 Task: Create a new Lightning app named 'Recruitment' with a custom object 'Position' and configure user profiles and navigation items.
Action: Mouse moved to (270, 133)
Screenshot: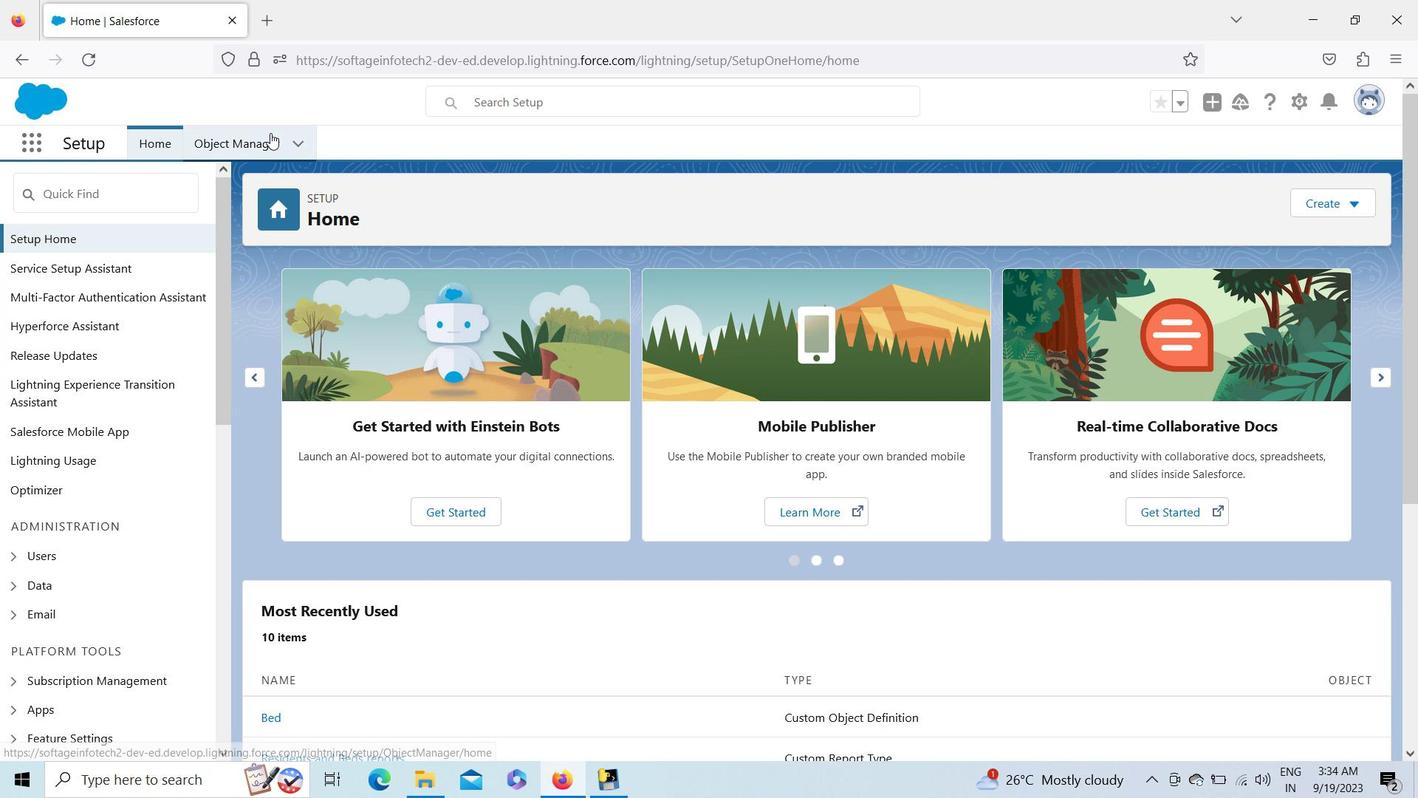 
Action: Mouse pressed left at (270, 133)
Screenshot: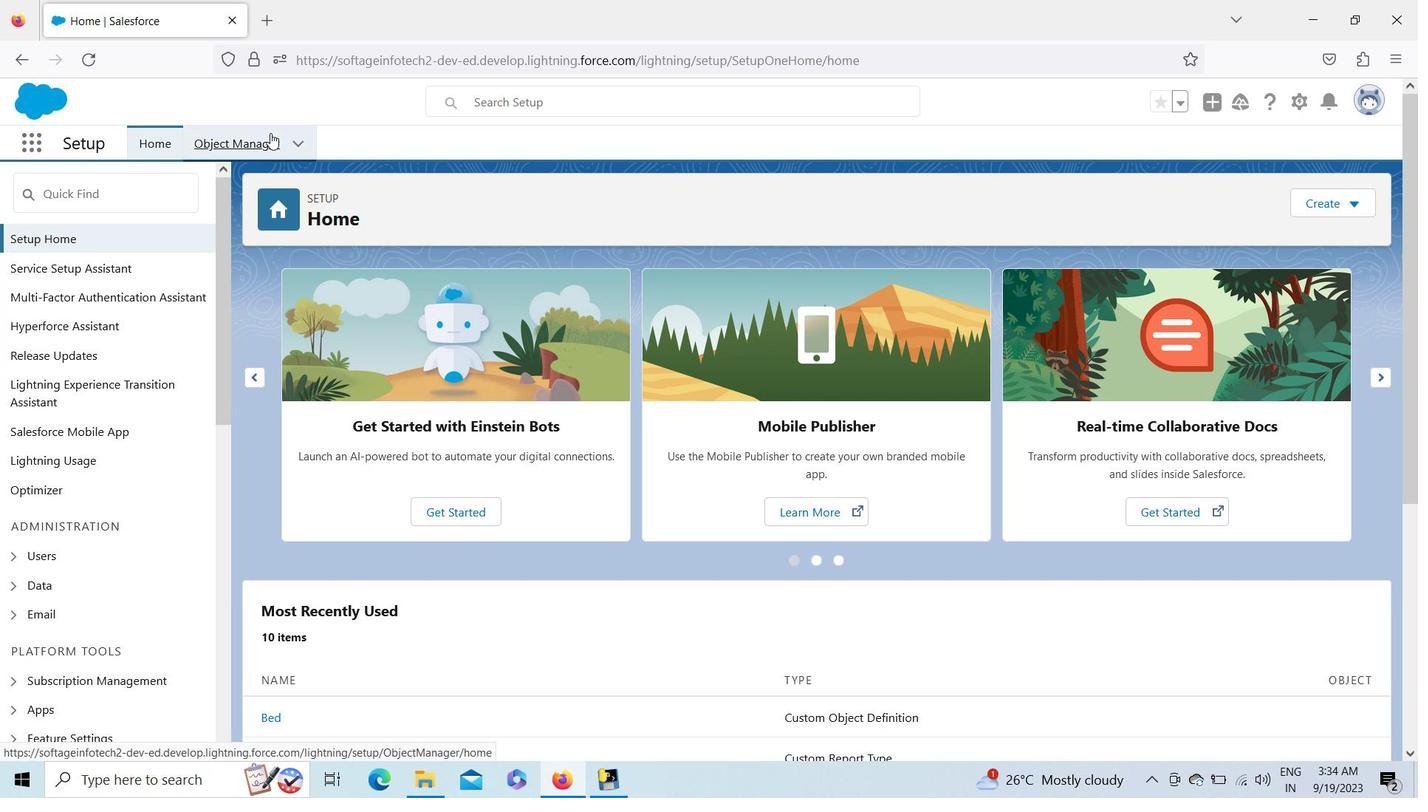 
Action: Mouse moved to (1384, 740)
Screenshot: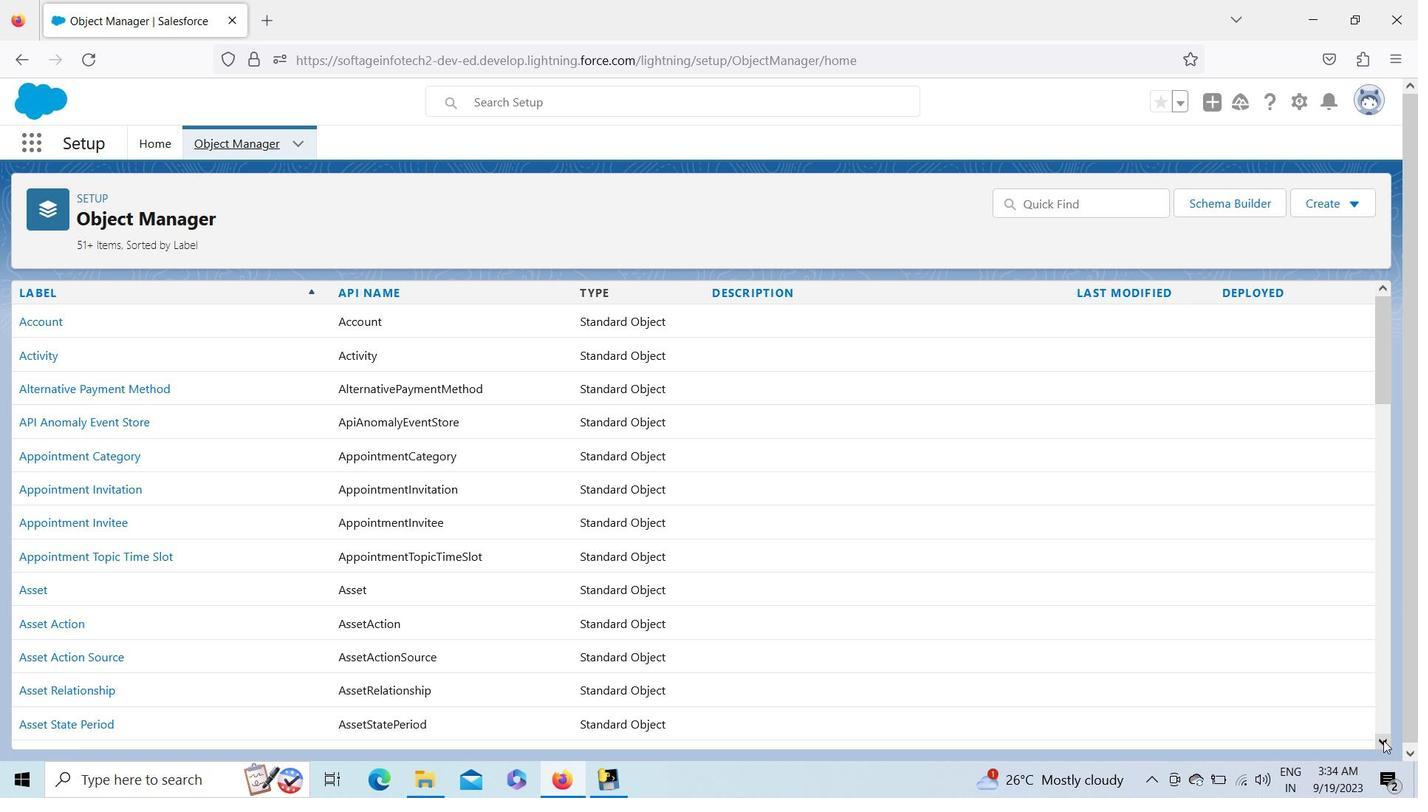 
Action: Mouse pressed left at (1384, 740)
Screenshot: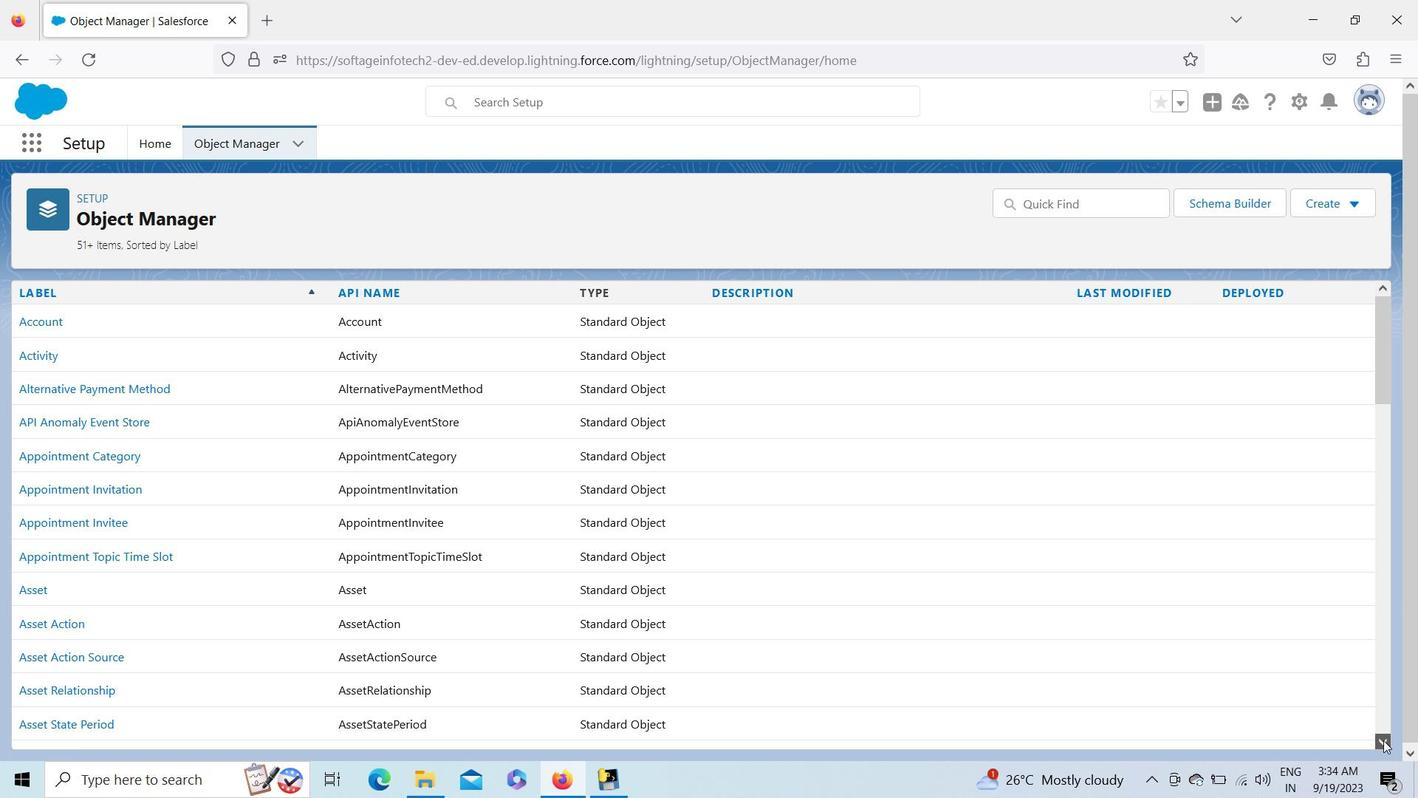 
Action: Mouse pressed left at (1384, 740)
Screenshot: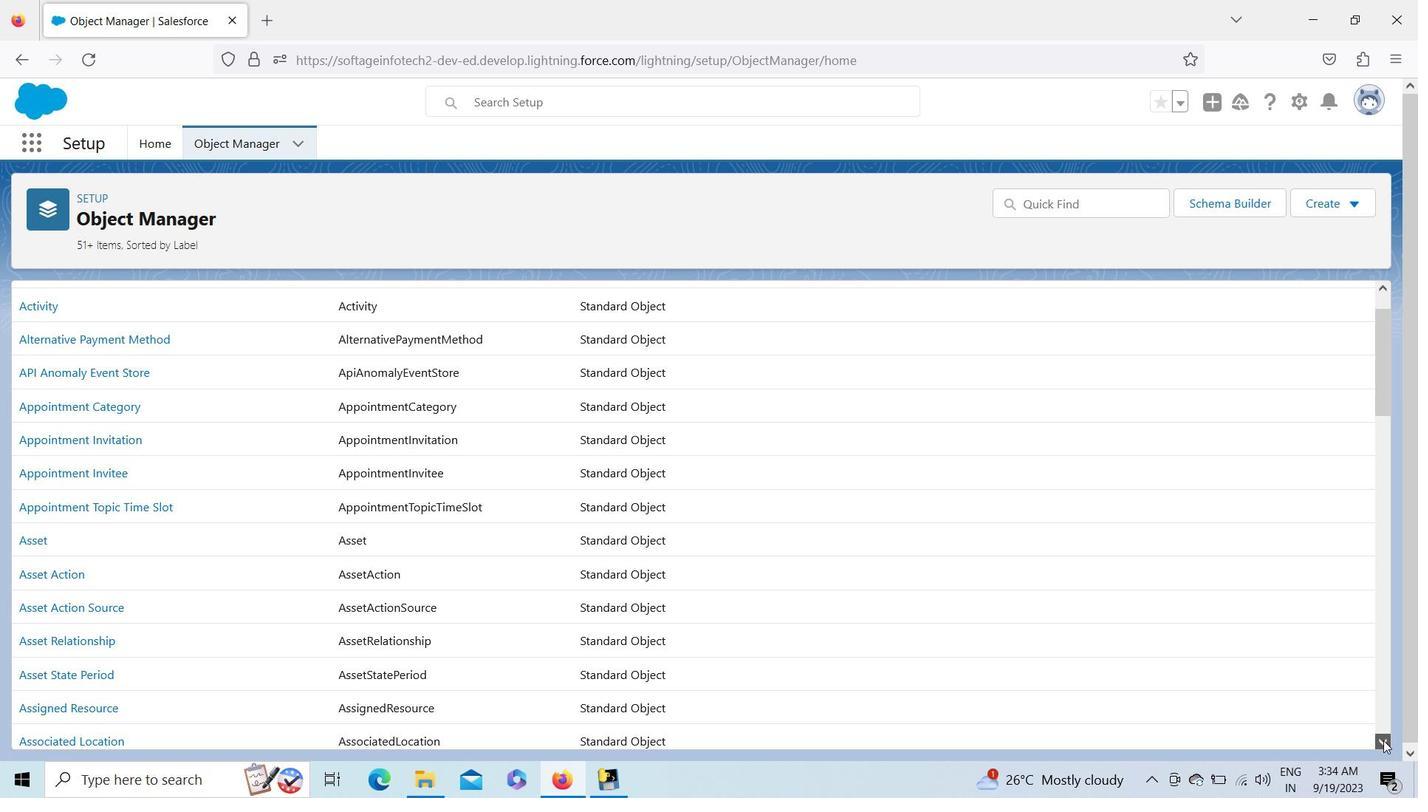 
Action: Mouse pressed left at (1384, 740)
Screenshot: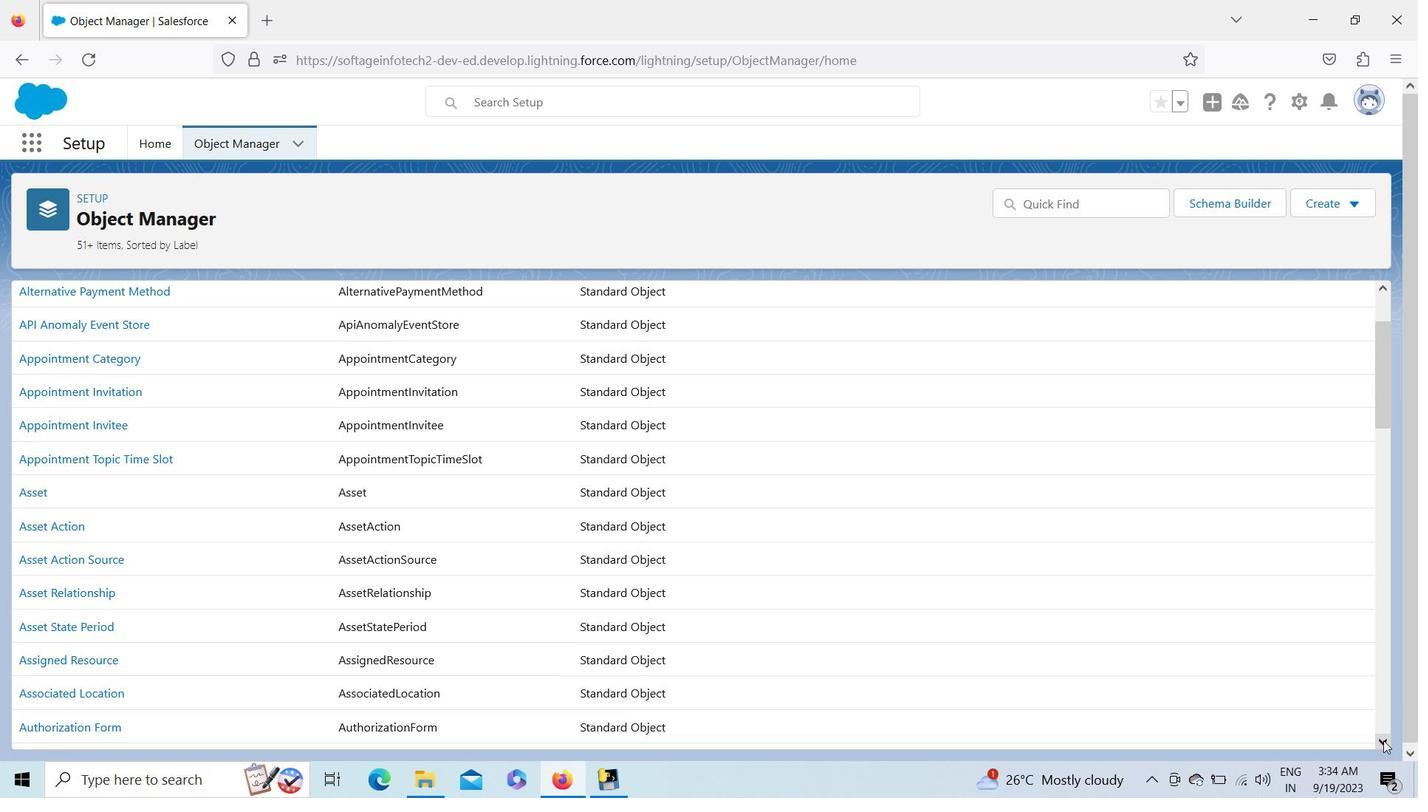 
Action: Mouse pressed left at (1384, 740)
Screenshot: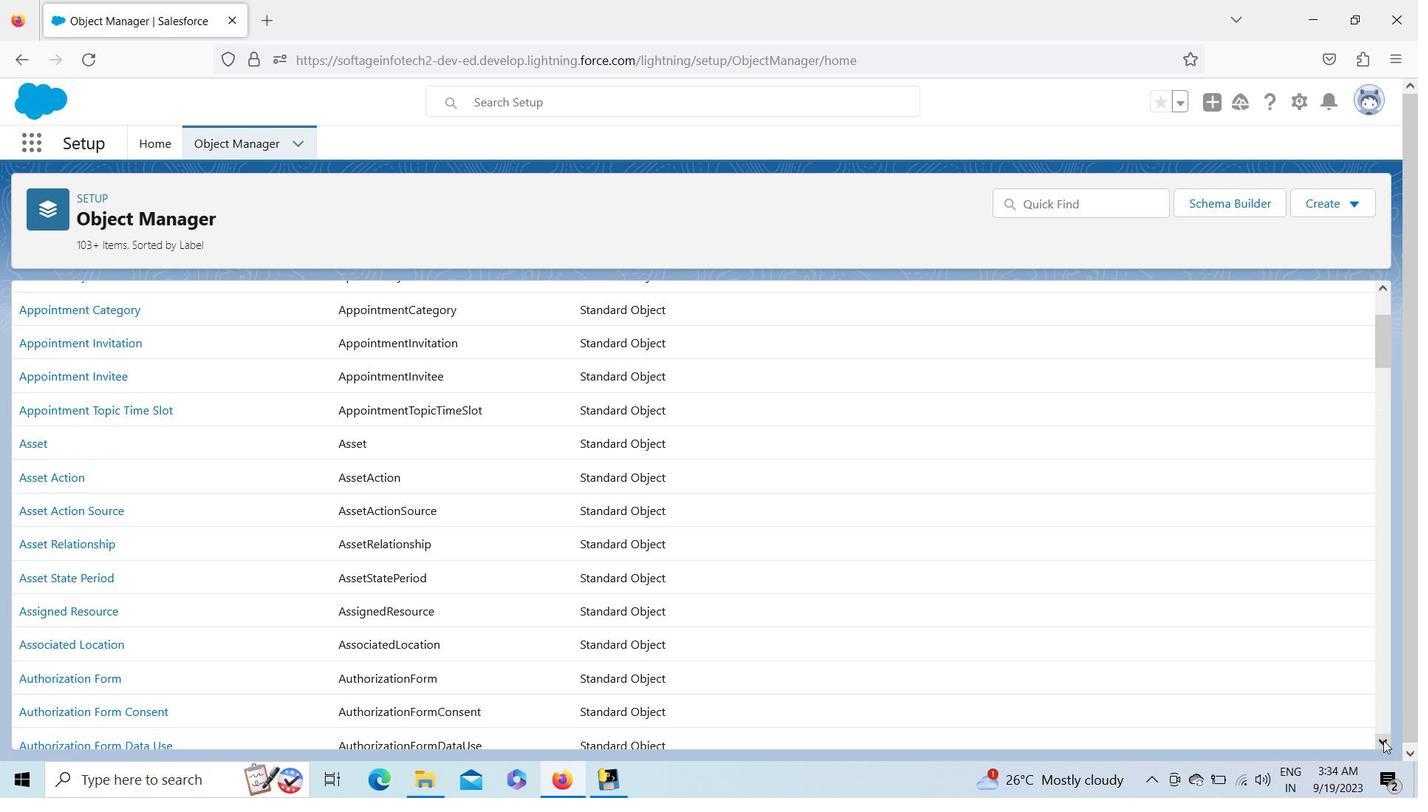 
Action: Mouse pressed left at (1384, 740)
Screenshot: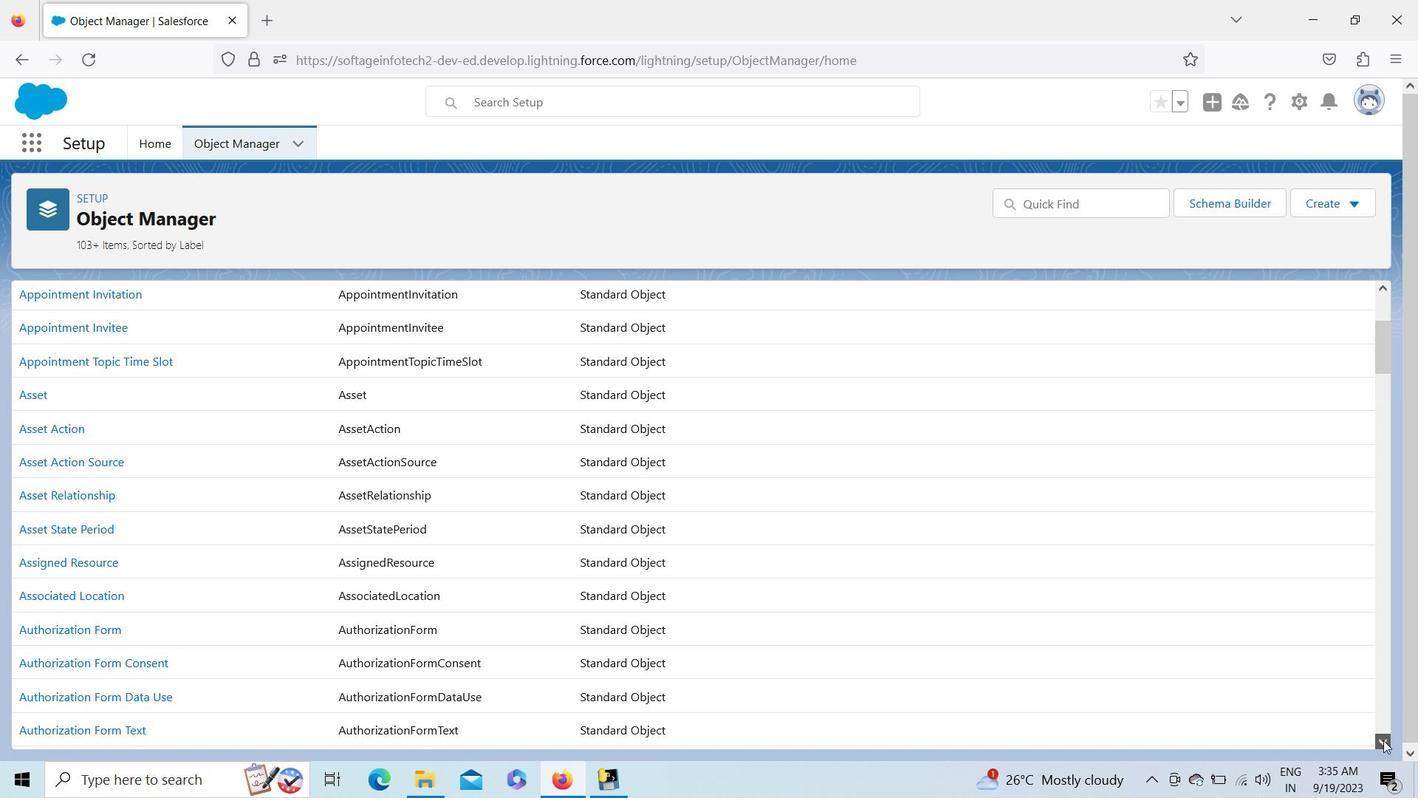 
Action: Mouse pressed left at (1384, 740)
Screenshot: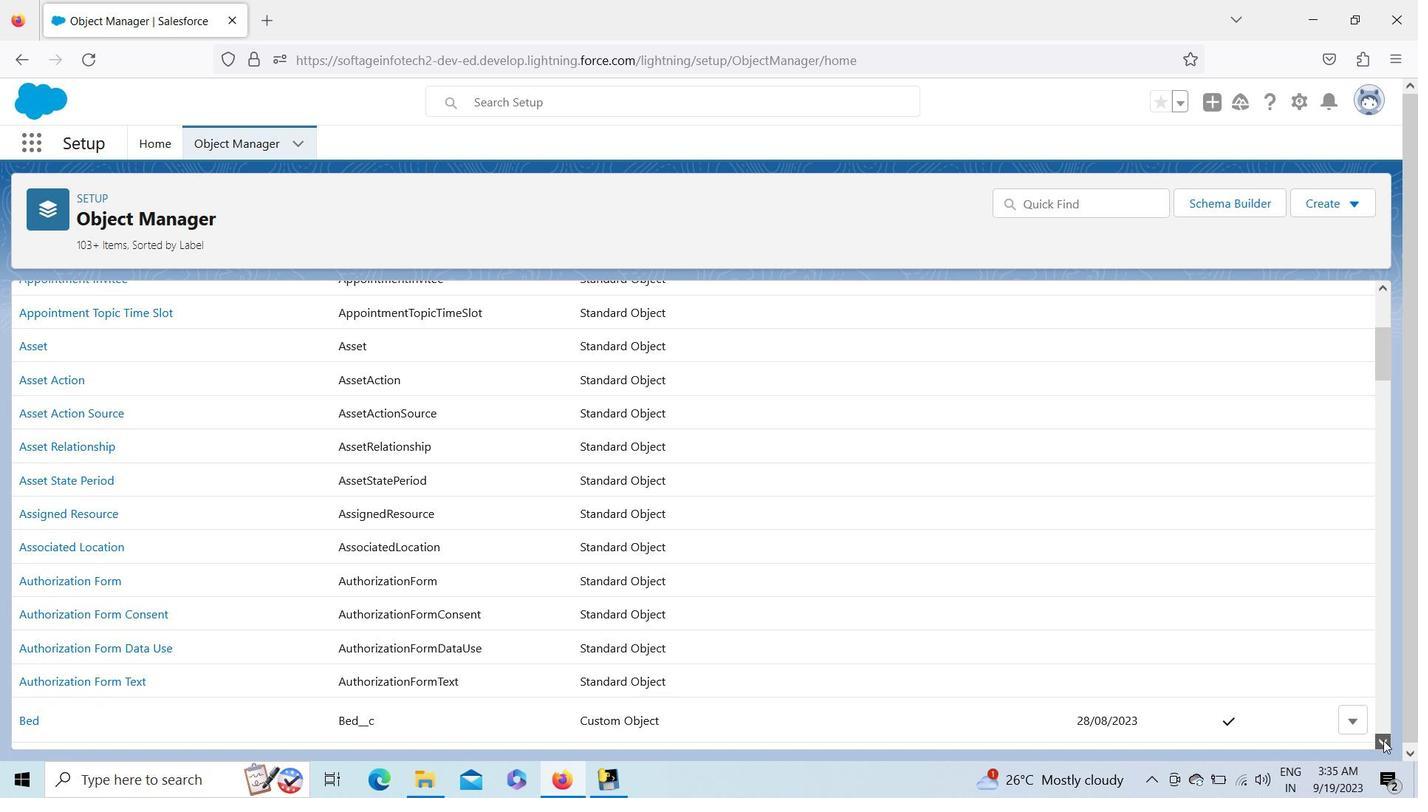 
Action: Mouse pressed left at (1384, 740)
Screenshot: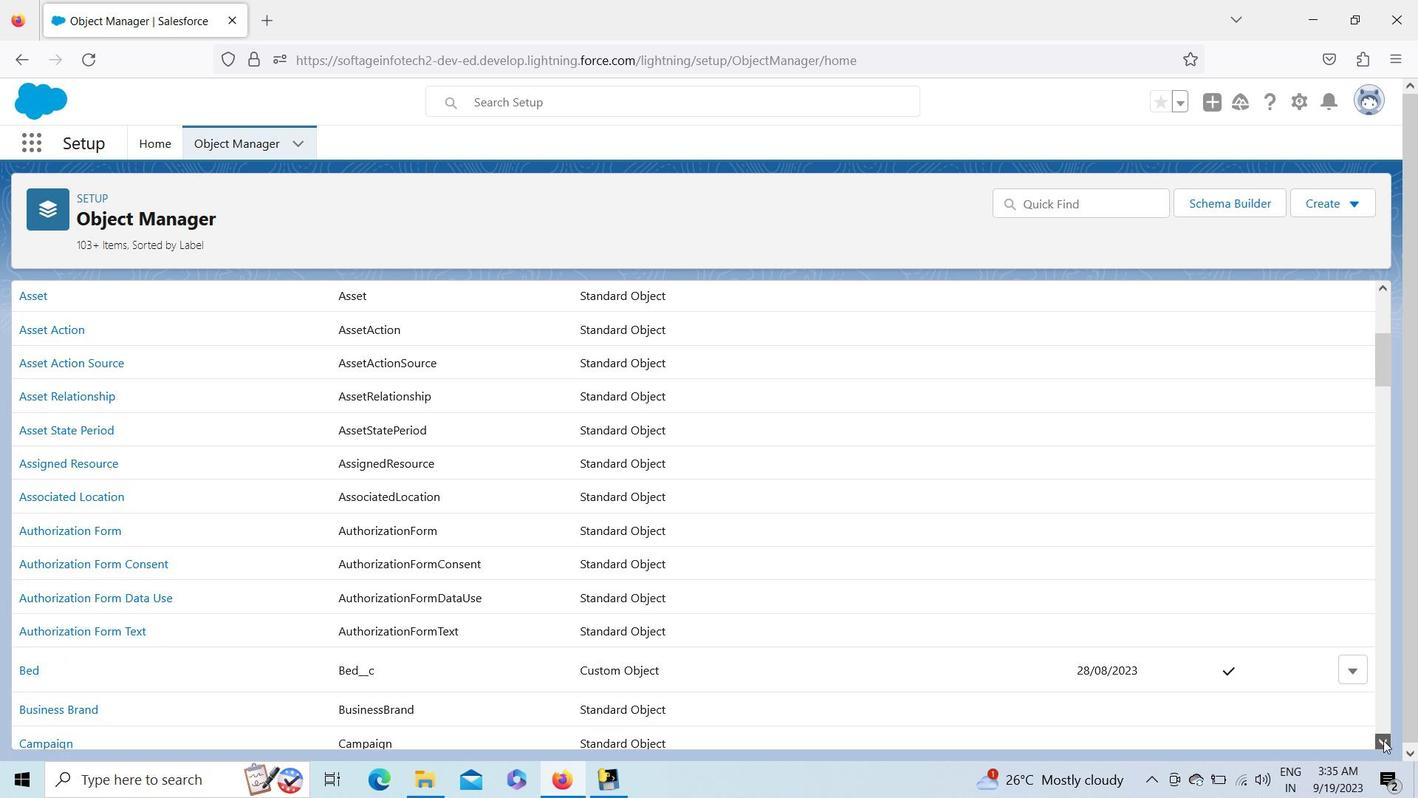 
Action: Mouse pressed left at (1384, 740)
Screenshot: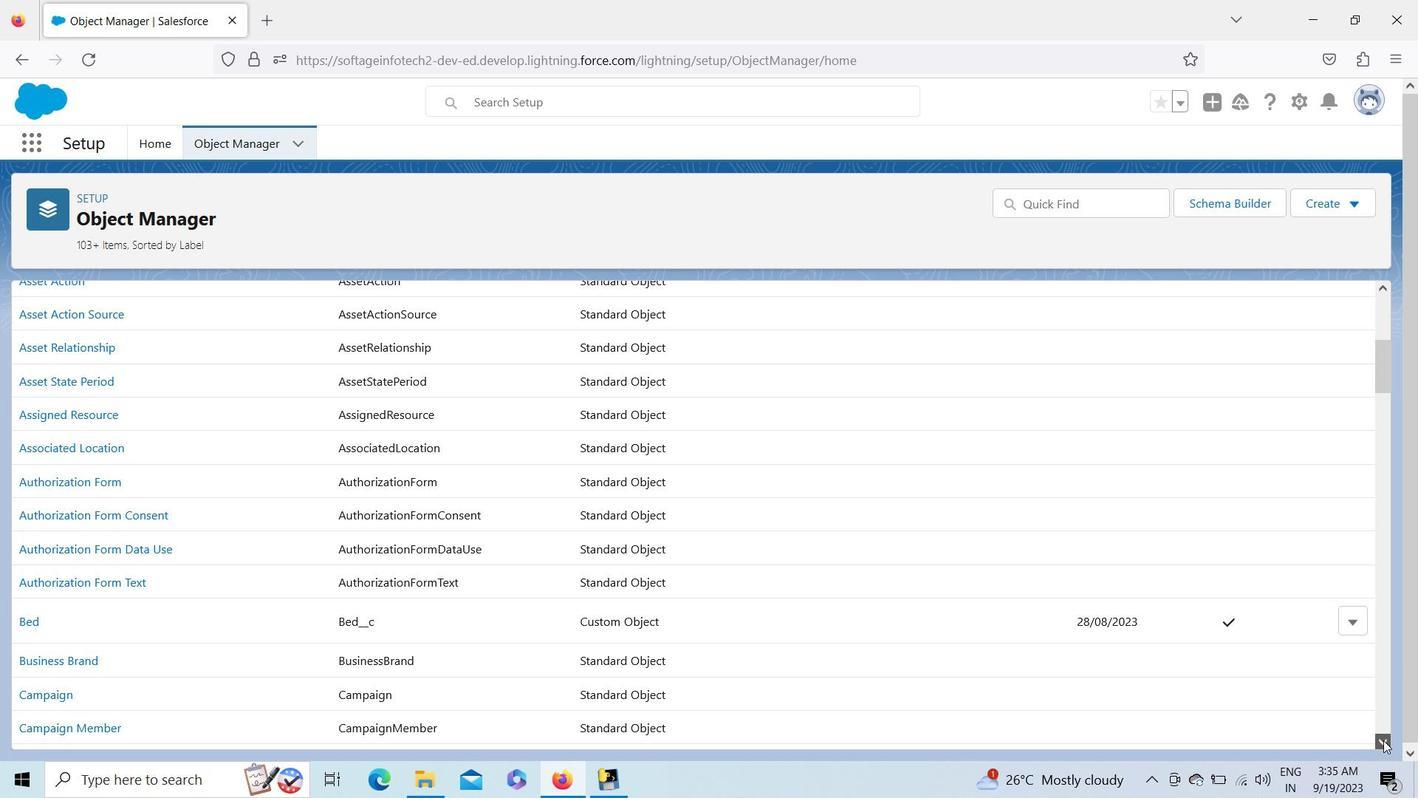 
Action: Mouse pressed left at (1384, 740)
Screenshot: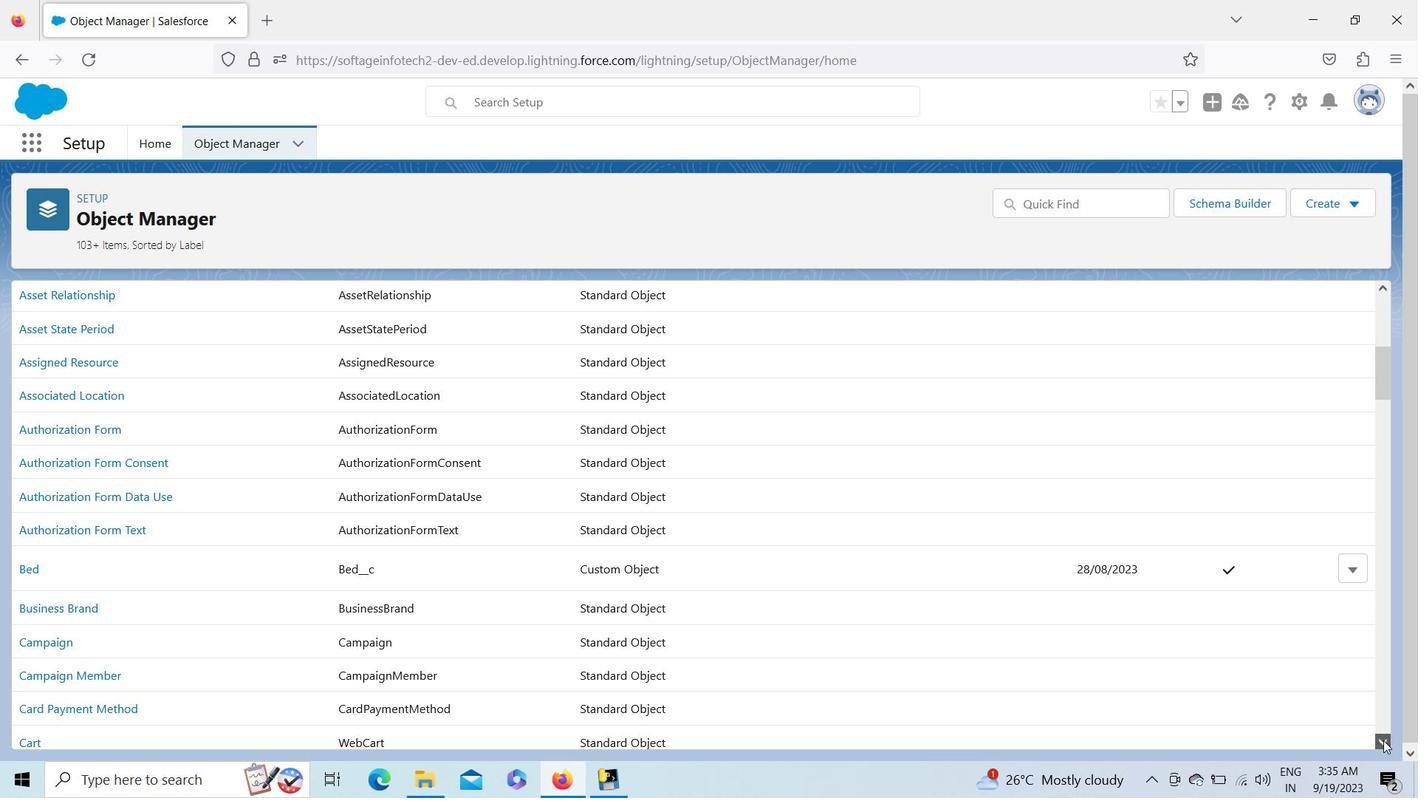 
Action: Mouse pressed left at (1384, 740)
Screenshot: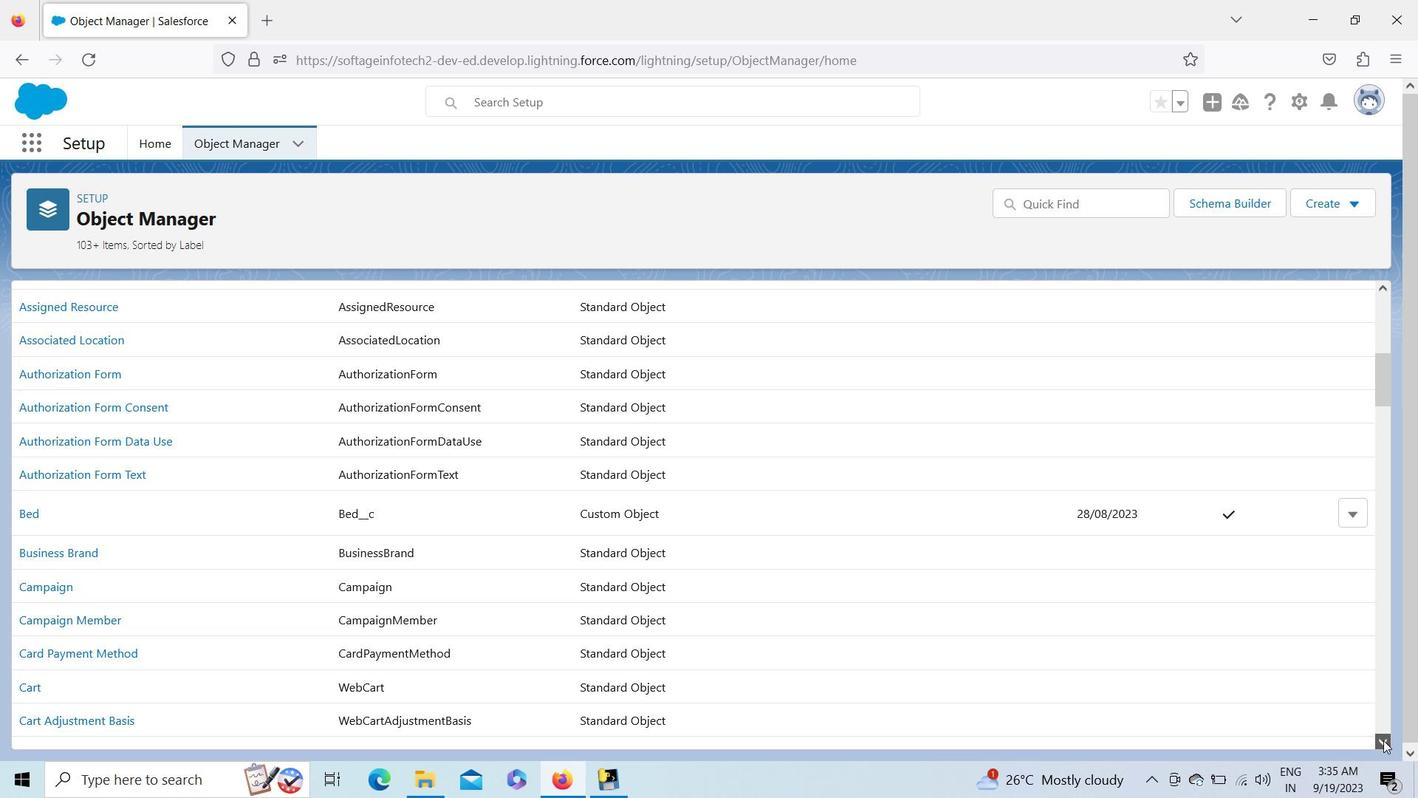 
Action: Mouse pressed left at (1384, 740)
Screenshot: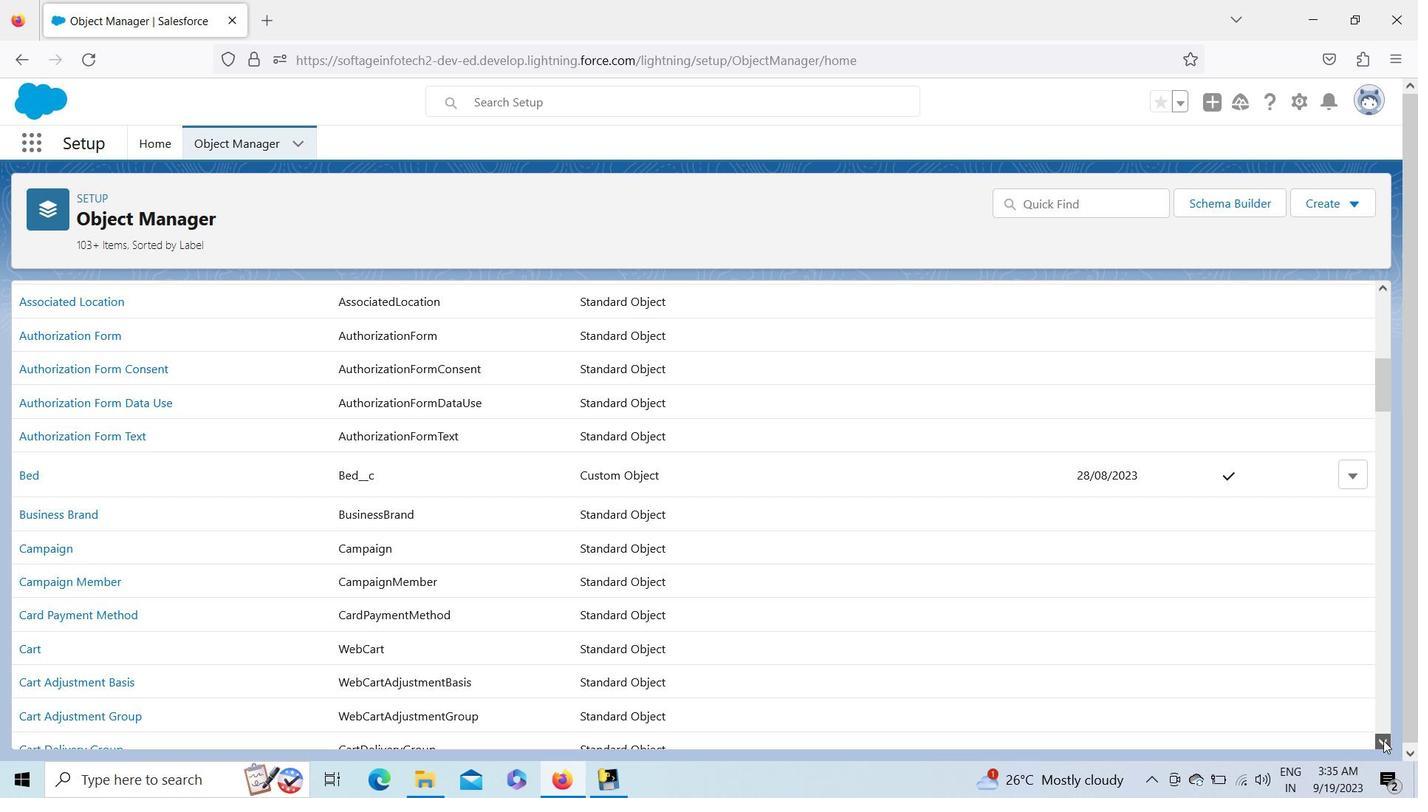 
Action: Mouse pressed left at (1384, 740)
Screenshot: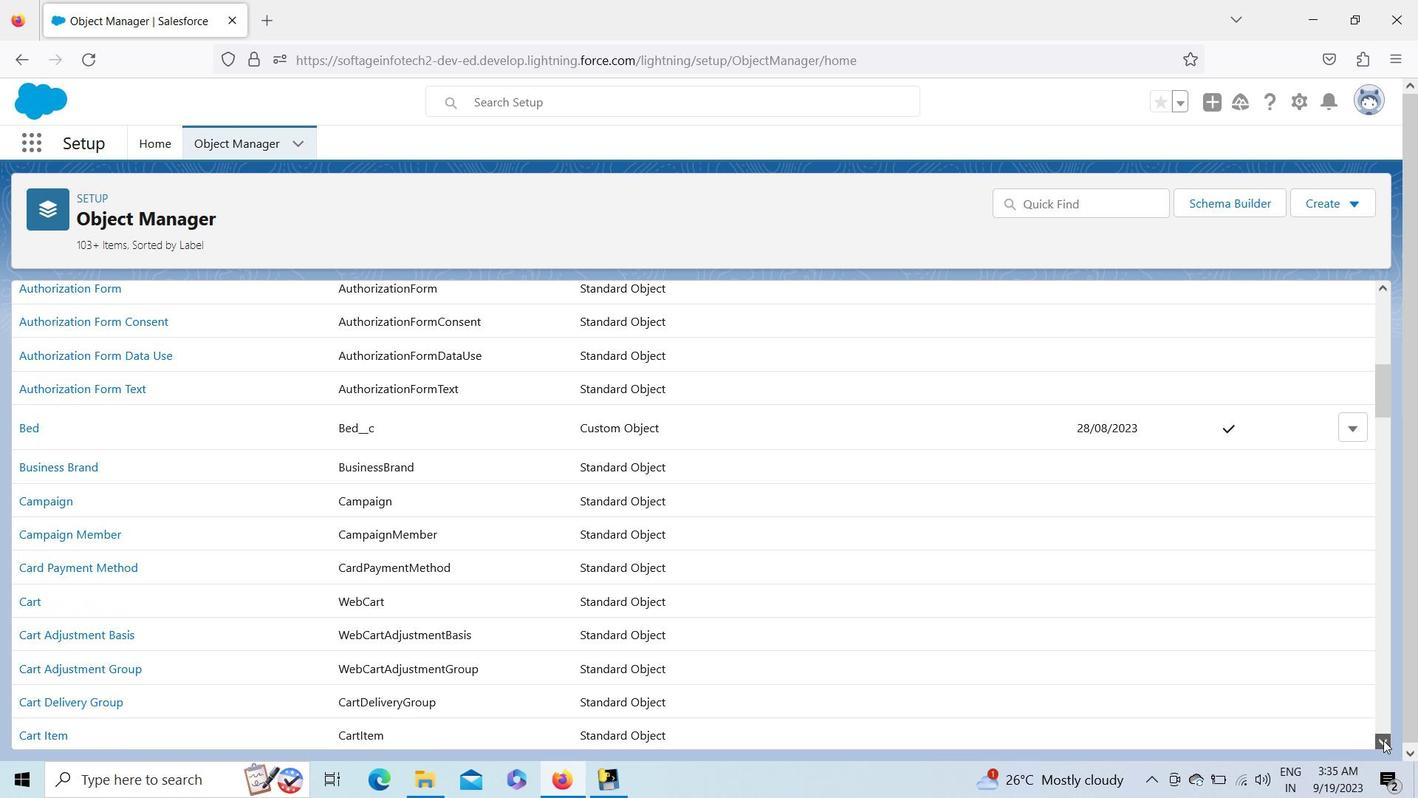 
Action: Mouse pressed left at (1384, 740)
Screenshot: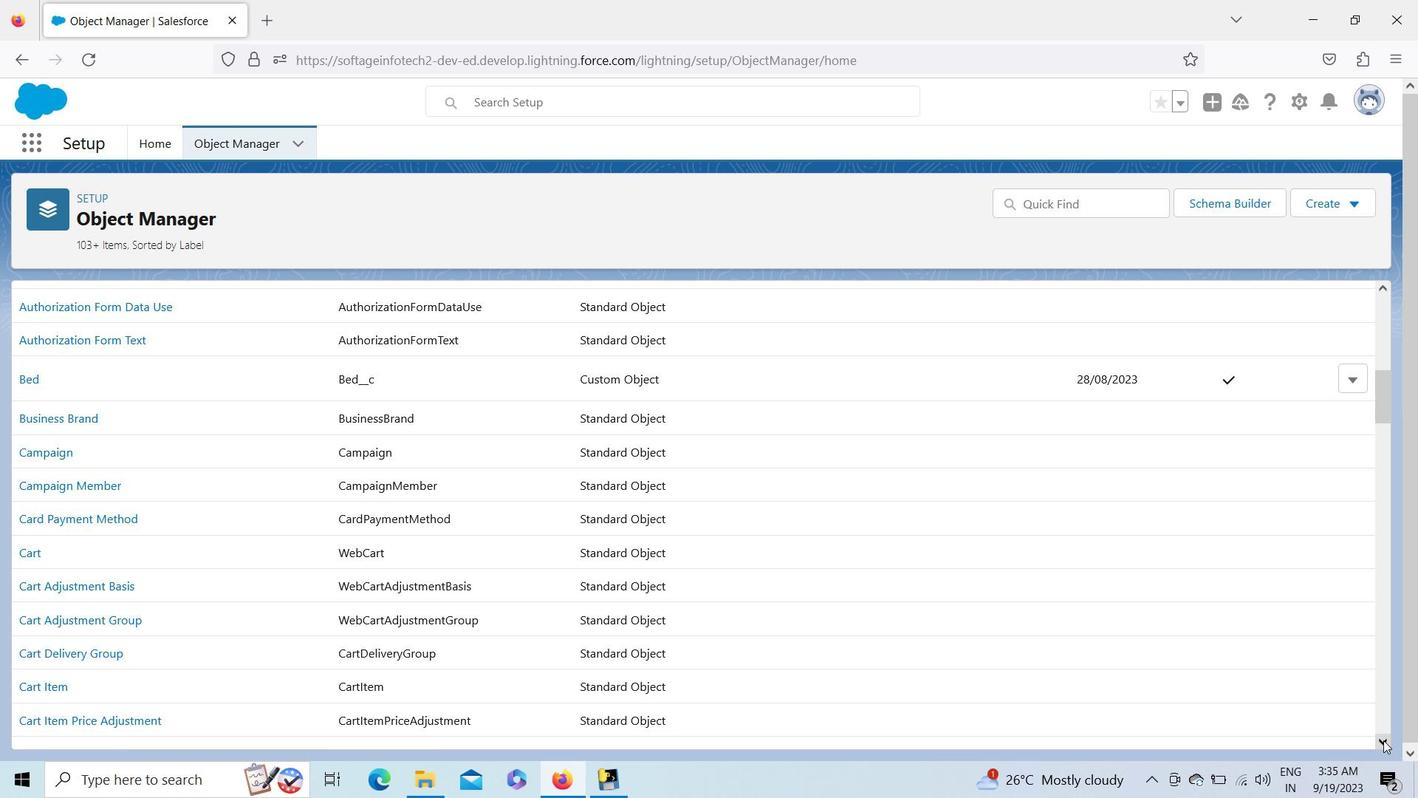 
Action: Mouse pressed left at (1384, 740)
Screenshot: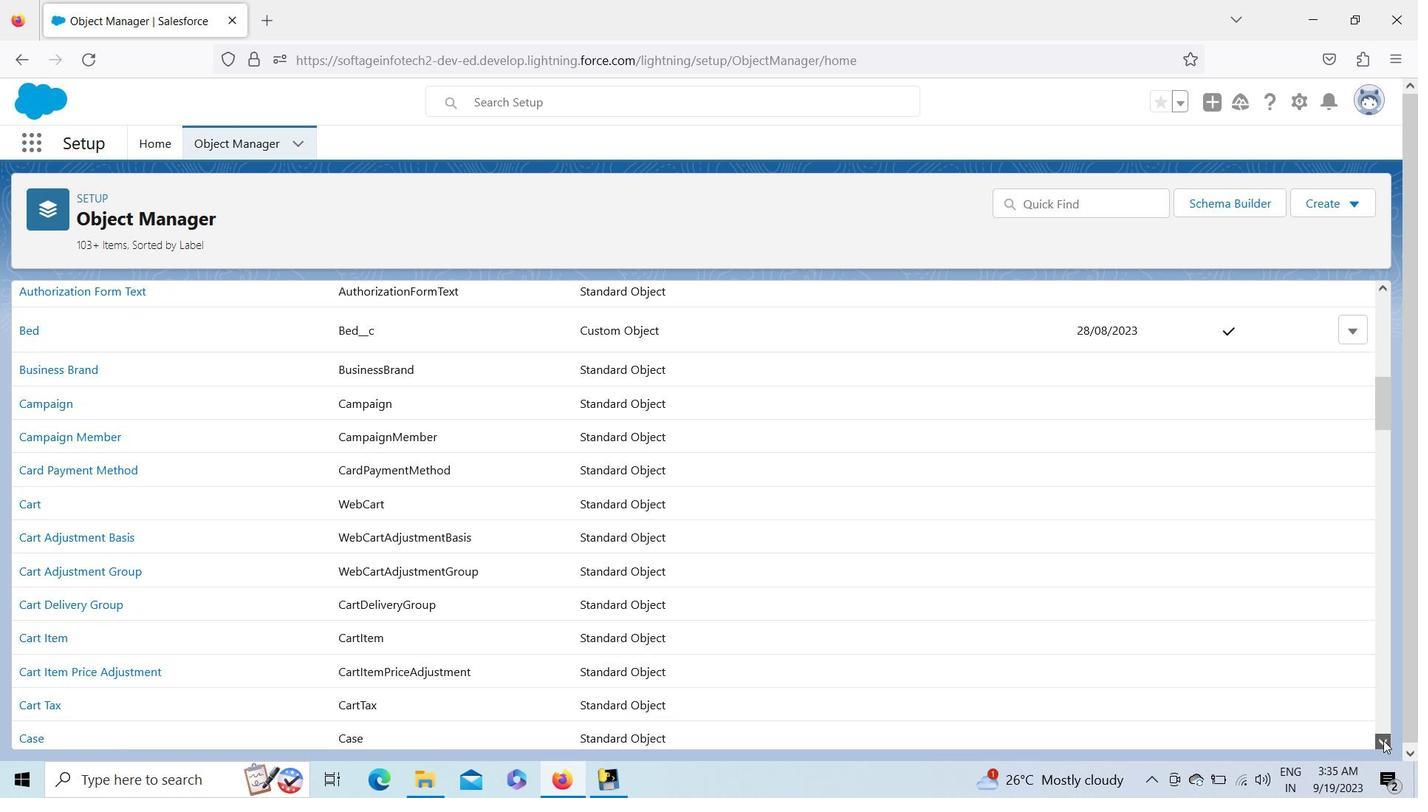 
Action: Mouse pressed left at (1384, 740)
Screenshot: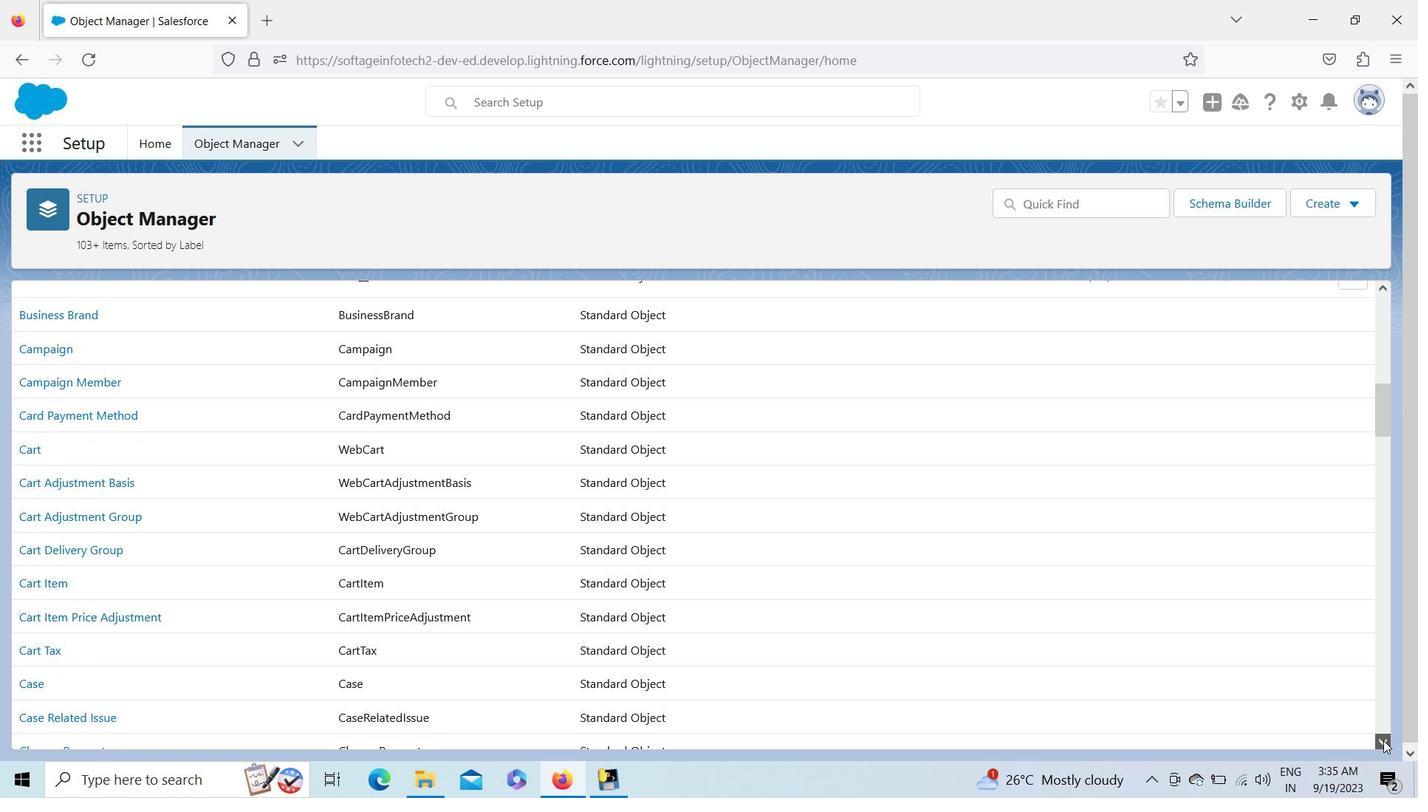 
Action: Mouse pressed left at (1384, 740)
Screenshot: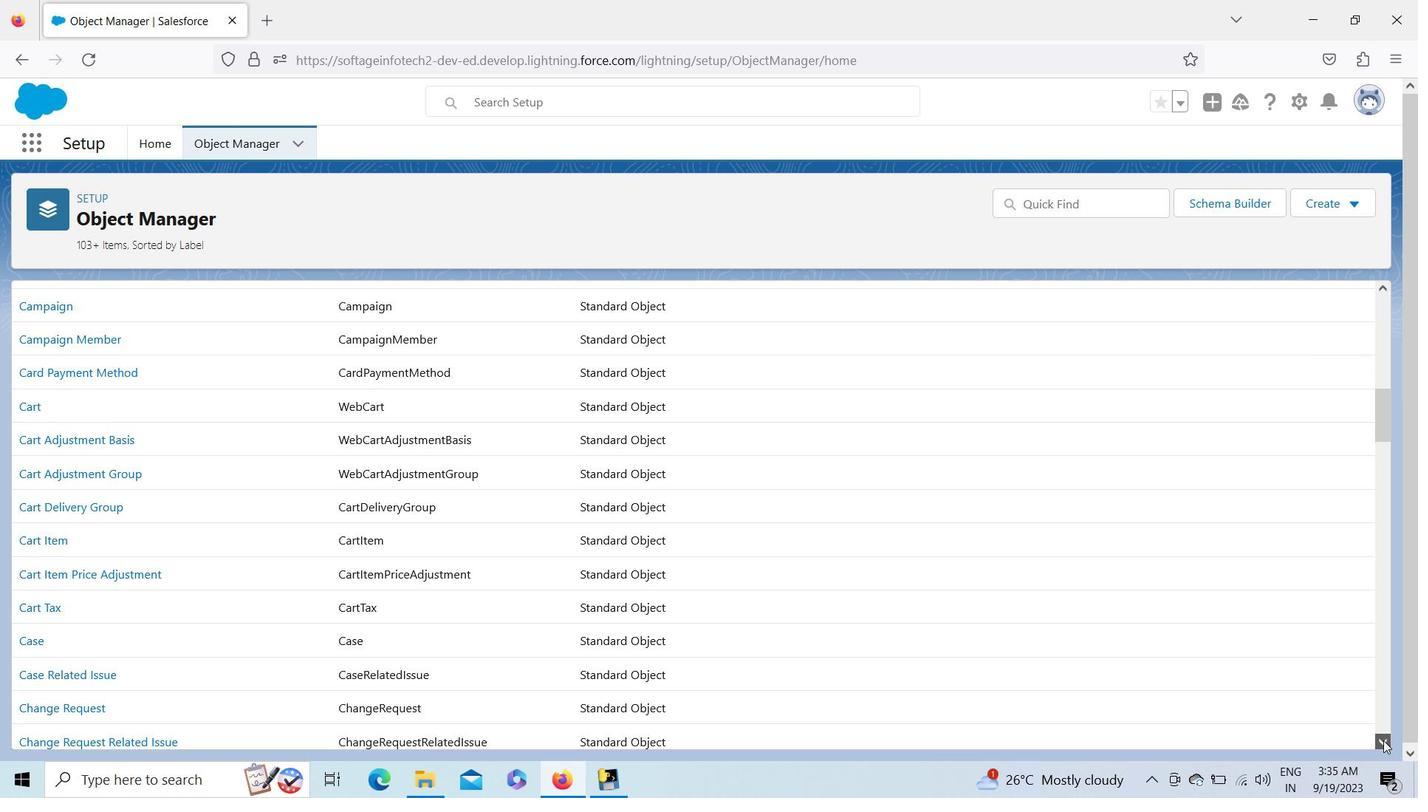 
Action: Mouse pressed left at (1384, 740)
Screenshot: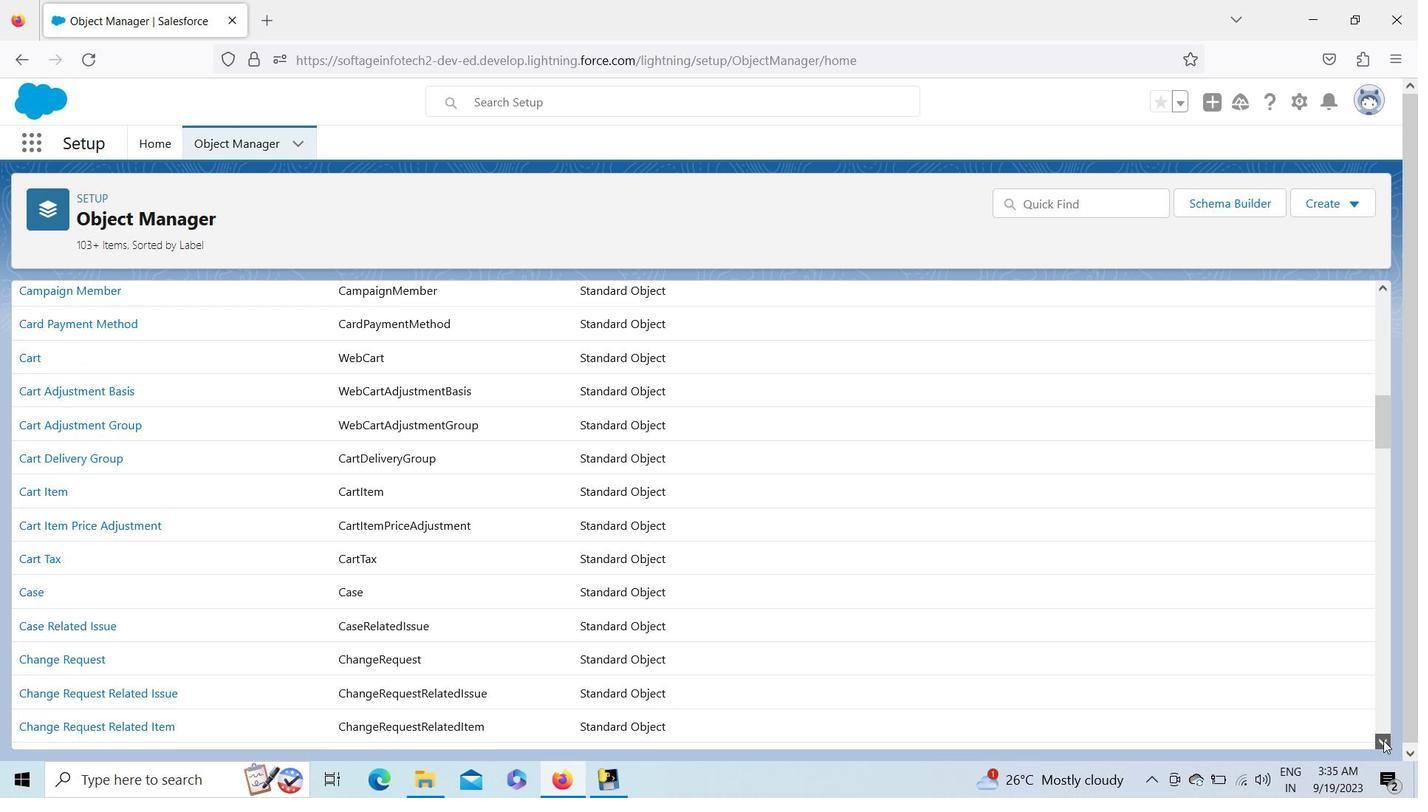 
Action: Mouse pressed left at (1384, 740)
Screenshot: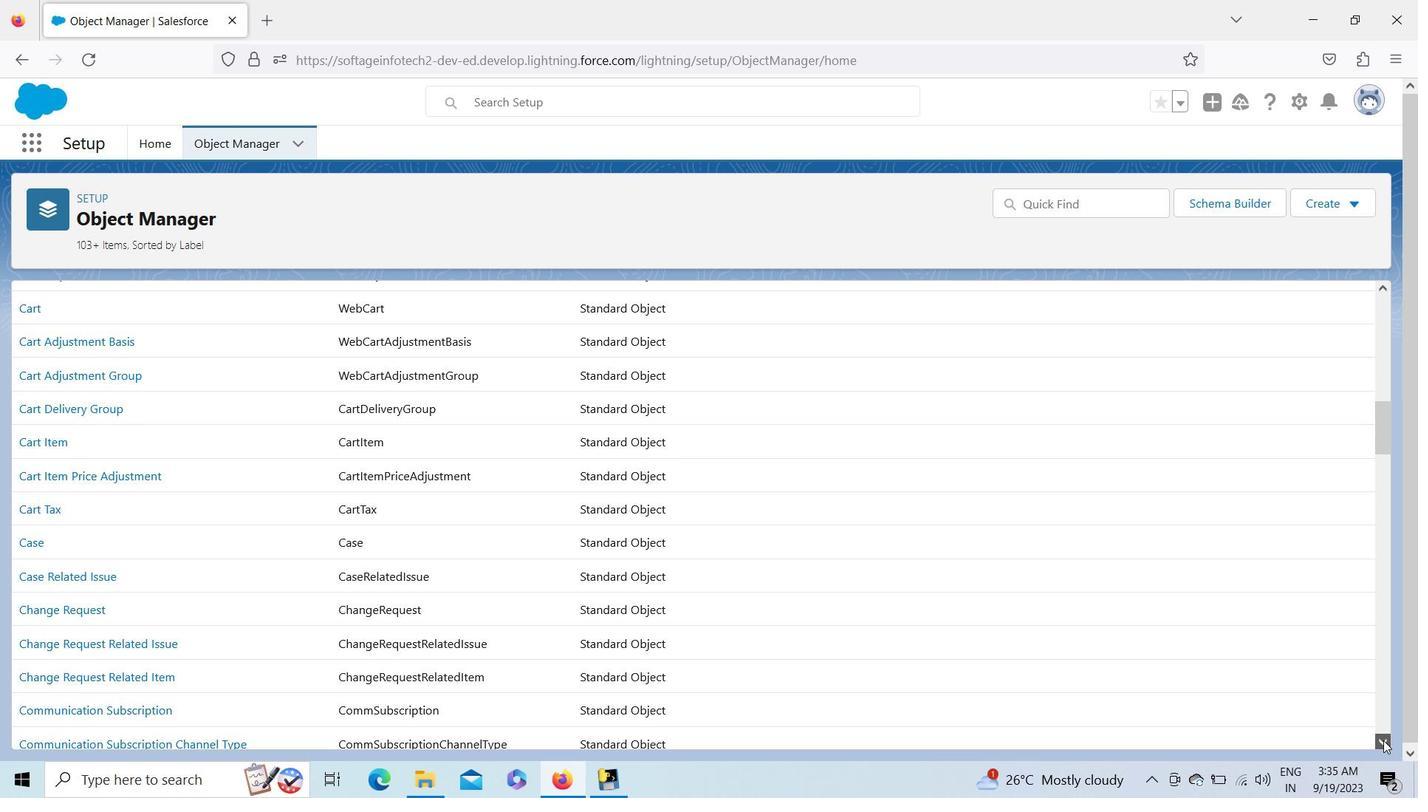 
Action: Mouse pressed left at (1384, 740)
Screenshot: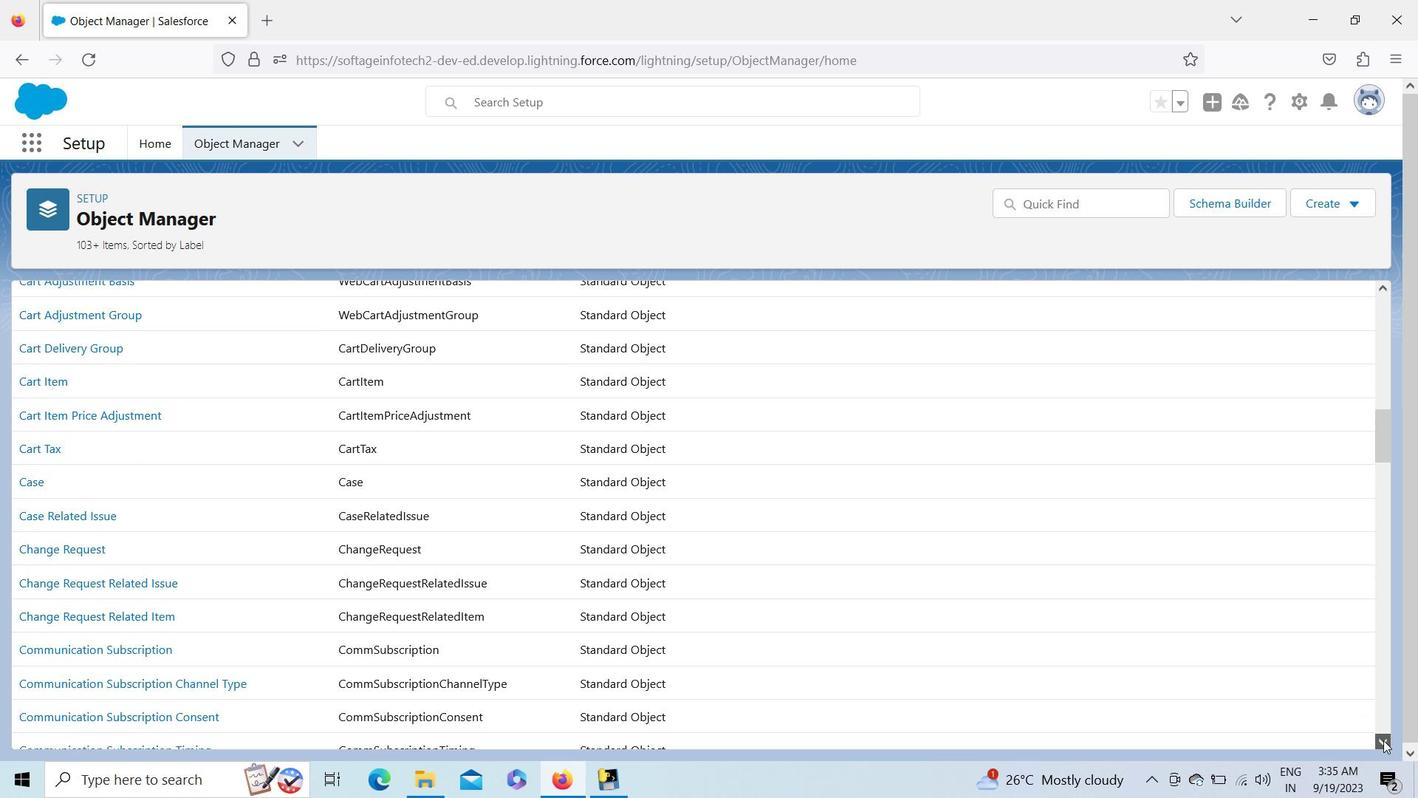 
Action: Mouse pressed left at (1384, 740)
Screenshot: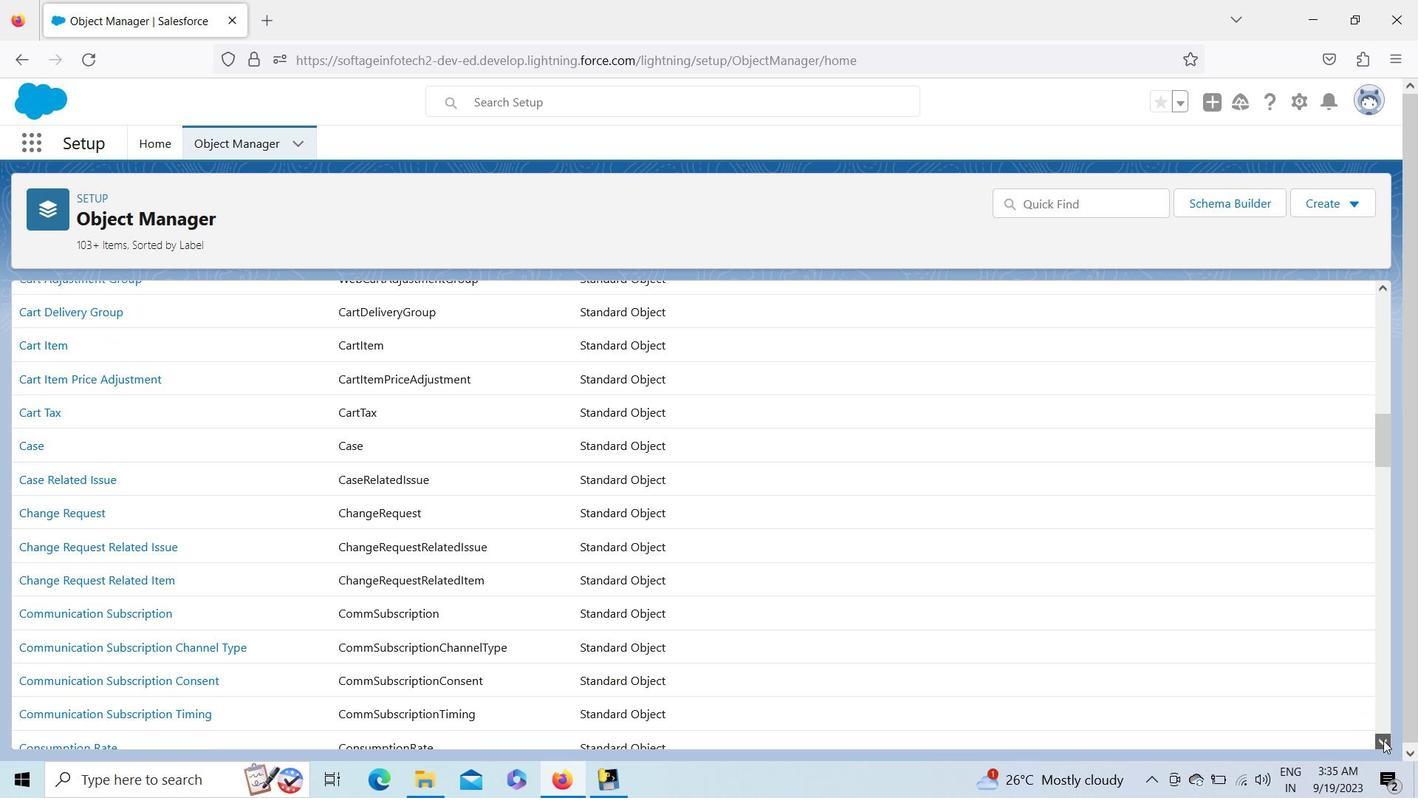 
Action: Mouse pressed left at (1384, 740)
Screenshot: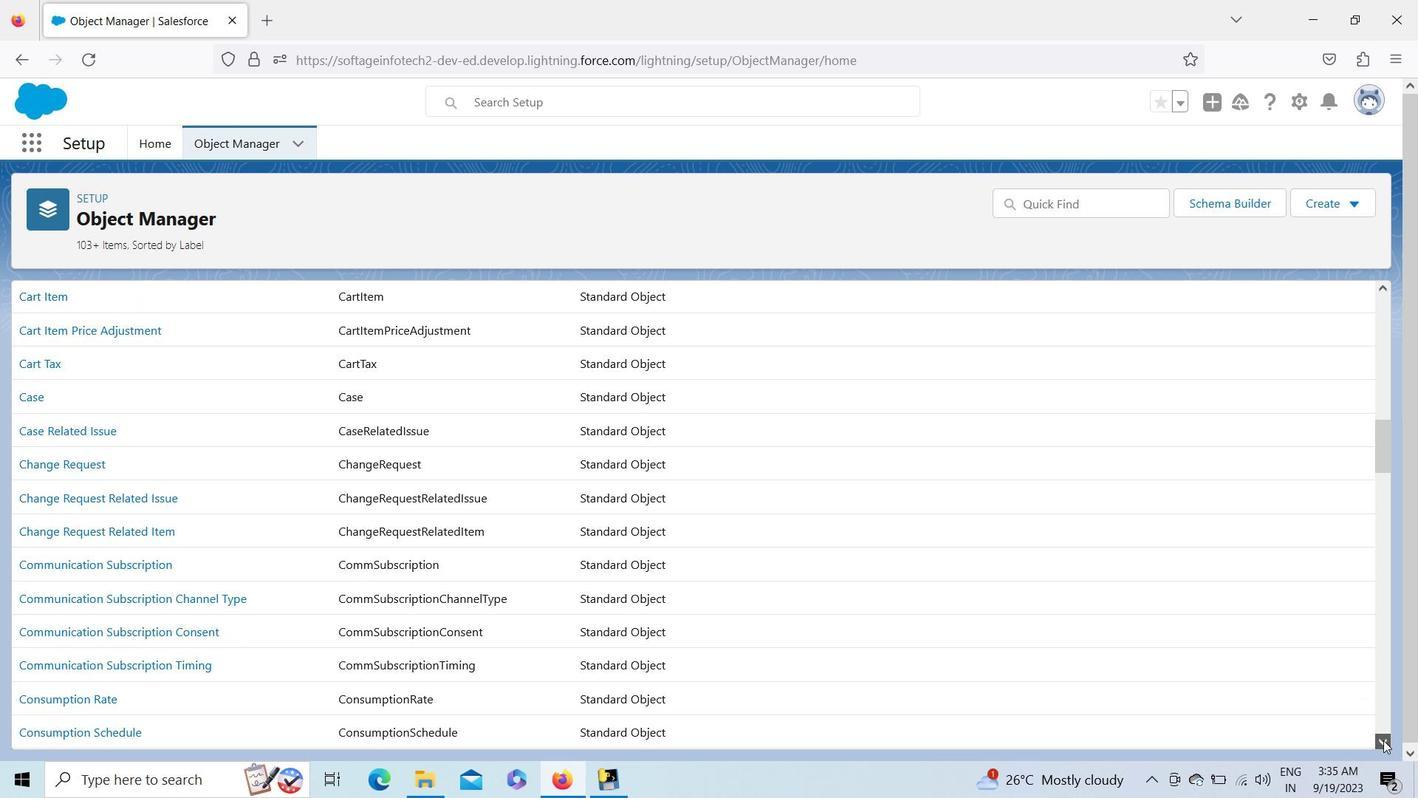 
Action: Mouse pressed left at (1384, 740)
Screenshot: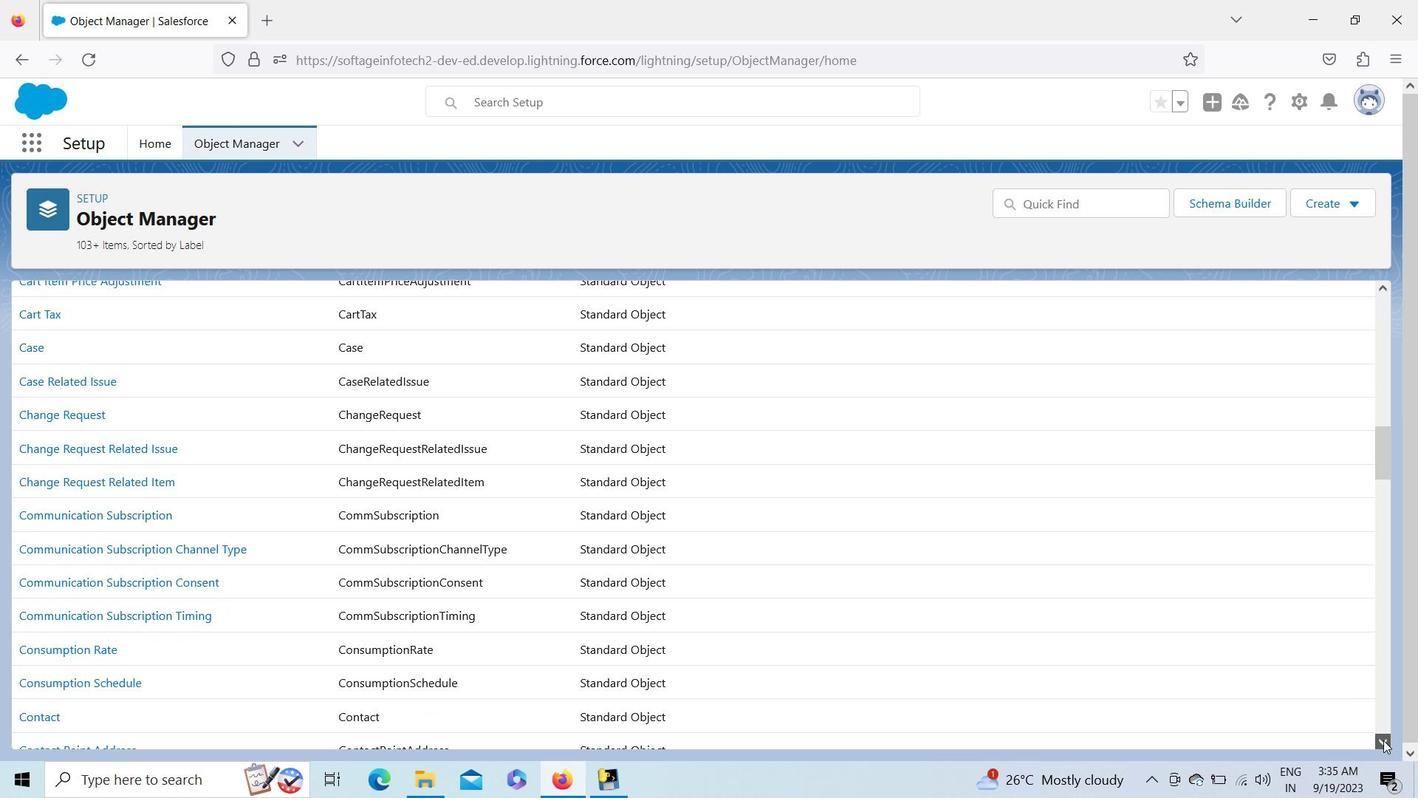 
Action: Mouse pressed left at (1384, 740)
Screenshot: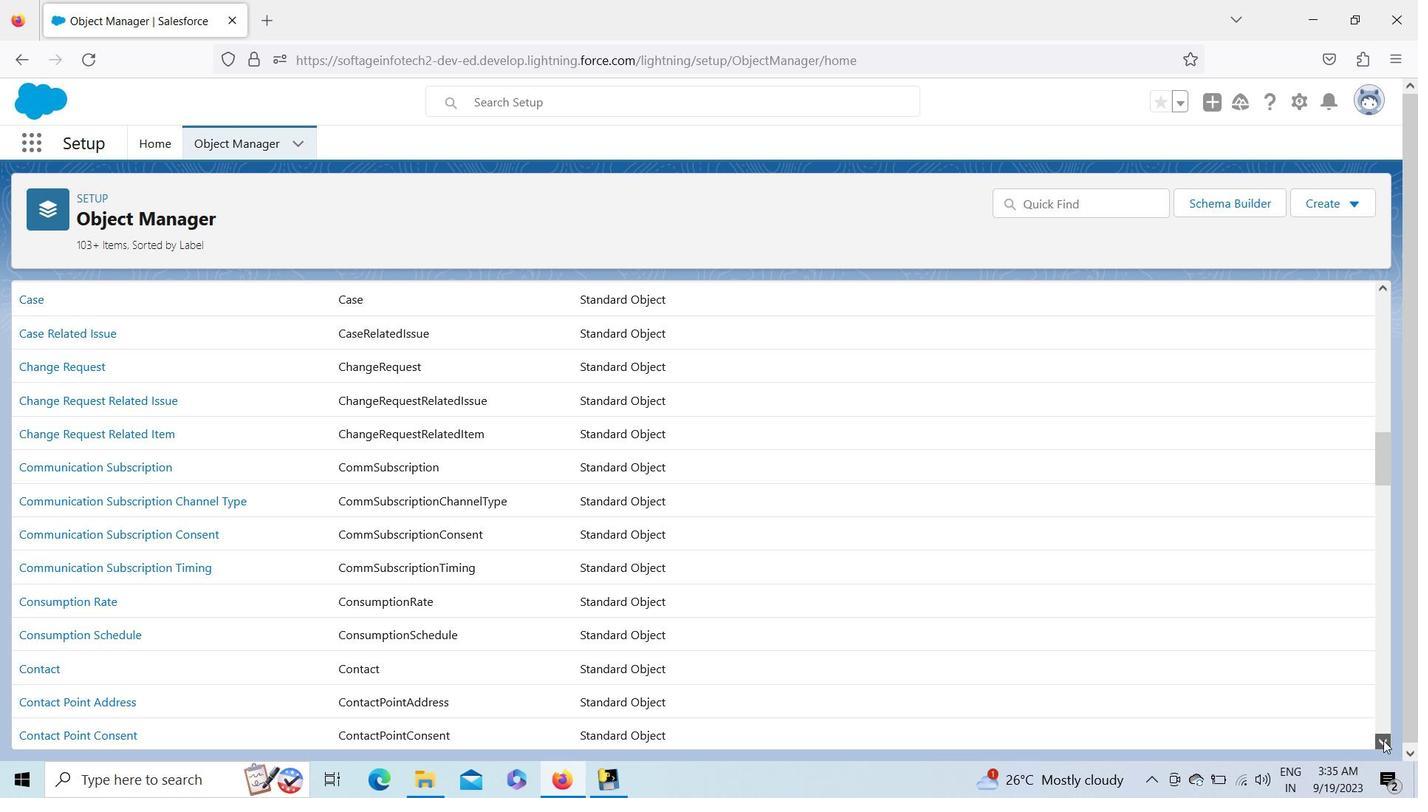 
Action: Mouse pressed left at (1384, 740)
Screenshot: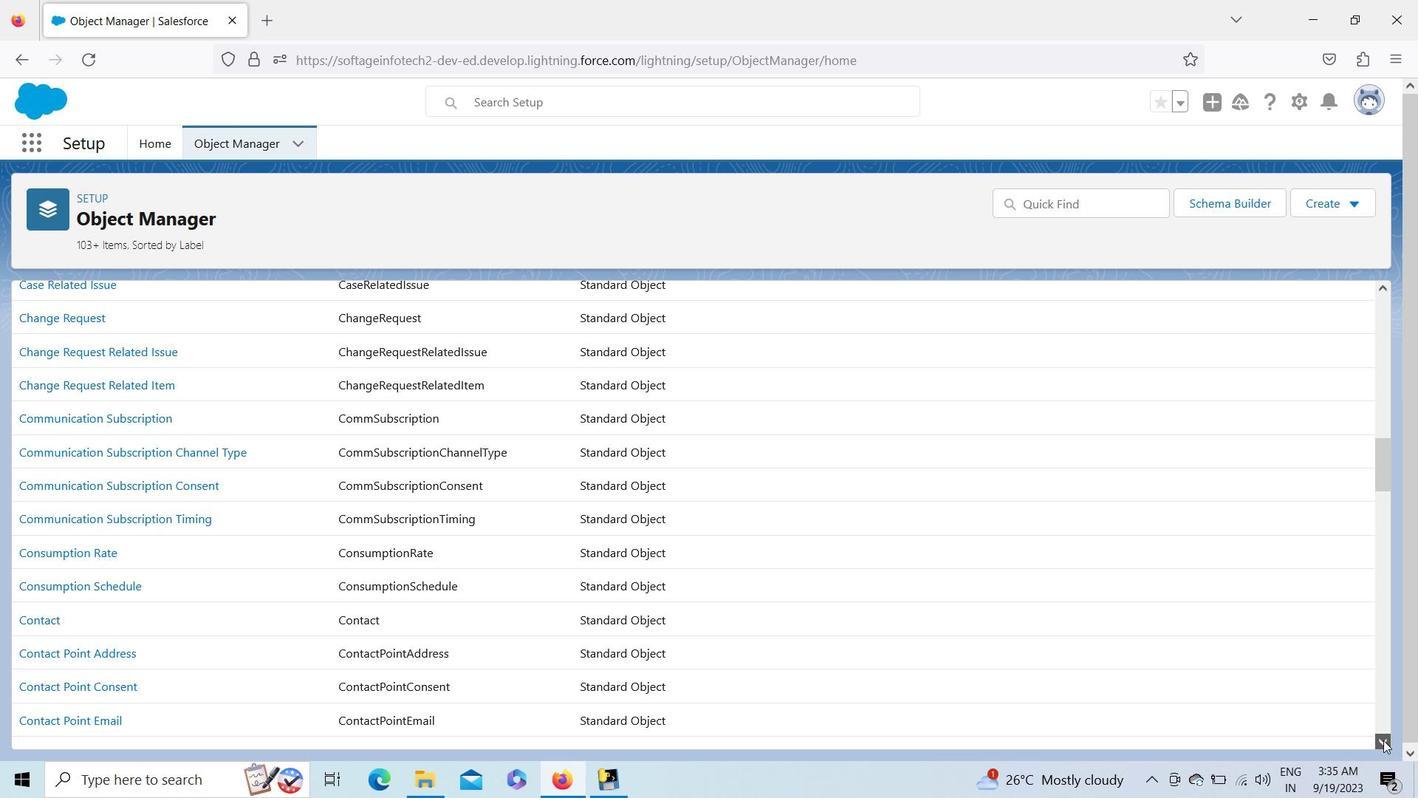 
Action: Mouse pressed left at (1384, 740)
Screenshot: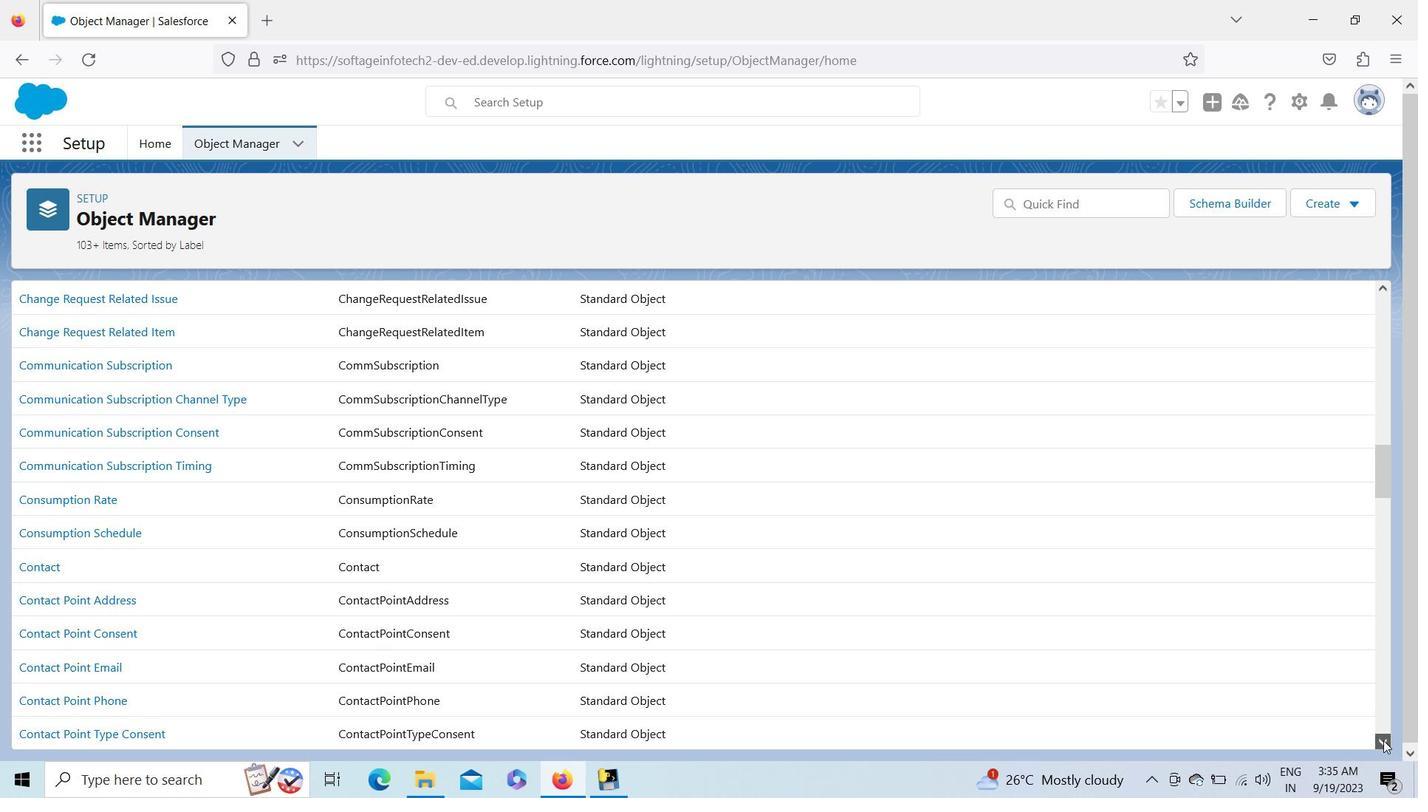 
Action: Mouse pressed left at (1384, 740)
Screenshot: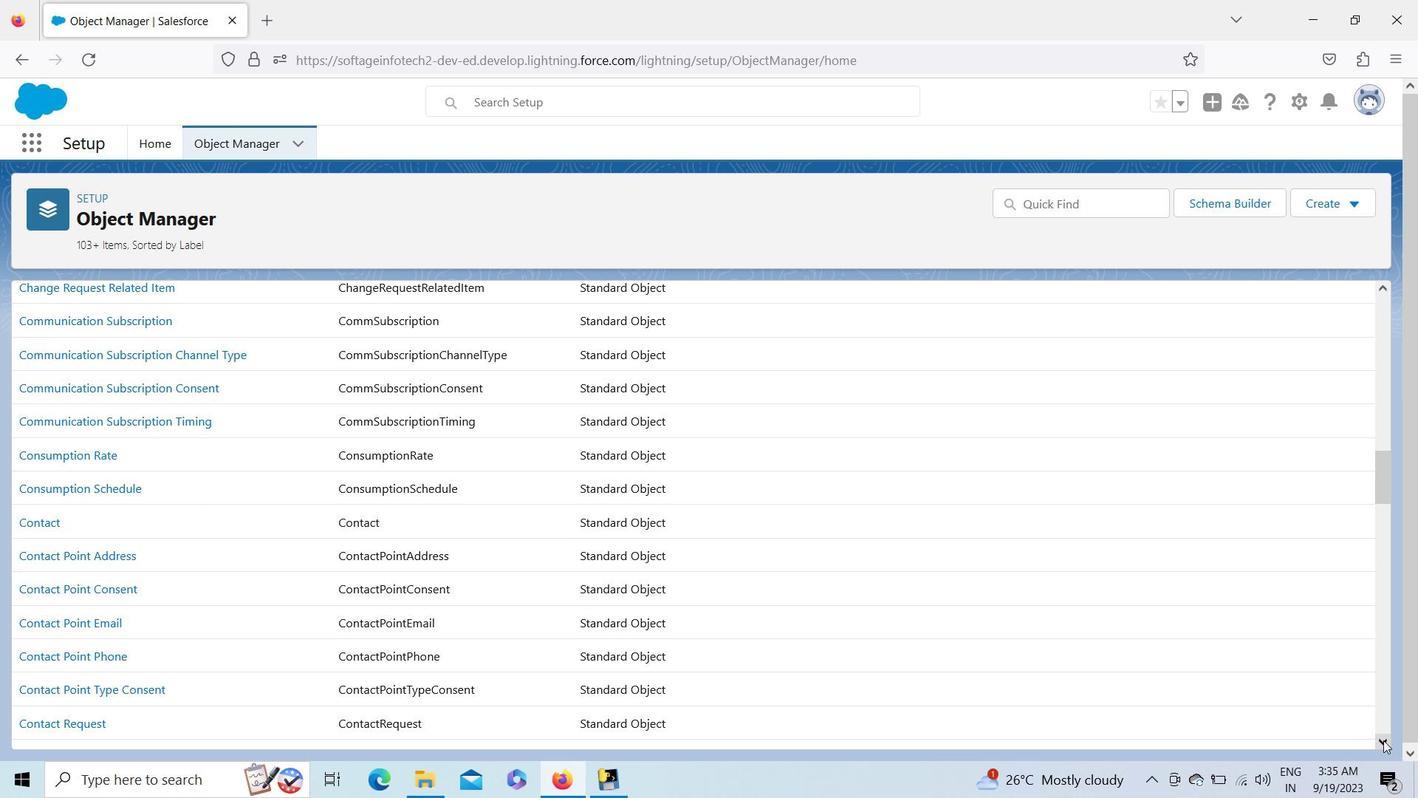 
Action: Mouse pressed left at (1384, 740)
Screenshot: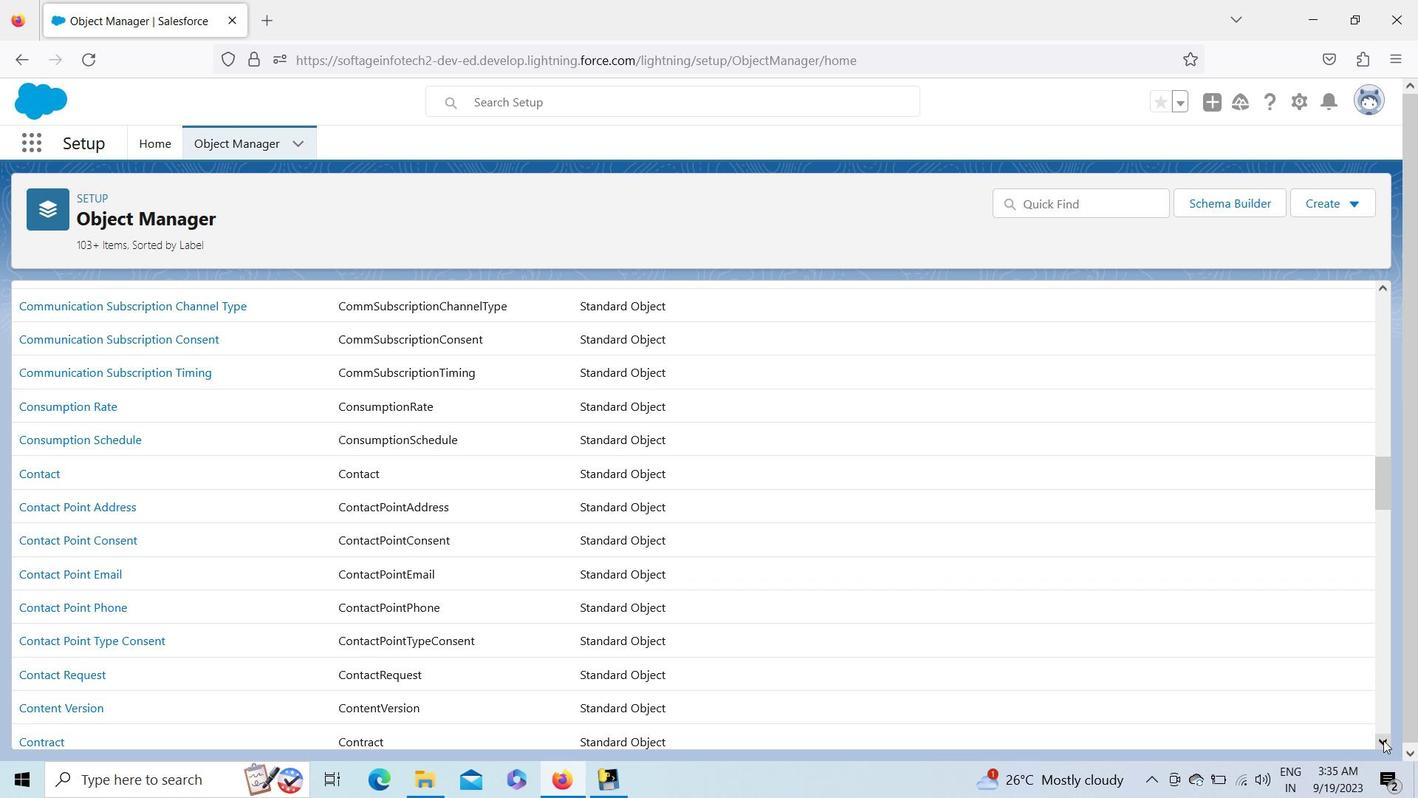 
Action: Mouse pressed left at (1384, 740)
Screenshot: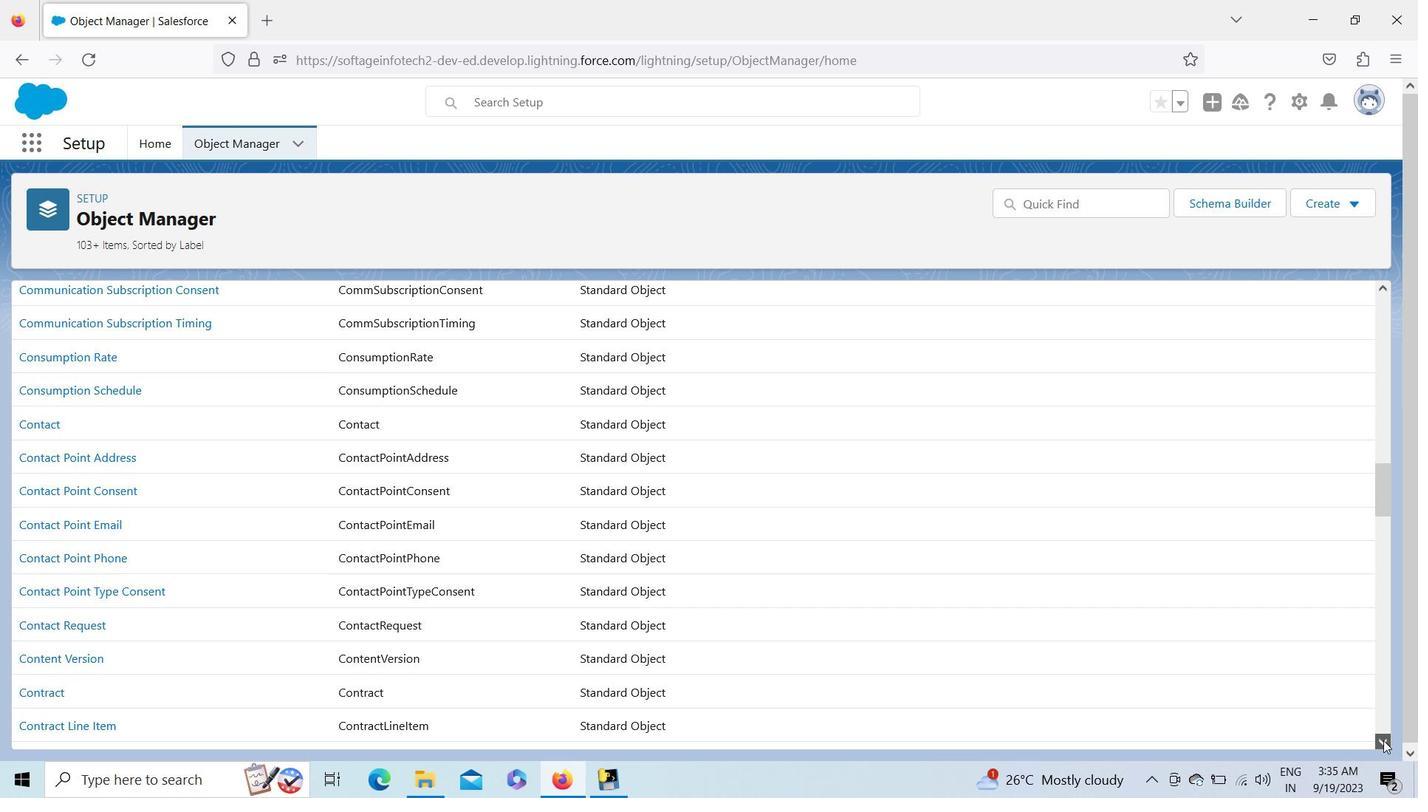
Action: Mouse pressed left at (1384, 740)
Screenshot: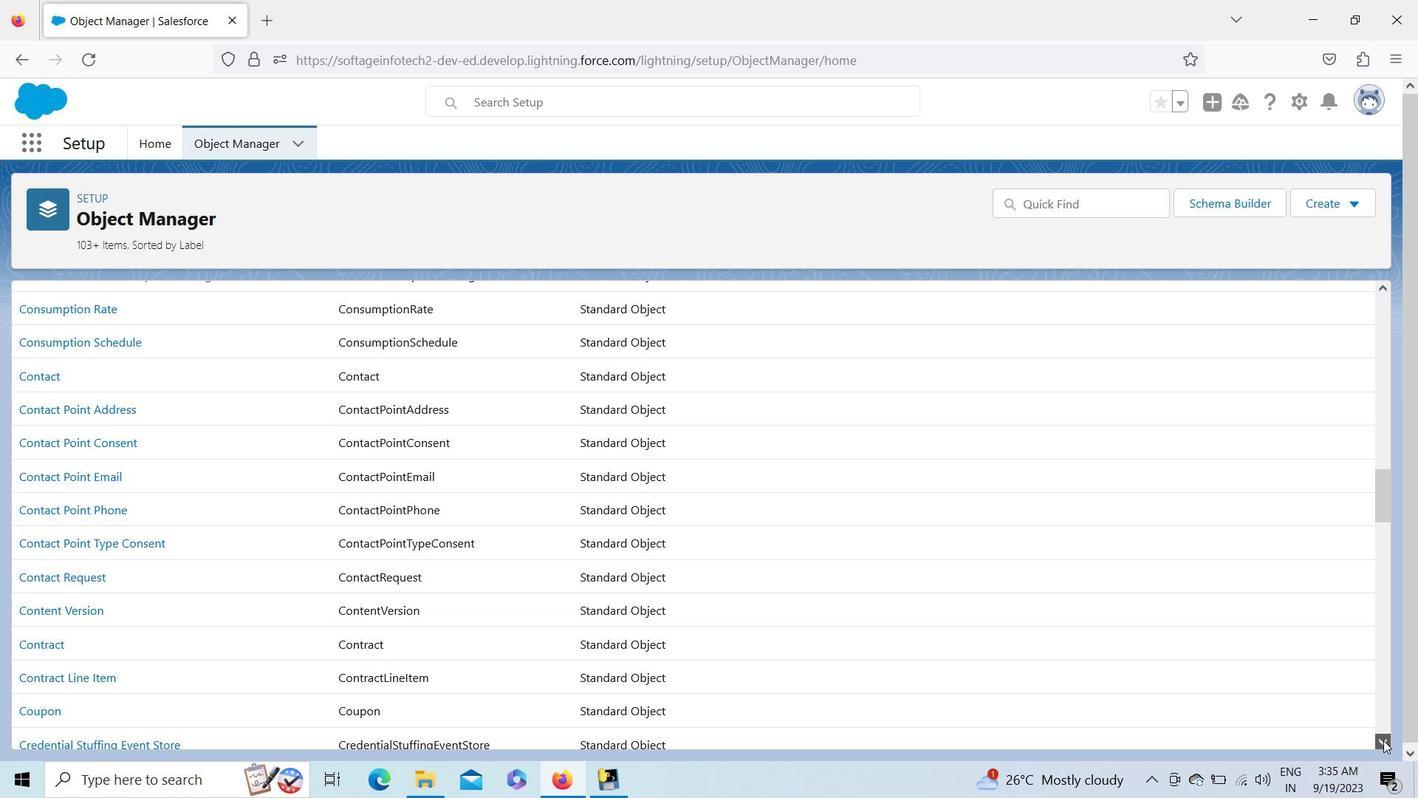 
Action: Mouse pressed left at (1384, 740)
Screenshot: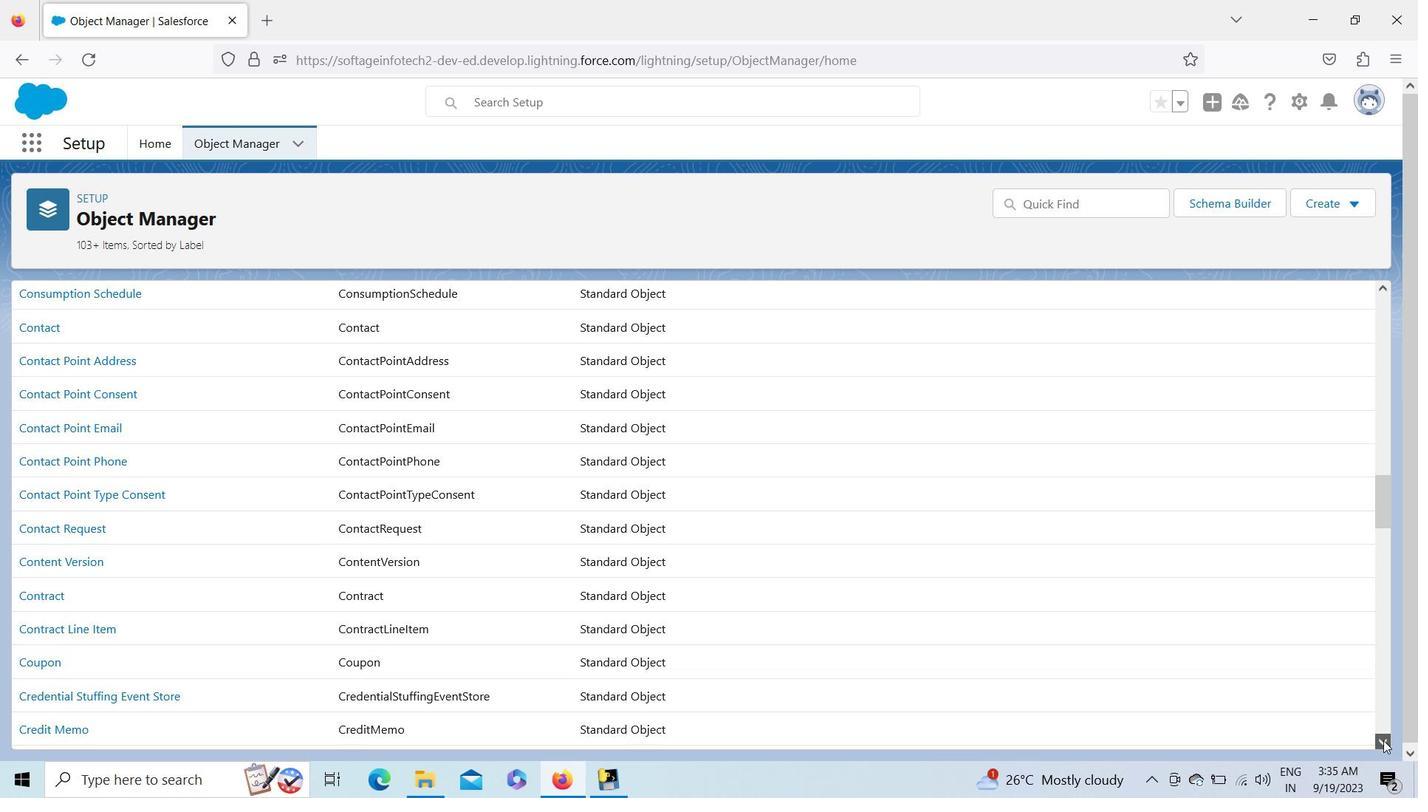 
Action: Mouse pressed left at (1384, 740)
Screenshot: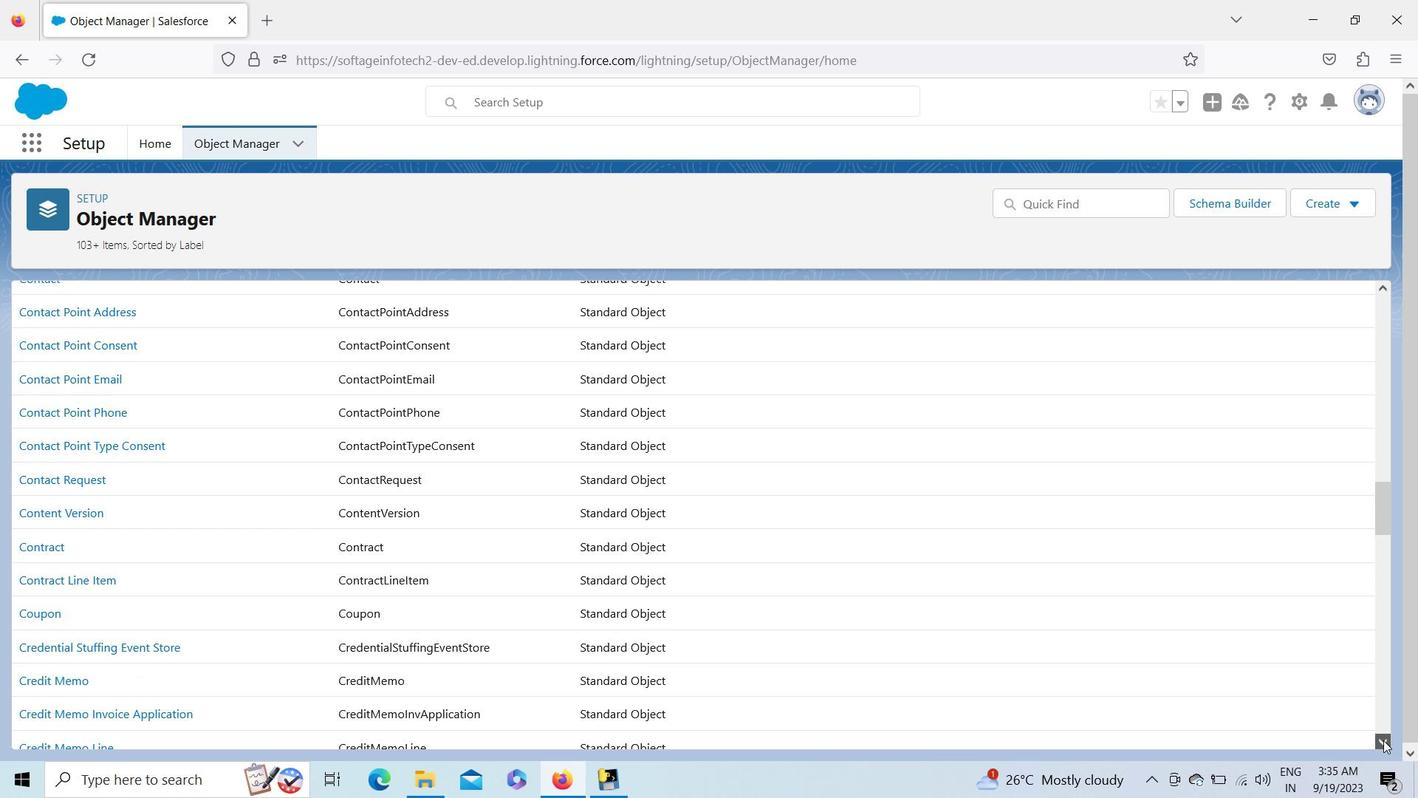 
Action: Mouse pressed left at (1384, 740)
Screenshot: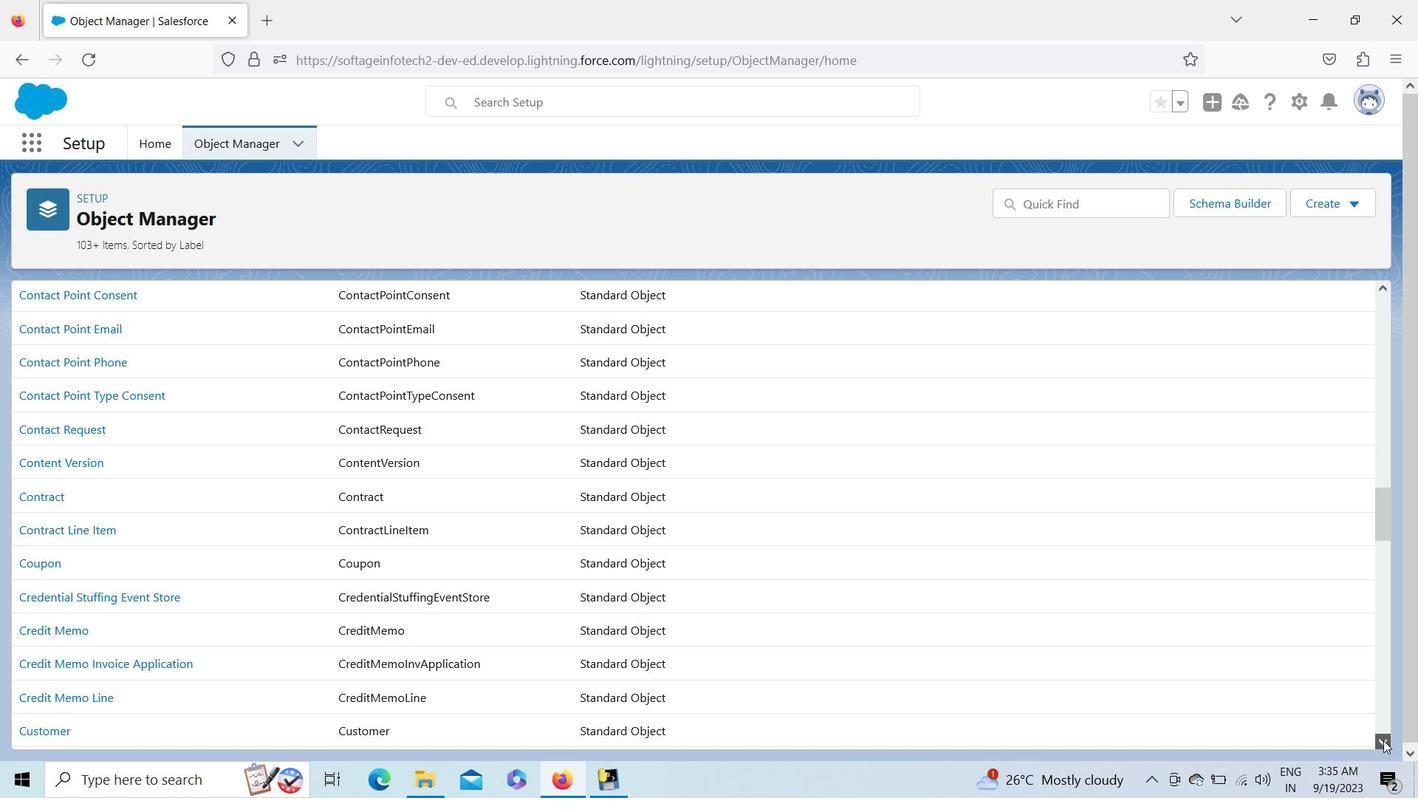 
Action: Mouse pressed left at (1384, 740)
Screenshot: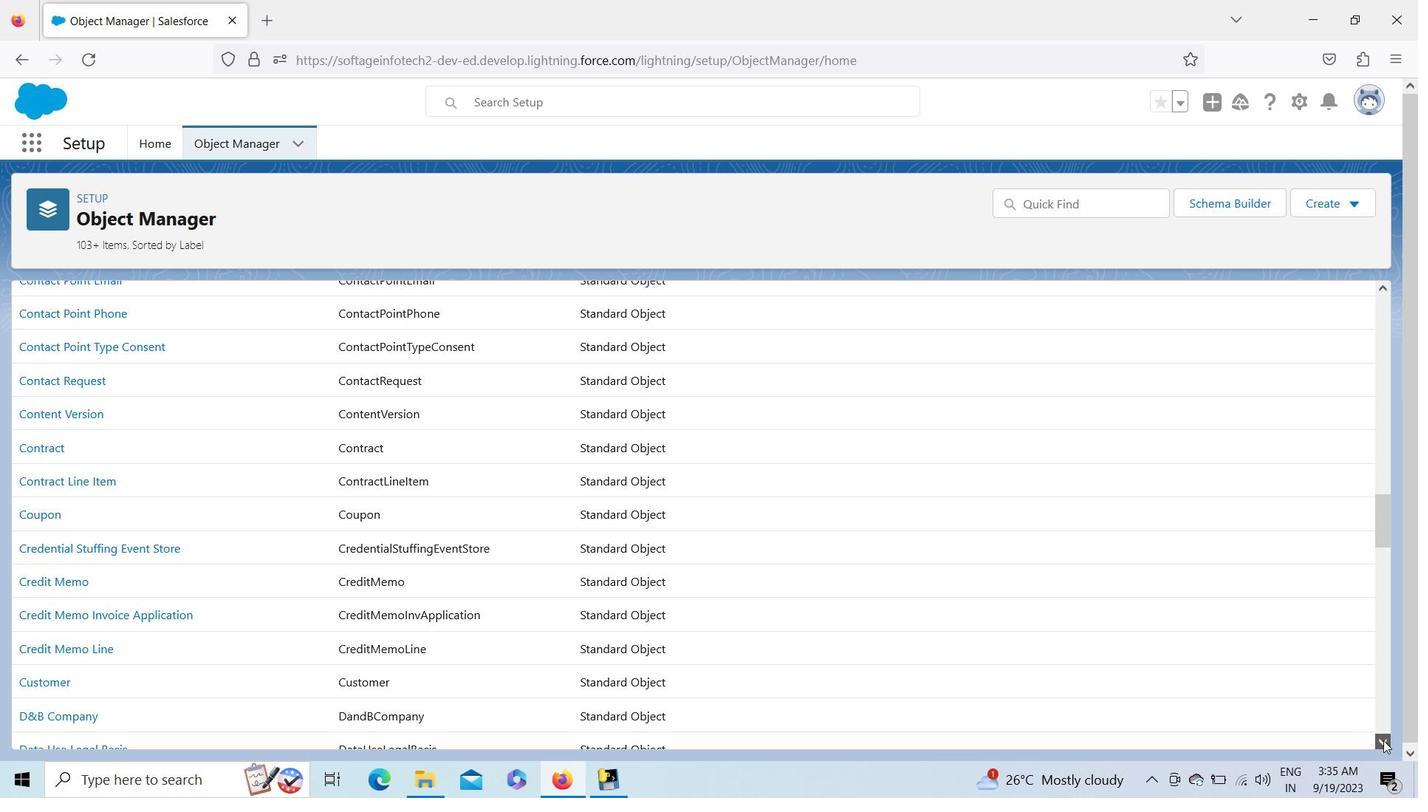 
Action: Mouse pressed left at (1384, 740)
Screenshot: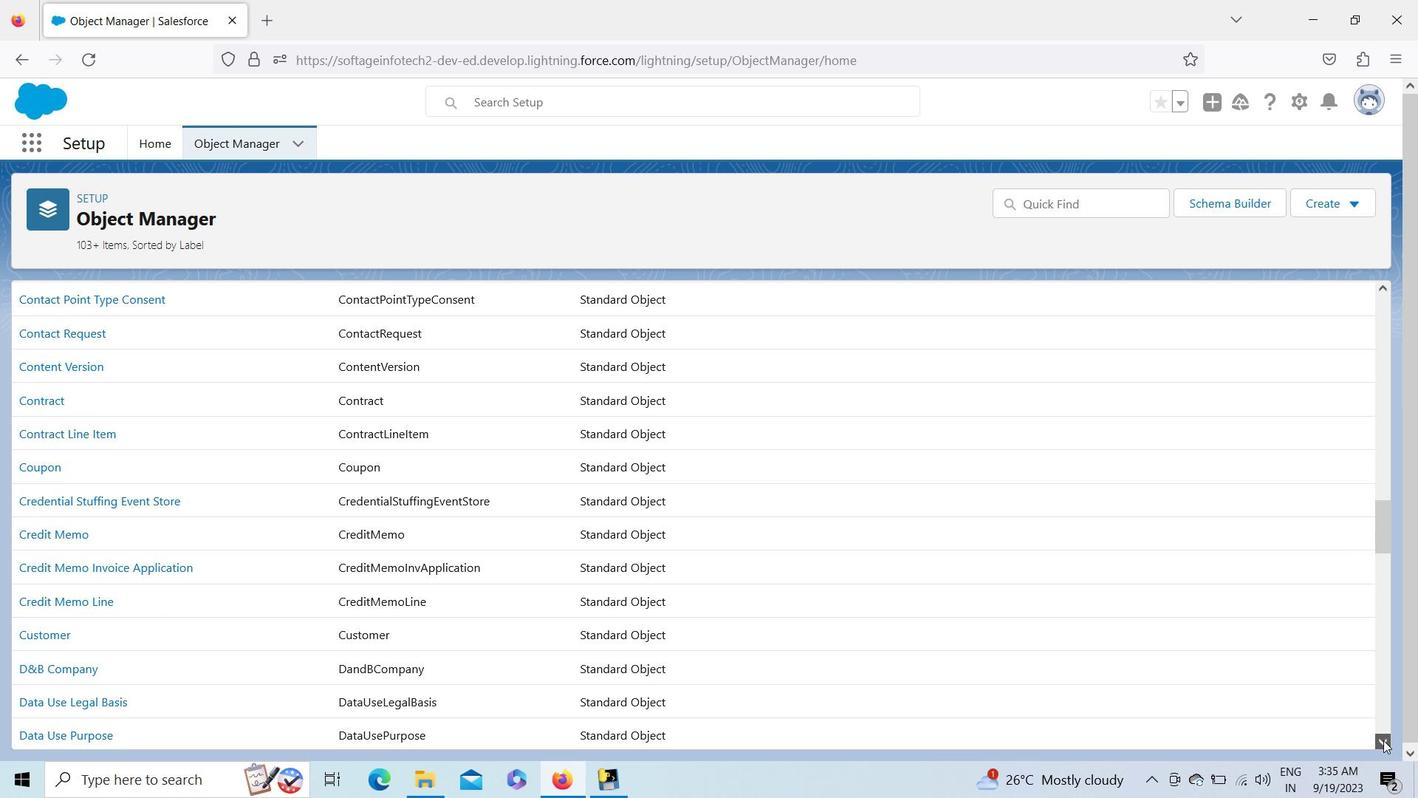 
Action: Mouse pressed left at (1384, 740)
Screenshot: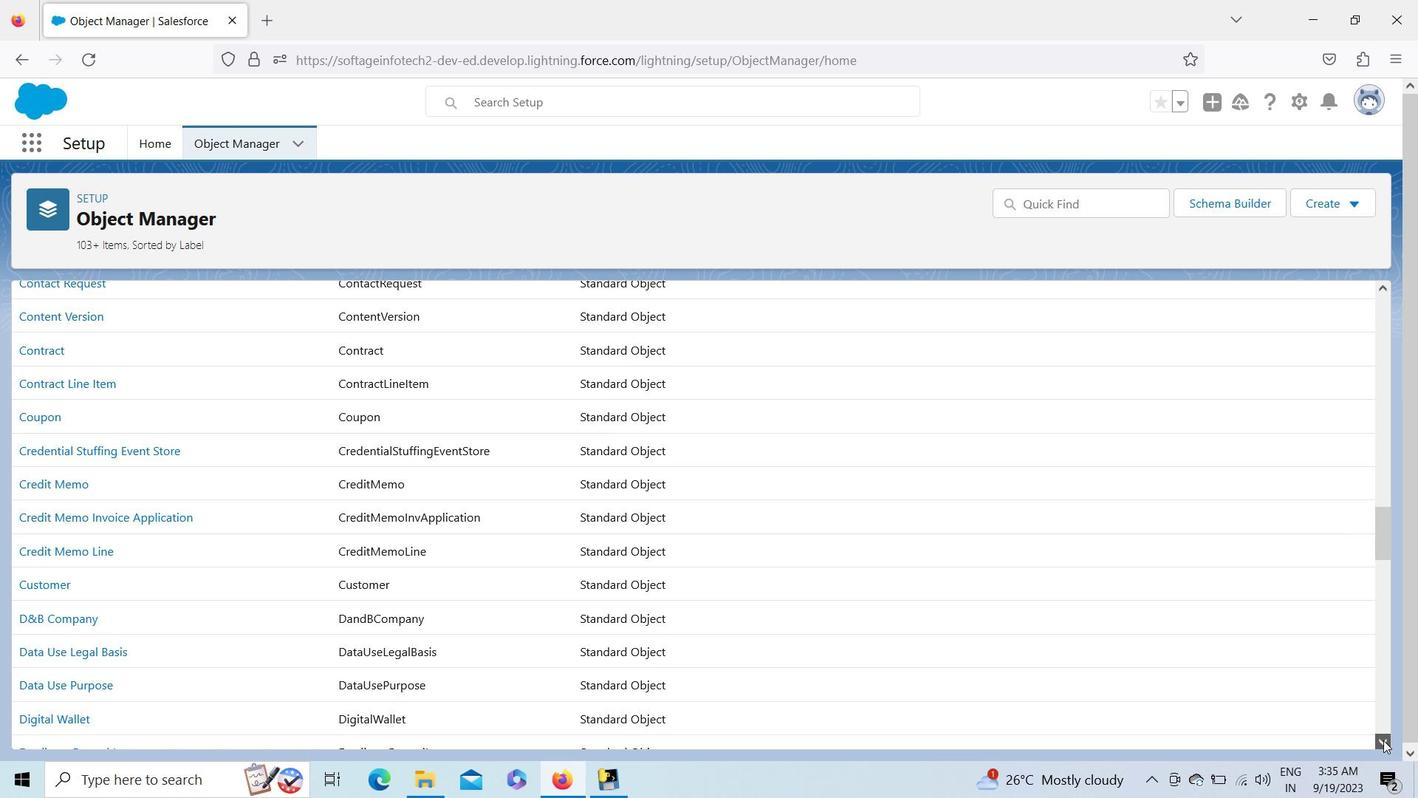 
Action: Mouse pressed left at (1384, 740)
Screenshot: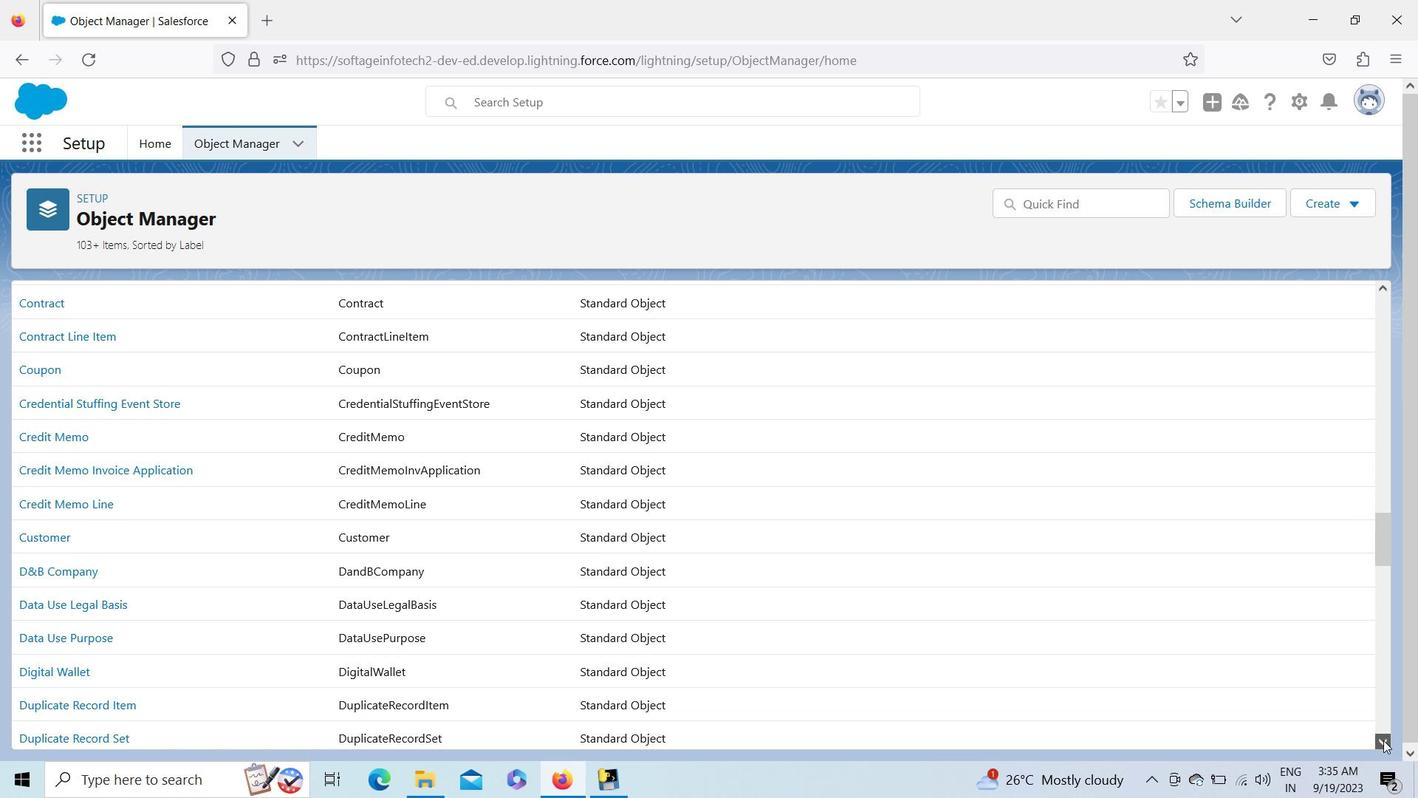 
Action: Mouse pressed left at (1384, 740)
Screenshot: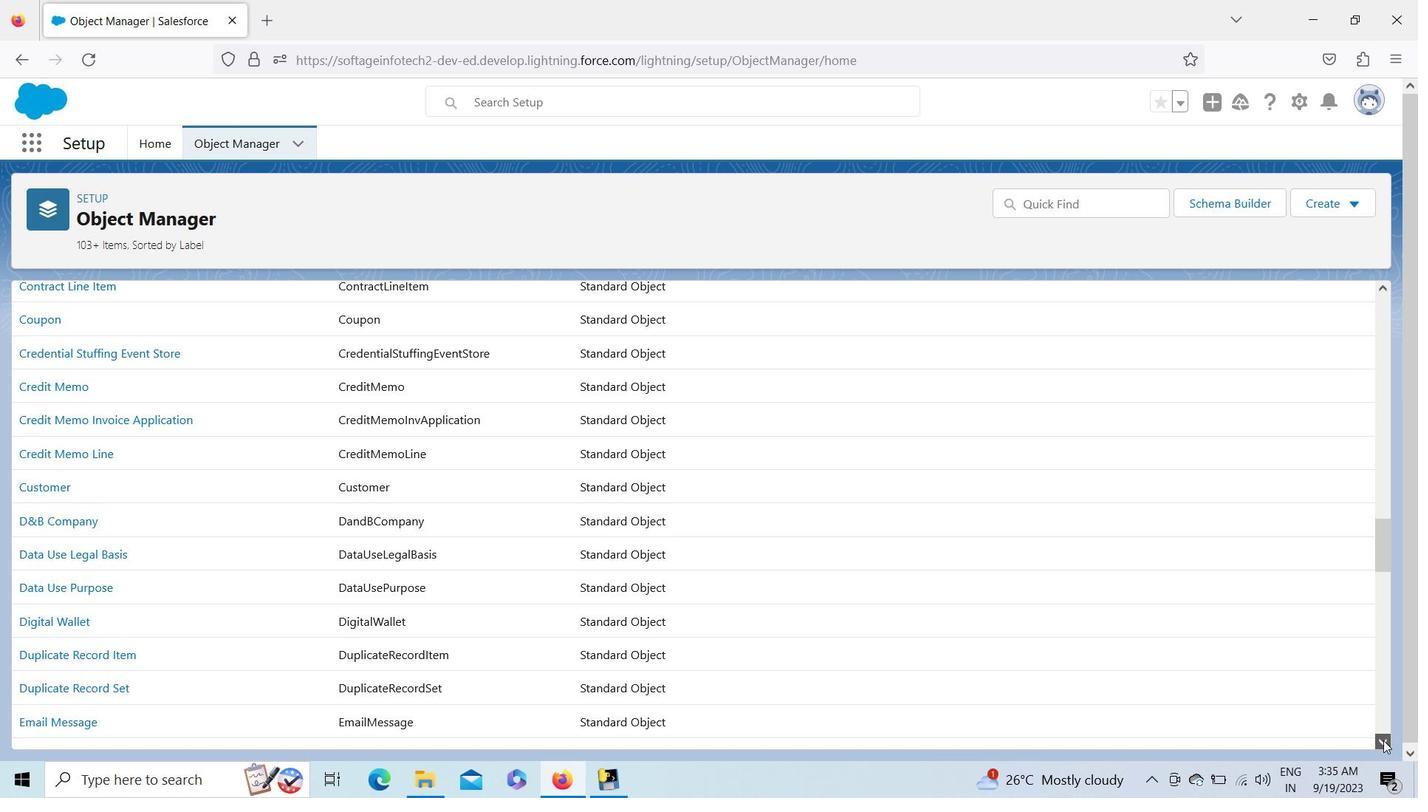 
Action: Mouse pressed left at (1384, 740)
Screenshot: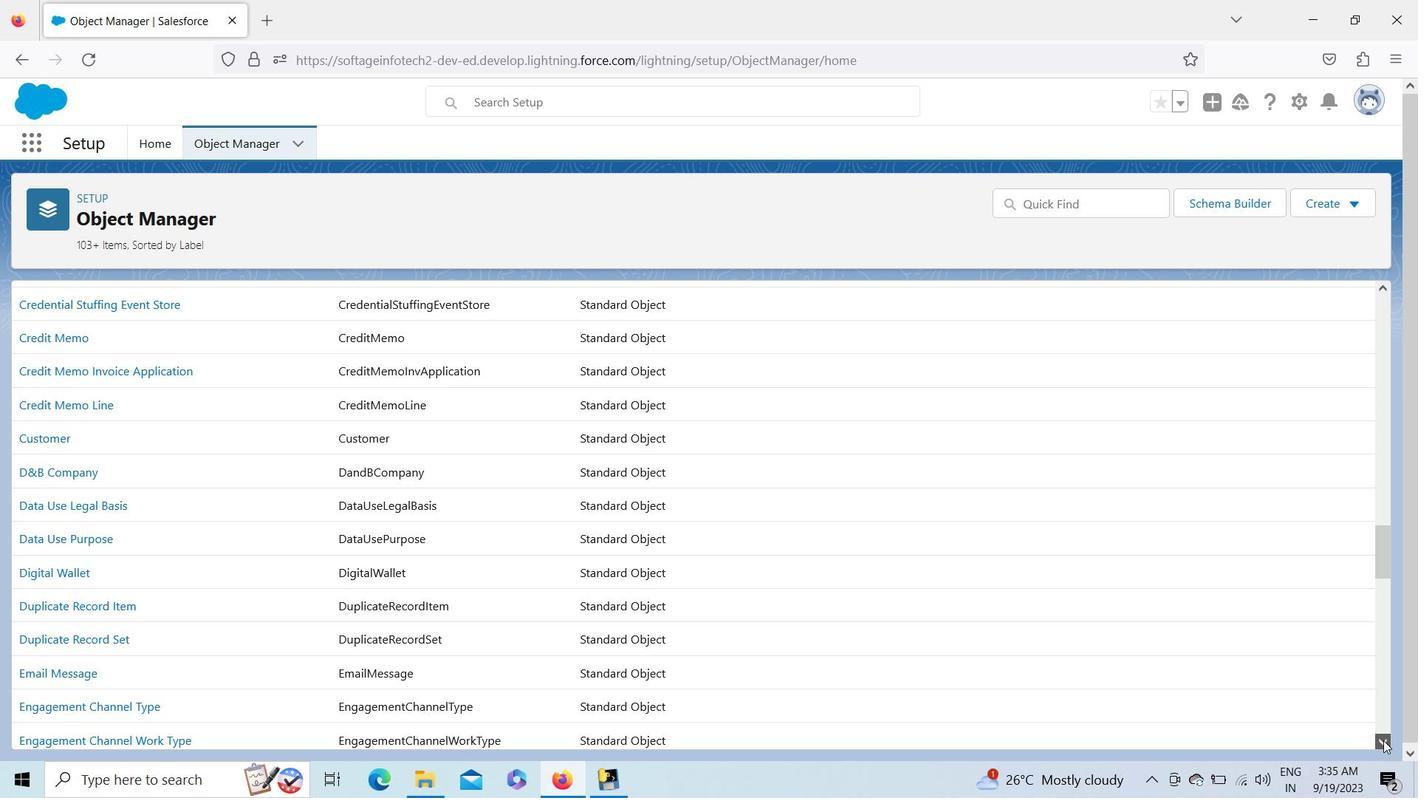 
Action: Mouse pressed left at (1384, 740)
Screenshot: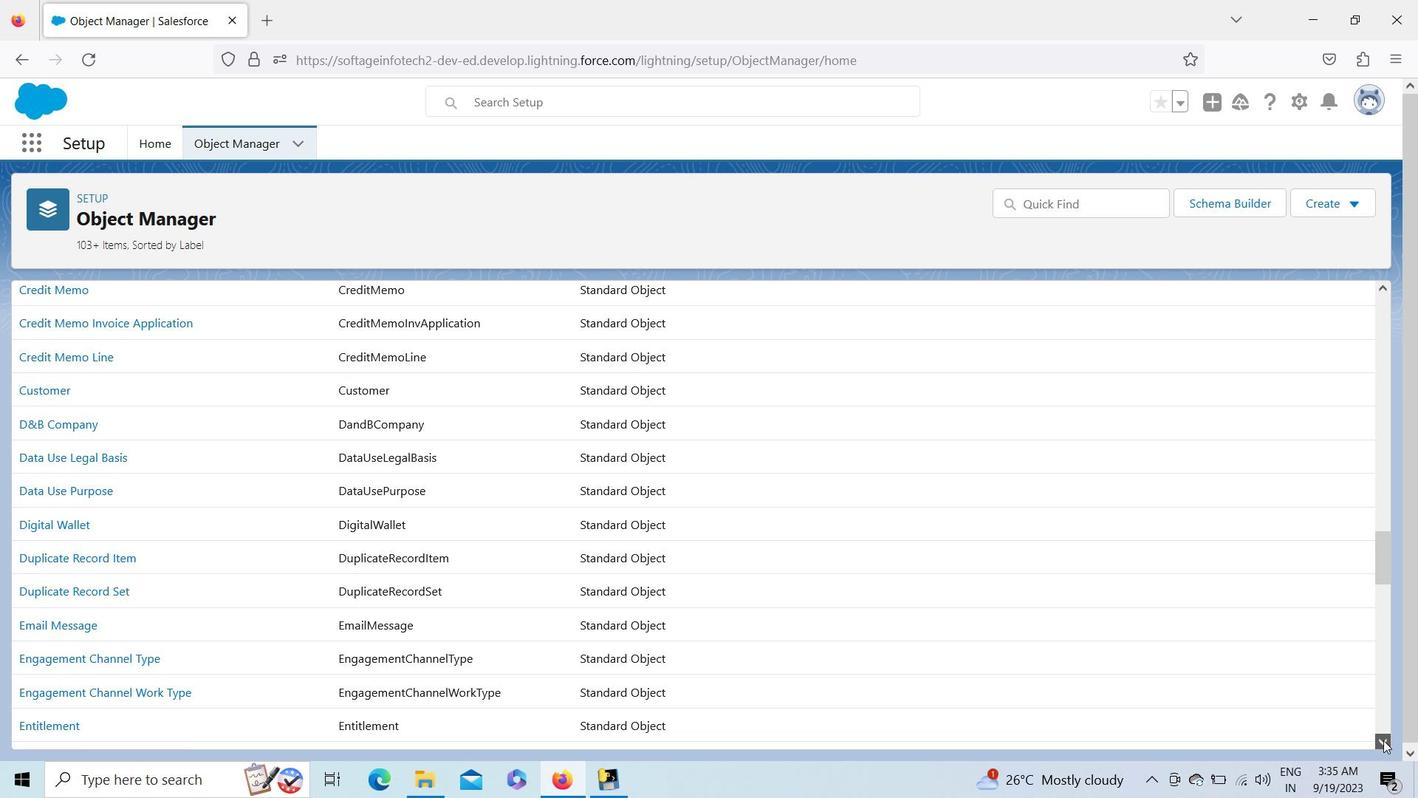 
Action: Mouse pressed left at (1384, 740)
Screenshot: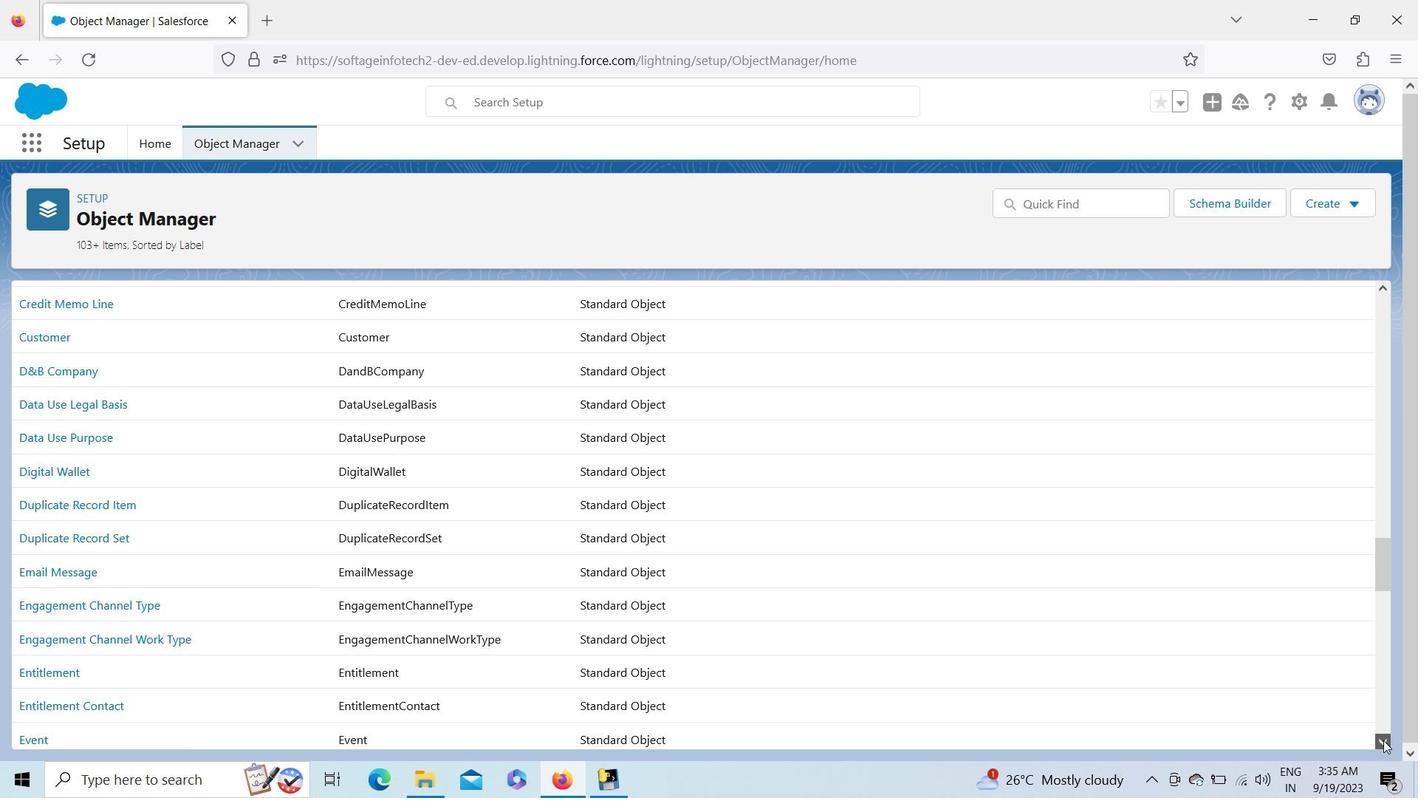 
Action: Mouse pressed left at (1384, 740)
Screenshot: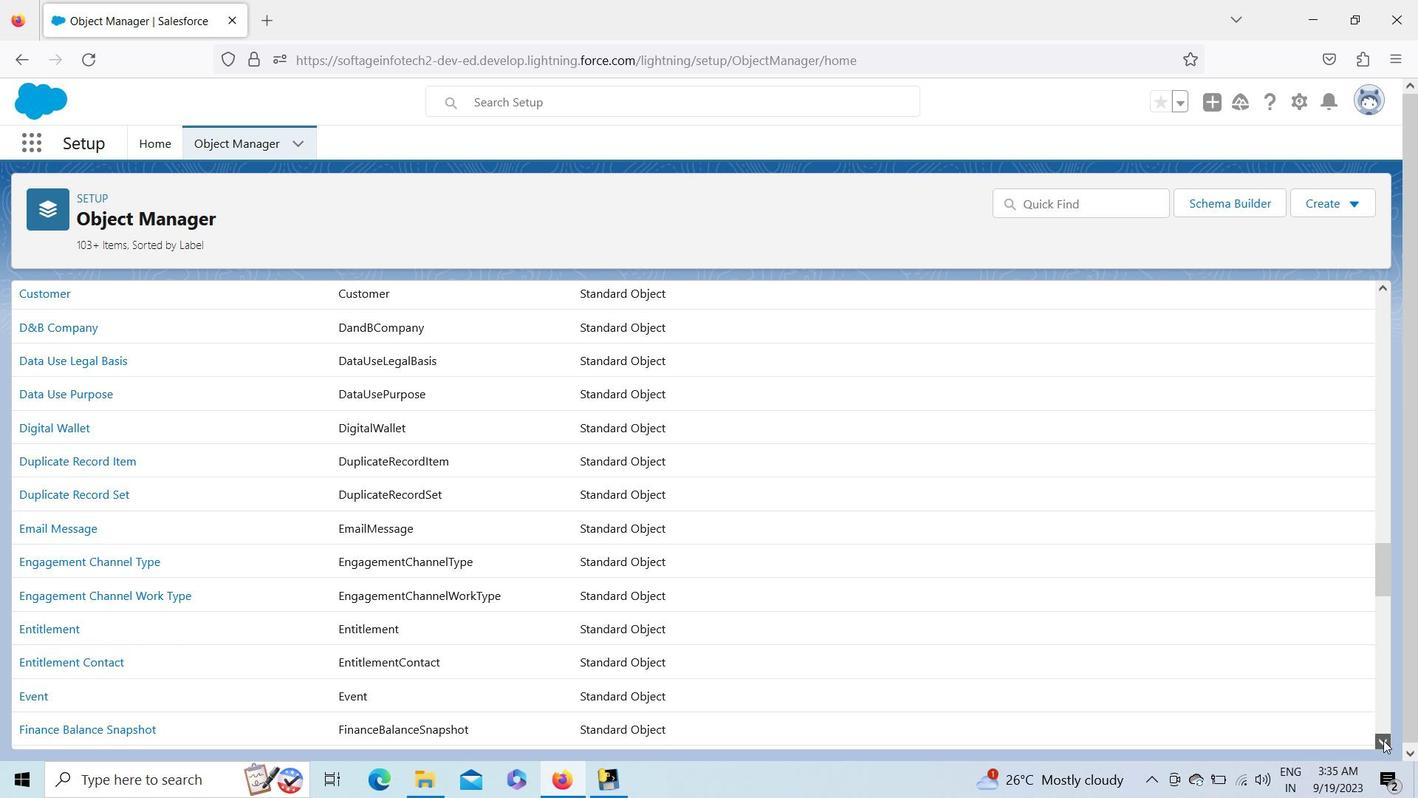 
Action: Mouse pressed left at (1384, 740)
Screenshot: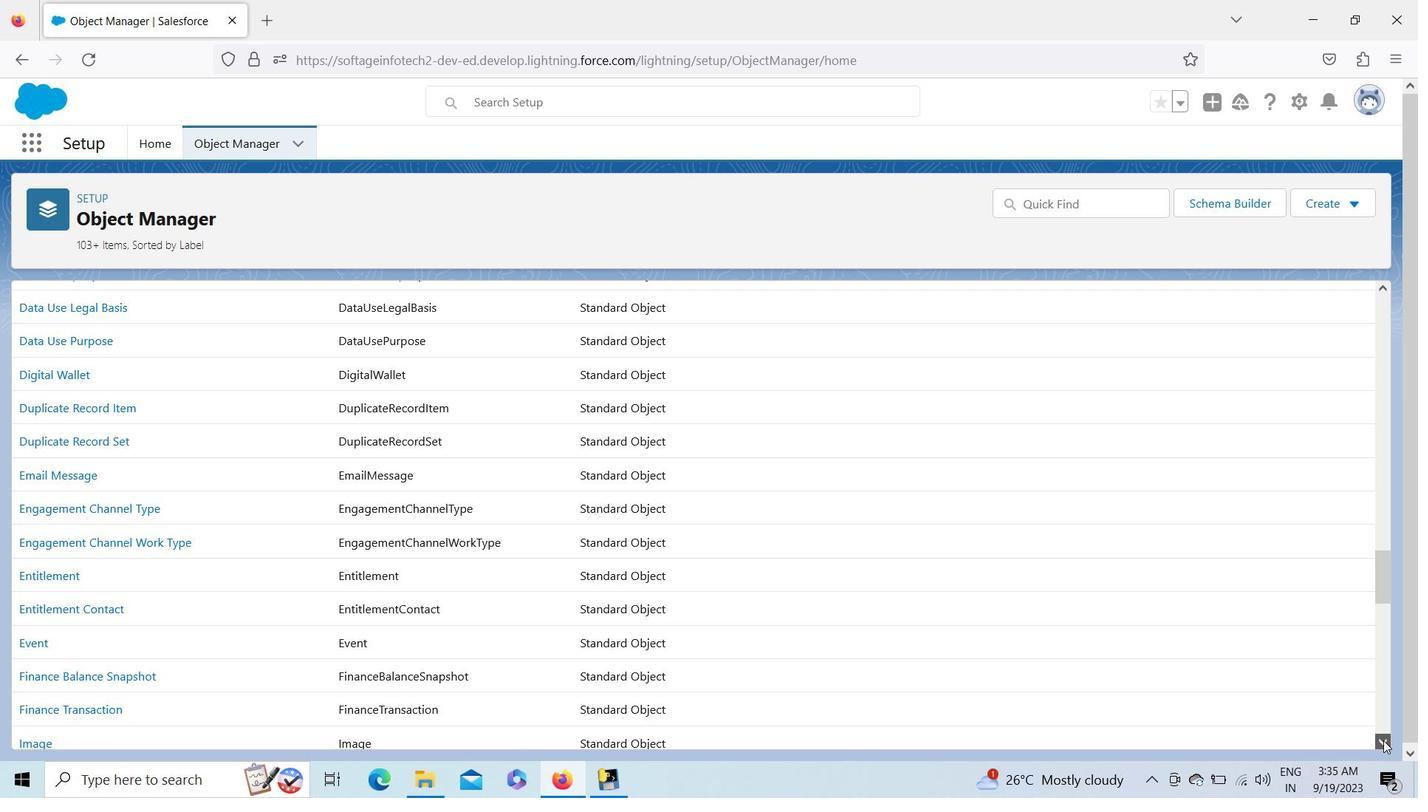 
Action: Mouse pressed left at (1384, 740)
Screenshot: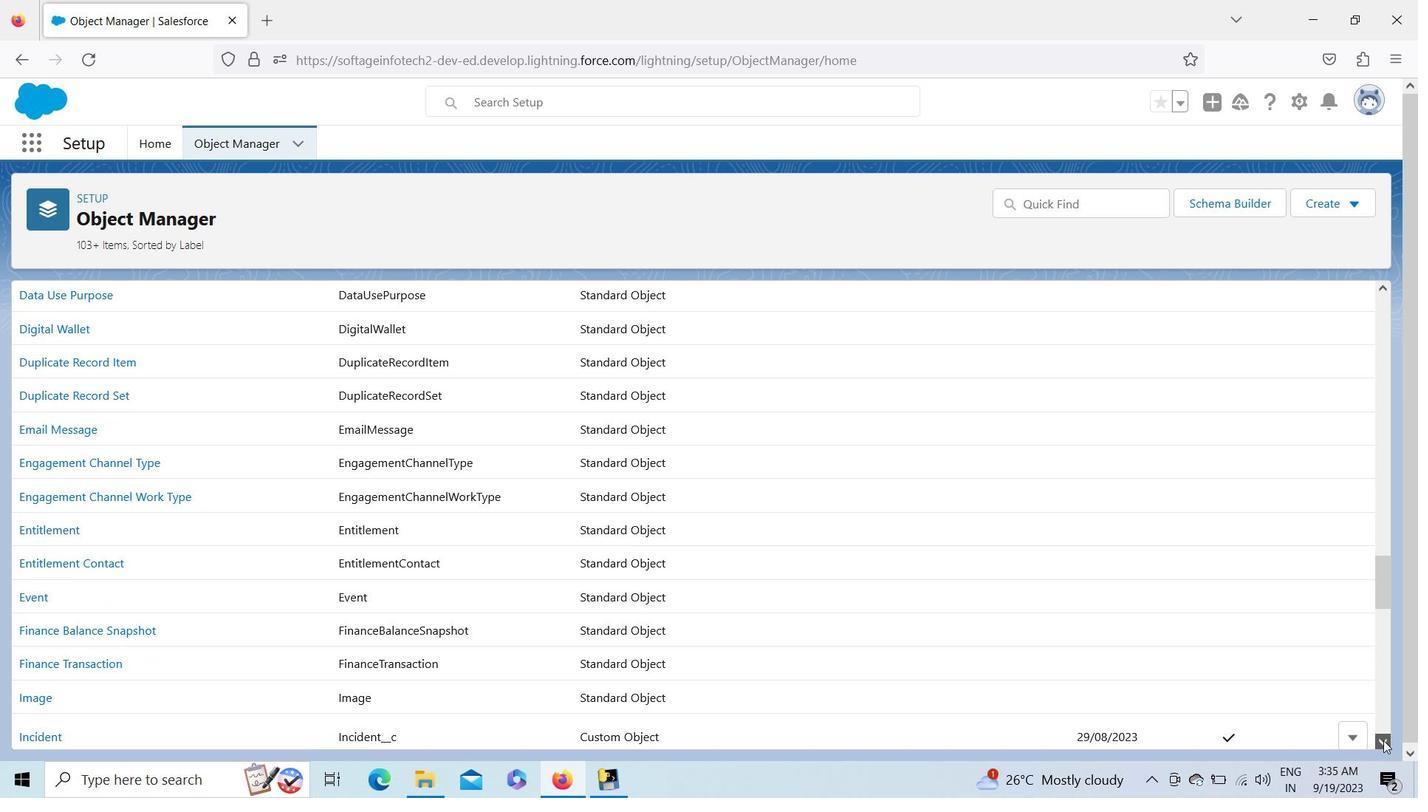 
Action: Mouse pressed left at (1384, 740)
Screenshot: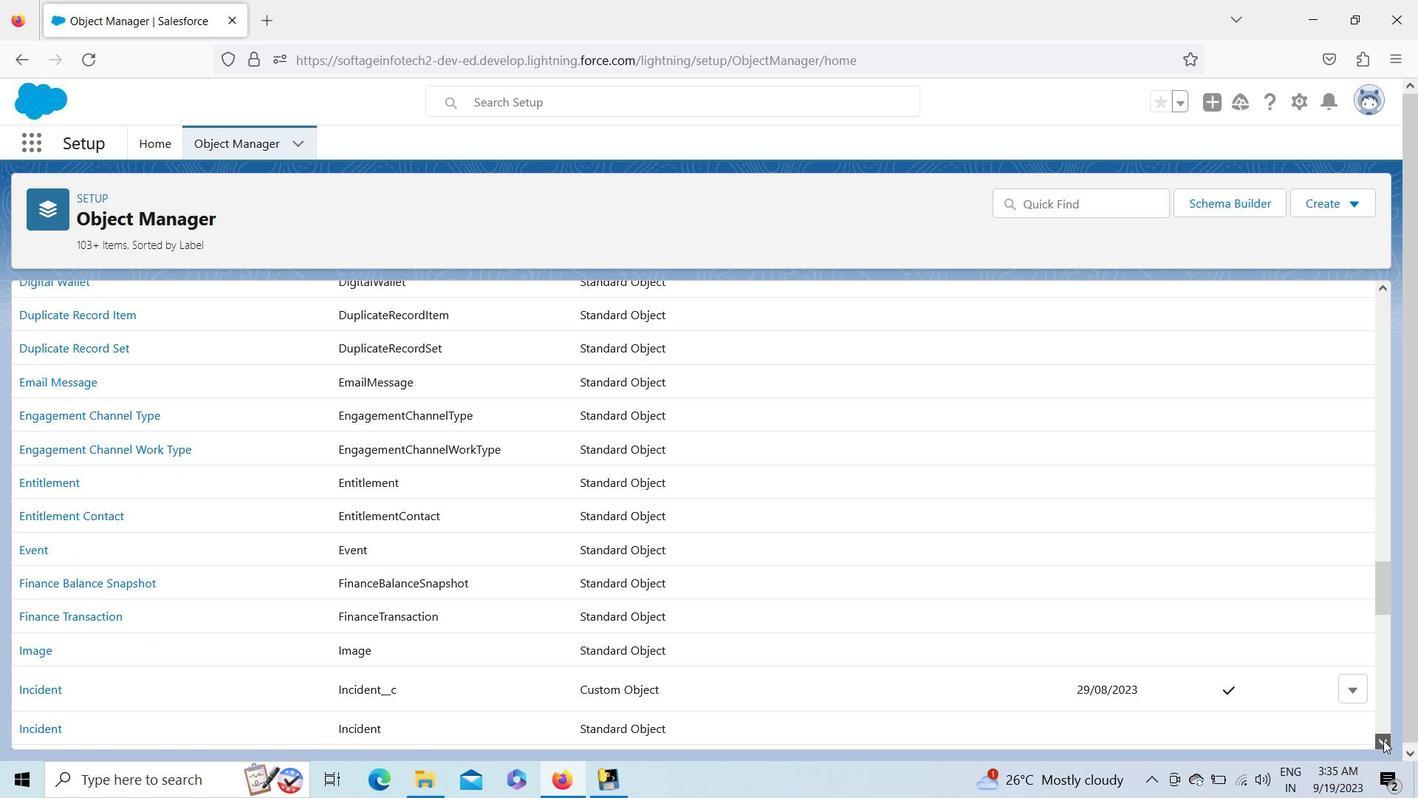 
Action: Mouse pressed left at (1384, 740)
Screenshot: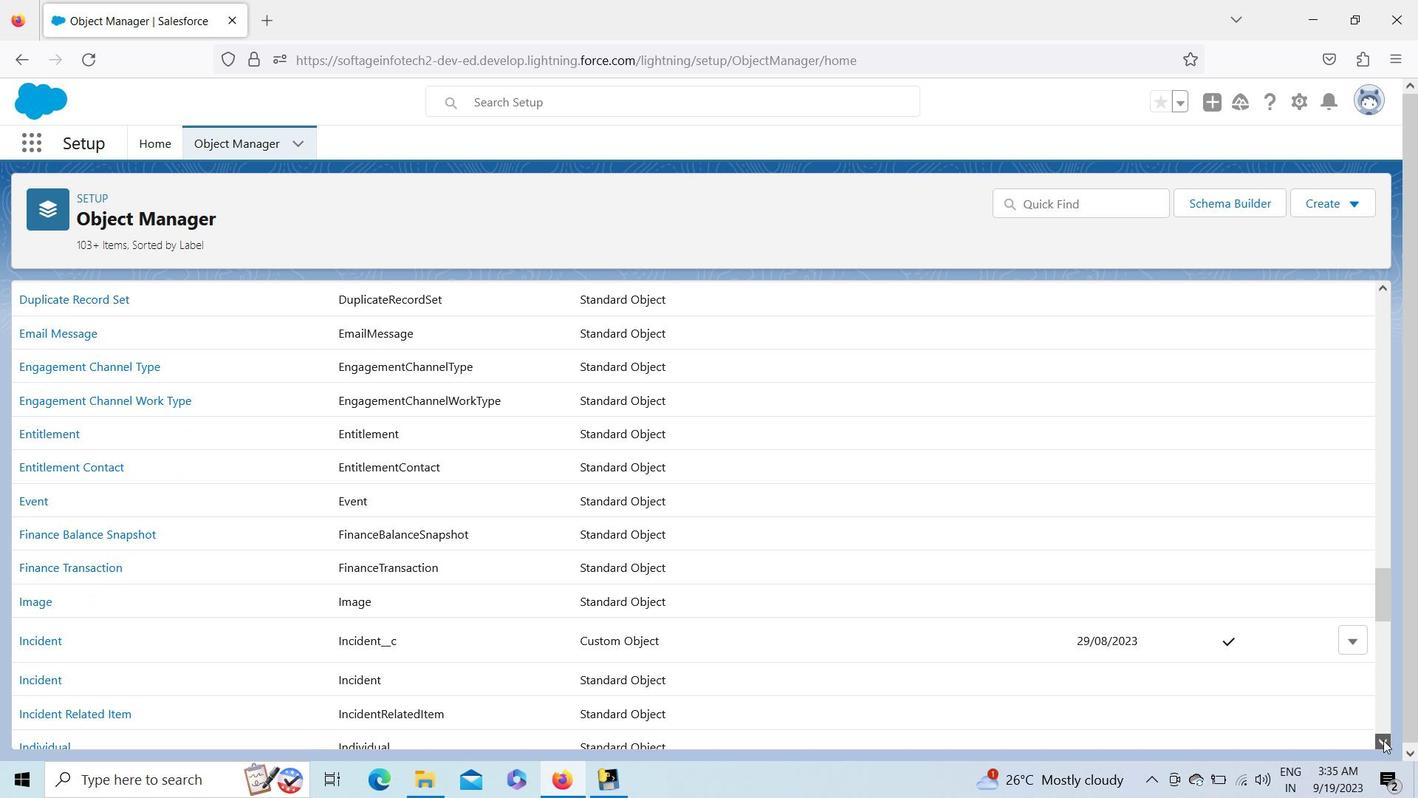 
Action: Mouse pressed left at (1384, 740)
Screenshot: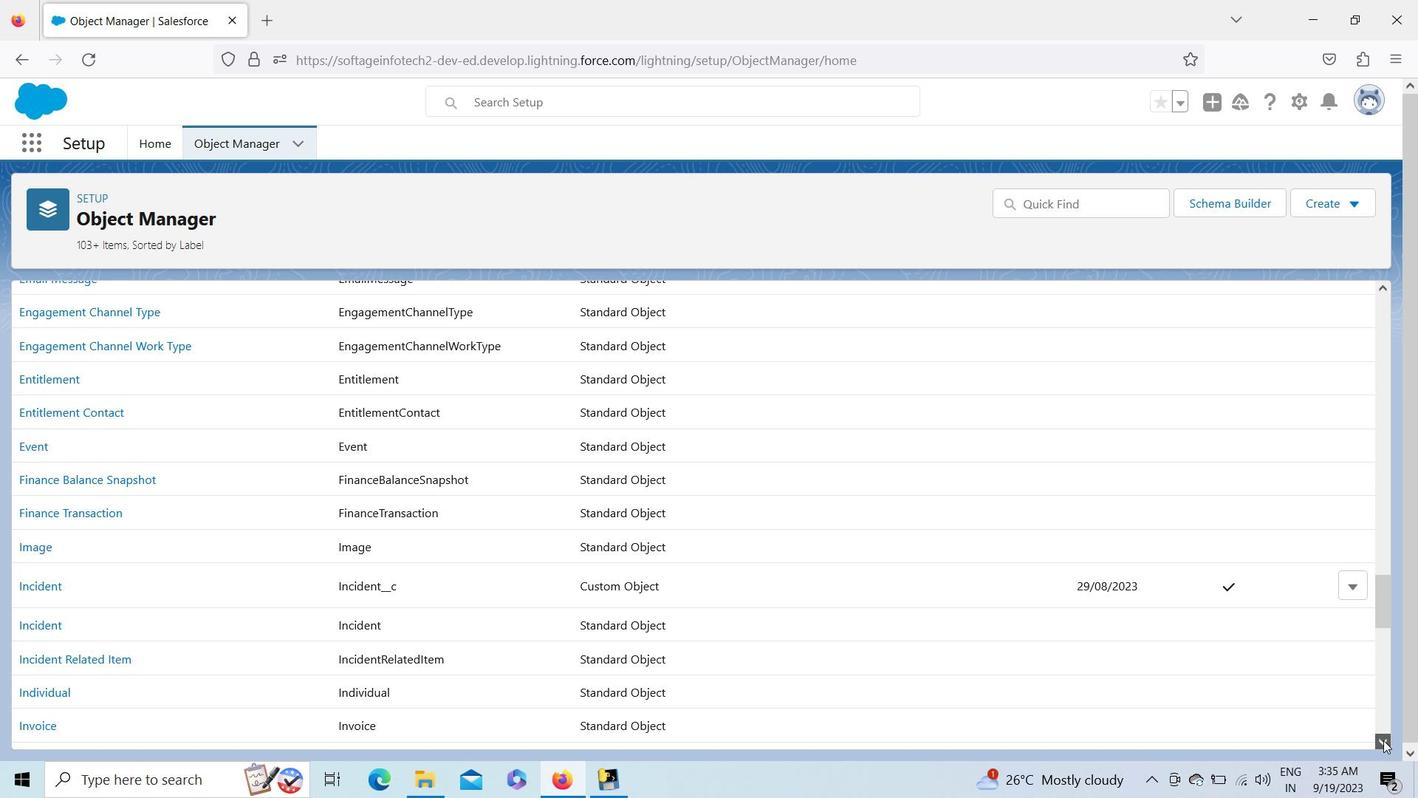 
Action: Mouse pressed left at (1384, 740)
Screenshot: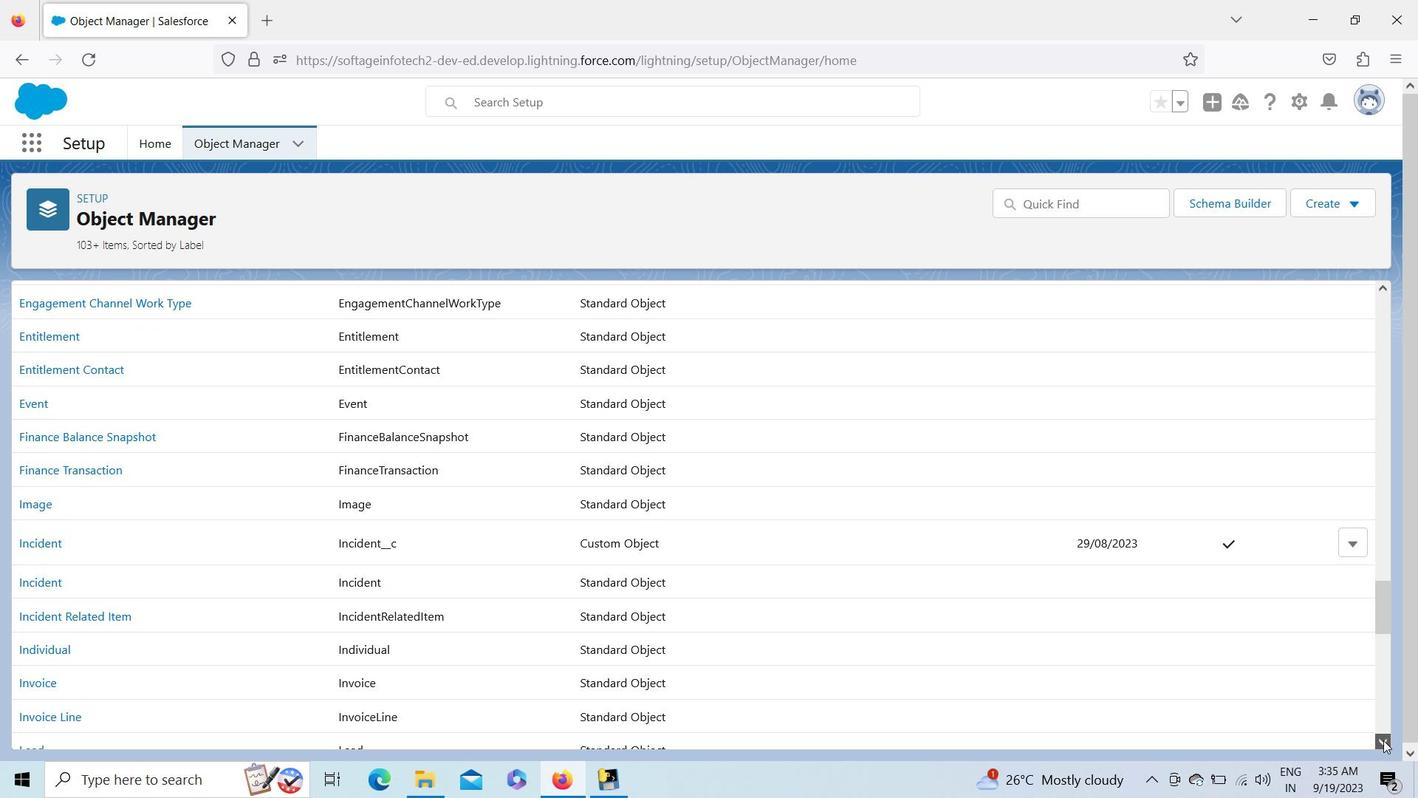 
Action: Mouse pressed left at (1384, 740)
Screenshot: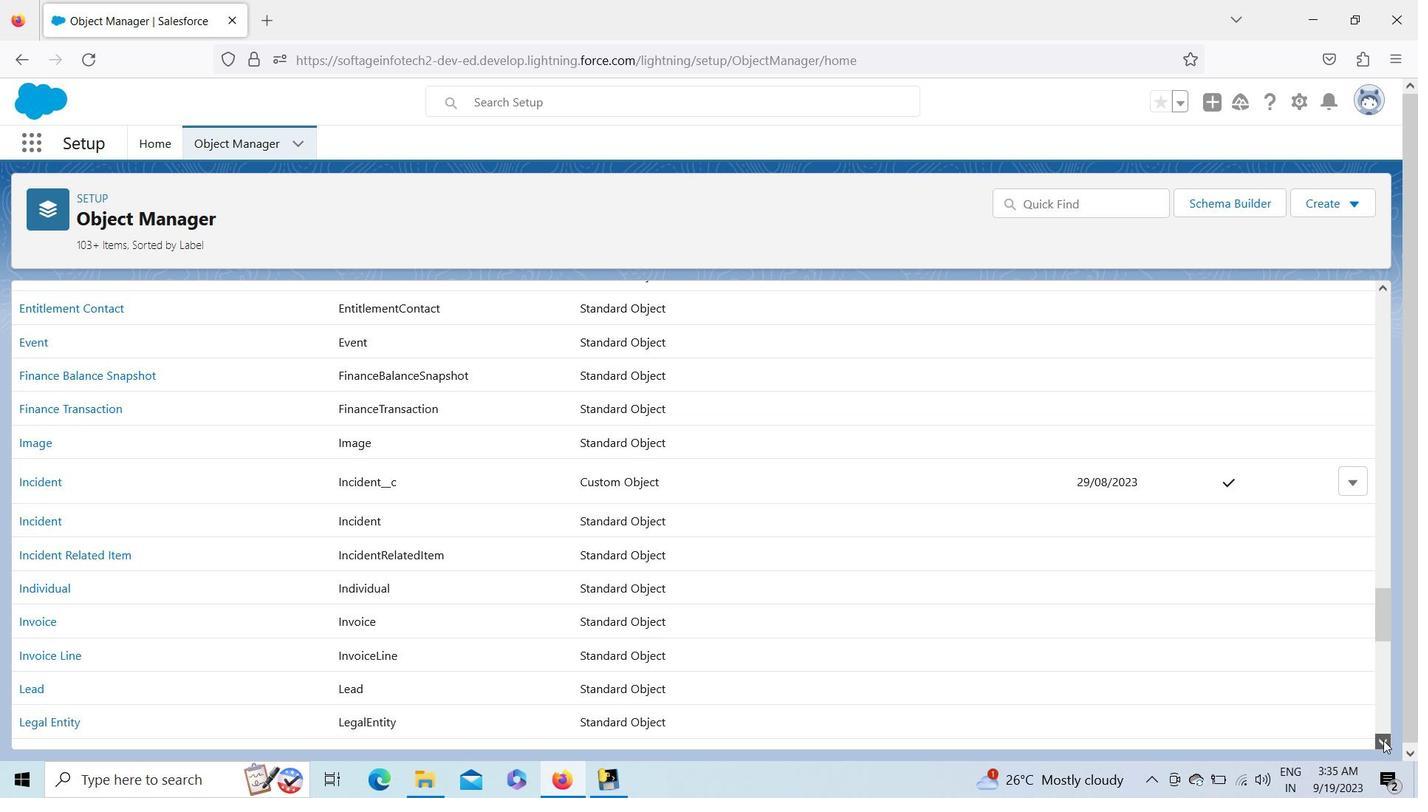 
Action: Mouse pressed left at (1384, 740)
Screenshot: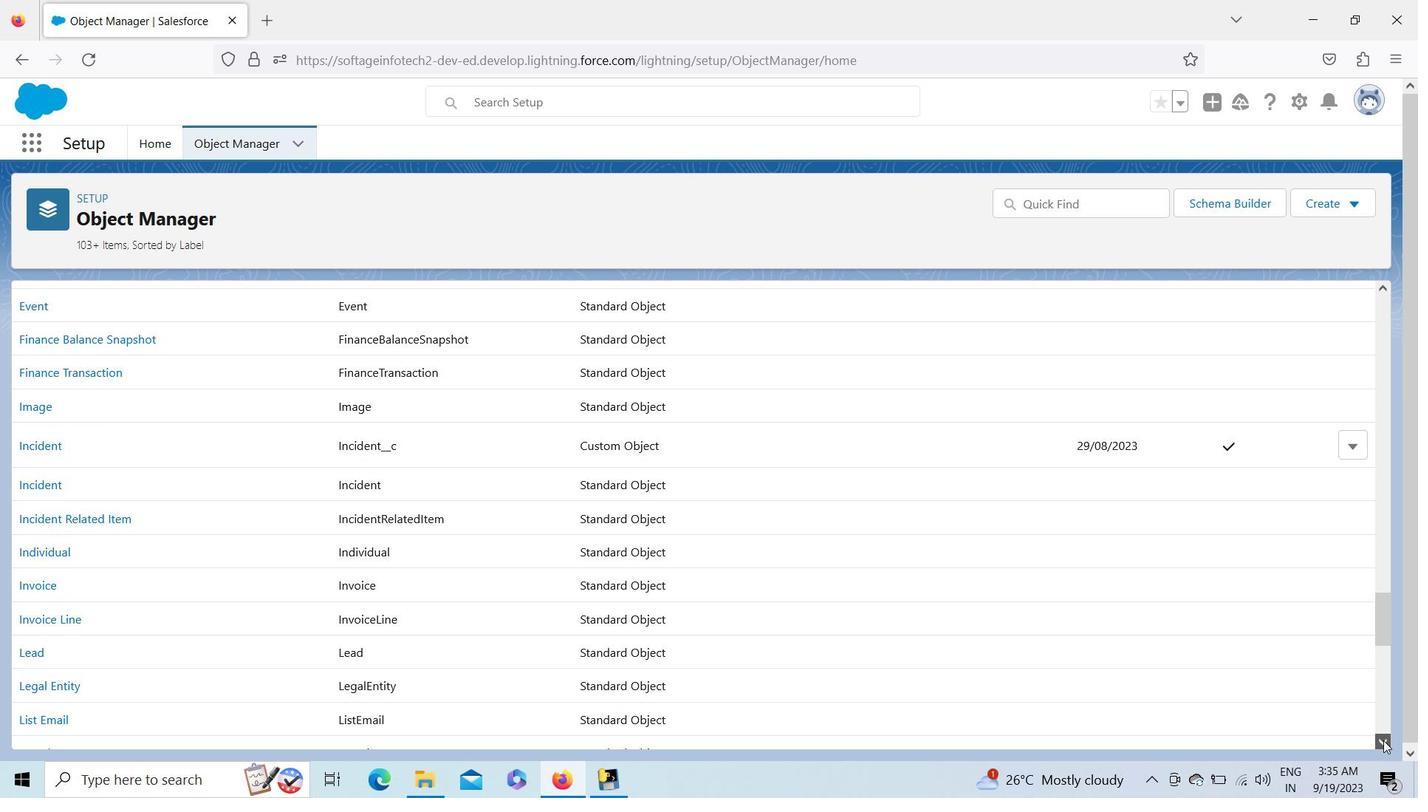 
Action: Mouse pressed left at (1384, 740)
Screenshot: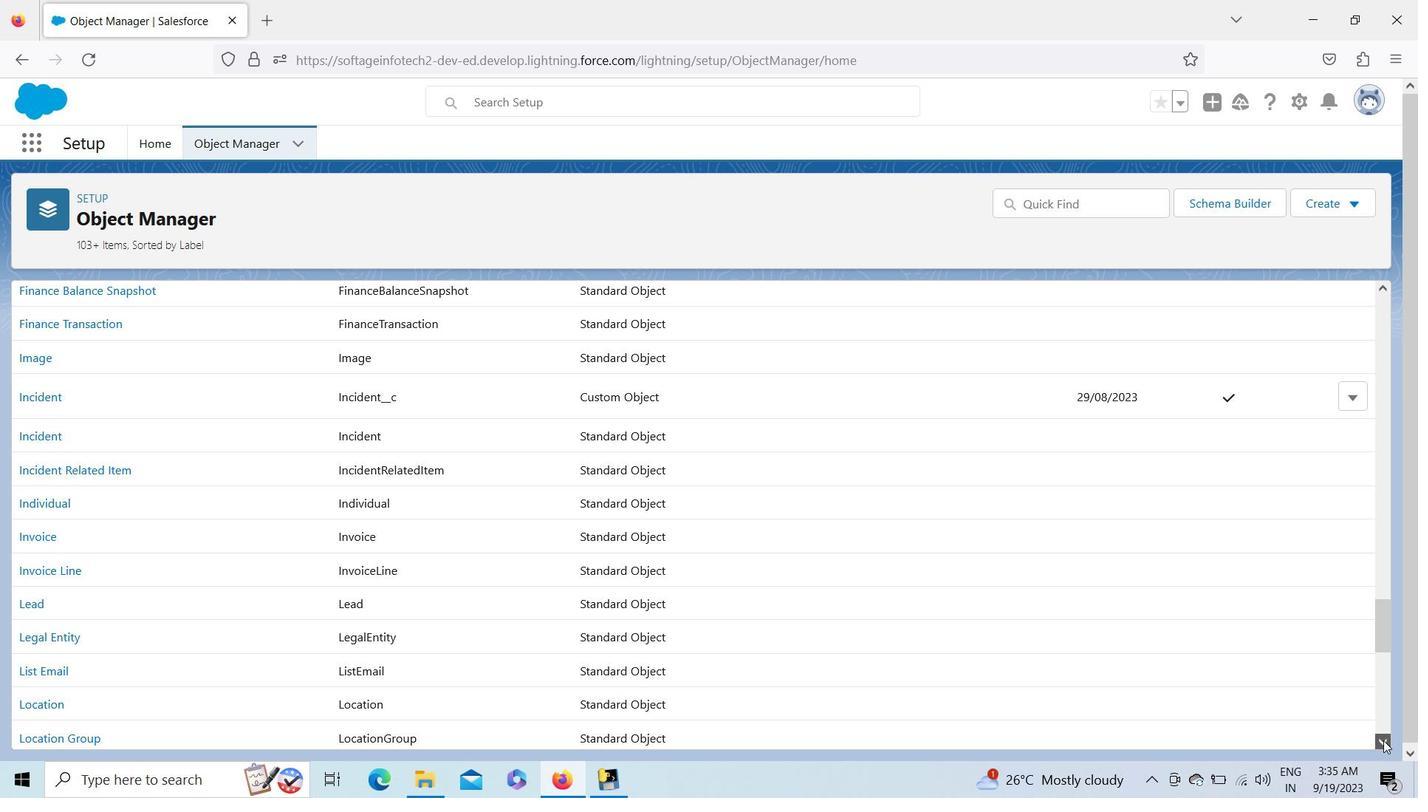 
Action: Mouse pressed left at (1384, 740)
Screenshot: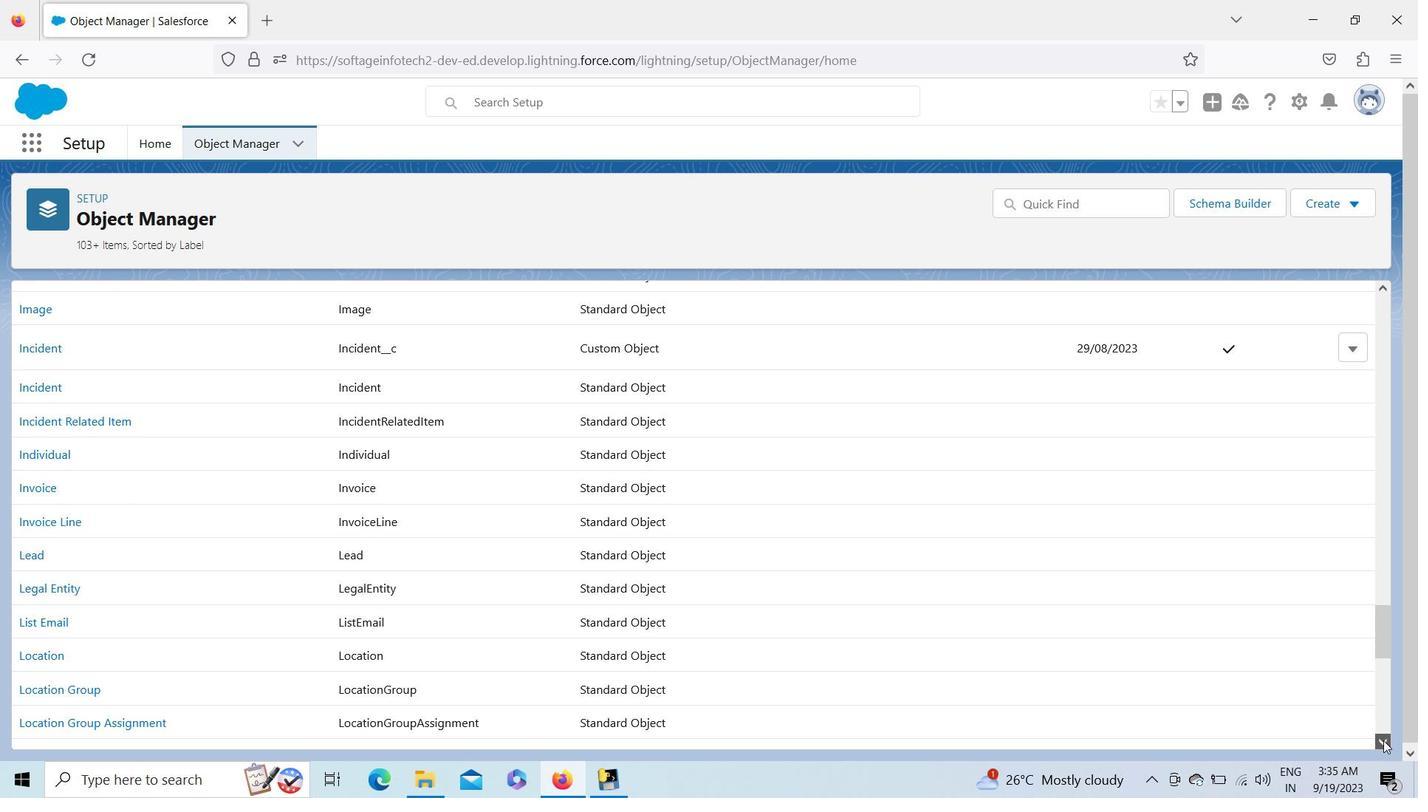
Action: Mouse pressed left at (1384, 740)
Screenshot: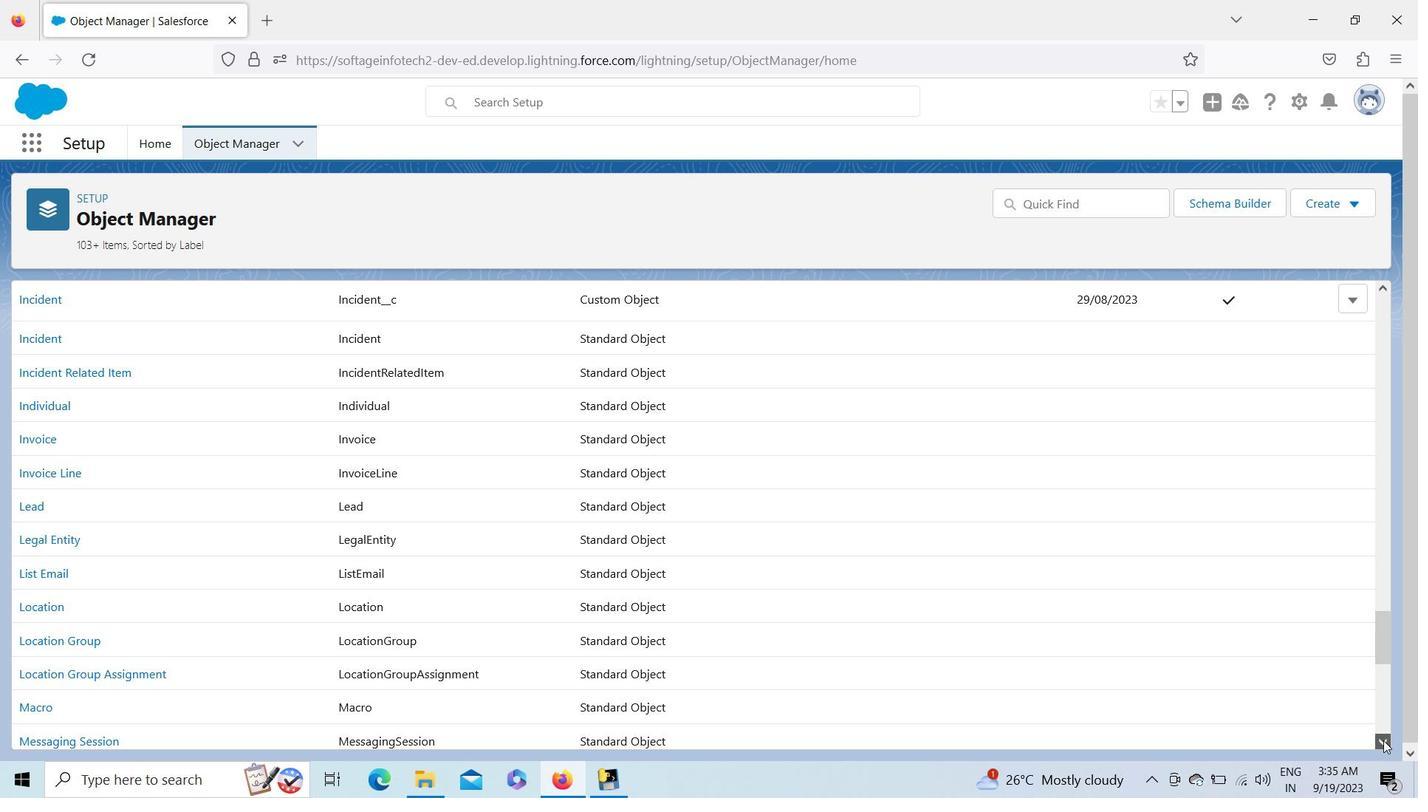 
Action: Mouse pressed left at (1384, 740)
Screenshot: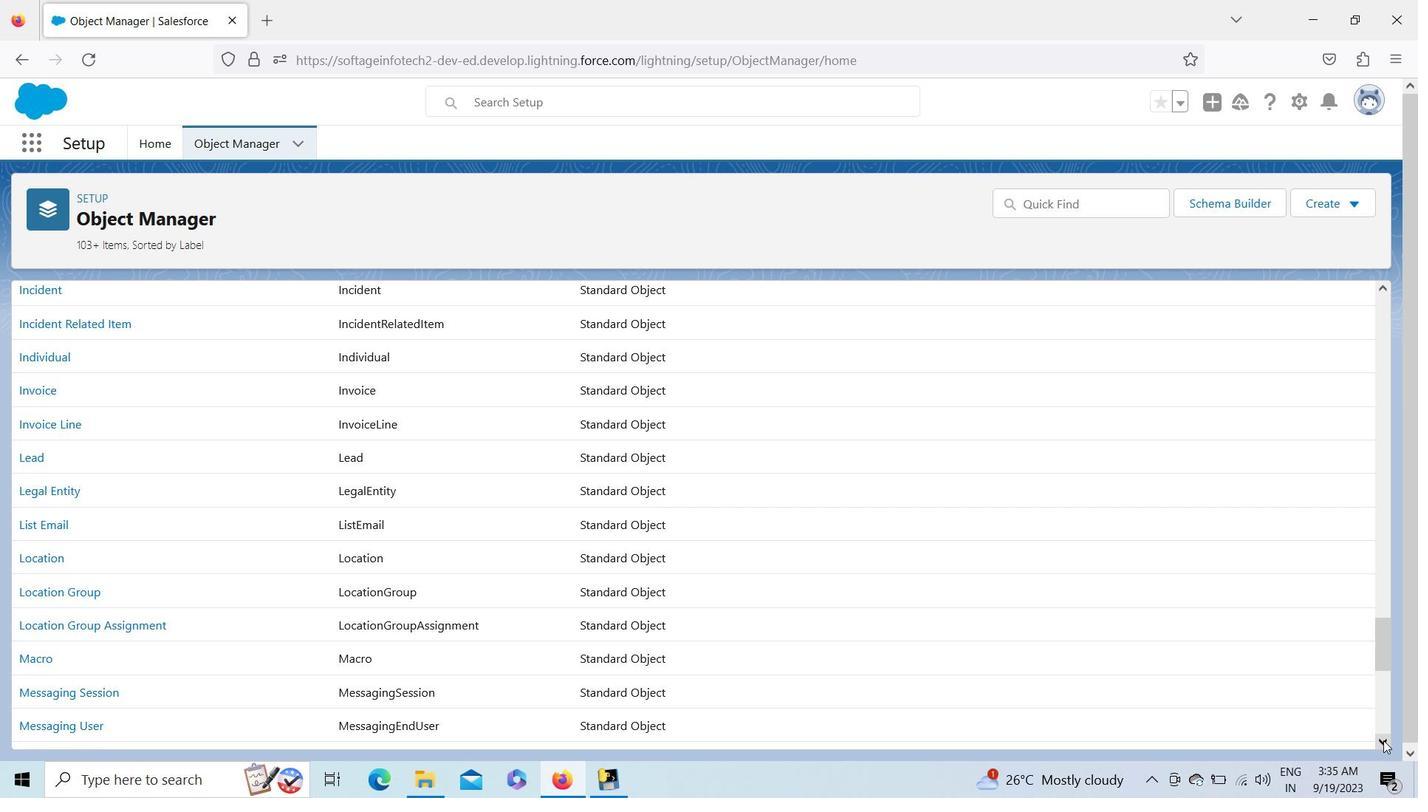 
Action: Mouse pressed left at (1384, 740)
Screenshot: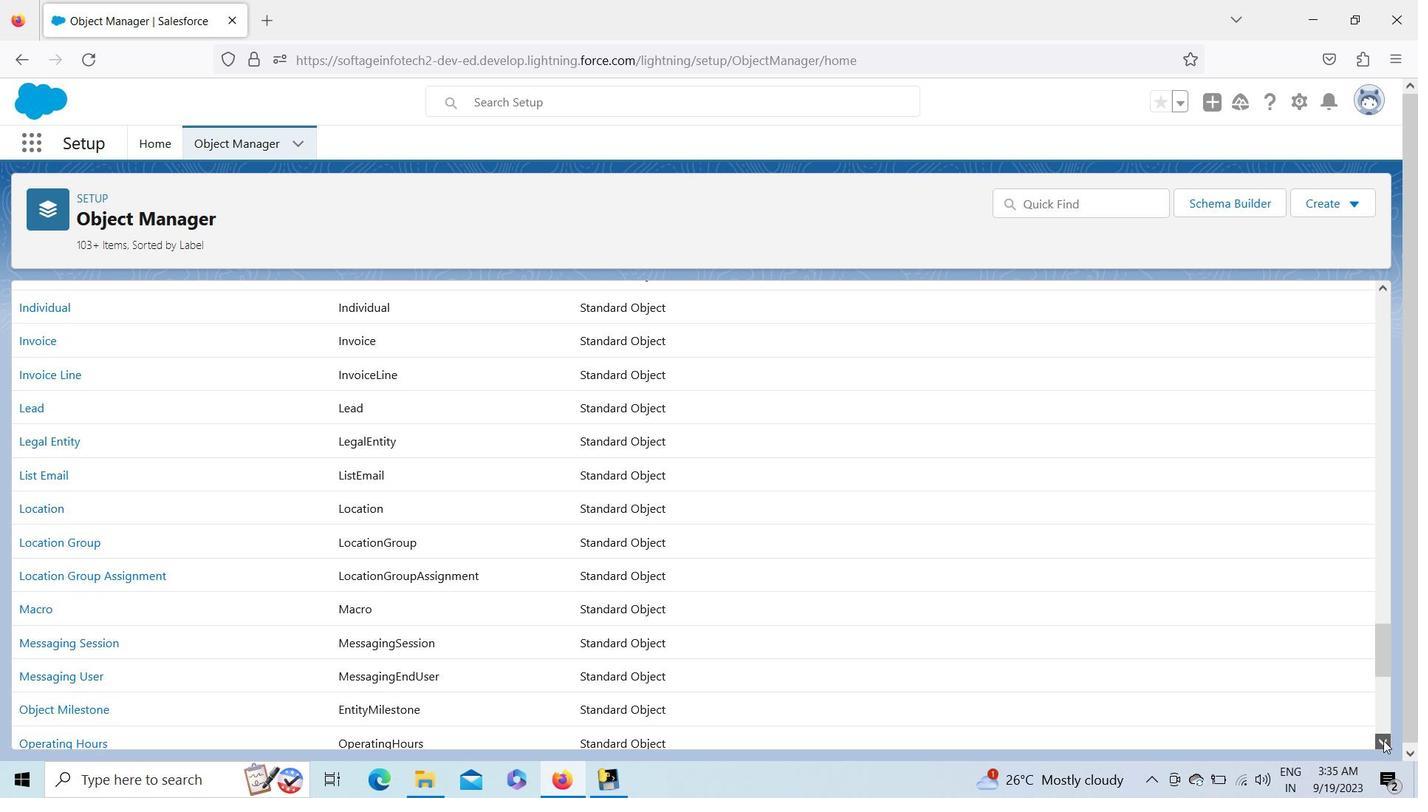 
Action: Mouse pressed left at (1384, 740)
Screenshot: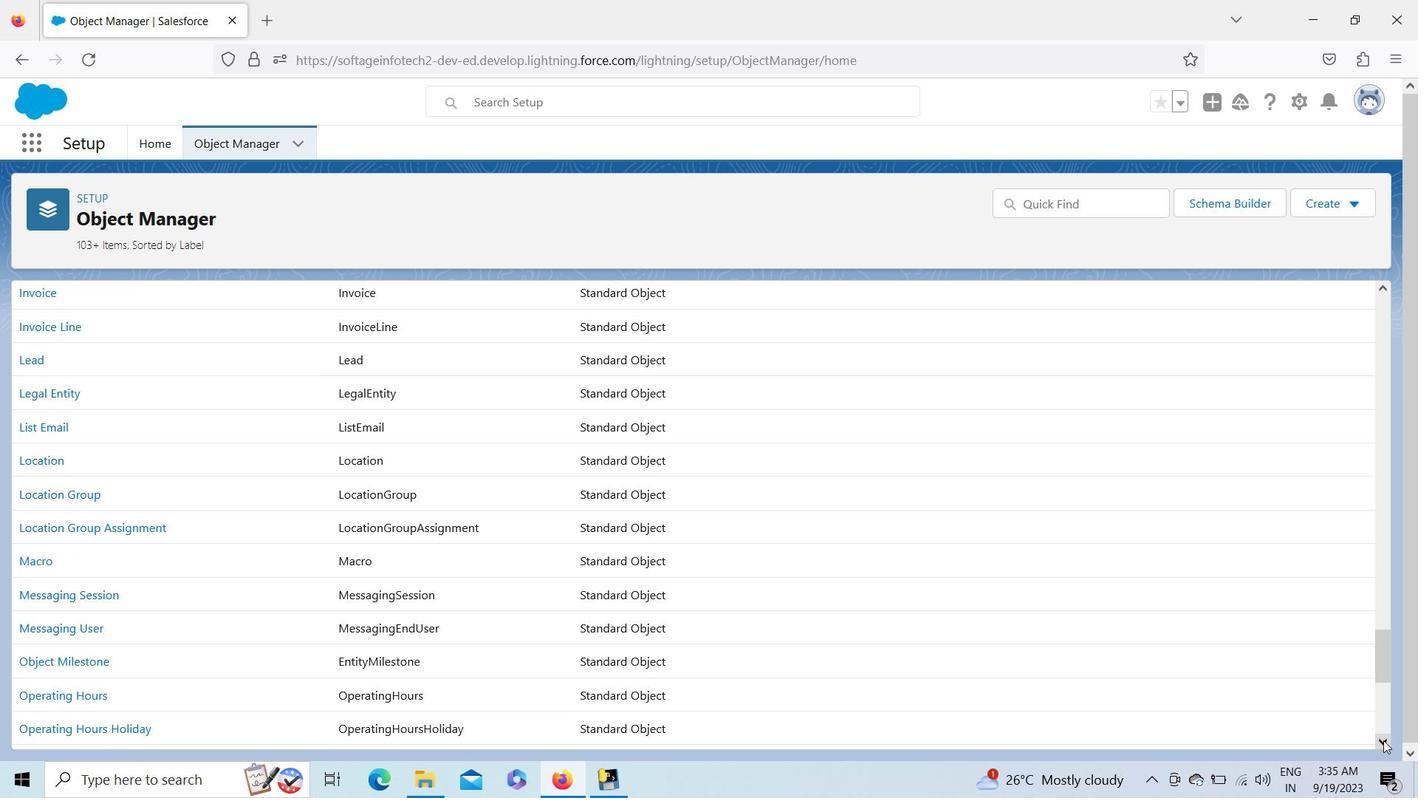 
Action: Mouse pressed left at (1384, 740)
Screenshot: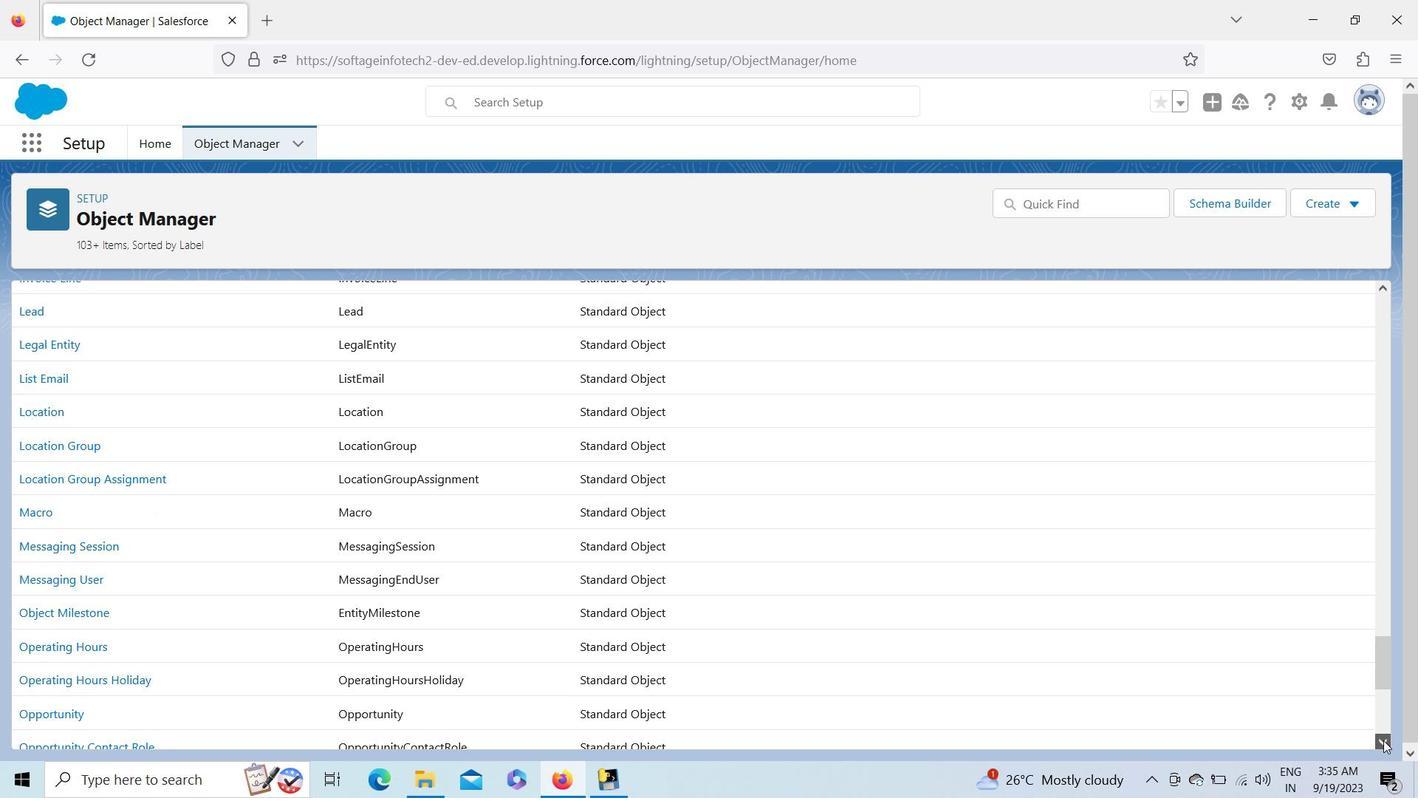 
Action: Mouse pressed left at (1384, 740)
Screenshot: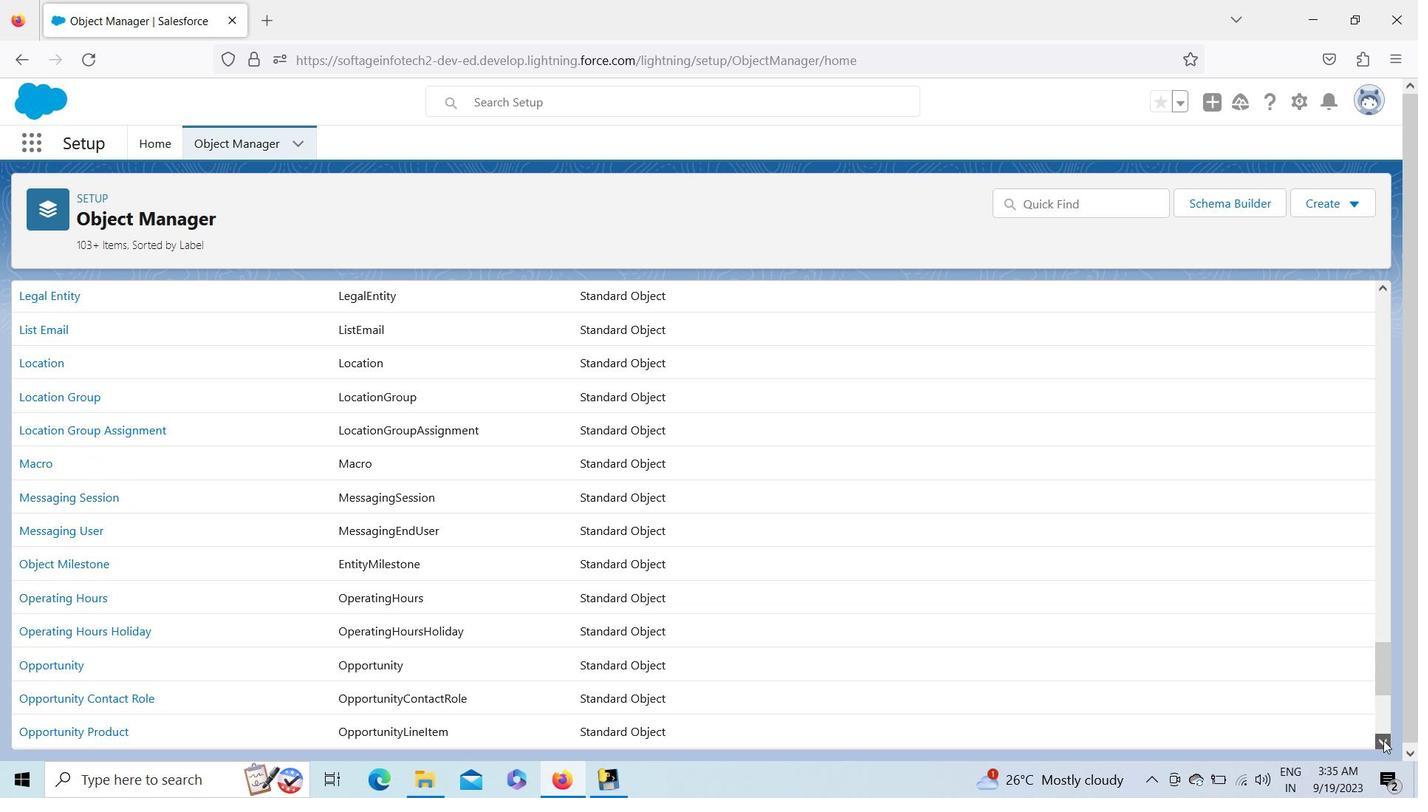 
Action: Mouse pressed left at (1384, 740)
Screenshot: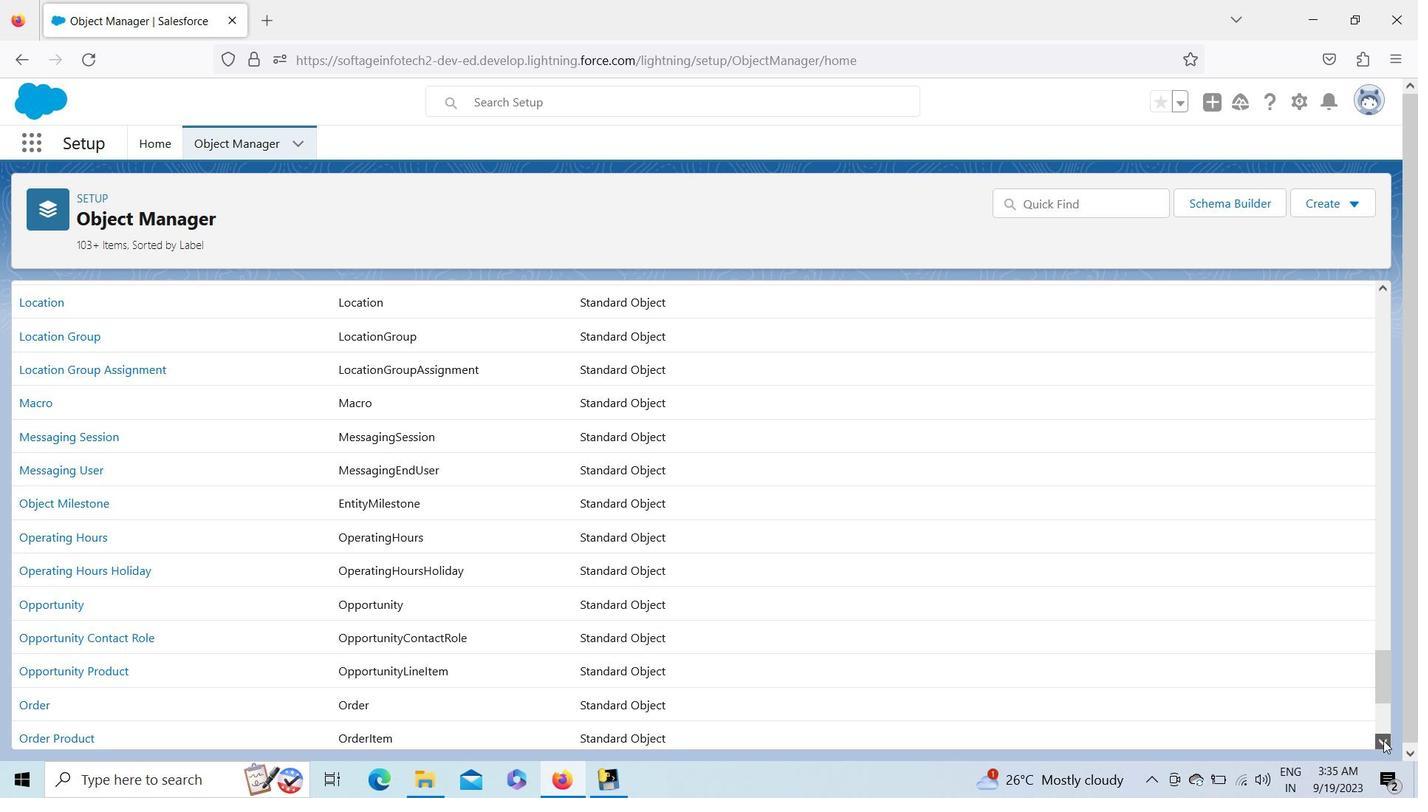 
Action: Mouse pressed left at (1384, 740)
Screenshot: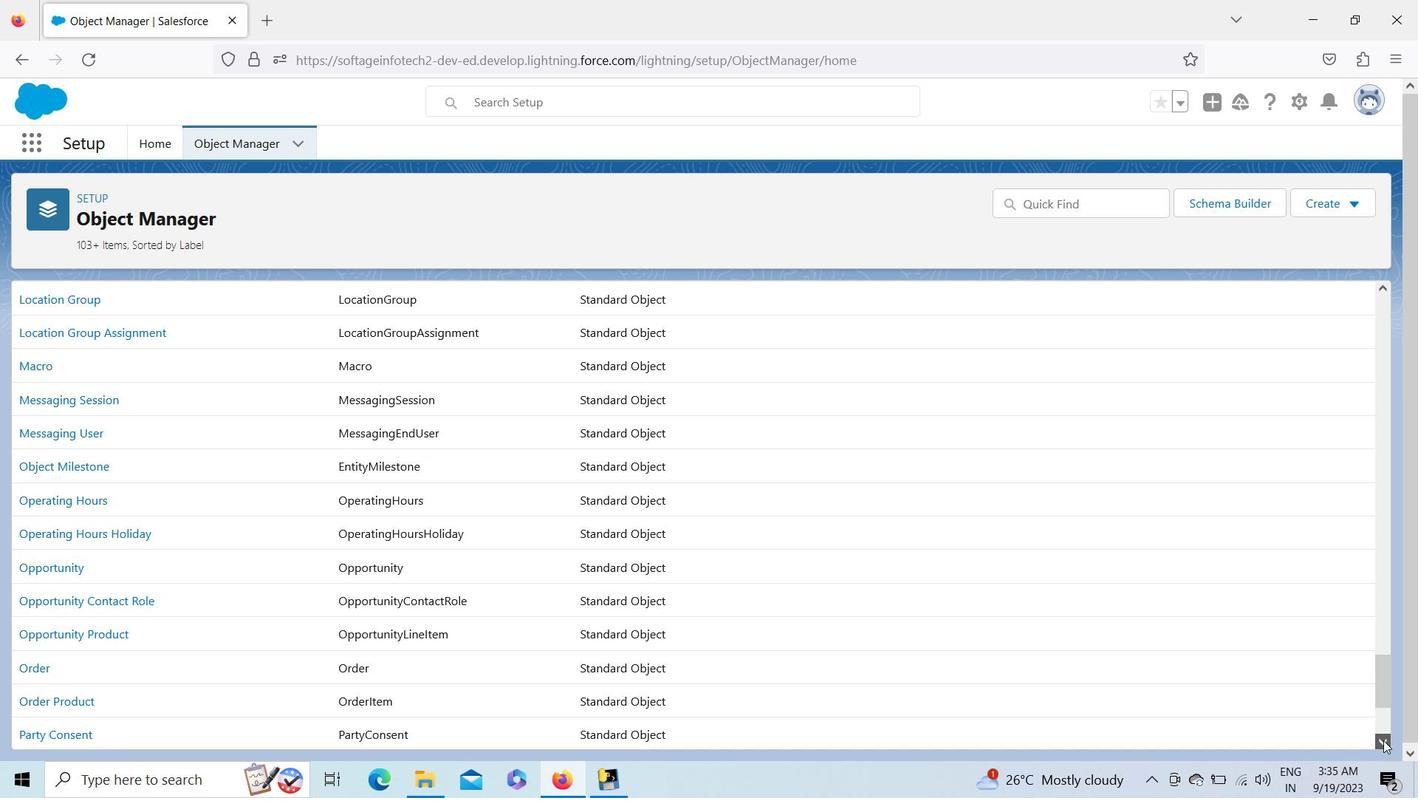 
Action: Mouse pressed left at (1384, 740)
Screenshot: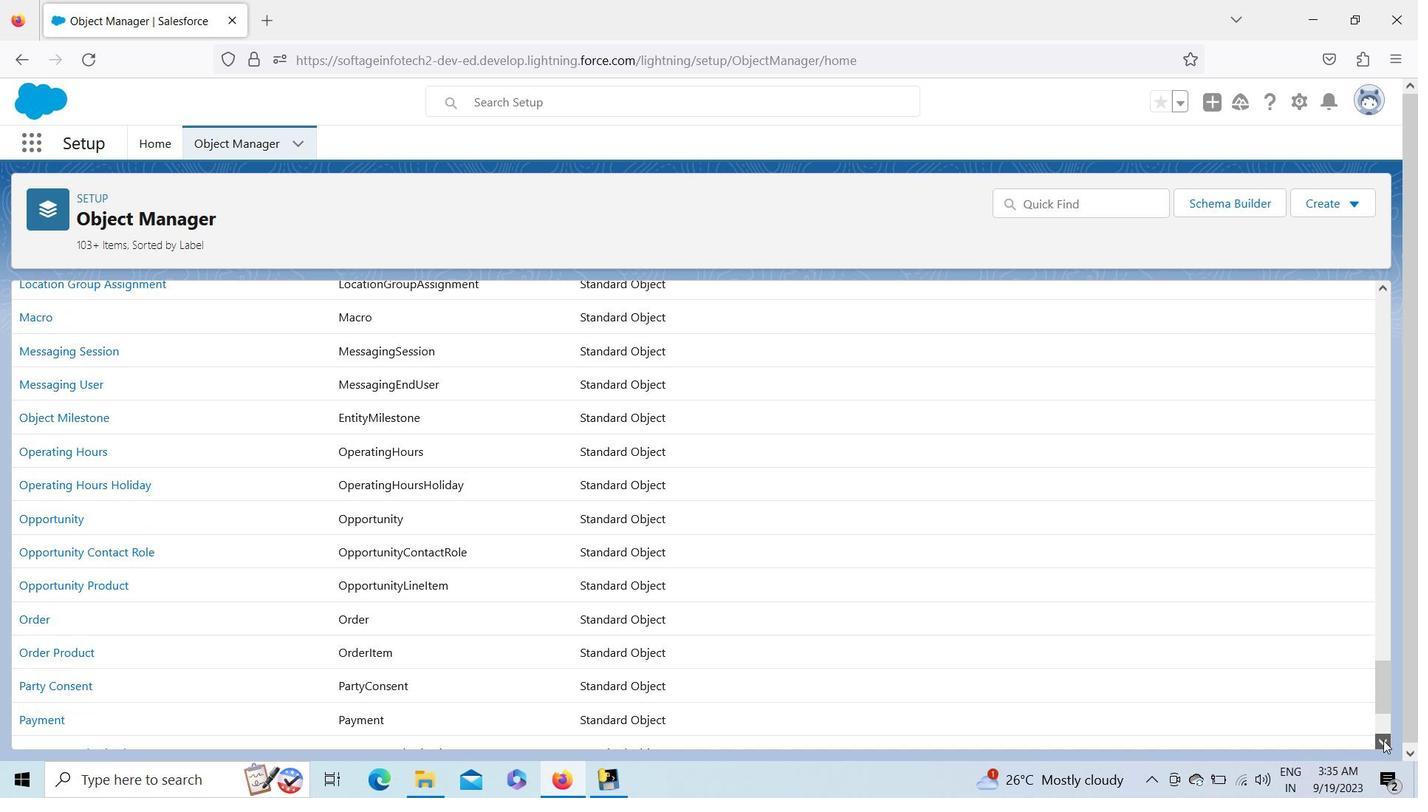 
Action: Mouse pressed left at (1384, 740)
Screenshot: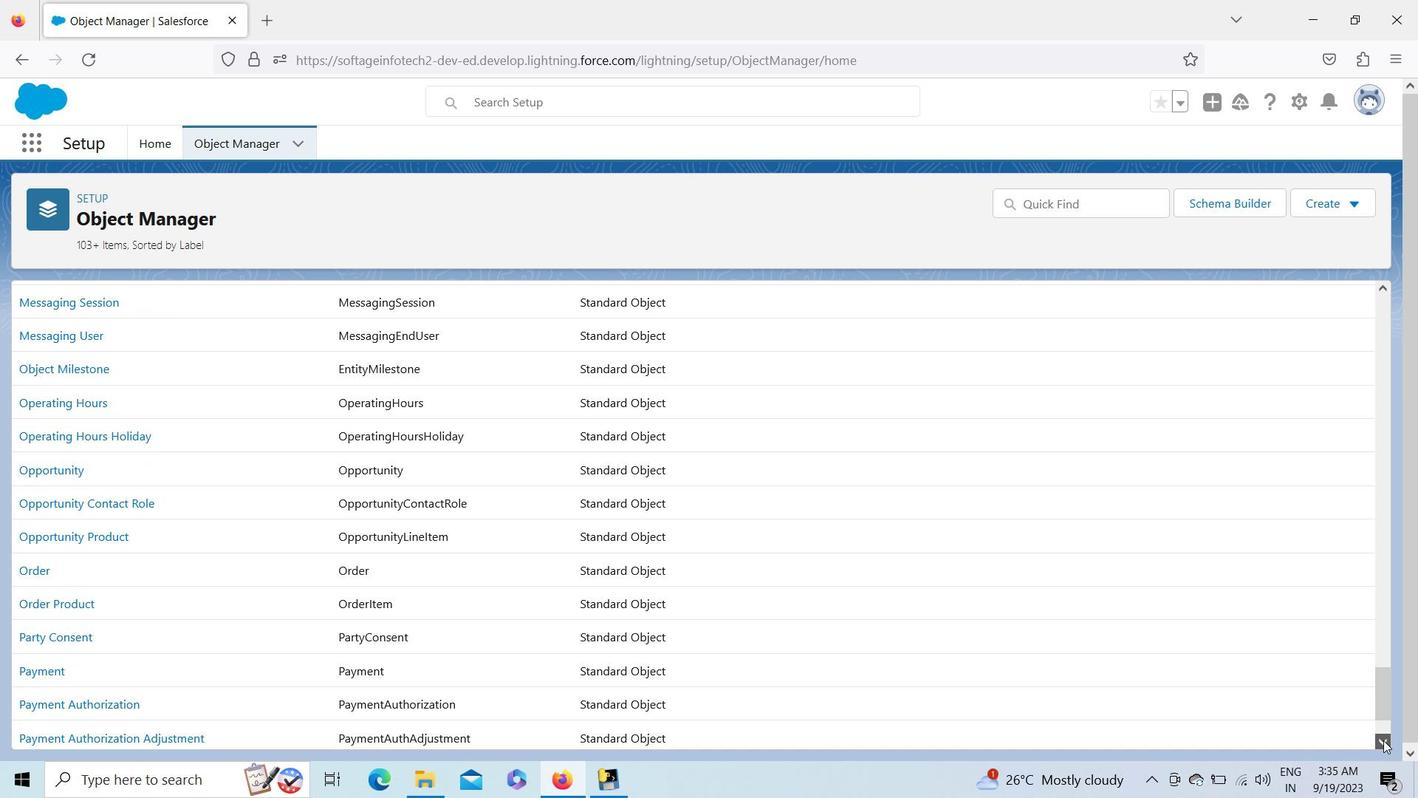 
Action: Mouse pressed left at (1384, 740)
Screenshot: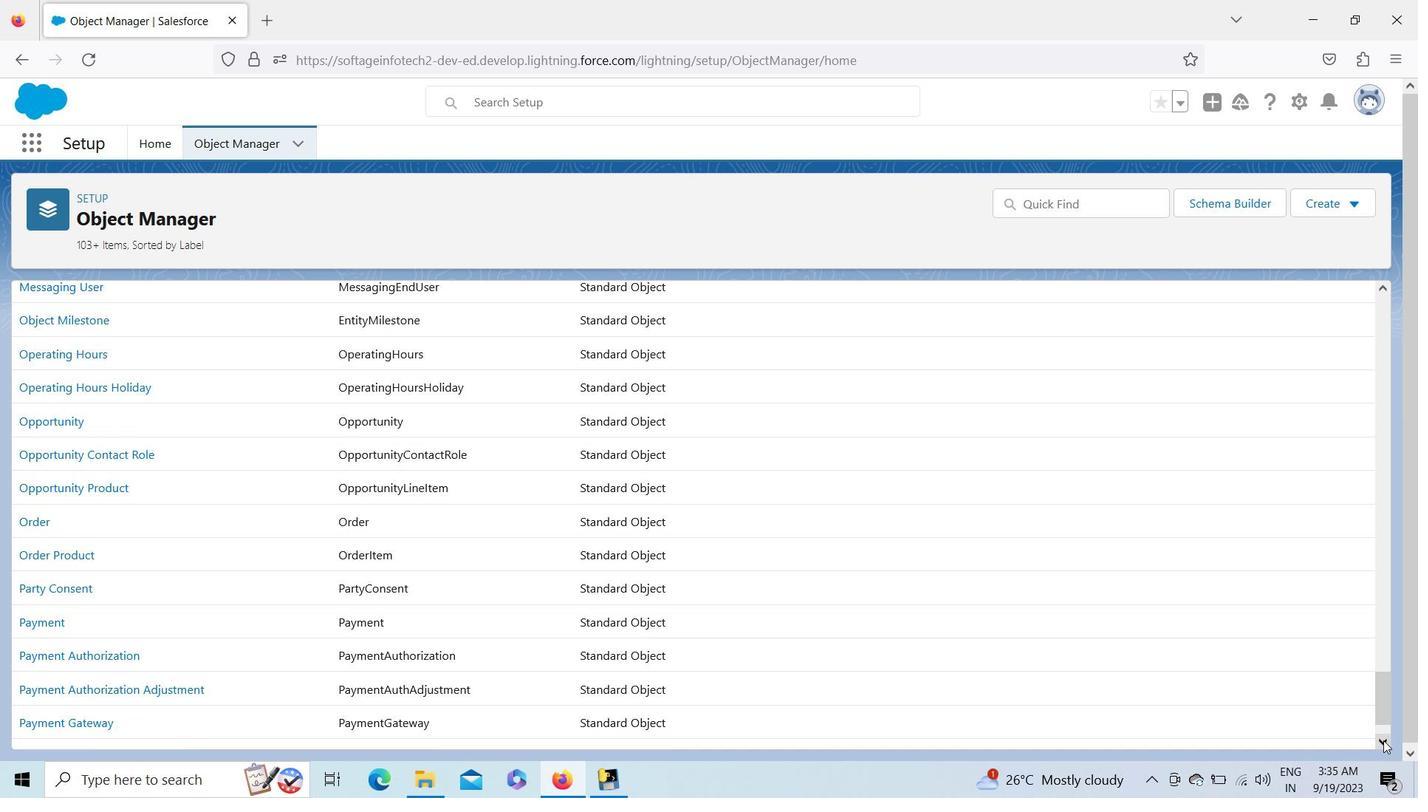 
Action: Mouse pressed left at (1384, 740)
Screenshot: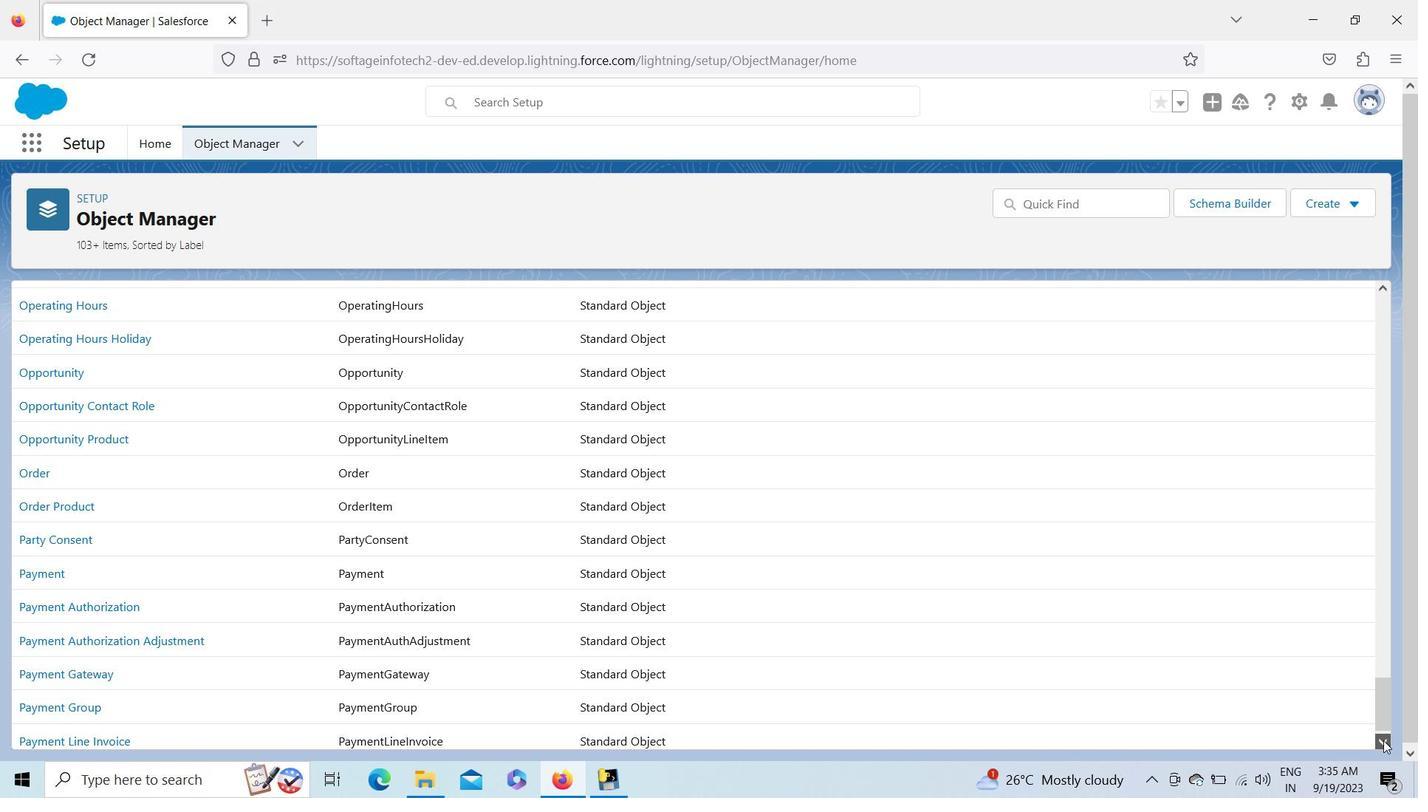 
Action: Mouse pressed left at (1384, 740)
Screenshot: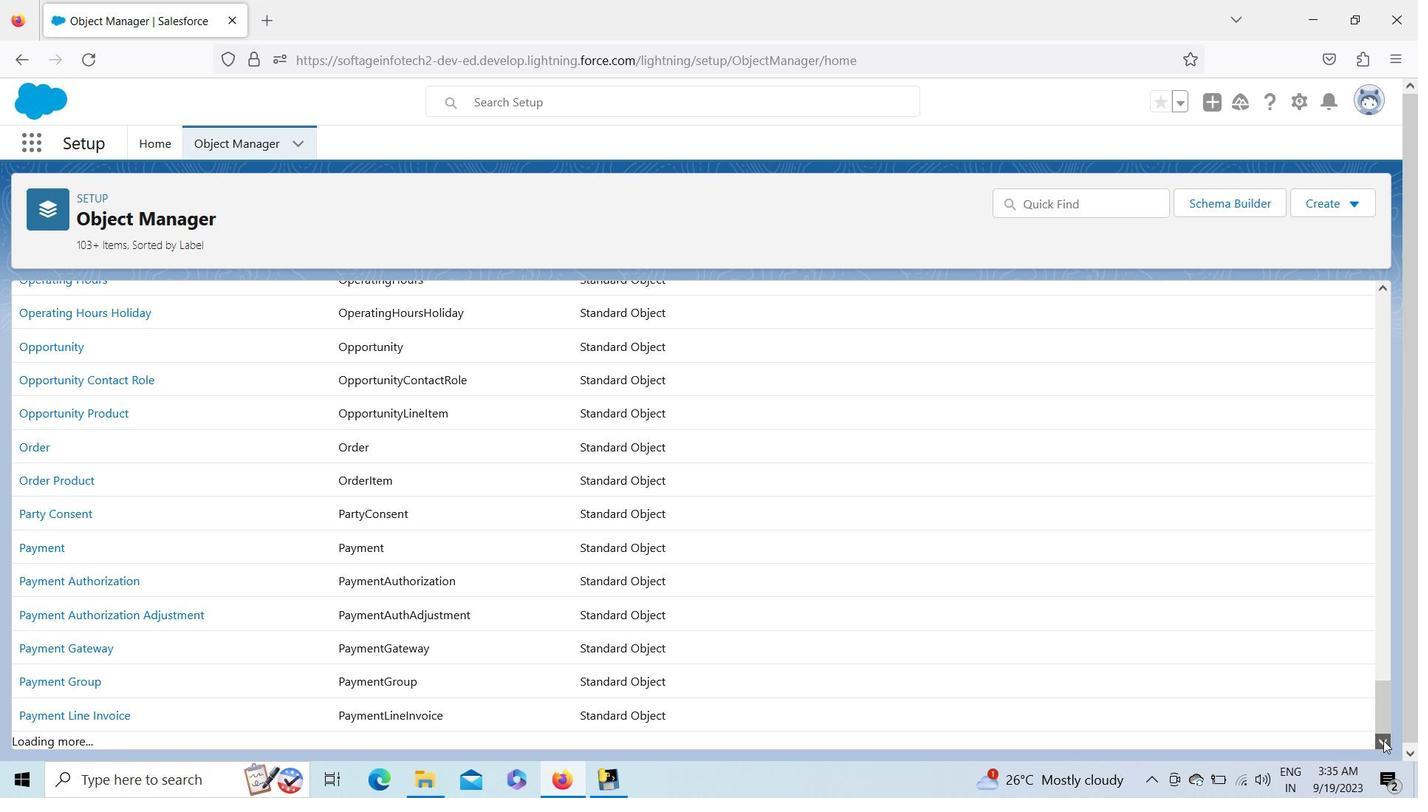 
Action: Mouse pressed left at (1384, 740)
Screenshot: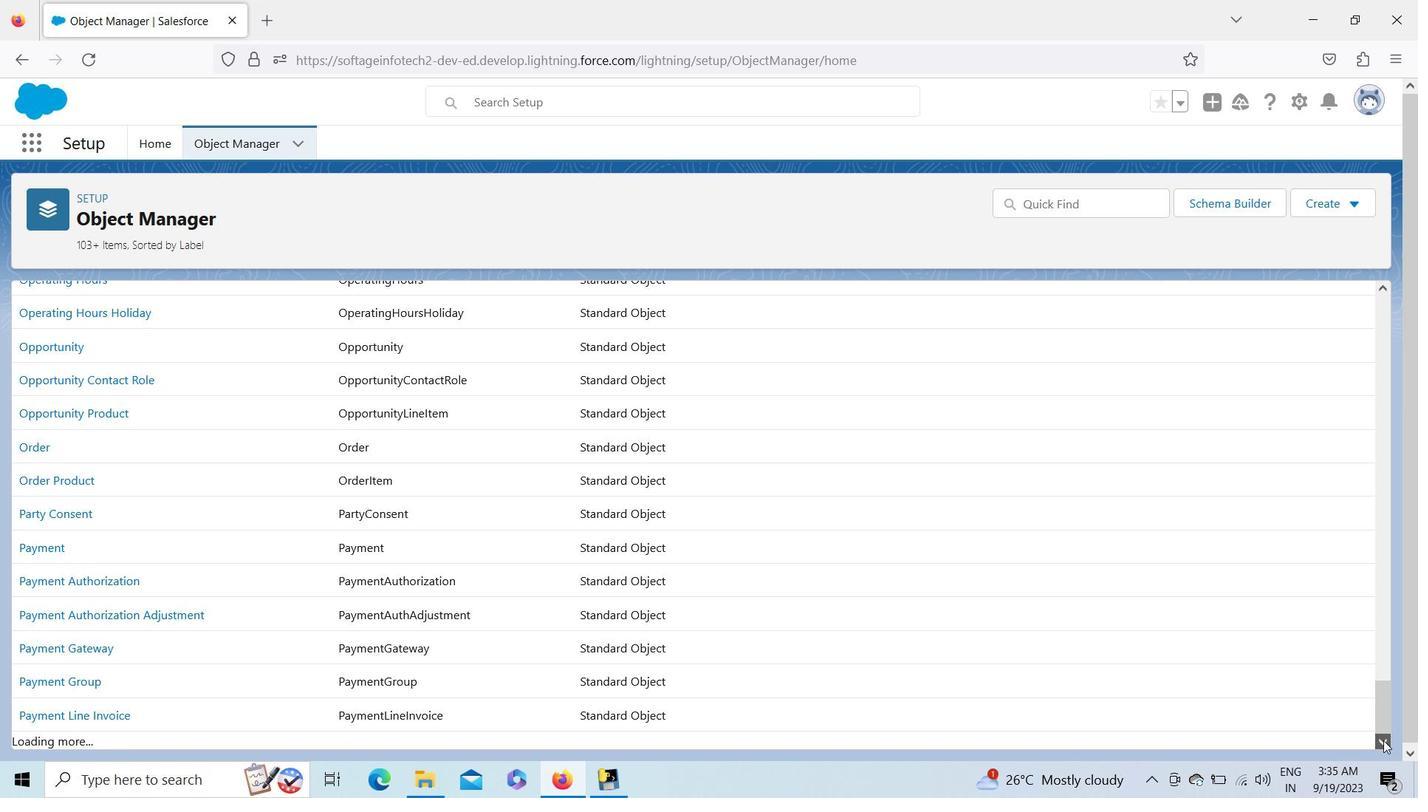 
Action: Mouse pressed left at (1384, 740)
Screenshot: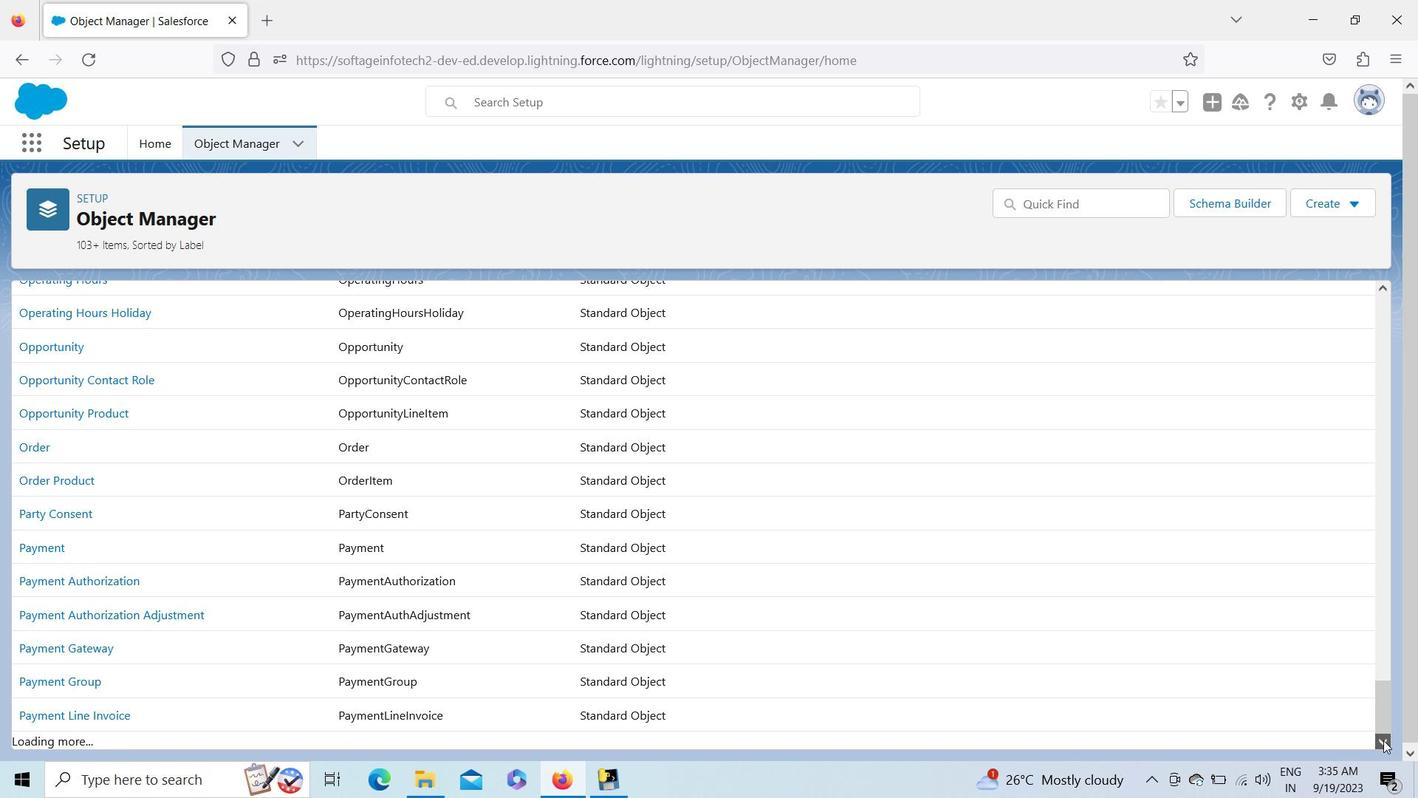 
Action: Mouse moved to (32, 139)
Screenshot: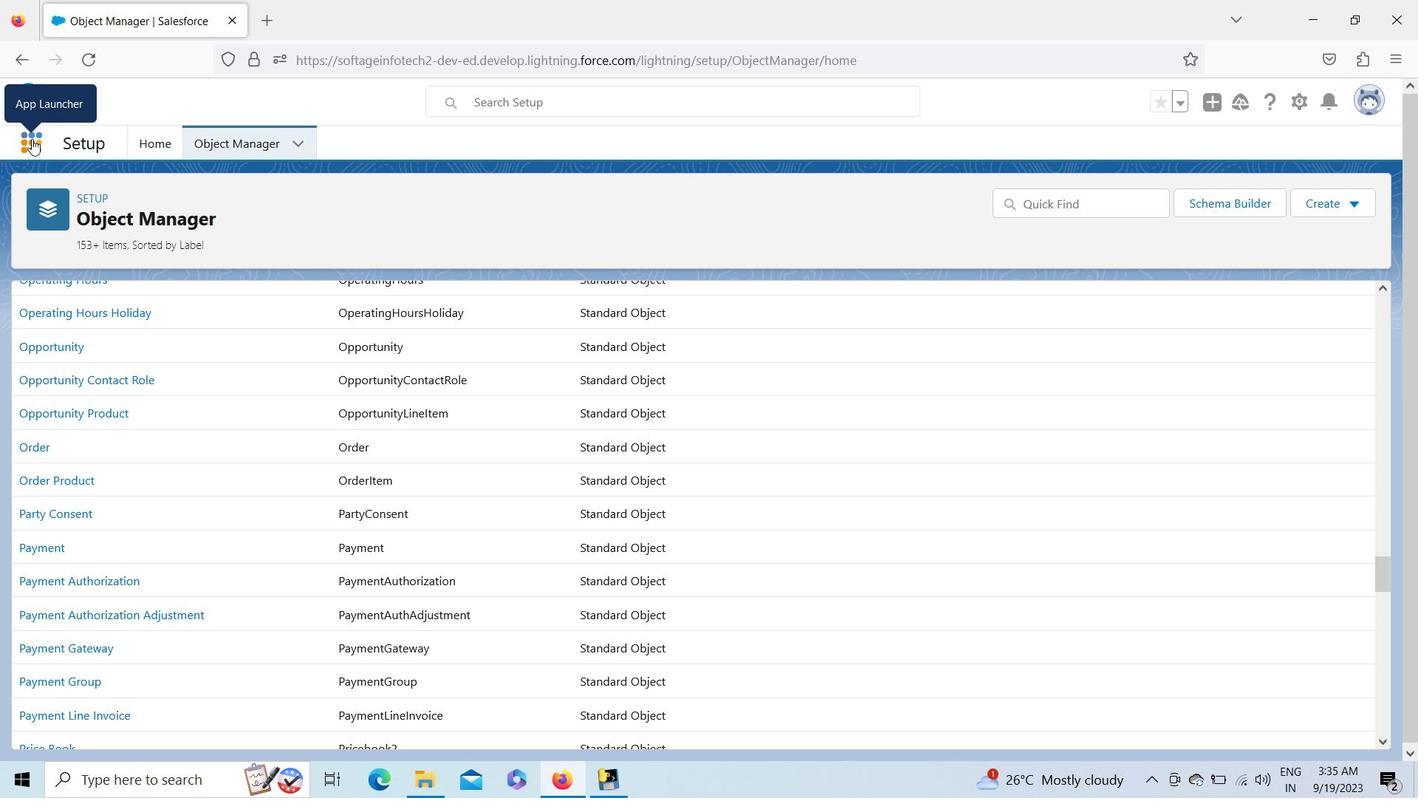 
Action: Mouse pressed left at (32, 139)
Screenshot: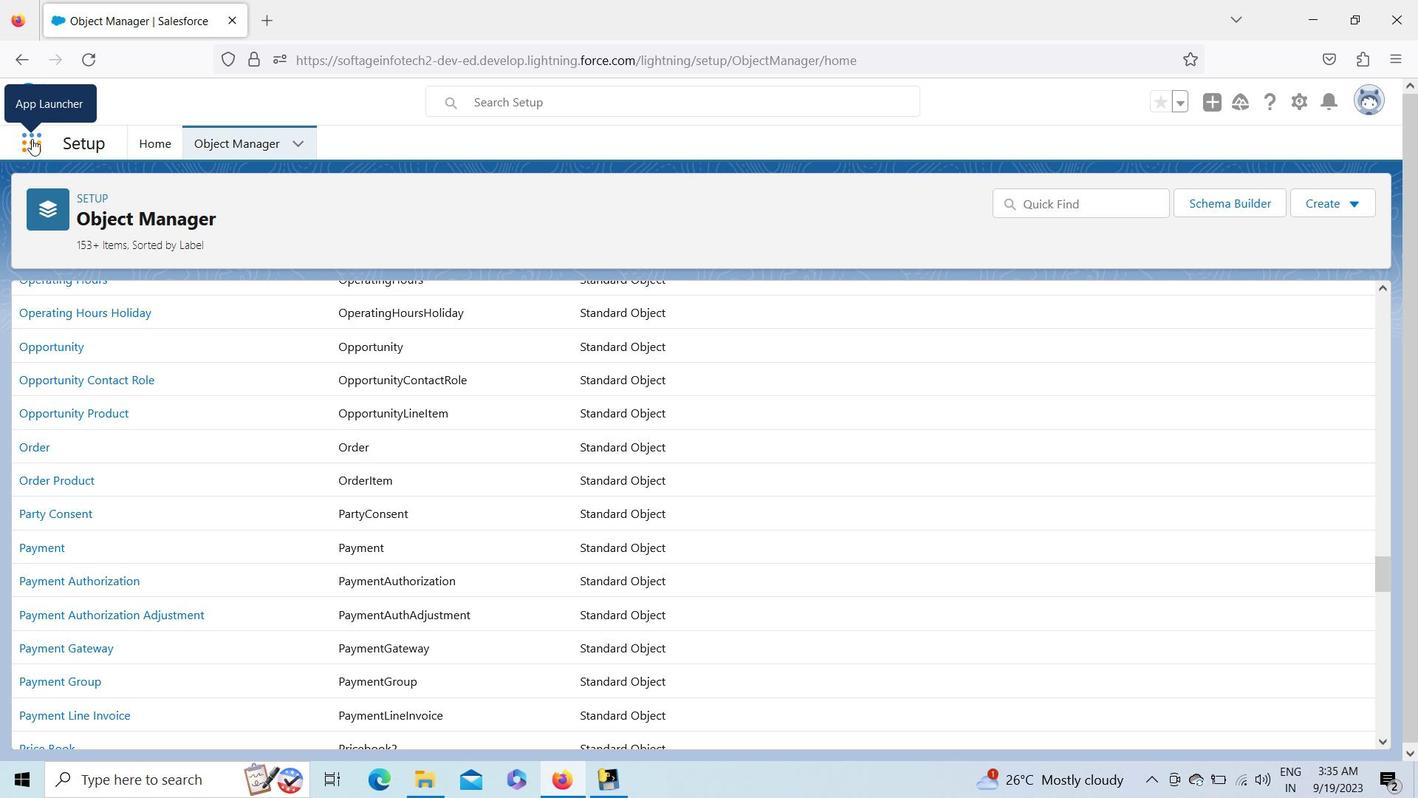 
Action: Mouse moved to (63, 467)
Screenshot: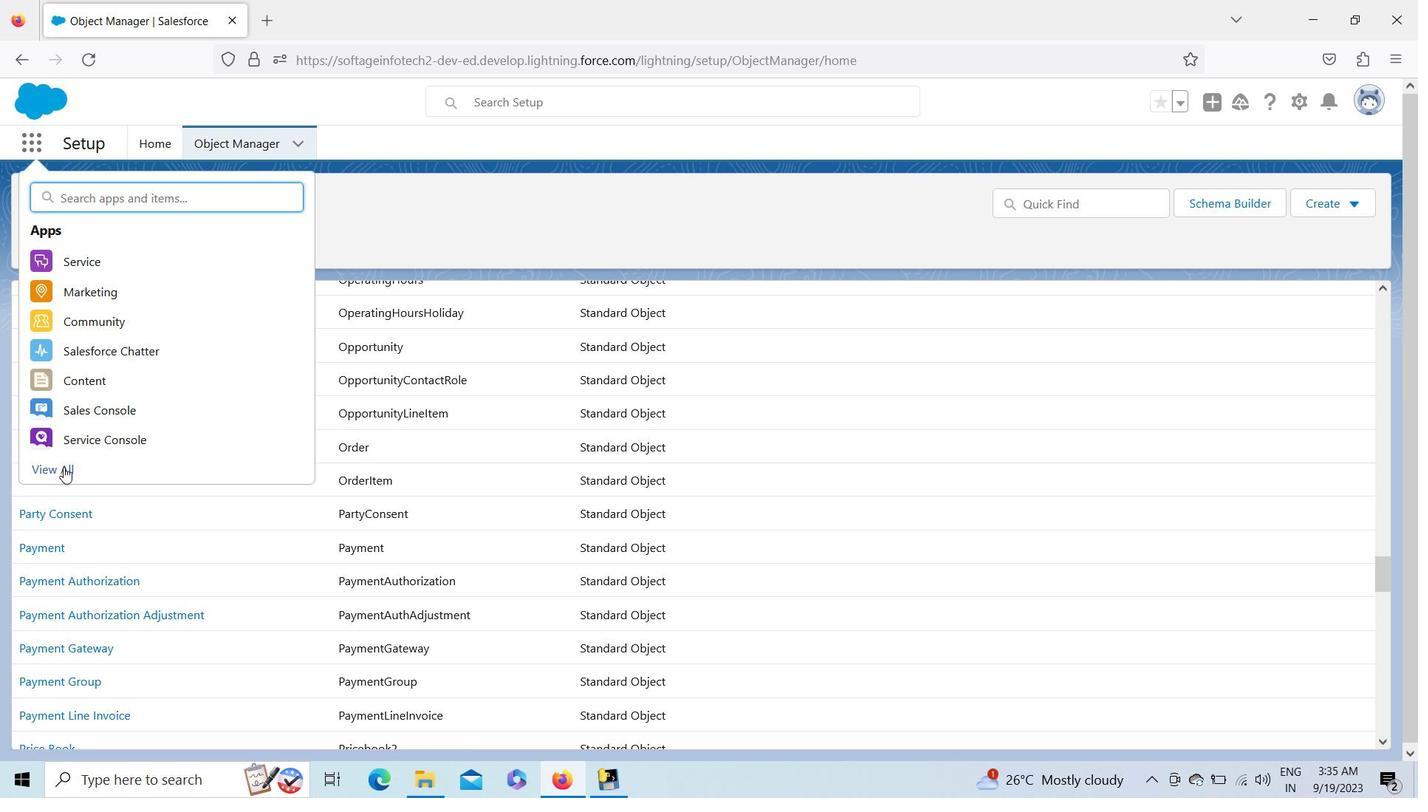
Action: Mouse pressed left at (63, 467)
Screenshot: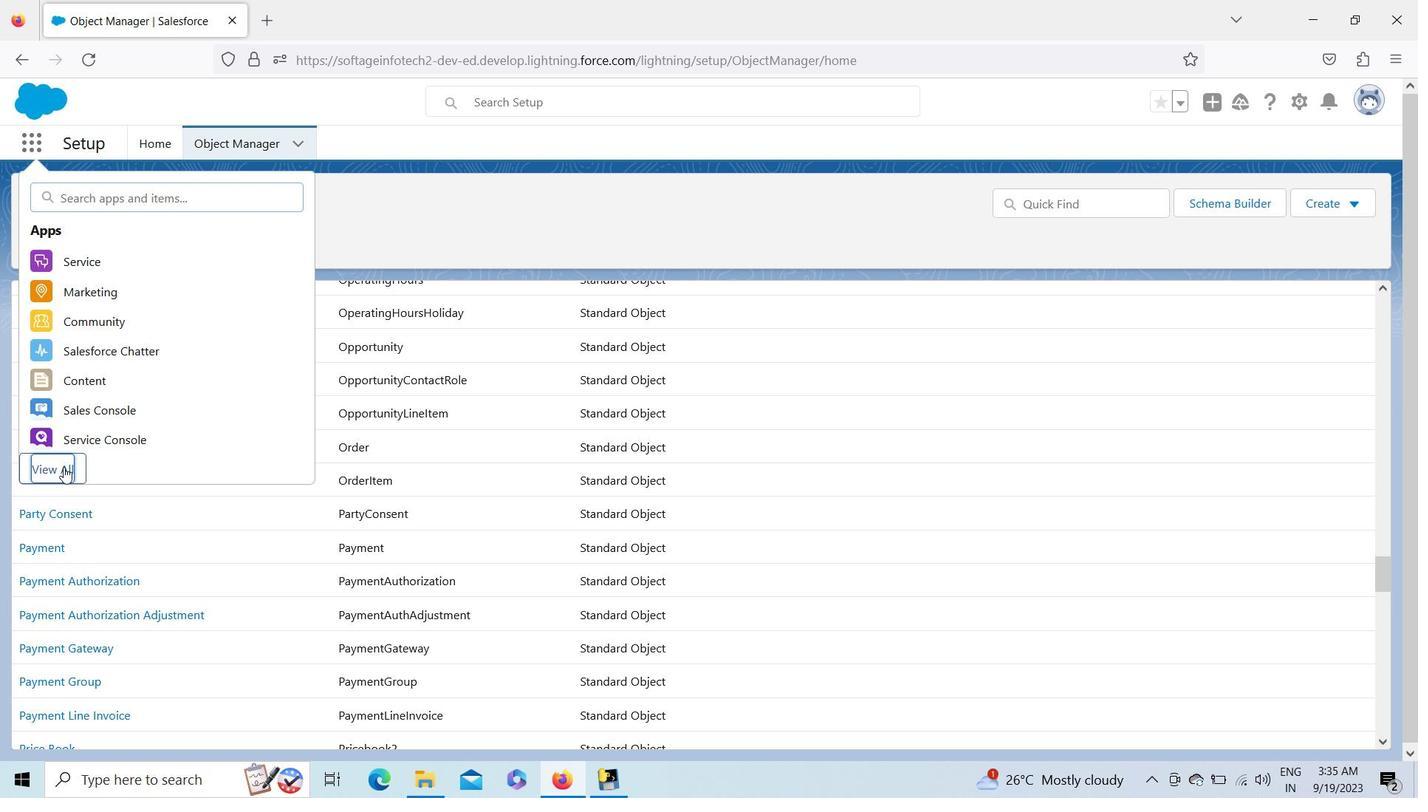 
Action: Mouse moved to (1336, 281)
Screenshot: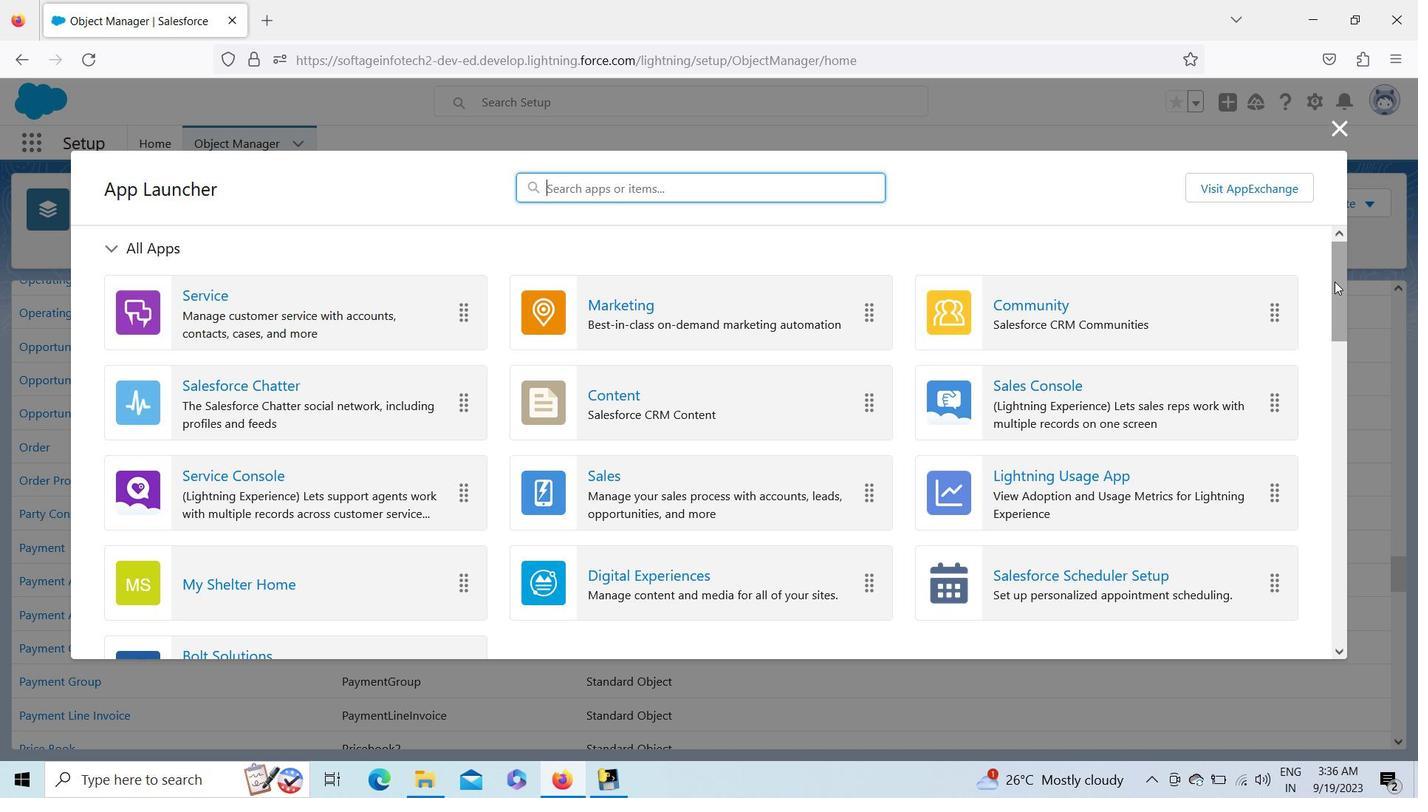 
Action: Mouse pressed left at (1336, 281)
Screenshot: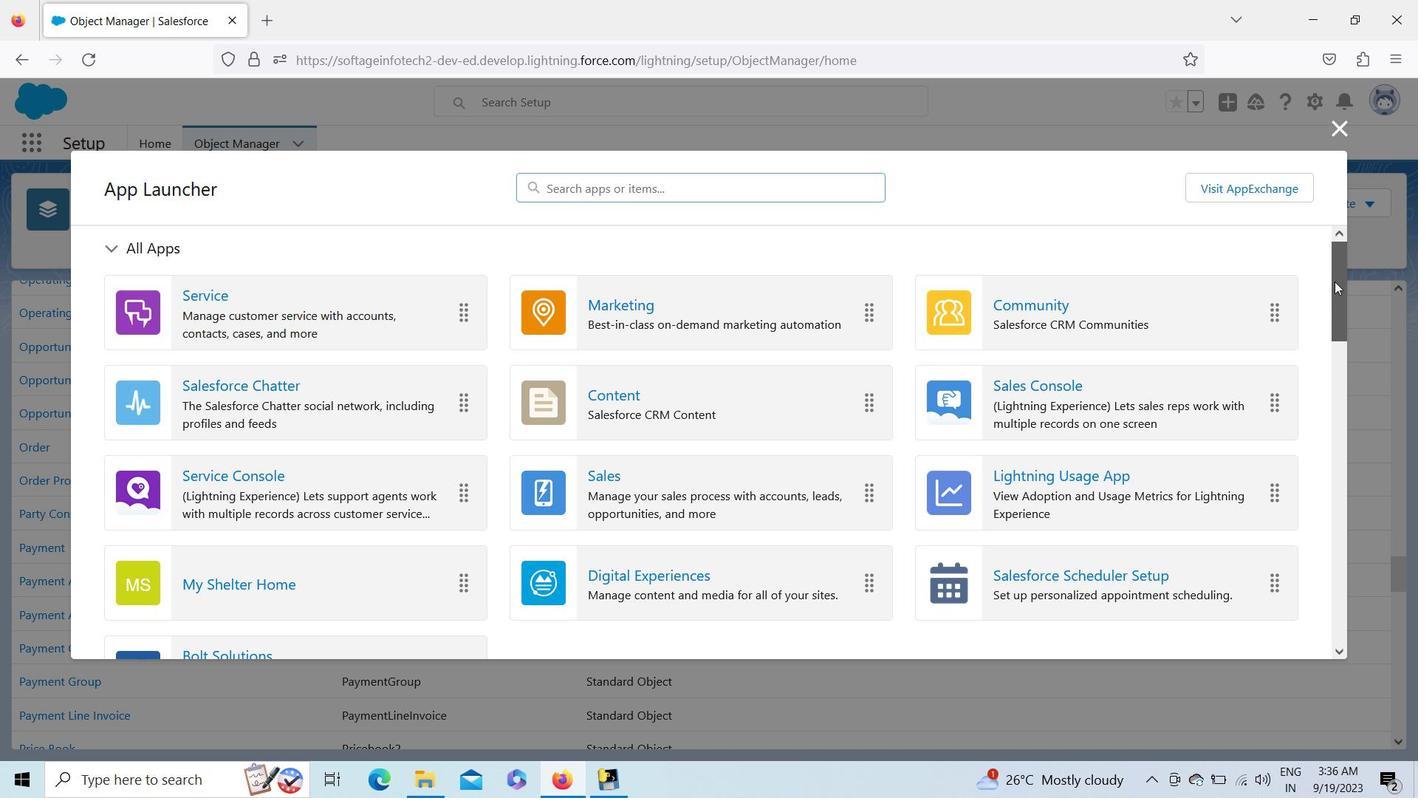 
Action: Mouse moved to (1336, 122)
Screenshot: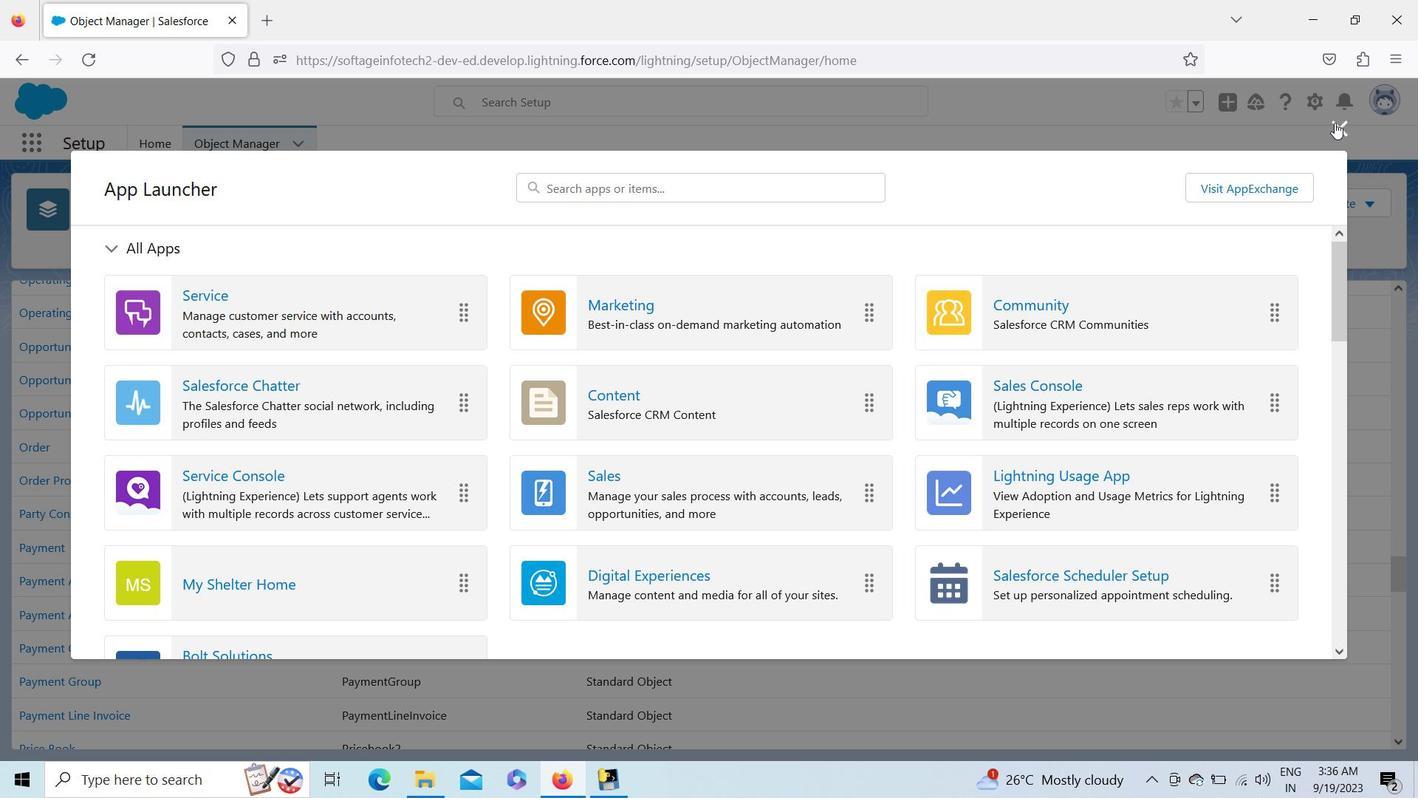 
Action: Mouse pressed left at (1336, 122)
Screenshot: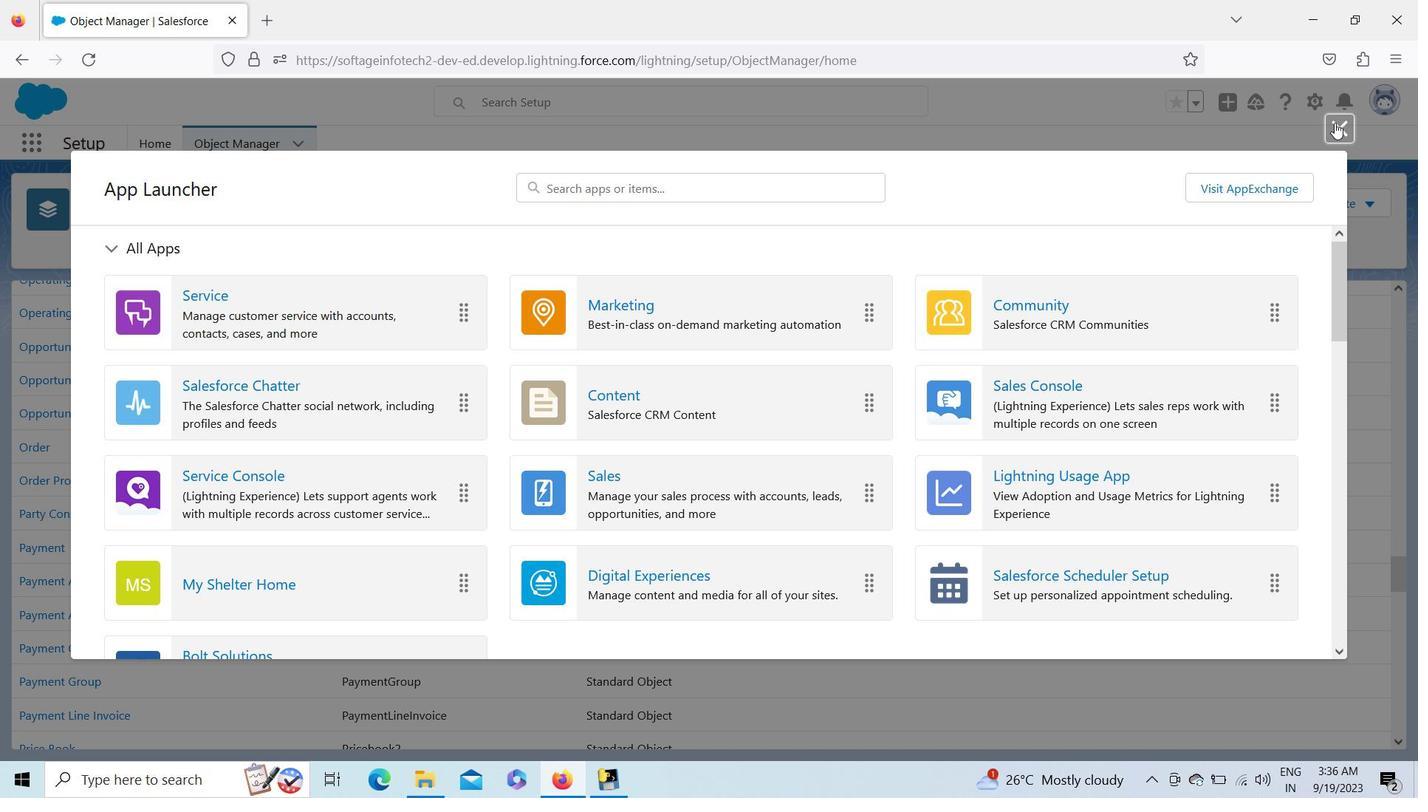 
Action: Mouse moved to (93, 192)
Screenshot: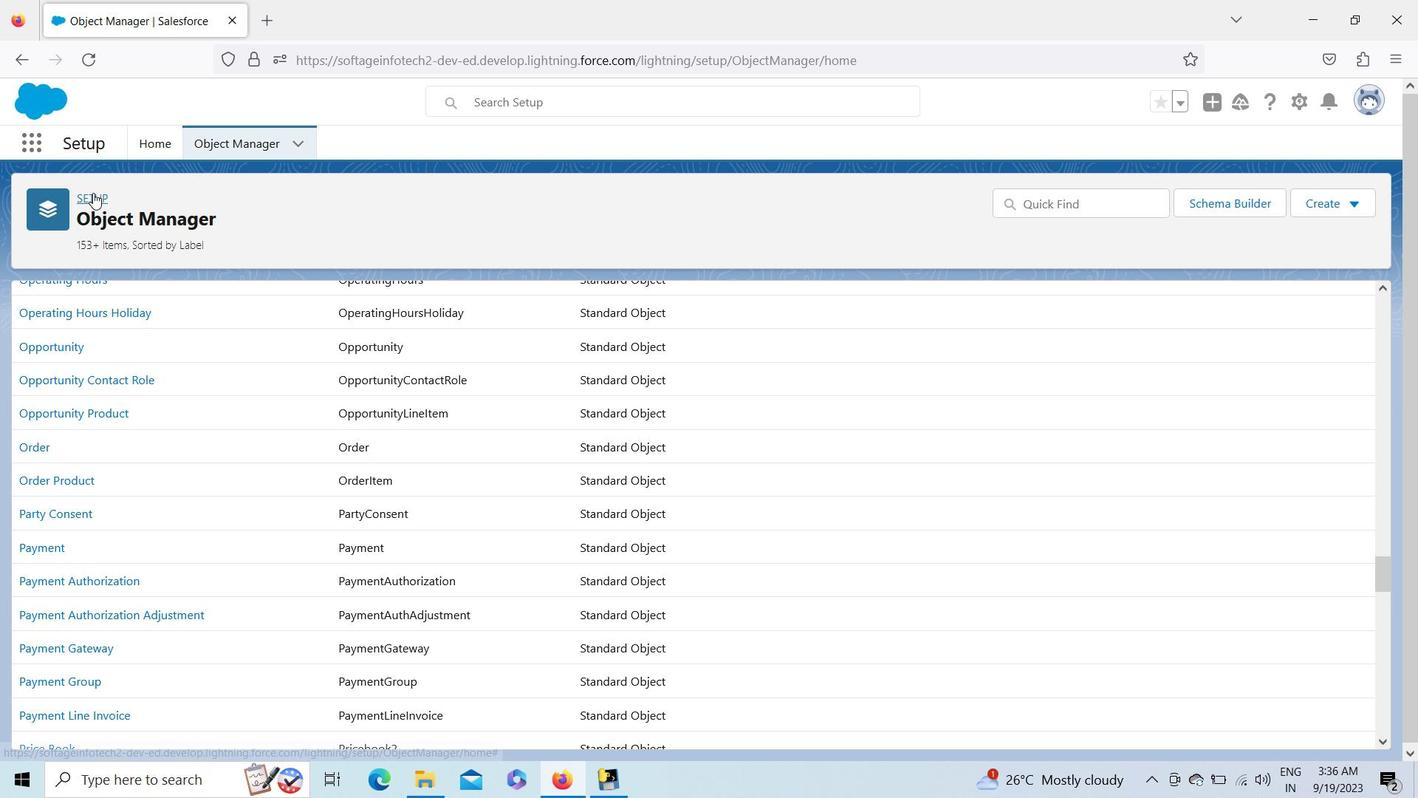 
Action: Mouse pressed left at (93, 192)
Screenshot: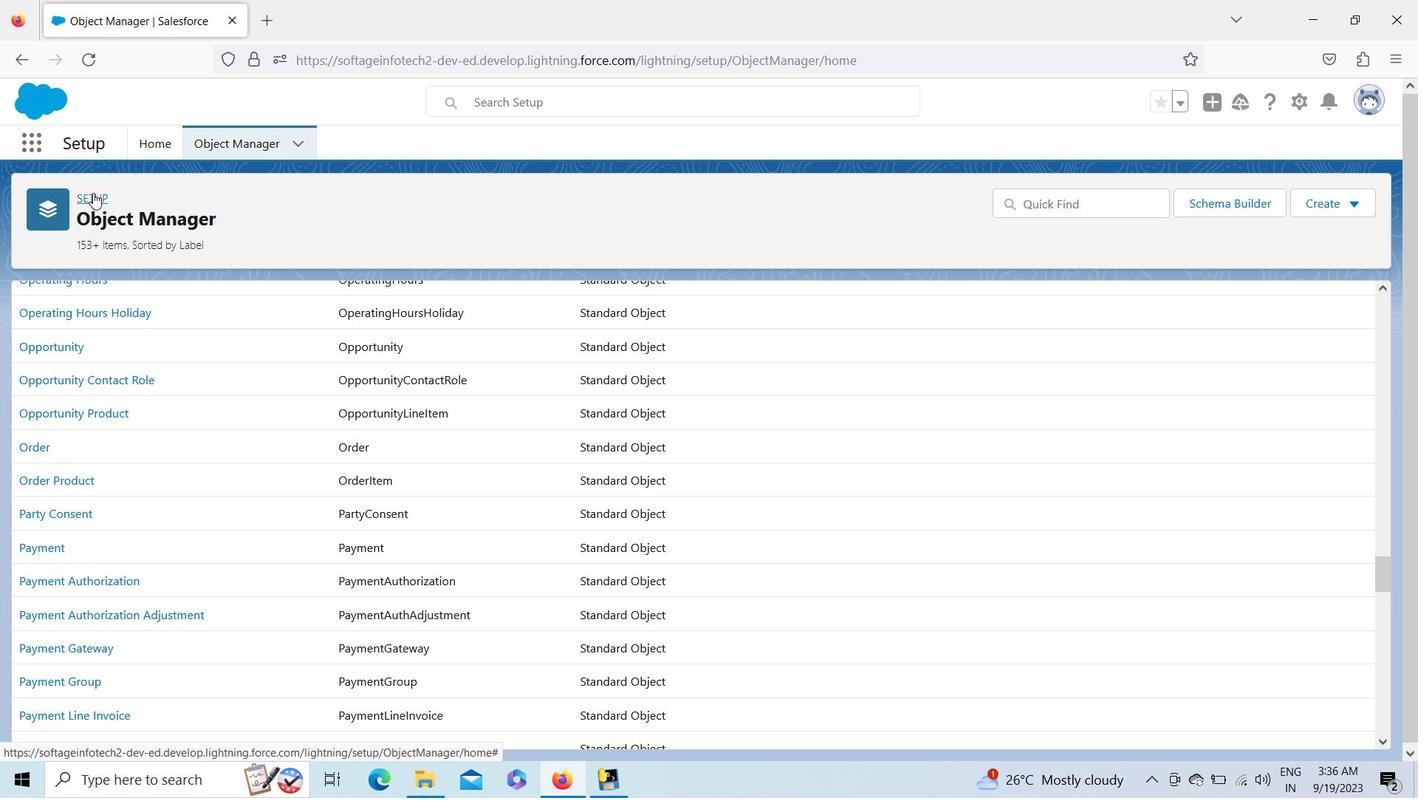 
Action: Mouse pressed left at (93, 192)
Screenshot: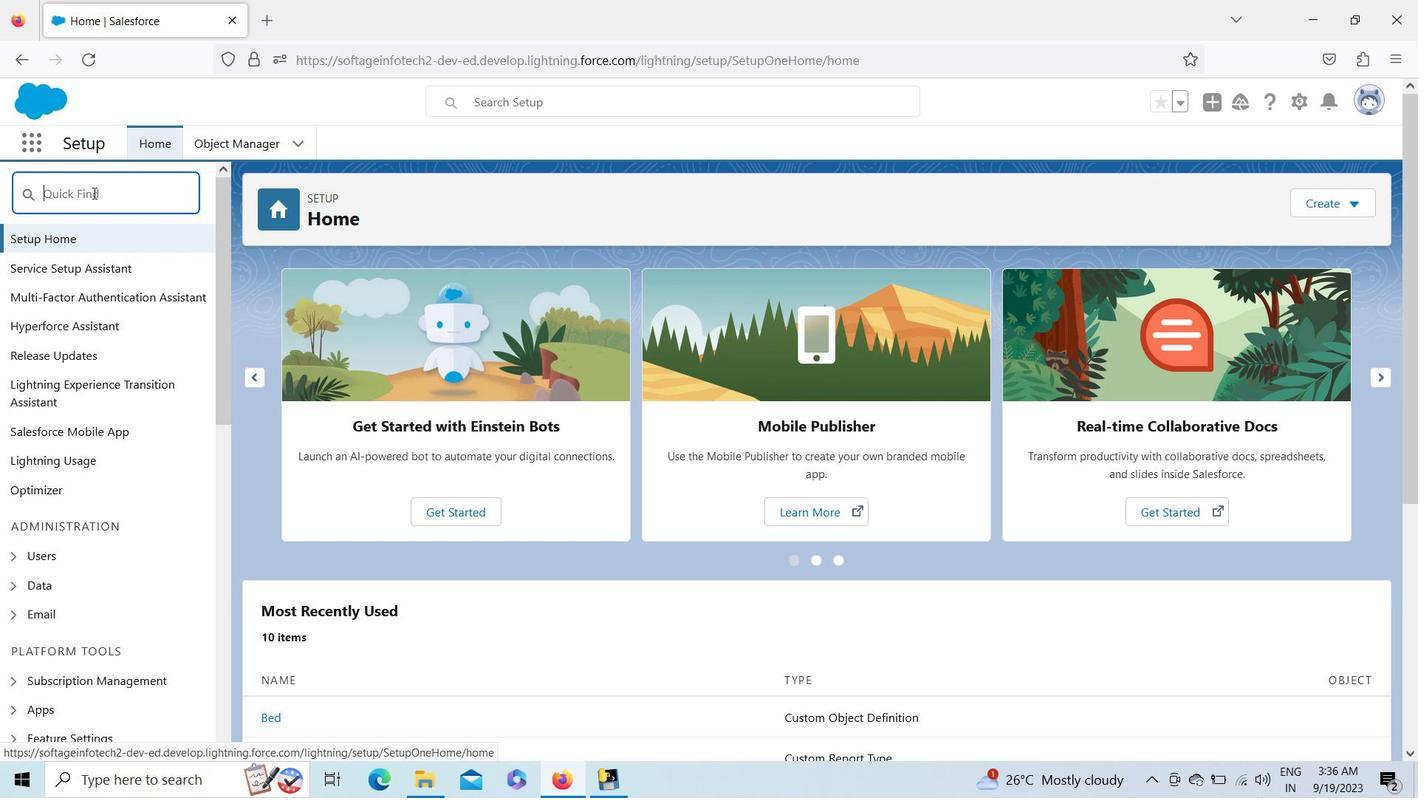 
Action: Key pressed app<Key.space>lau<Key.backspace><Key.backspace><Key.backspace><Key.backspace>
Screenshot: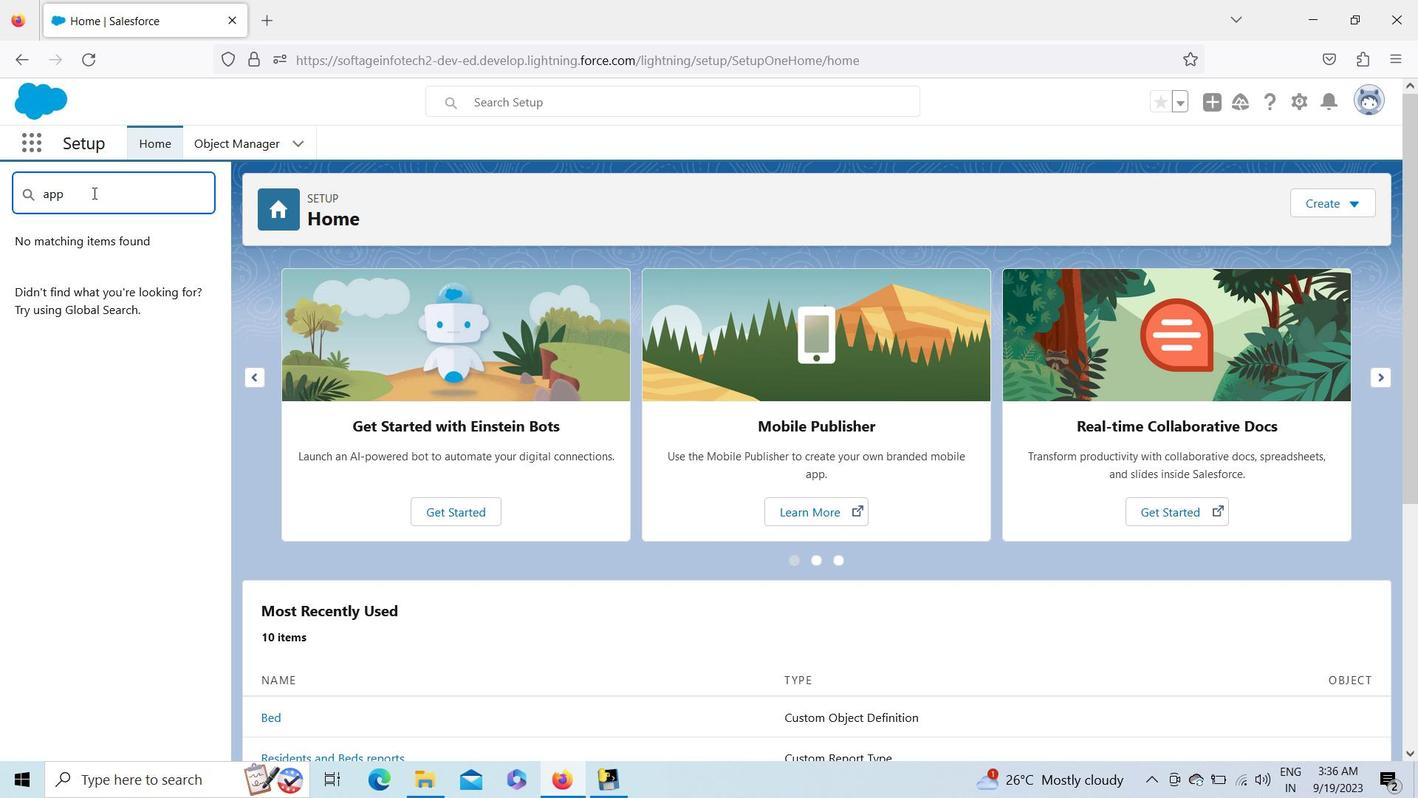 
Action: Mouse moved to (90, 376)
Screenshot: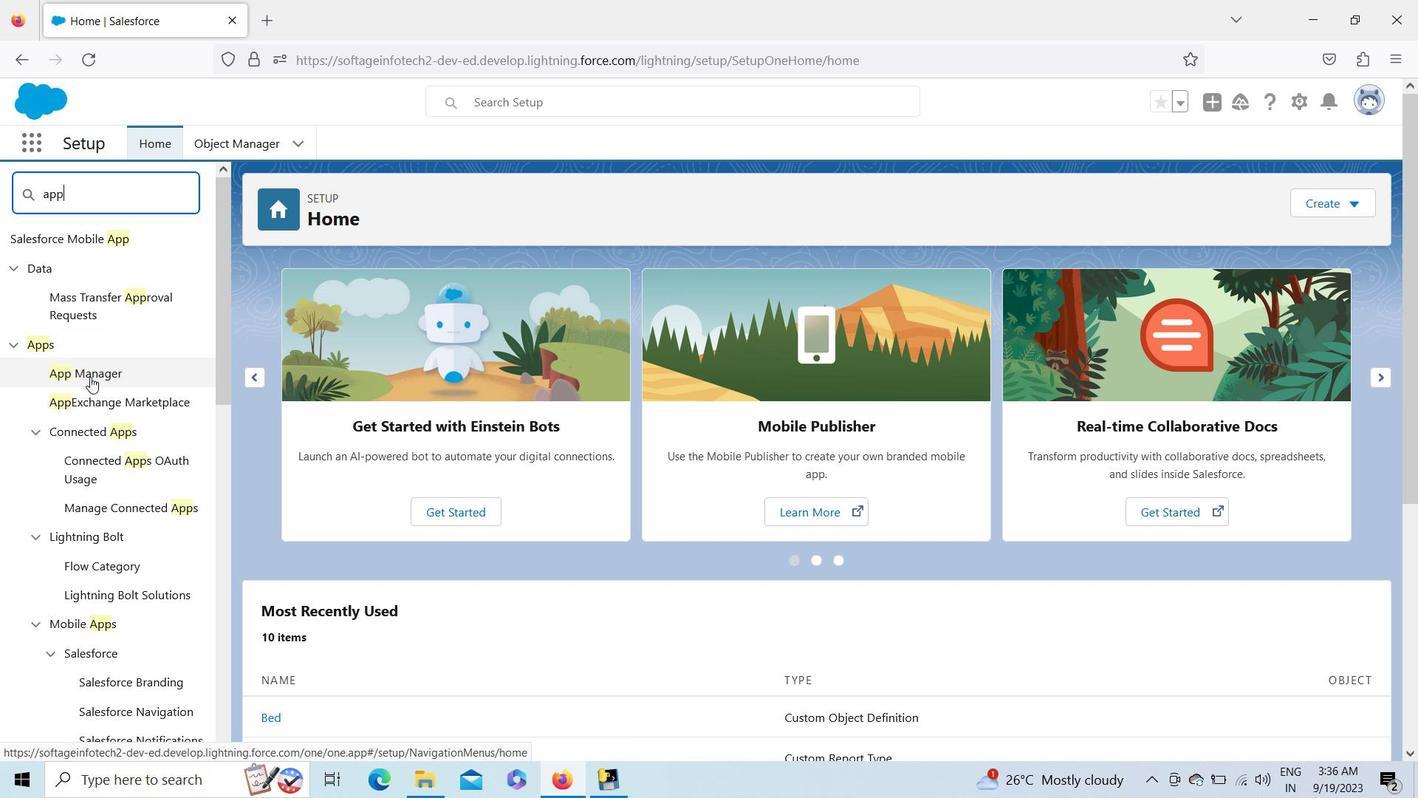 
Action: Mouse pressed left at (90, 376)
Screenshot: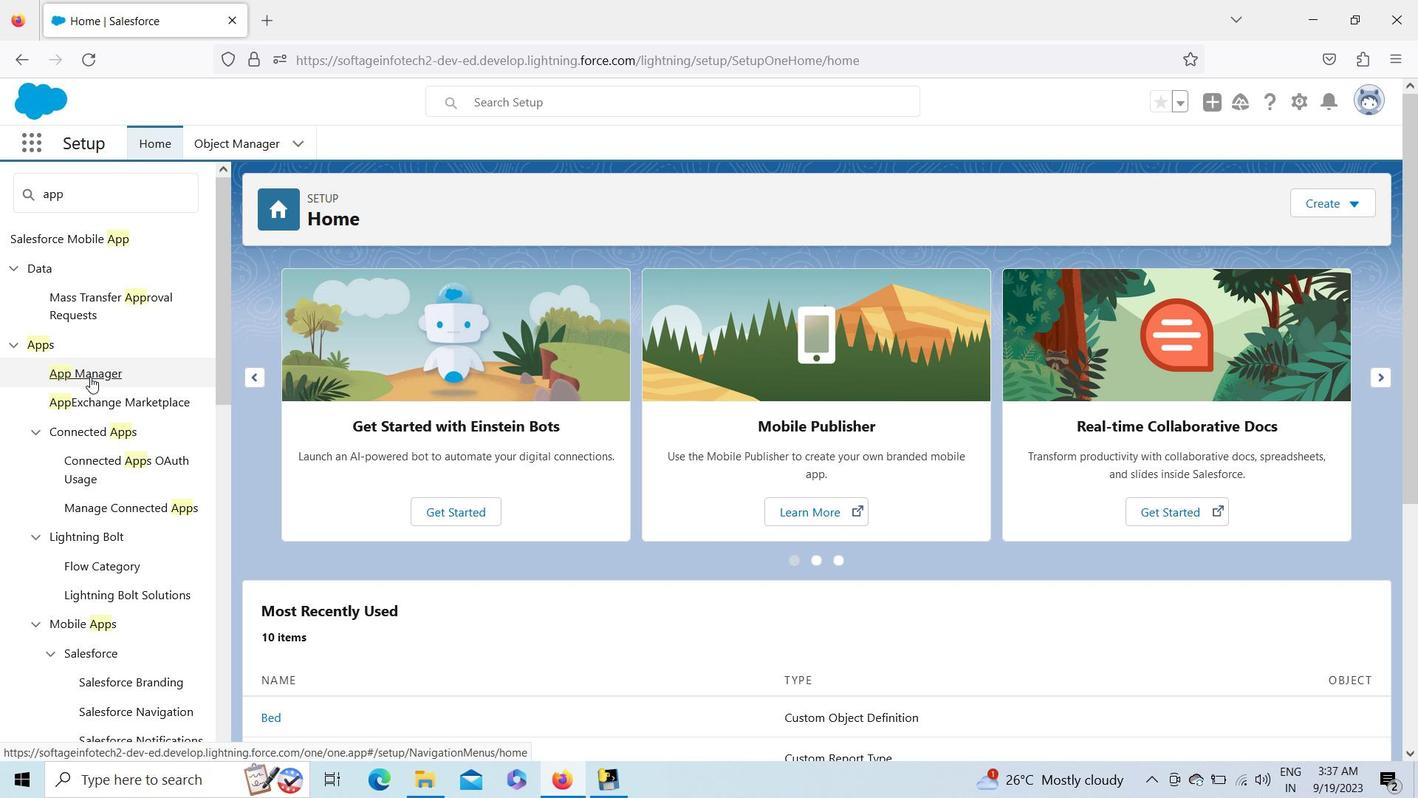 
Action: Mouse moved to (1328, 199)
Screenshot: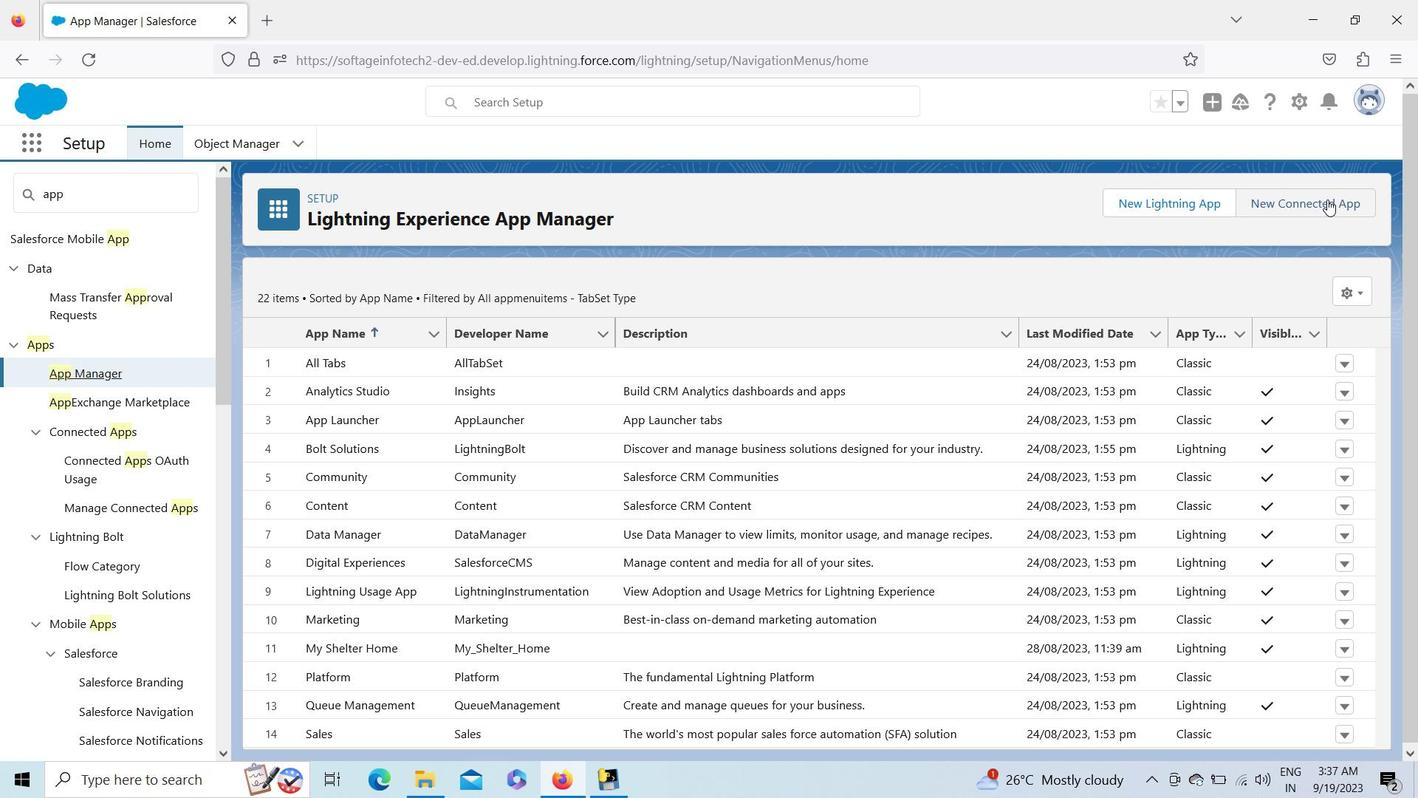 
Action: Mouse pressed left at (1328, 199)
Screenshot: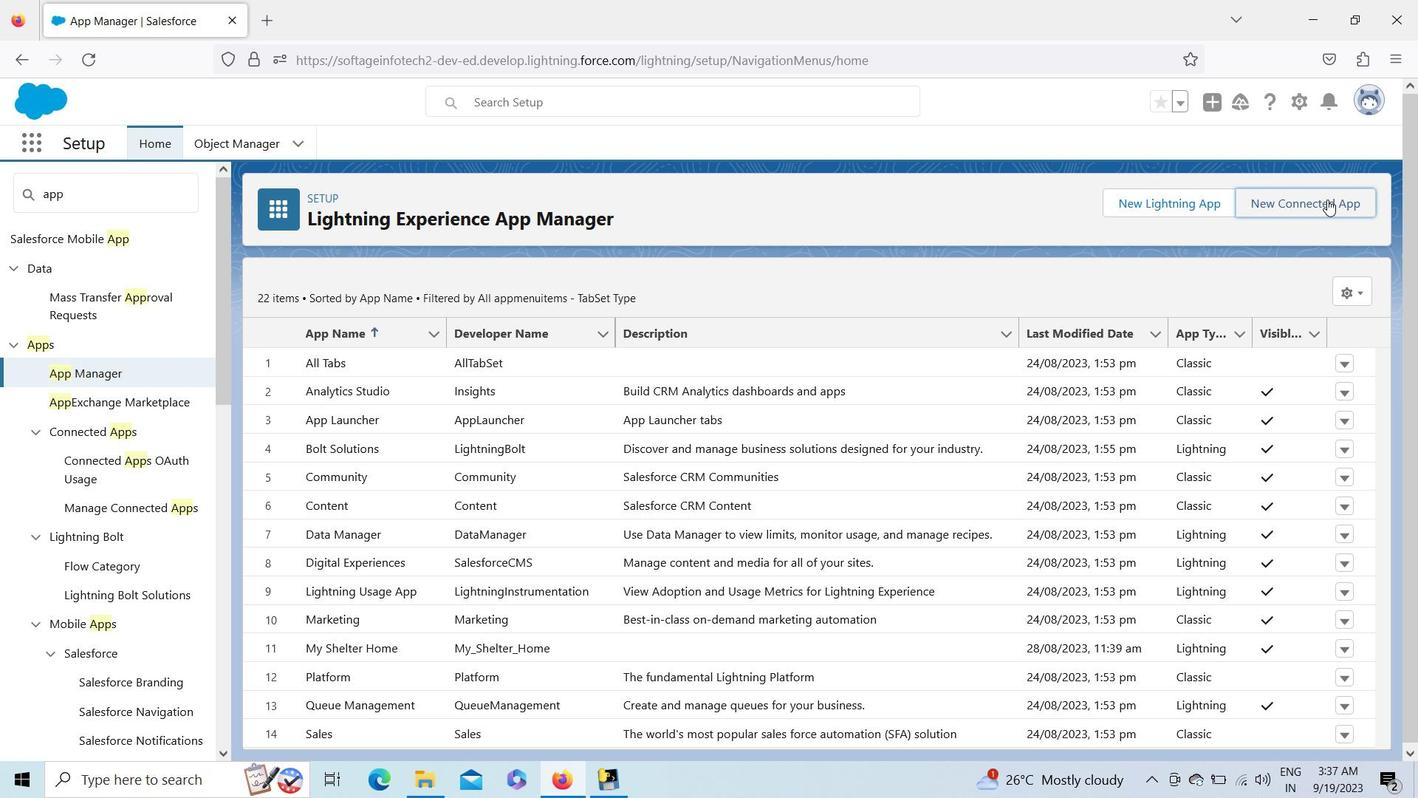 
Action: Mouse moved to (1372, 737)
Screenshot: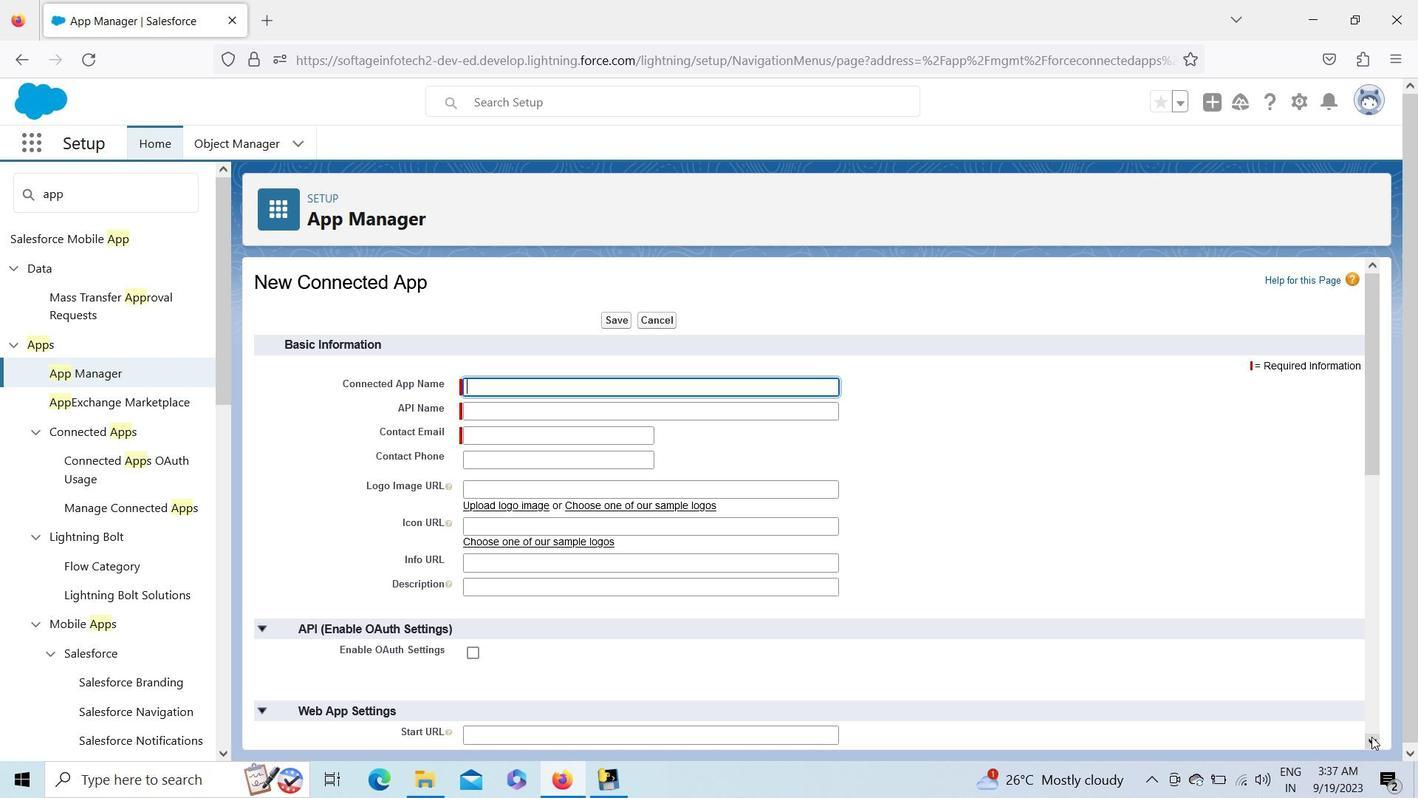 
Action: Mouse pressed left at (1372, 737)
Screenshot: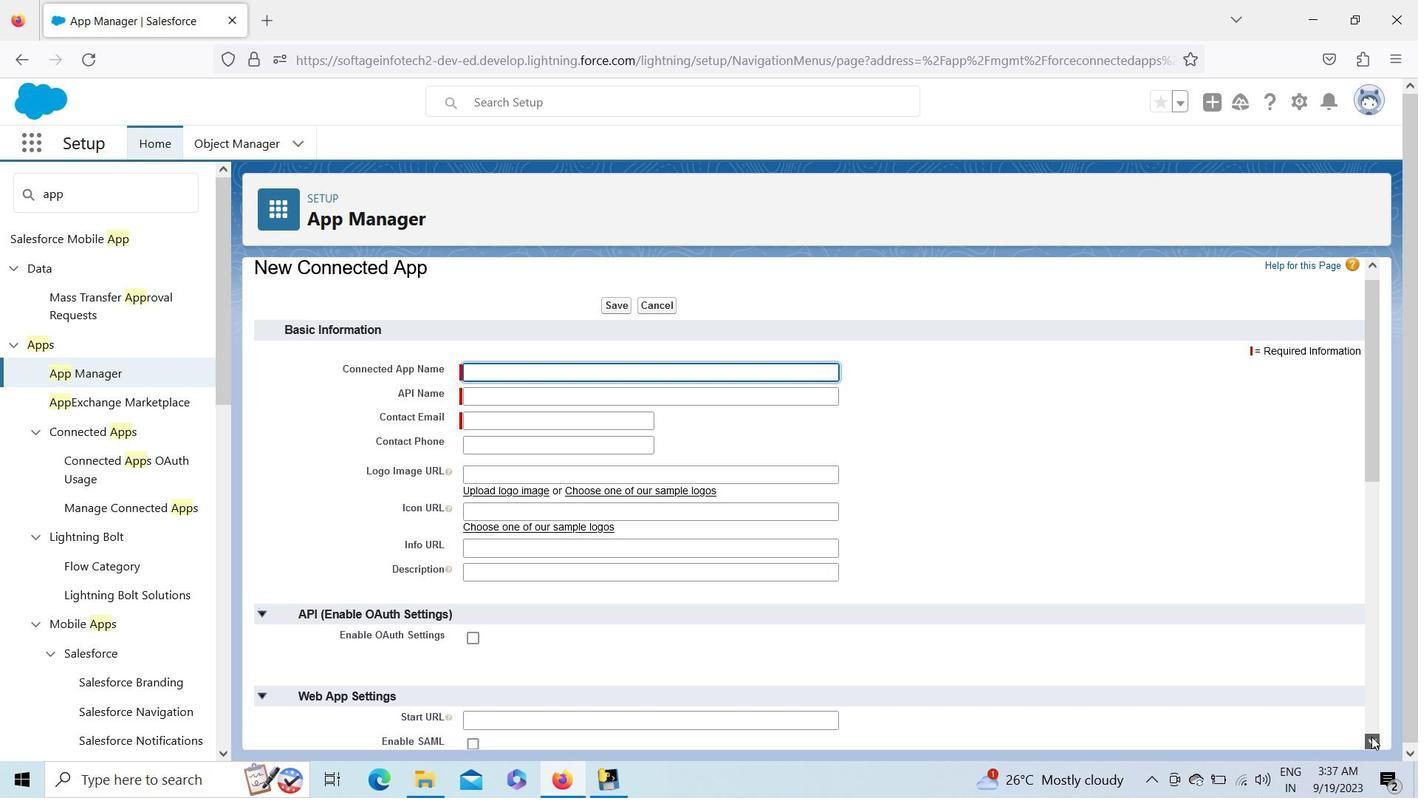 
Action: Mouse pressed left at (1372, 737)
Screenshot: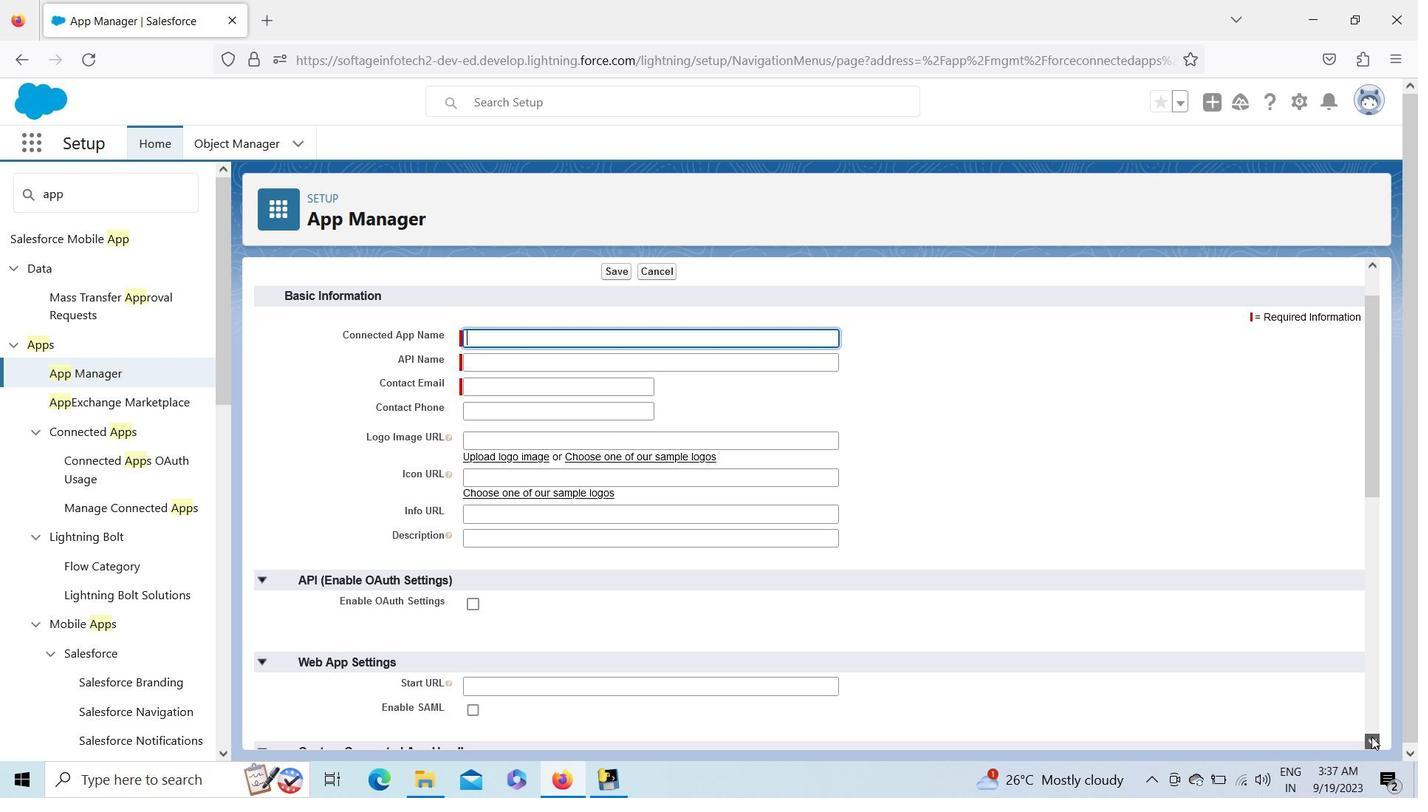 
Action: Mouse pressed left at (1372, 737)
Screenshot: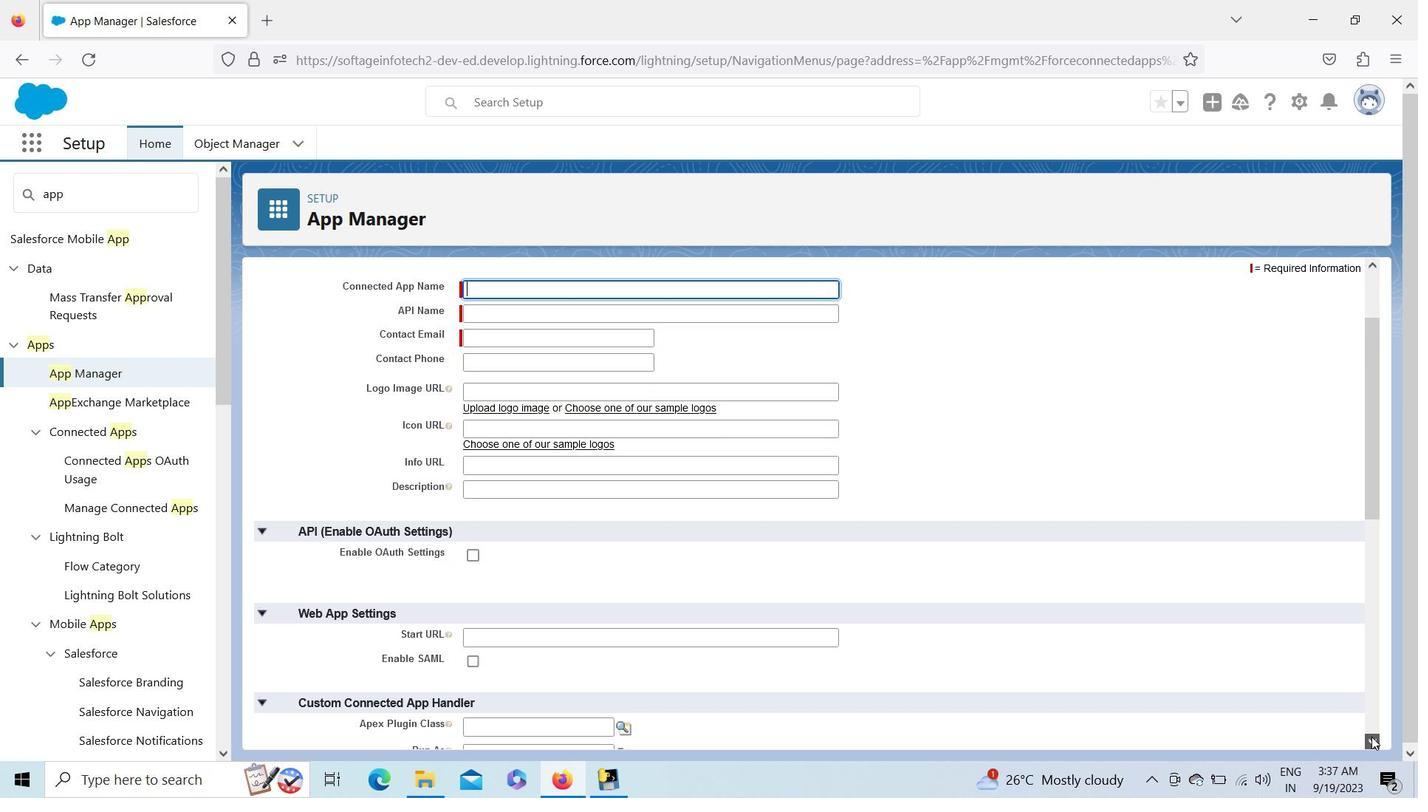 
Action: Mouse pressed left at (1372, 737)
Screenshot: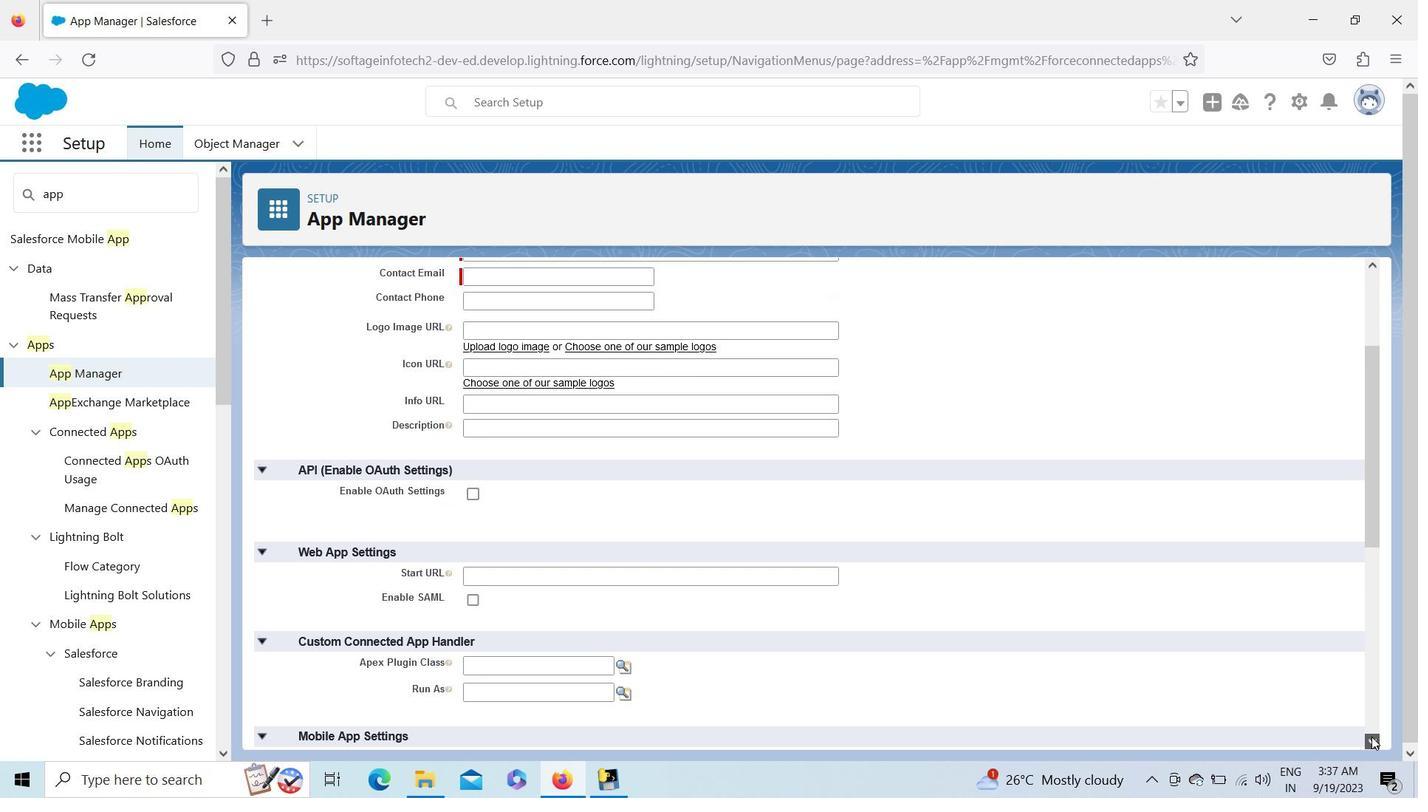 
Action: Mouse pressed left at (1372, 737)
Screenshot: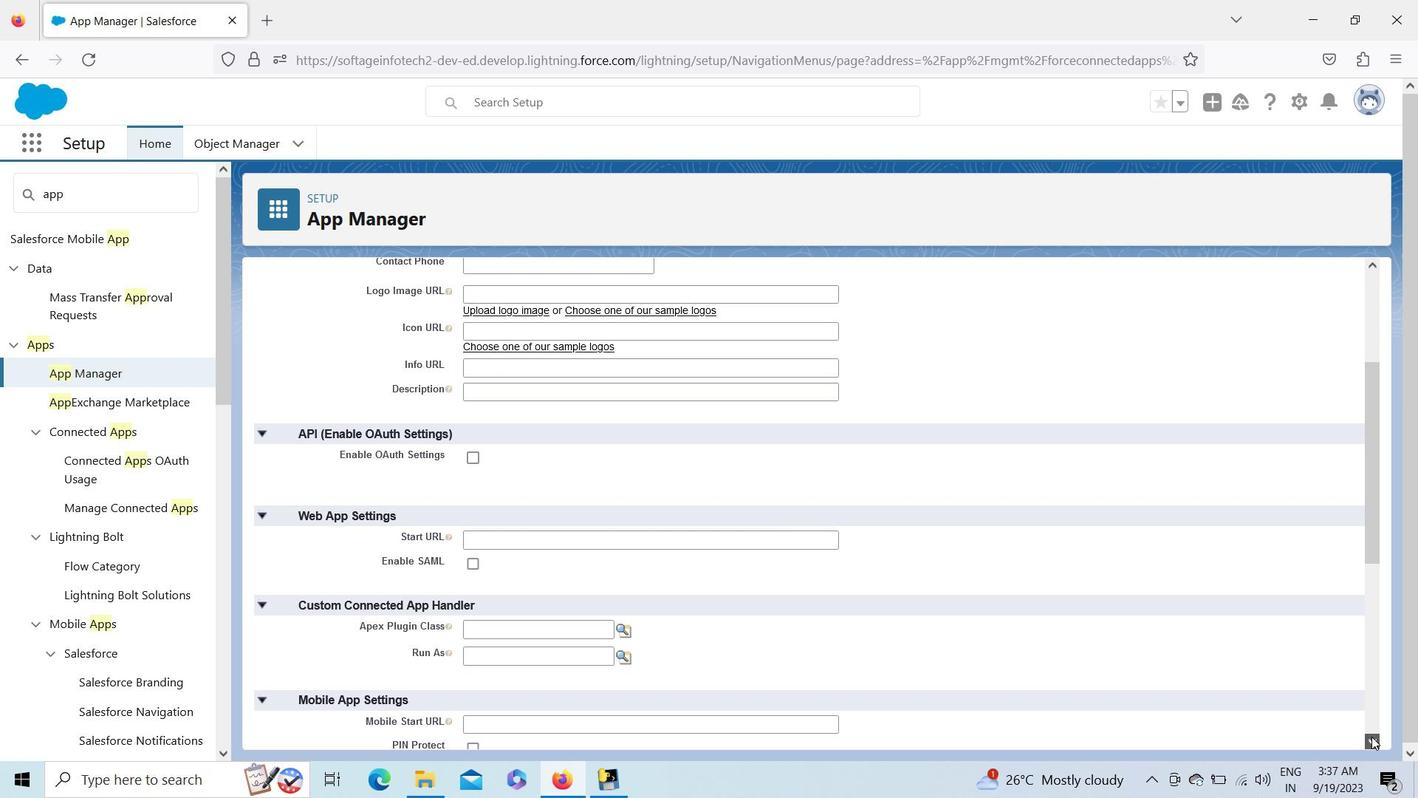 
Action: Mouse pressed left at (1372, 737)
Screenshot: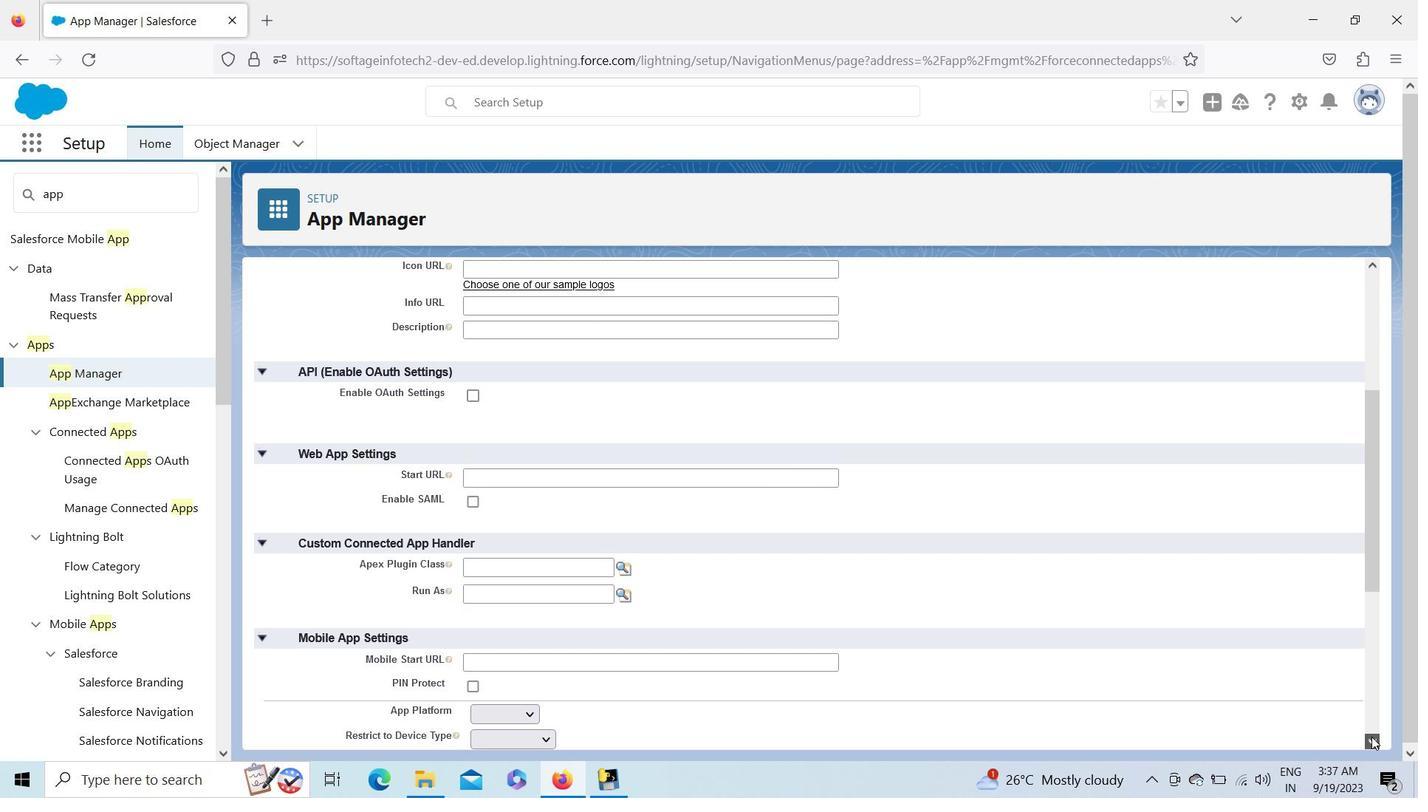 
Action: Mouse pressed left at (1372, 737)
Screenshot: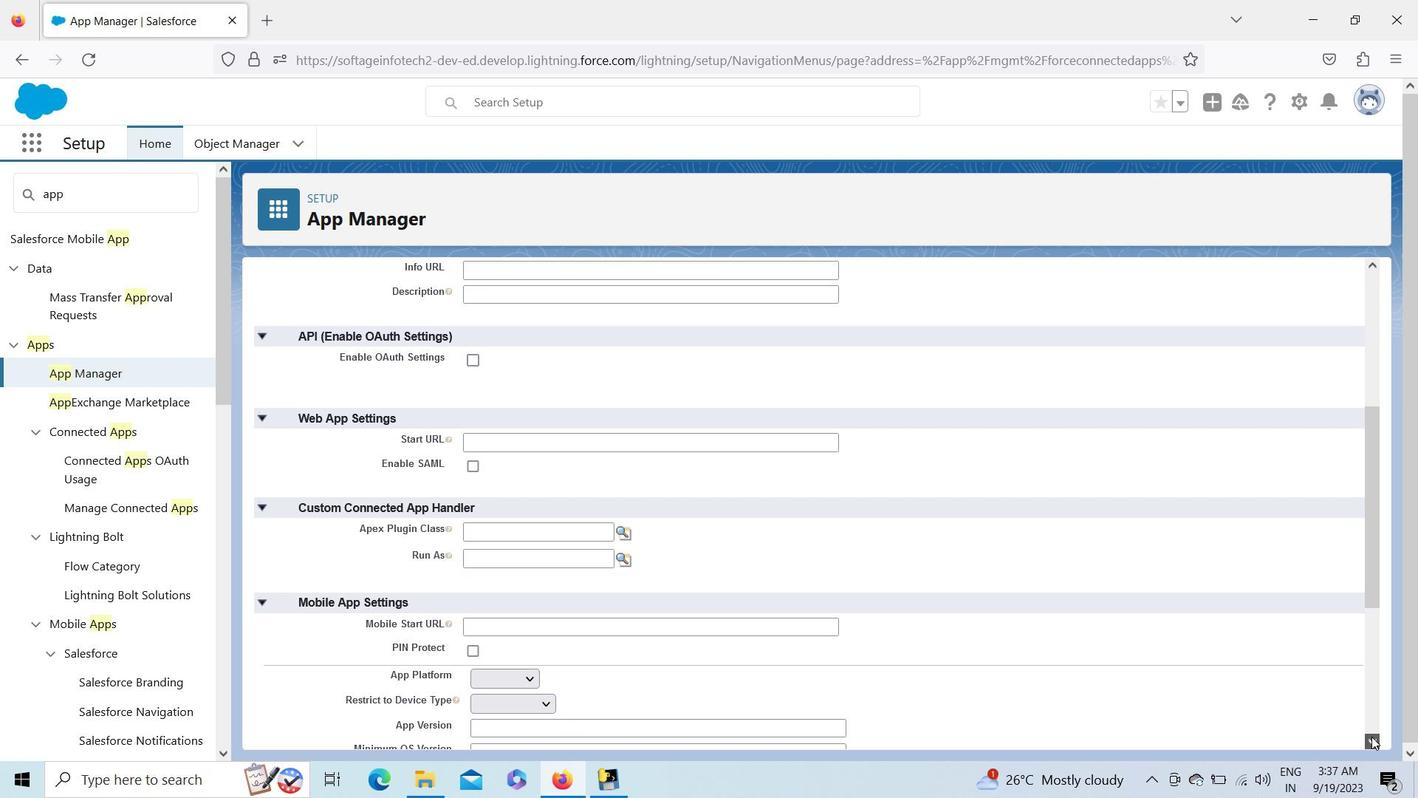 
Action: Mouse pressed left at (1372, 737)
Screenshot: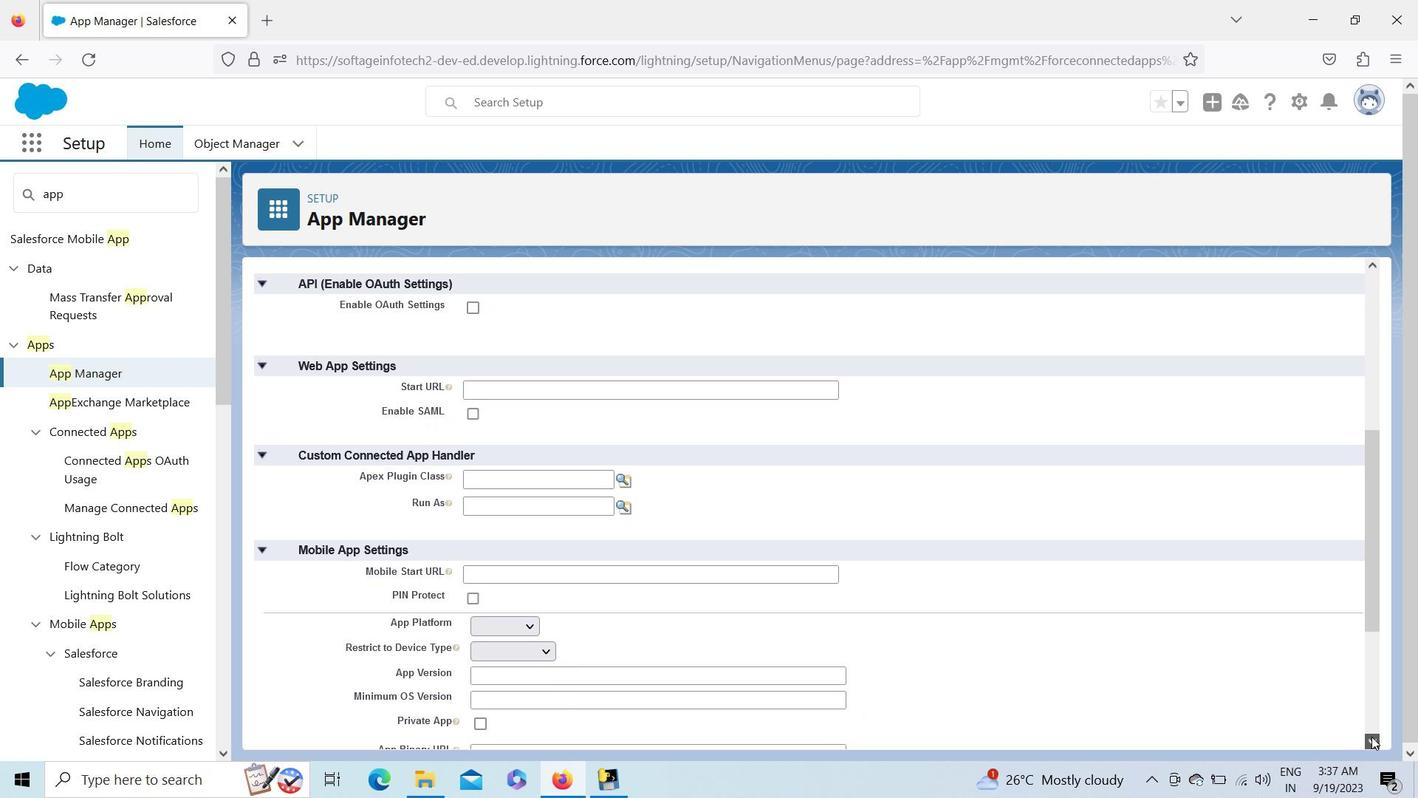 
Action: Mouse pressed left at (1372, 737)
Screenshot: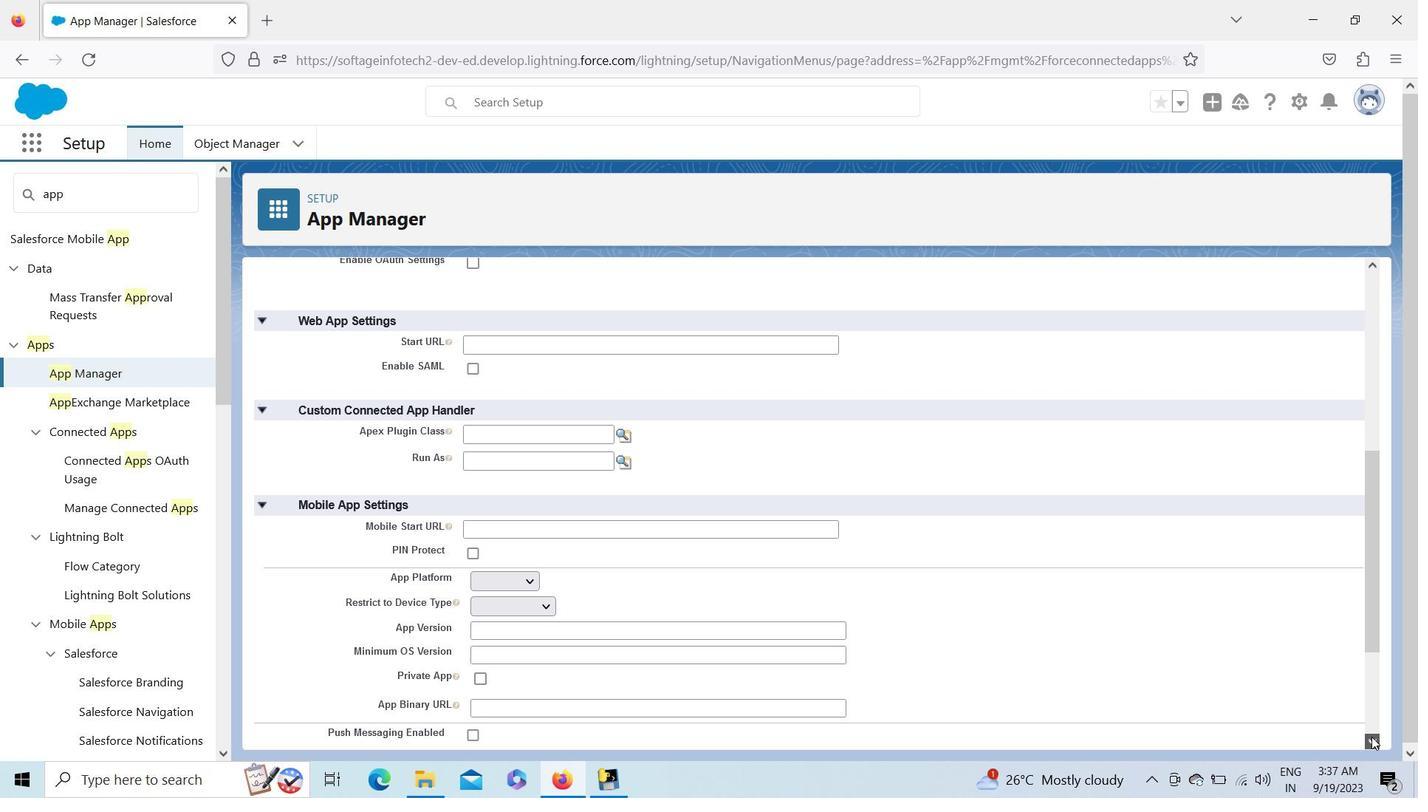 
Action: Mouse pressed left at (1372, 737)
Screenshot: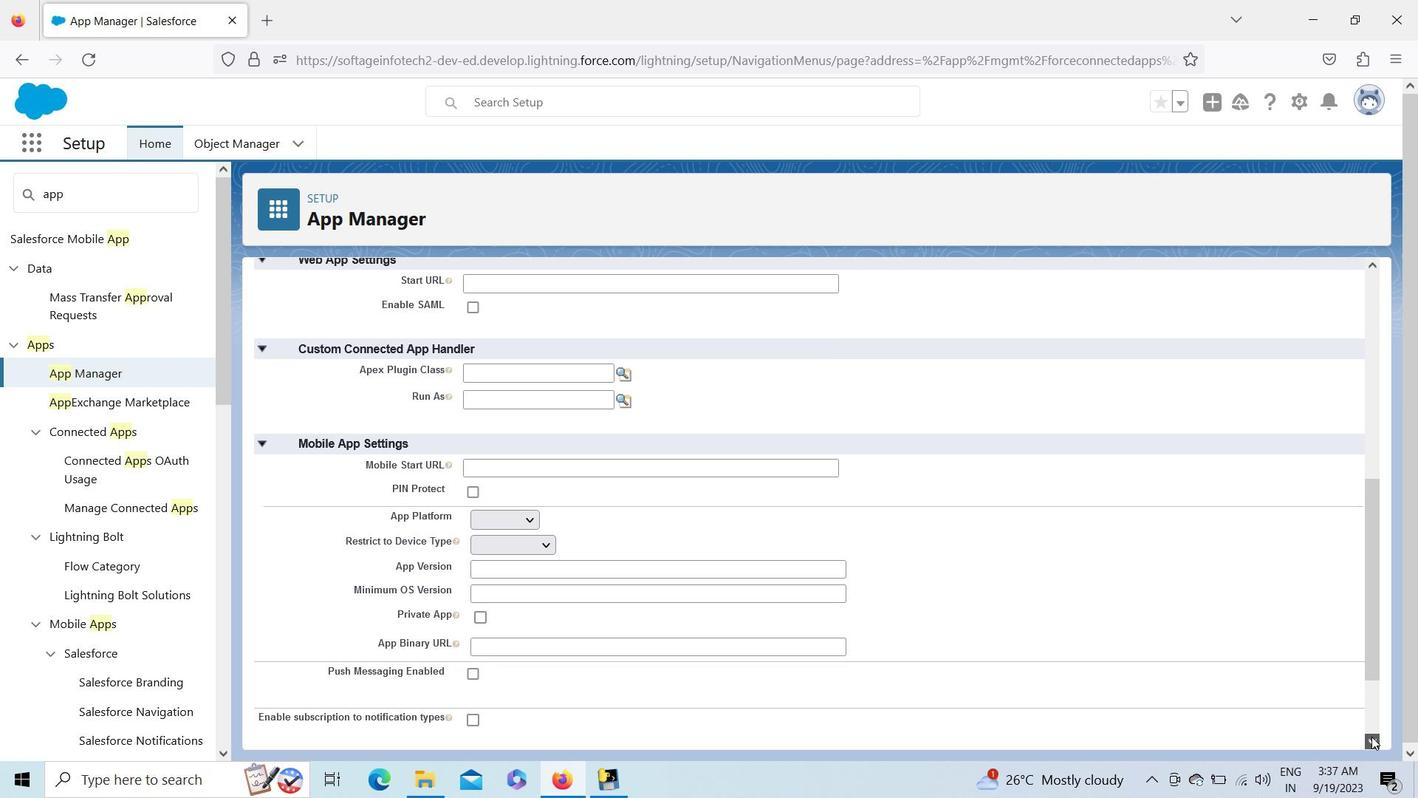 
Action: Mouse pressed left at (1372, 737)
Screenshot: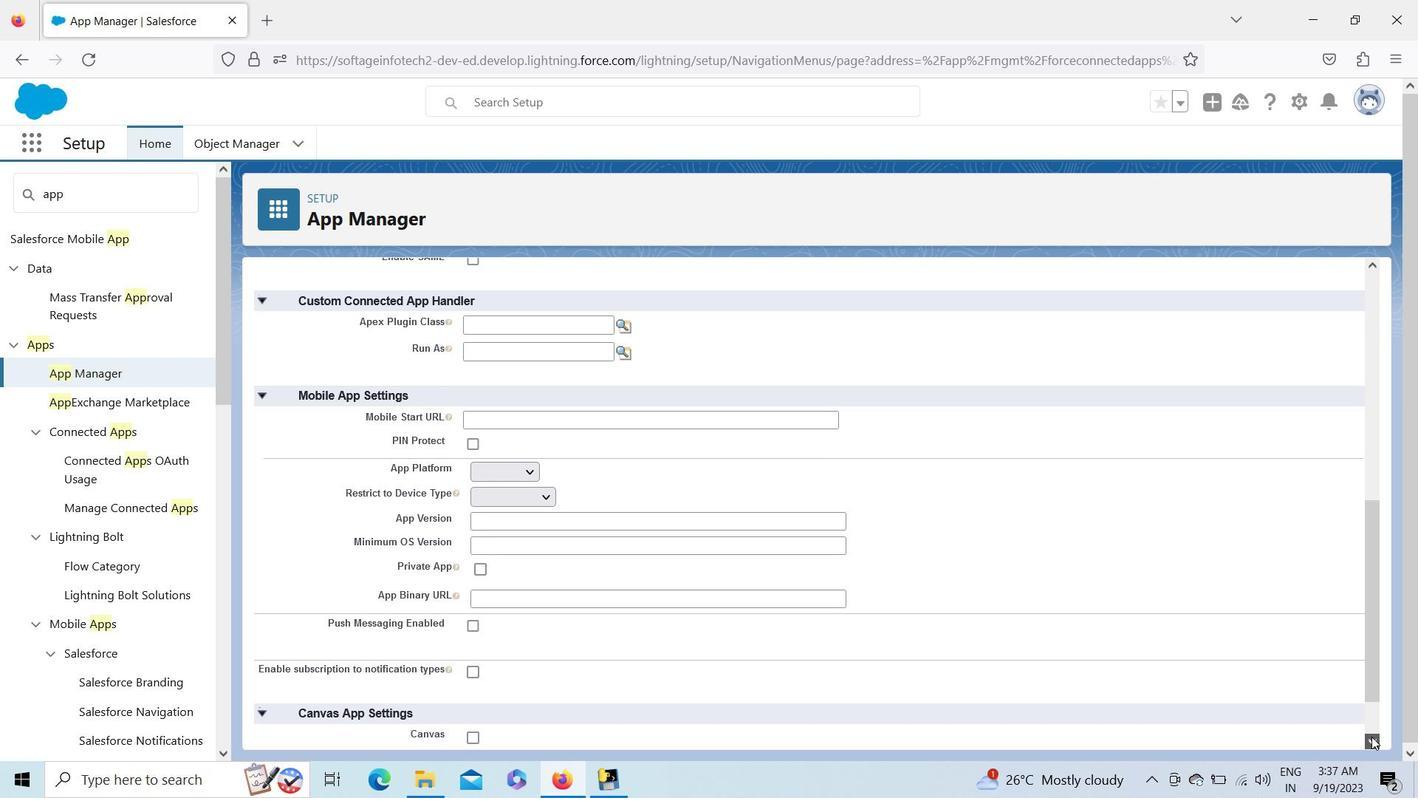 
Action: Mouse pressed left at (1372, 737)
Screenshot: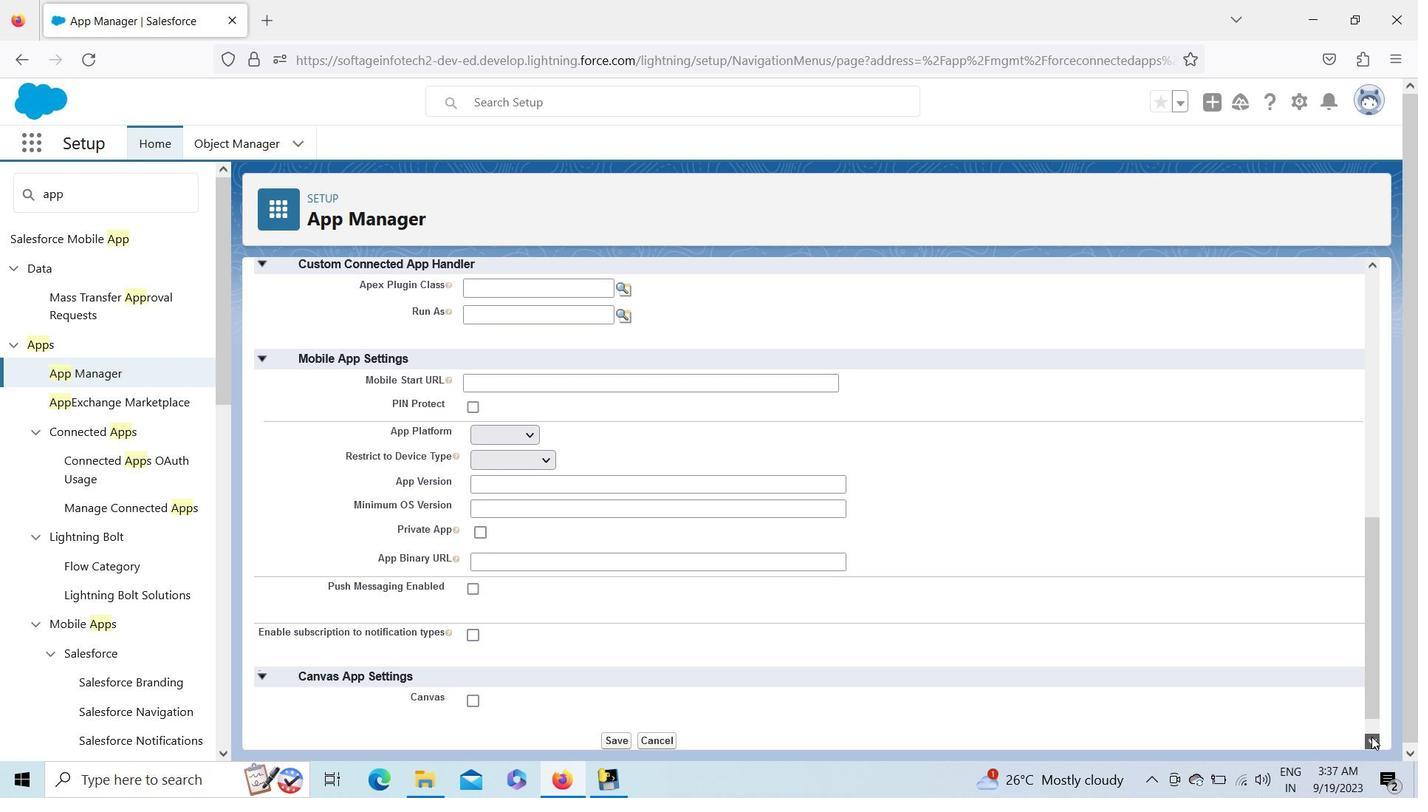
Action: Mouse pressed left at (1372, 737)
Screenshot: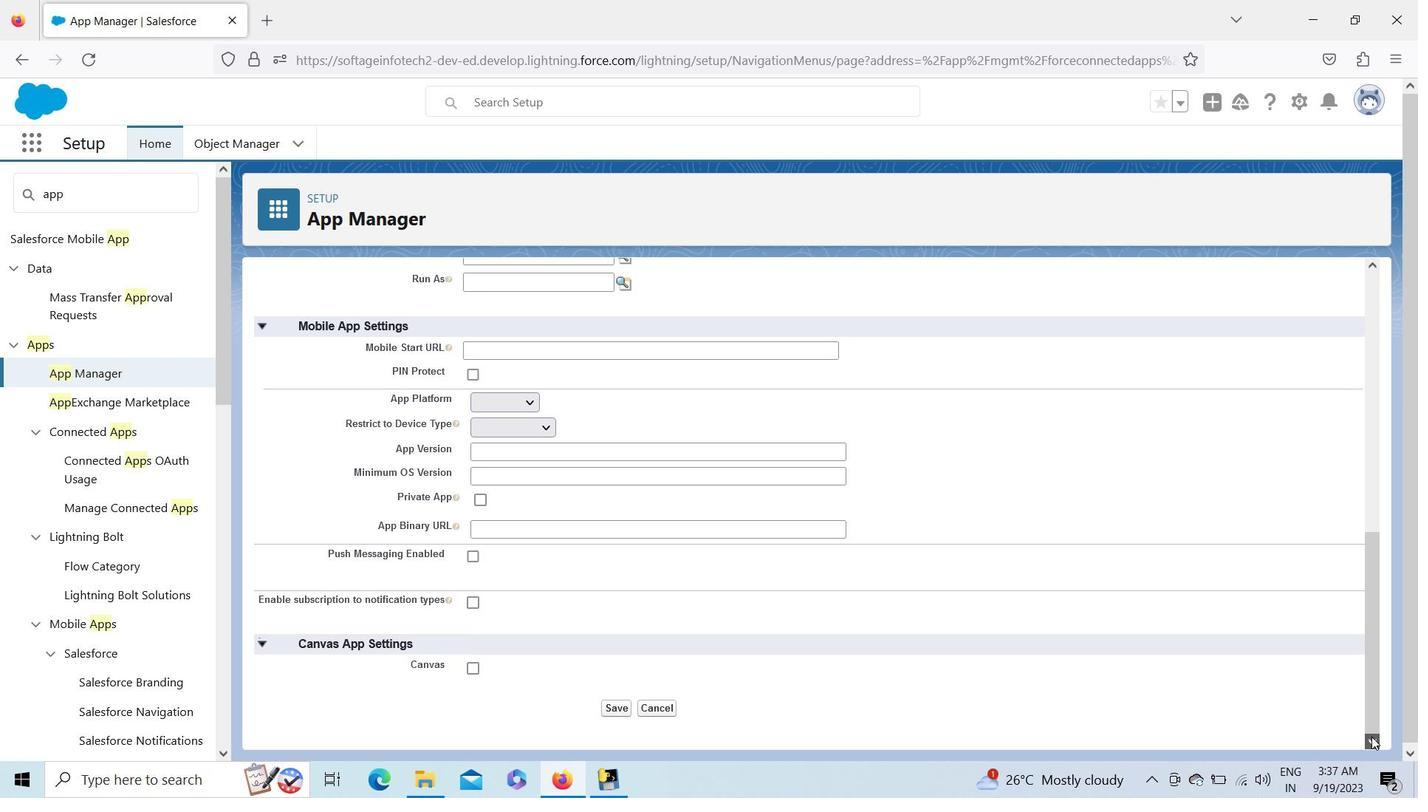 
Action: Mouse moved to (76, 371)
Screenshot: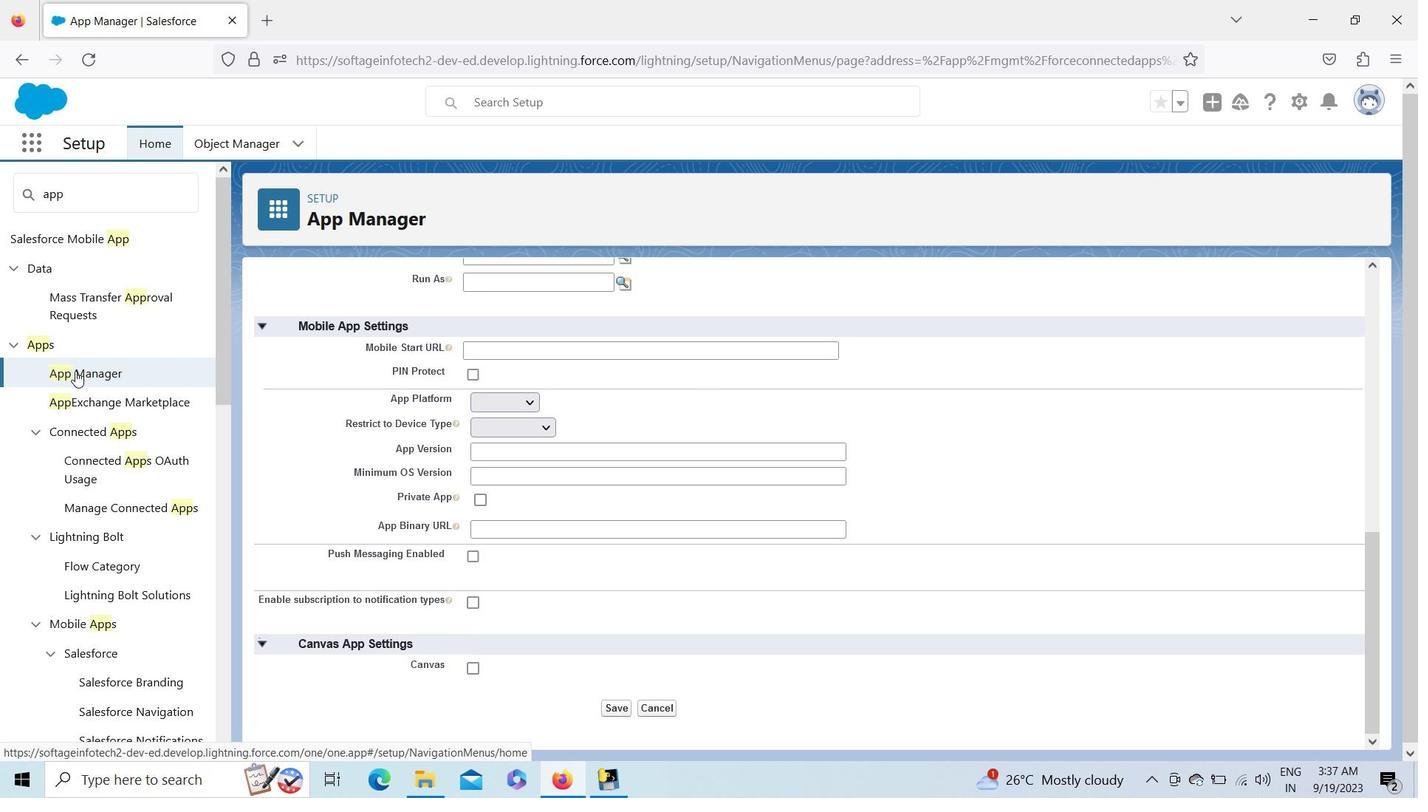 
Action: Mouse pressed left at (76, 371)
Screenshot: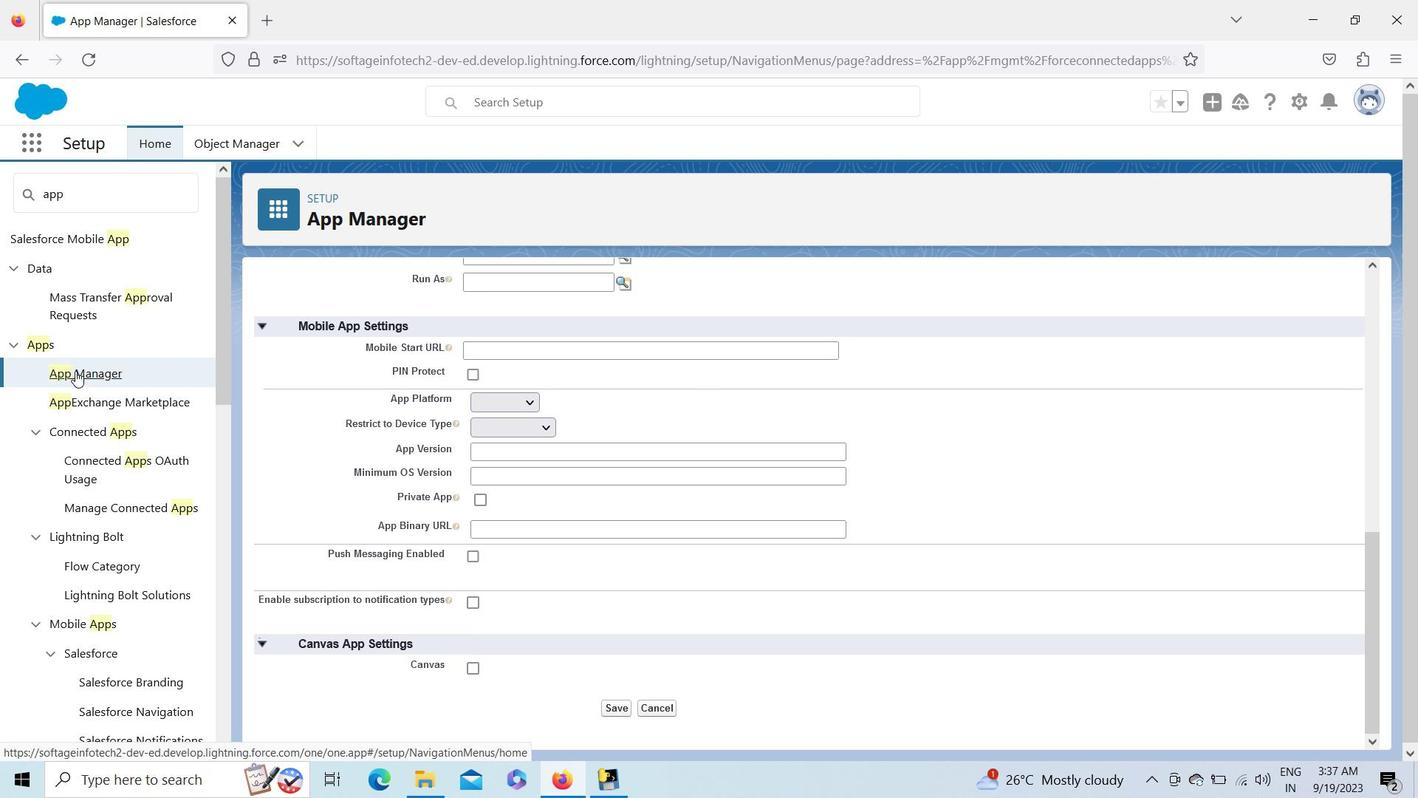 
Action: Mouse moved to (1147, 195)
Screenshot: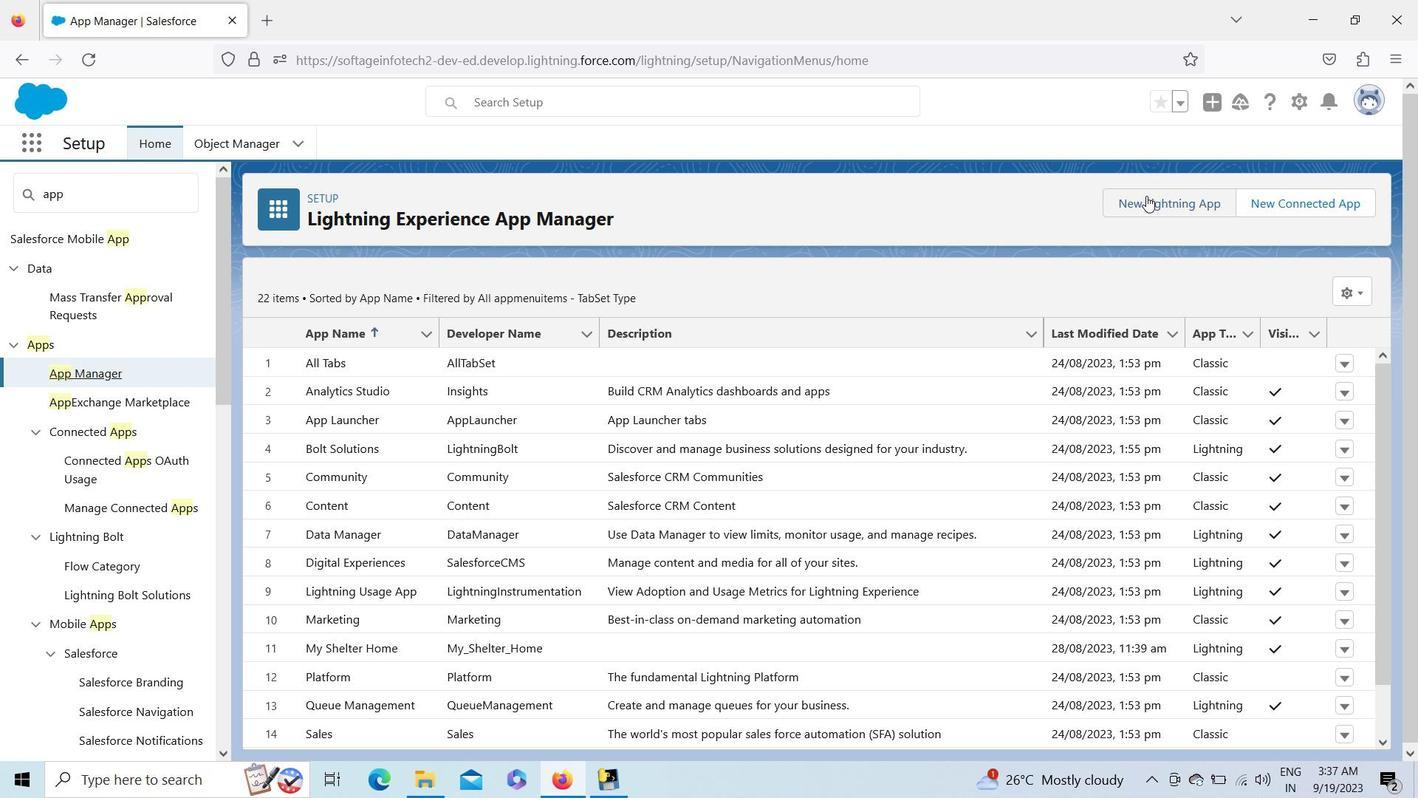 
Action: Mouse pressed left at (1147, 195)
Screenshot: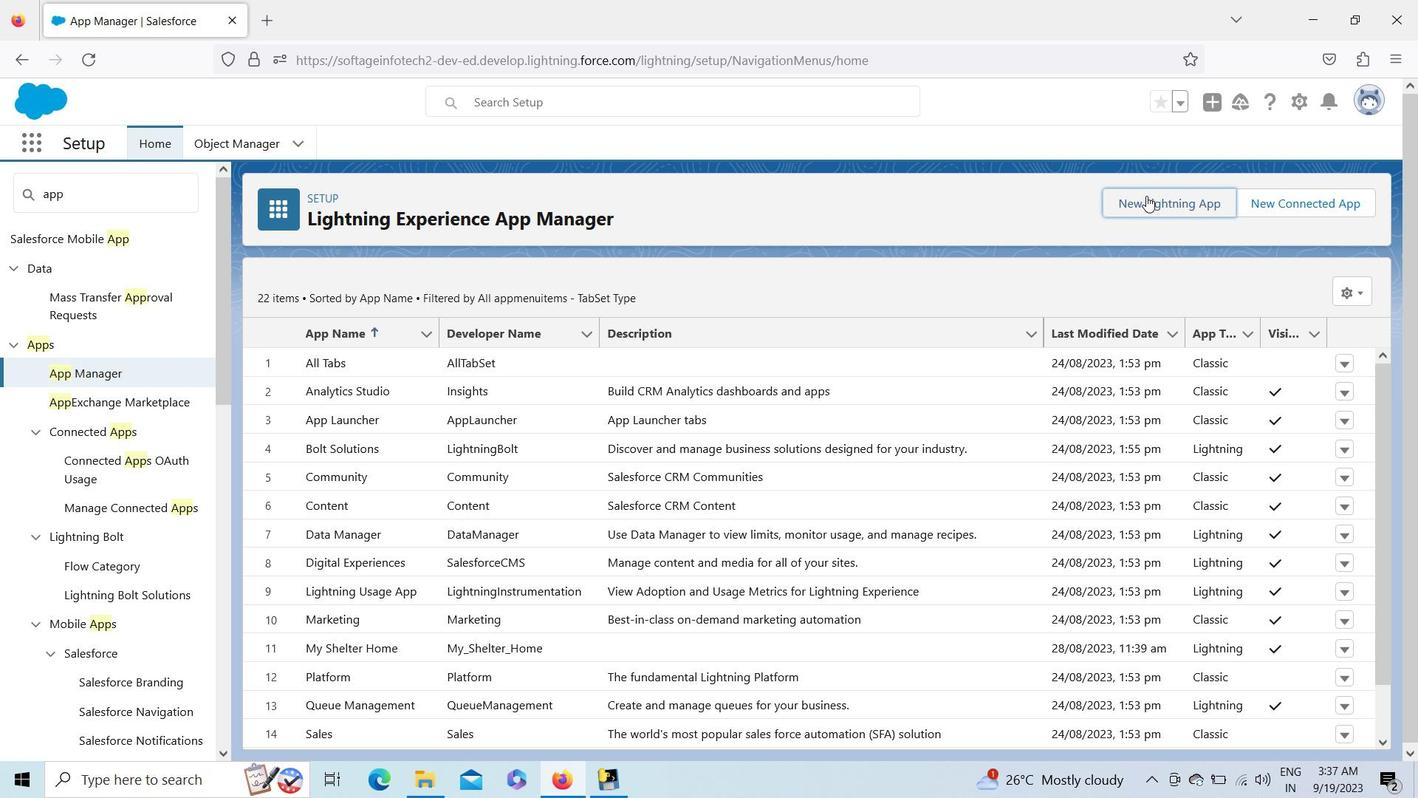 
Action: Mouse moved to (460, 393)
Screenshot: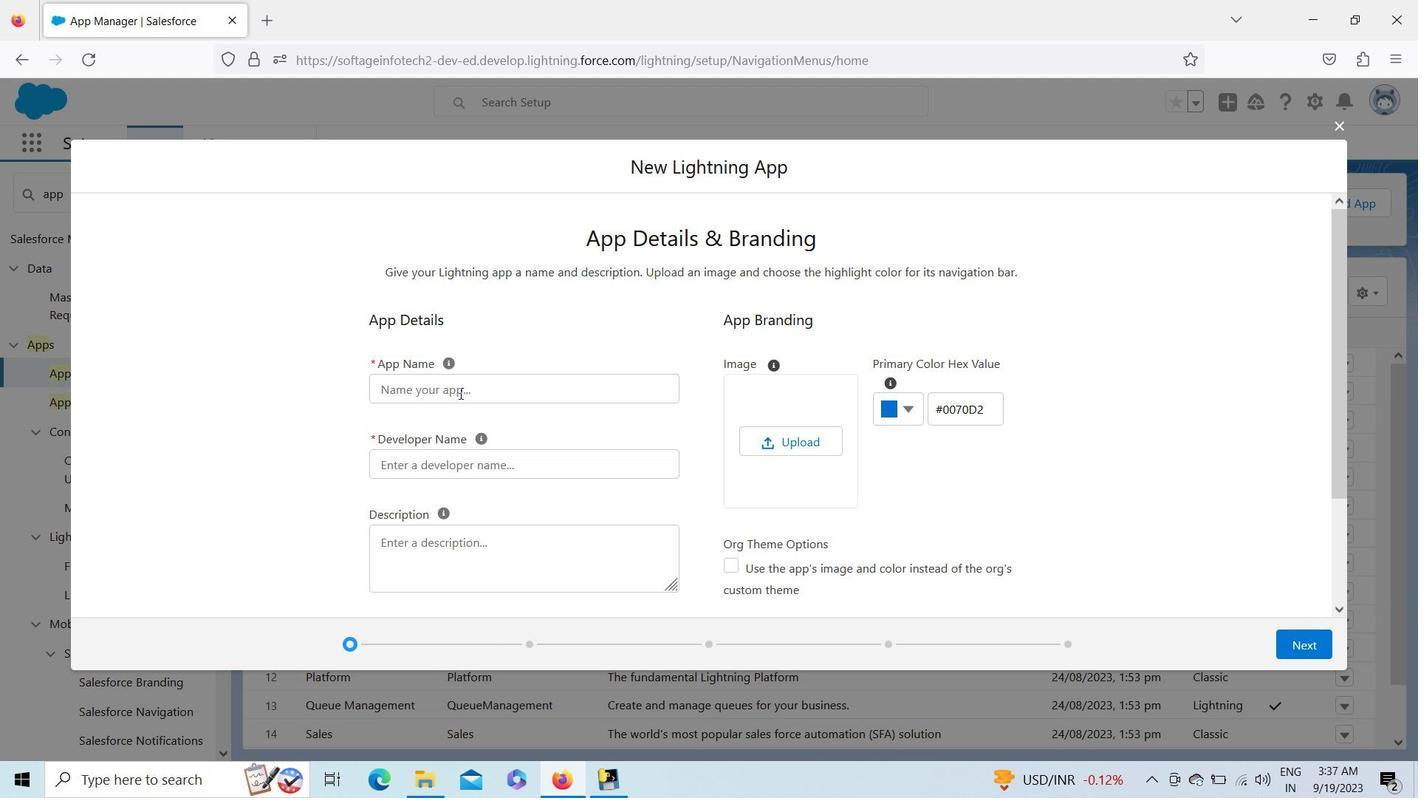 
Action: Mouse pressed left at (460, 393)
Screenshot: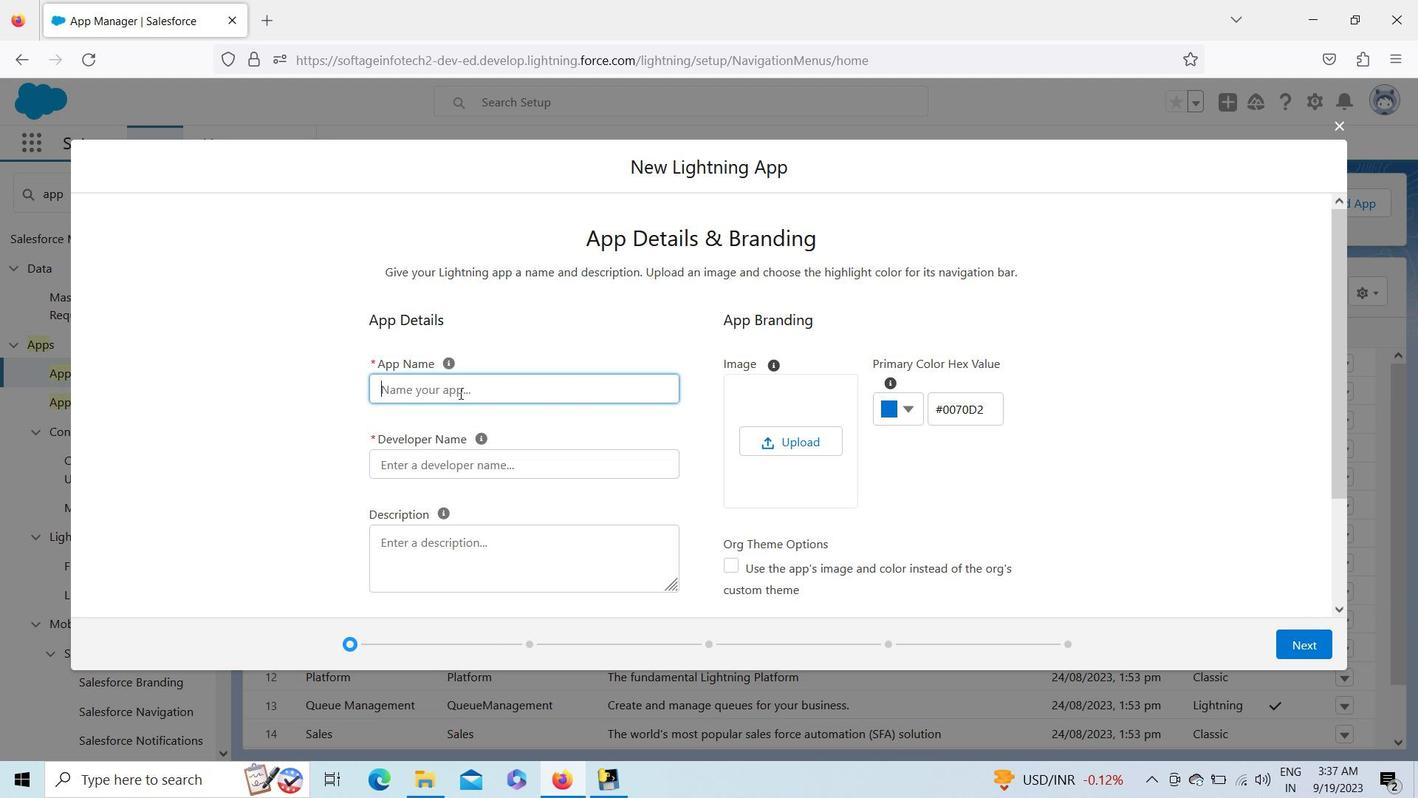 
Action: Key pressed <Key.shift>Recruitment
Screenshot: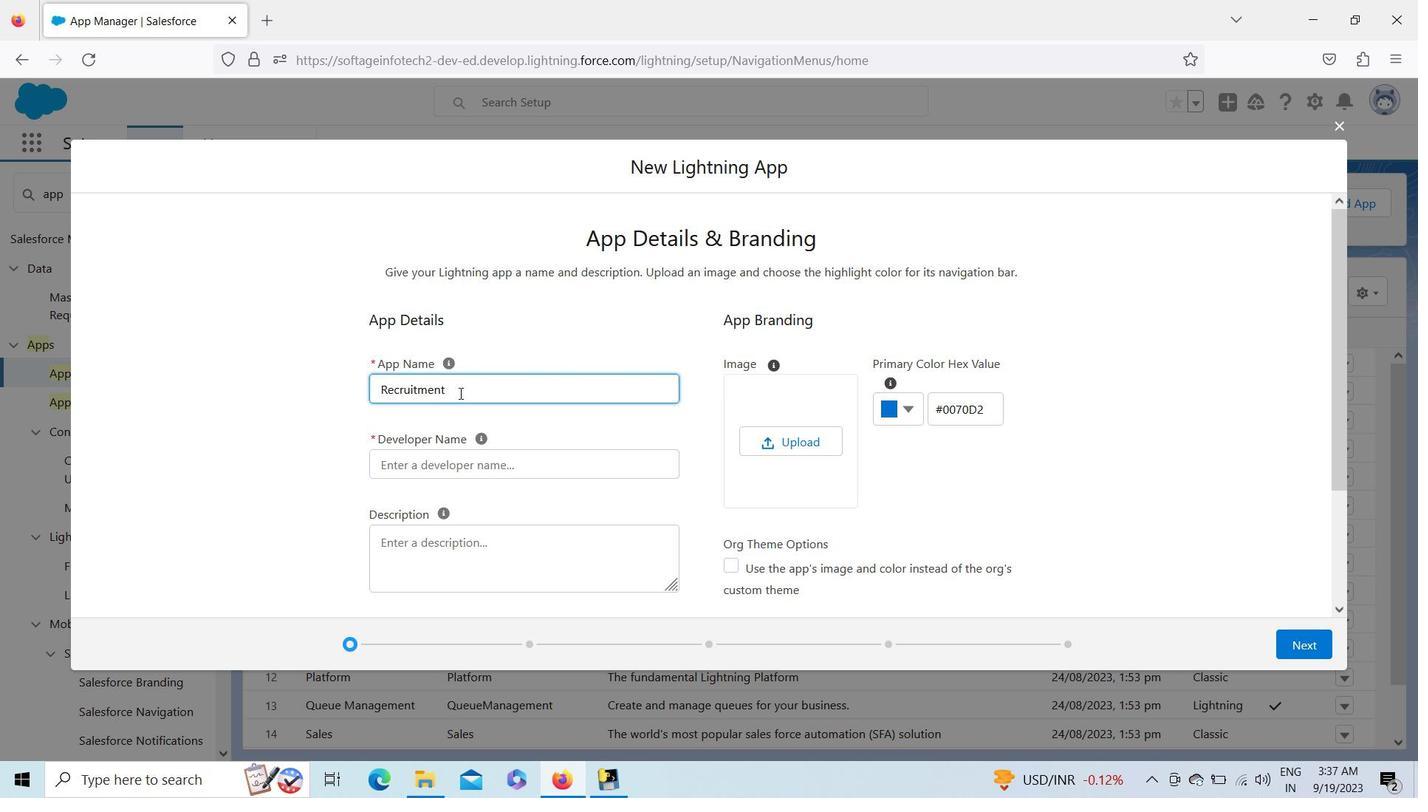 
Action: Mouse moved to (464, 542)
Screenshot: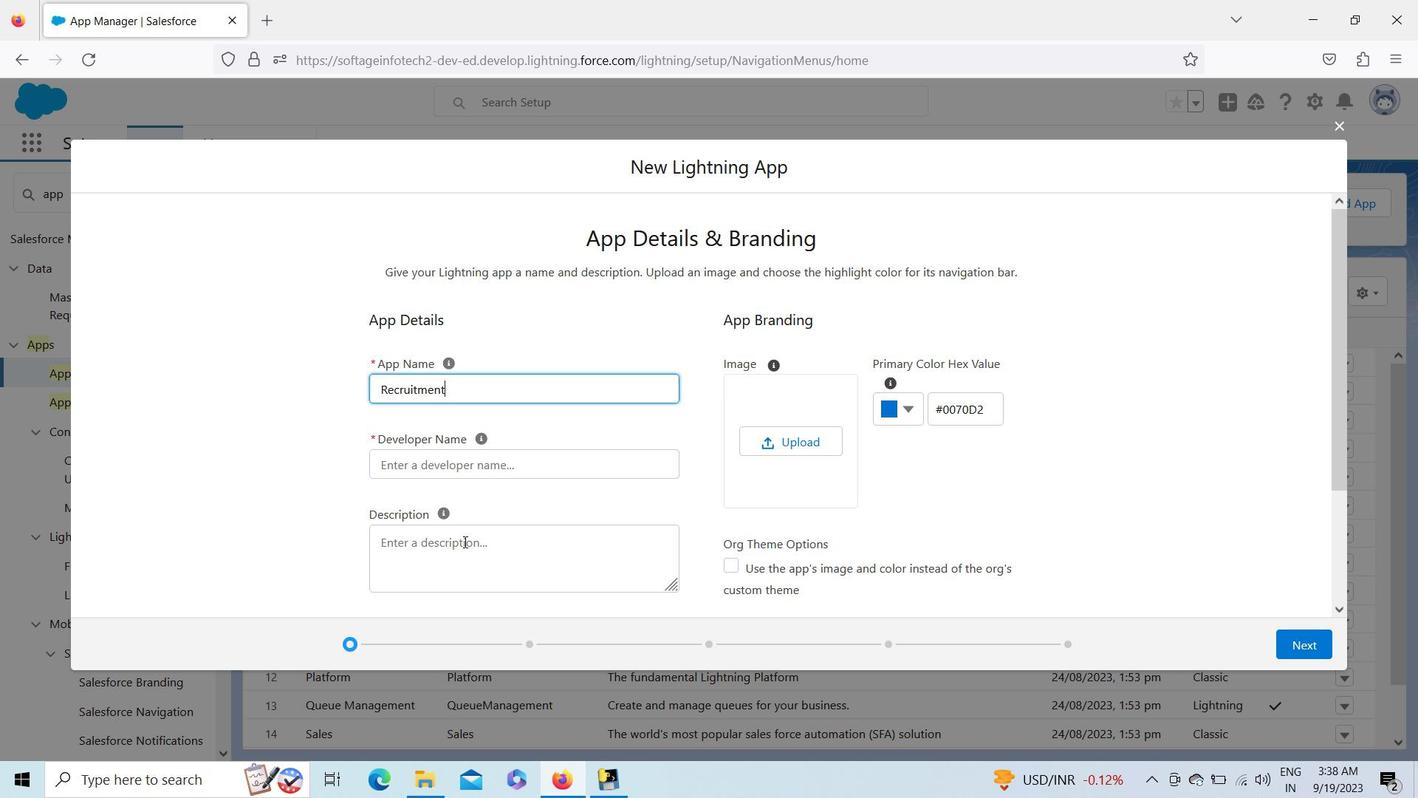 
Action: Mouse pressed left at (464, 542)
Screenshot: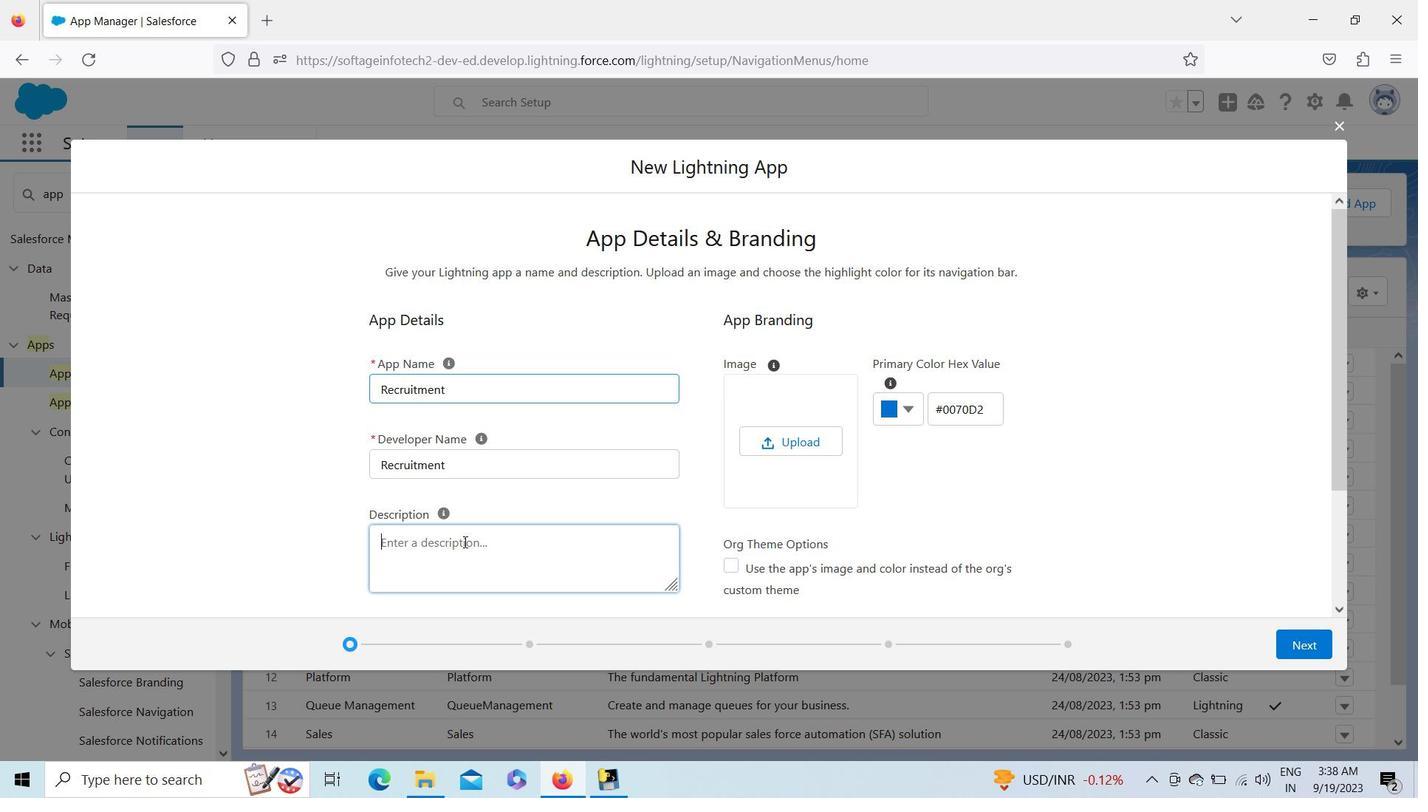 
Action: Key pressed <Key.shift><Key.shift><Key.shift>This<Key.space><Key.shift>App<Key.space>is<Key.space>abb<Key.backspace><Key.backspace>bout<Key.space>recruitment<Key.space>management<Key.space>which<Key.space>is<Key.space>cloud<Key.space>based<Key.space>application
Screenshot: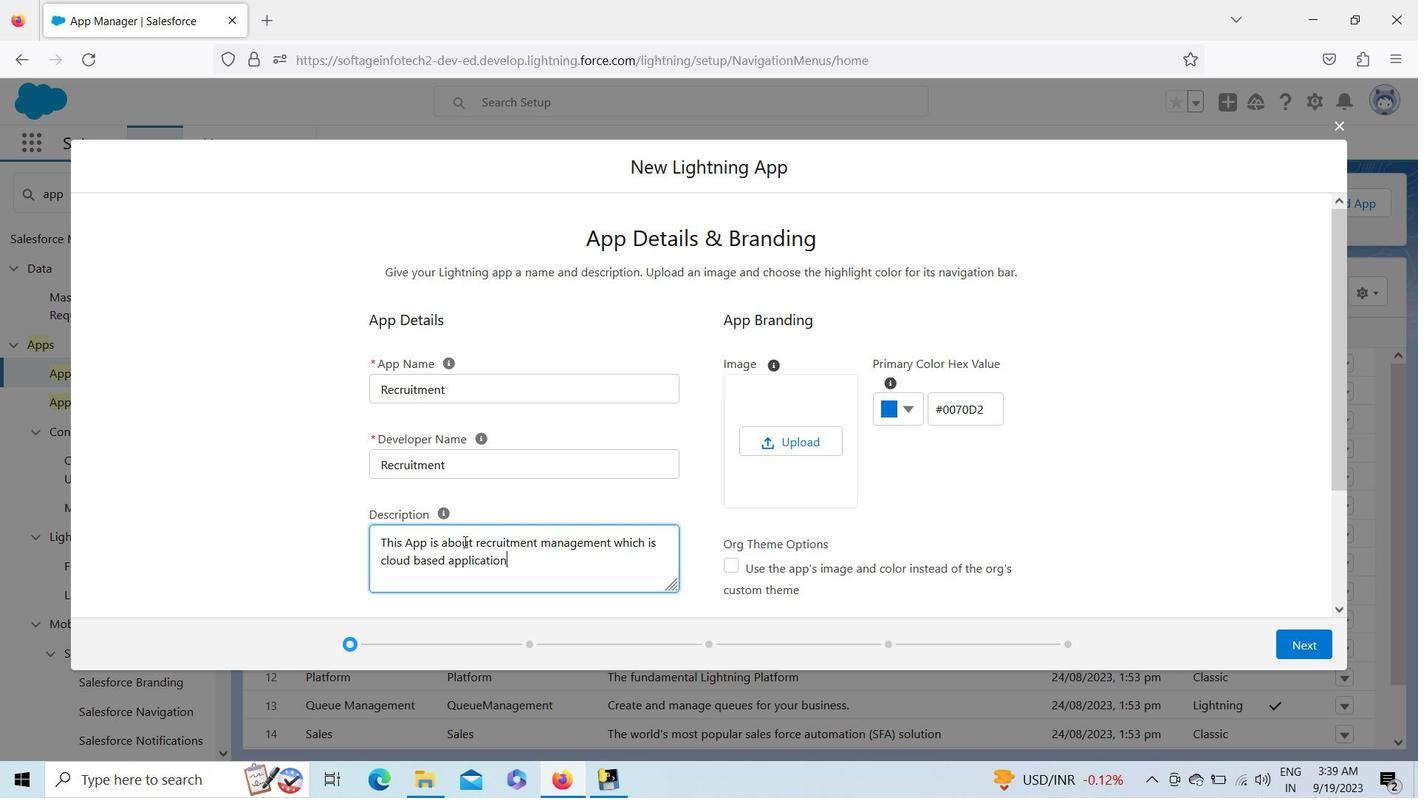 
Action: Mouse moved to (530, 562)
Screenshot: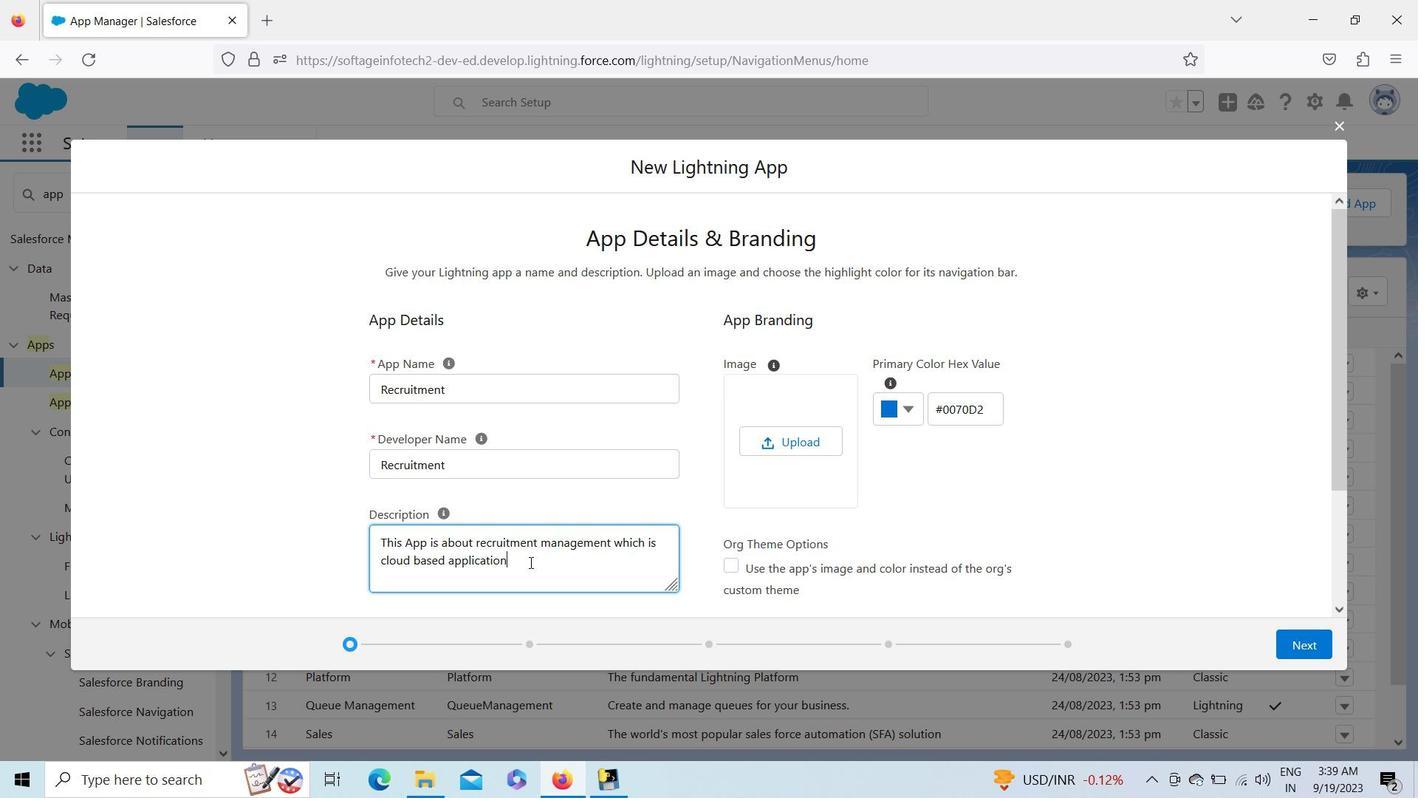 
Action: Key pressed <Key.space>to<Key.space>streamline
Screenshot: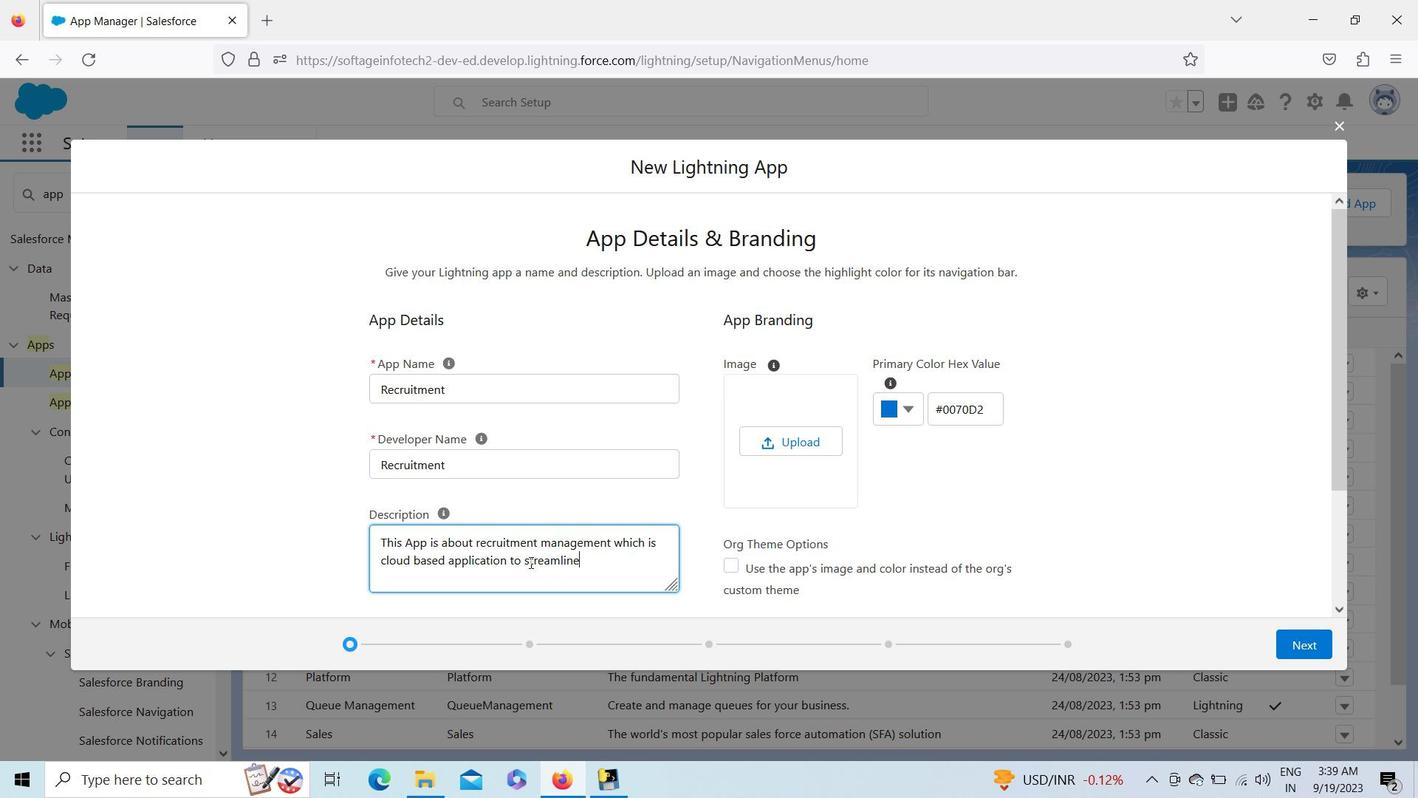 
Action: Mouse moved to (538, 620)
Screenshot: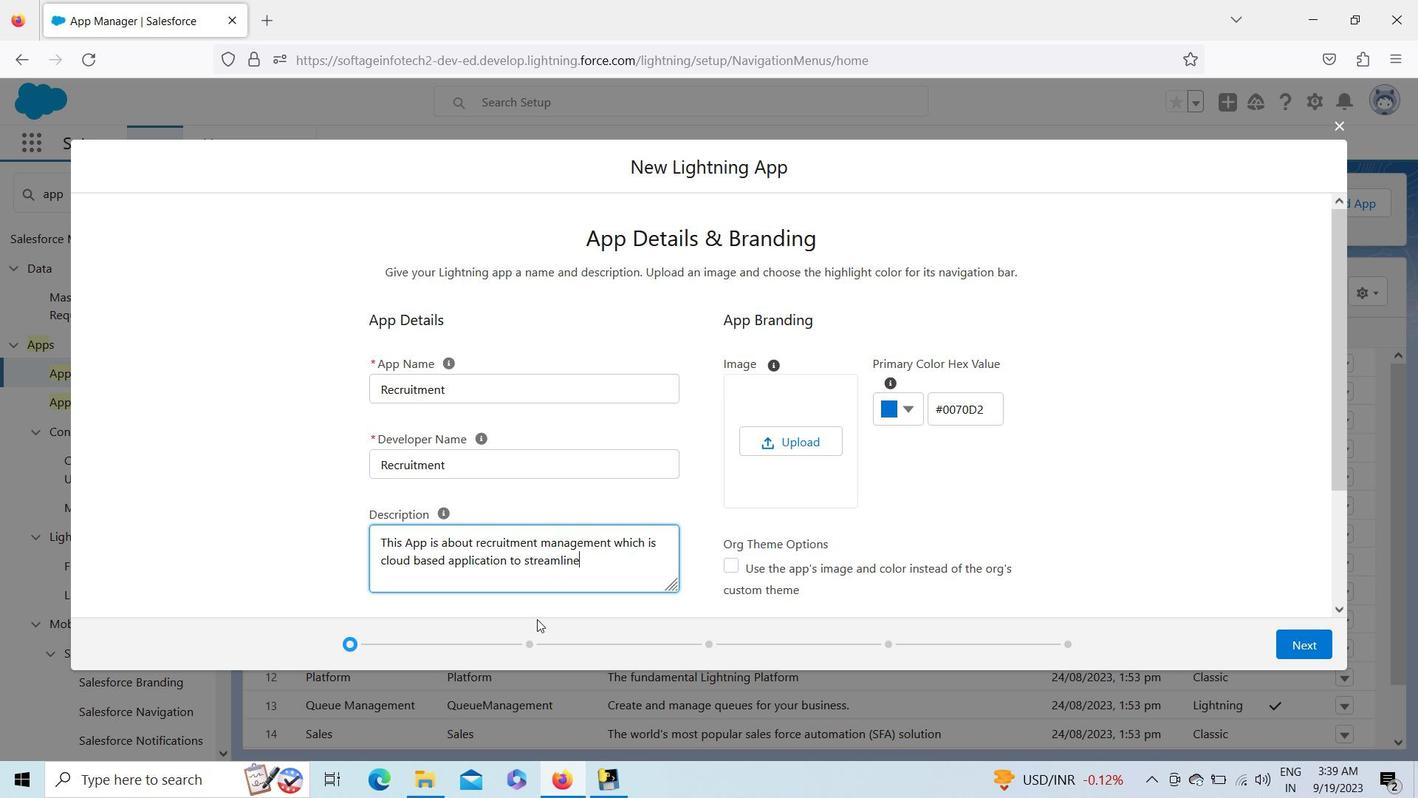 
Action: Key pressed <Key.space>the<Key.space>recruitment<Key.space>process<Key.space>for<Key.space>organizations.
Screenshot: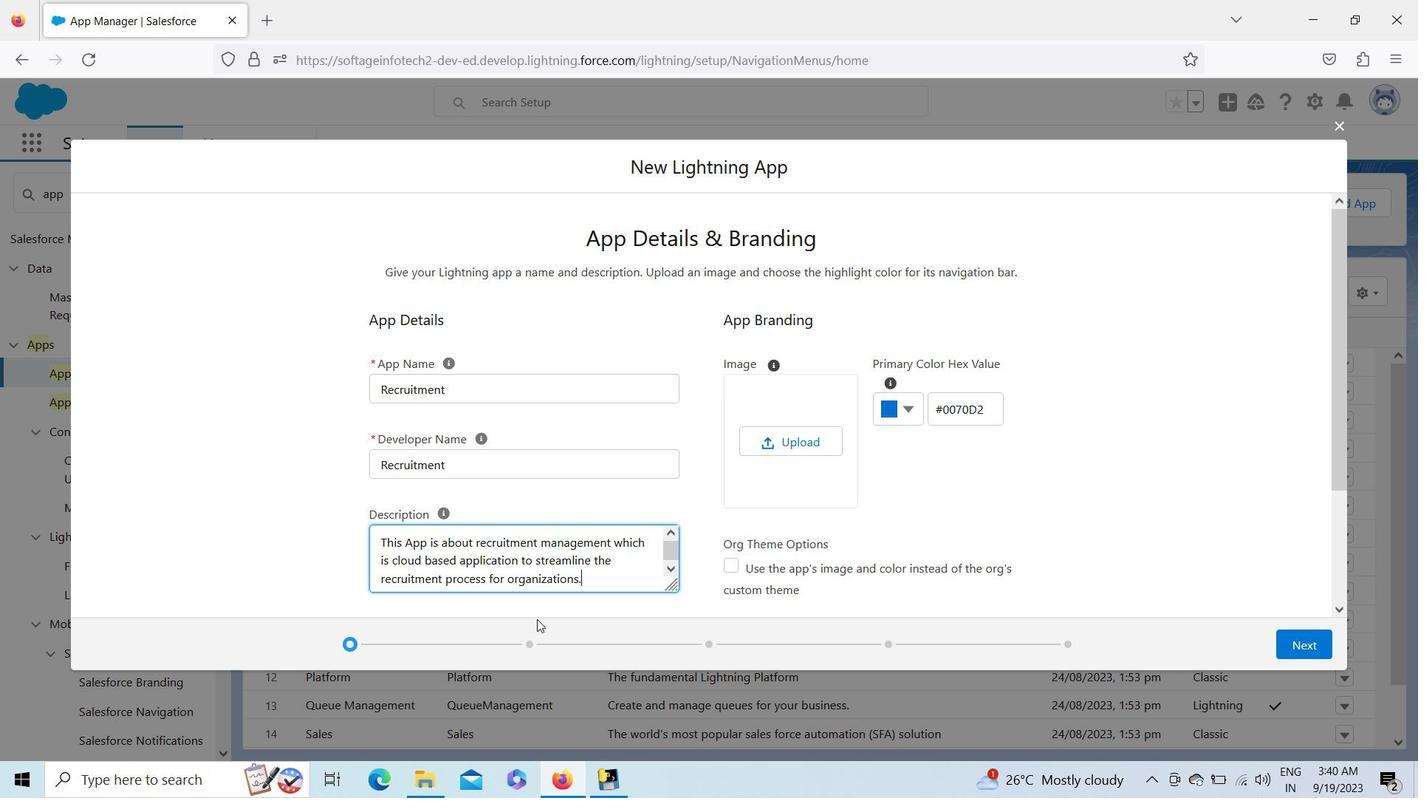 
Action: Mouse moved to (478, 545)
Screenshot: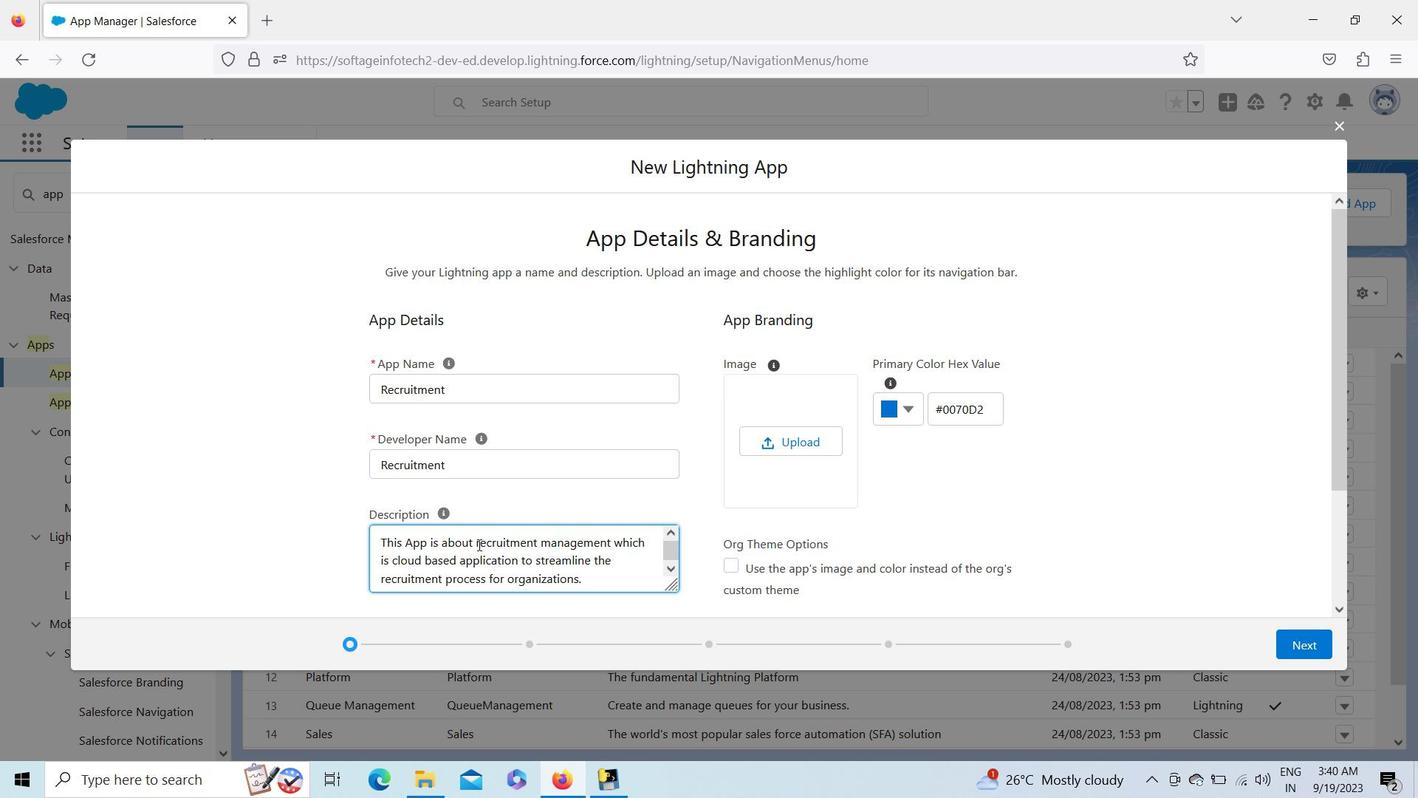 
Action: Mouse pressed left at (478, 545)
Screenshot: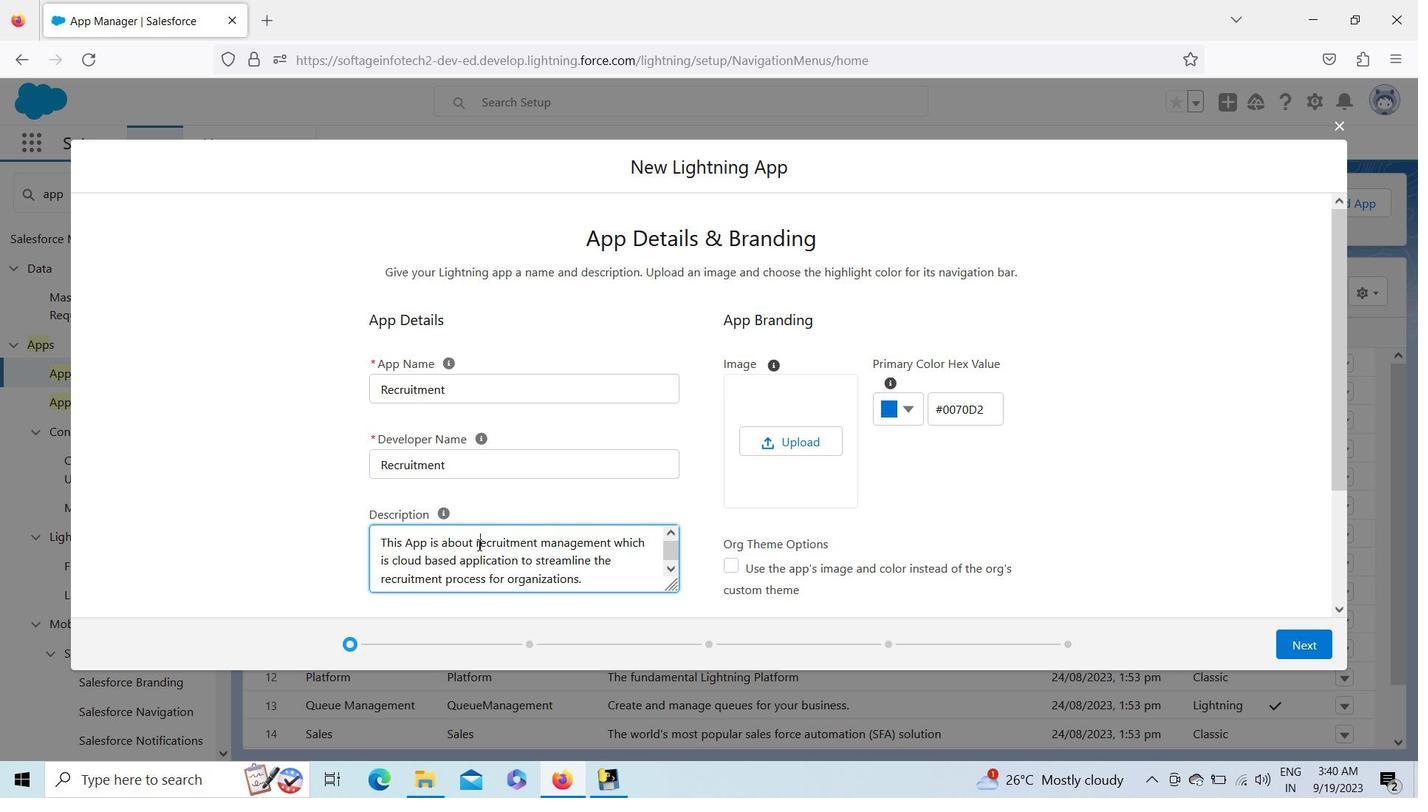 
Action: Mouse moved to (462, 544)
Screenshot: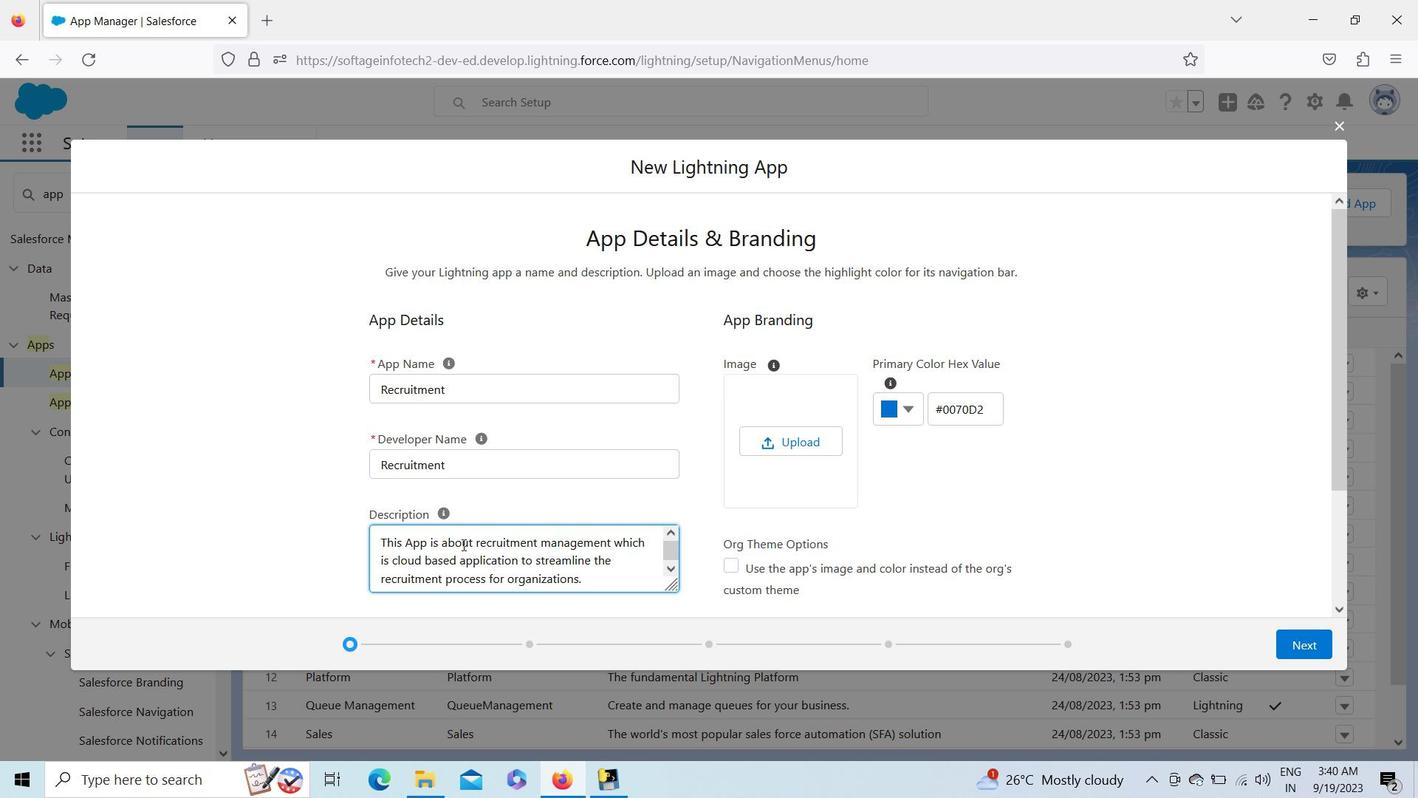 
Action: Mouse pressed left at (462, 544)
Screenshot: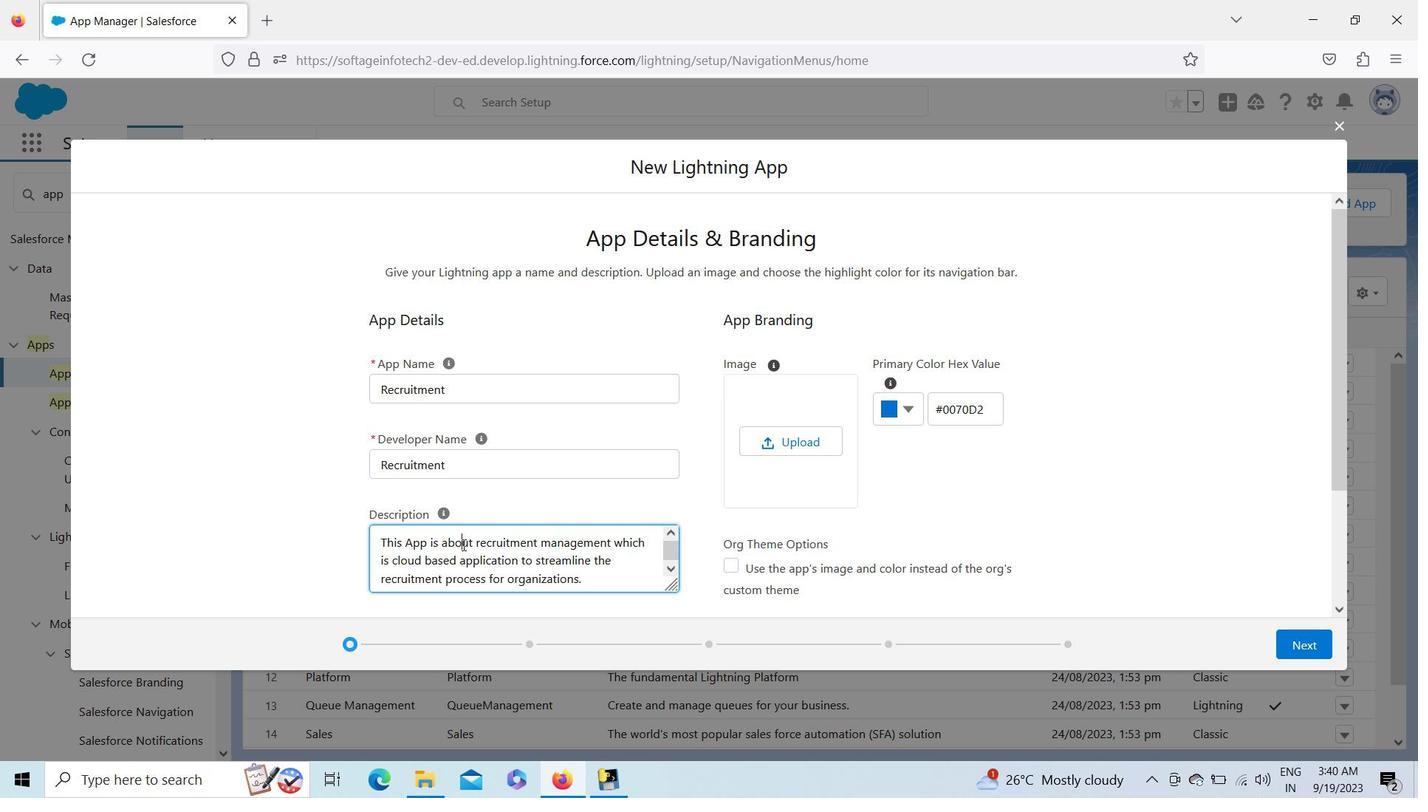 
Action: Mouse pressed left at (462, 544)
Screenshot: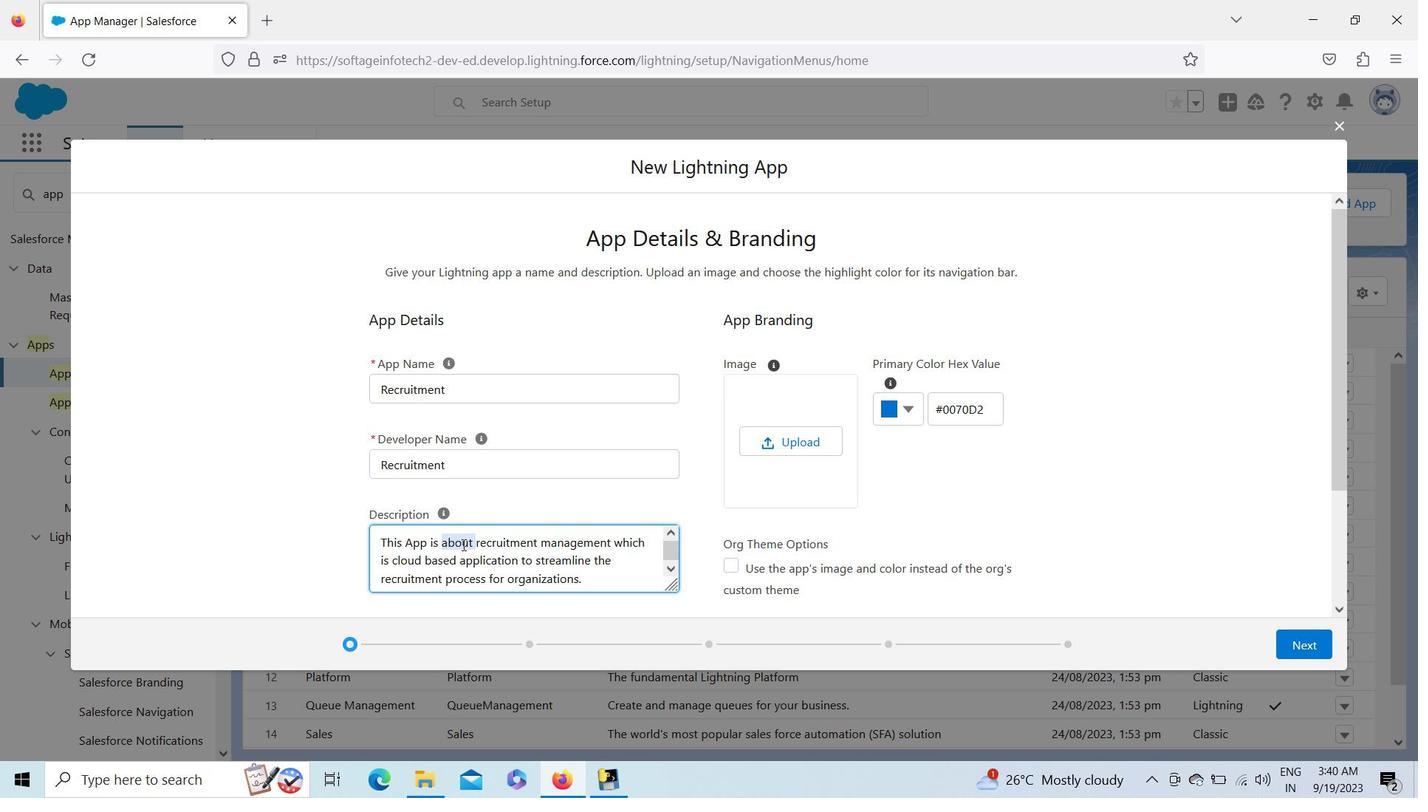 
Action: Key pressed <Key.shift>F<Key.backspace>fot<Key.backspace>r<Key.space>
Screenshot: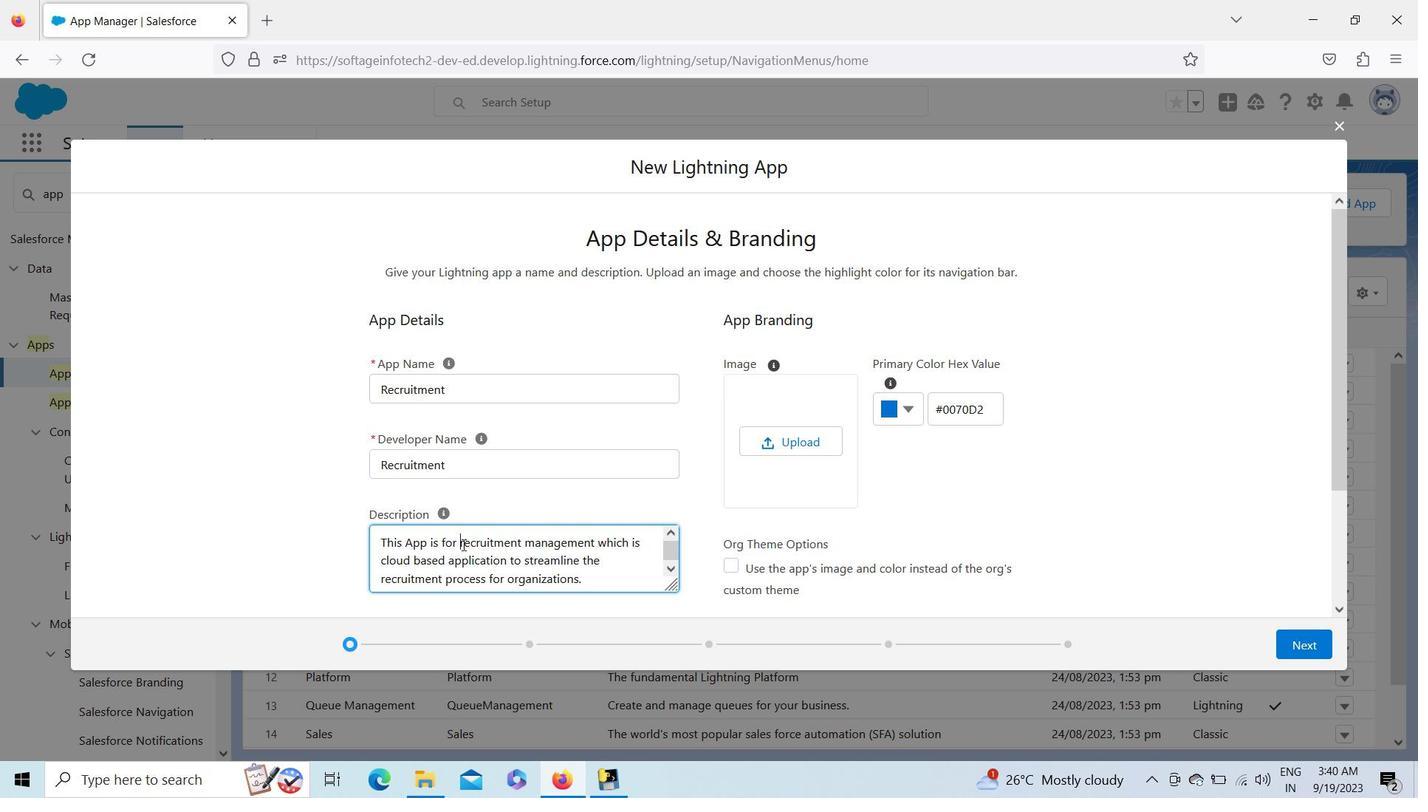 
Action: Mouse pressed left at (462, 544)
Screenshot: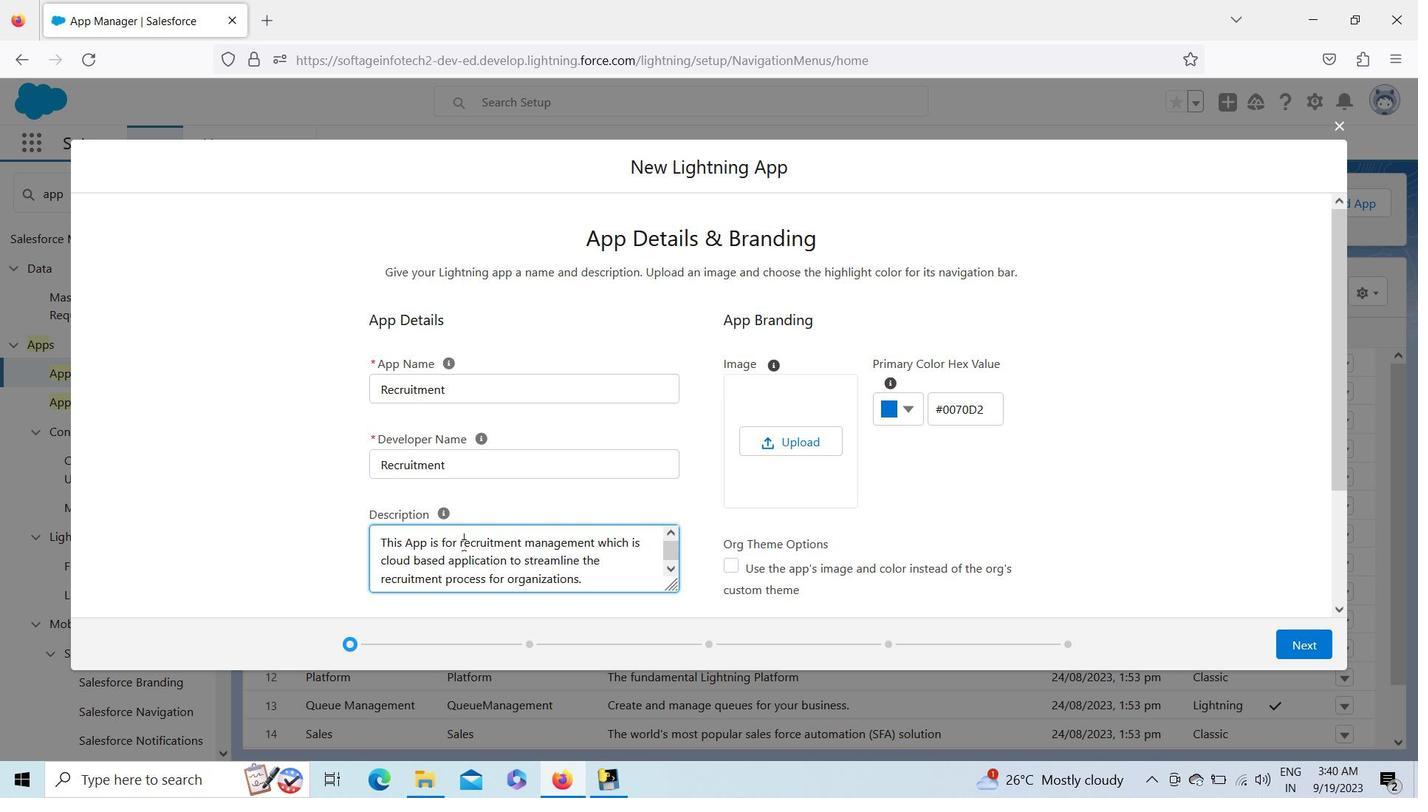 
Action: Key pressed <Key.backspace><Key.shift>R
Screenshot: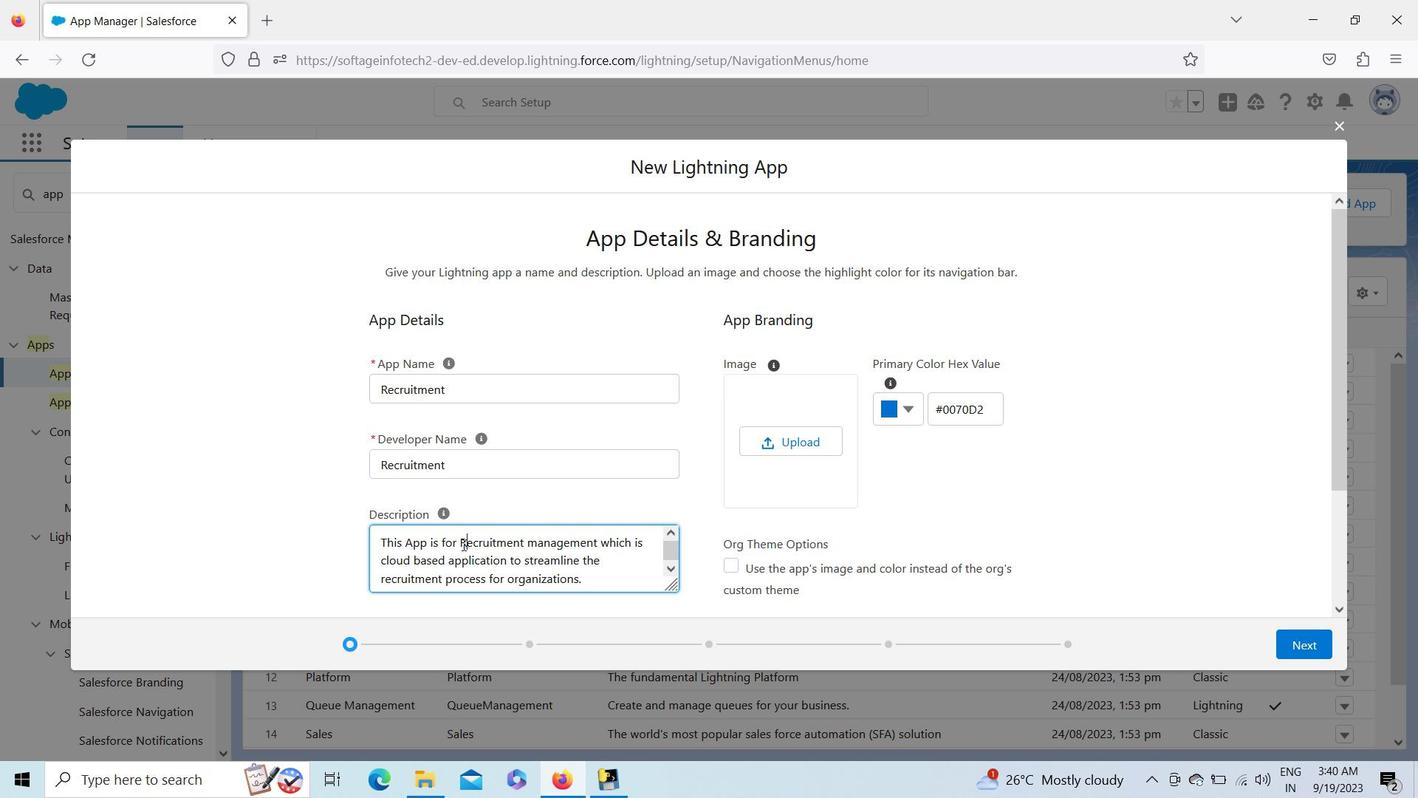
Action: Mouse moved to (535, 548)
Screenshot: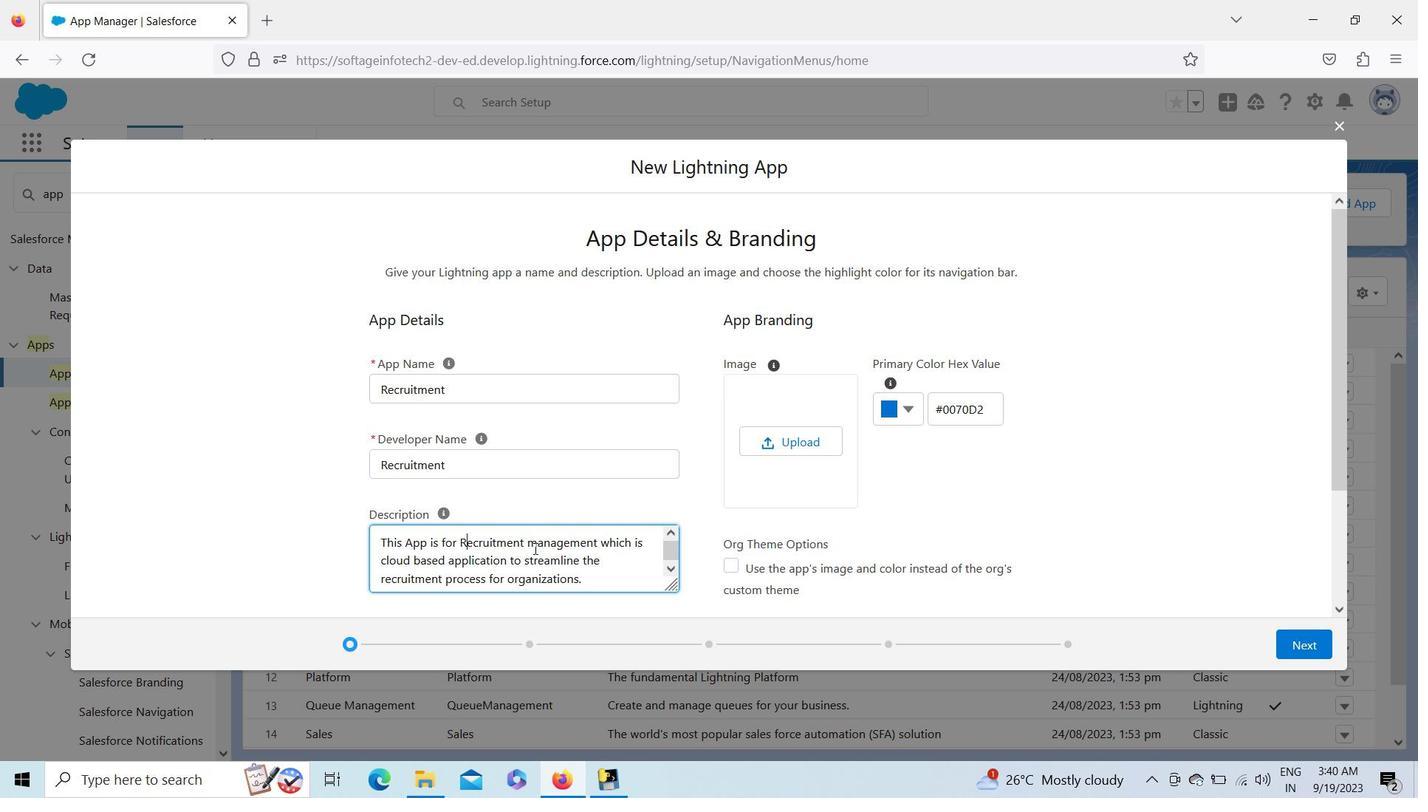 
Action: Mouse pressed left at (535, 548)
Screenshot: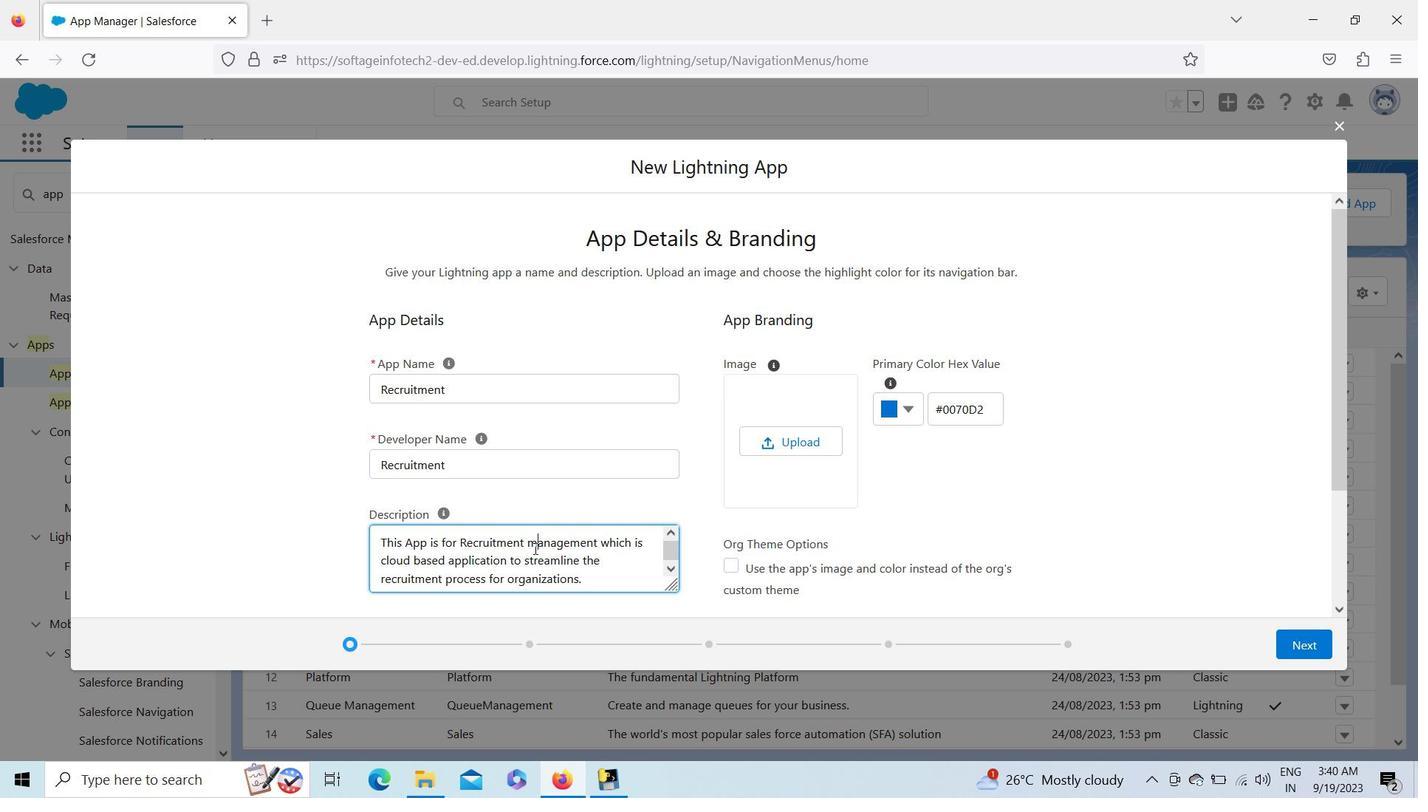 
Action: Key pressed <Key.backspace><Key.shift>M
Screenshot: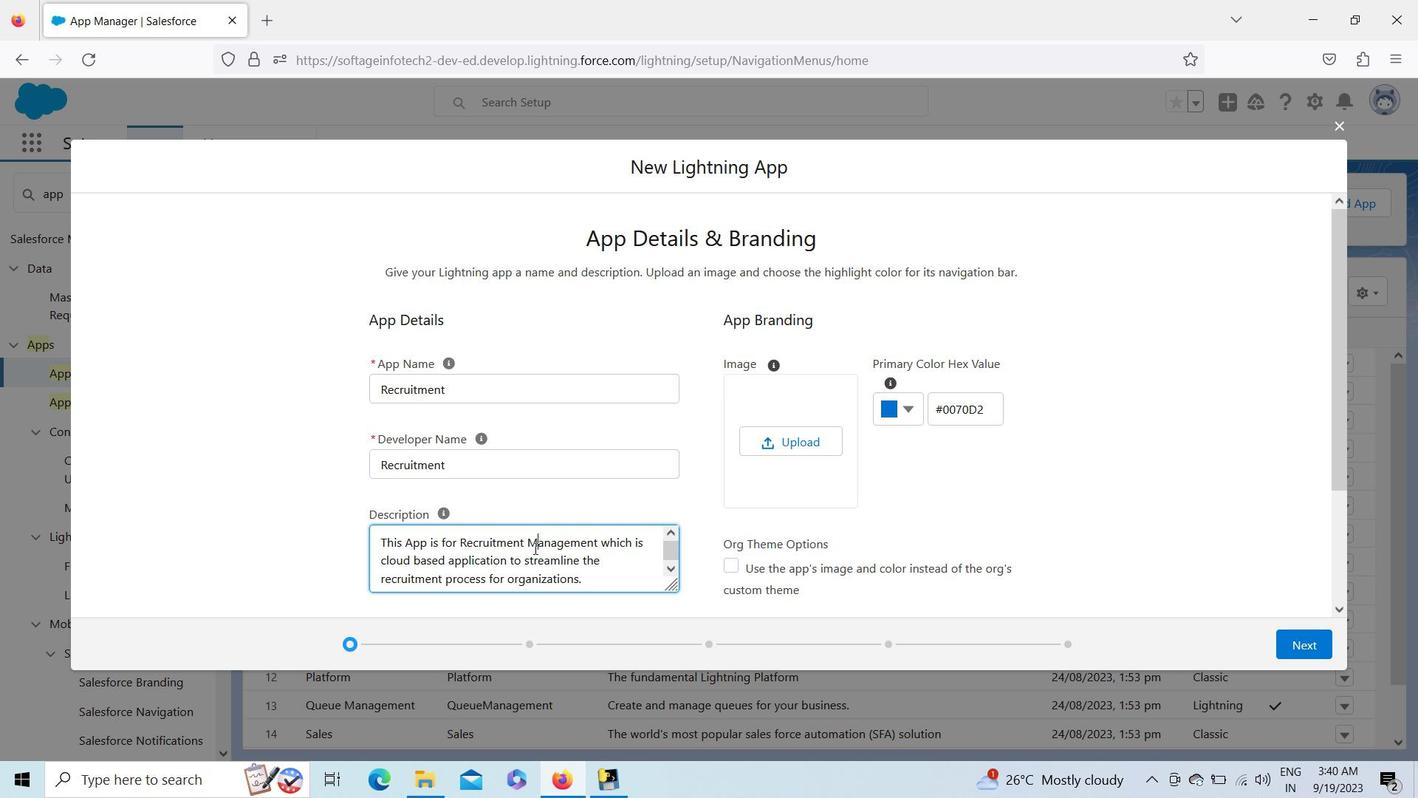
Action: Mouse moved to (386, 560)
Screenshot: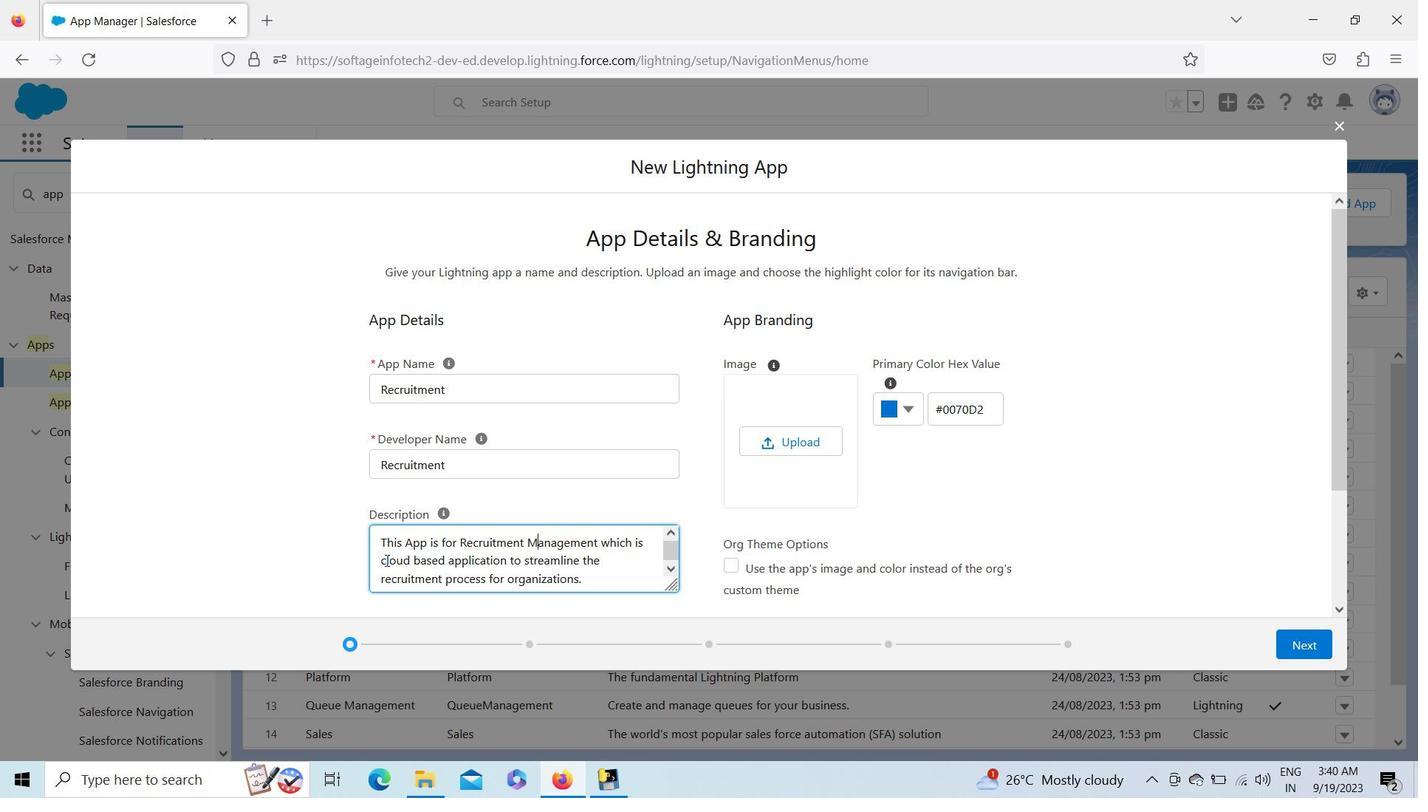 
Action: Mouse pressed left at (386, 560)
Screenshot: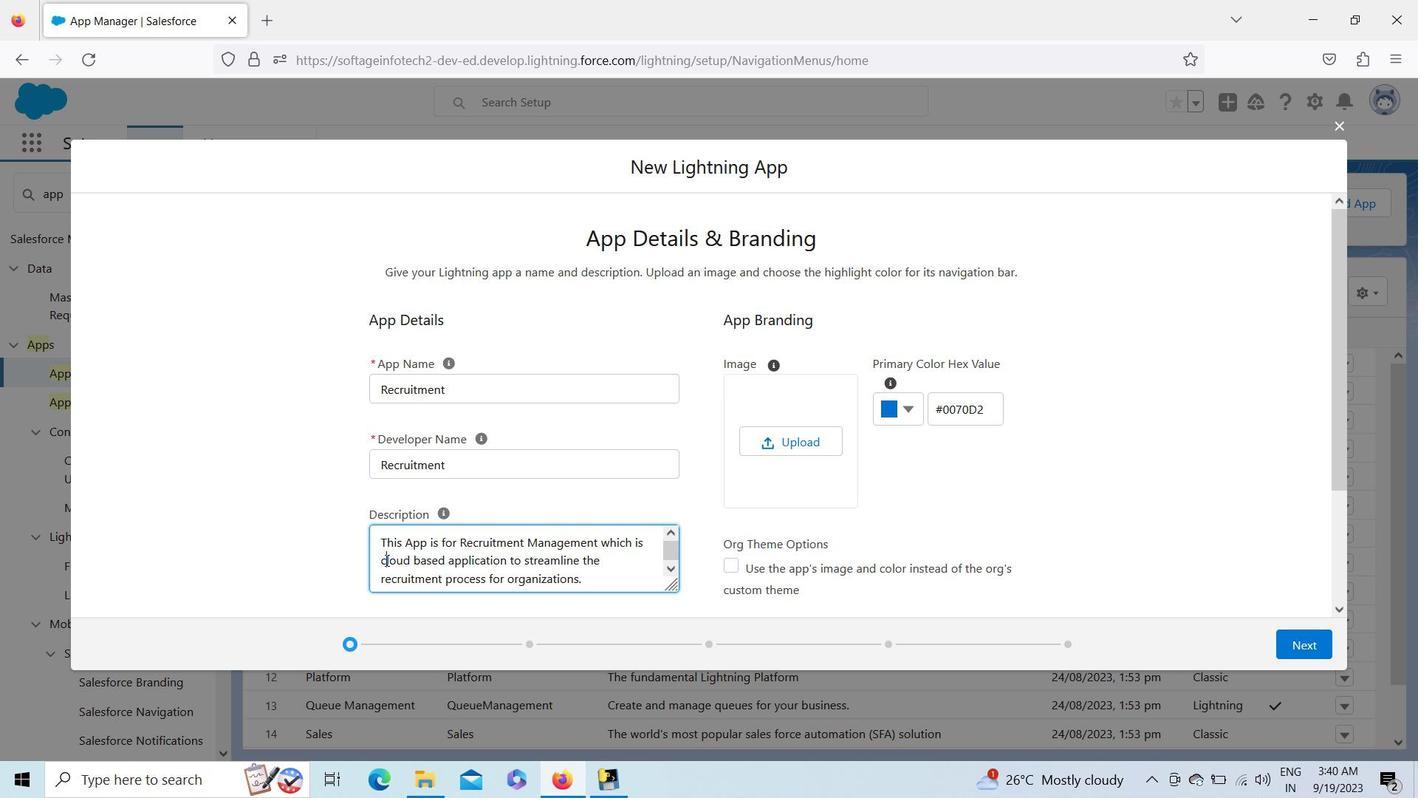 
Action: Key pressed <Key.backspace><Key.shift>C
Screenshot: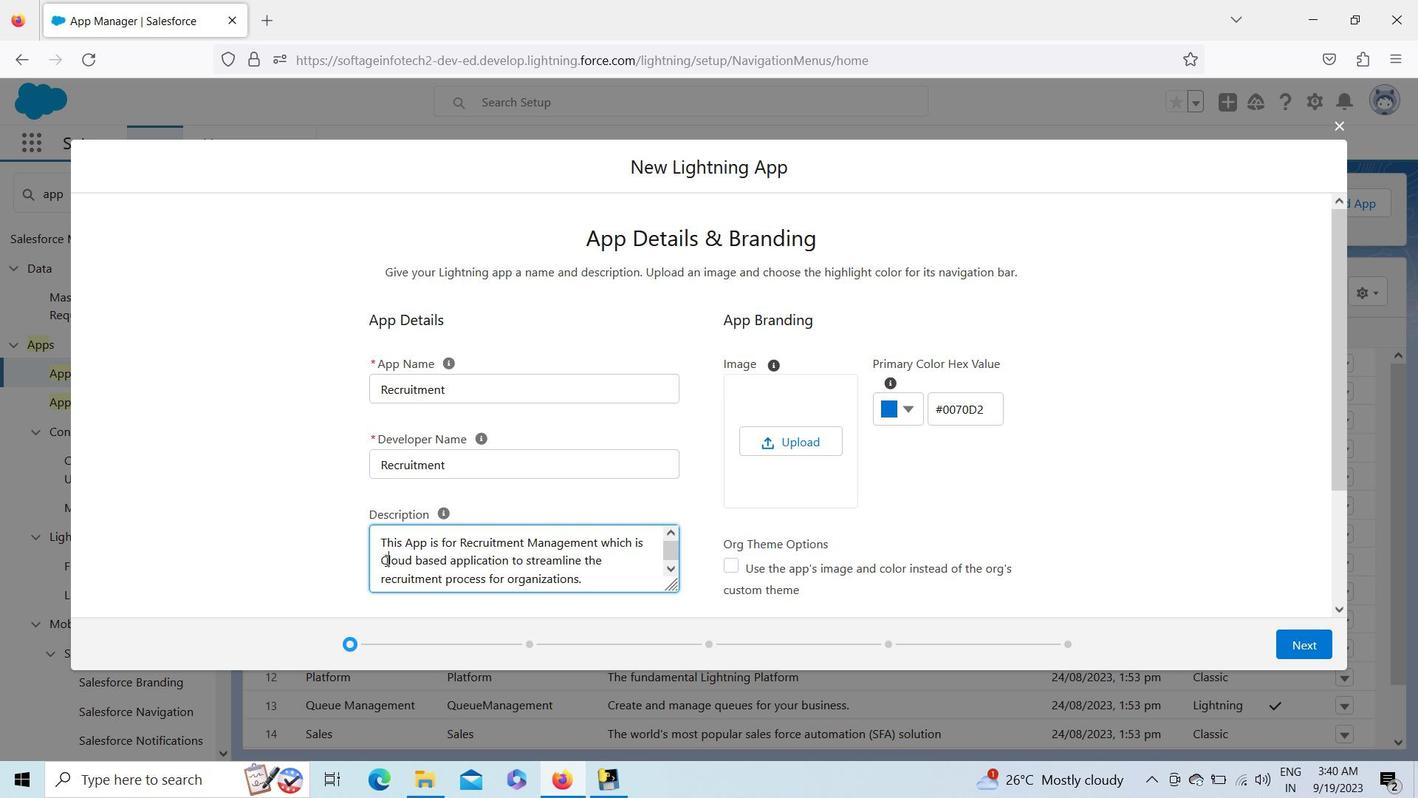 
Action: Mouse moved to (453, 561)
Screenshot: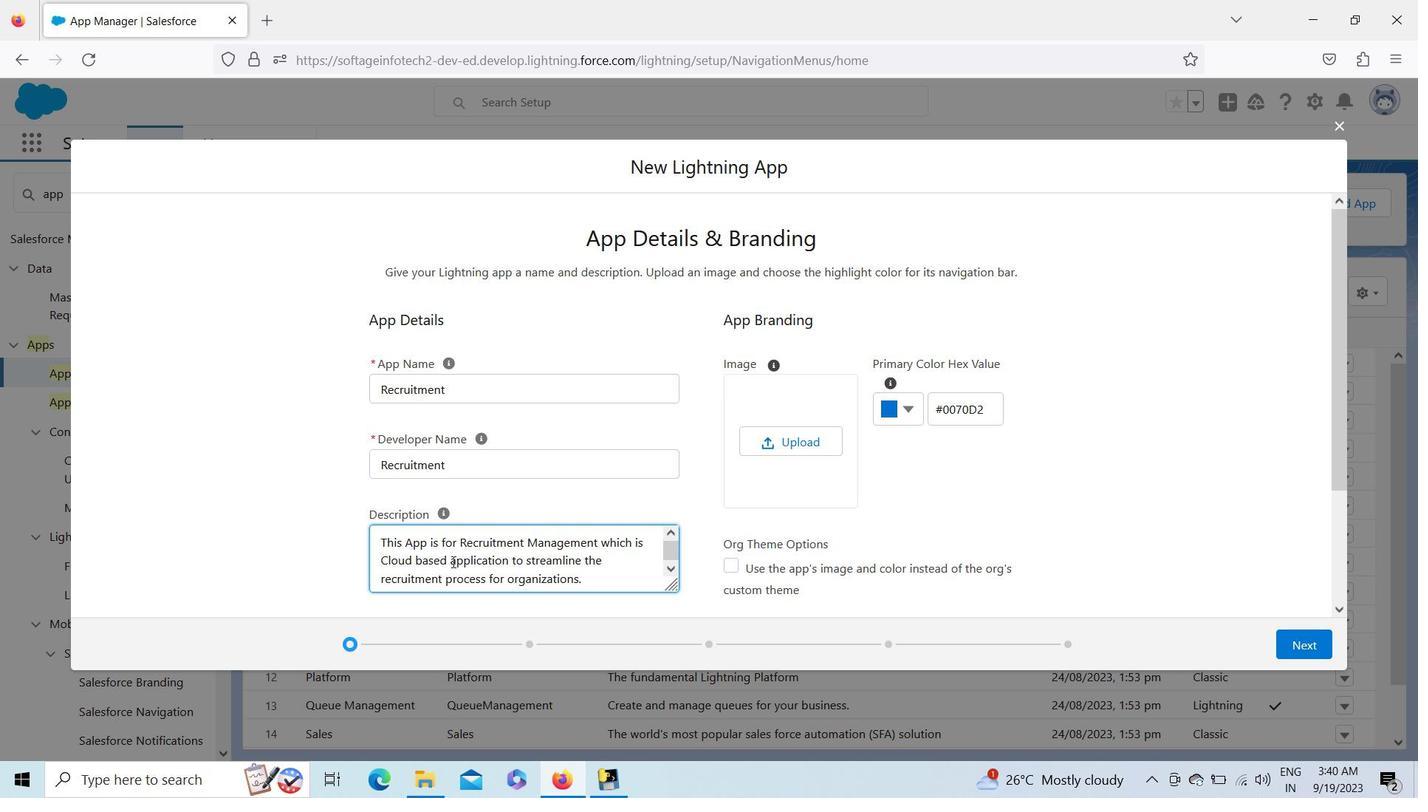 
Action: Mouse pressed left at (453, 561)
Screenshot: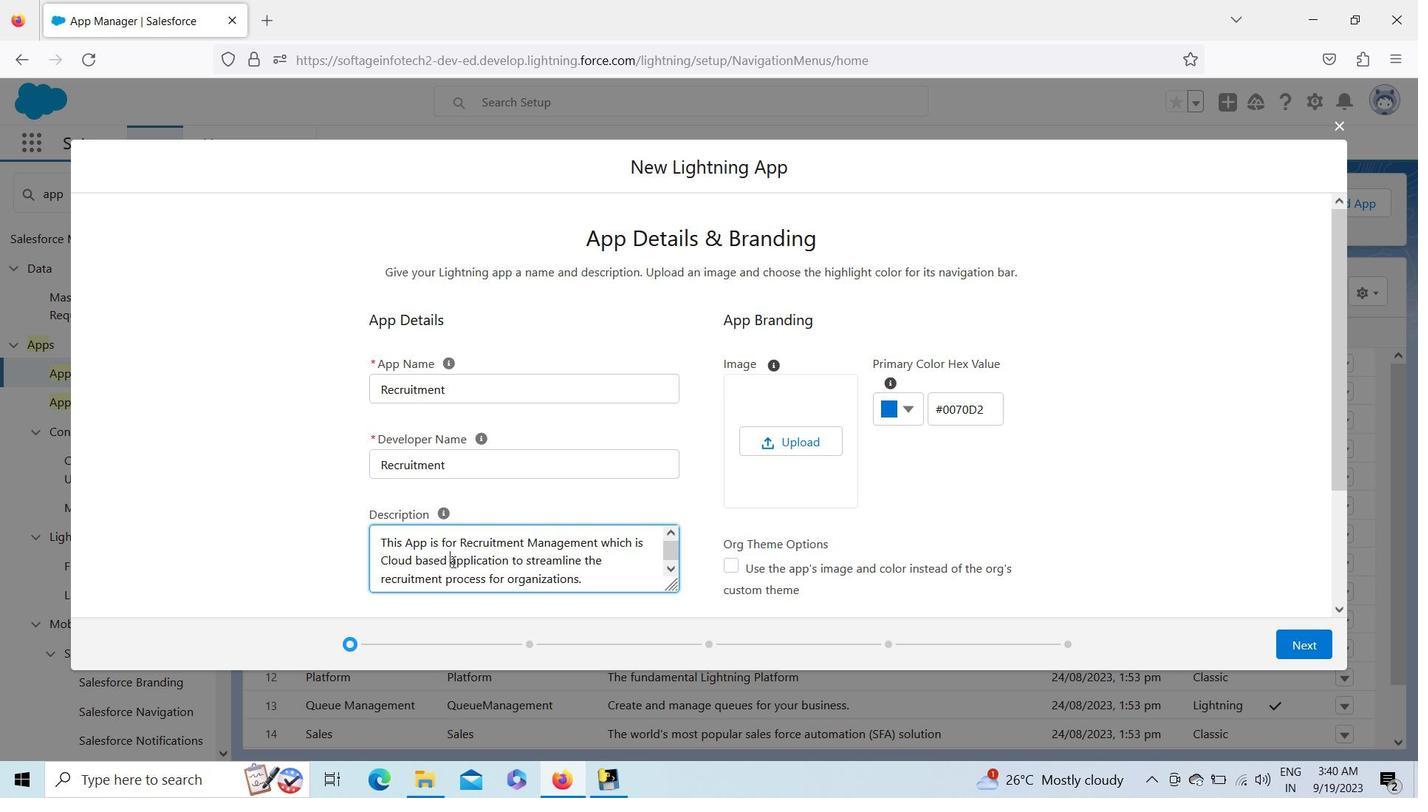 
Action: Key pressed <Key.right><Key.backspace><Key.shift>A
Screenshot: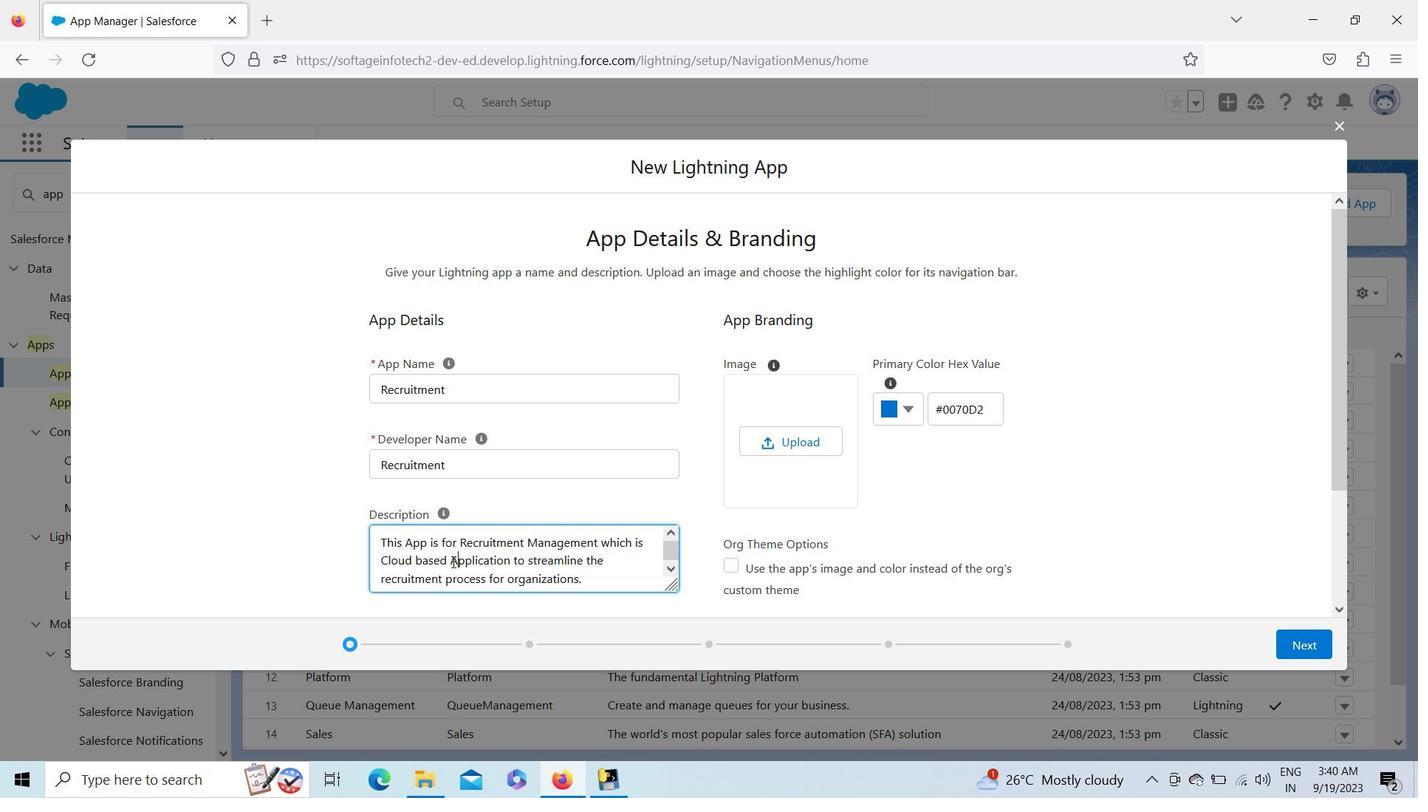 
Action: Mouse moved to (383, 585)
Screenshot: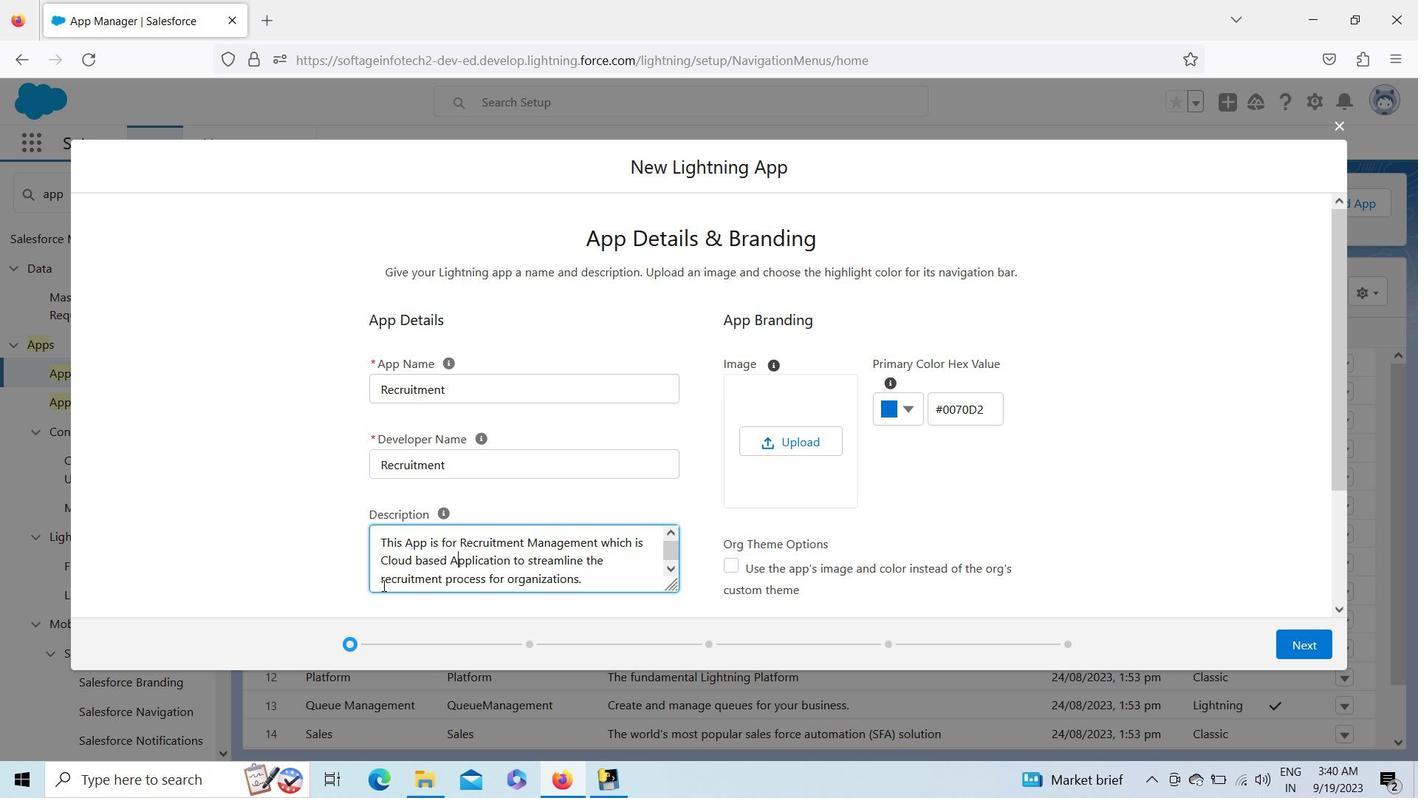 
Action: Mouse pressed left at (383, 585)
Screenshot: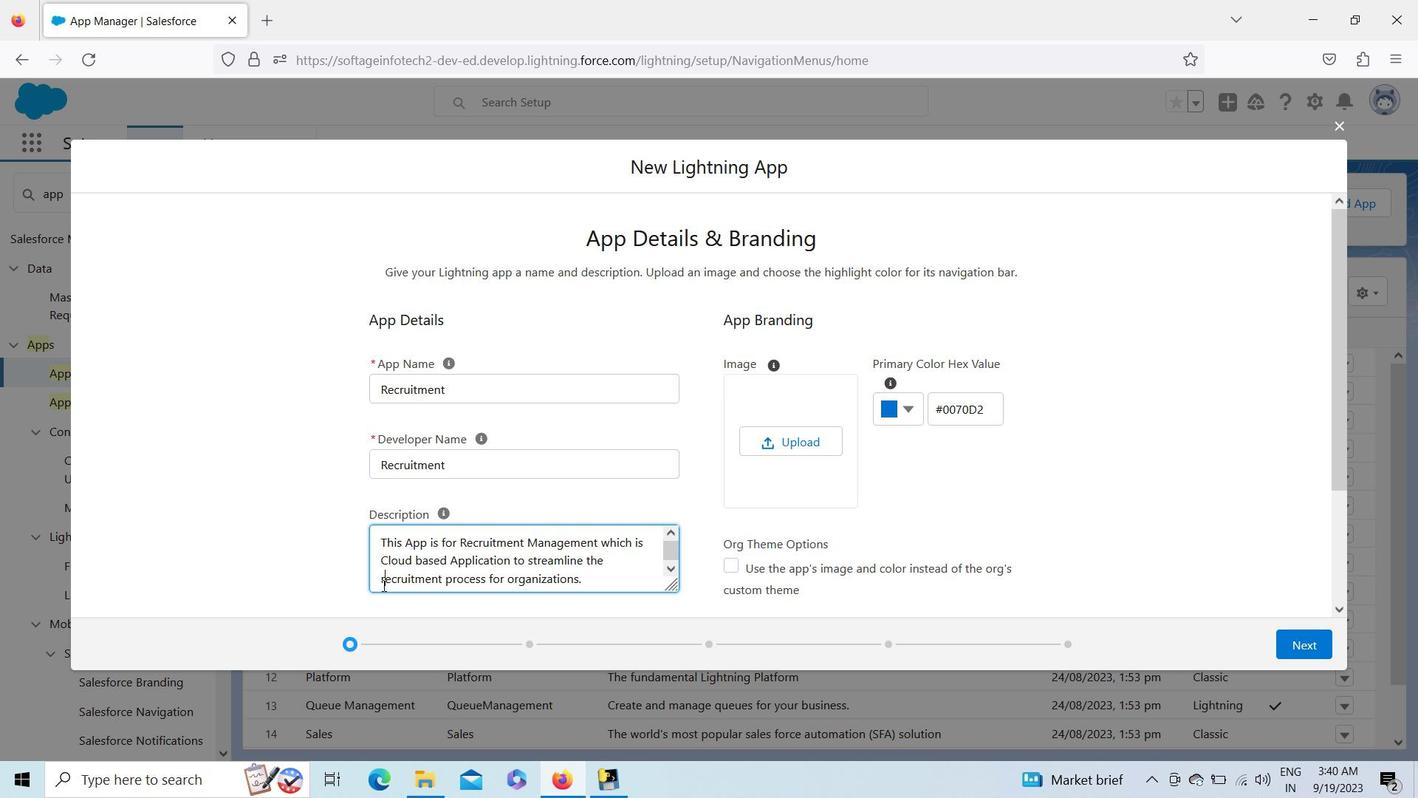
Action: Key pressed <Key.backspace><Key.shift>R
Screenshot: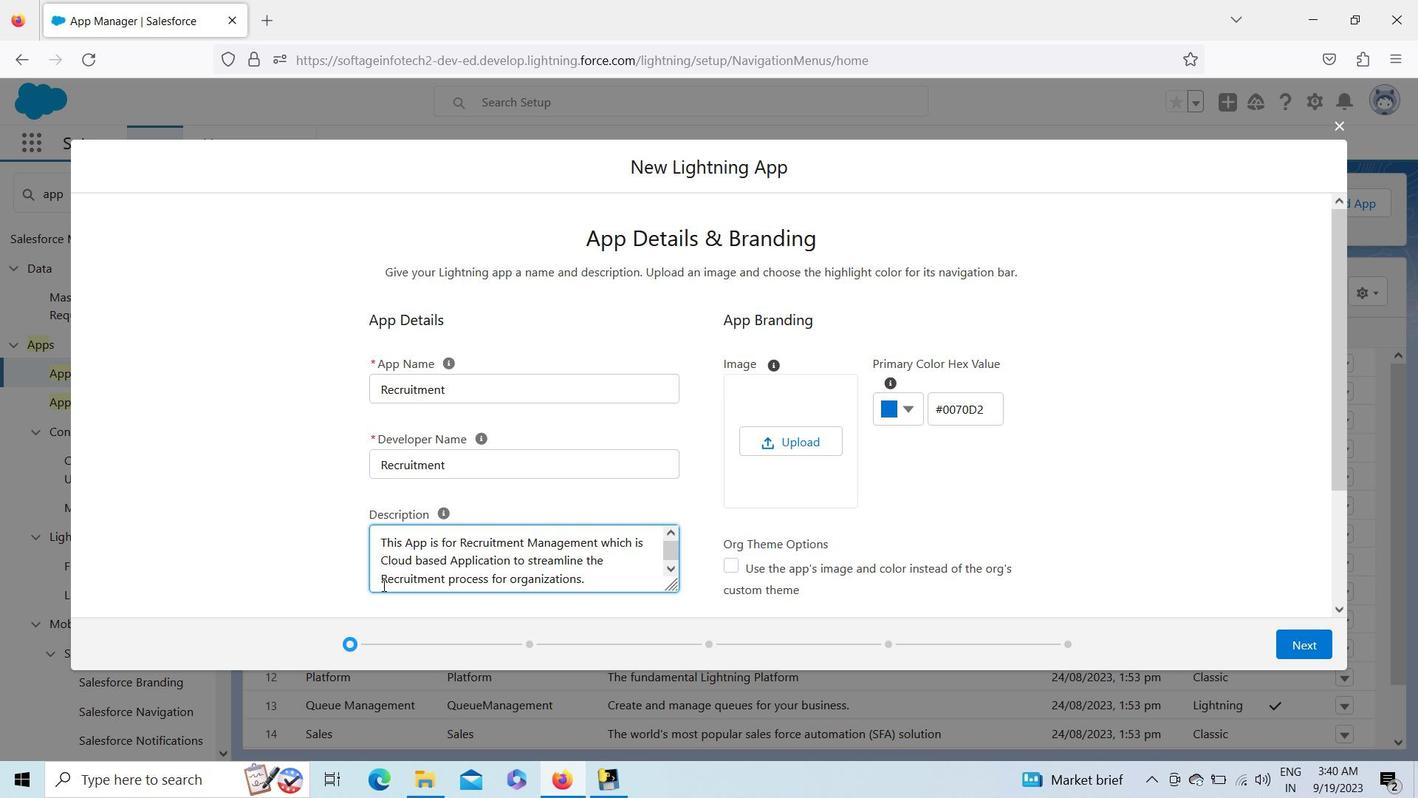
Action: Mouse moved to (453, 577)
Screenshot: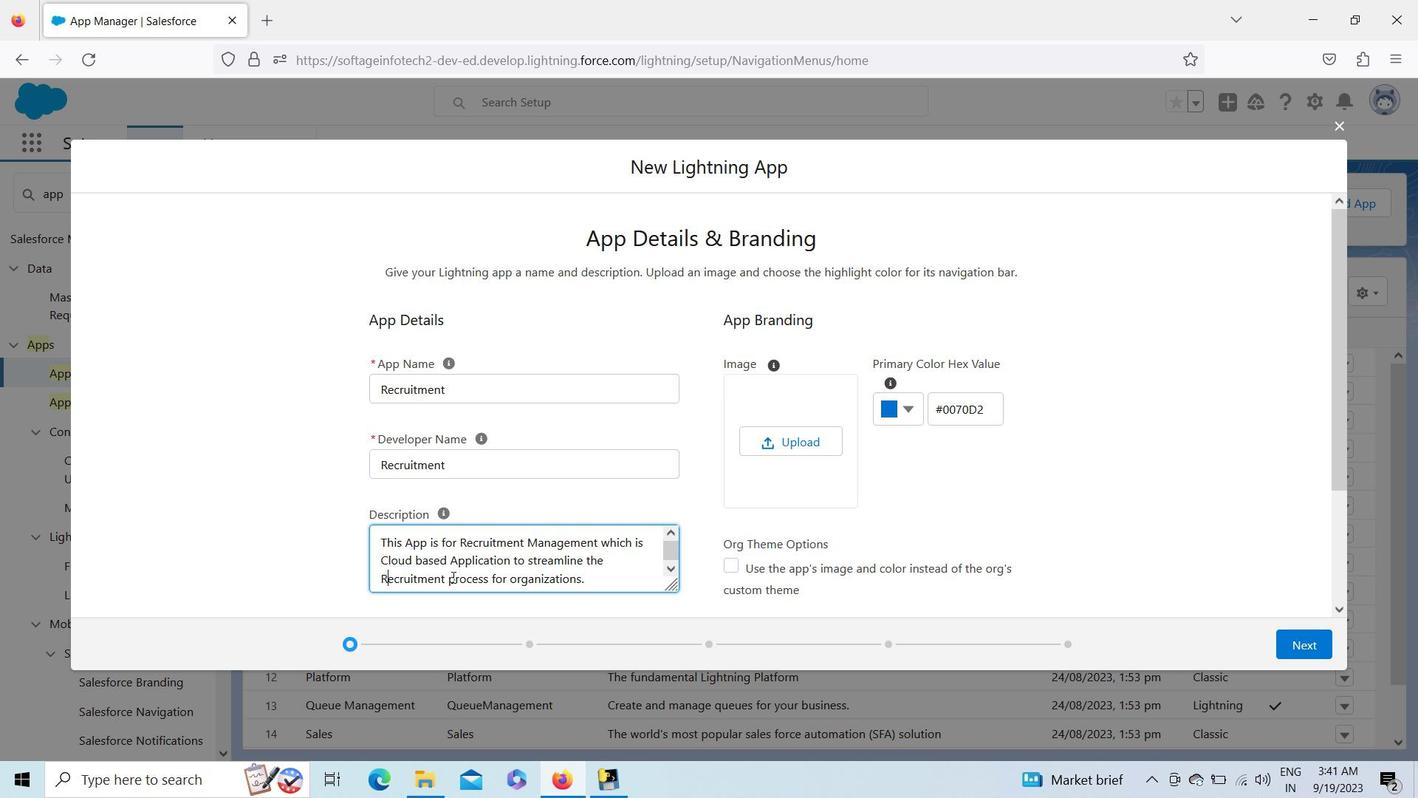 
Action: Mouse pressed left at (453, 577)
Screenshot: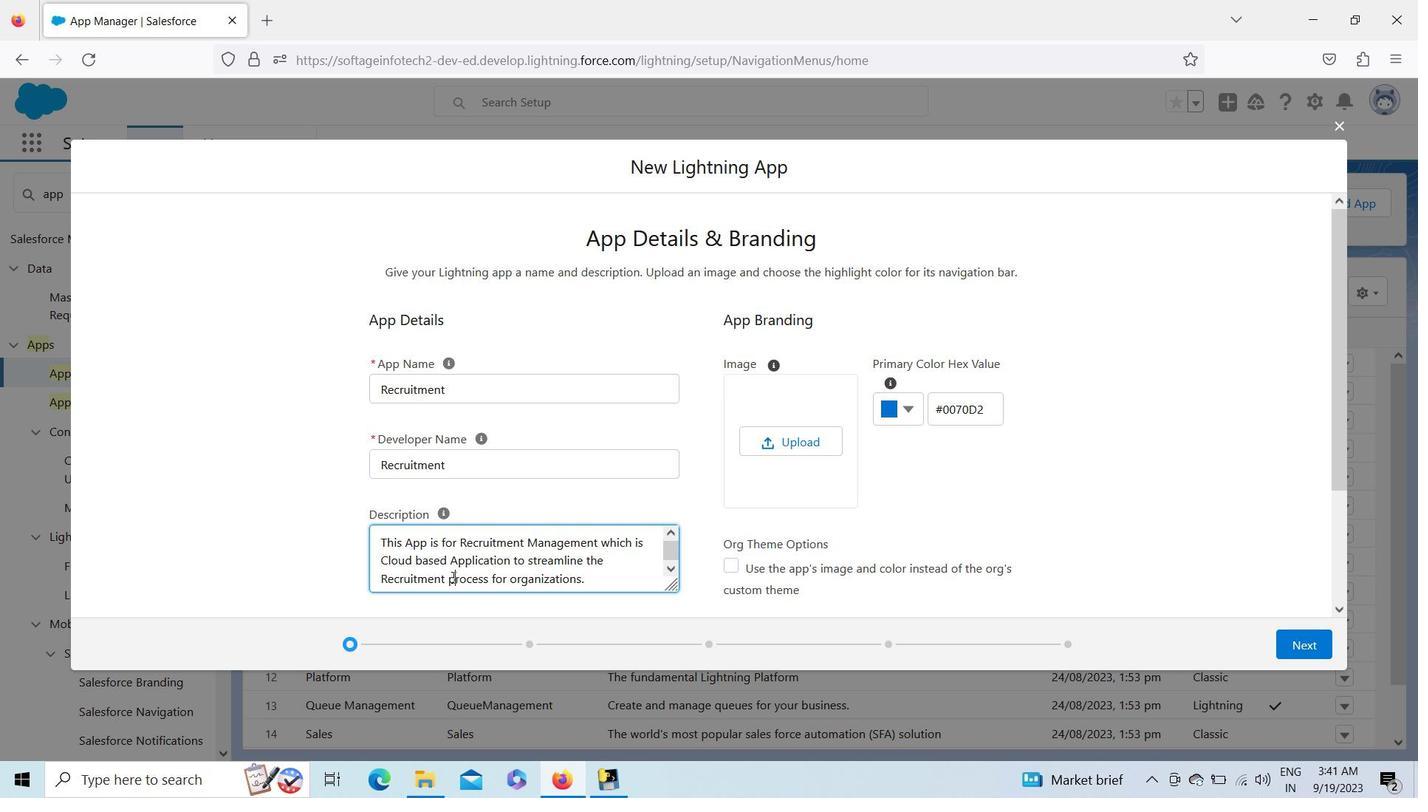 
Action: Key pressed <Key.backspace><Key.shift>P
Screenshot: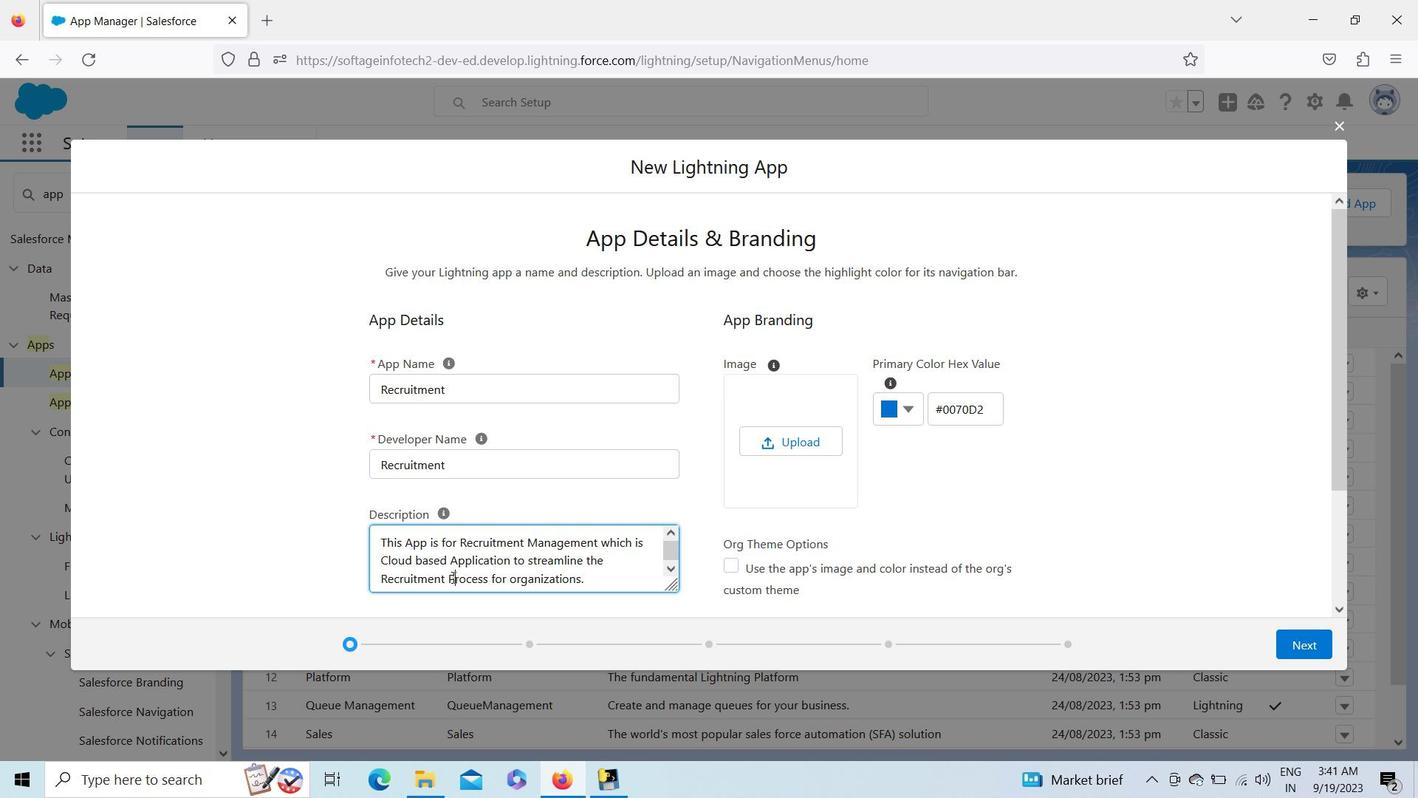 
Action: Mouse moved to (517, 576)
Screenshot: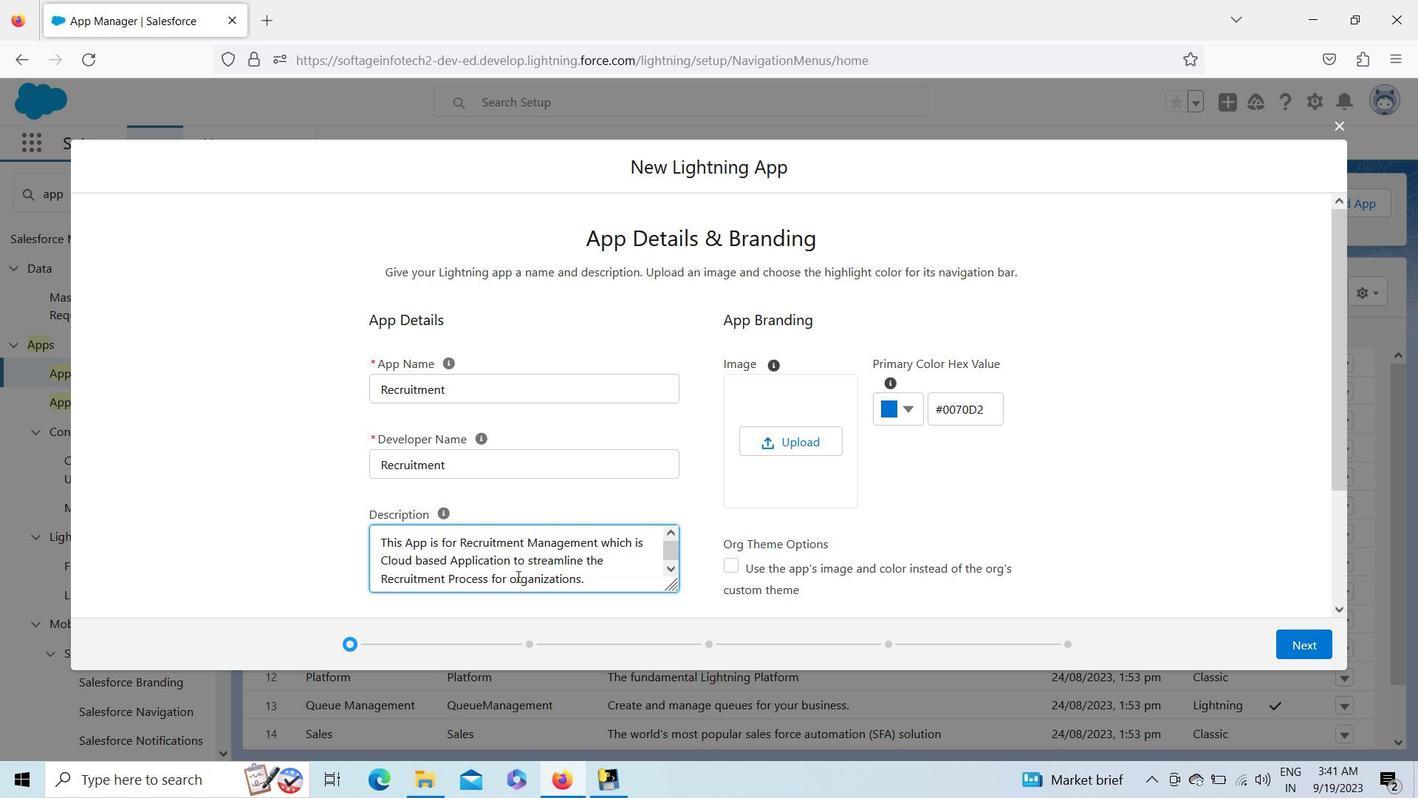 
Action: Mouse pressed left at (517, 576)
Screenshot: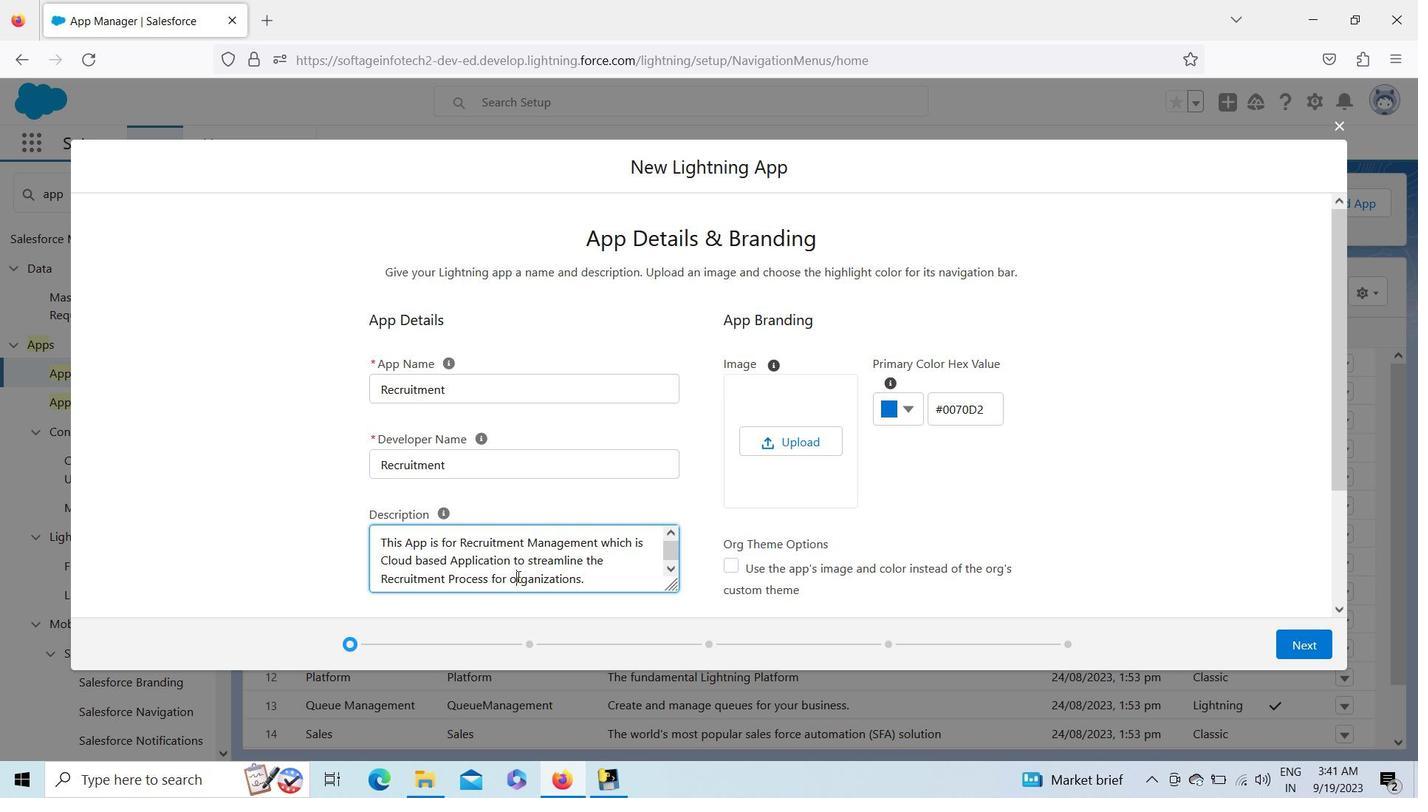 
Action: Key pressed <Key.backspace><Key.shift>O
Screenshot: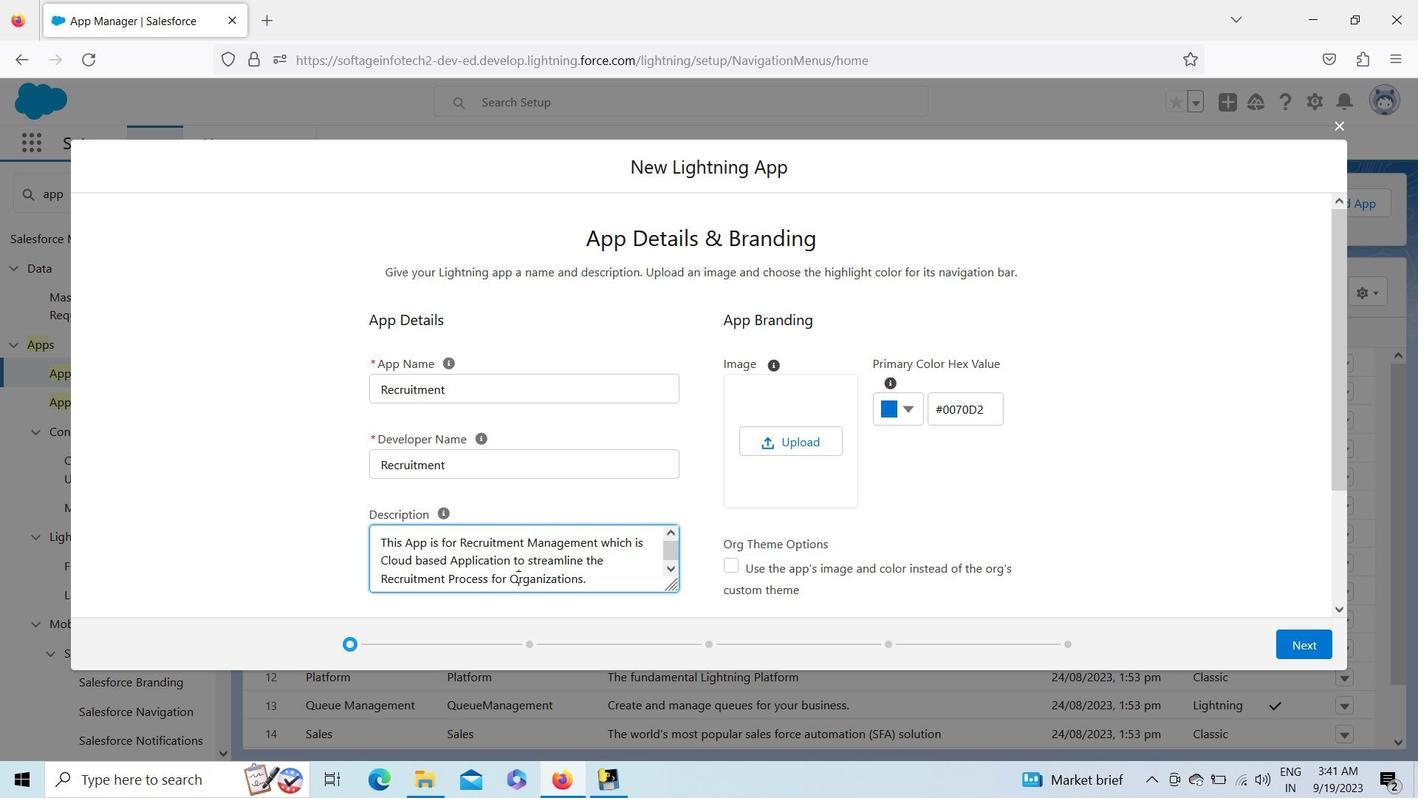
Action: Mouse moved to (908, 404)
Screenshot: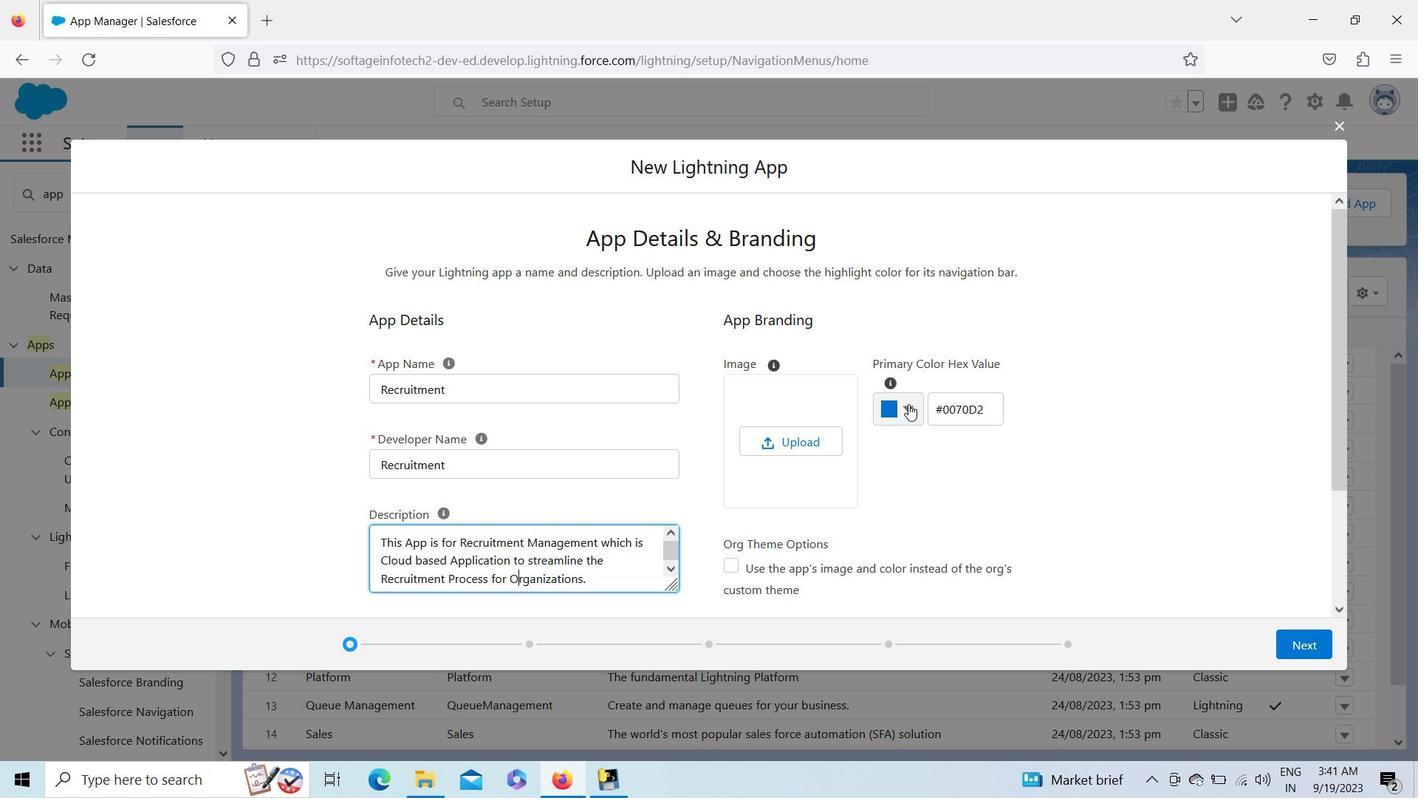 
Action: Mouse pressed left at (908, 404)
Screenshot: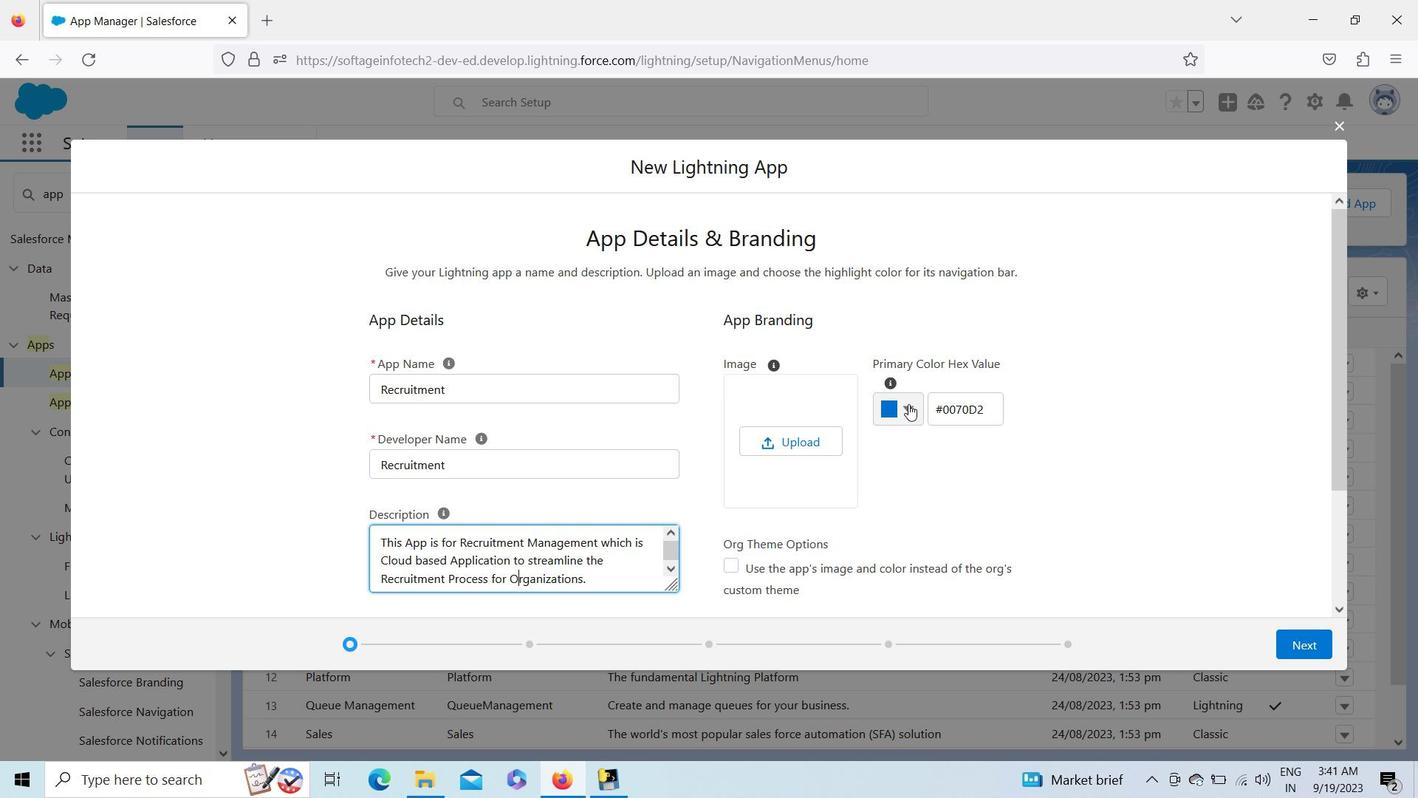 
Action: Mouse moved to (940, 463)
Screenshot: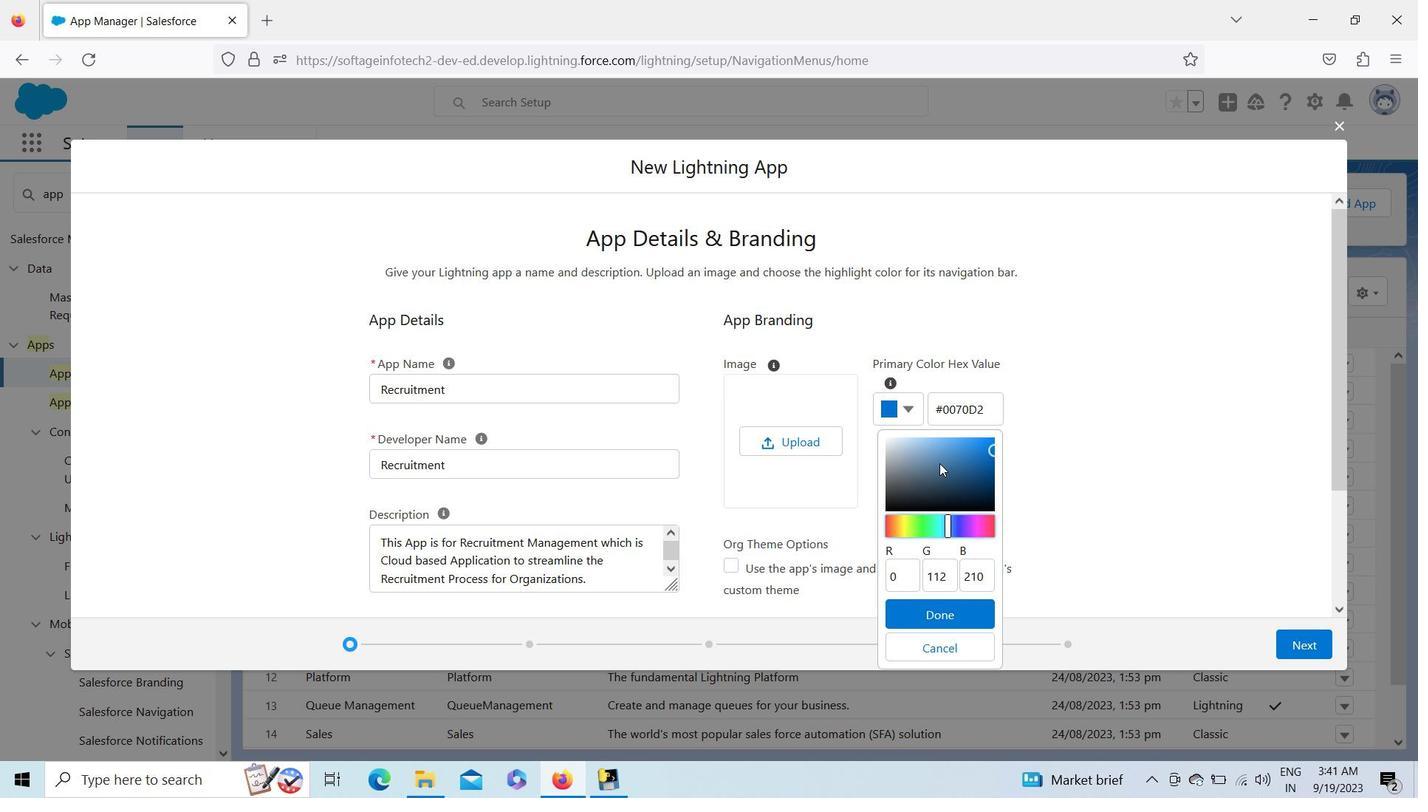 
Action: Mouse pressed left at (940, 463)
Screenshot: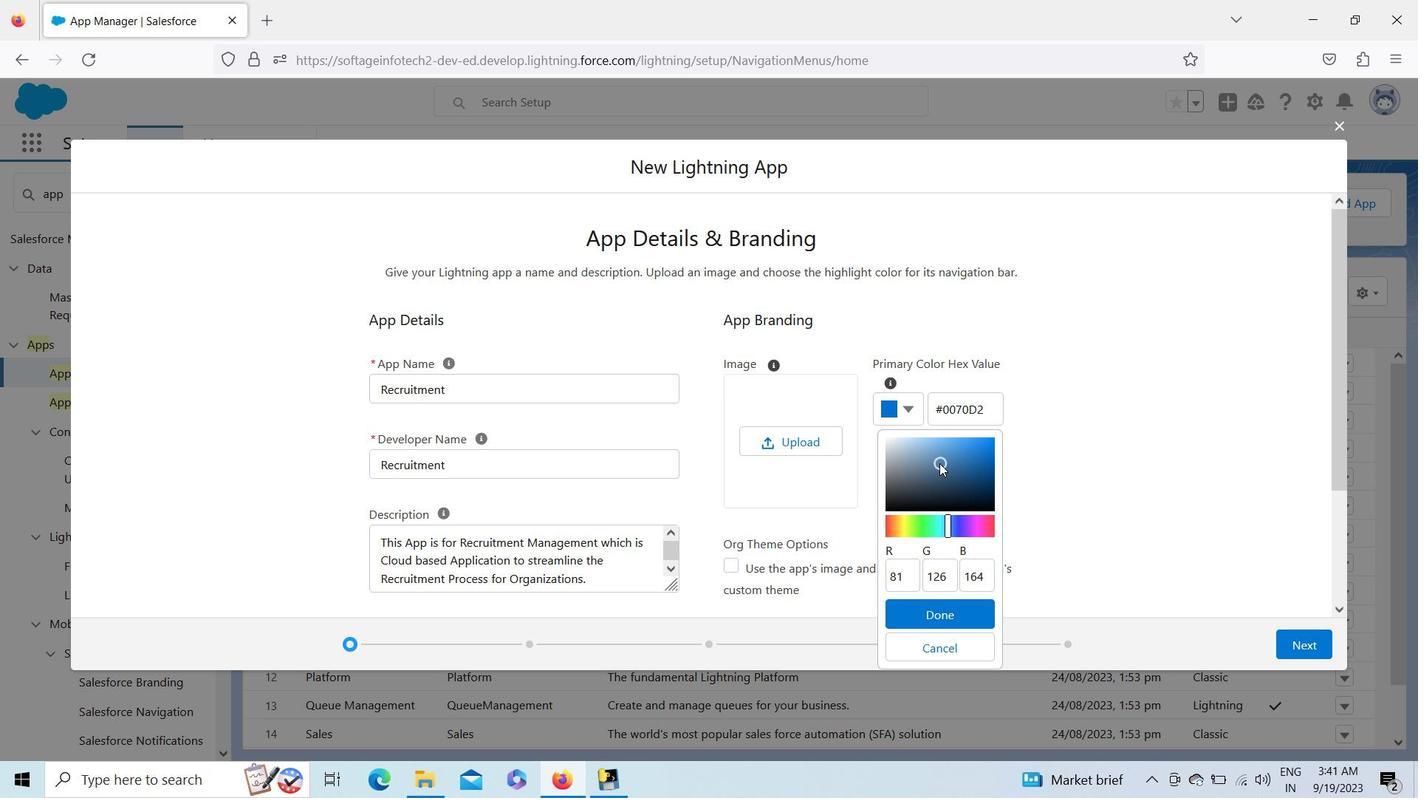 
Action: Mouse moved to (970, 465)
Screenshot: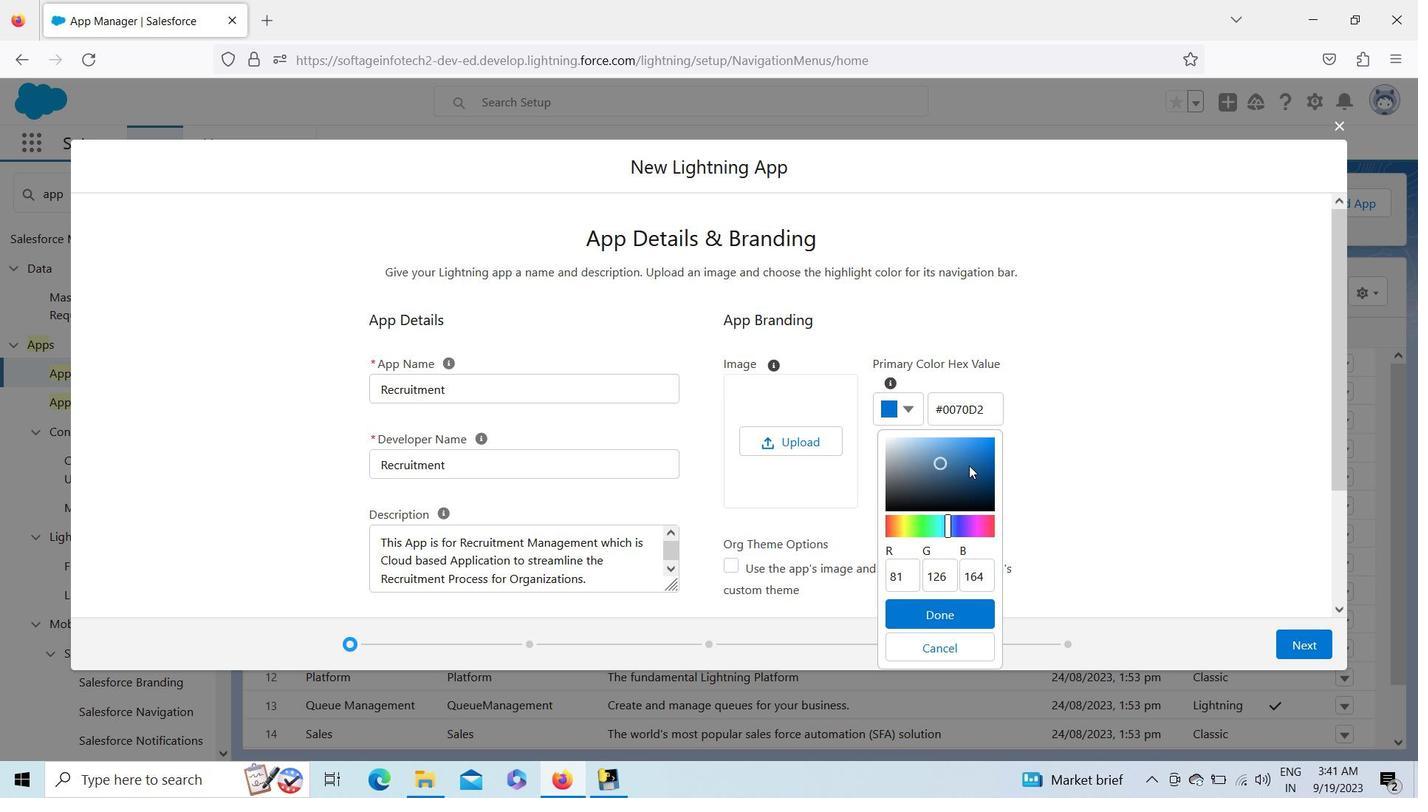 
Action: Mouse pressed left at (970, 465)
Screenshot: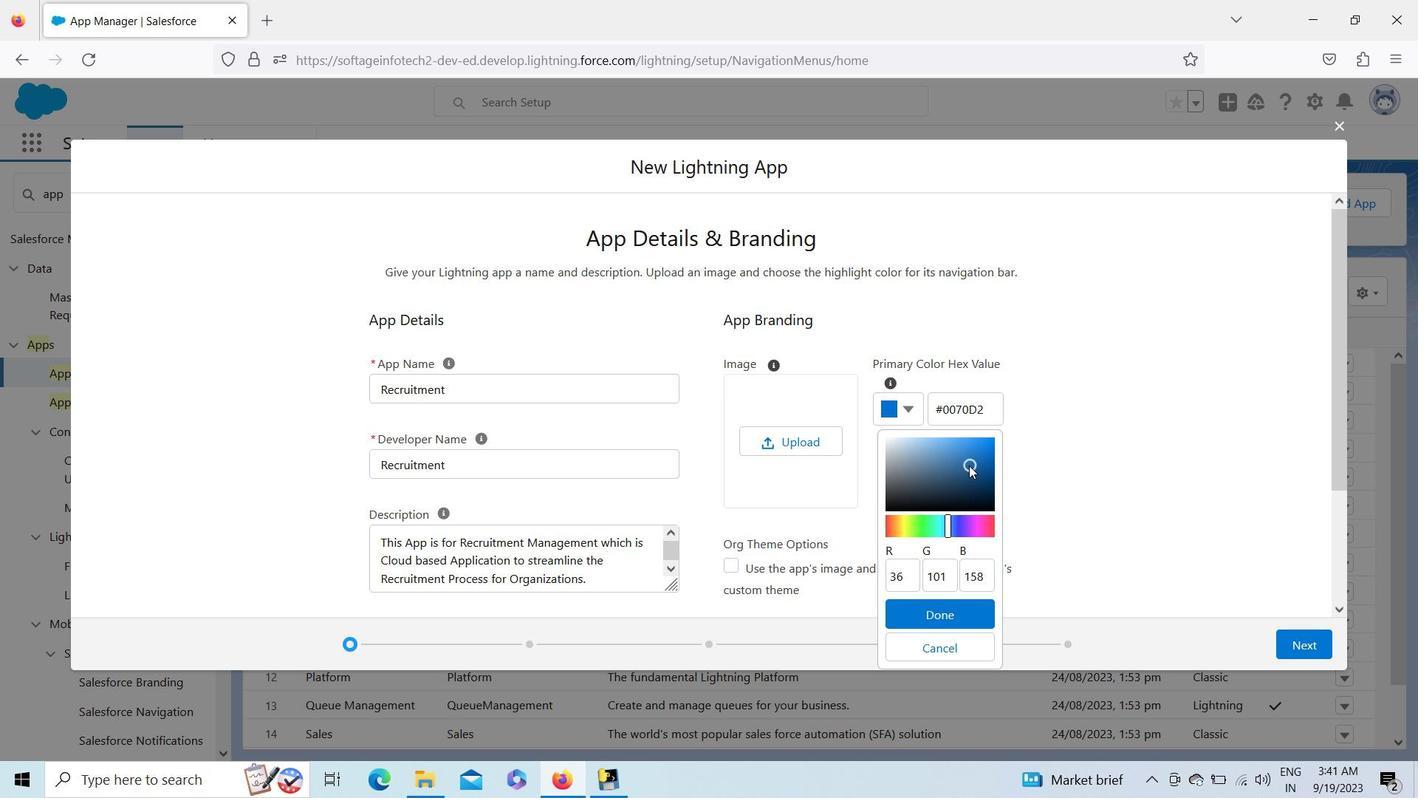 
Action: Mouse moved to (924, 477)
Screenshot: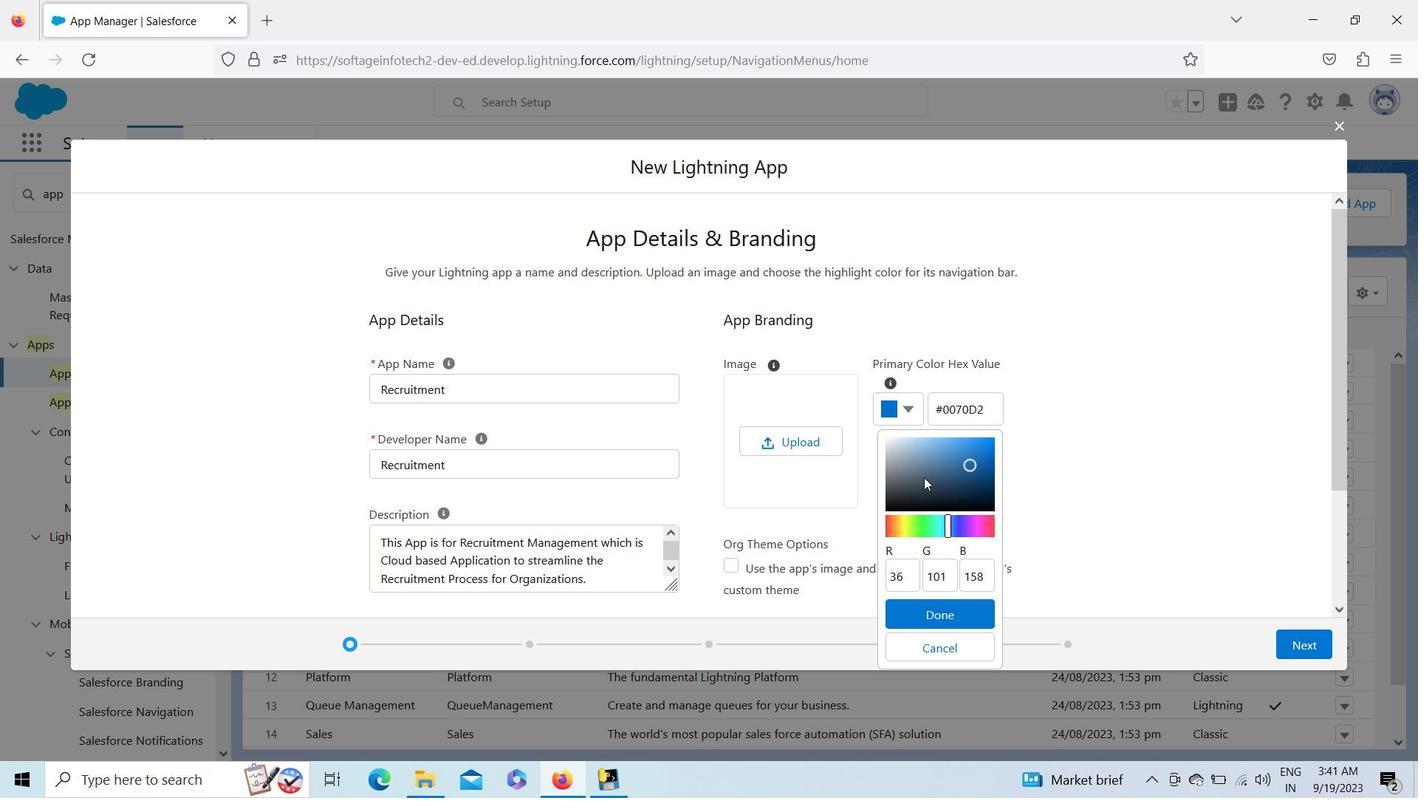
Action: Mouse pressed left at (924, 477)
Screenshot: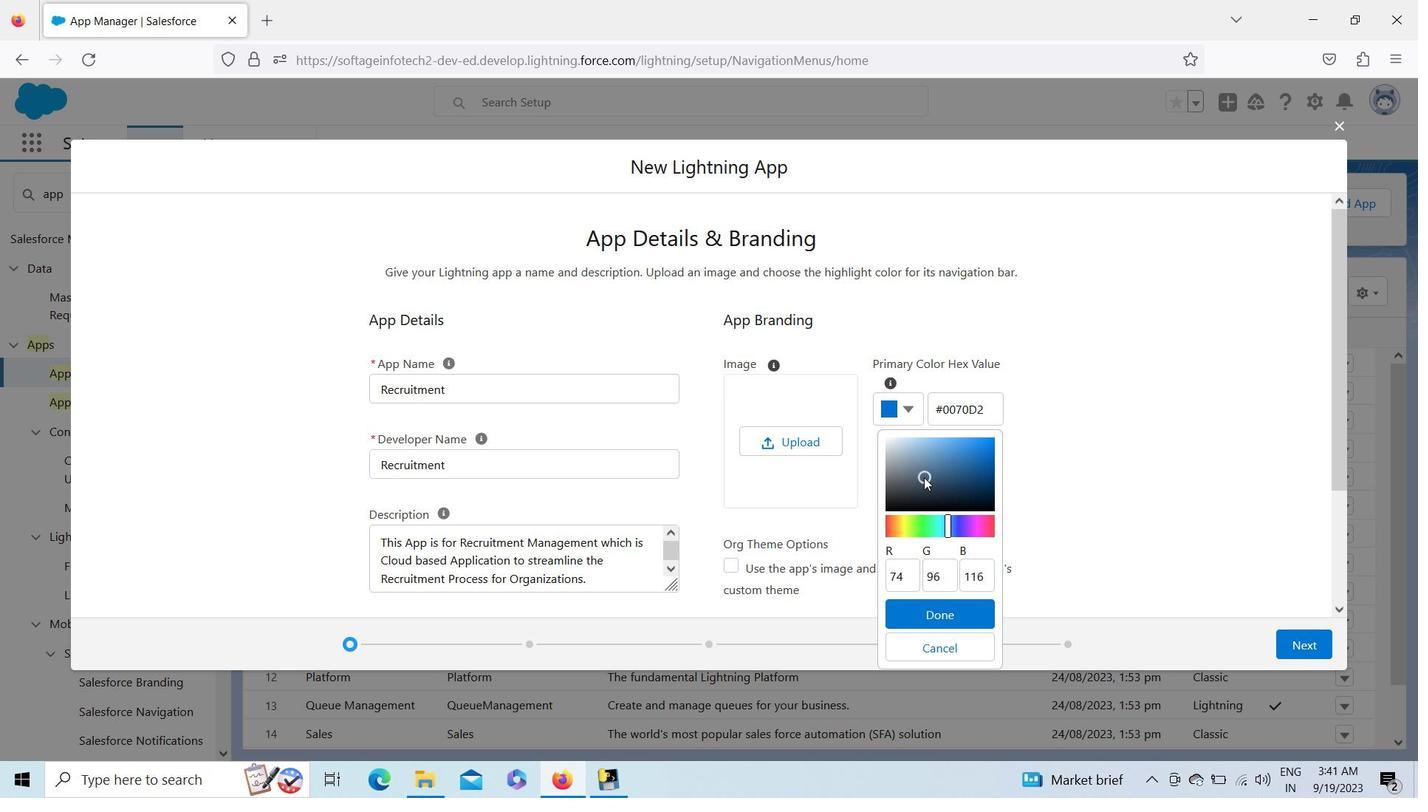 
Action: Mouse moved to (965, 479)
Screenshot: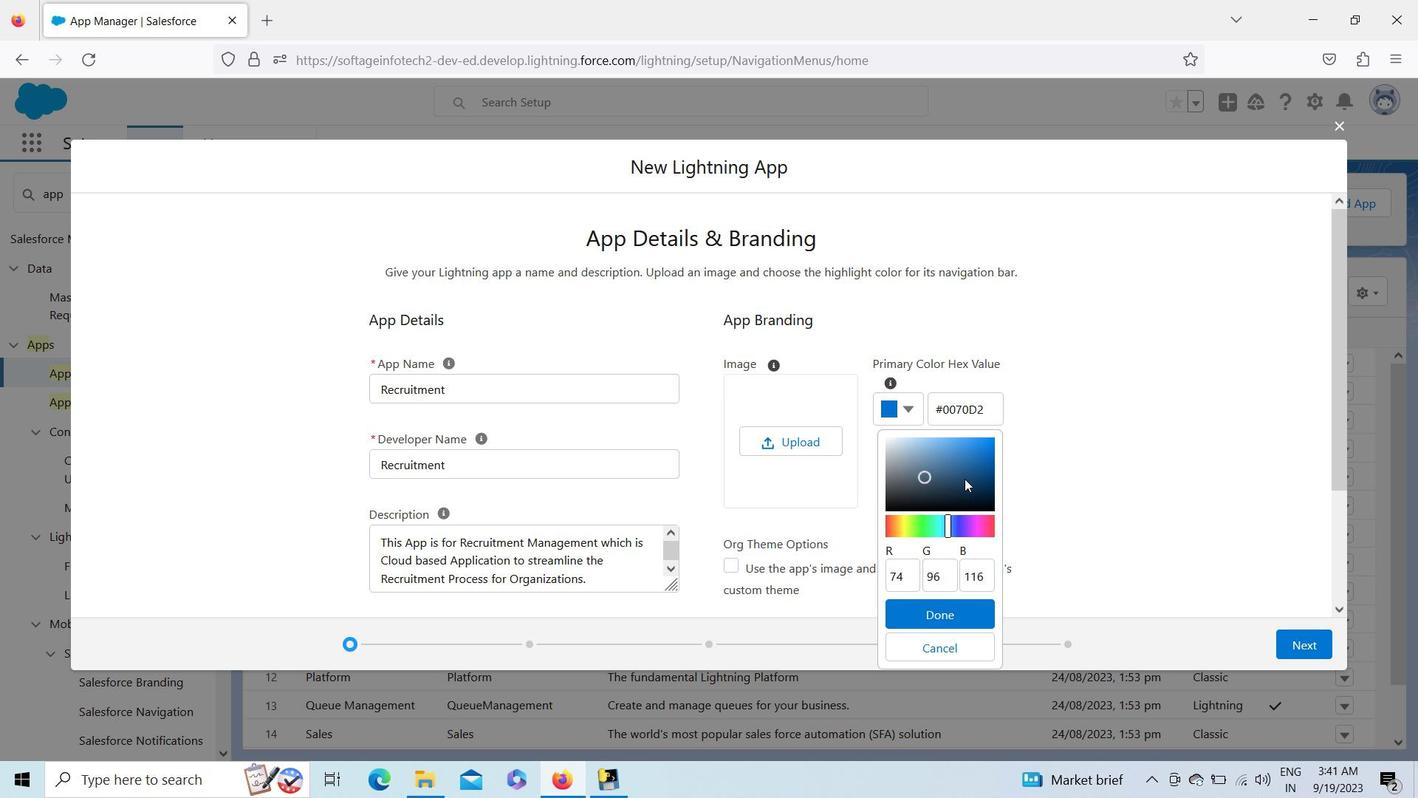 
Action: Mouse pressed left at (965, 479)
Screenshot: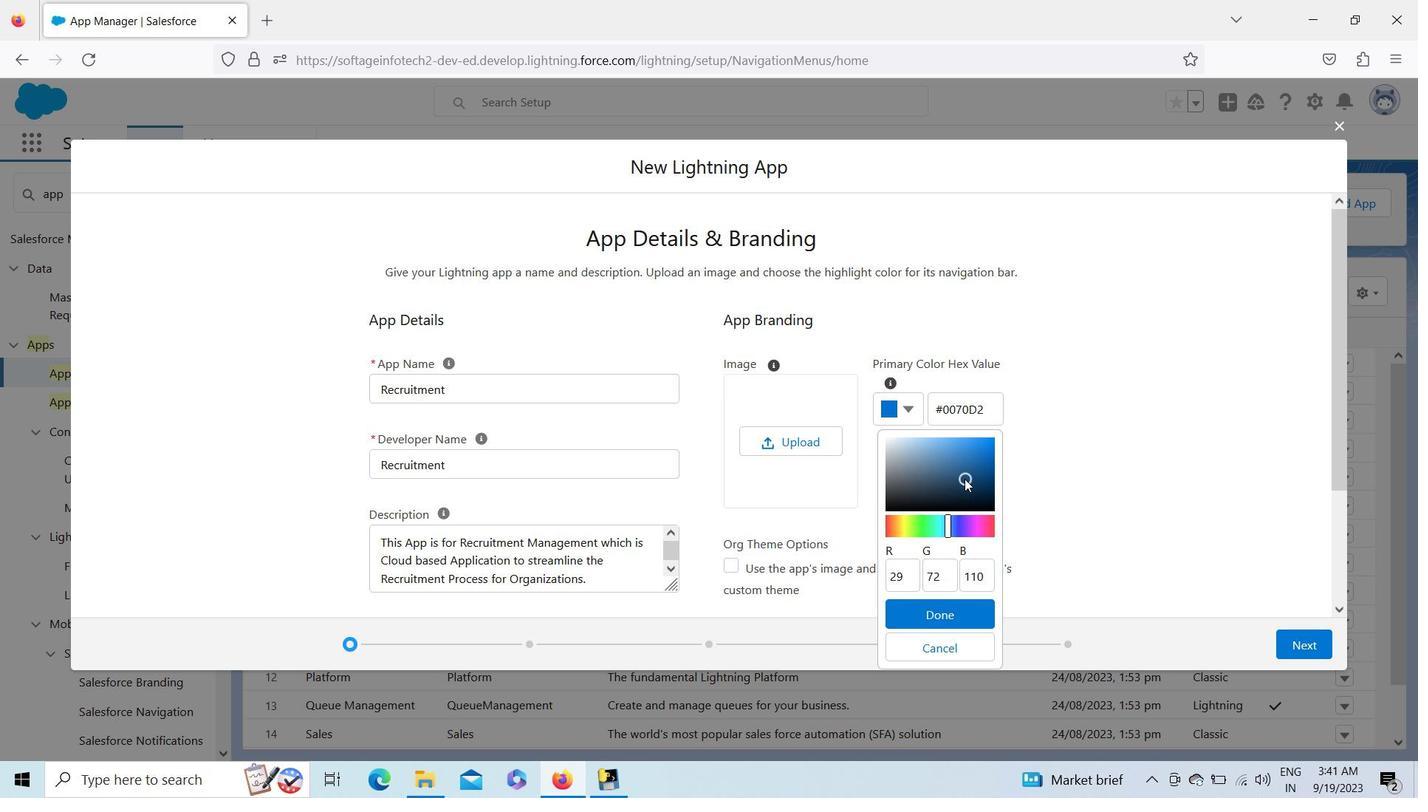 
Action: Mouse moved to (943, 523)
Screenshot: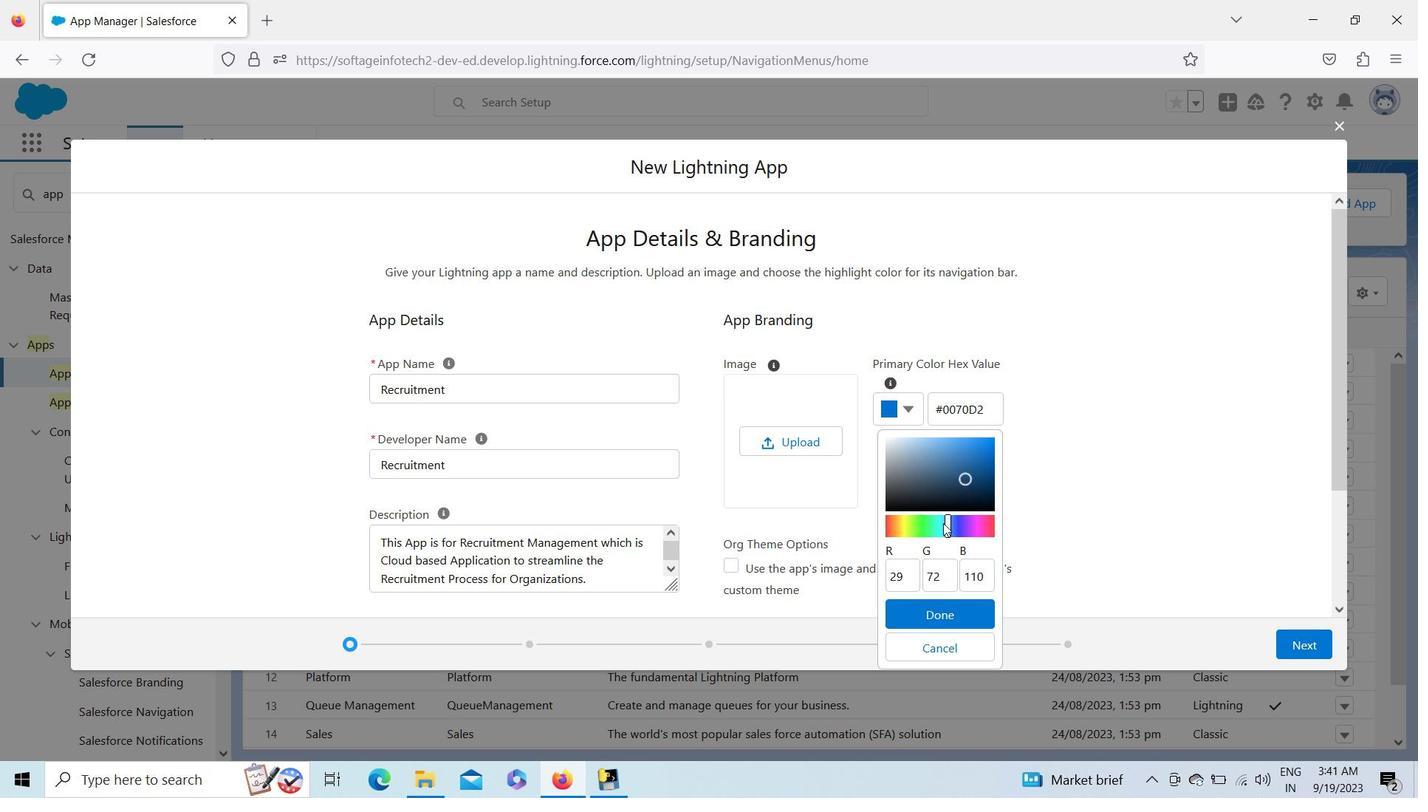 
Action: Mouse pressed left at (943, 523)
Screenshot: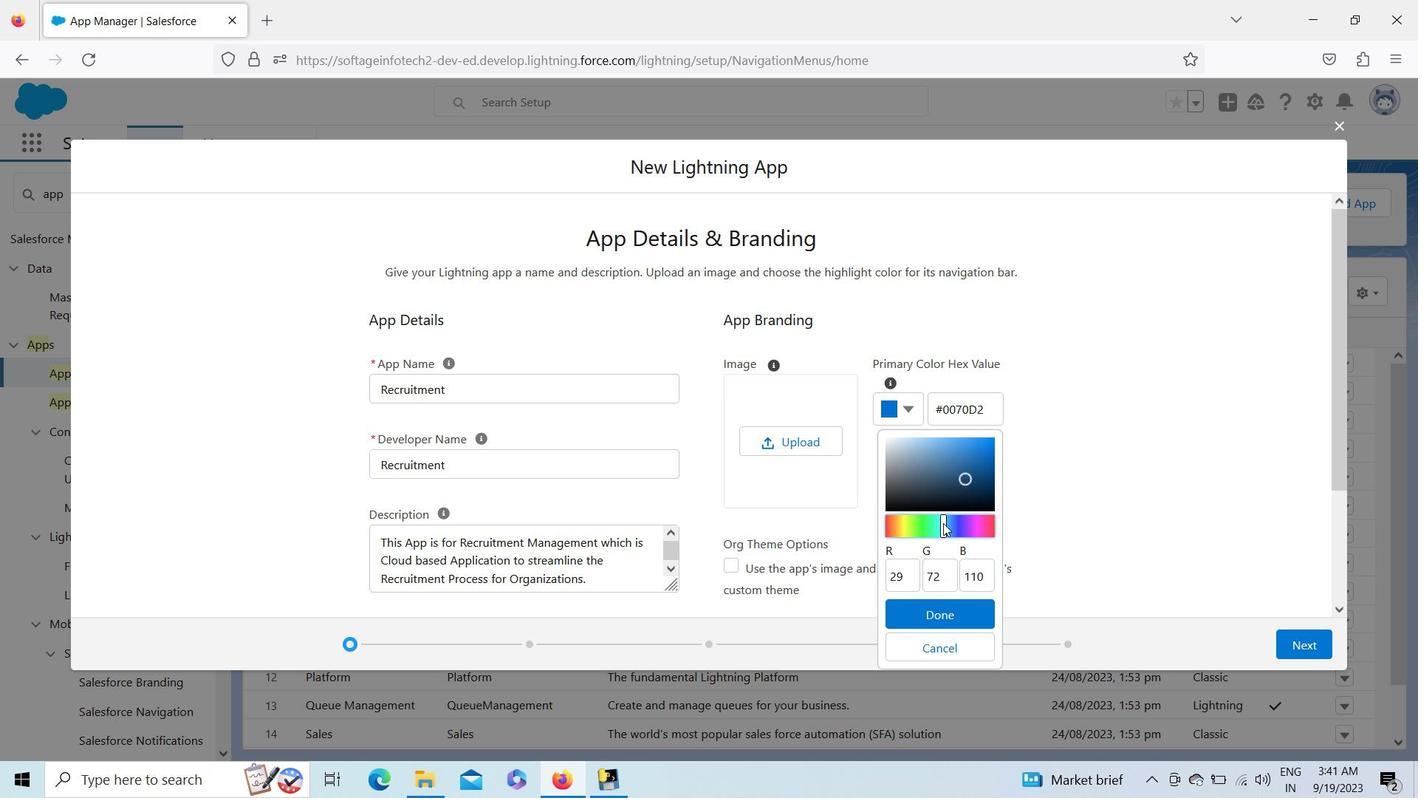 
Action: Mouse moved to (954, 523)
Screenshot: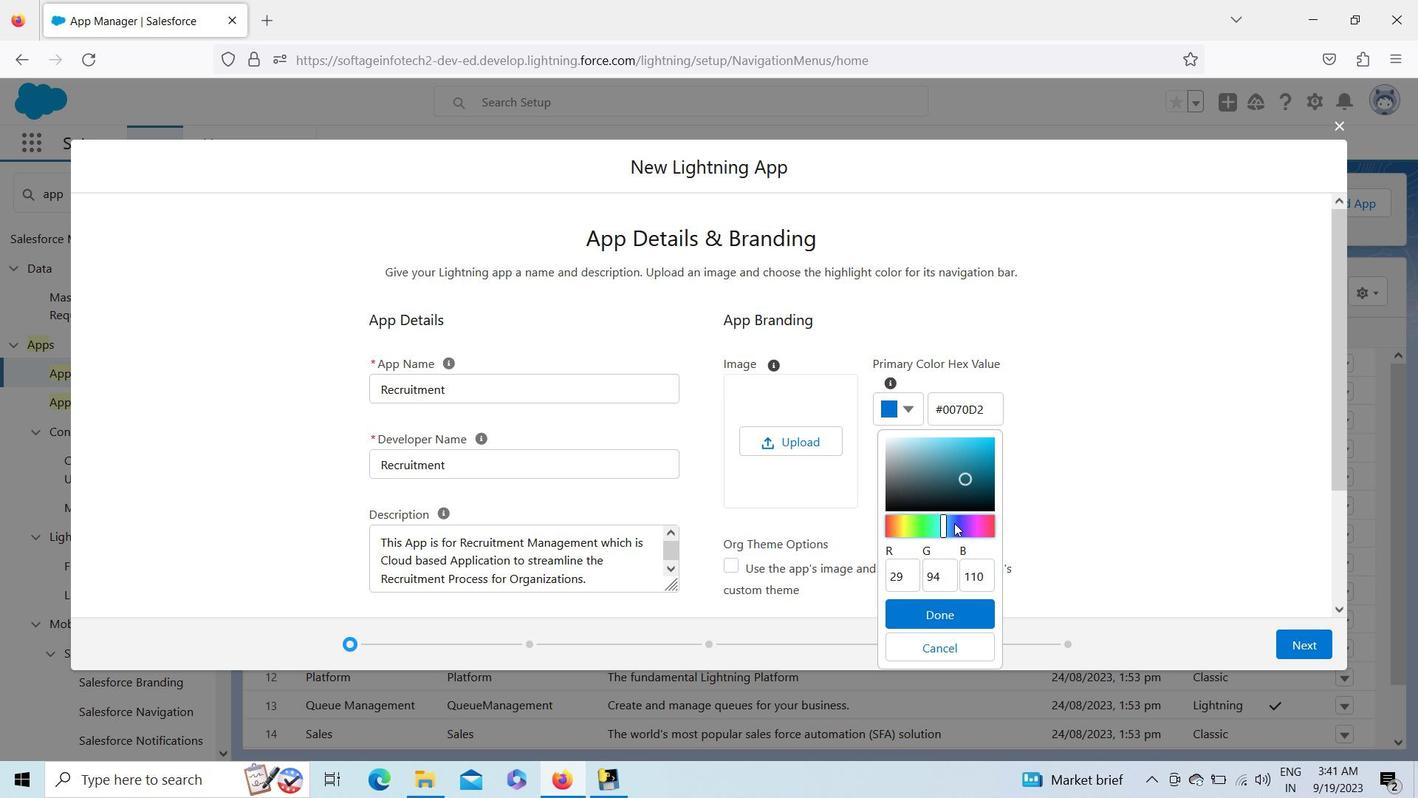 
Action: Mouse pressed left at (954, 523)
Screenshot: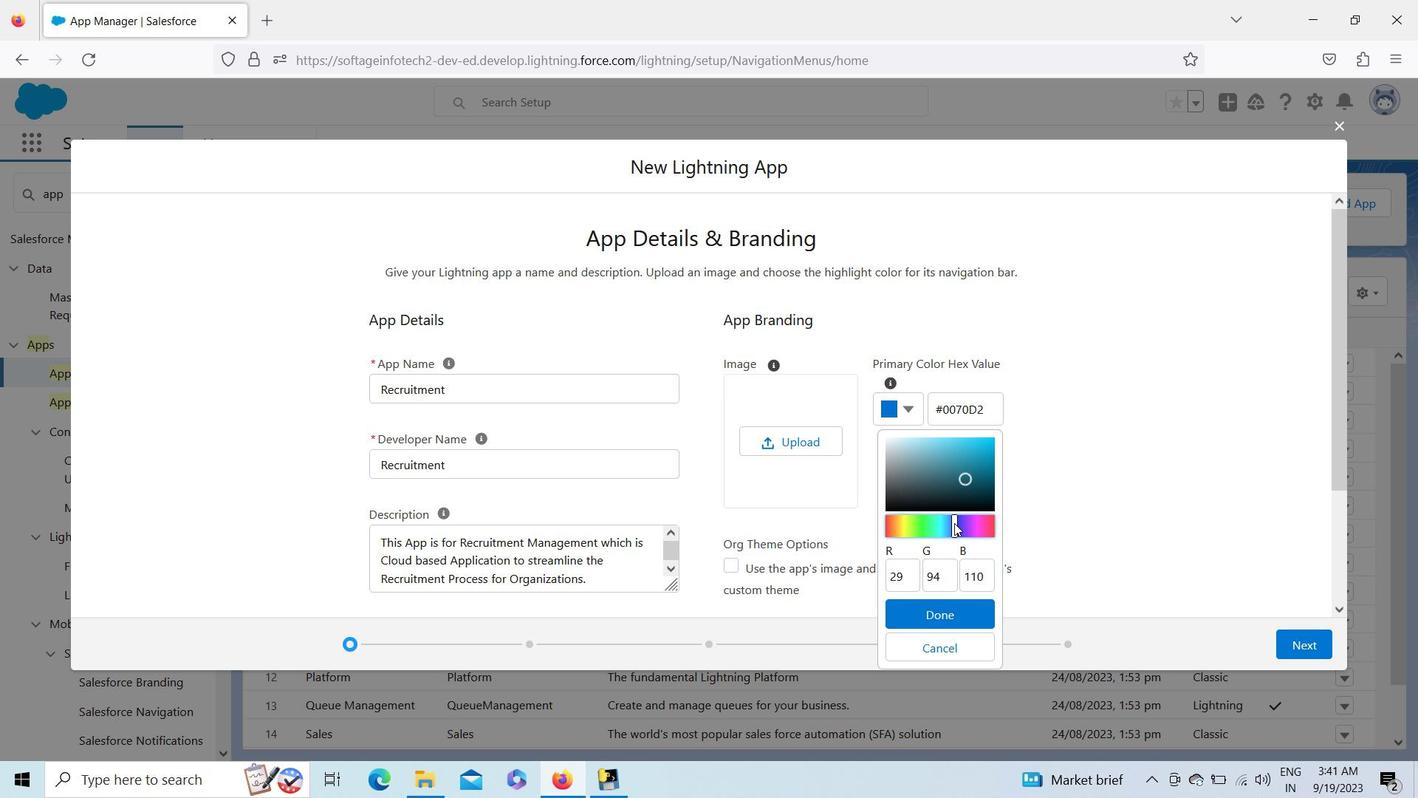 
Action: Mouse moved to (970, 450)
Screenshot: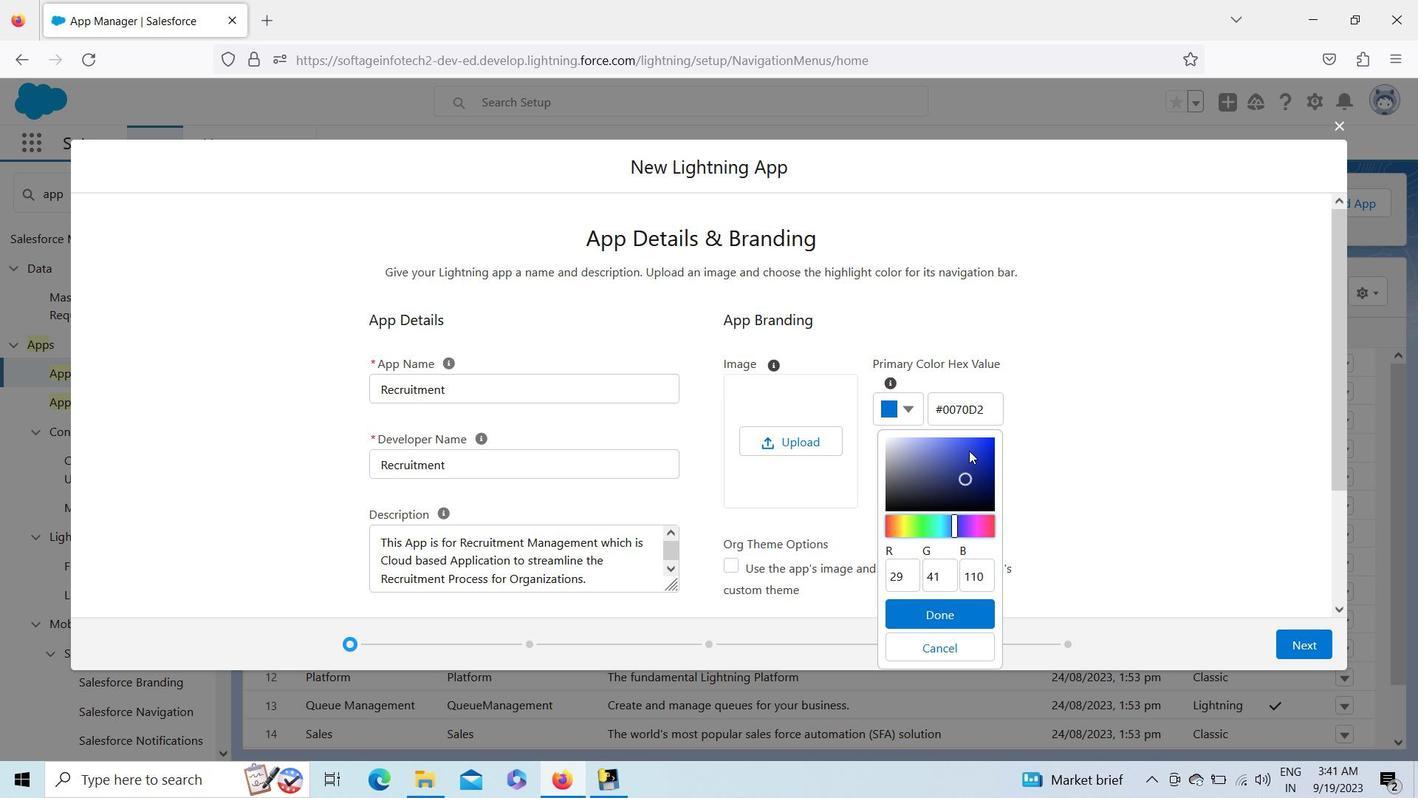 
Action: Mouse pressed left at (970, 450)
Screenshot: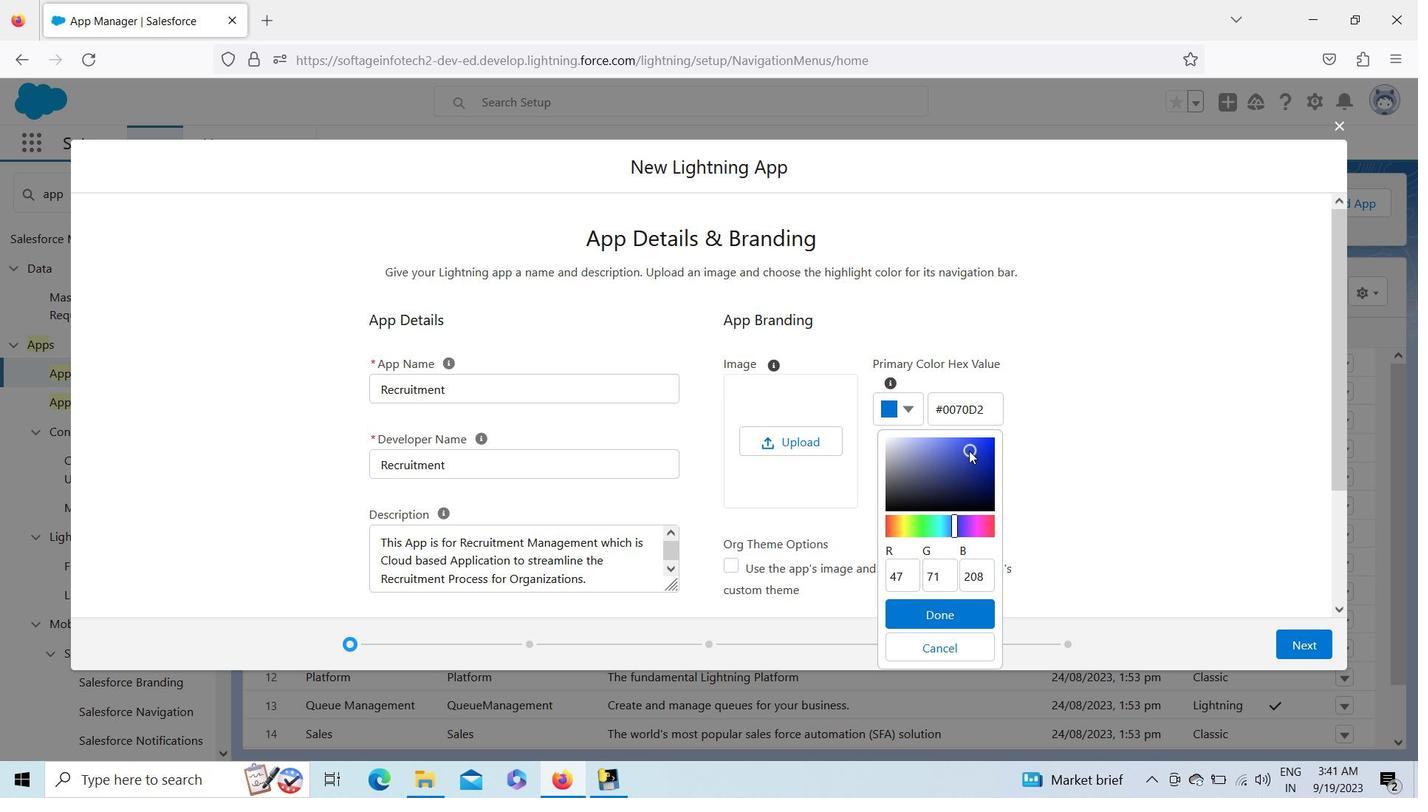 
Action: Mouse moved to (917, 459)
Screenshot: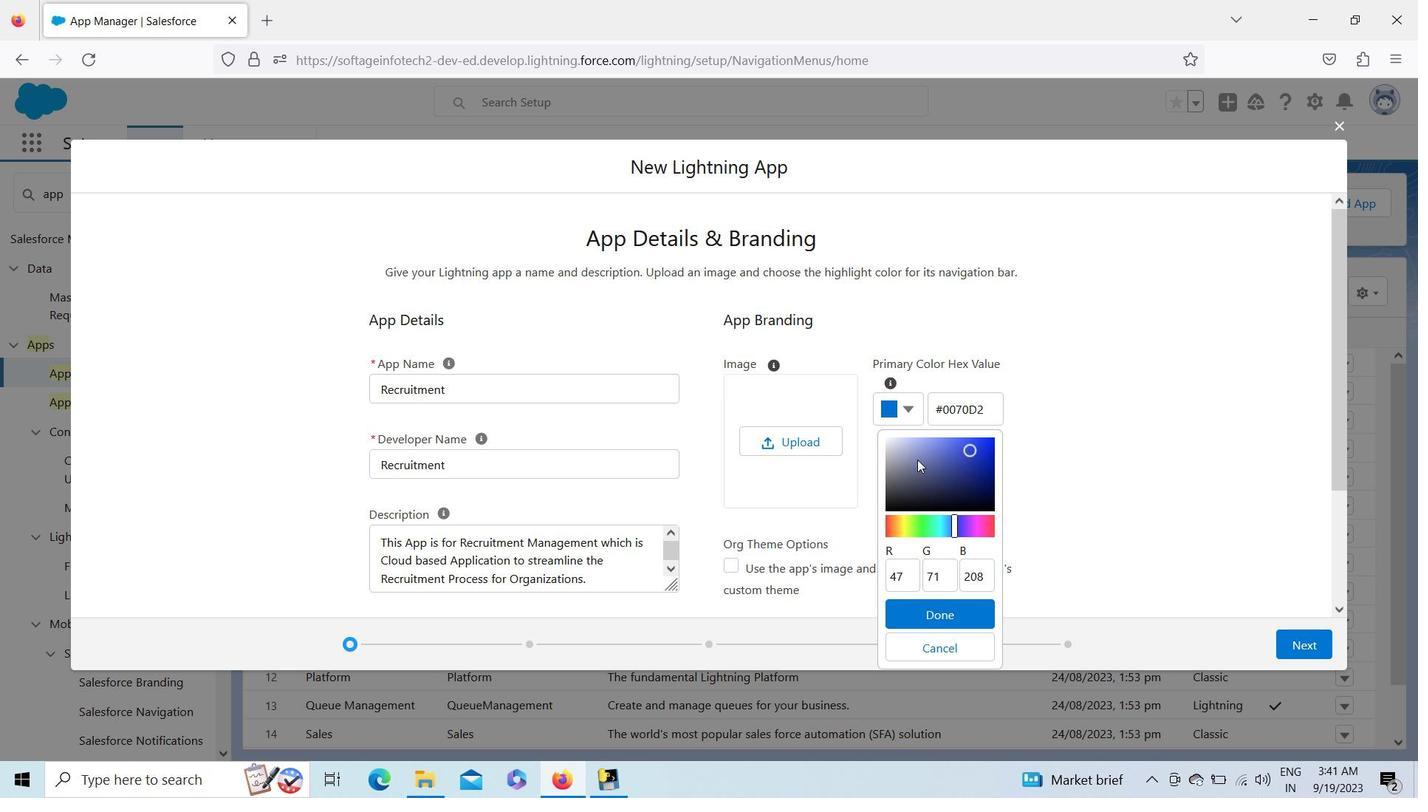 
Action: Mouse pressed left at (917, 459)
Screenshot: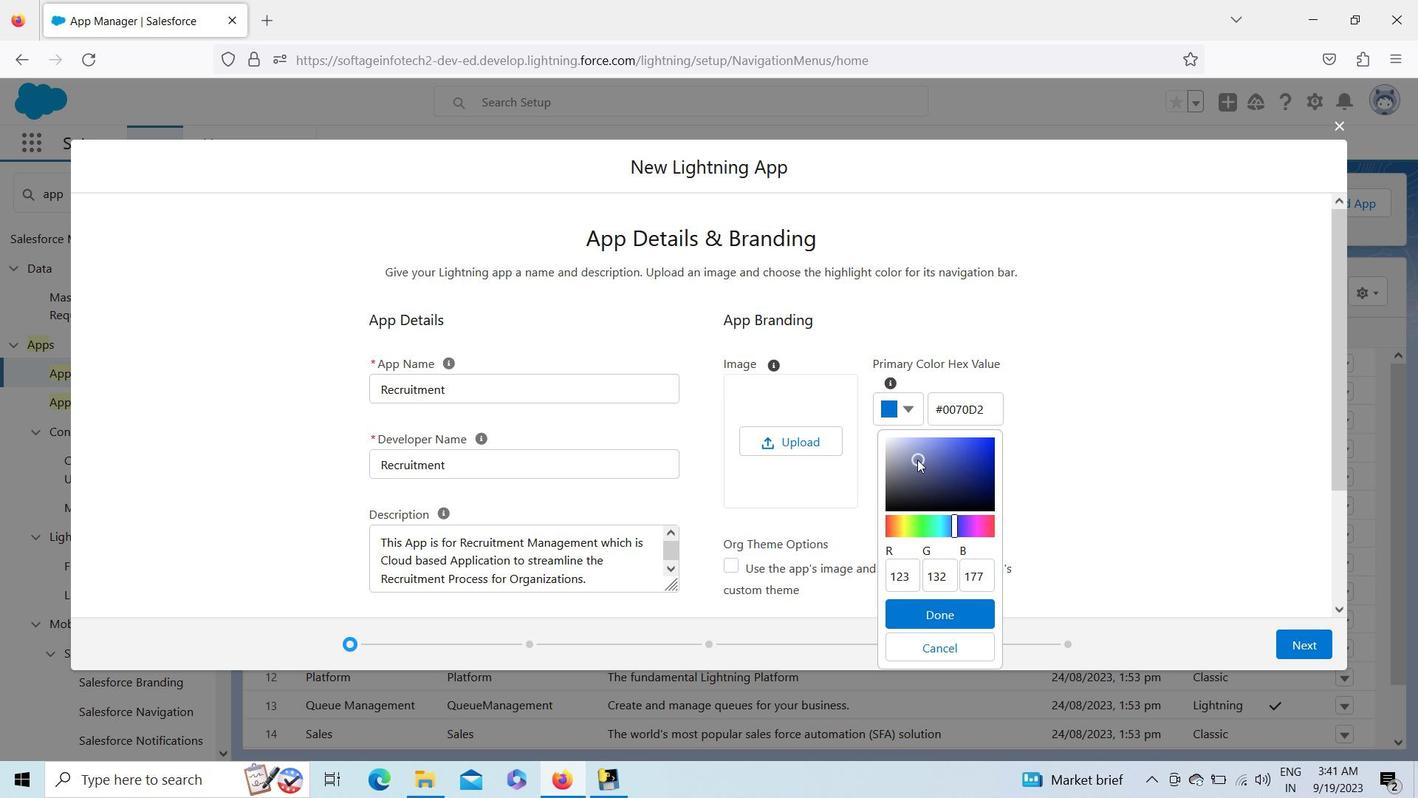 
Action: Mouse moved to (940, 469)
Screenshot: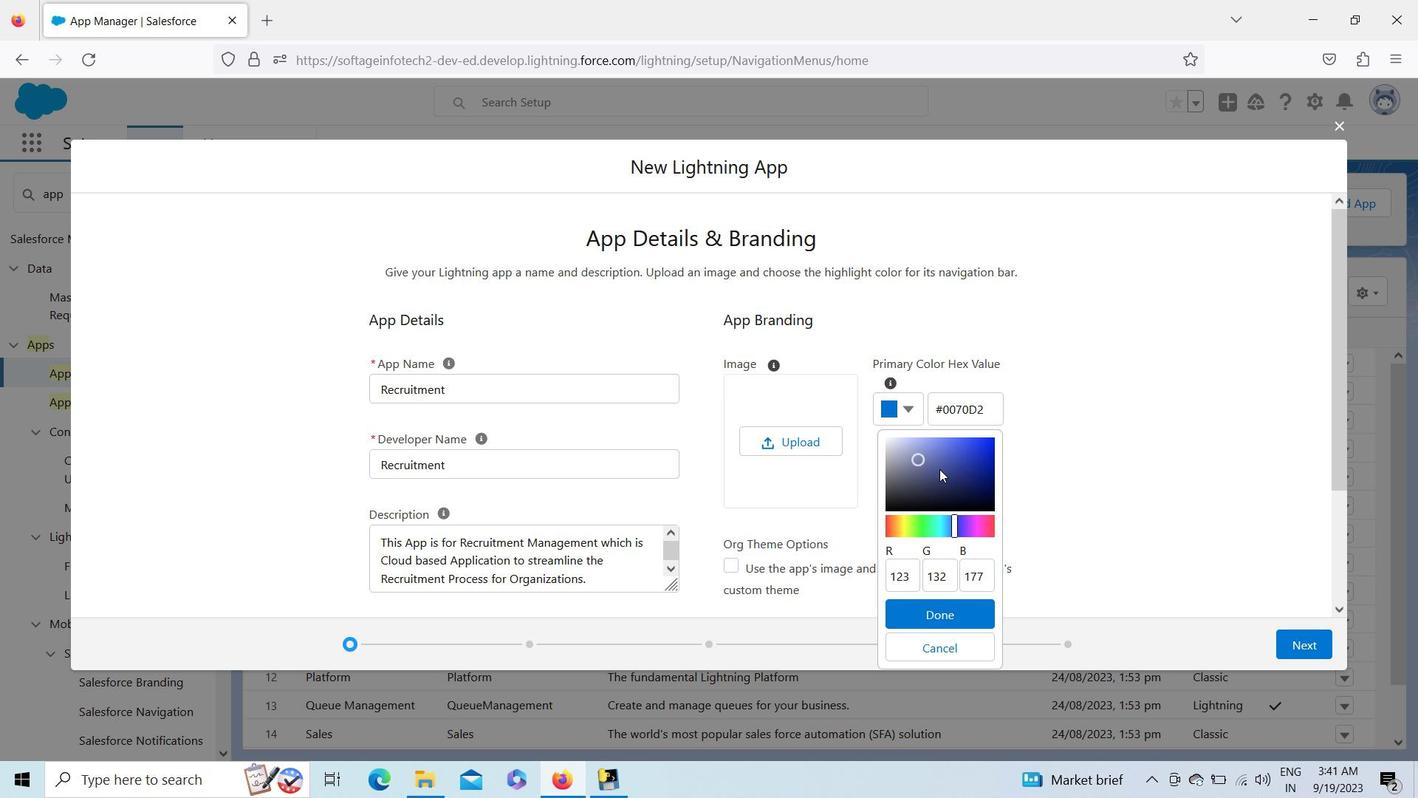 
Action: Mouse pressed left at (940, 469)
Screenshot: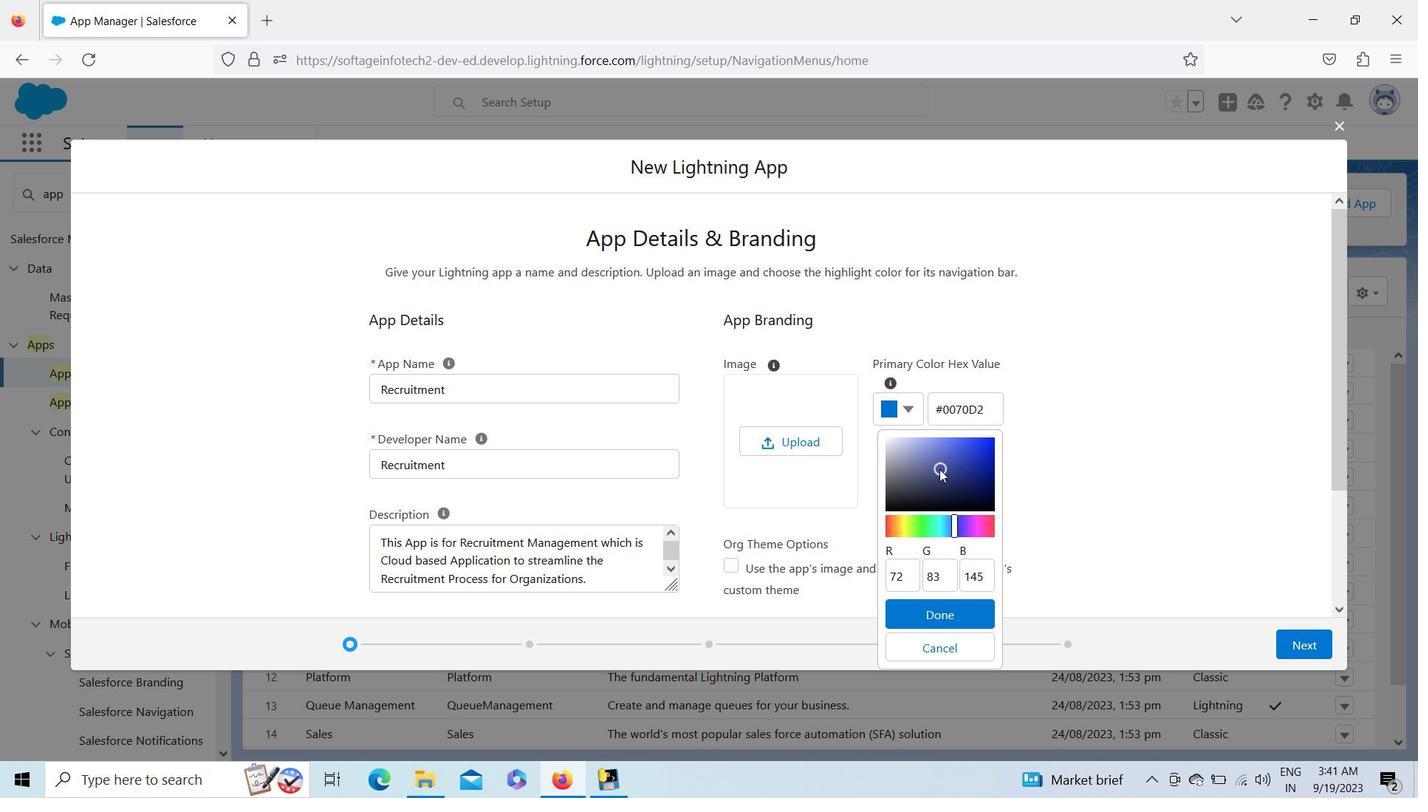
Action: Mouse moved to (959, 459)
Screenshot: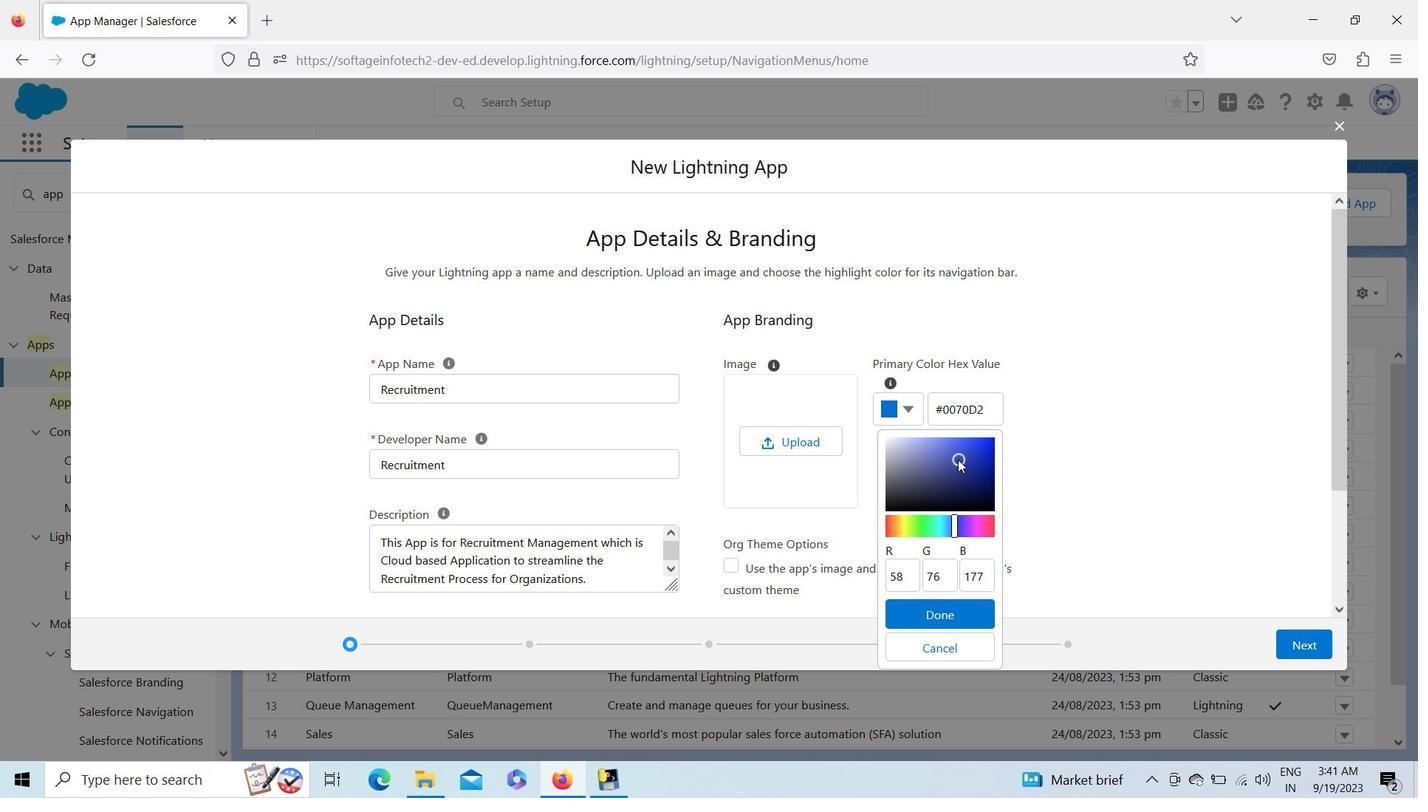 
Action: Mouse pressed left at (959, 459)
Screenshot: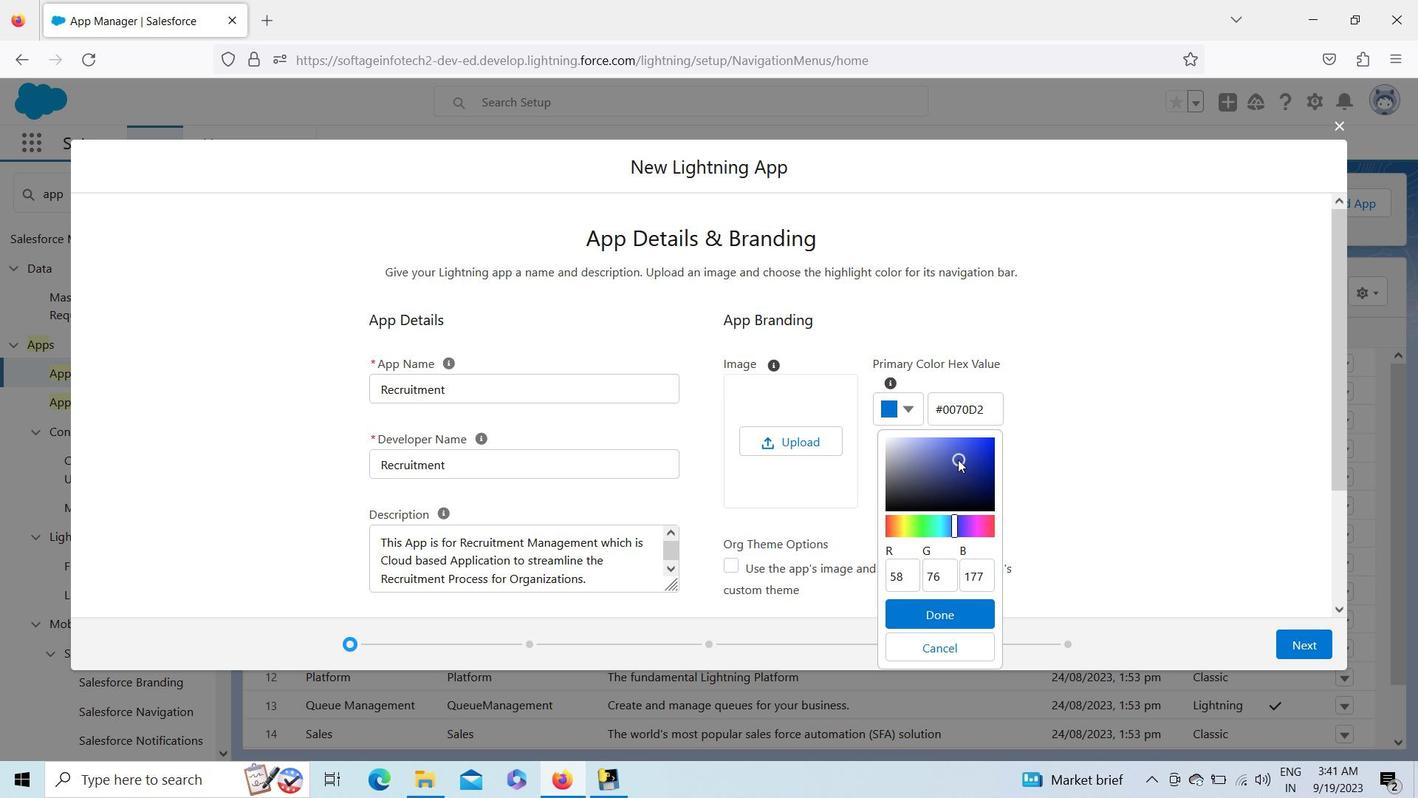 
Action: Mouse moved to (923, 536)
Screenshot: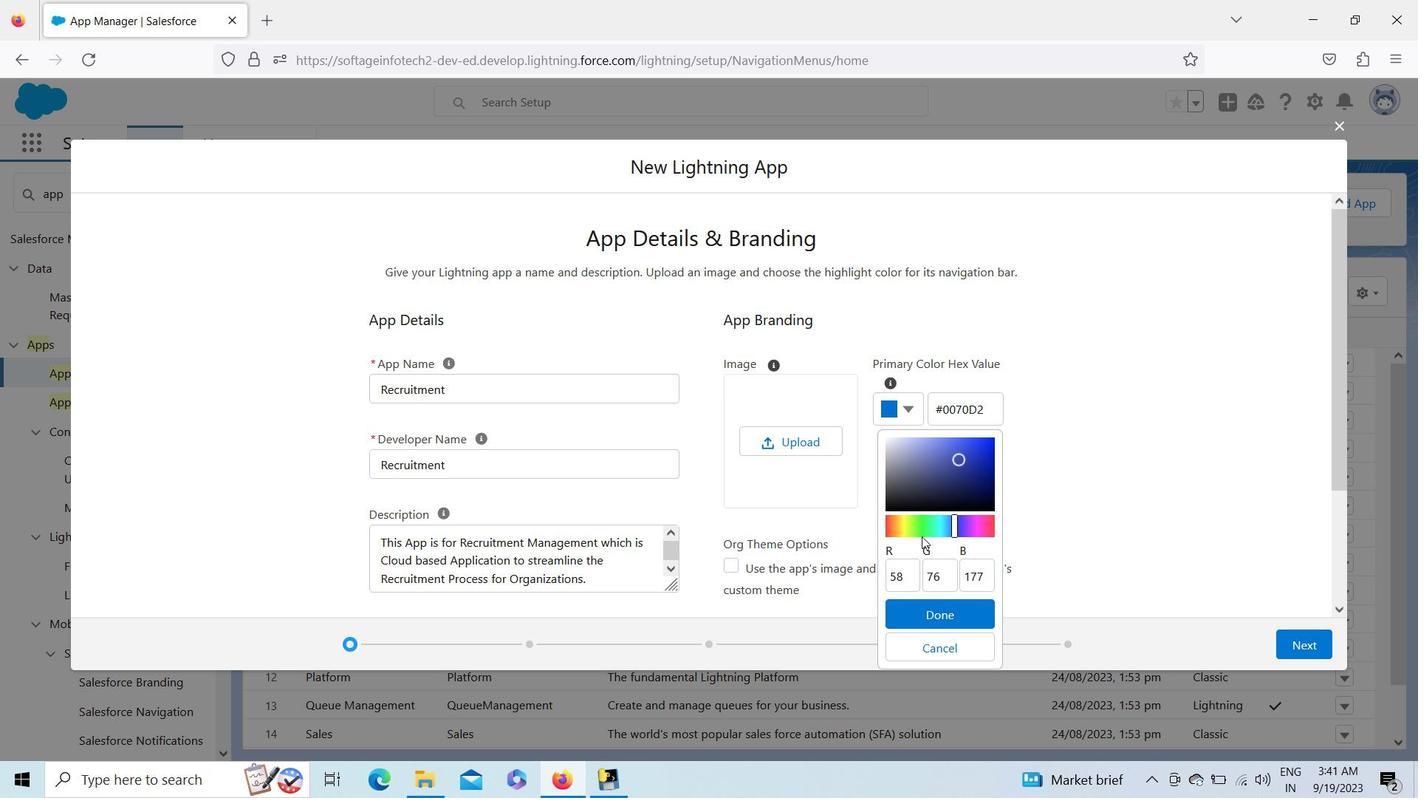 
Action: Mouse pressed left at (923, 536)
Screenshot: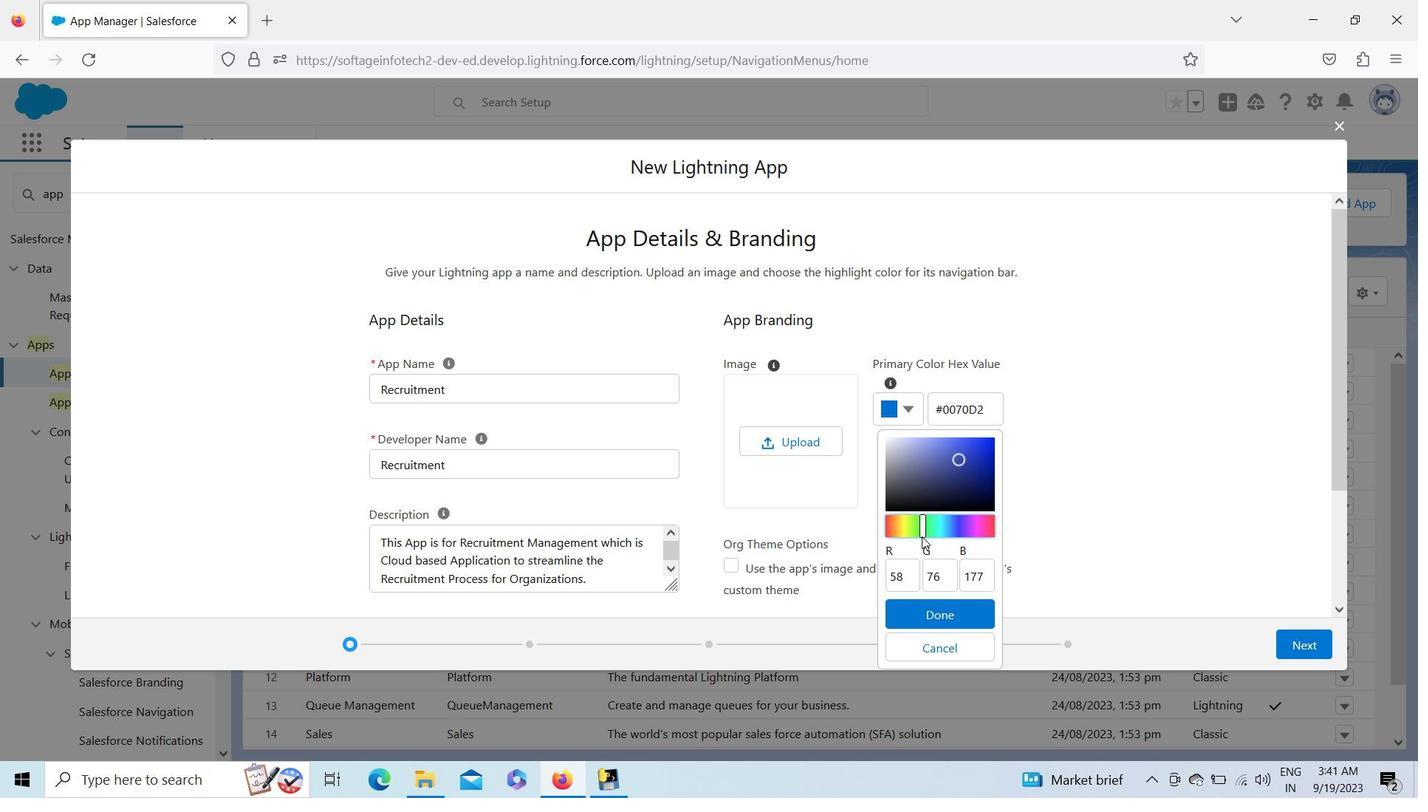 
Action: Mouse moved to (987, 452)
Screenshot: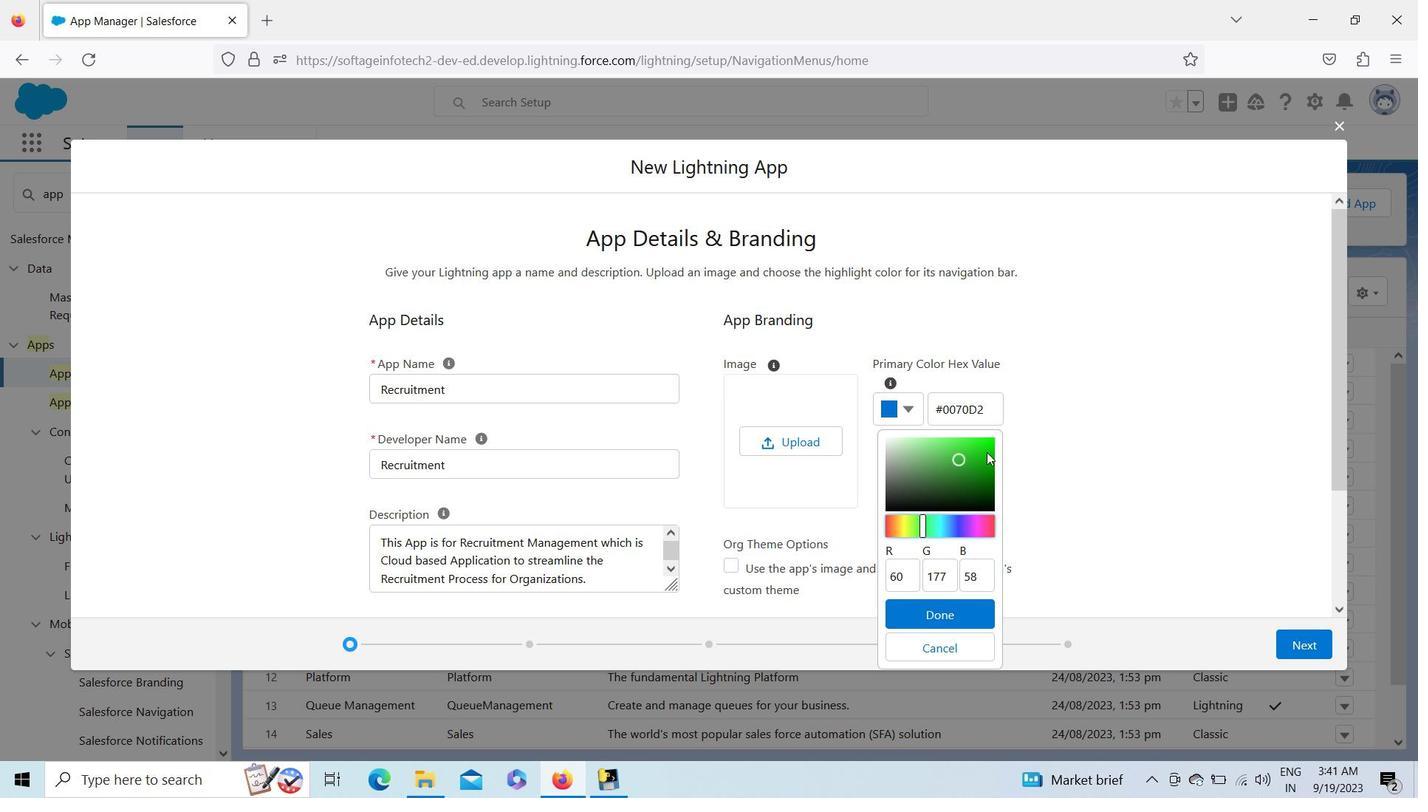 
Action: Mouse pressed left at (987, 452)
Screenshot: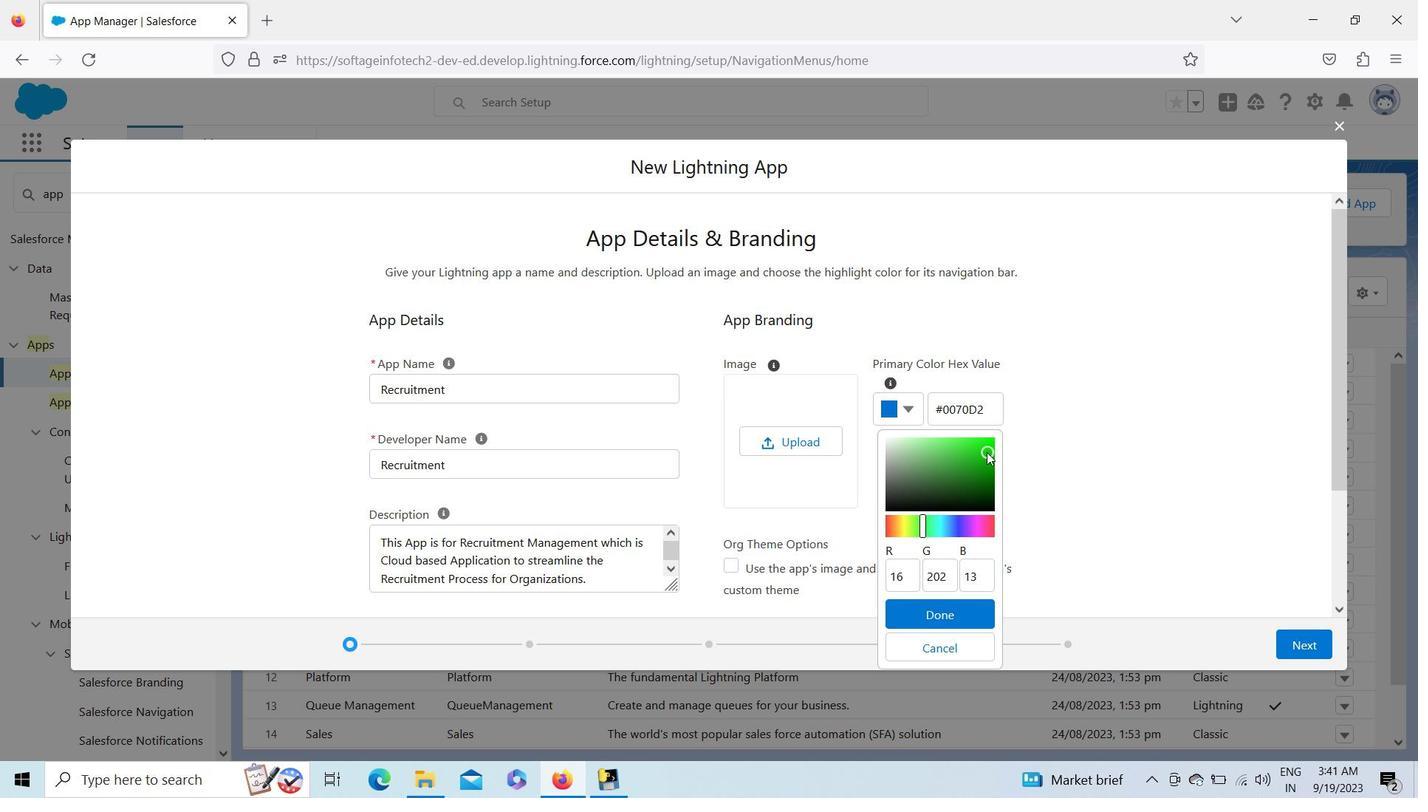 
Action: Mouse moved to (987, 441)
Screenshot: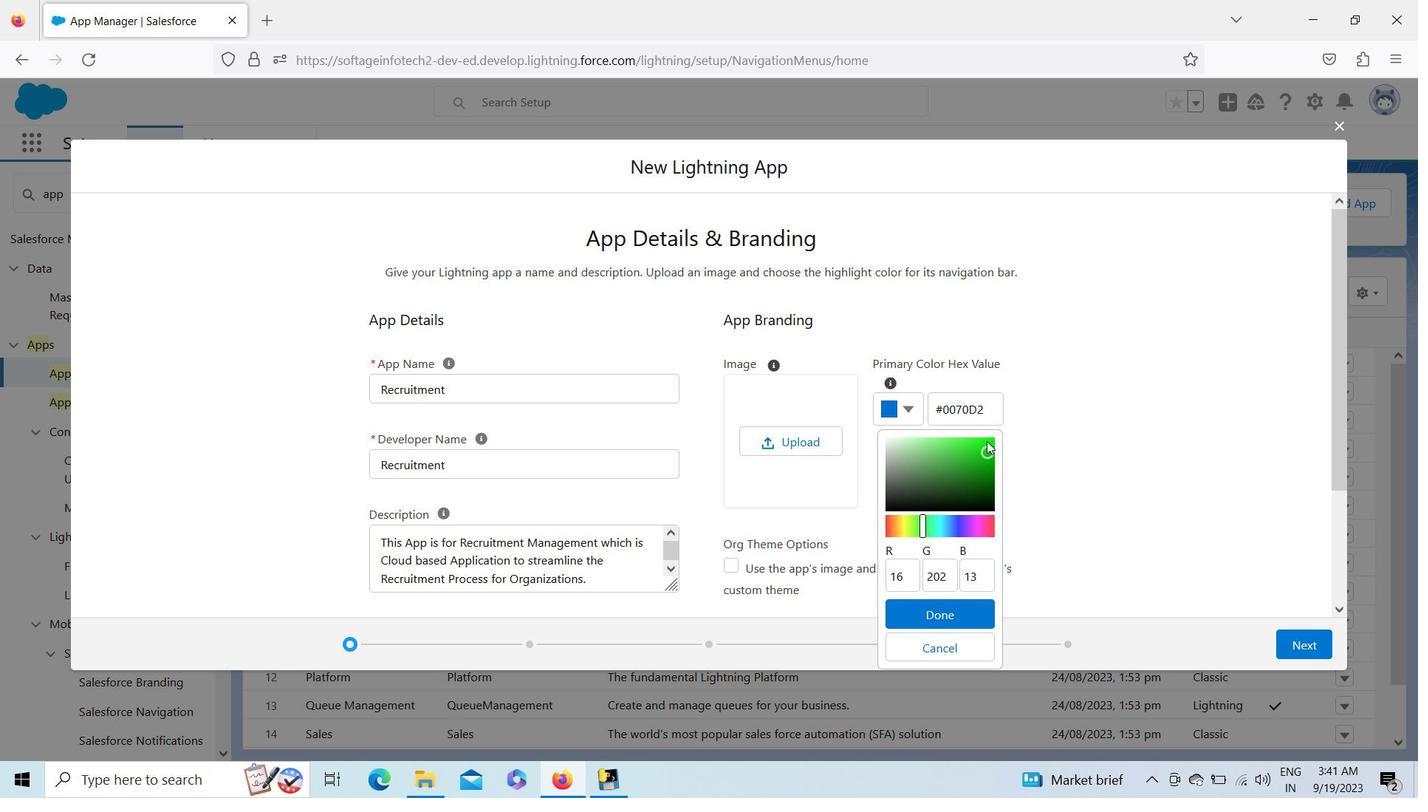 
Action: Mouse pressed left at (987, 441)
Screenshot: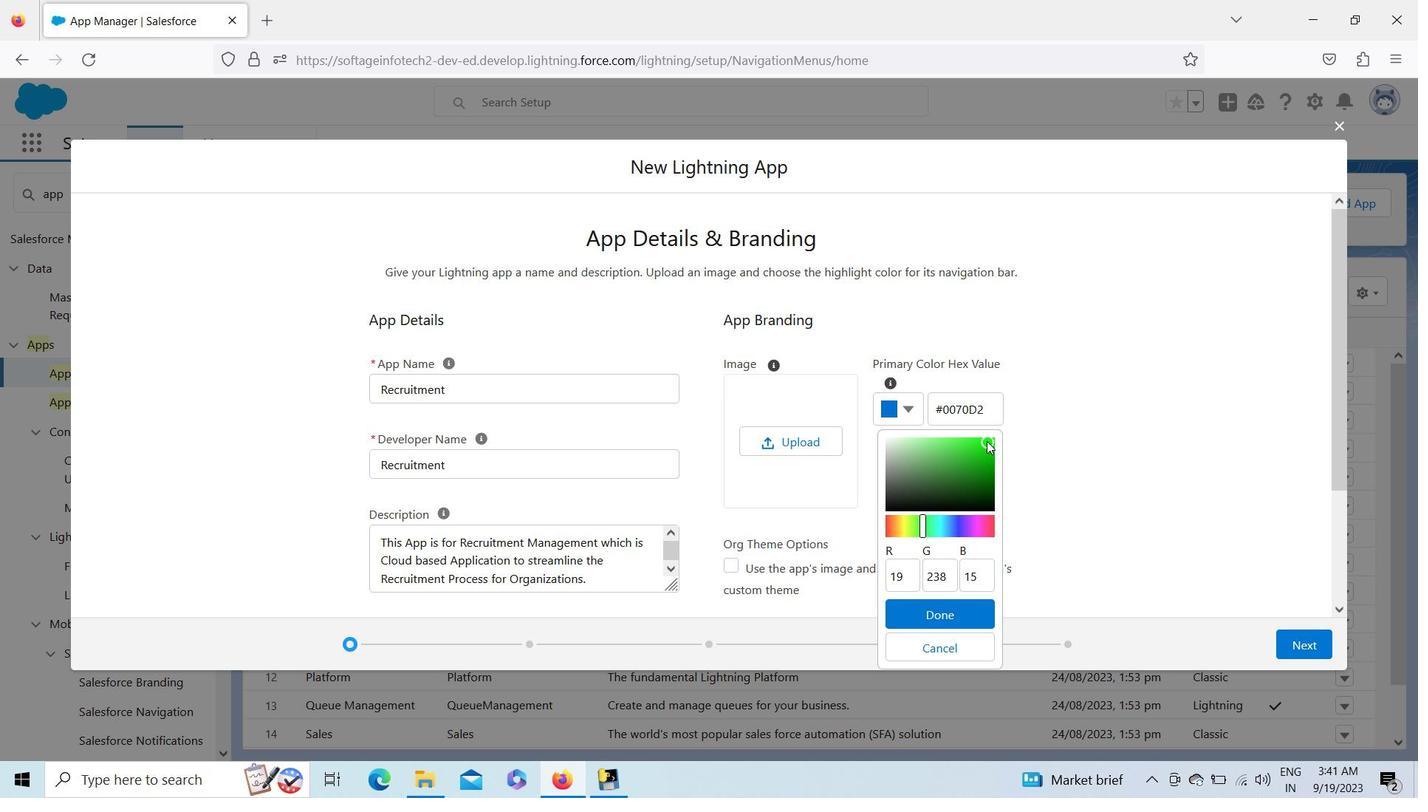 
Action: Mouse moved to (937, 605)
Screenshot: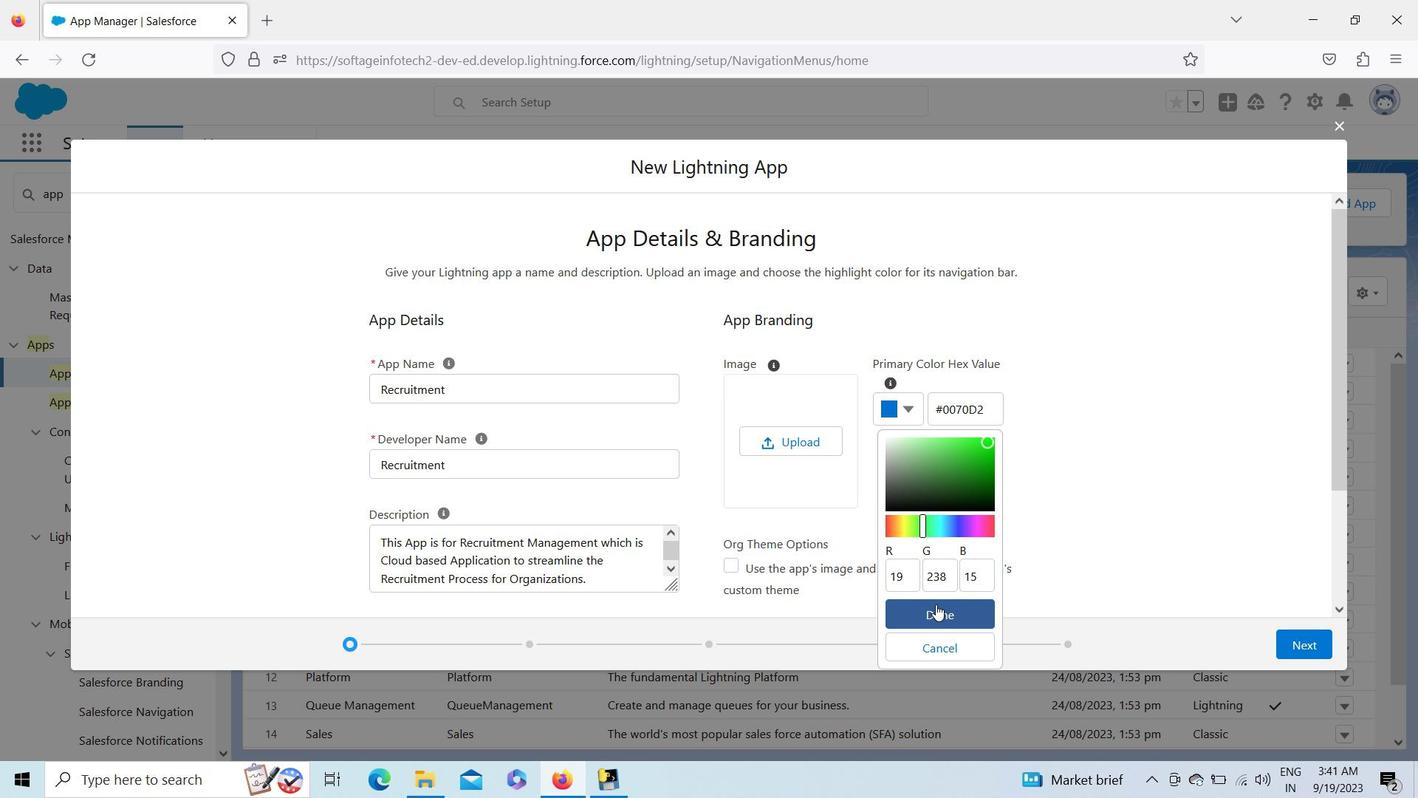 
Action: Mouse pressed left at (937, 605)
Screenshot: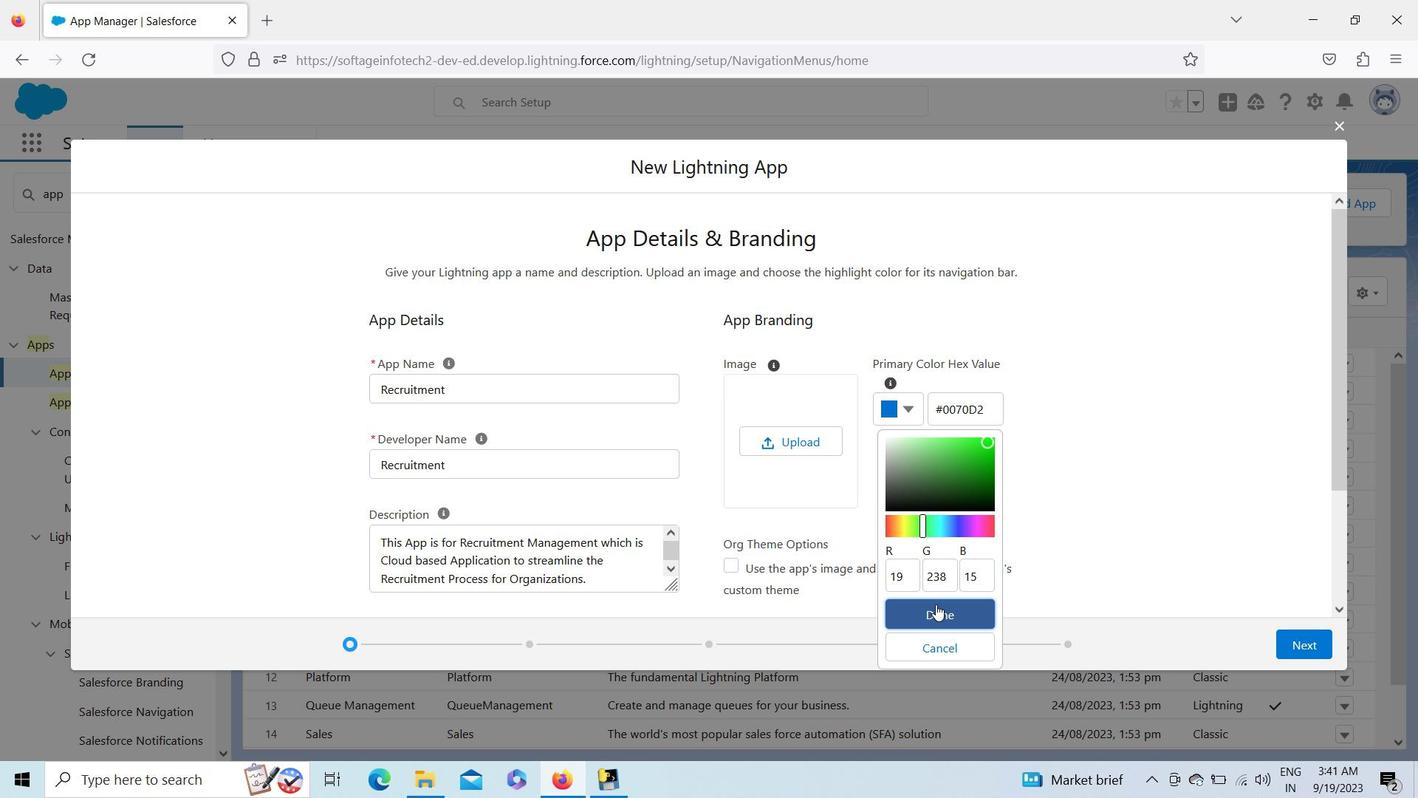 
Action: Mouse moved to (907, 406)
Screenshot: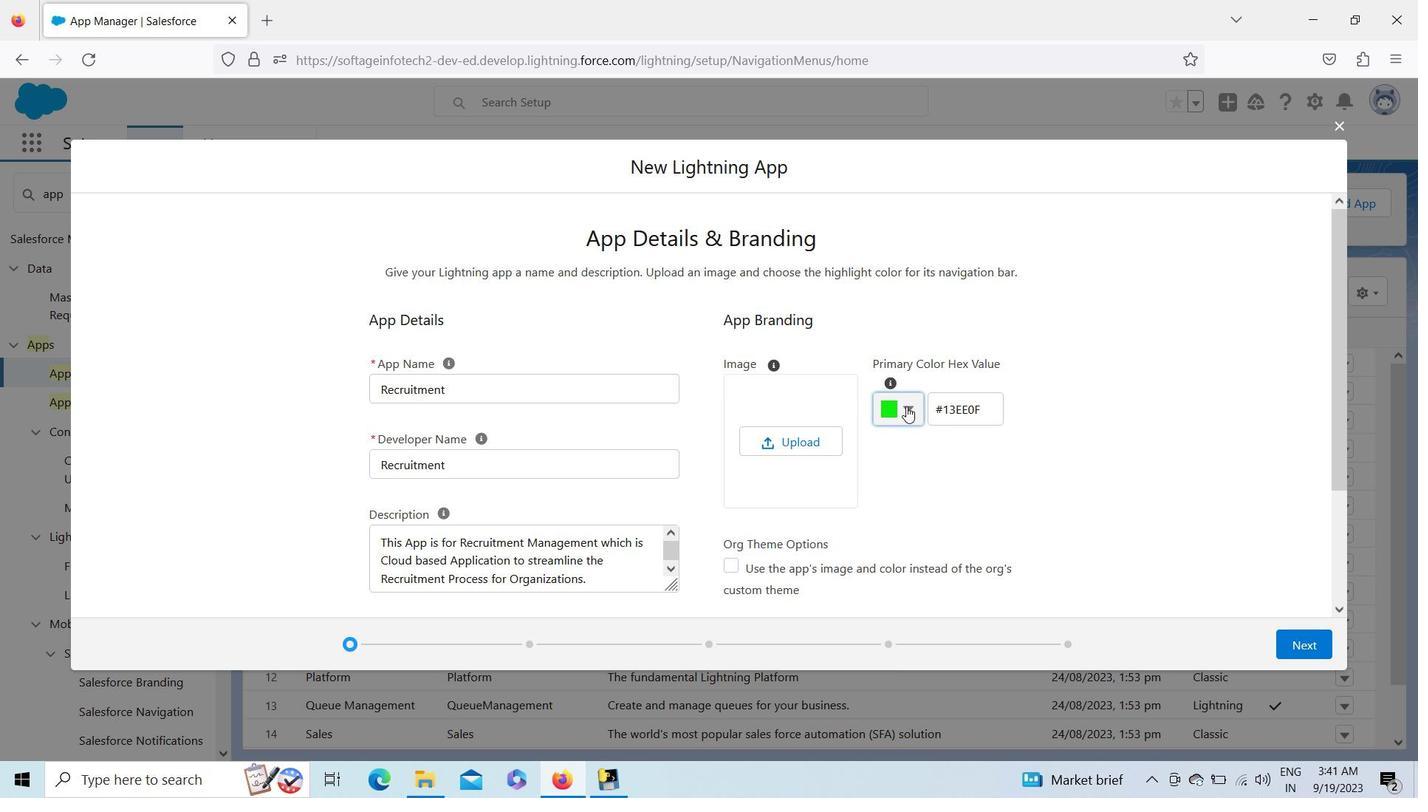 
Action: Mouse pressed left at (907, 406)
Screenshot: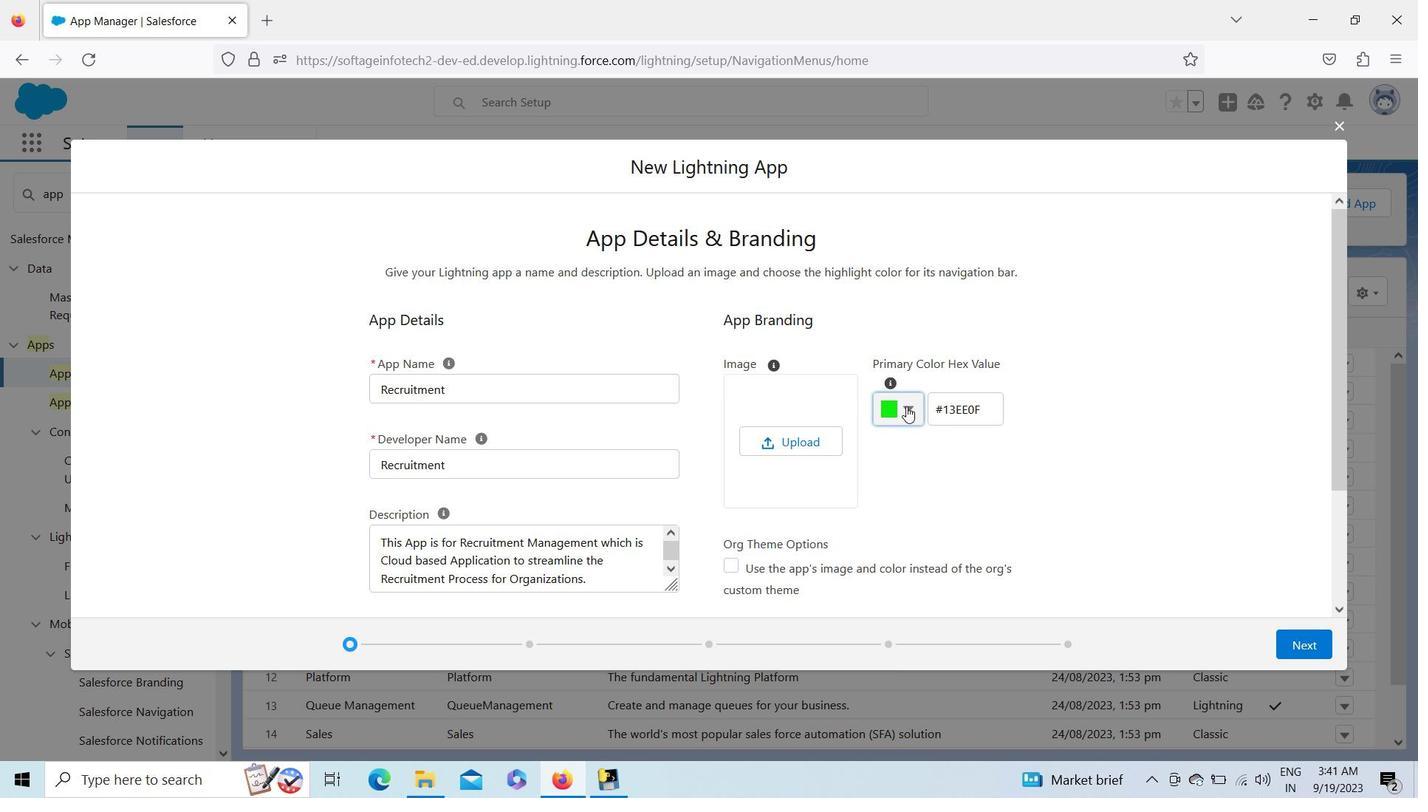 
Action: Mouse moved to (964, 453)
Screenshot: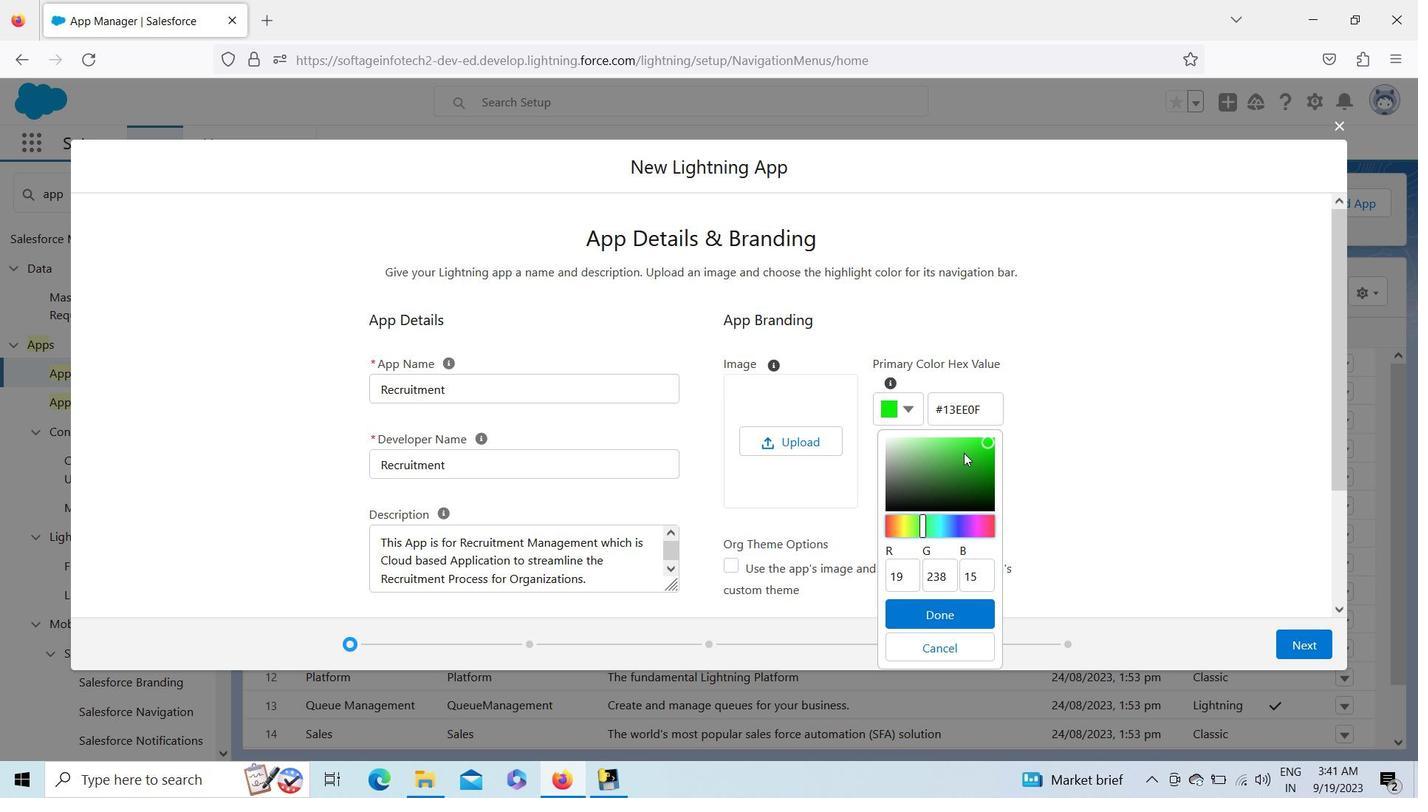 
Action: Mouse pressed left at (964, 453)
Screenshot: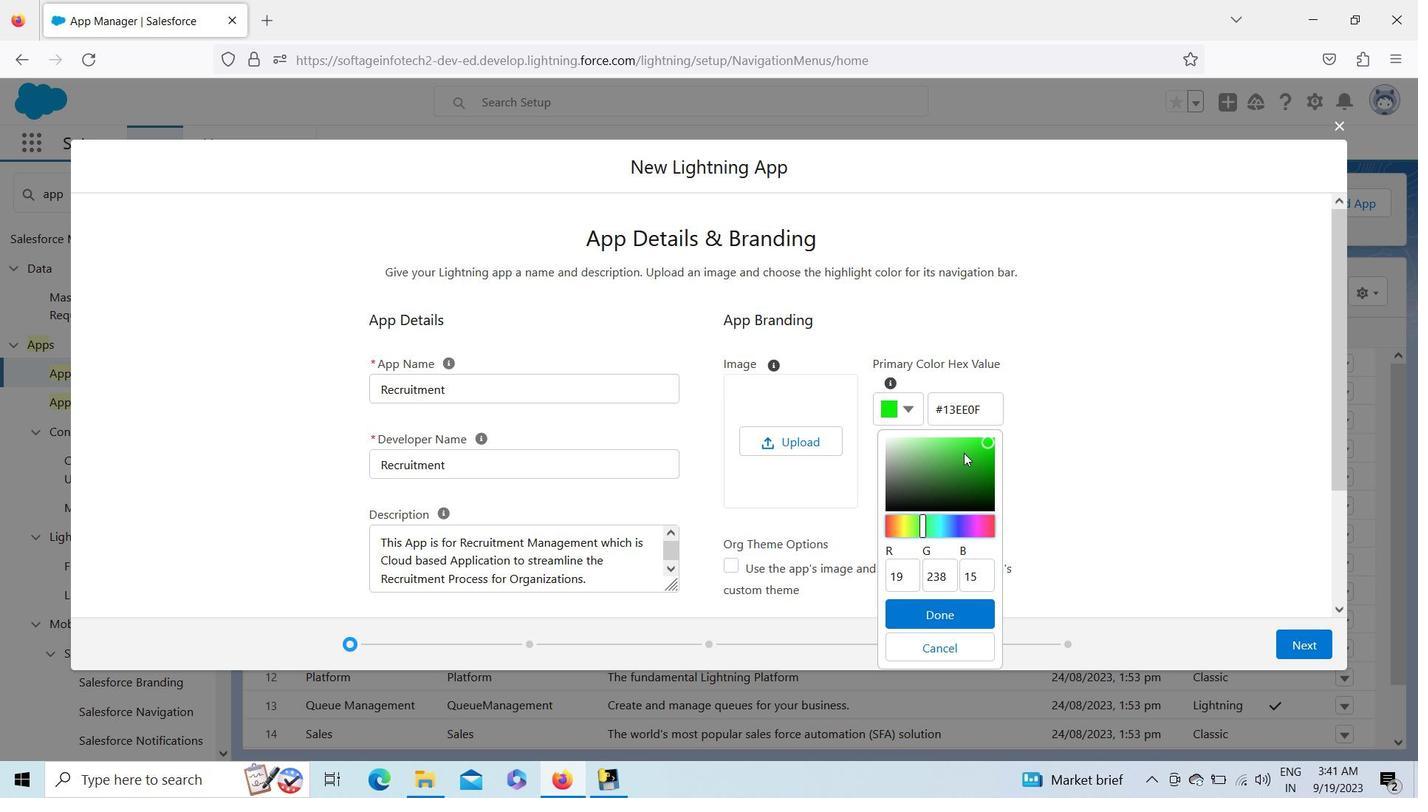
Action: Mouse moved to (941, 613)
Screenshot: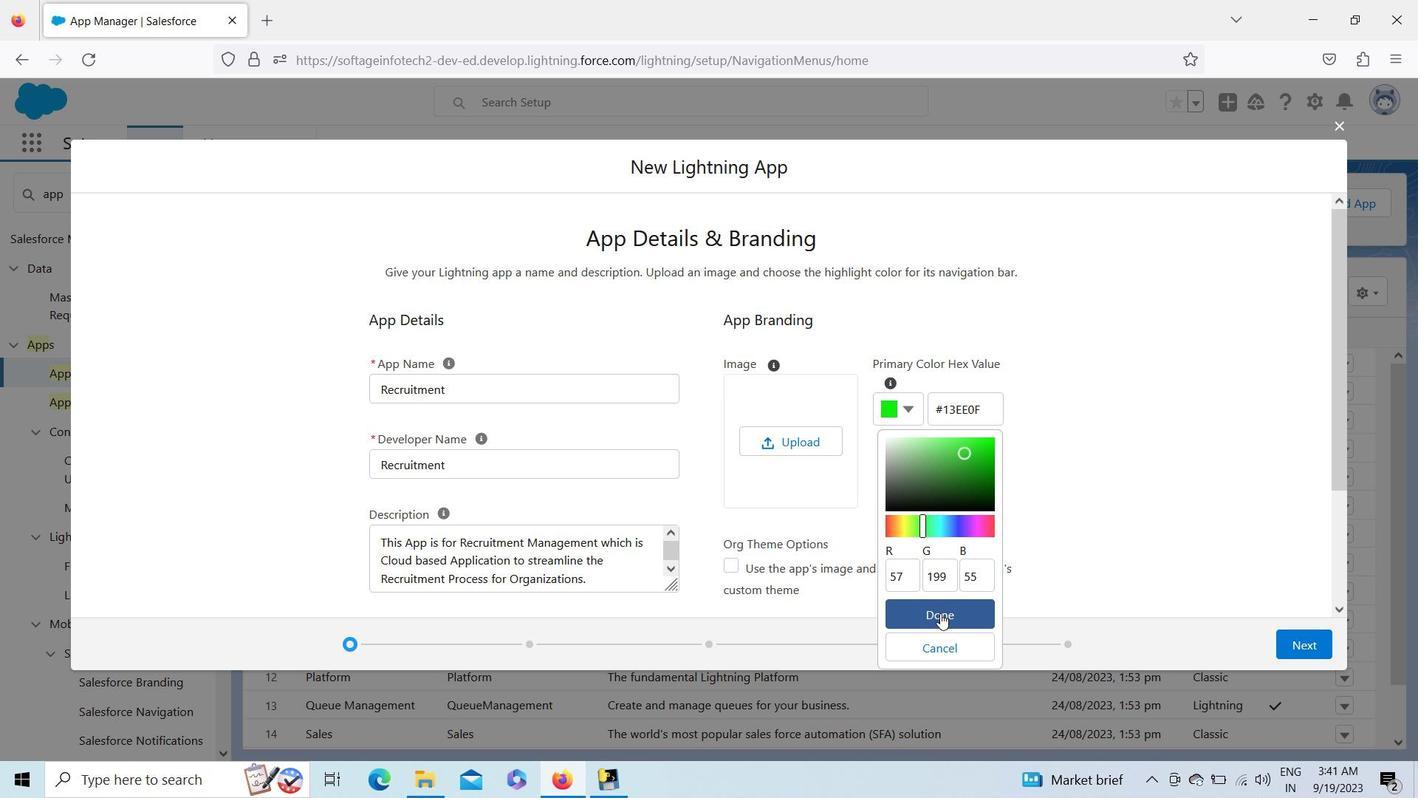 
Action: Mouse pressed left at (941, 613)
Screenshot: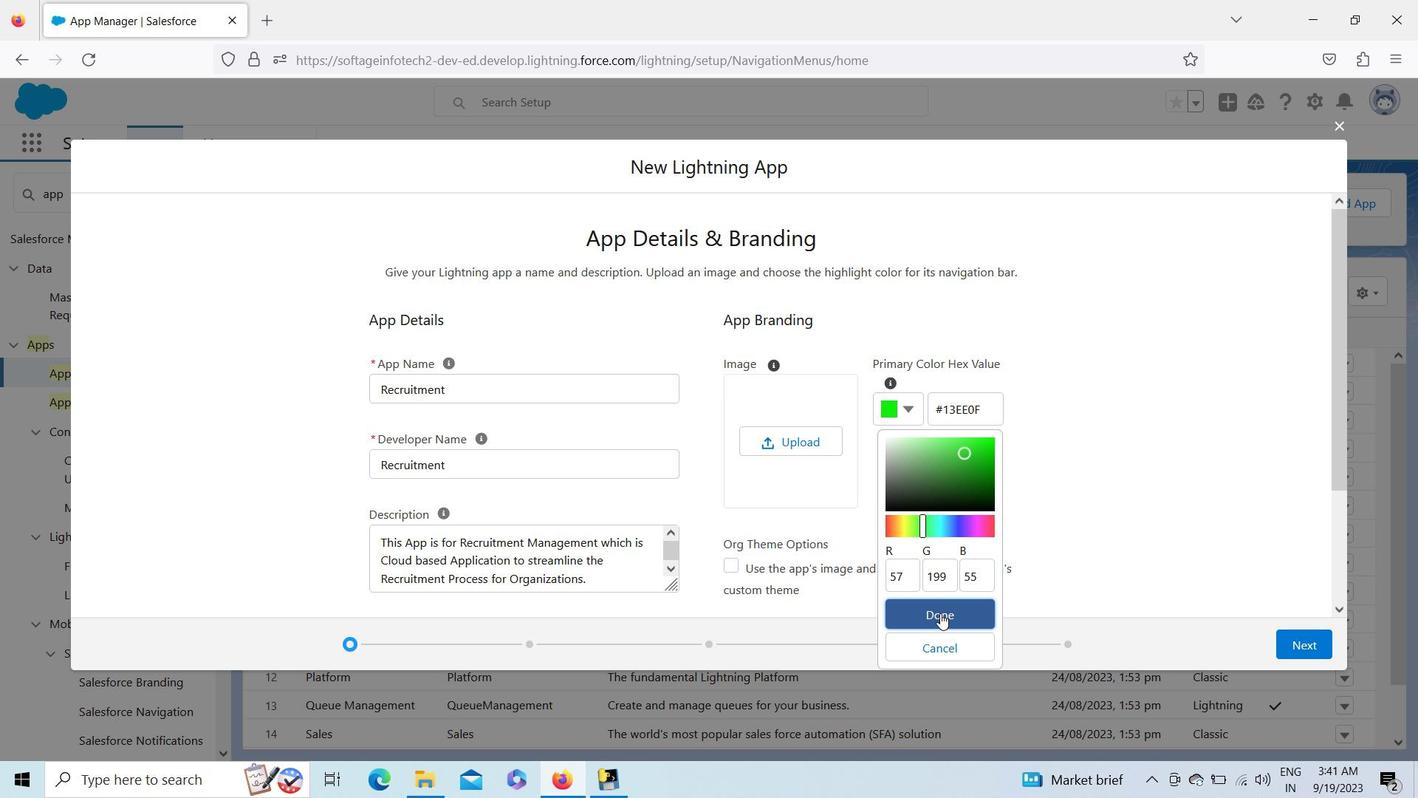 
Action: Mouse moved to (1319, 647)
Screenshot: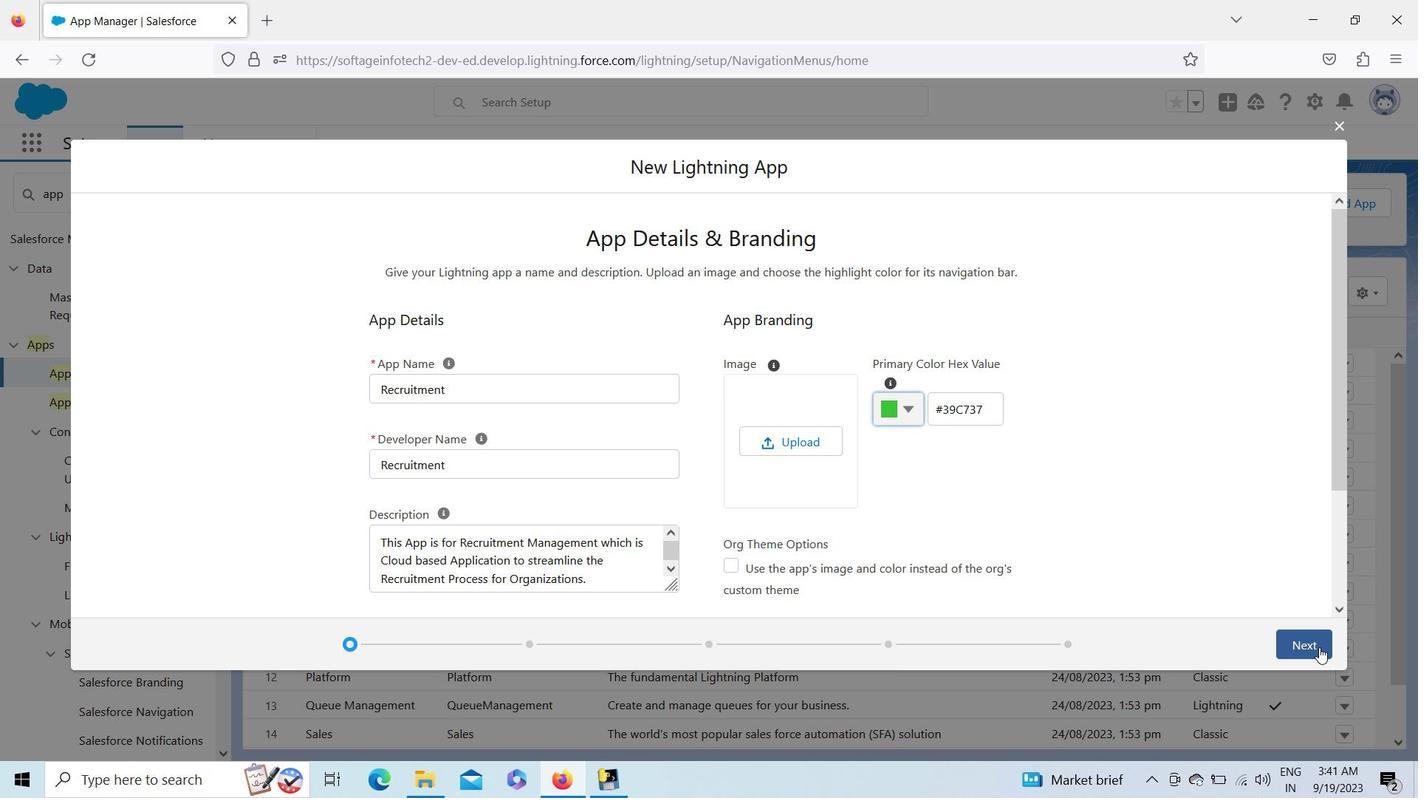 
Action: Mouse pressed left at (1319, 647)
Screenshot: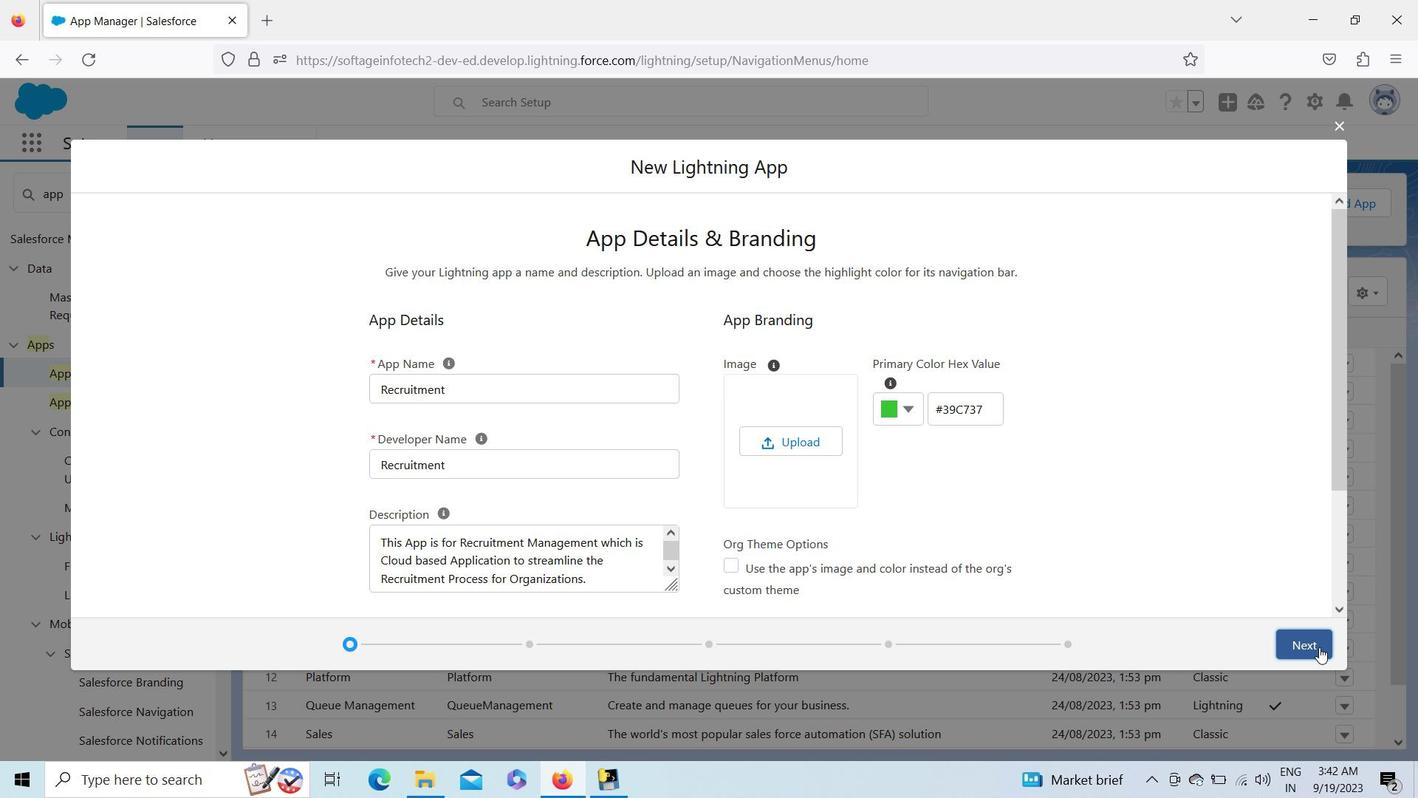 
Action: Mouse moved to (98, 645)
Screenshot: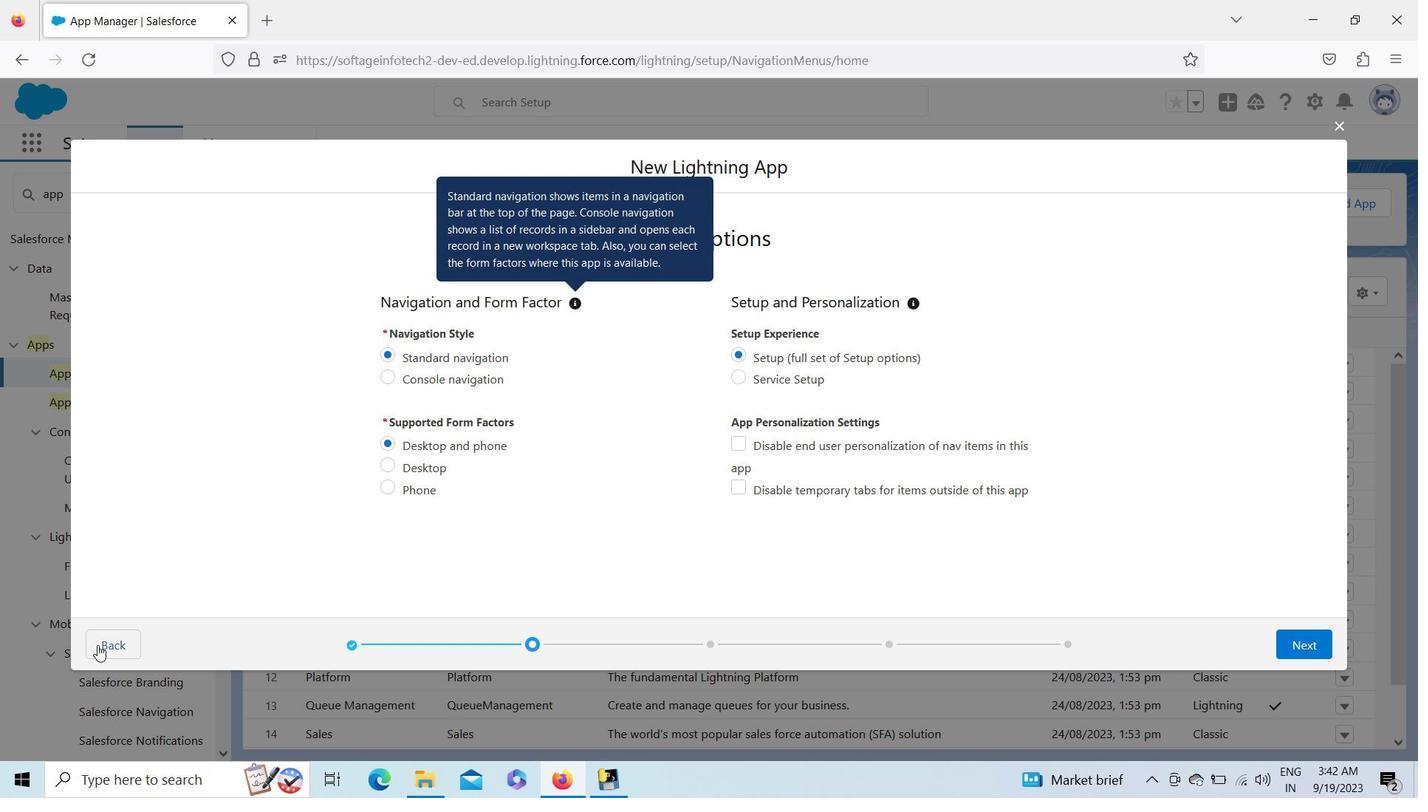 
Action: Mouse pressed left at (98, 645)
Screenshot: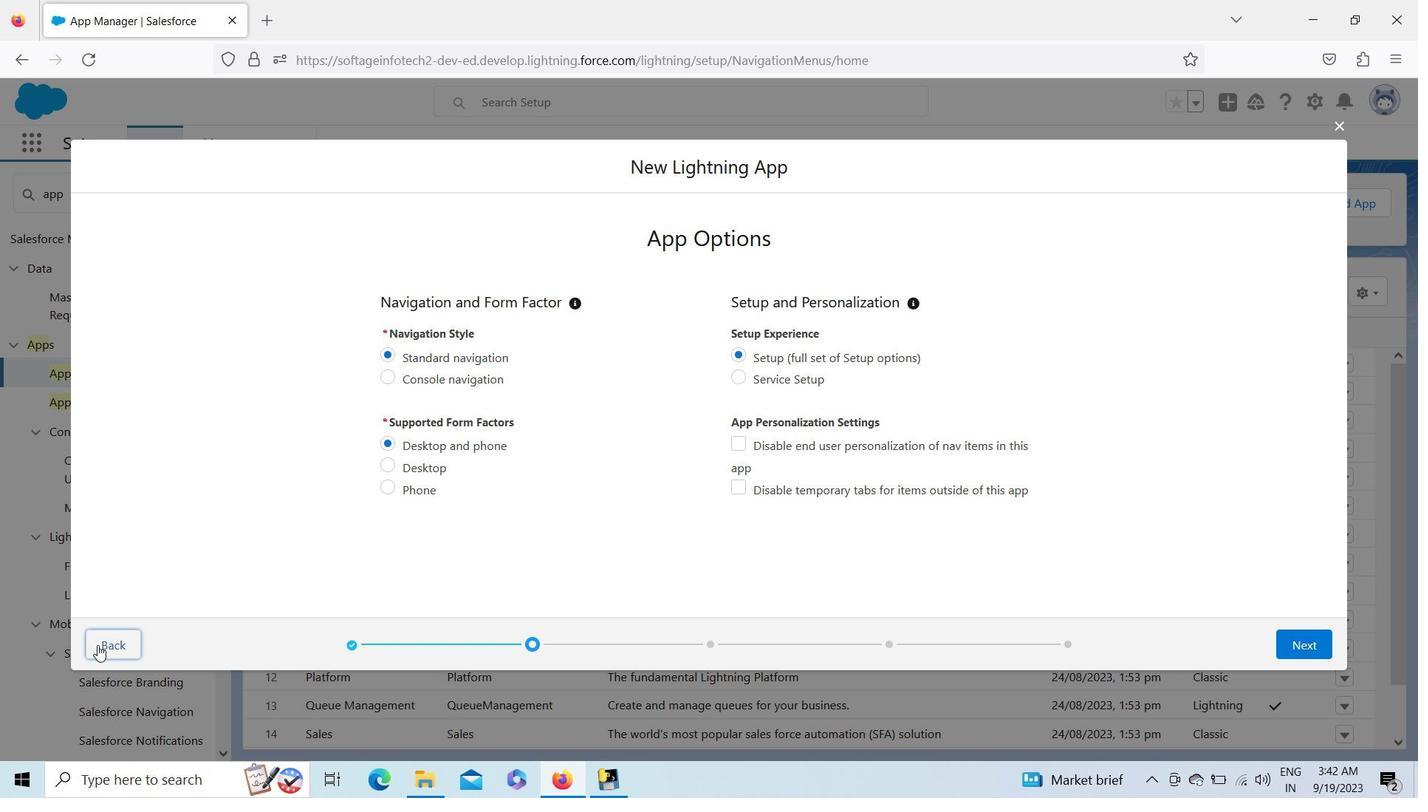
Action: Mouse moved to (1336, 404)
Screenshot: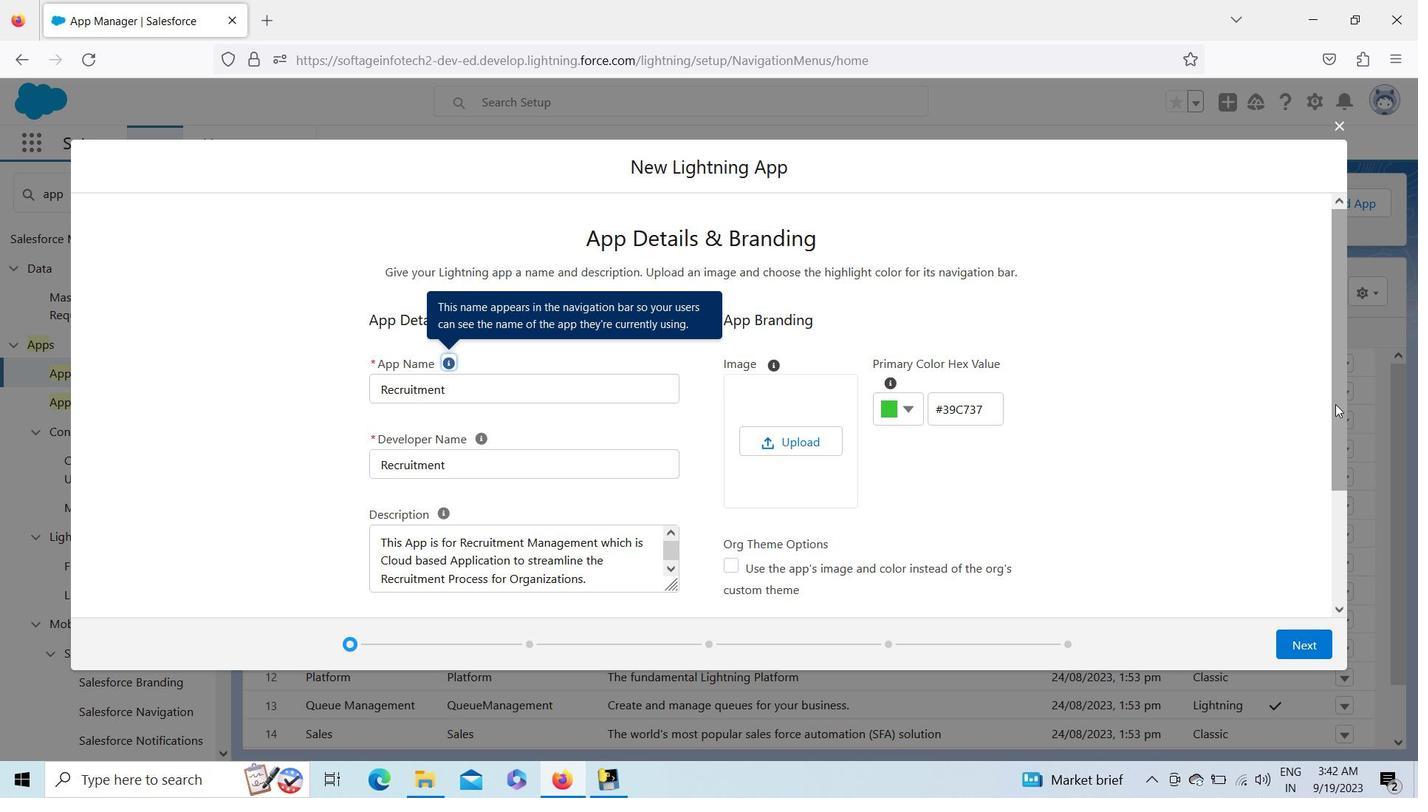 
Action: Mouse pressed left at (1336, 404)
Screenshot: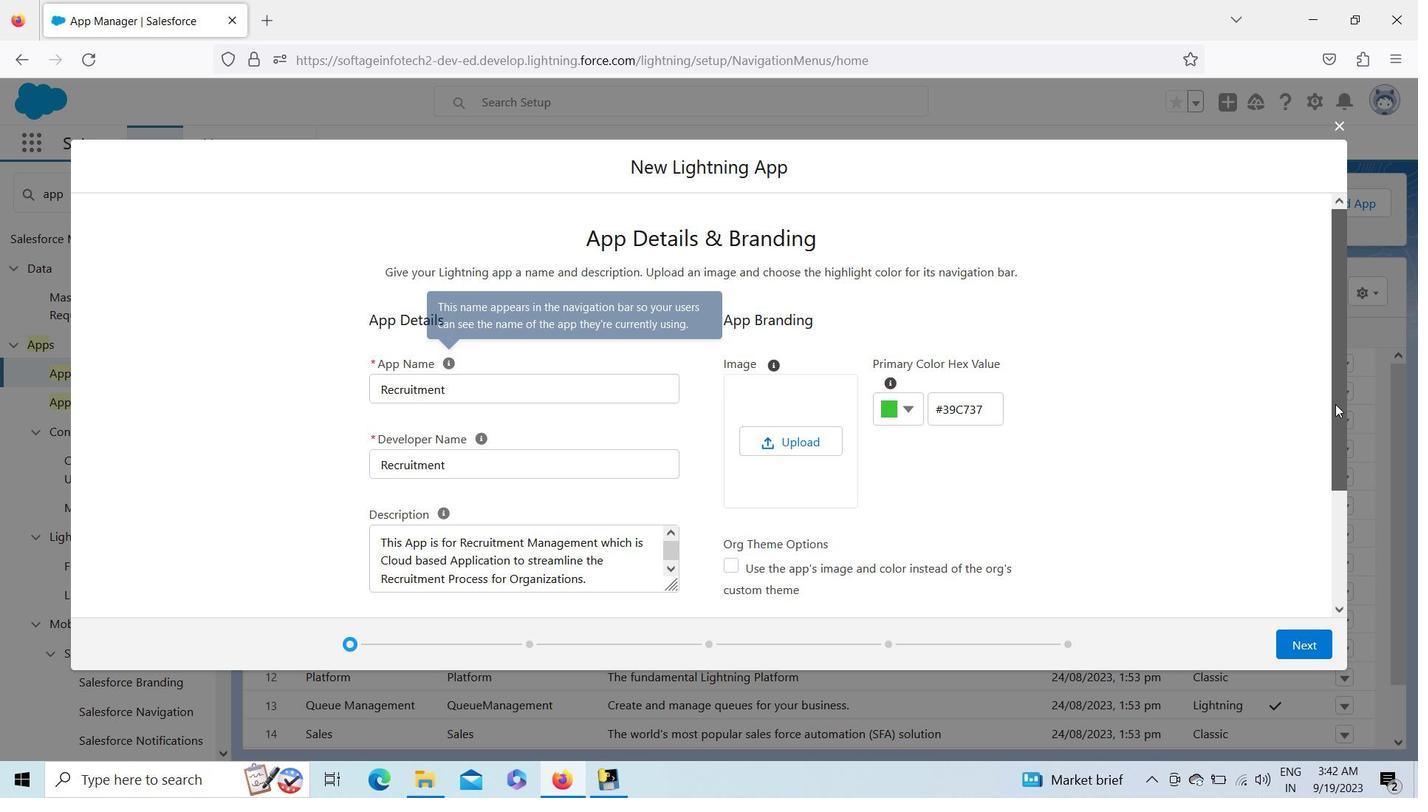 
Action: Mouse moved to (1306, 644)
Screenshot: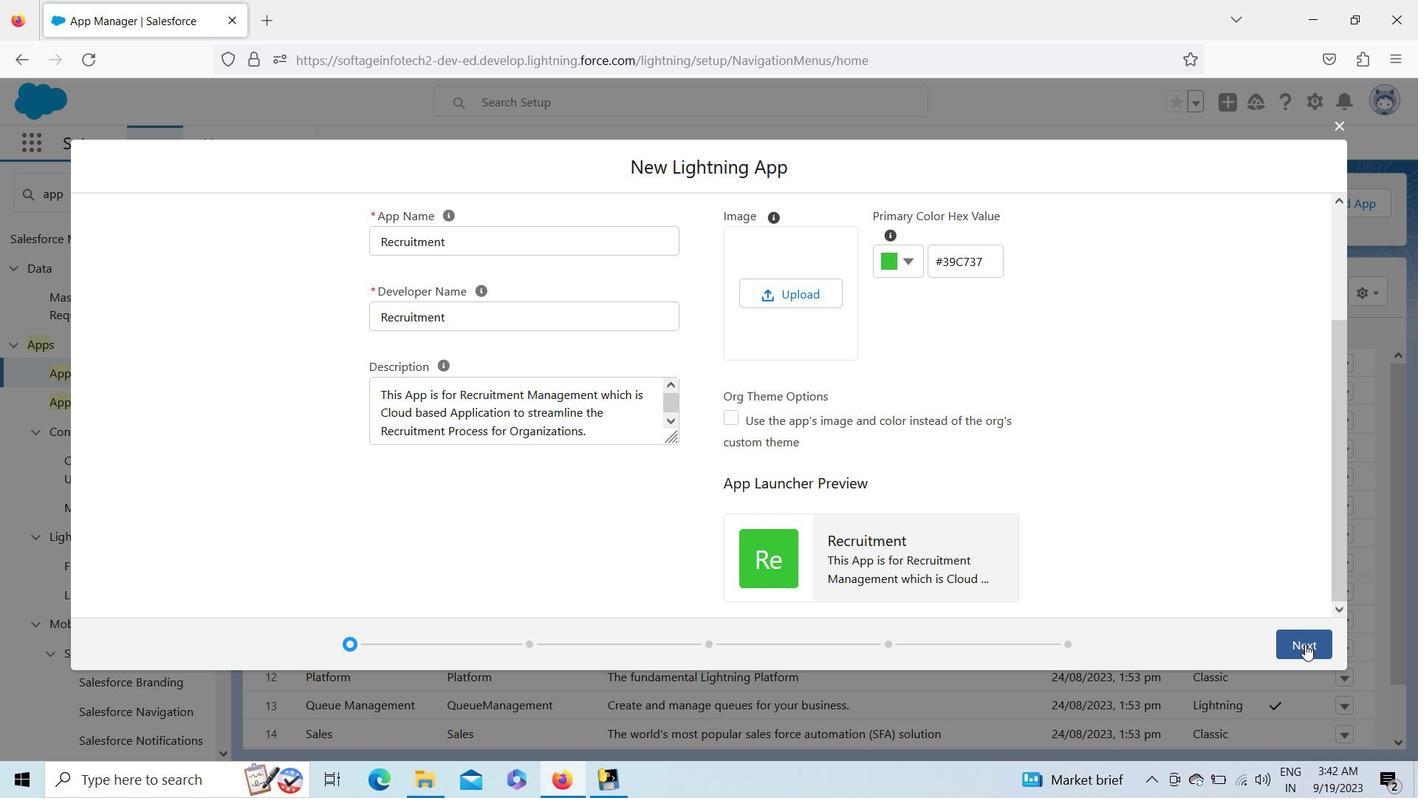 
Action: Mouse pressed left at (1306, 644)
Screenshot: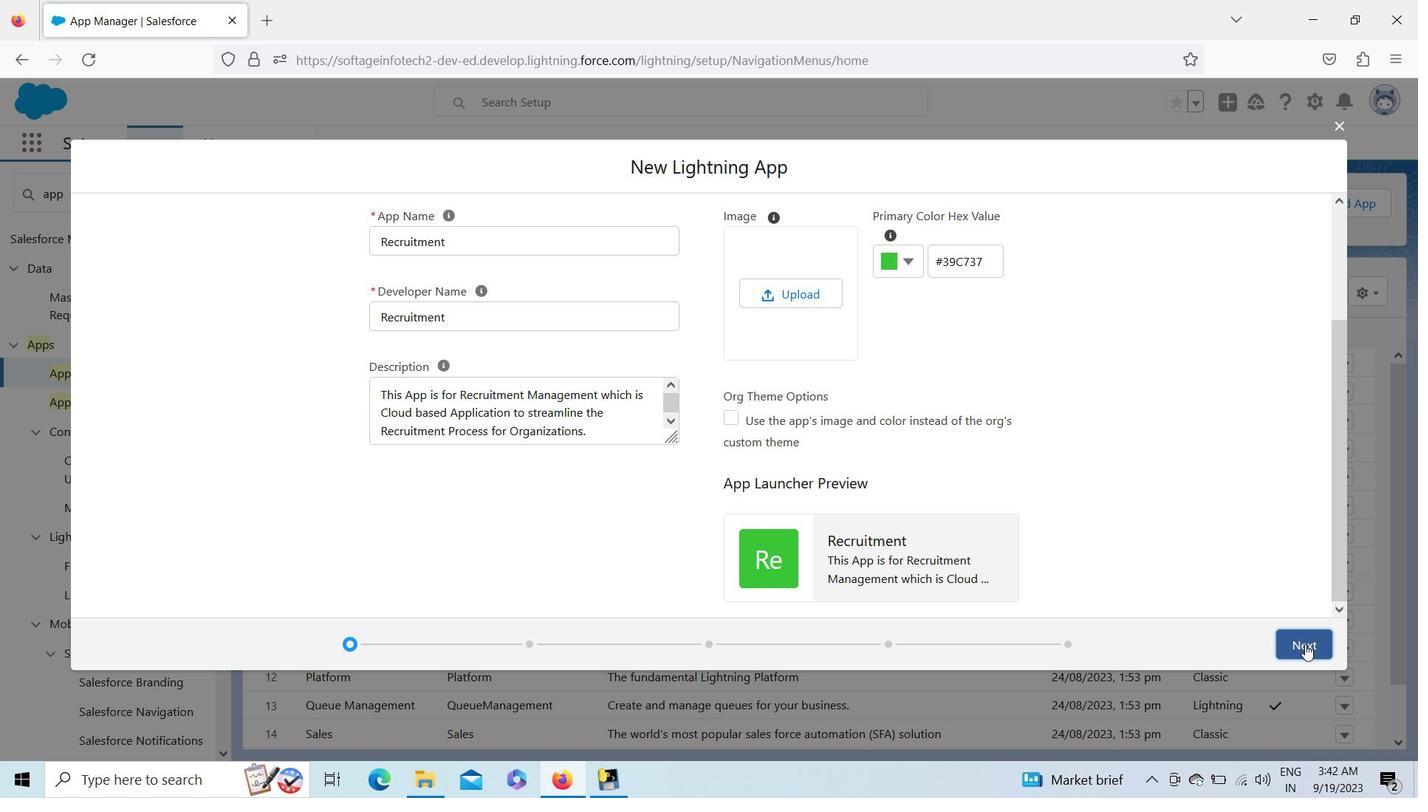 
Action: Mouse moved to (387, 377)
Screenshot: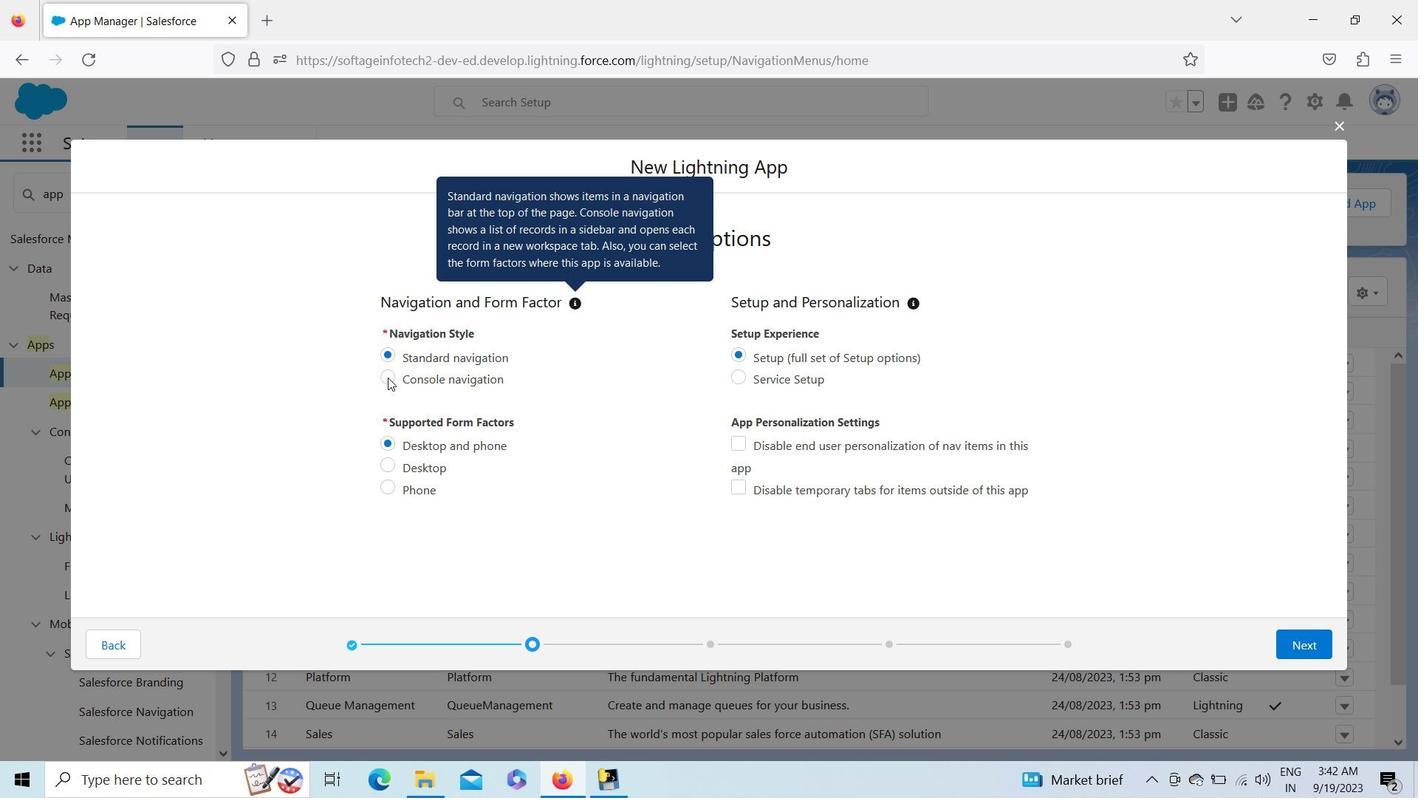 
Action: Mouse pressed left at (387, 377)
Screenshot: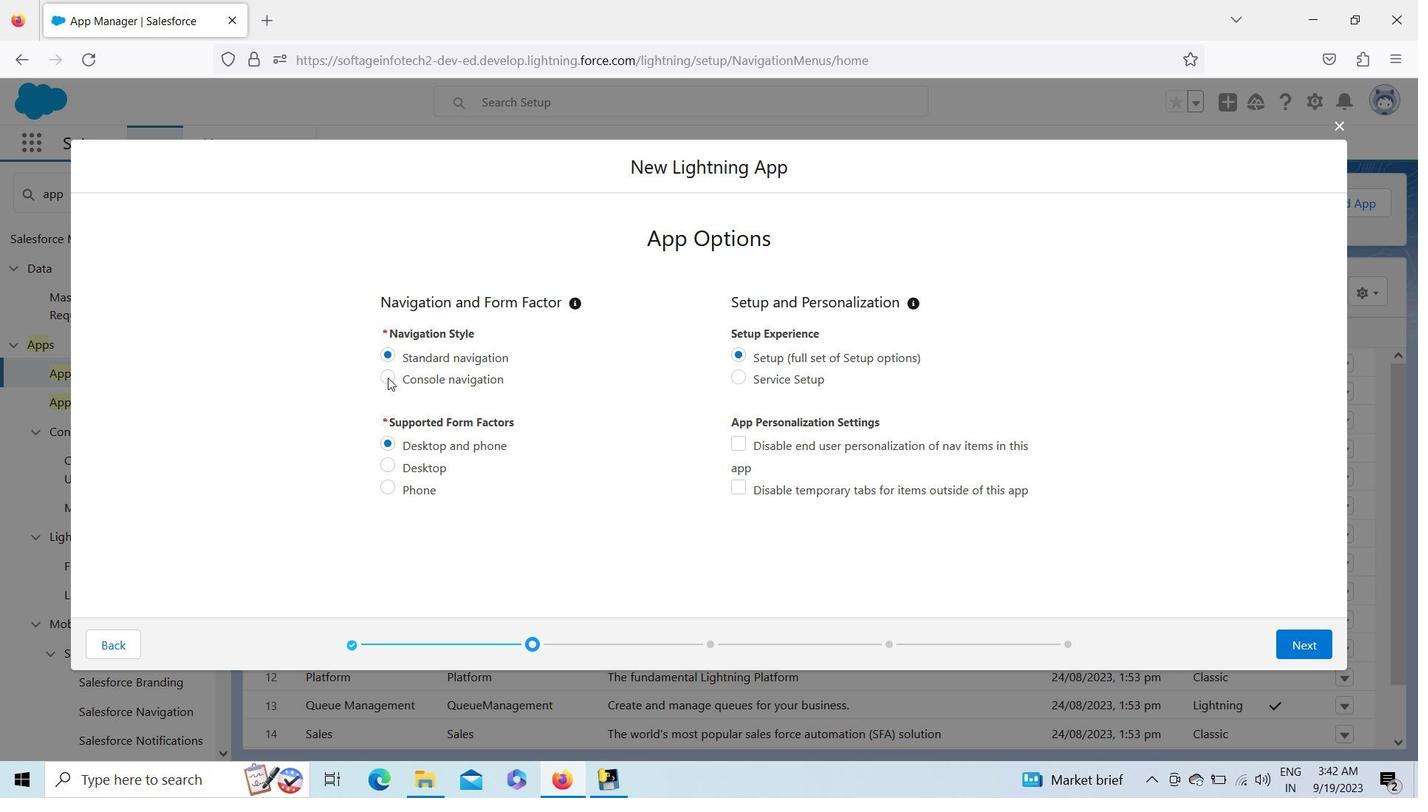 
Action: Mouse moved to (391, 468)
Screenshot: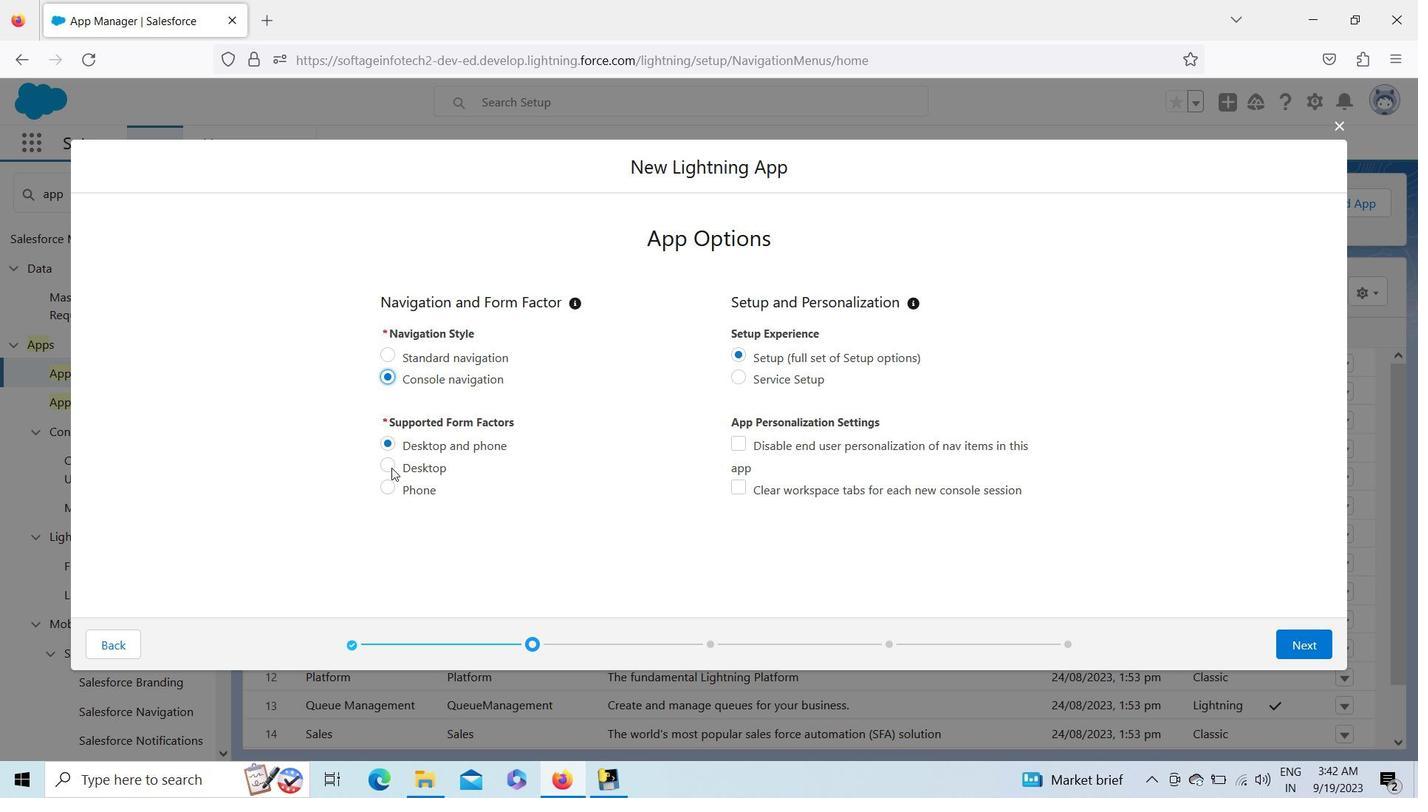 
Action: Mouse pressed left at (391, 468)
Screenshot: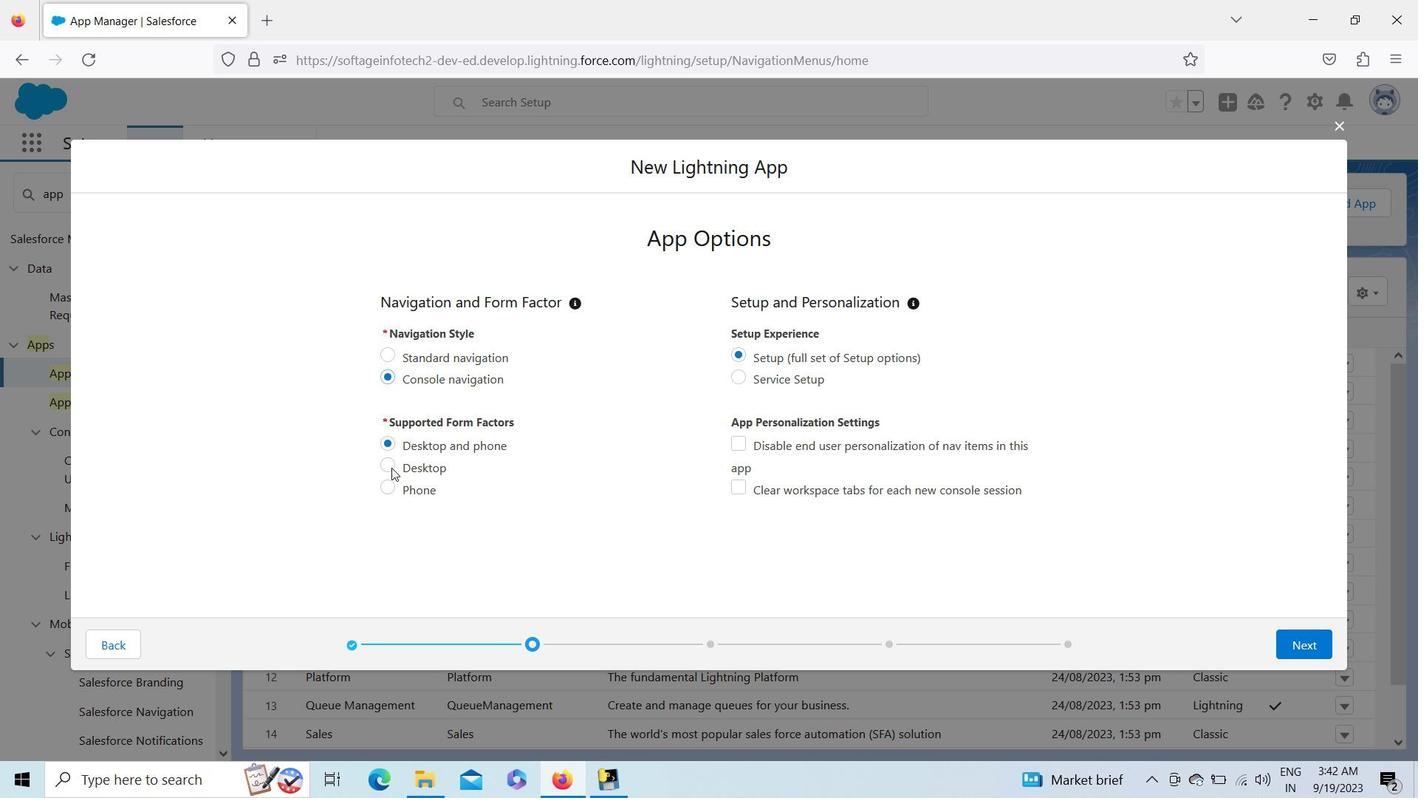 
Action: Mouse moved to (1296, 642)
Screenshot: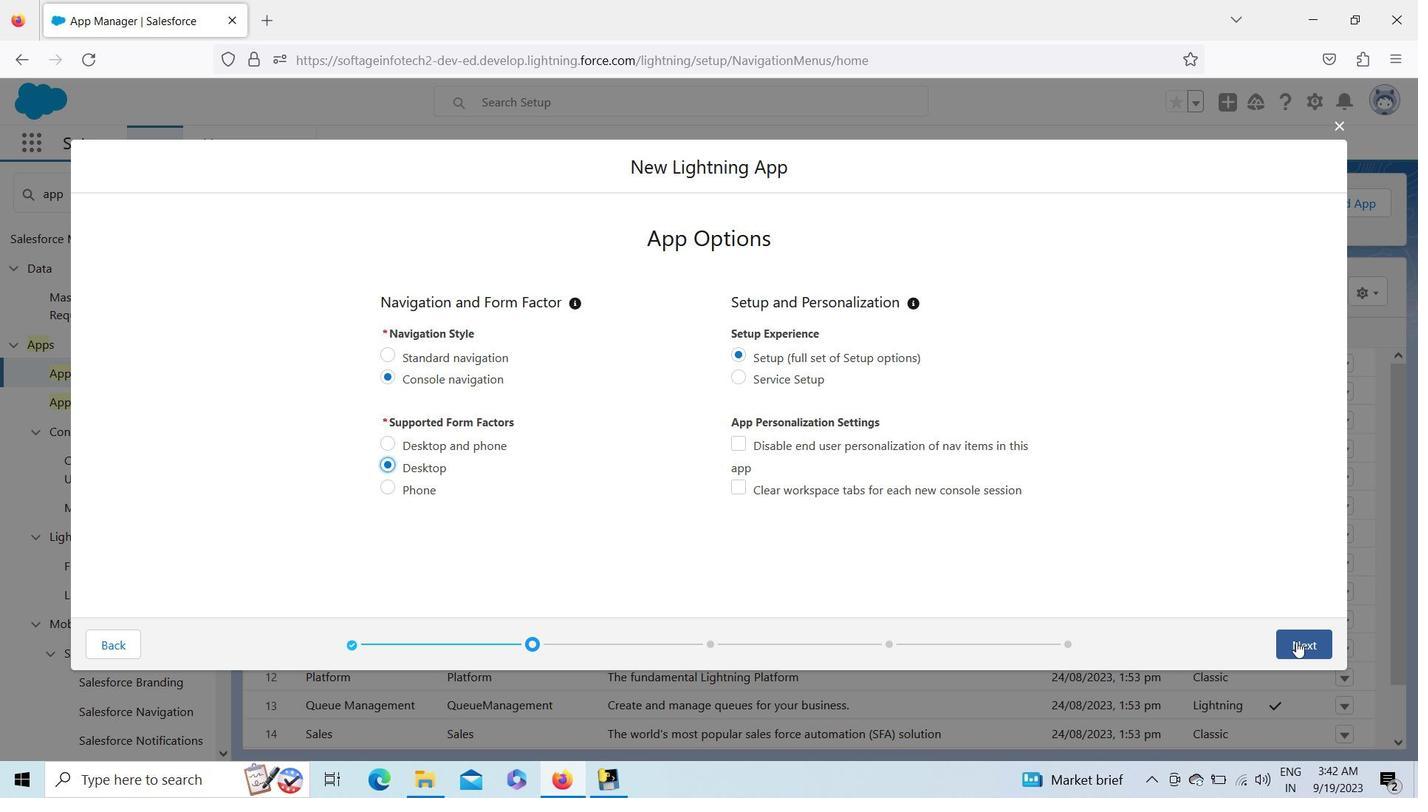 
Action: Mouse pressed left at (1296, 642)
Screenshot: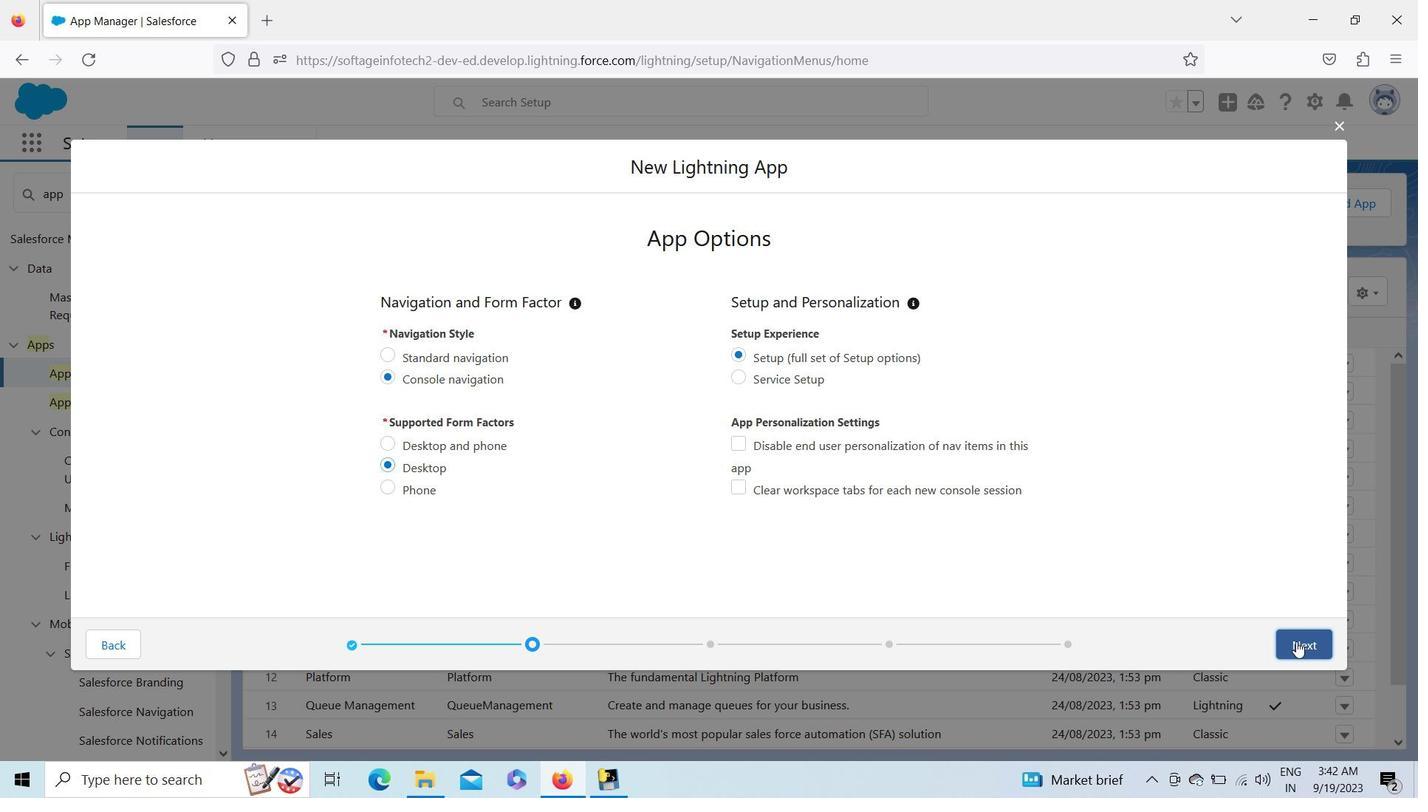 
Action: Mouse moved to (1036, 338)
Screenshot: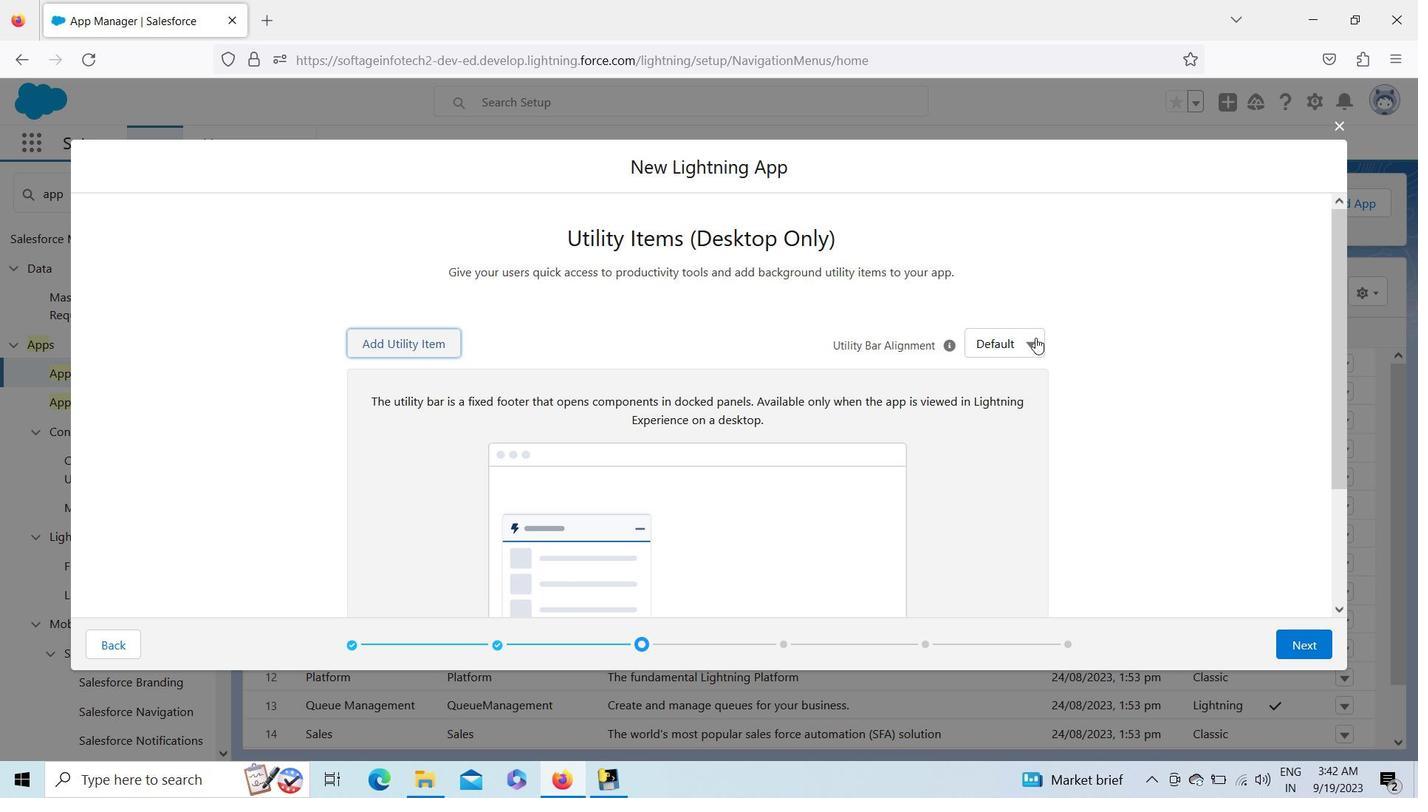 
Action: Mouse pressed left at (1036, 338)
Screenshot: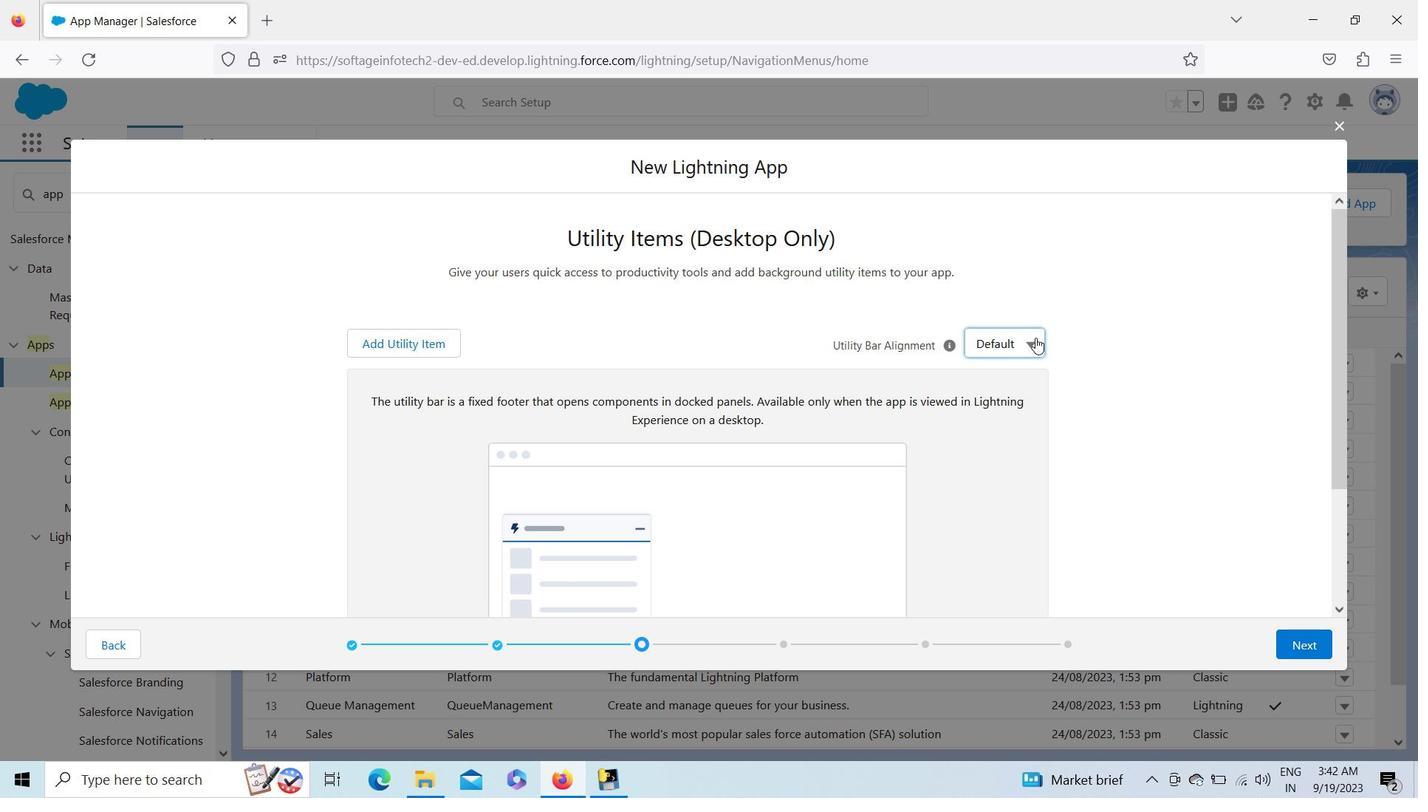 
Action: Mouse pressed left at (1036, 338)
Screenshot: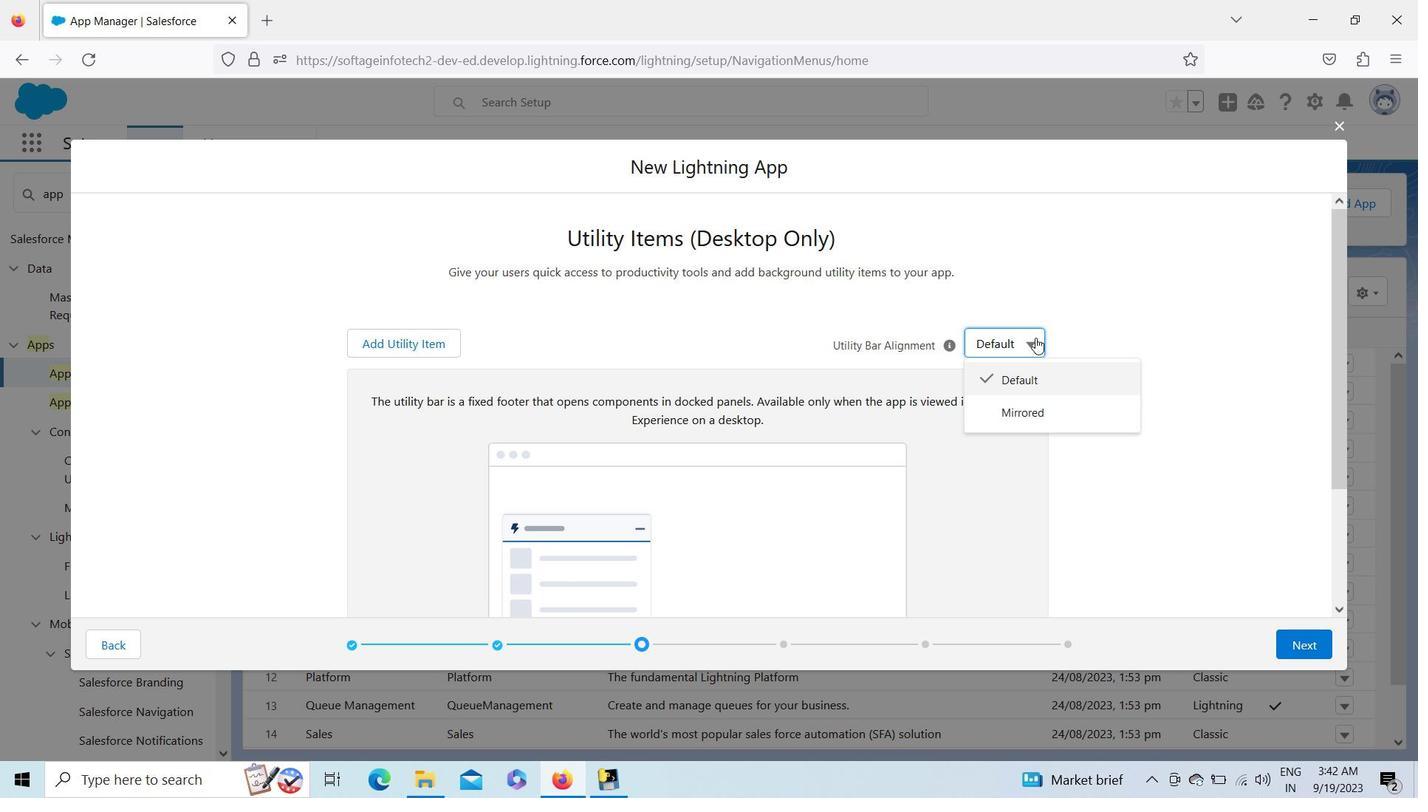
Action: Mouse pressed left at (1036, 338)
Screenshot: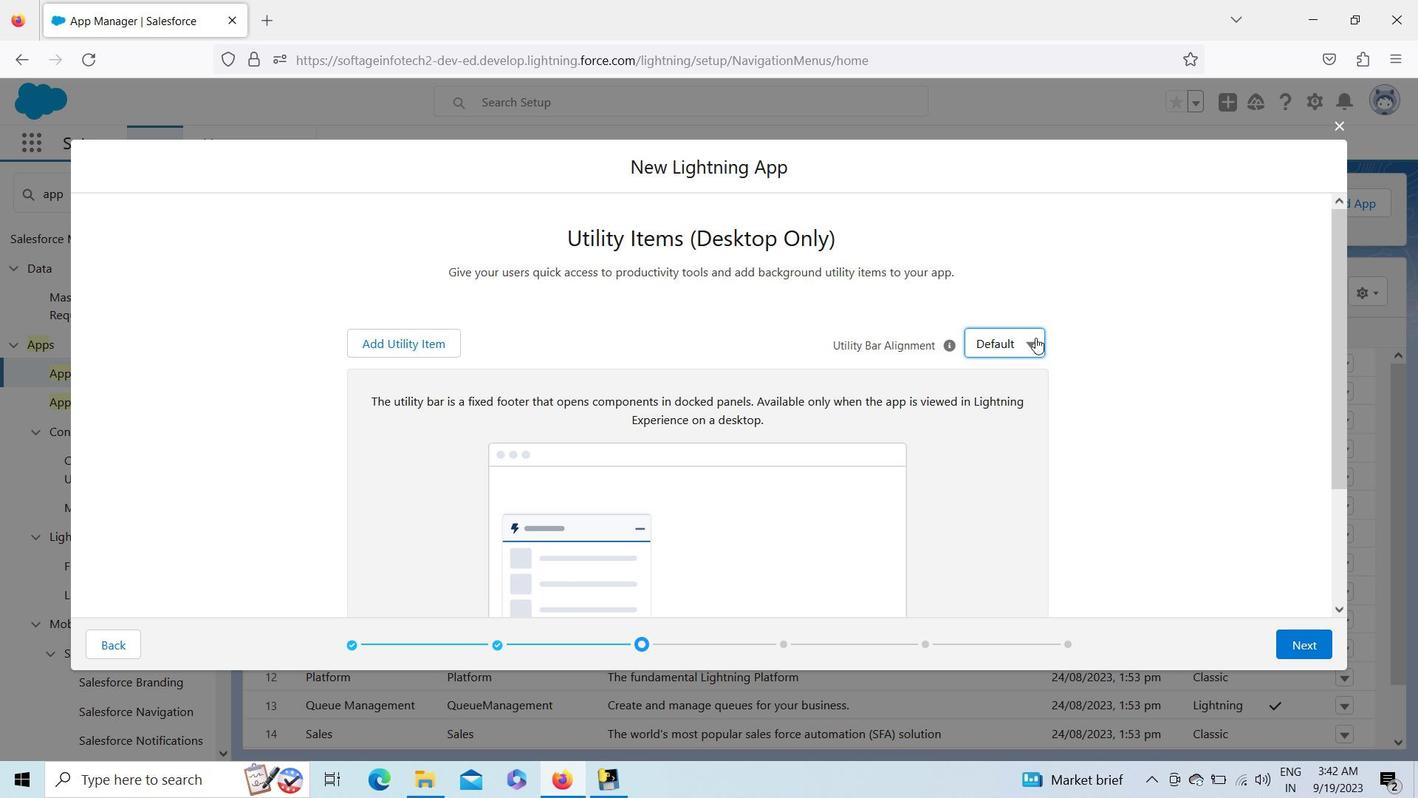 
Action: Mouse moved to (1025, 404)
Screenshot: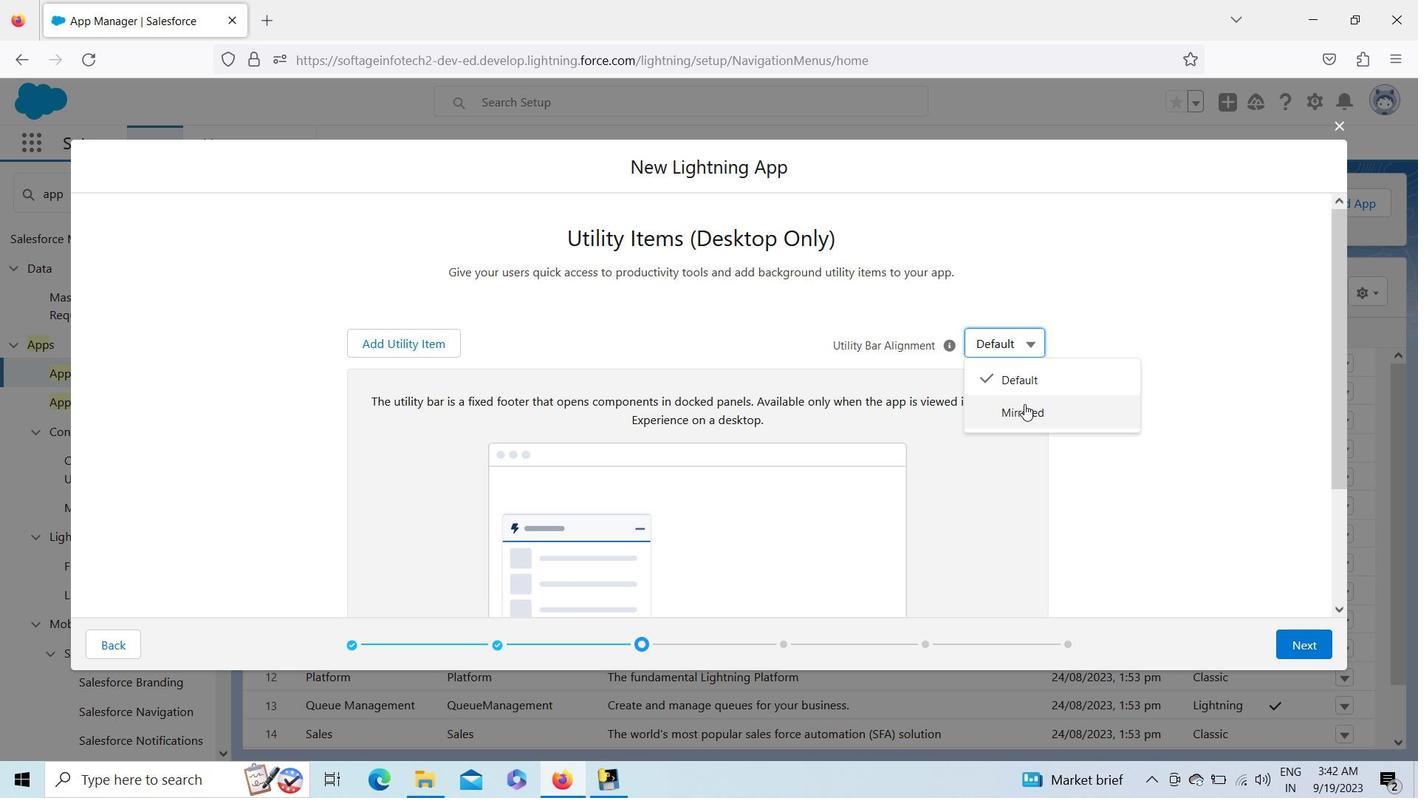 
Action: Mouse pressed left at (1025, 404)
Screenshot: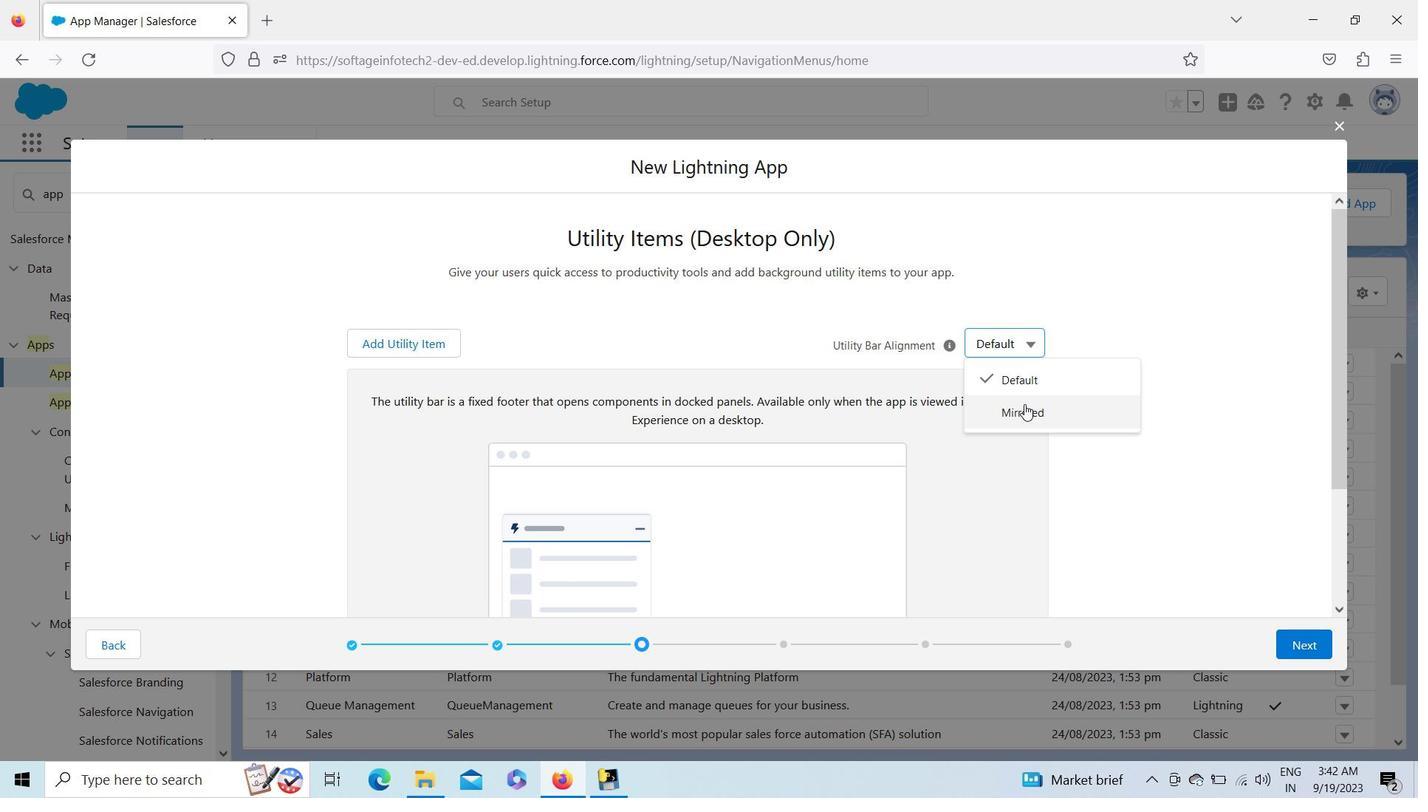 
Action: Mouse moved to (1028, 342)
Screenshot: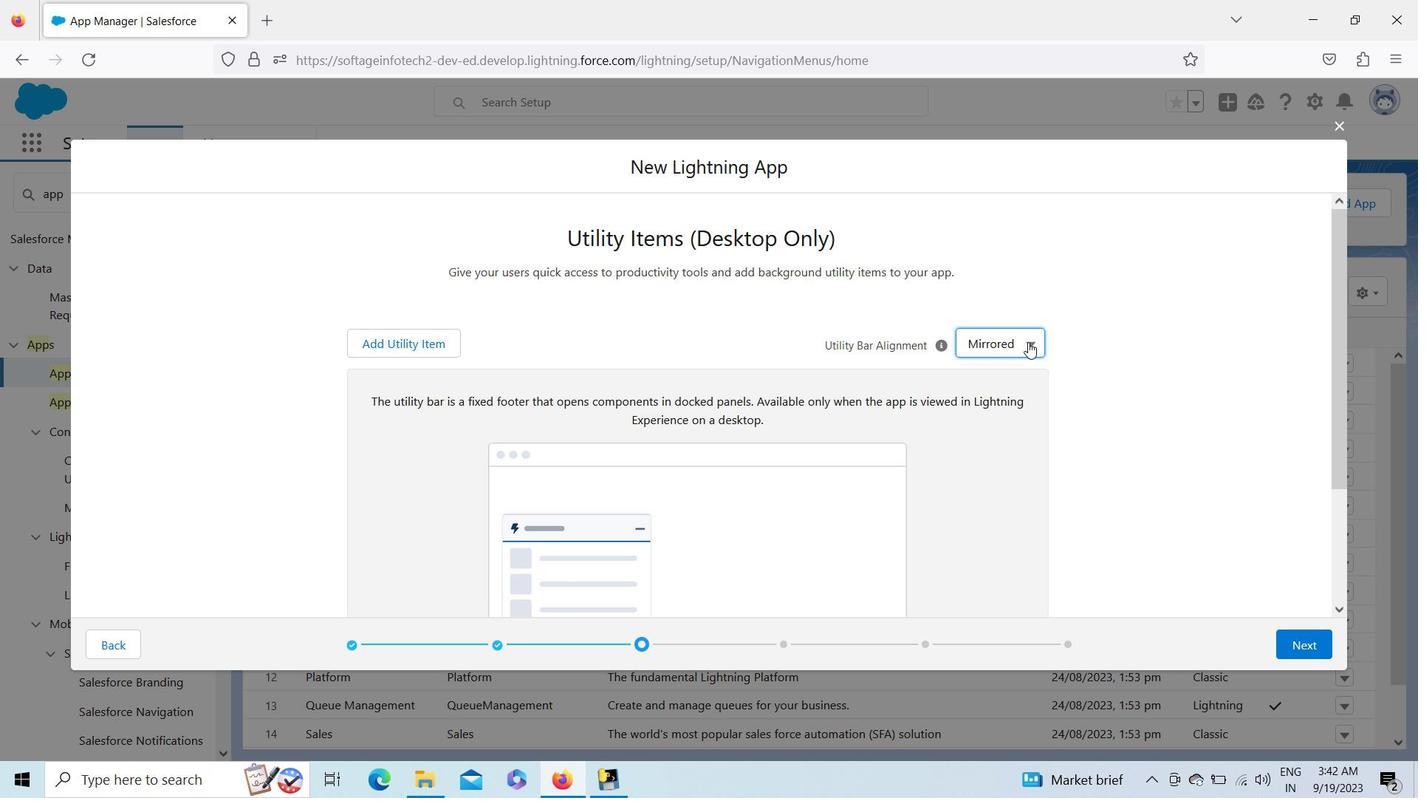 
Action: Mouse pressed left at (1028, 342)
Screenshot: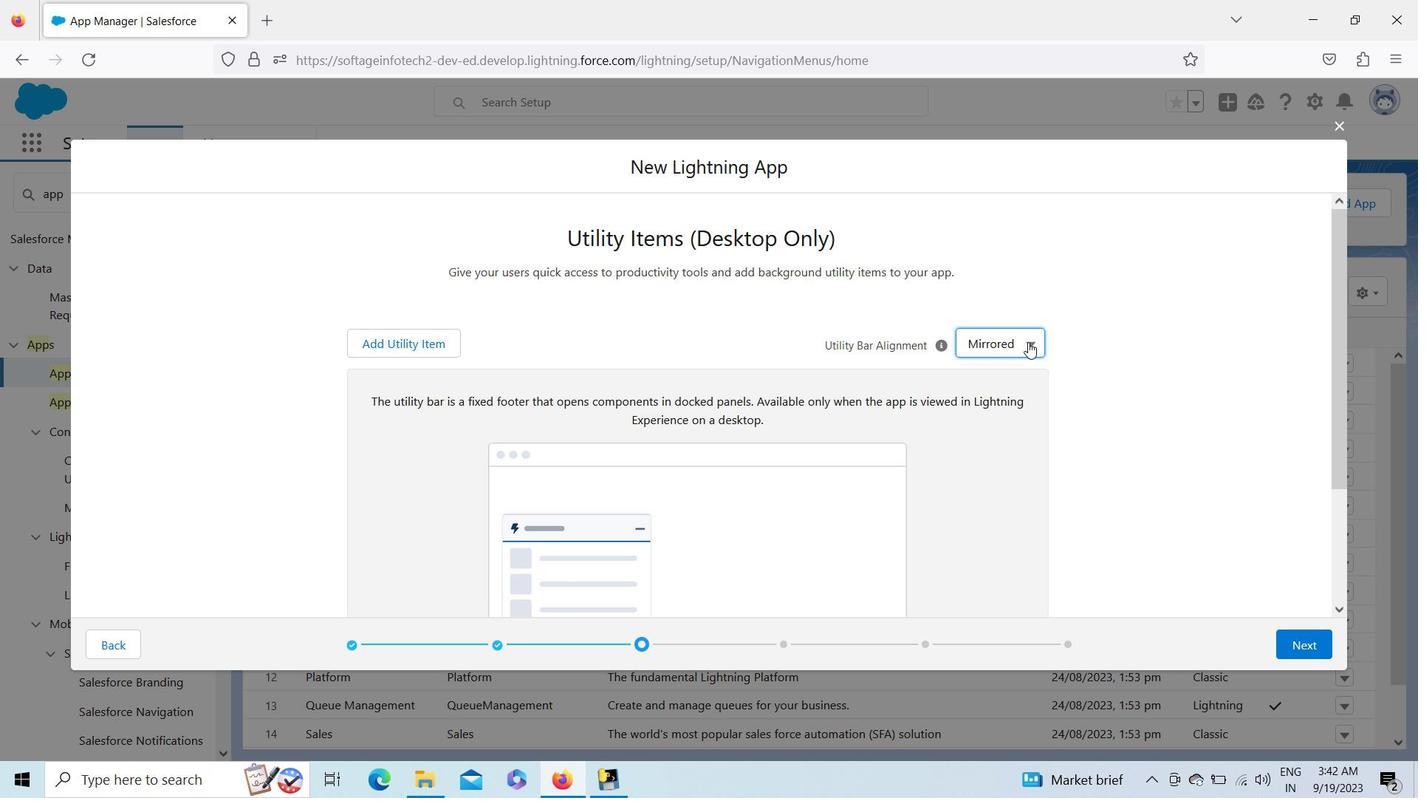 
Action: Mouse moved to (1028, 370)
Screenshot: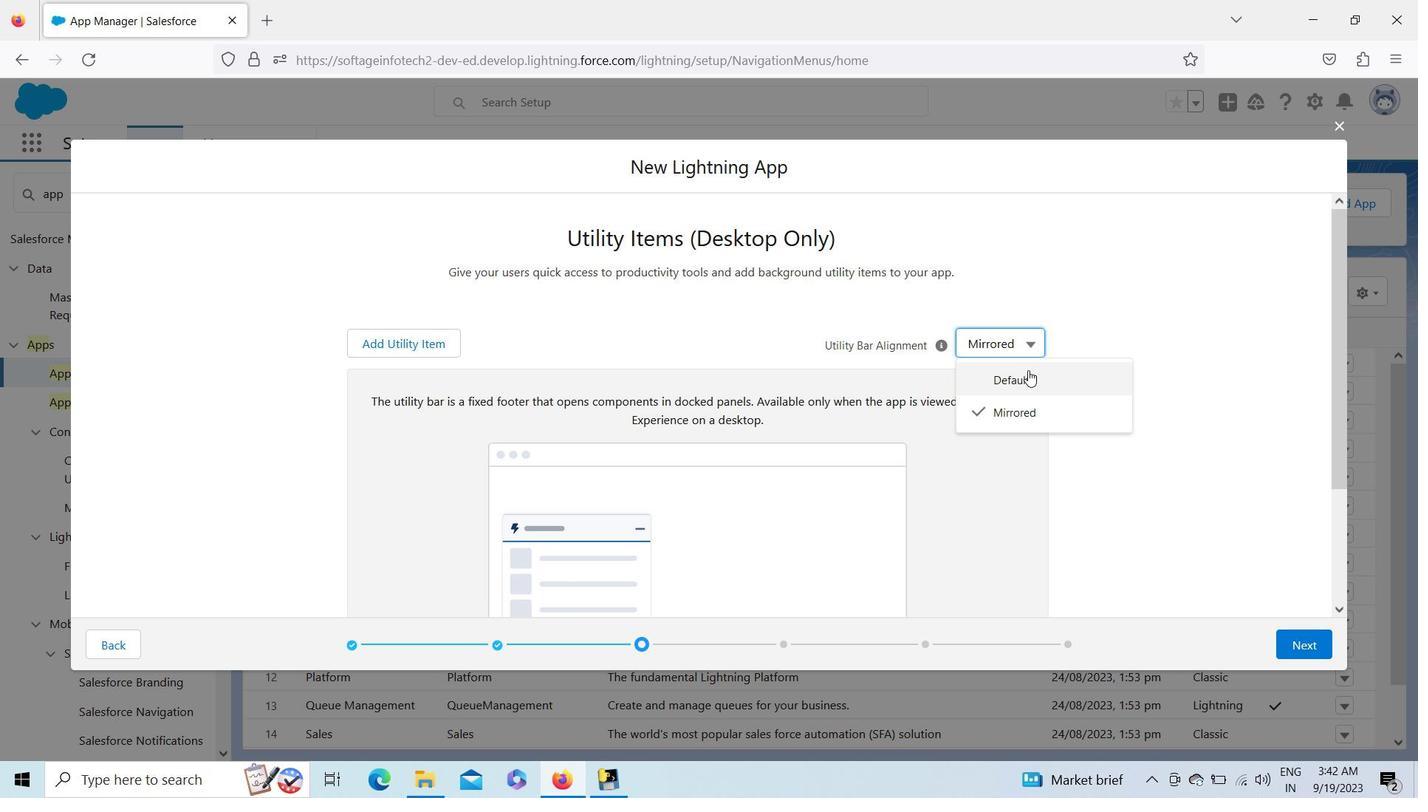 
Action: Mouse pressed left at (1028, 370)
Screenshot: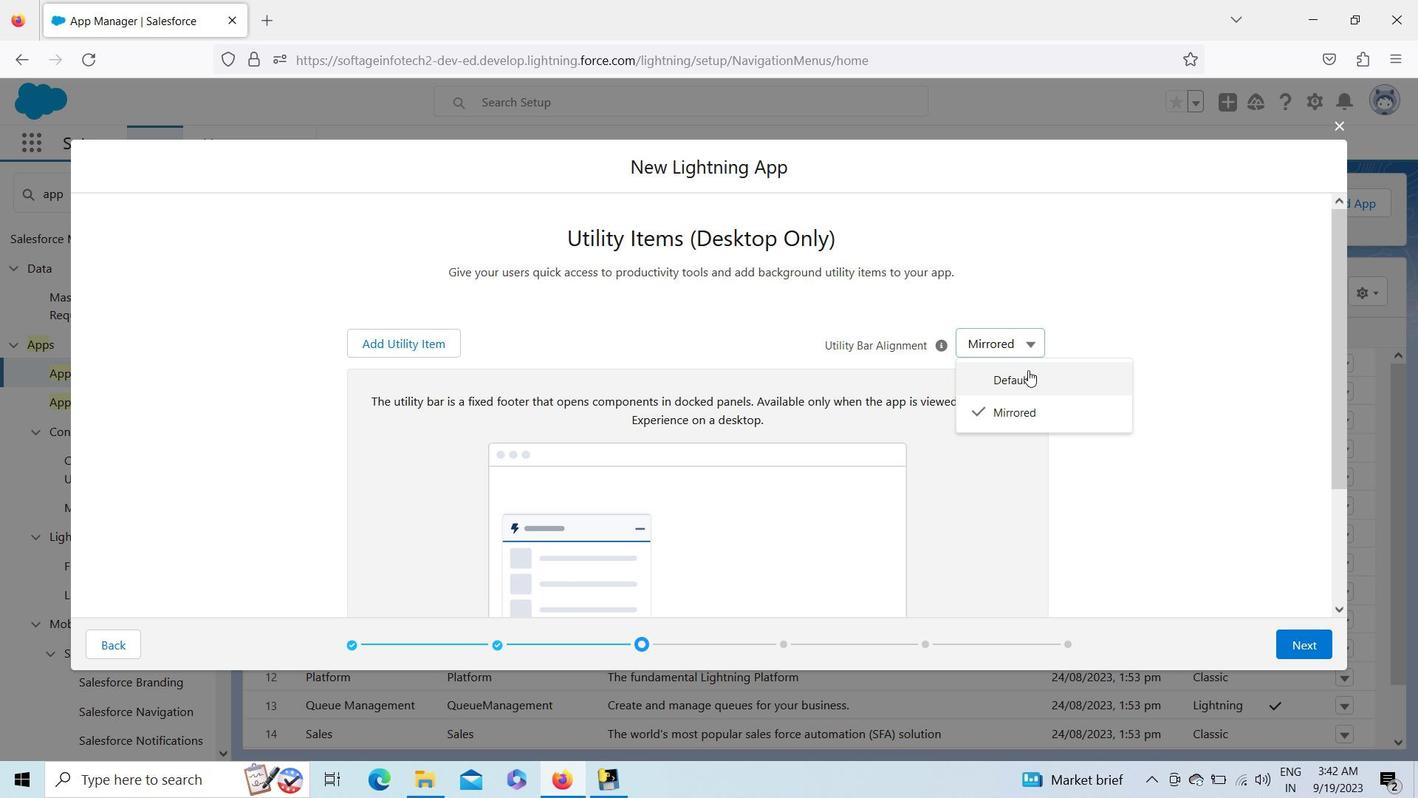 
Action: Mouse moved to (120, 638)
Screenshot: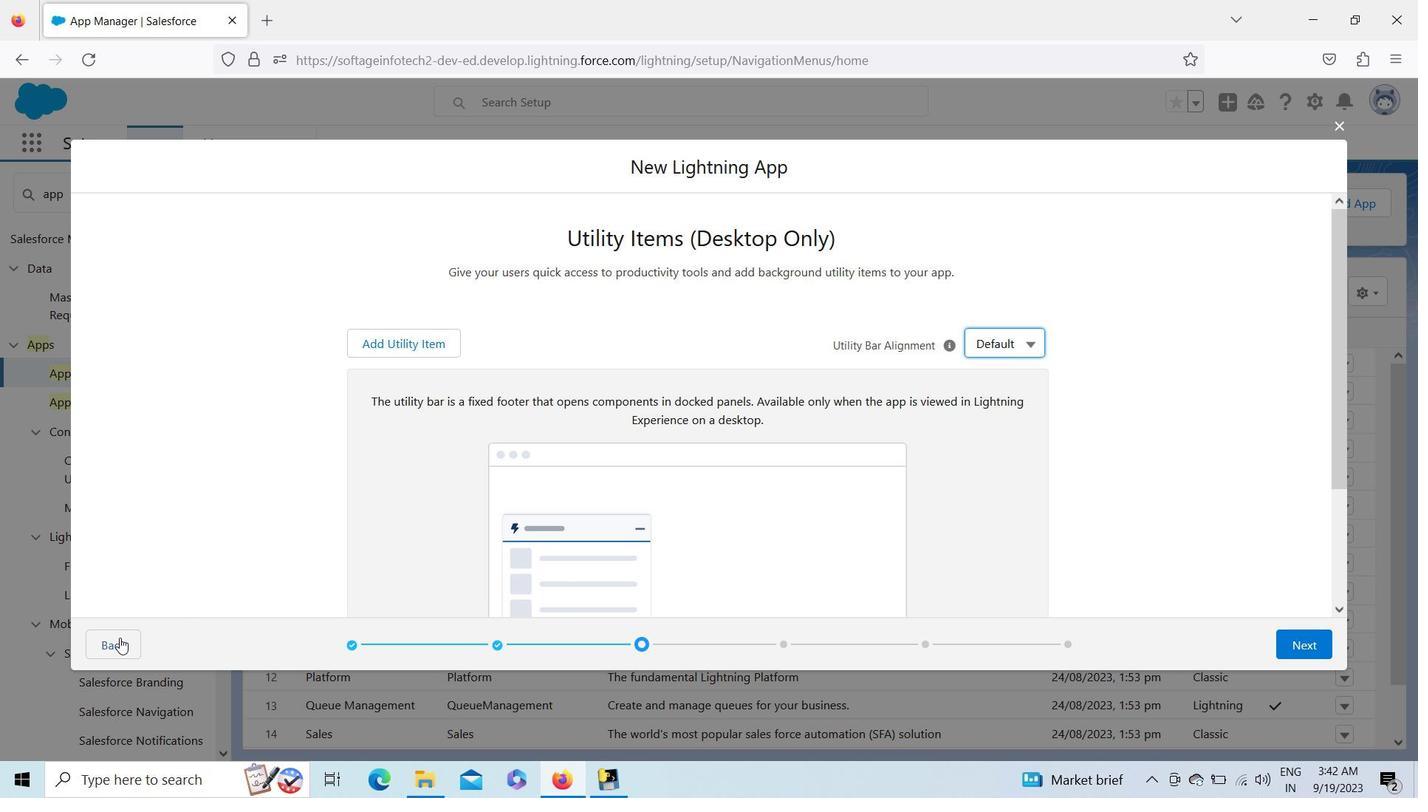 
Action: Mouse pressed left at (120, 638)
Screenshot: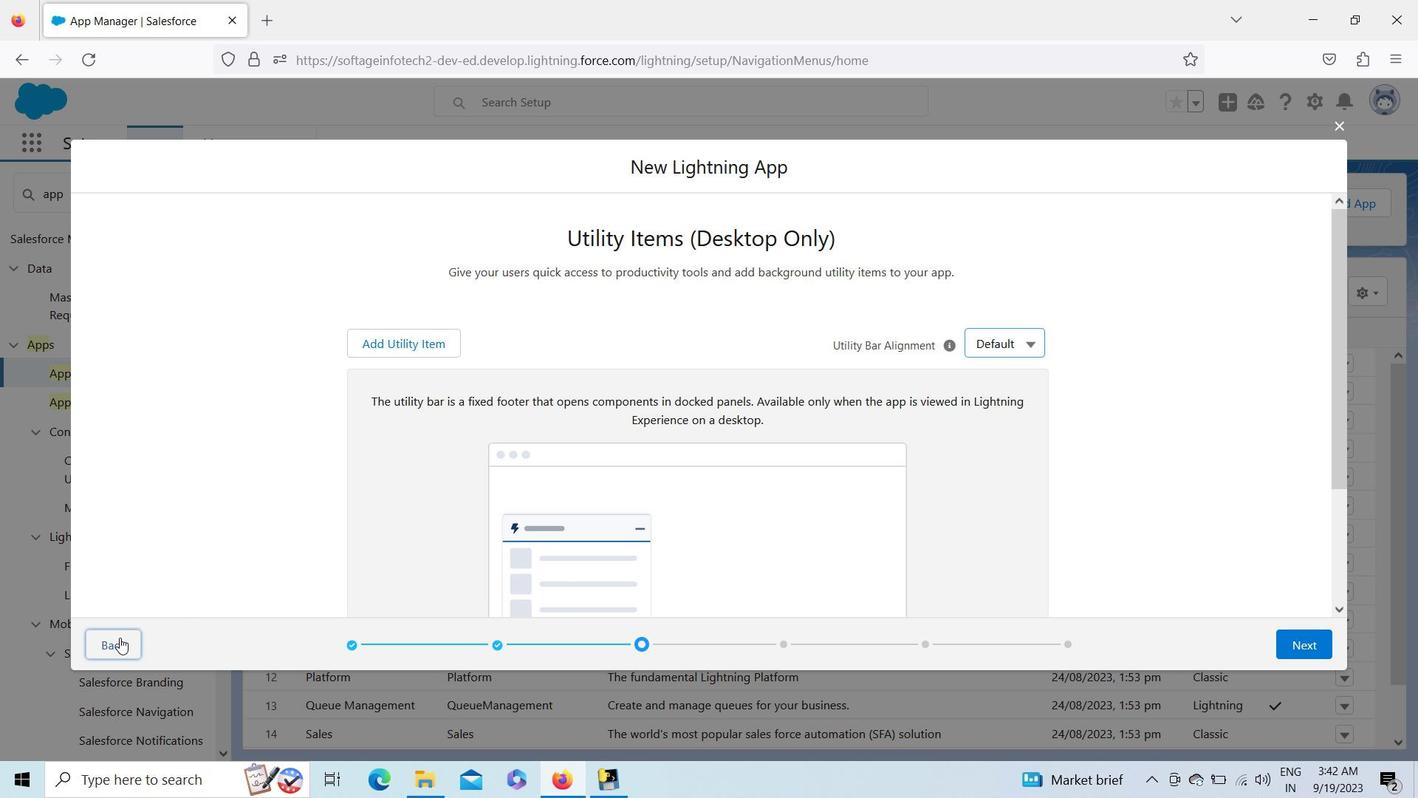 
Action: Mouse moved to (387, 353)
Screenshot: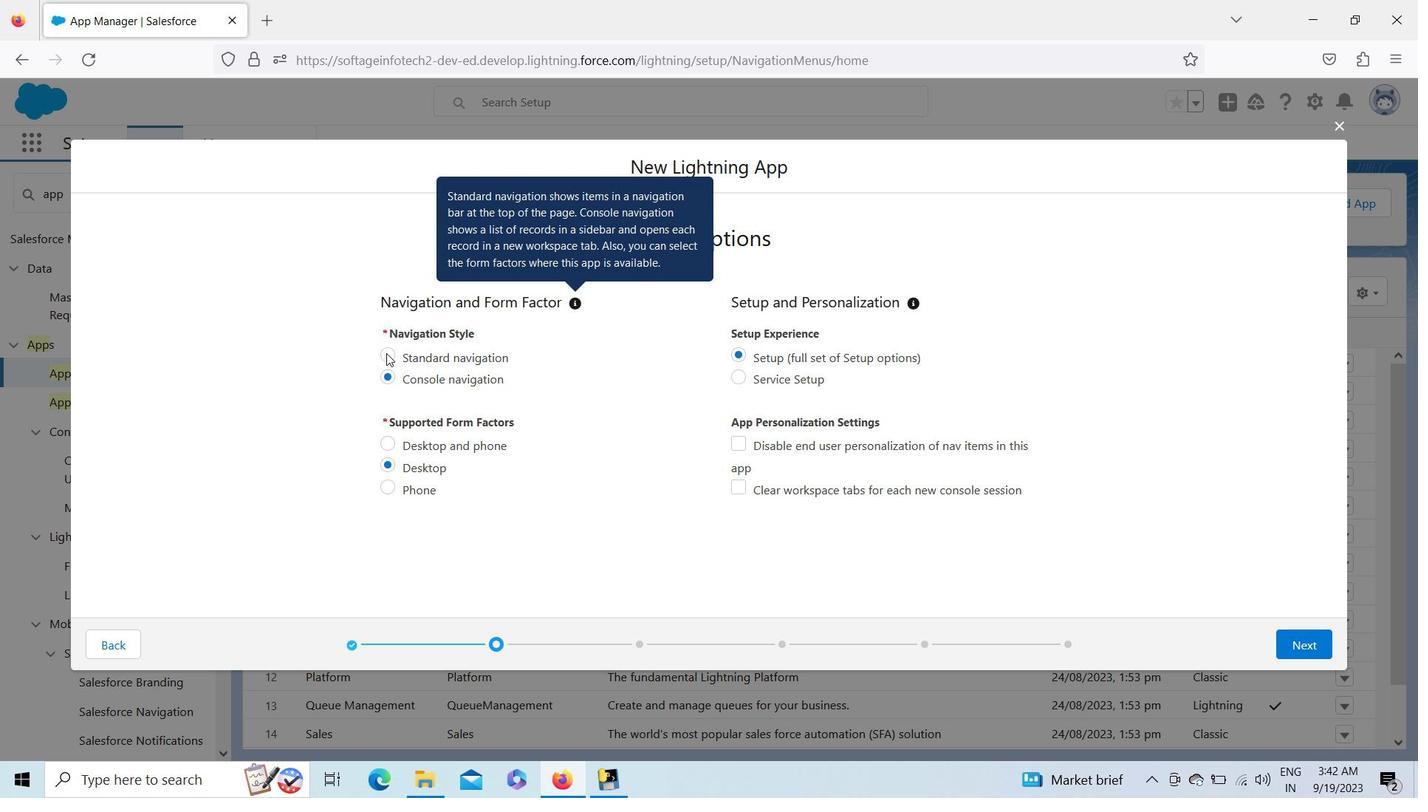 
Action: Mouse pressed left at (387, 353)
Screenshot: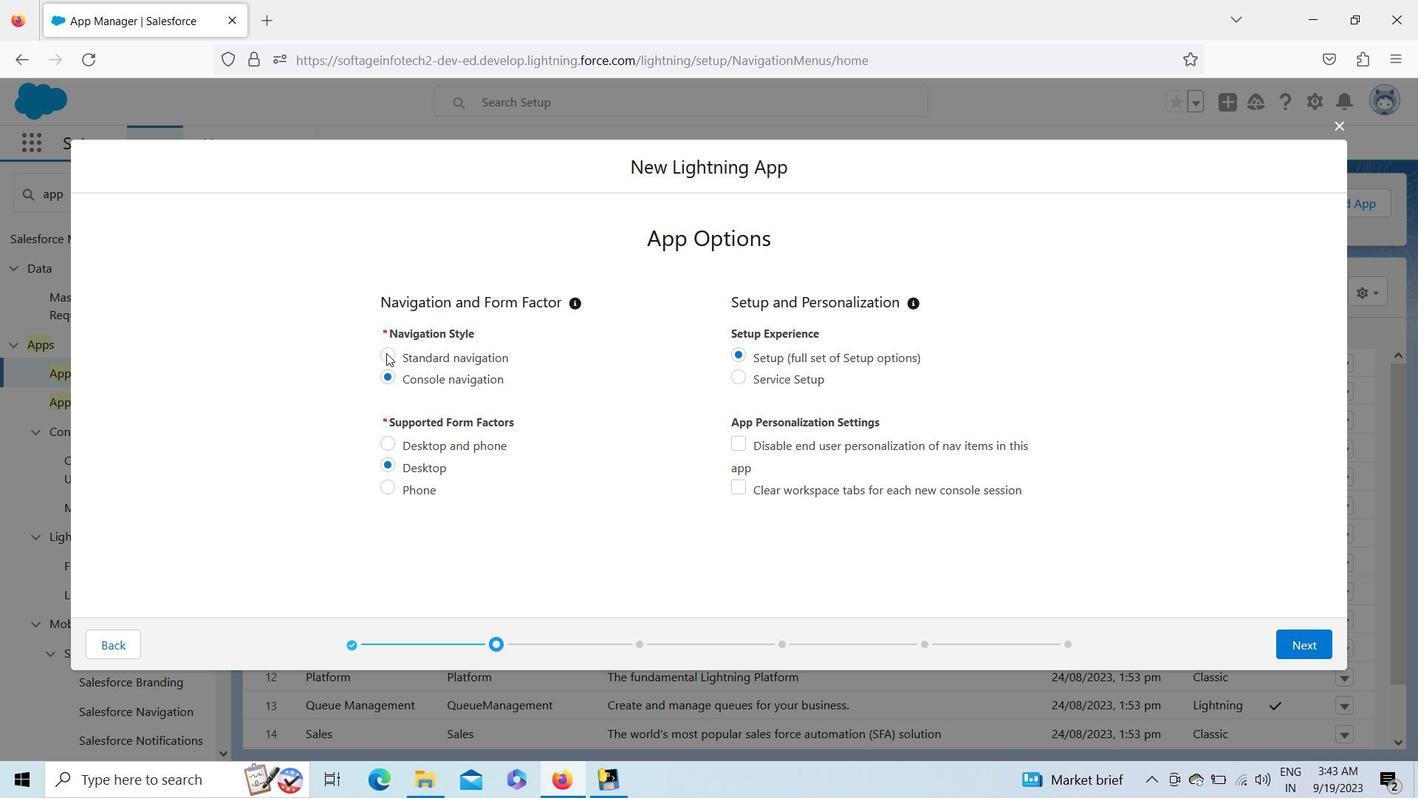 
Action: Mouse moved to (1294, 639)
Screenshot: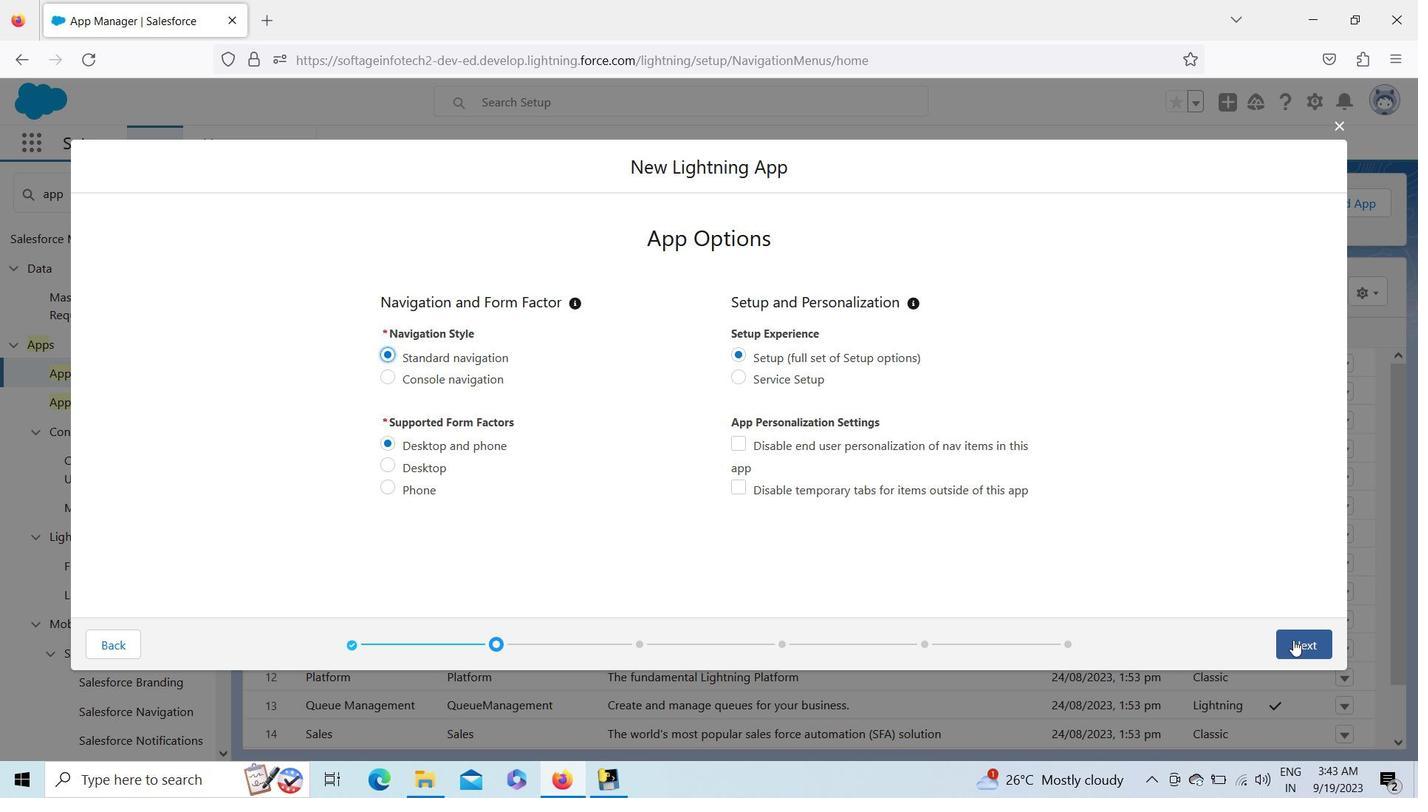 
Action: Mouse pressed left at (1294, 639)
Screenshot: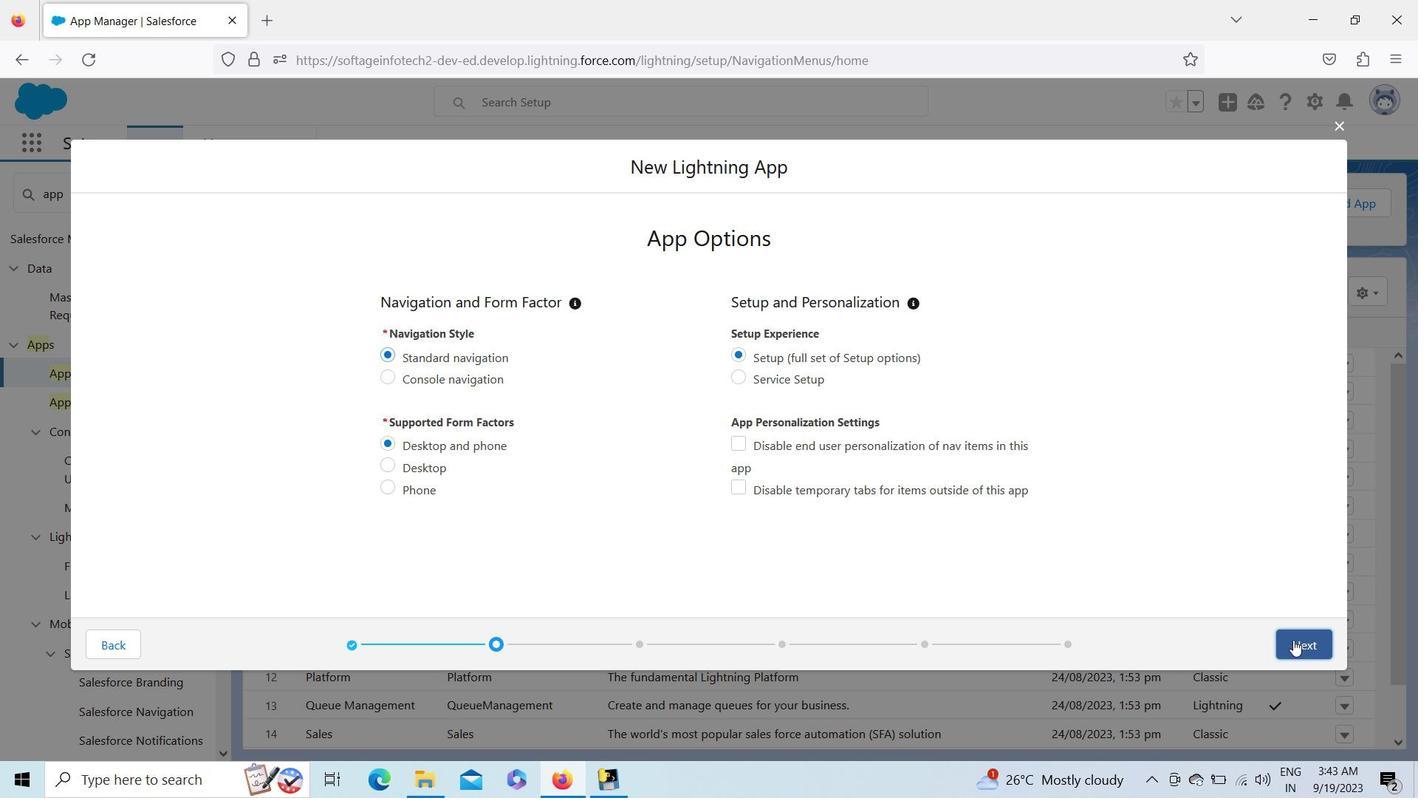 
Action: Mouse moved to (1341, 607)
Screenshot: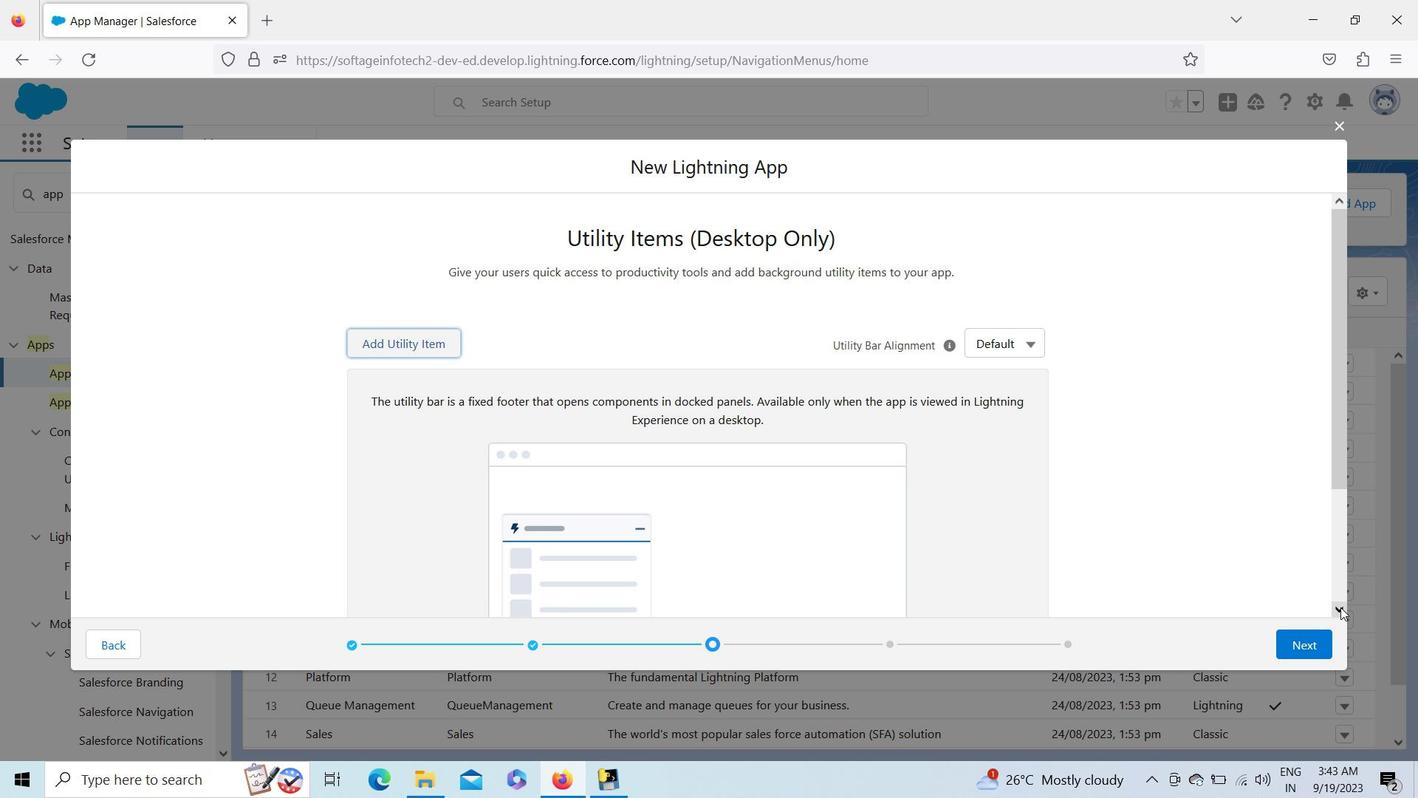 
Action: Mouse pressed left at (1341, 607)
Screenshot: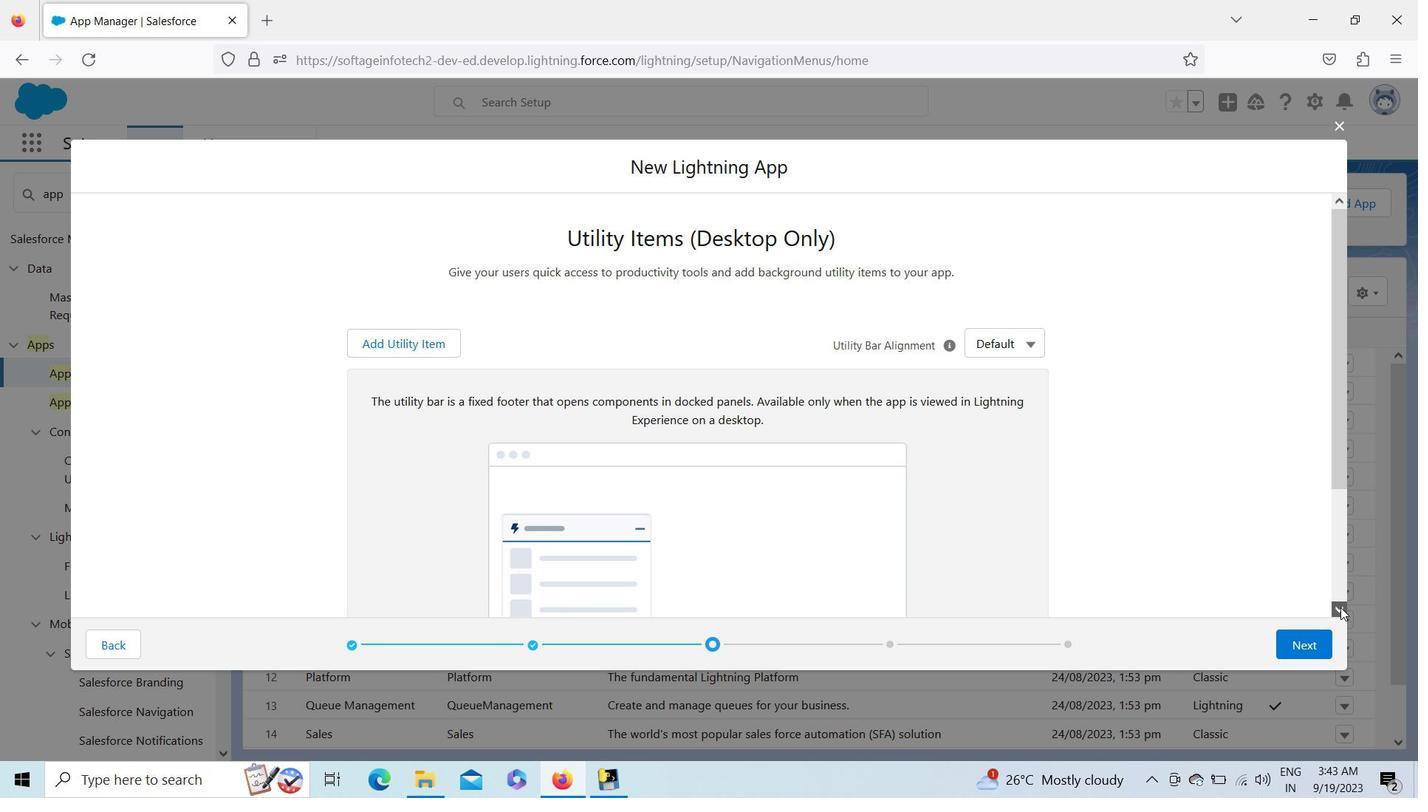
Action: Mouse pressed left at (1341, 607)
Screenshot: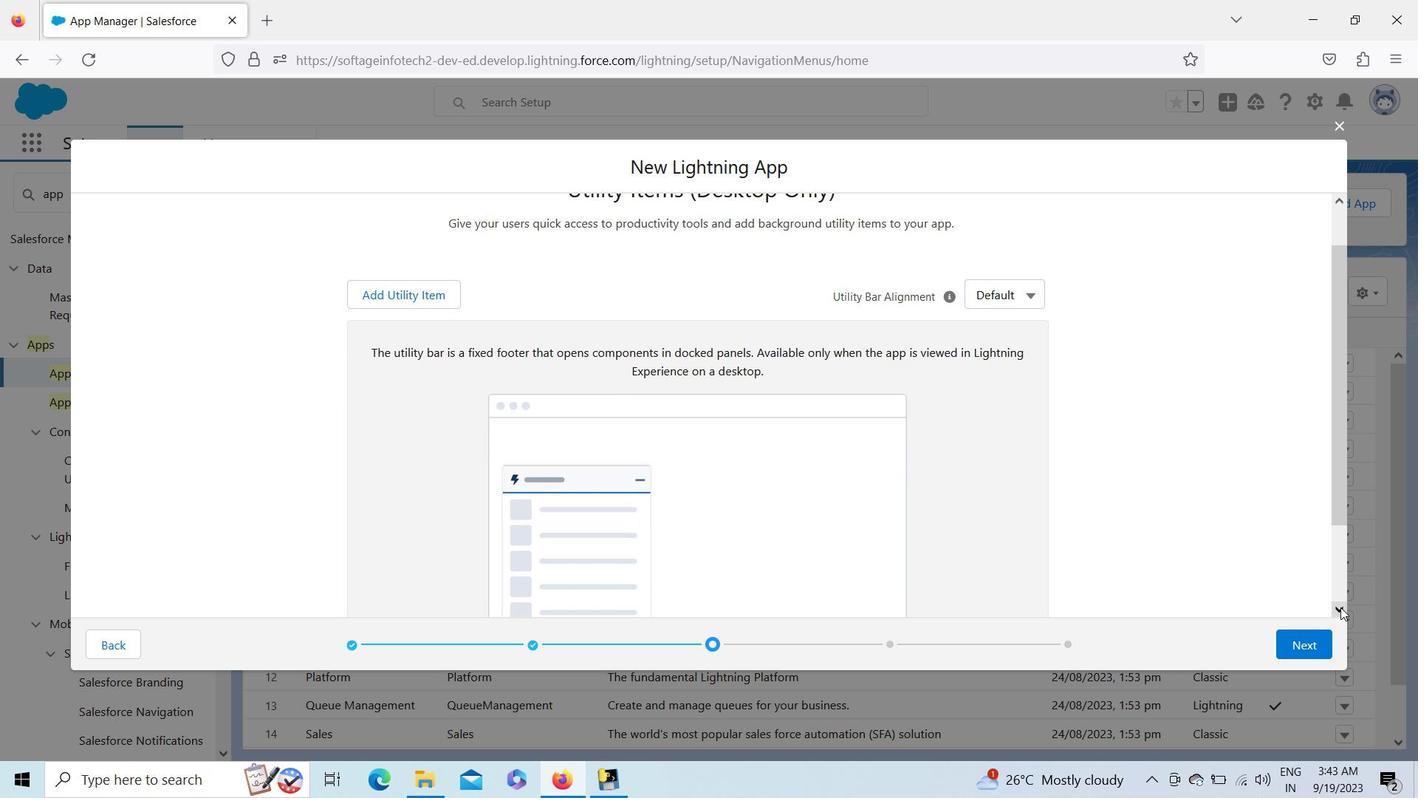 
Action: Mouse pressed left at (1341, 607)
Screenshot: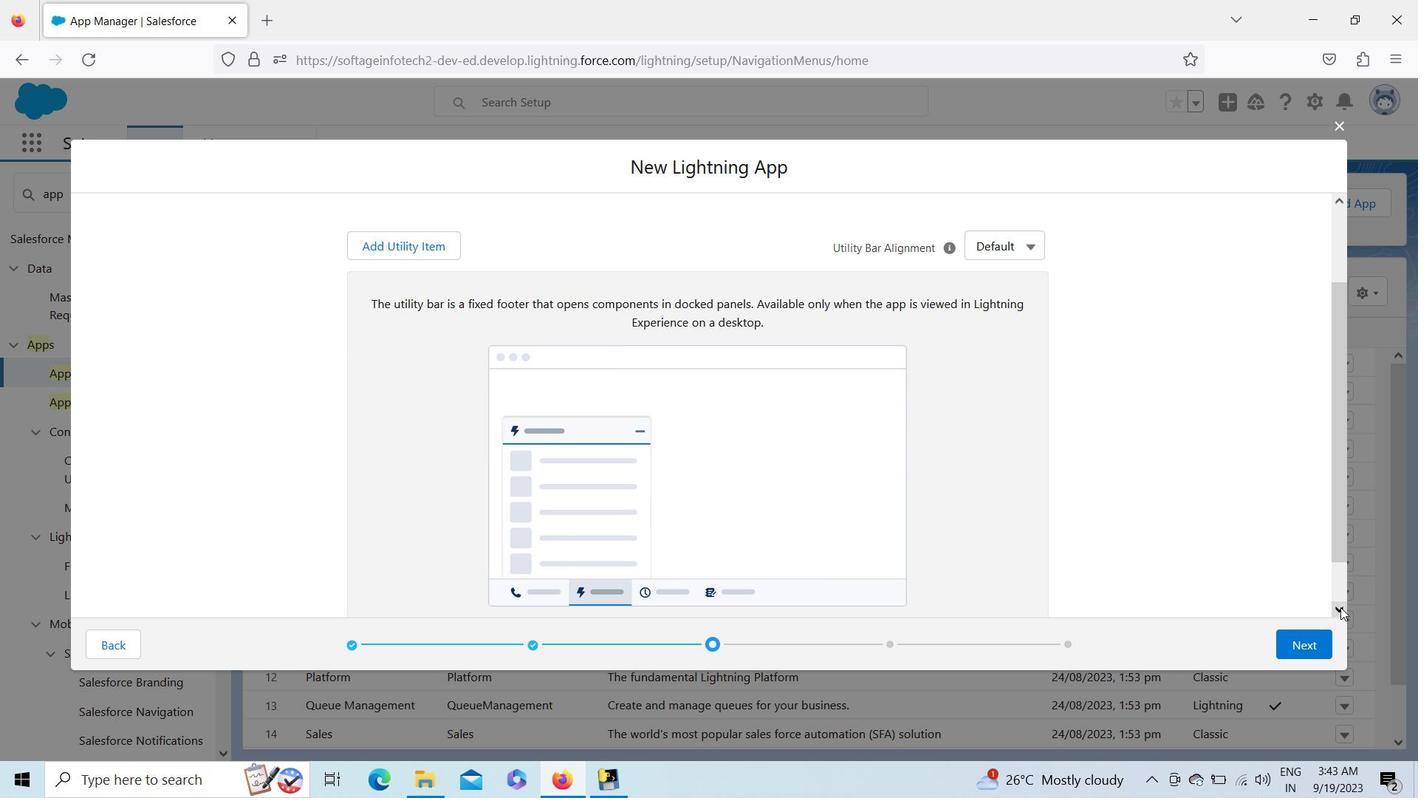 
Action: Mouse pressed left at (1341, 607)
Screenshot: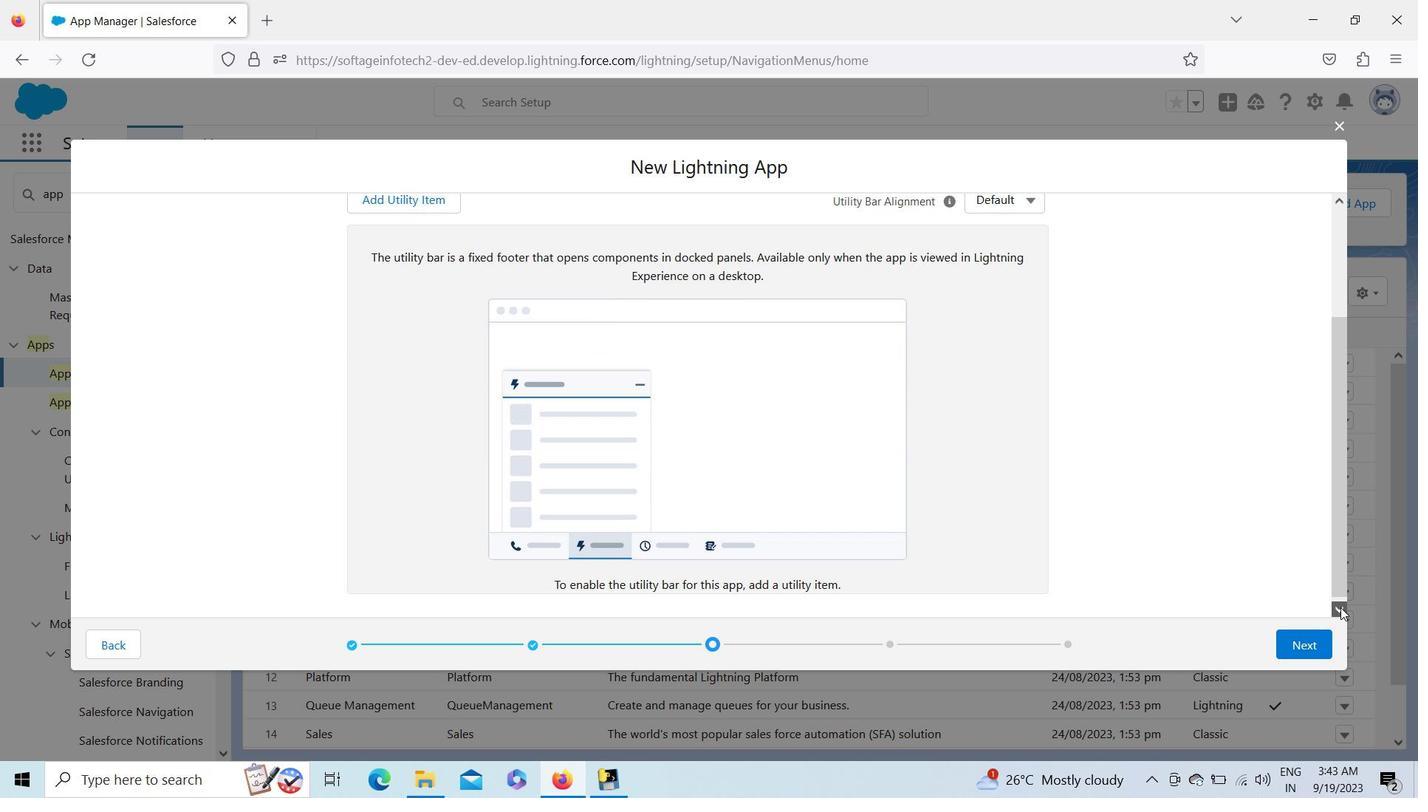 
Action: Mouse pressed left at (1341, 607)
Screenshot: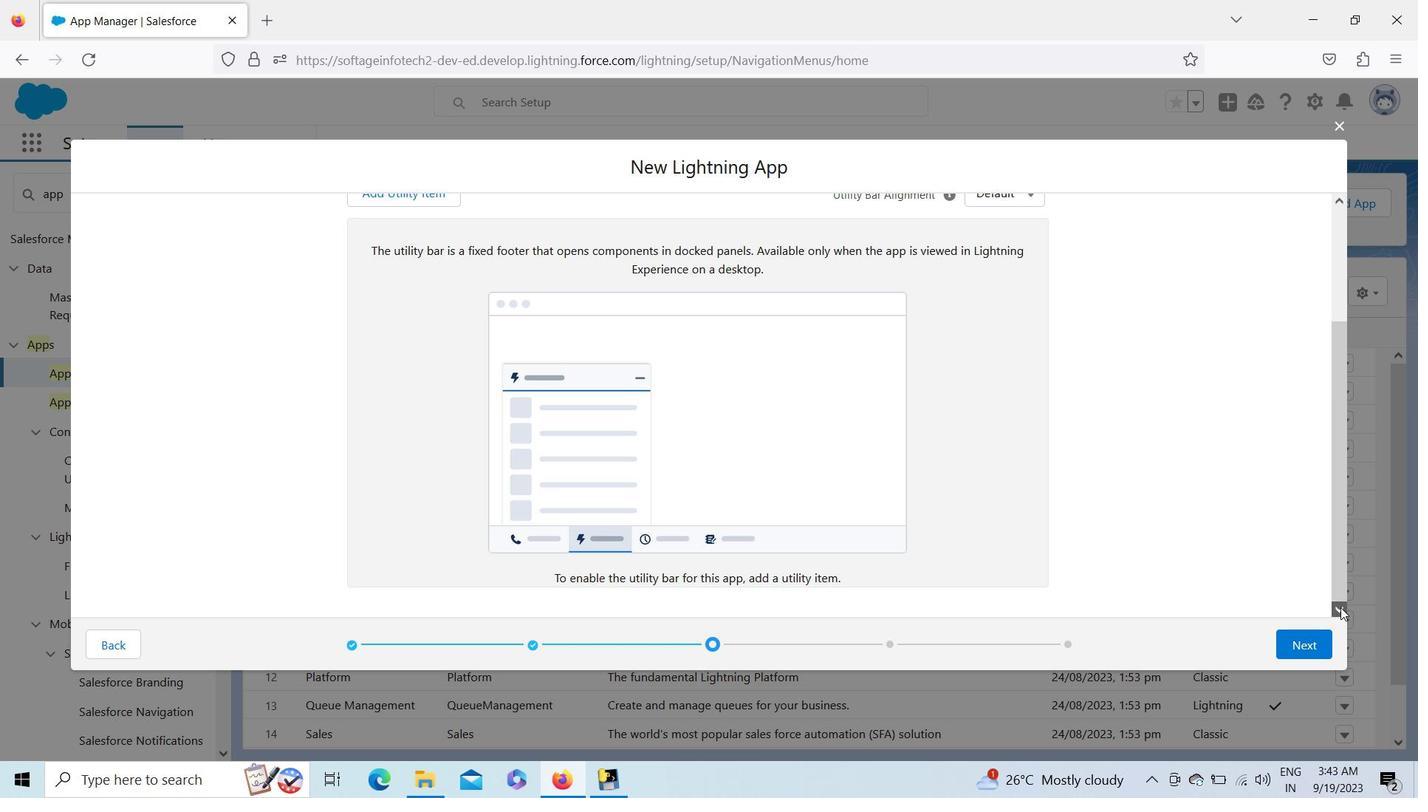 
Action: Mouse pressed left at (1341, 607)
Screenshot: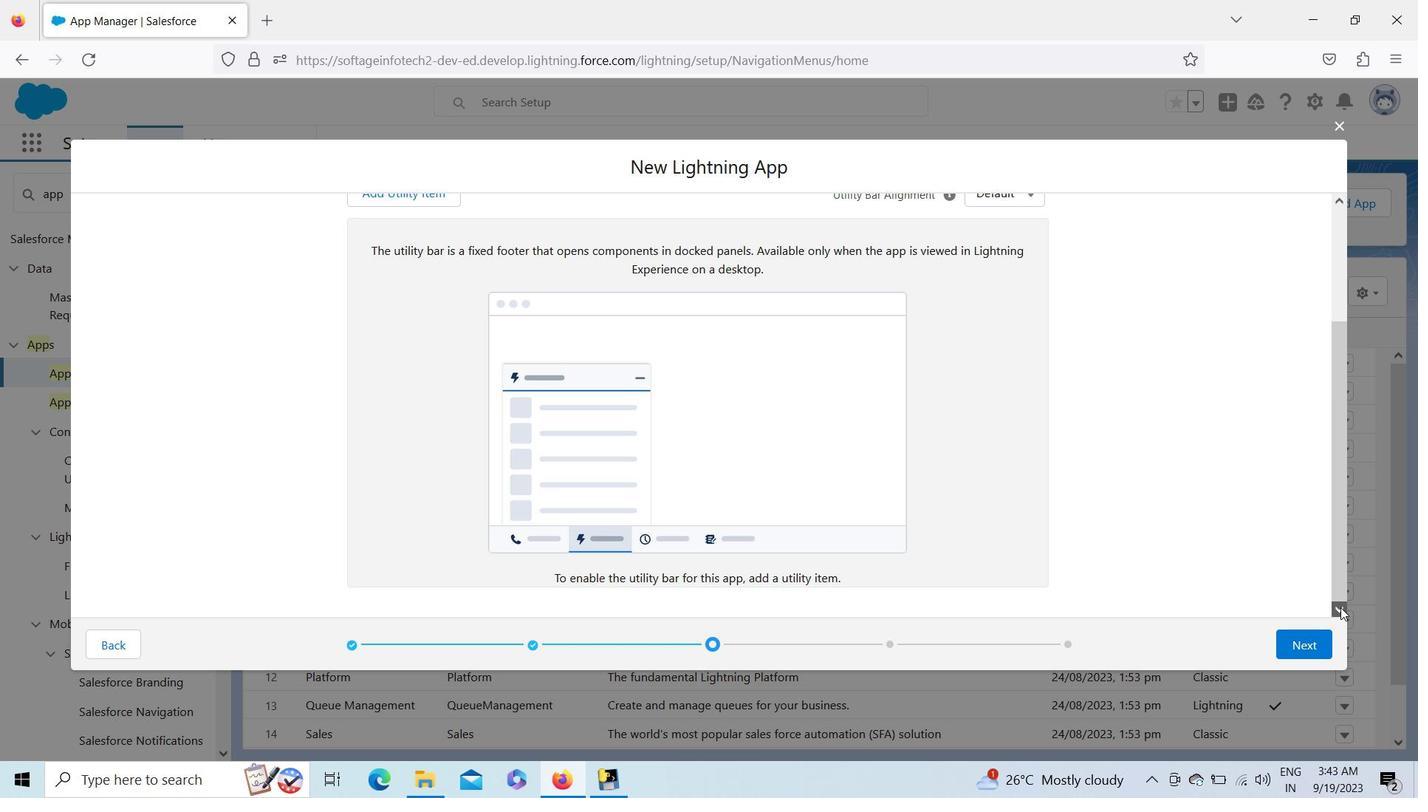 
Action: Mouse moved to (1297, 644)
Screenshot: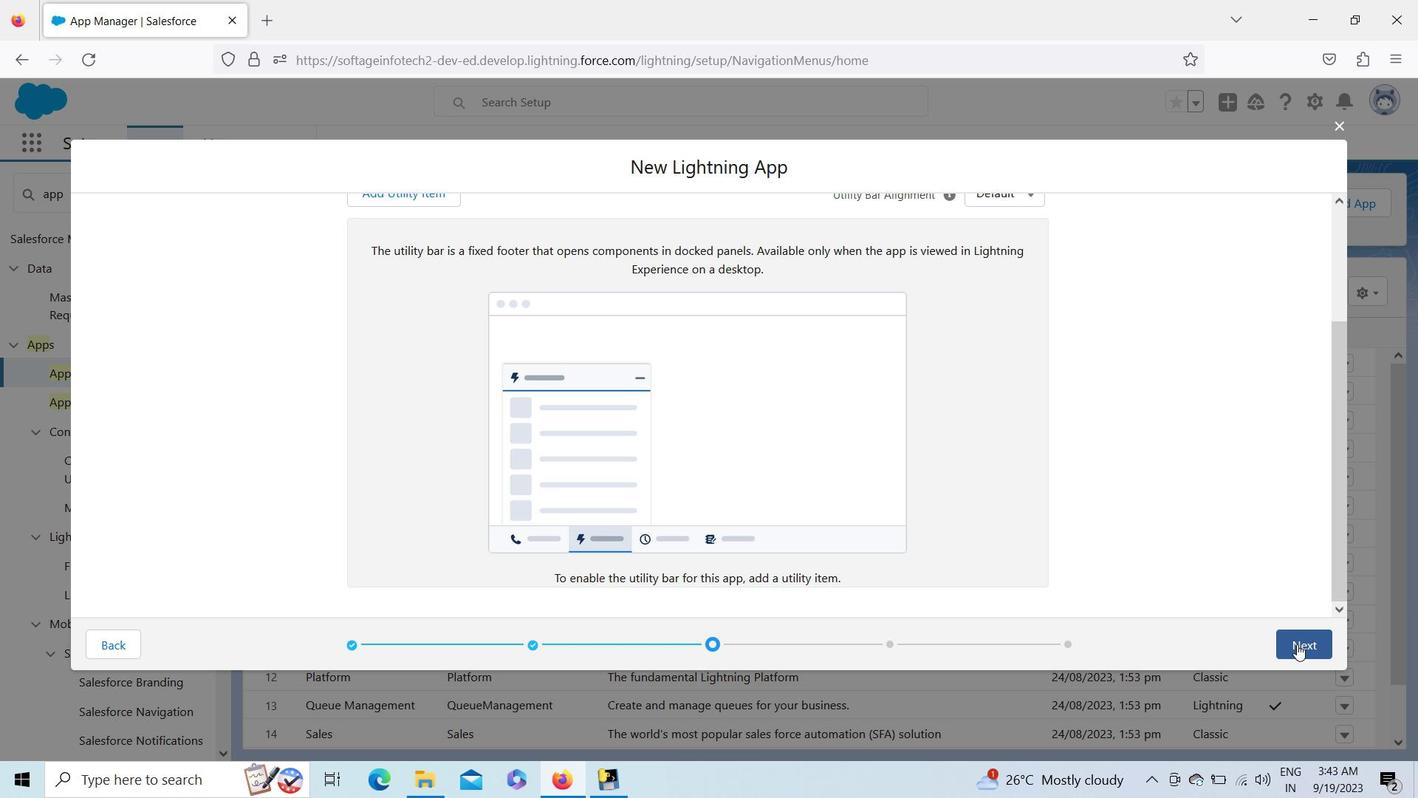 
Action: Mouse pressed left at (1297, 644)
Screenshot: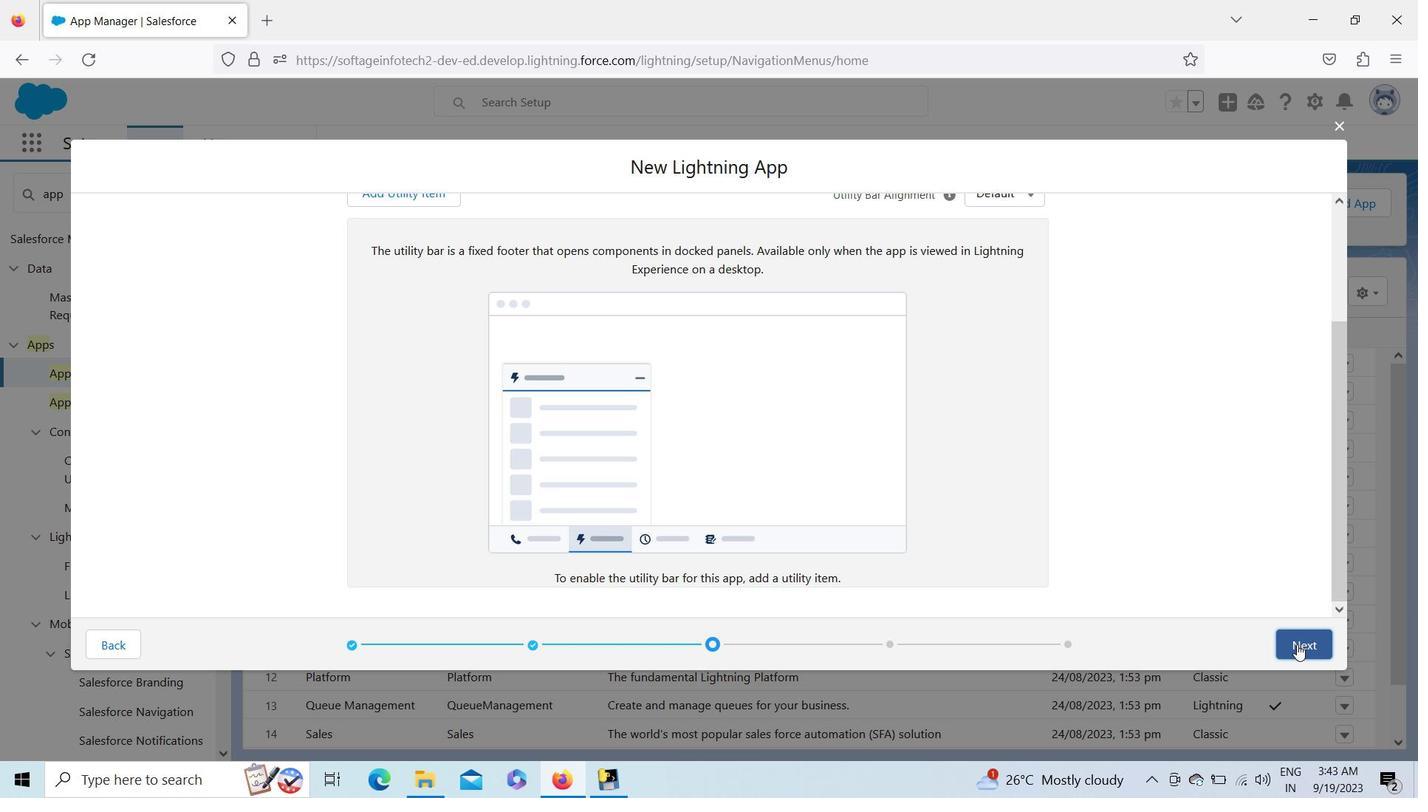 
Action: Mouse moved to (521, 377)
Screenshot: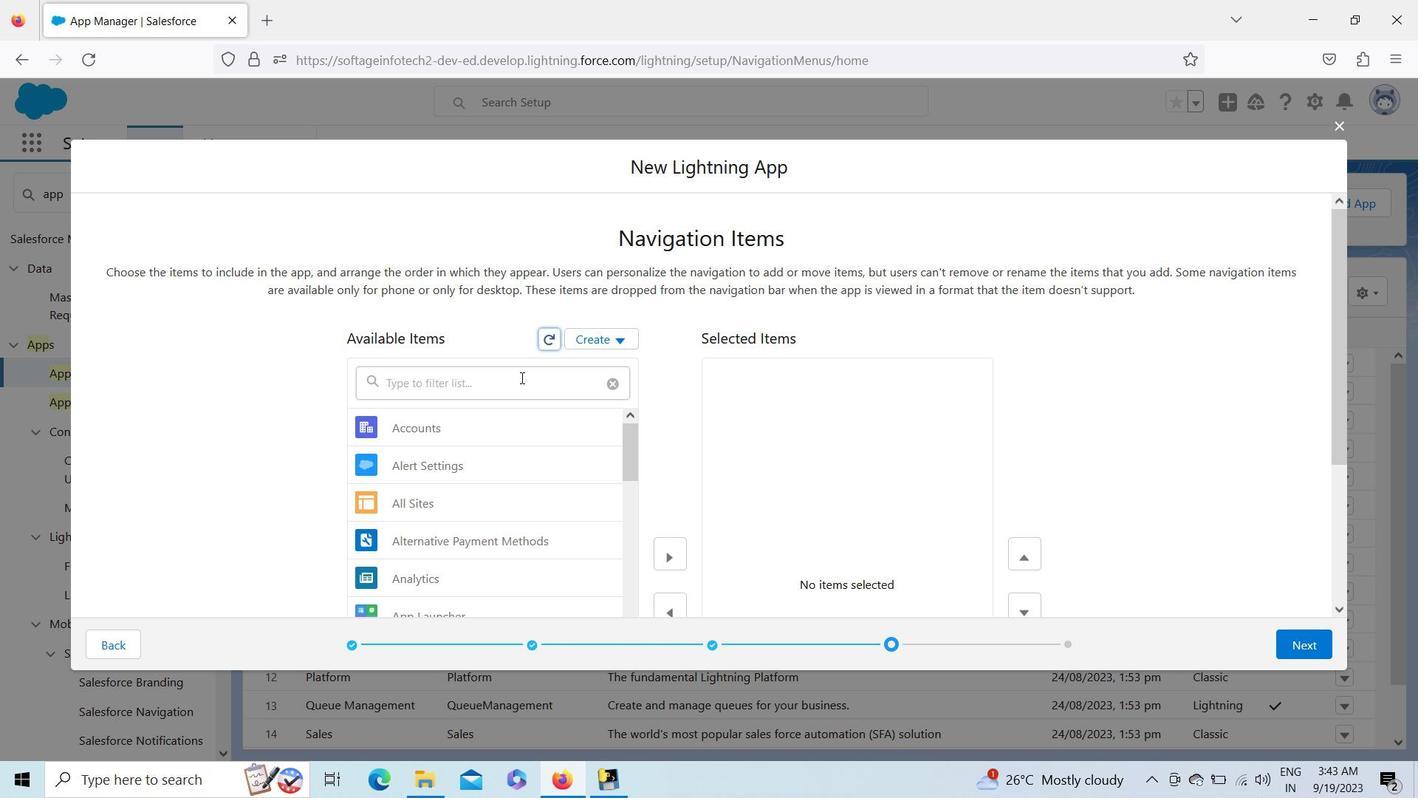 
Action: Mouse pressed left at (521, 377)
Screenshot: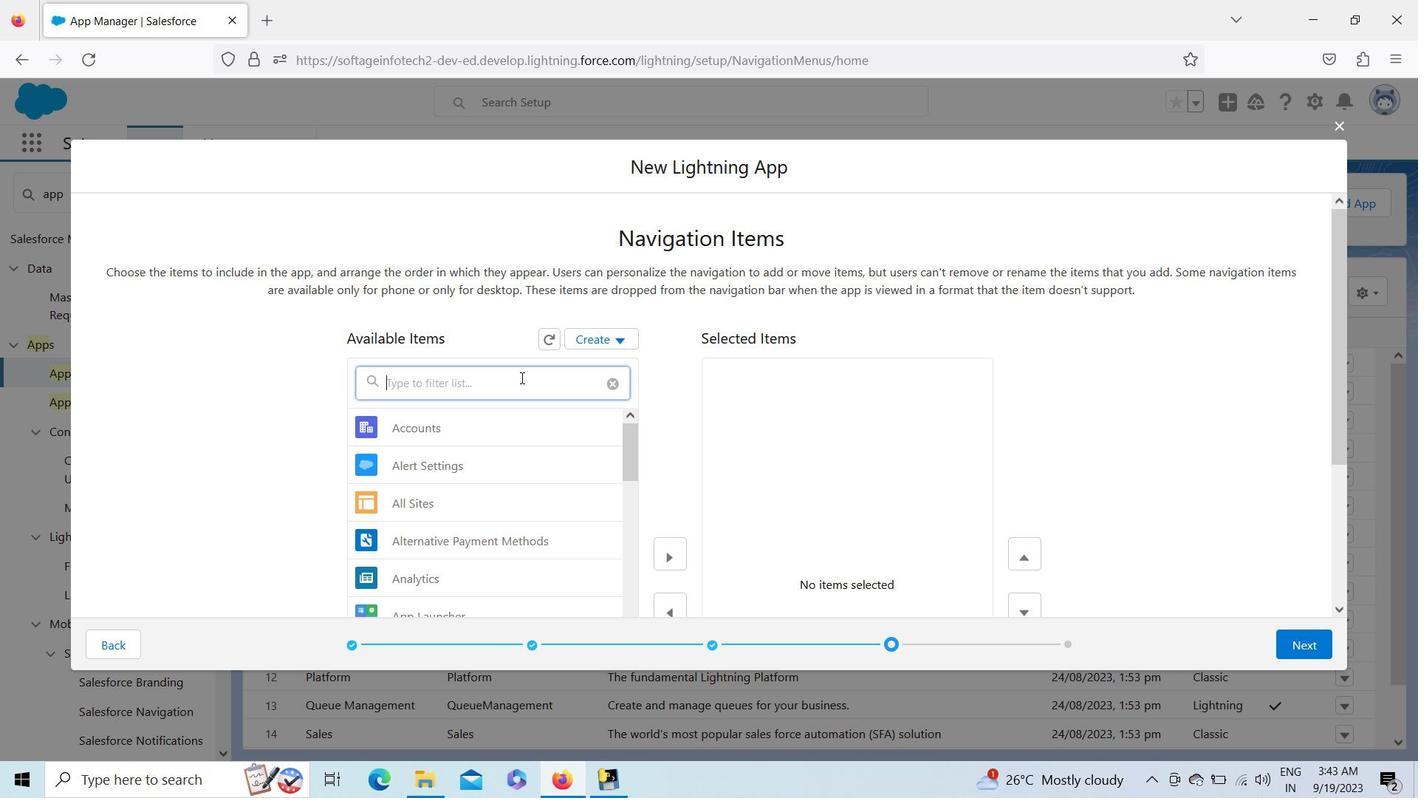 
Action: Key pressed home
Screenshot: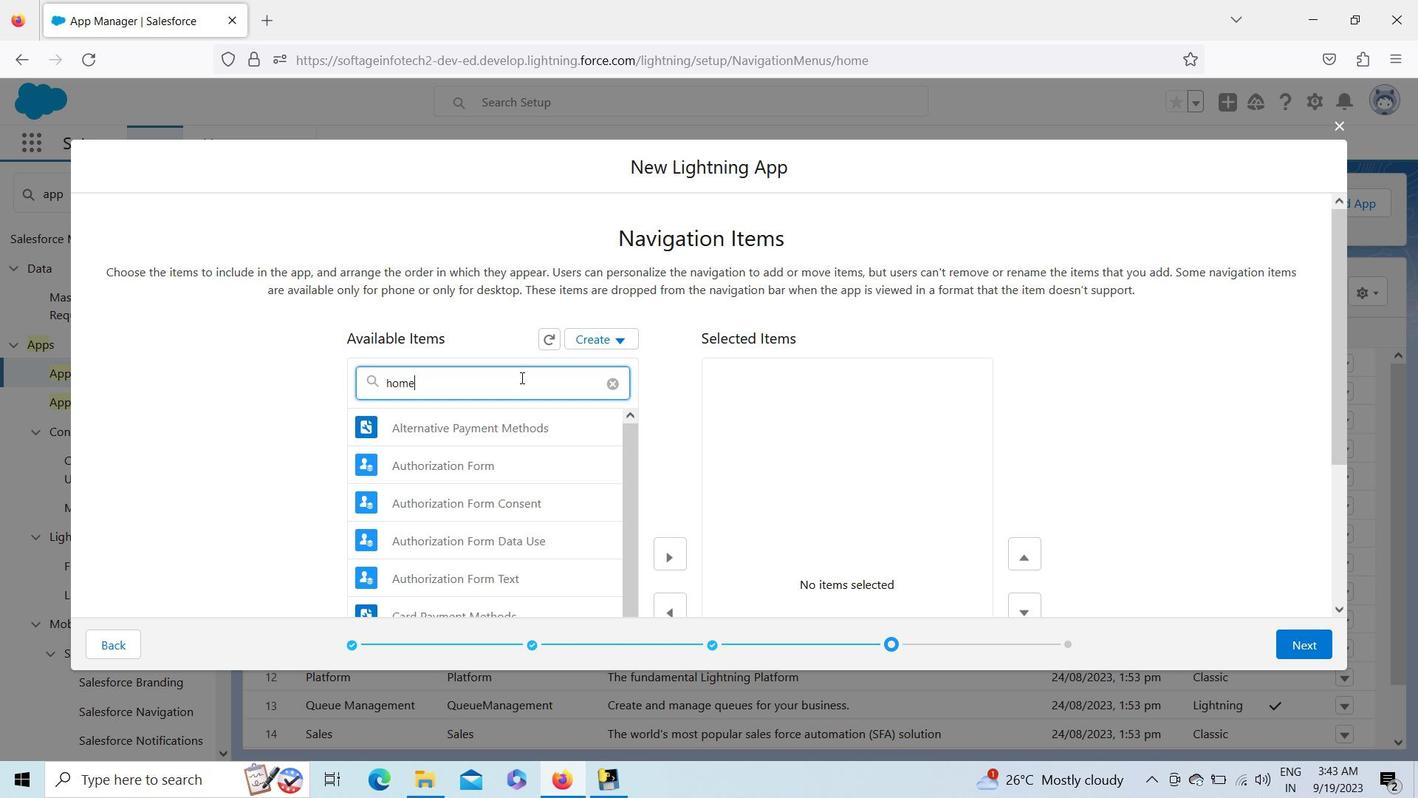 
Action: Mouse moved to (440, 504)
Screenshot: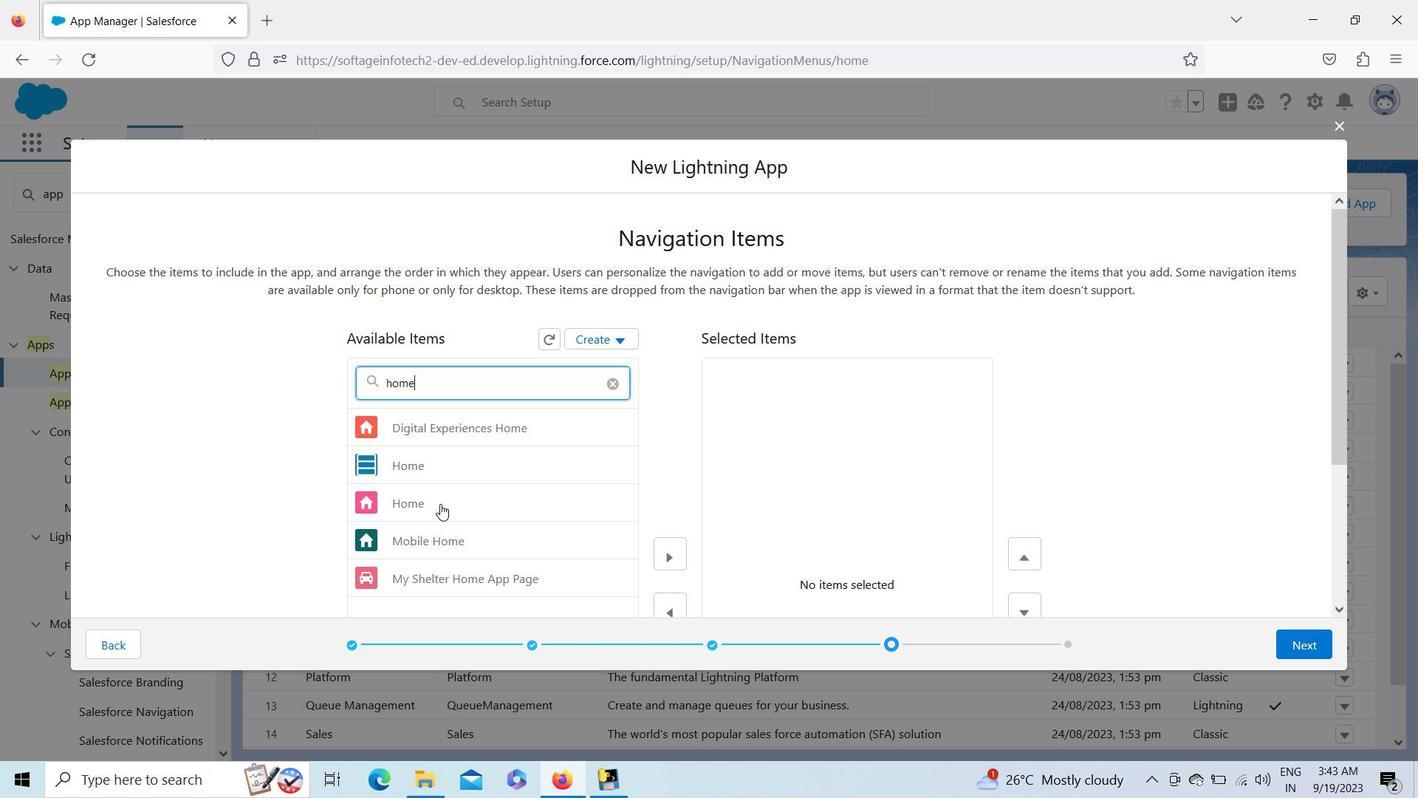
Action: Mouse pressed left at (440, 504)
Screenshot: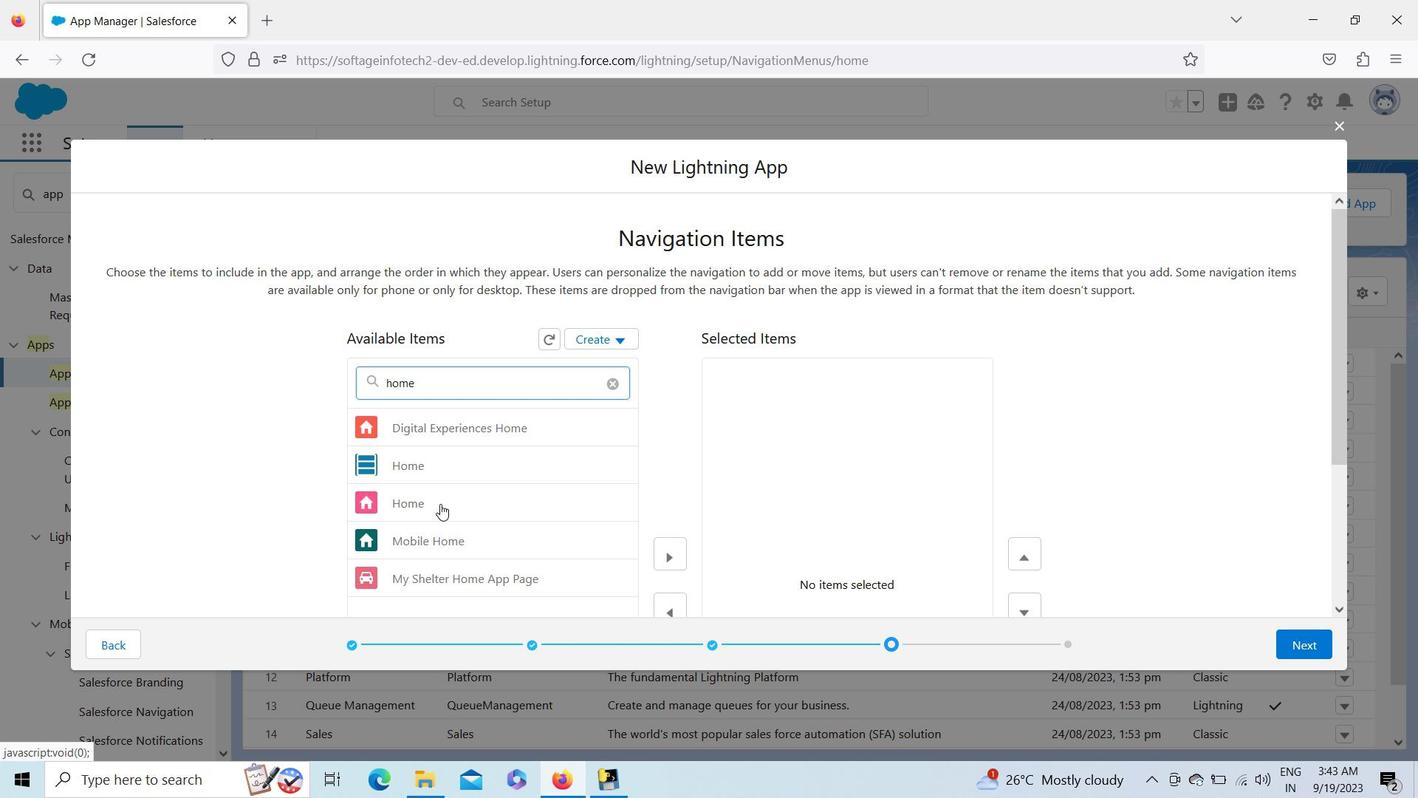 
Action: Mouse moved to (663, 563)
Screenshot: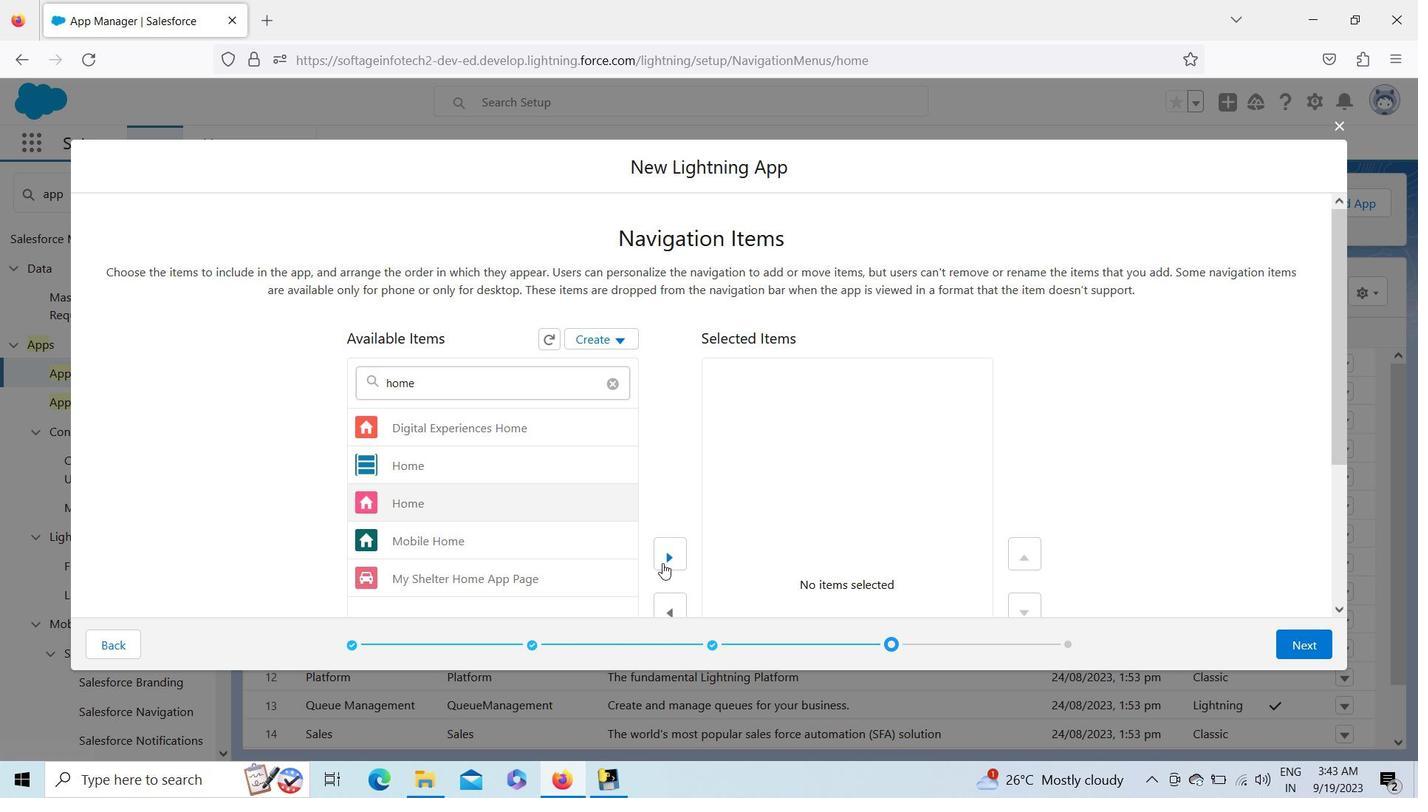 
Action: Mouse pressed left at (663, 563)
Screenshot: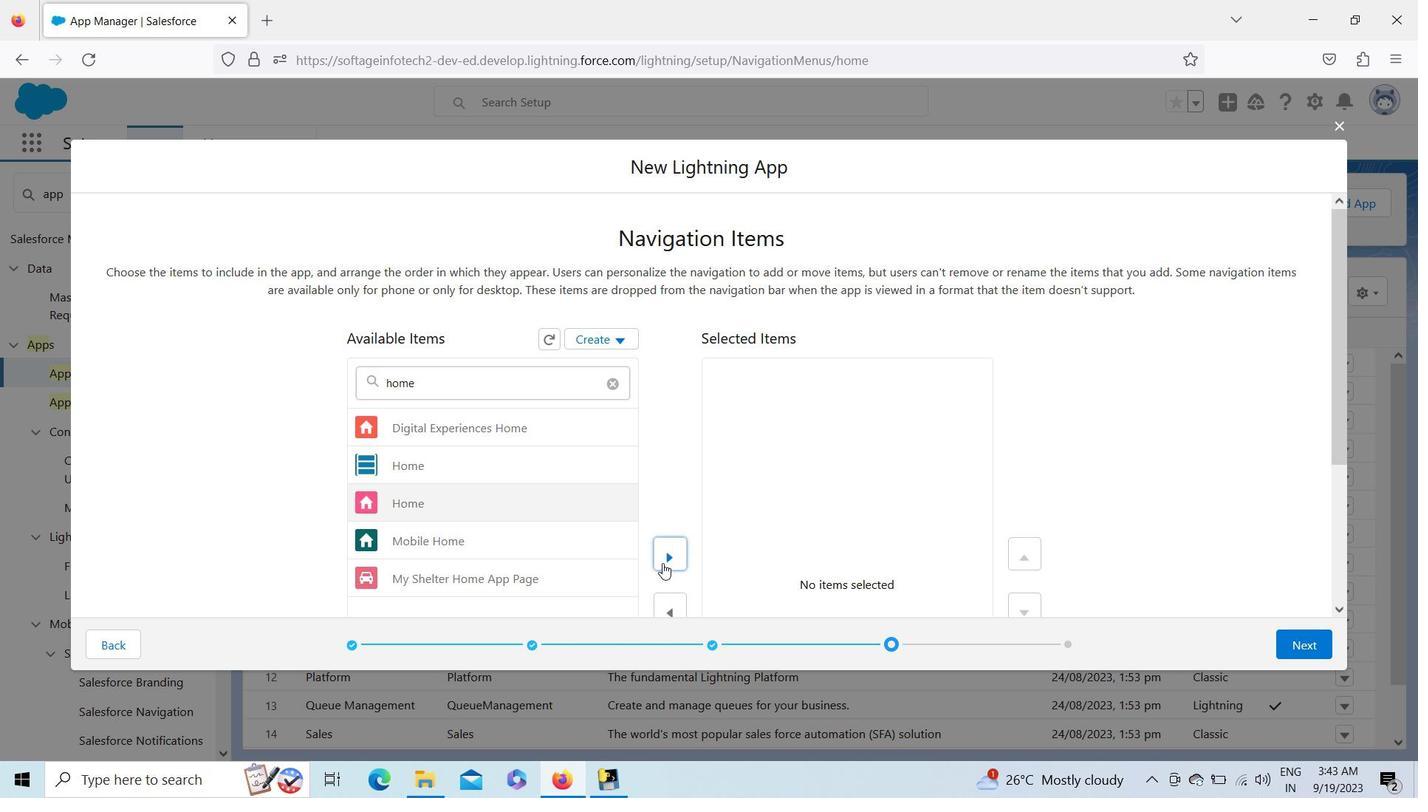 
Action: Mouse moved to (1337, 610)
Screenshot: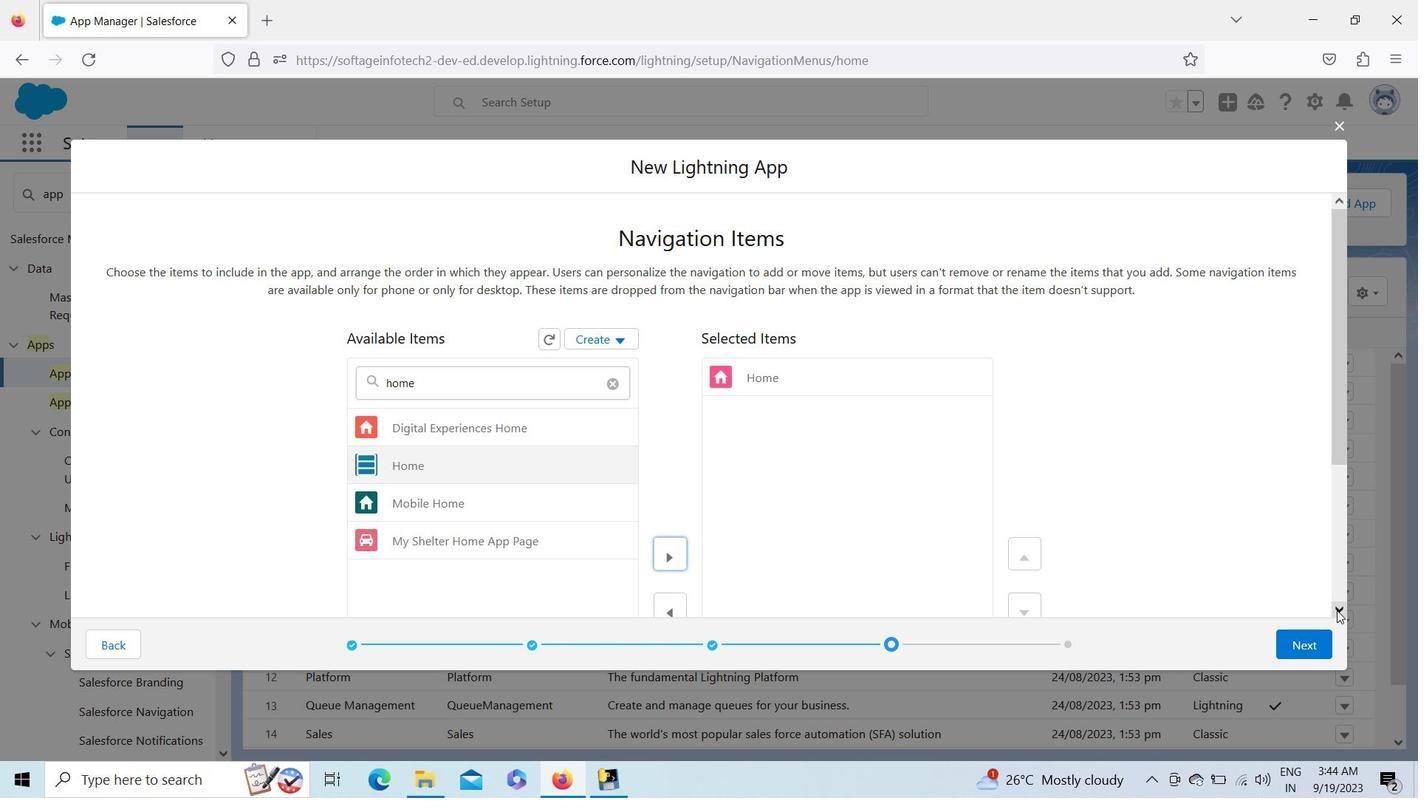 
Action: Mouse pressed left at (1337, 610)
Screenshot: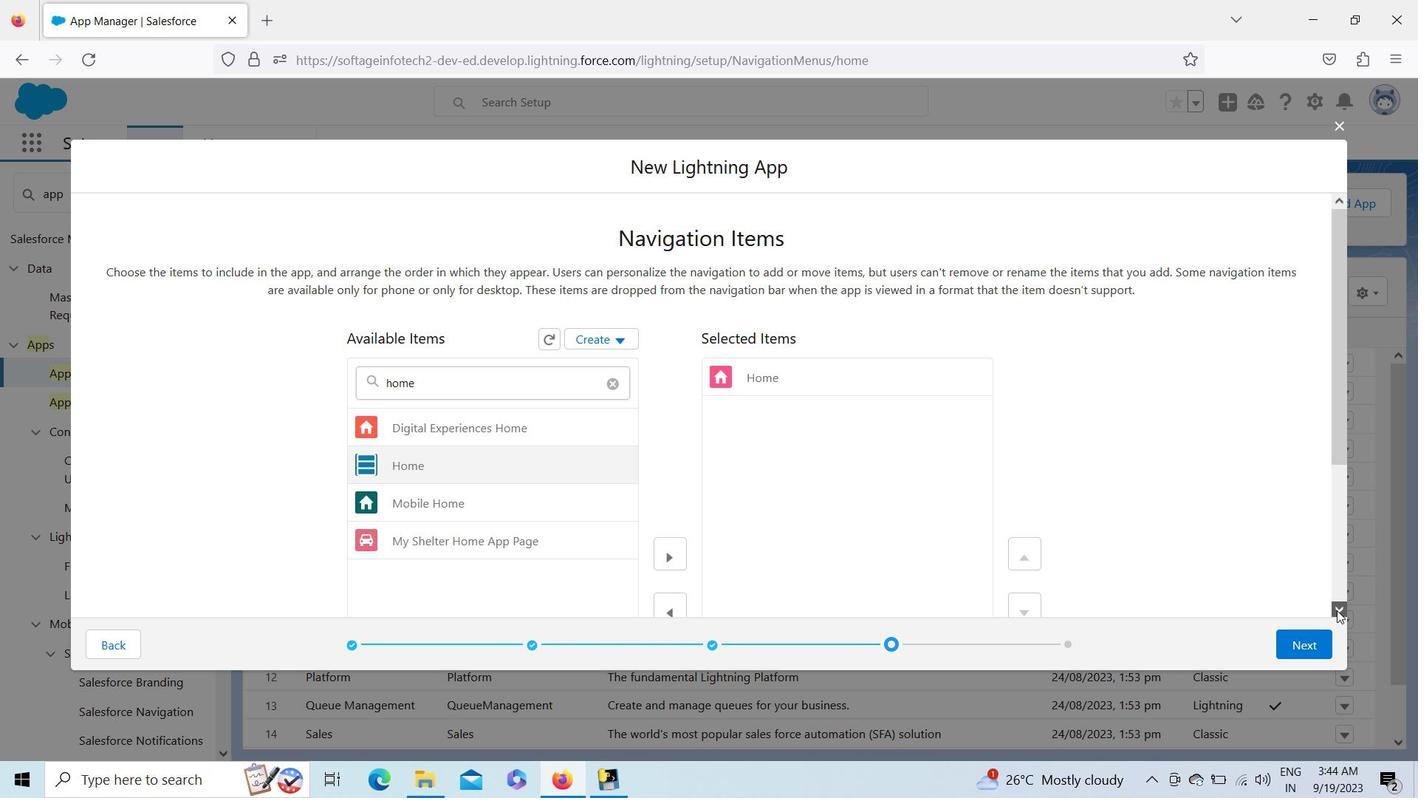 
Action: Mouse moved to (1291, 639)
Screenshot: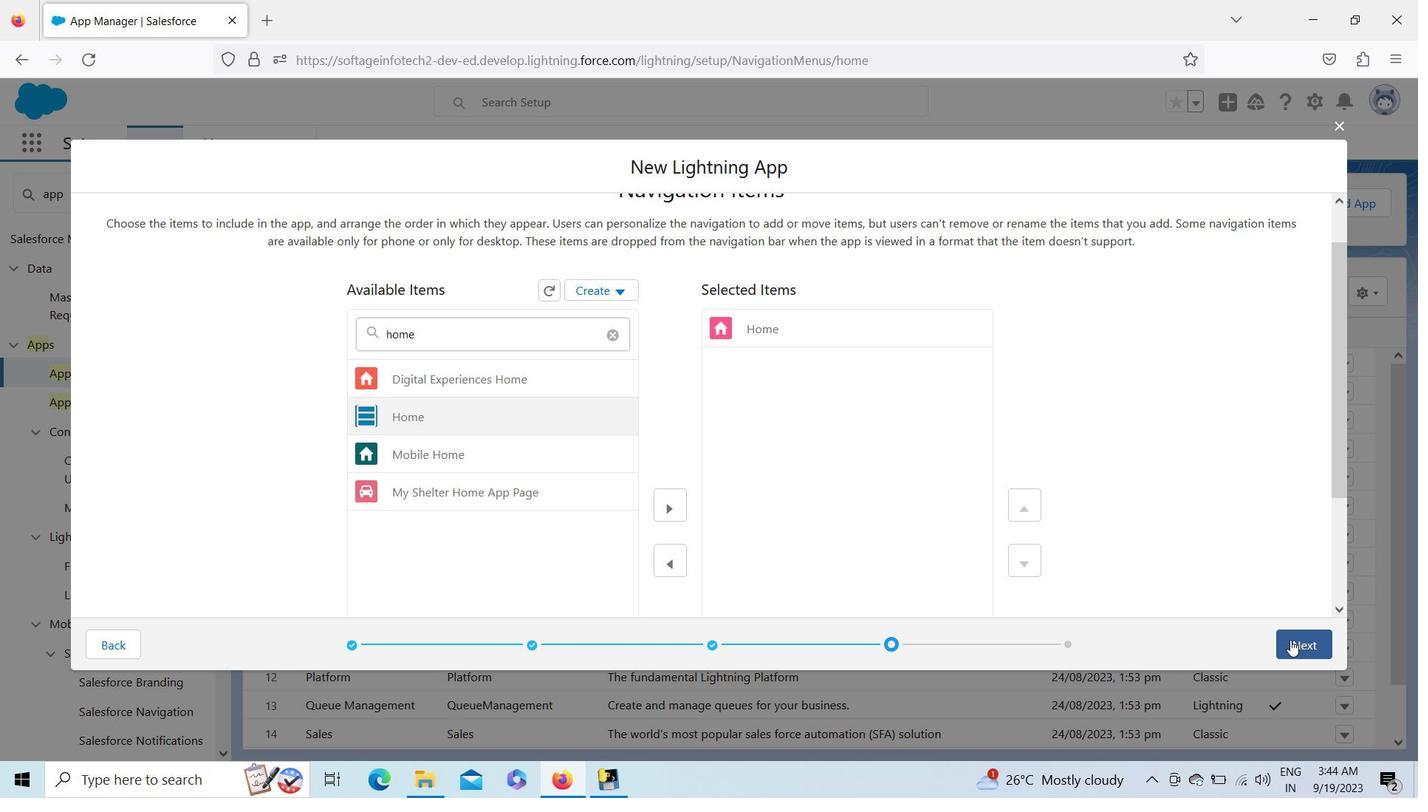 
Action: Mouse pressed left at (1291, 639)
Screenshot: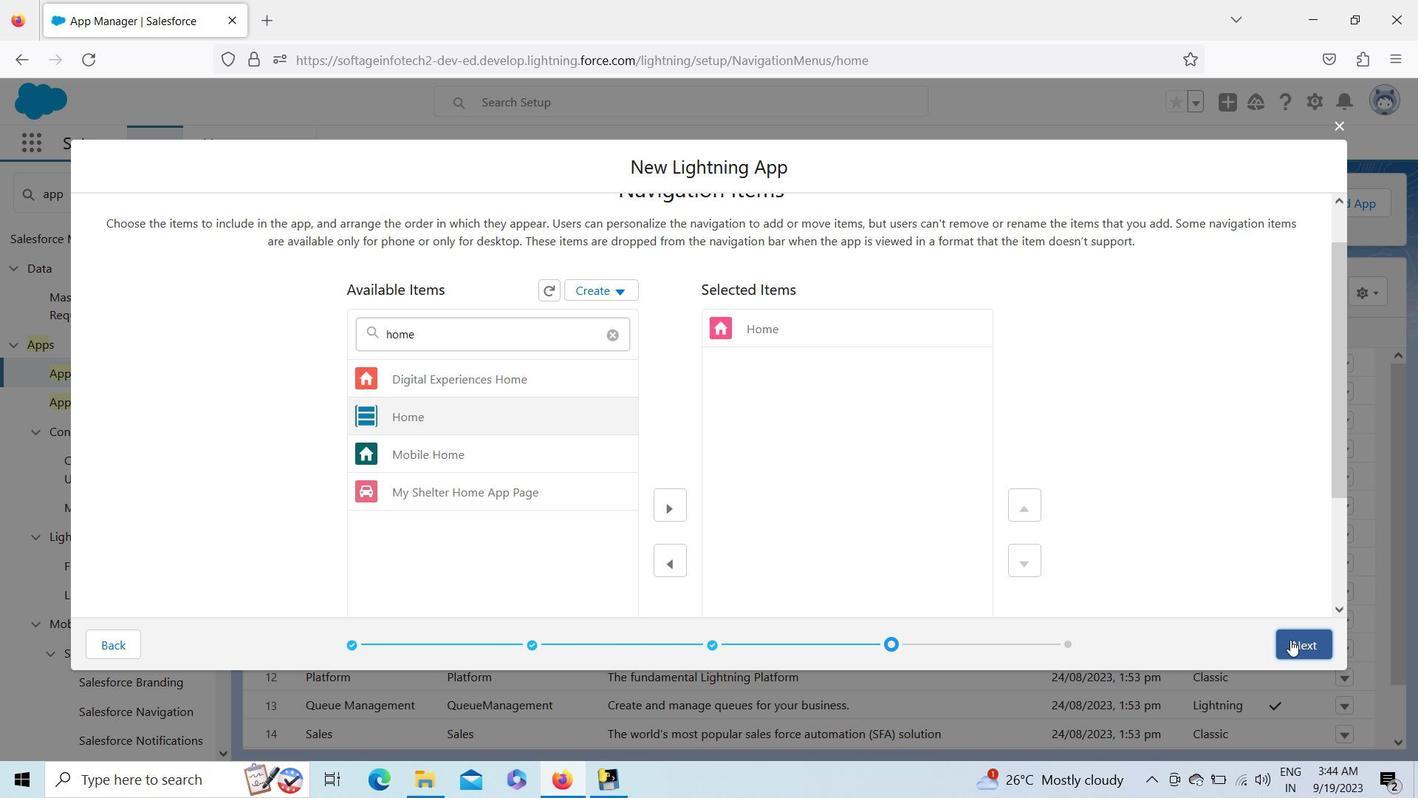 
Action: Mouse moved to (628, 443)
Screenshot: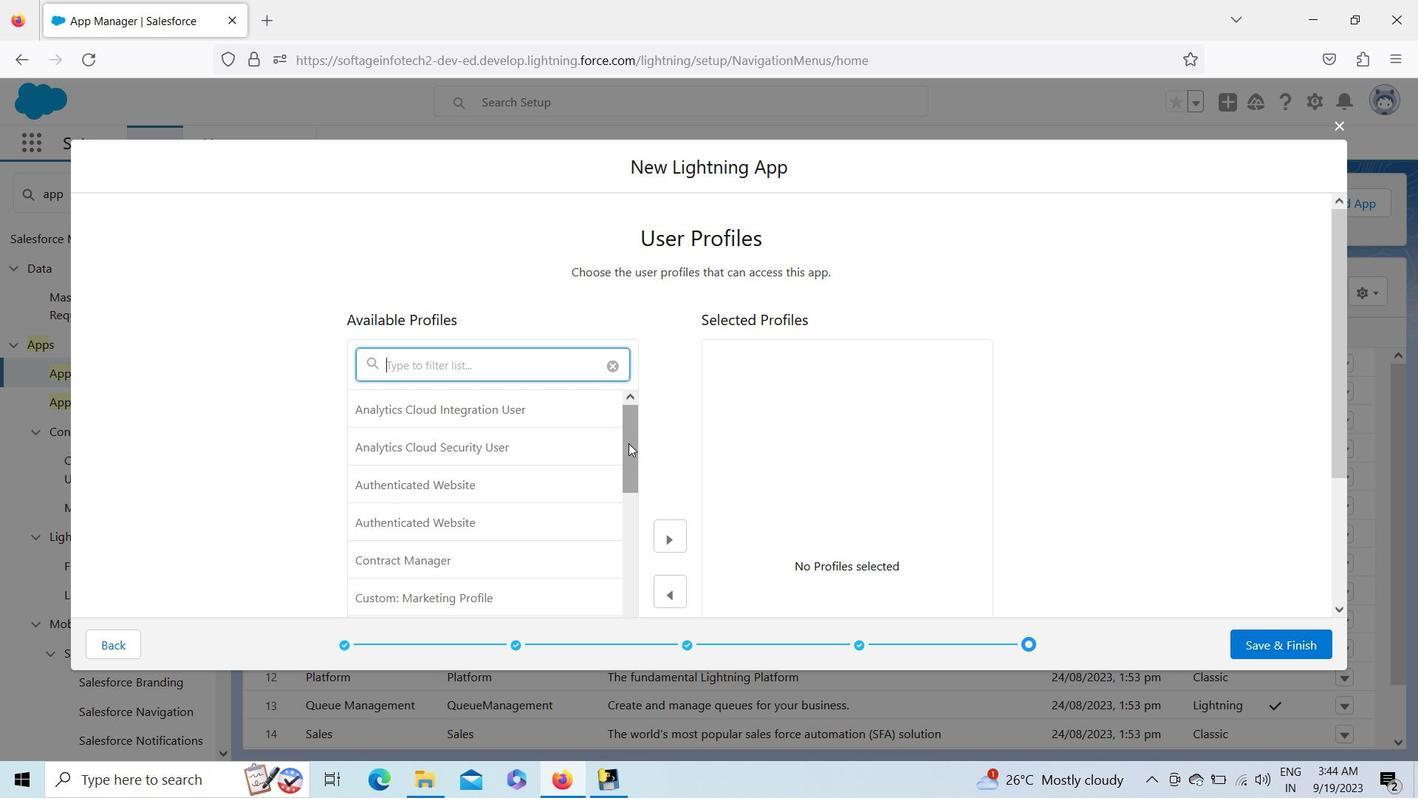 
Action: Mouse pressed left at (628, 443)
Screenshot: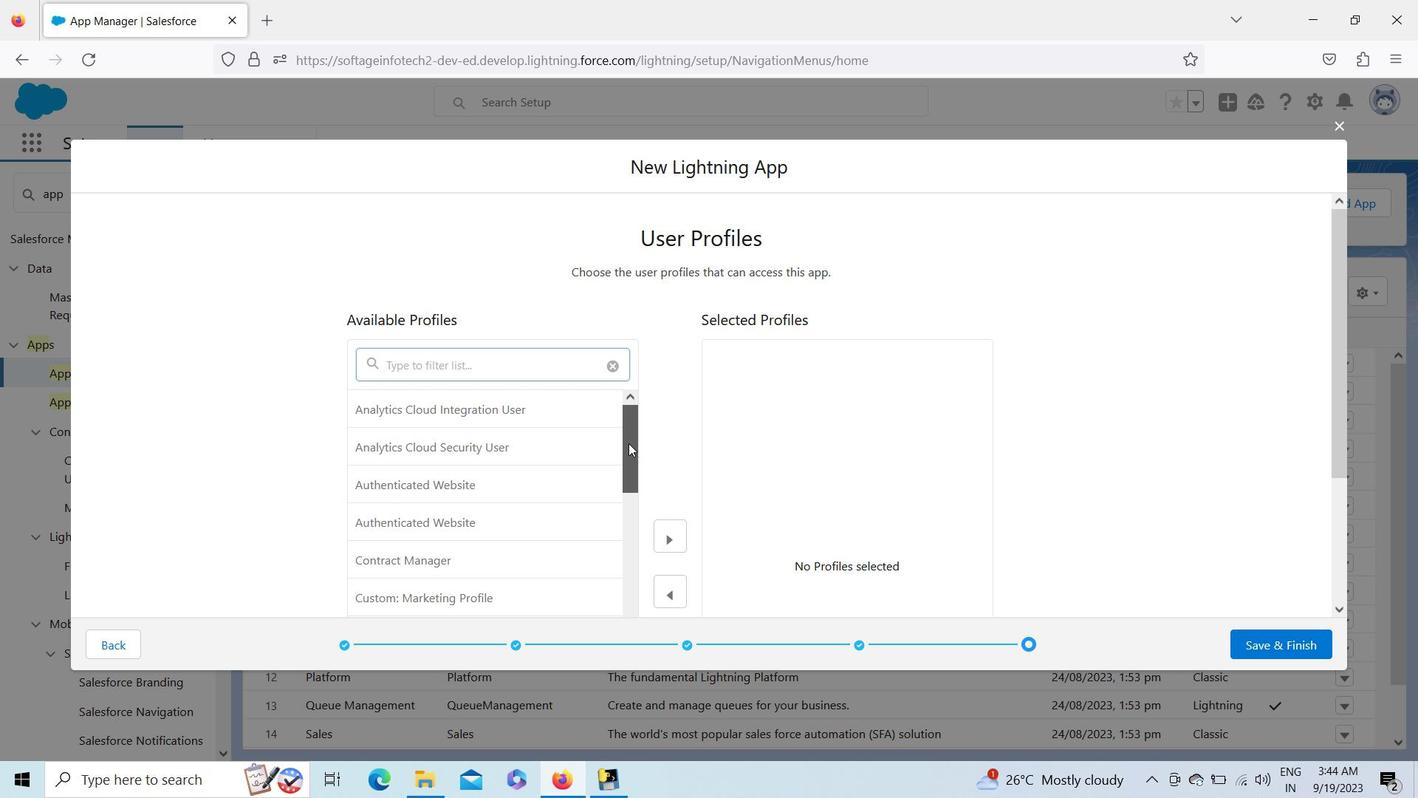 
Action: Mouse moved to (633, 583)
Screenshot: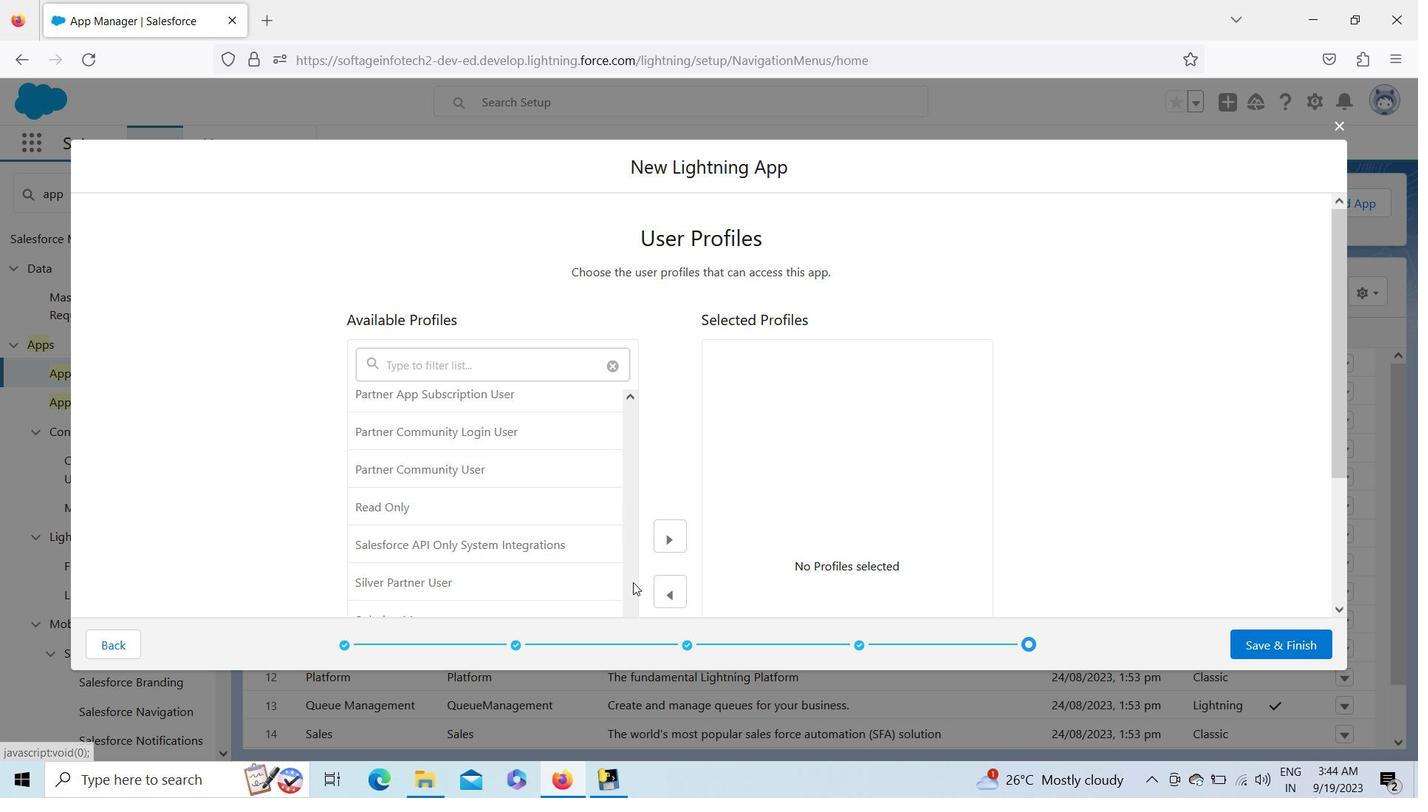 
Action: Mouse pressed left at (633, 583)
Screenshot: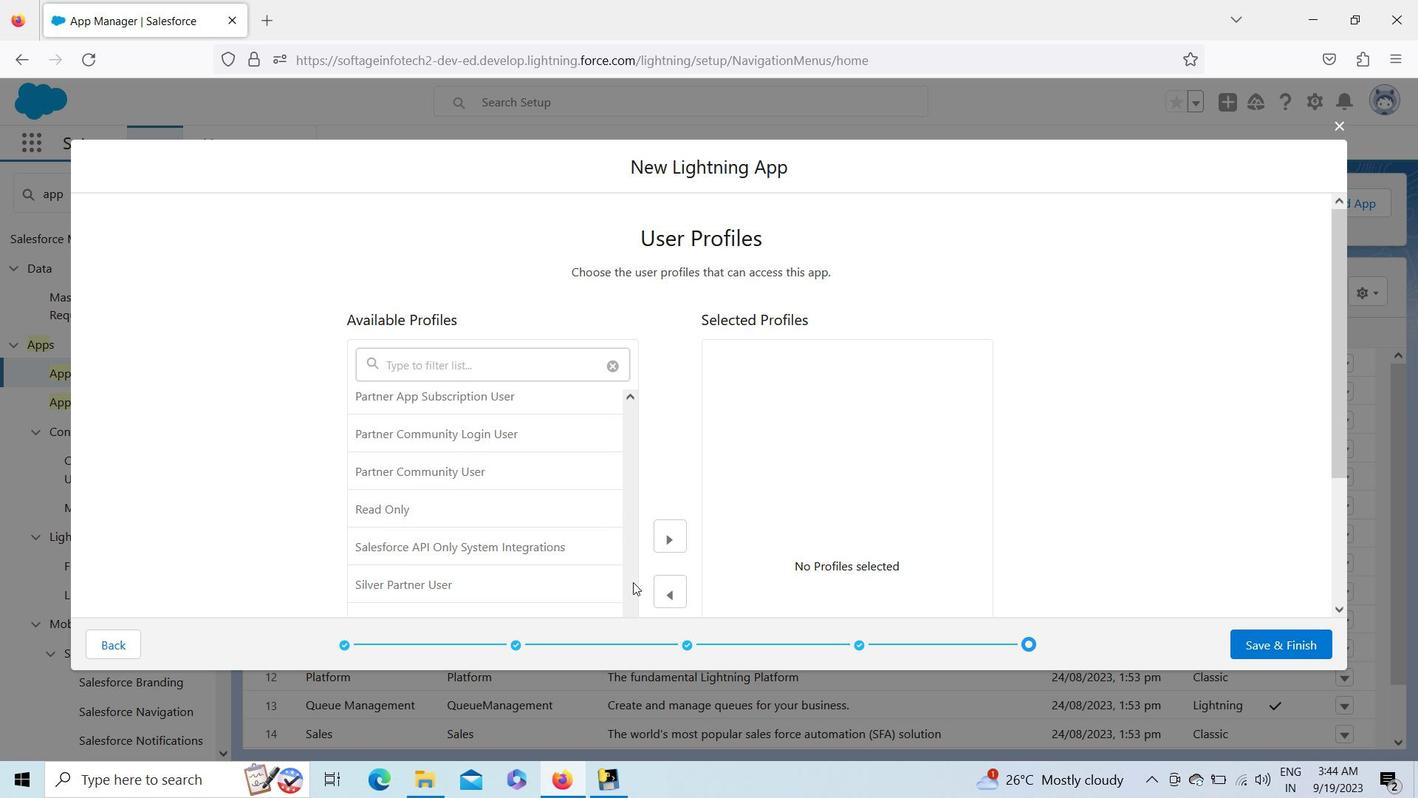 
Action: Mouse pressed left at (633, 583)
Screenshot: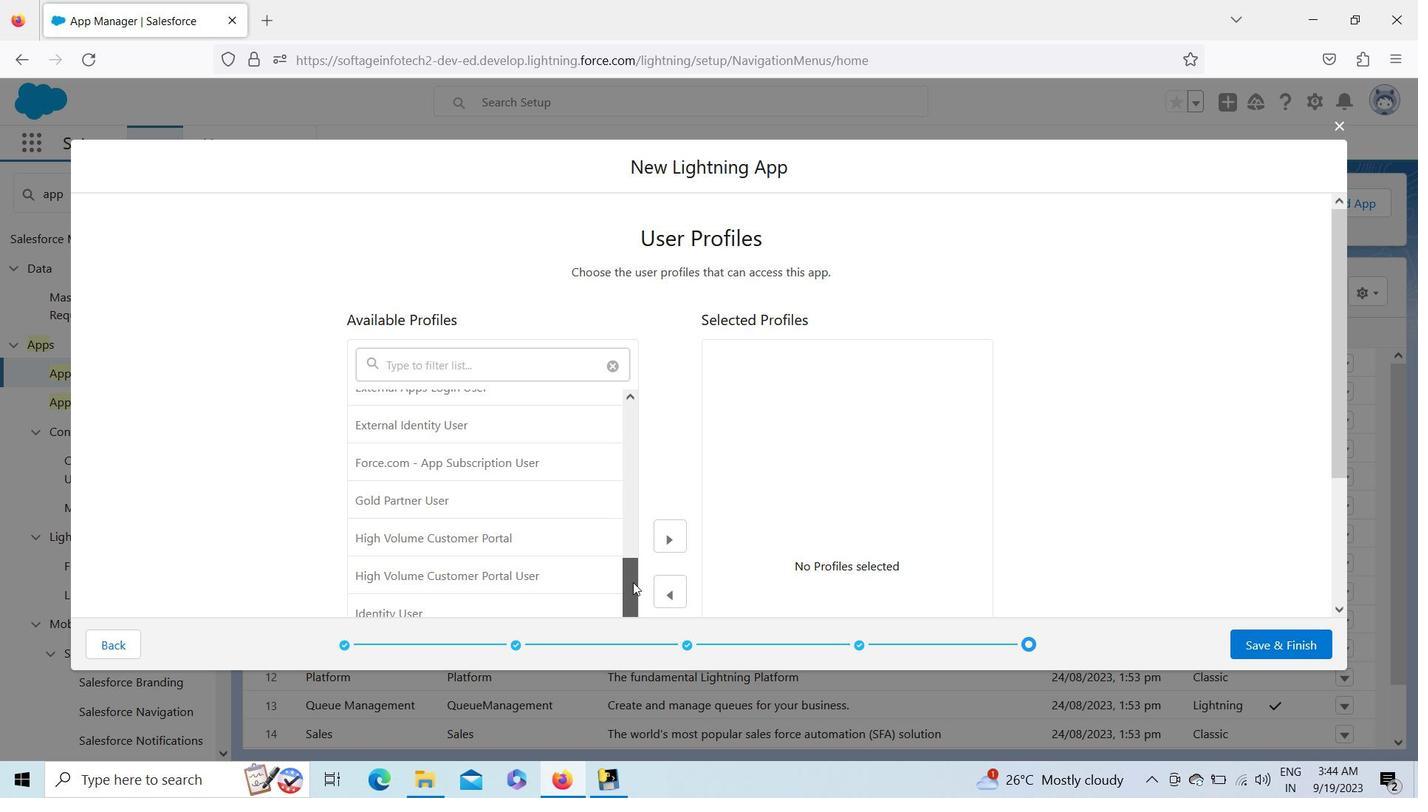 
Action: Mouse pressed left at (633, 583)
Screenshot: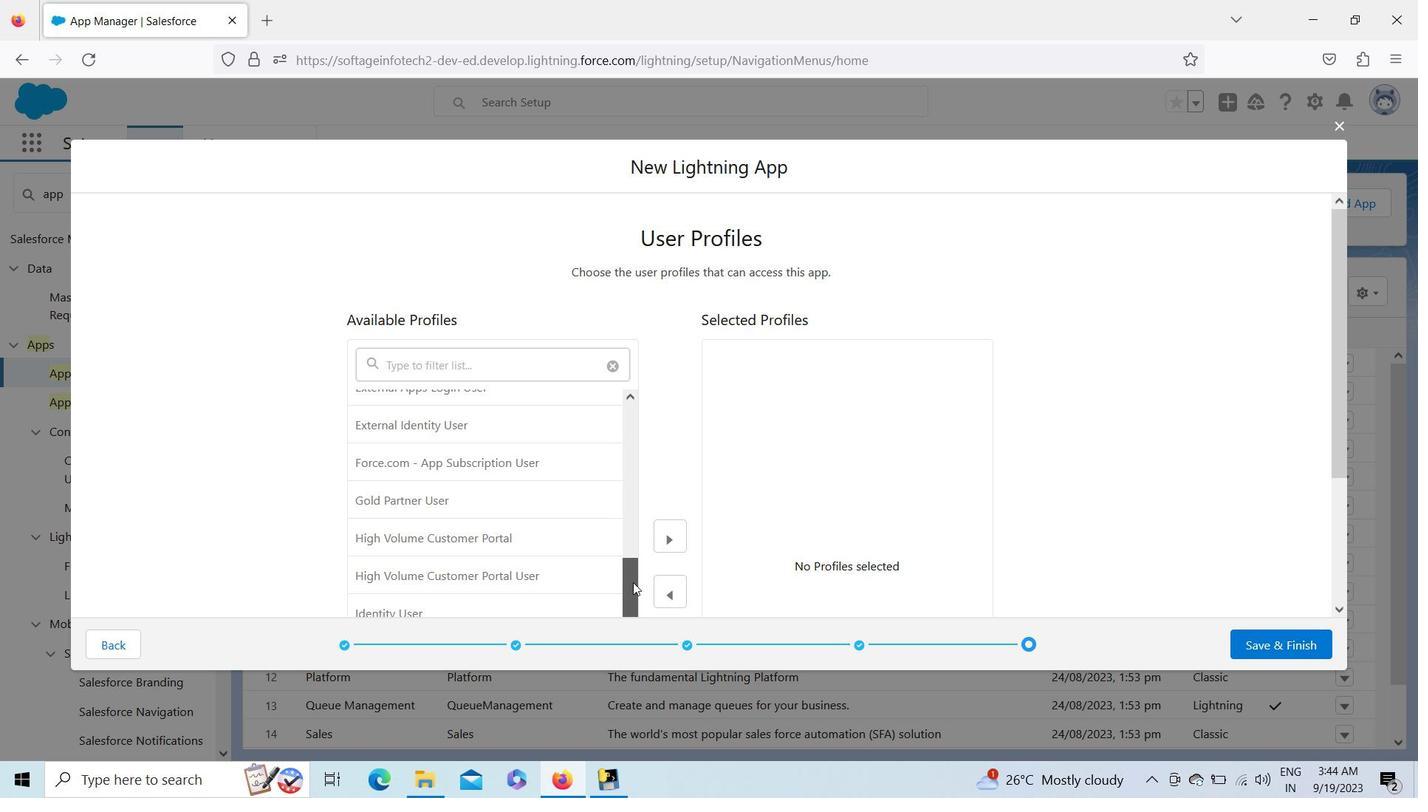 
Action: Mouse moved to (610, 366)
Screenshot: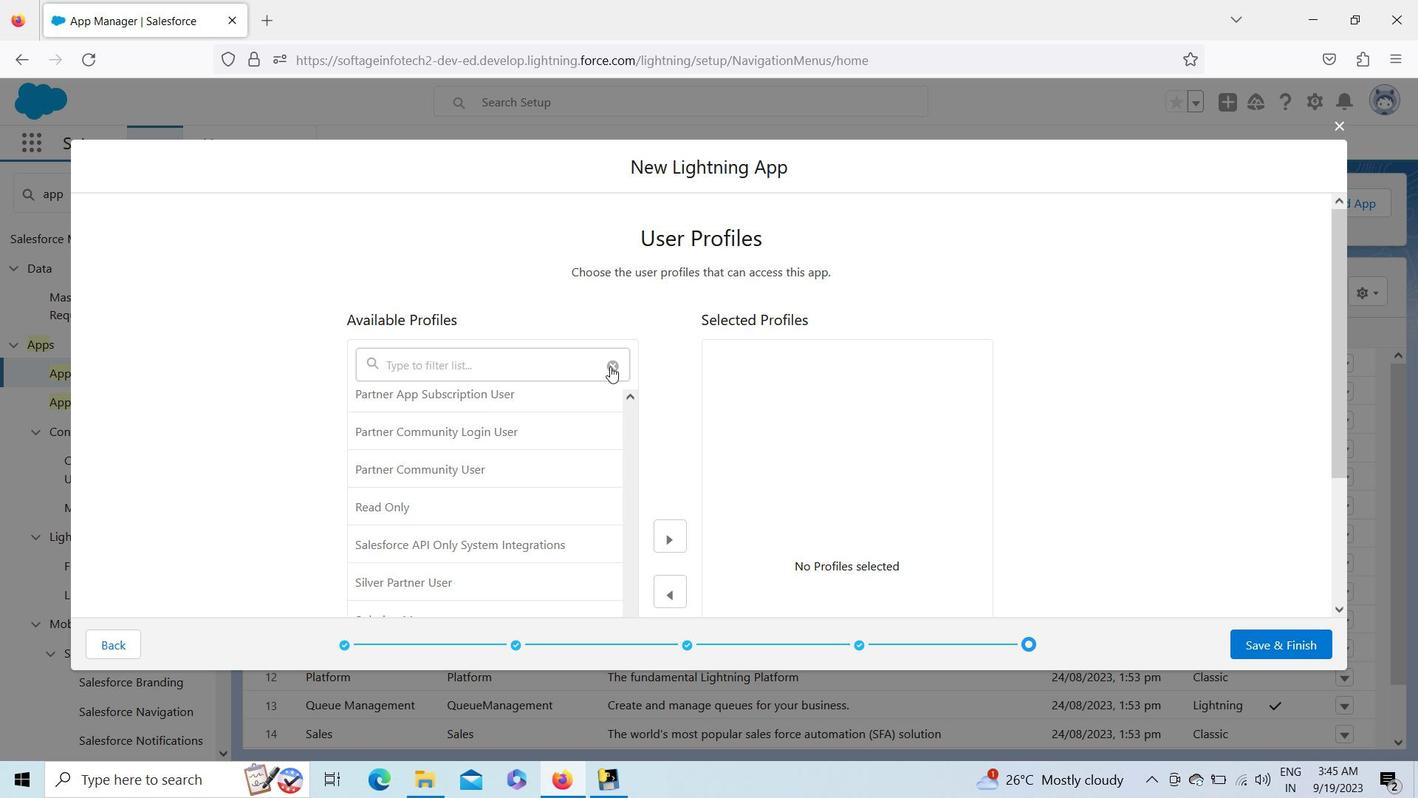 
Action: Mouse pressed left at (610, 366)
Screenshot: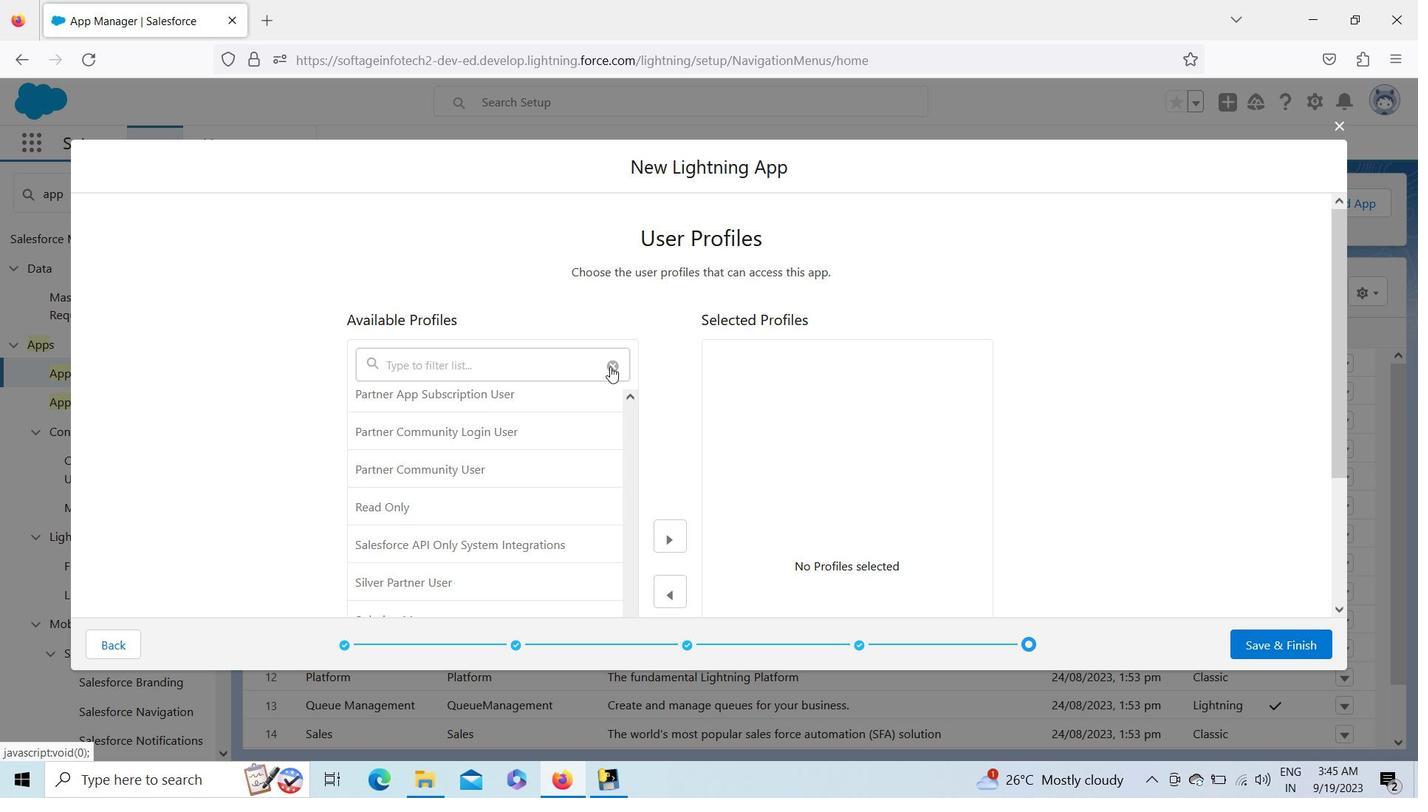 
Action: Mouse moved to (480, 379)
Screenshot: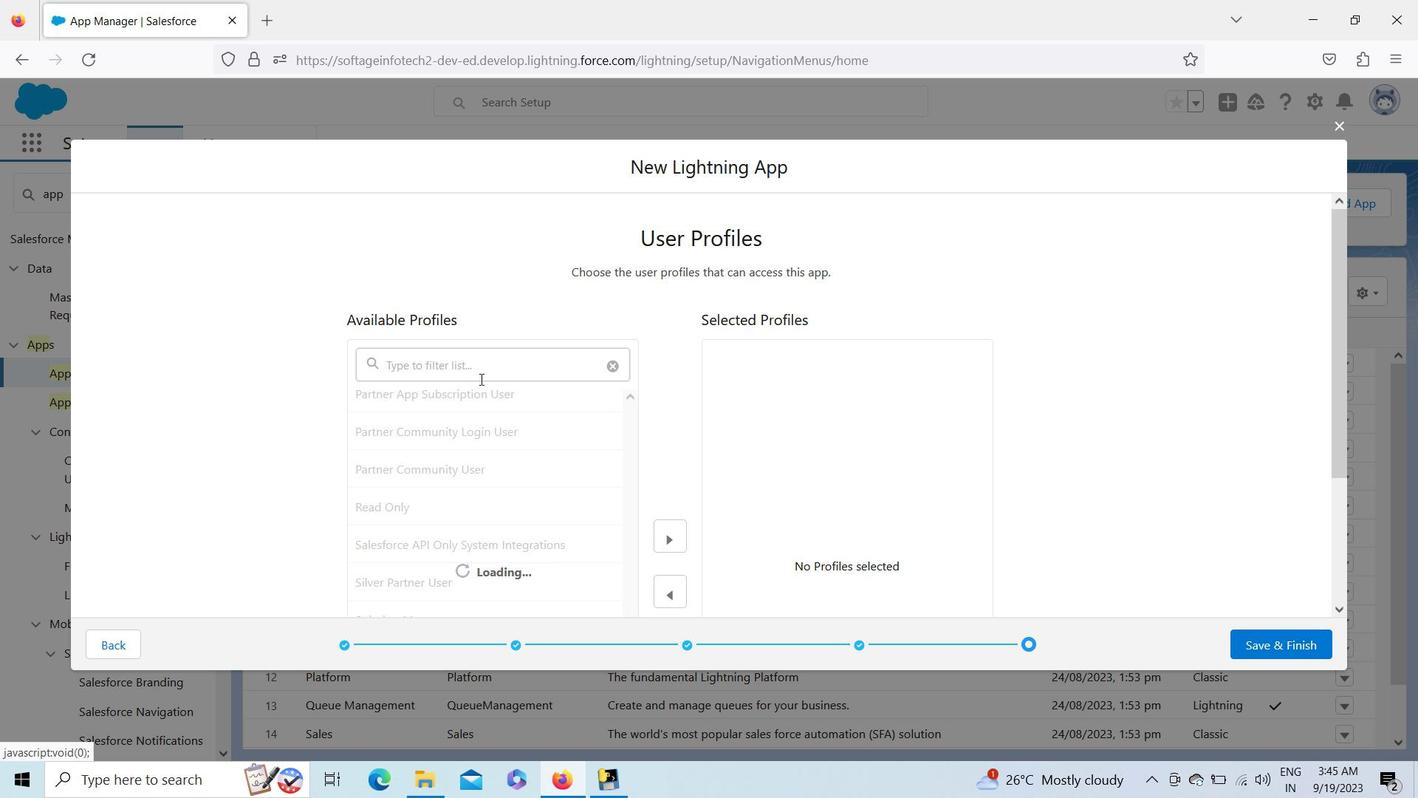 
Action: Mouse pressed left at (480, 379)
Screenshot: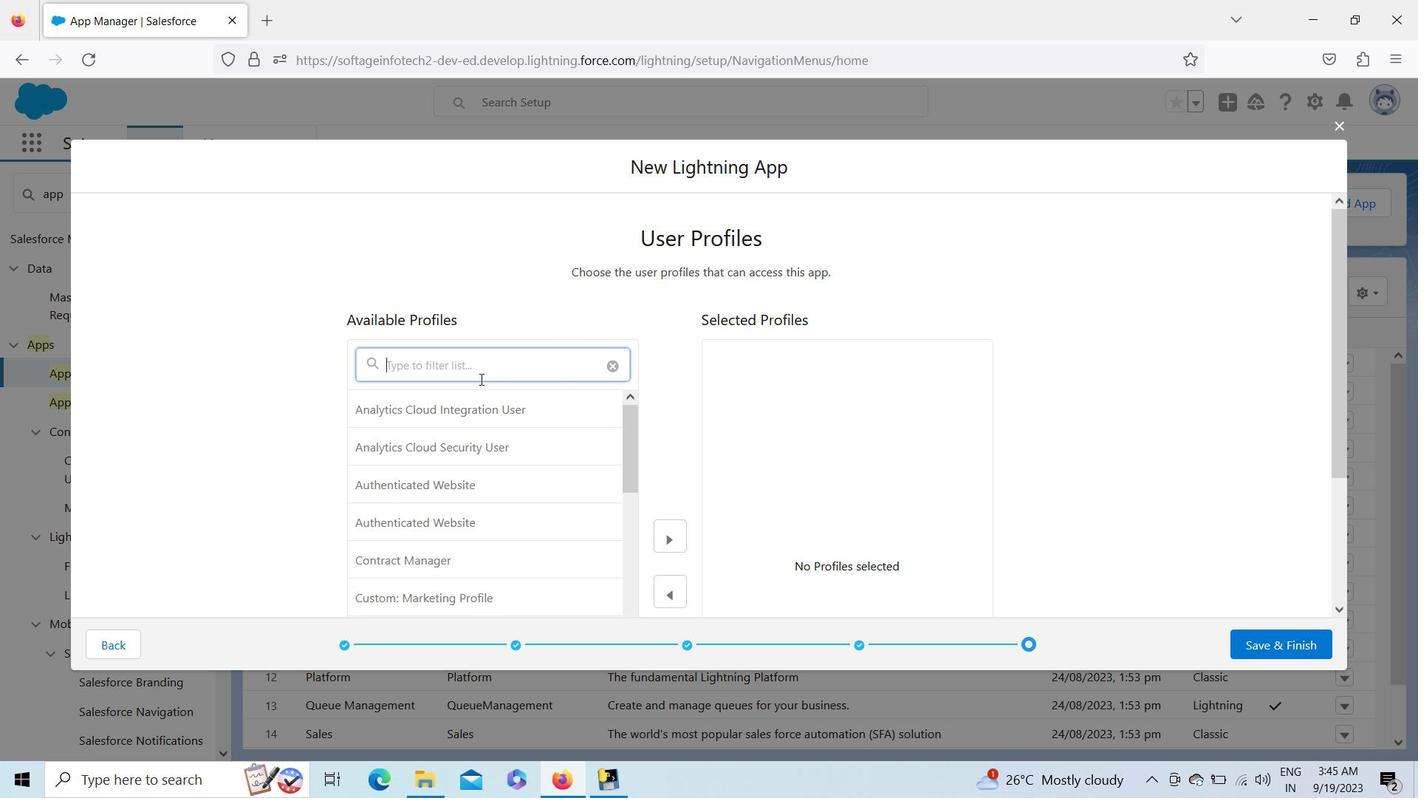 
Action: Key pressed ad
Screenshot: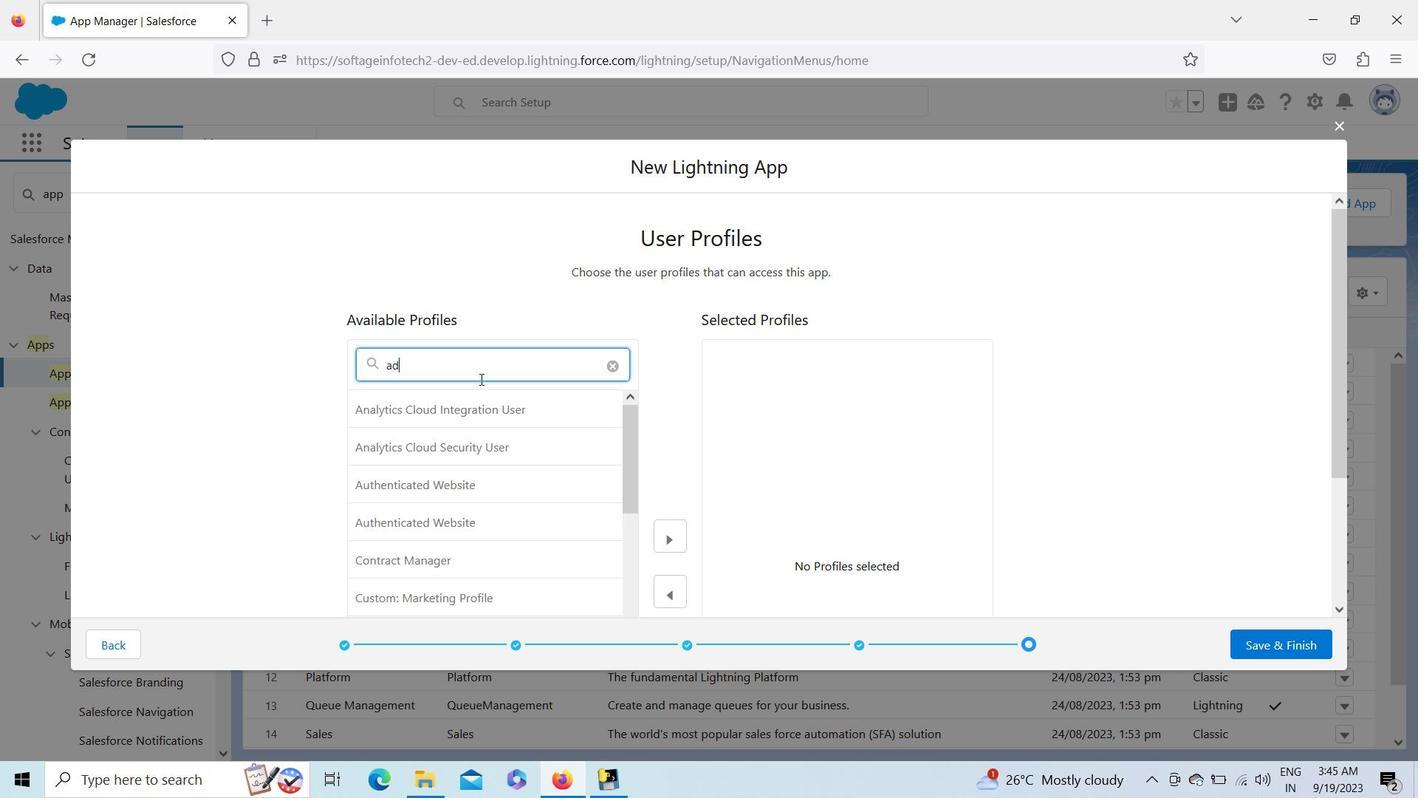 
Action: Mouse moved to (427, 442)
Screenshot: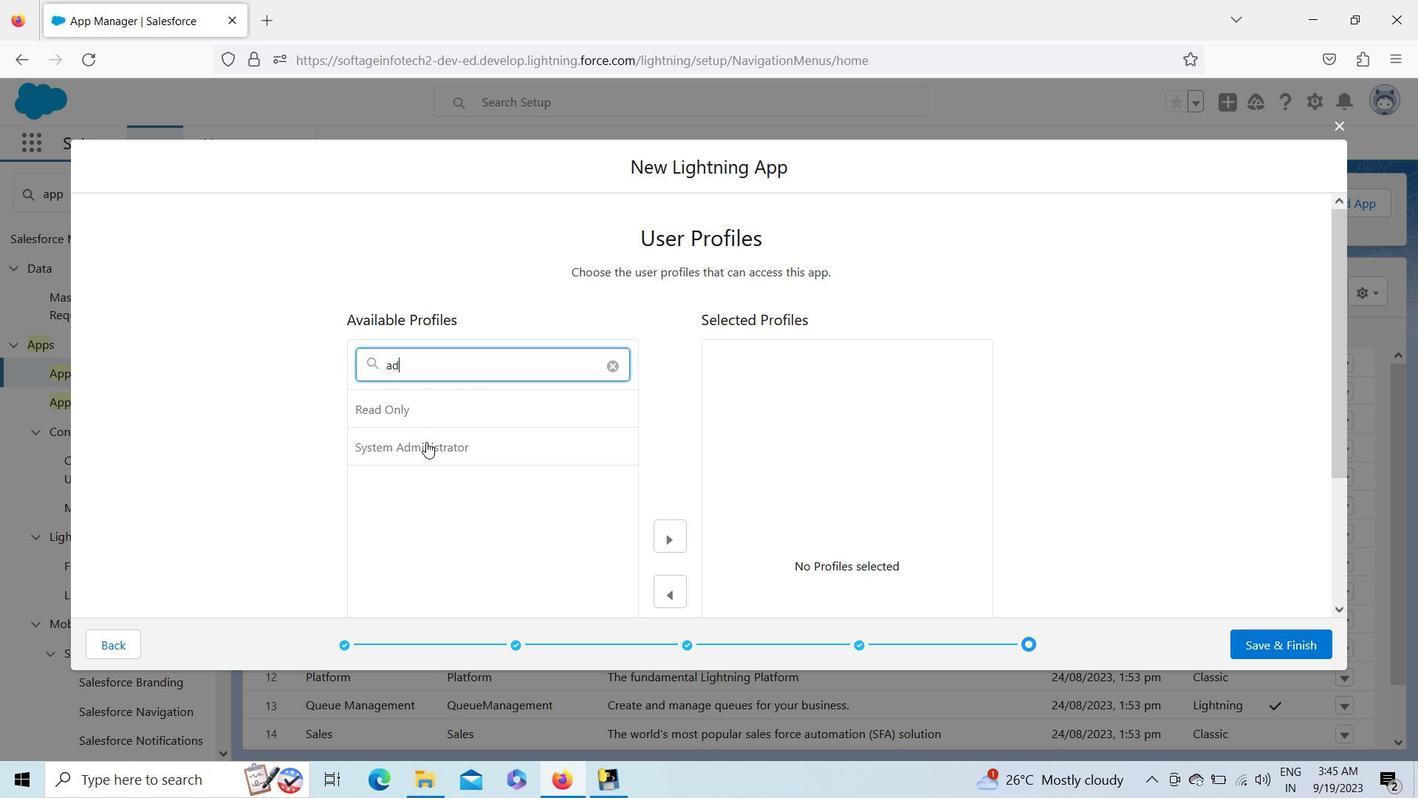 
Action: Mouse pressed left at (427, 442)
Screenshot: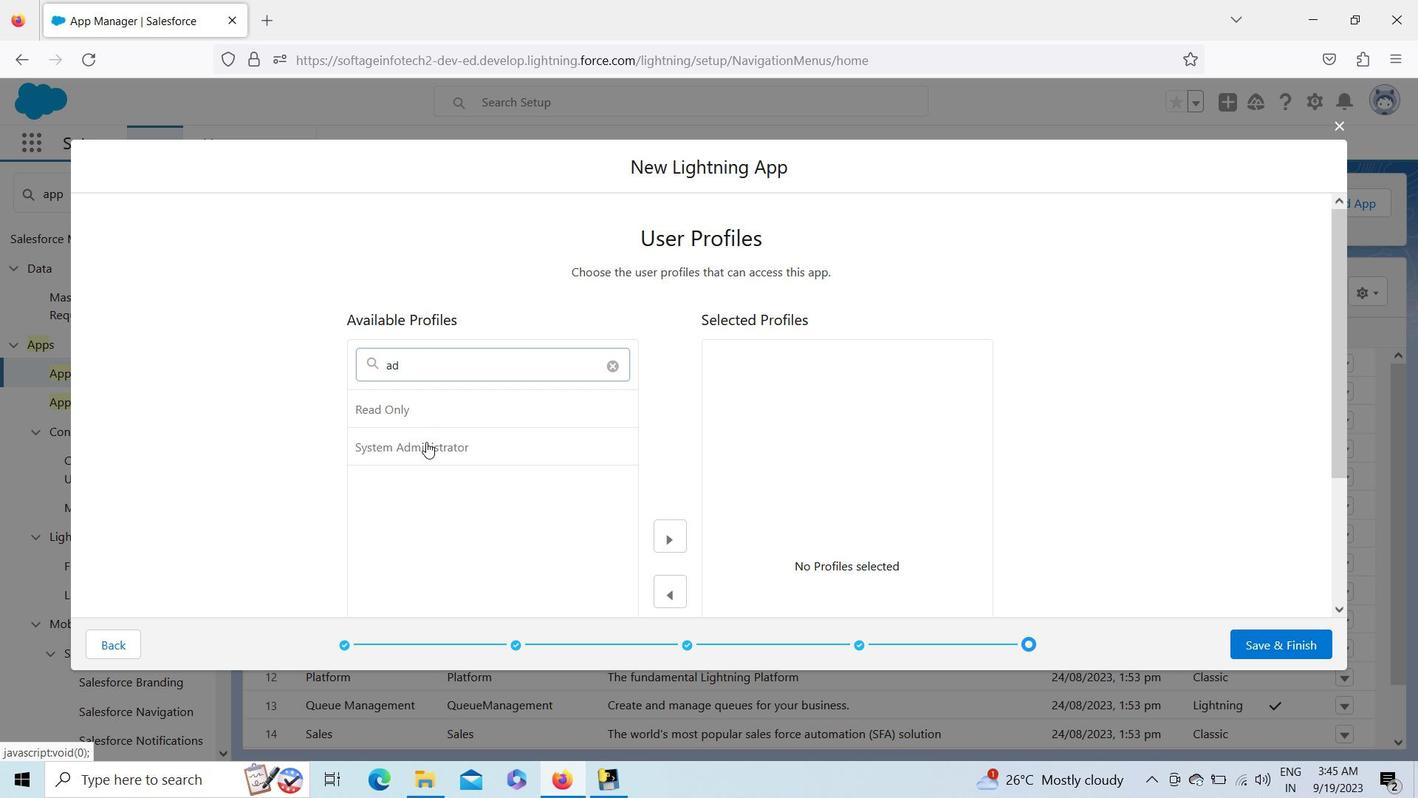 
Action: Mouse moved to (660, 529)
Screenshot: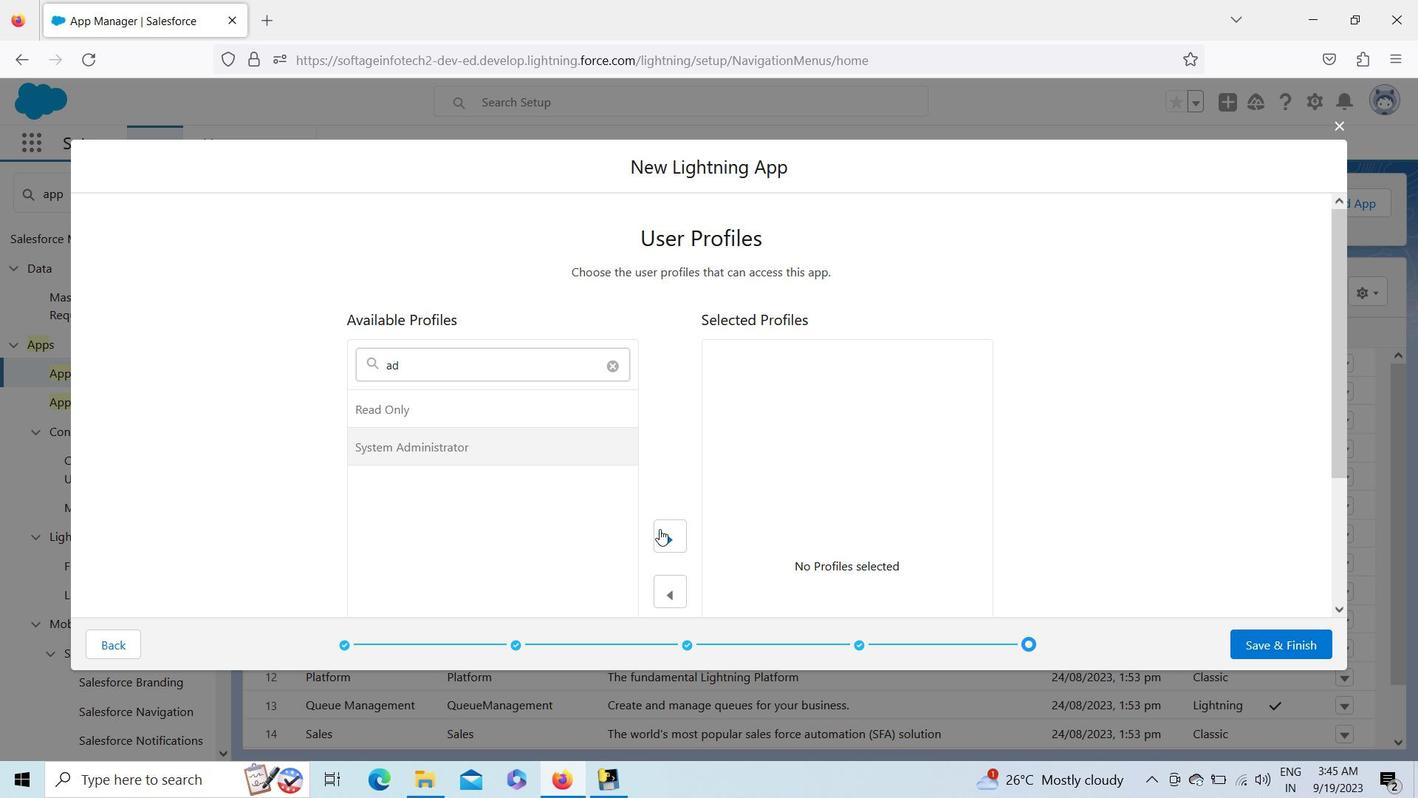 
Action: Mouse pressed left at (660, 529)
Screenshot: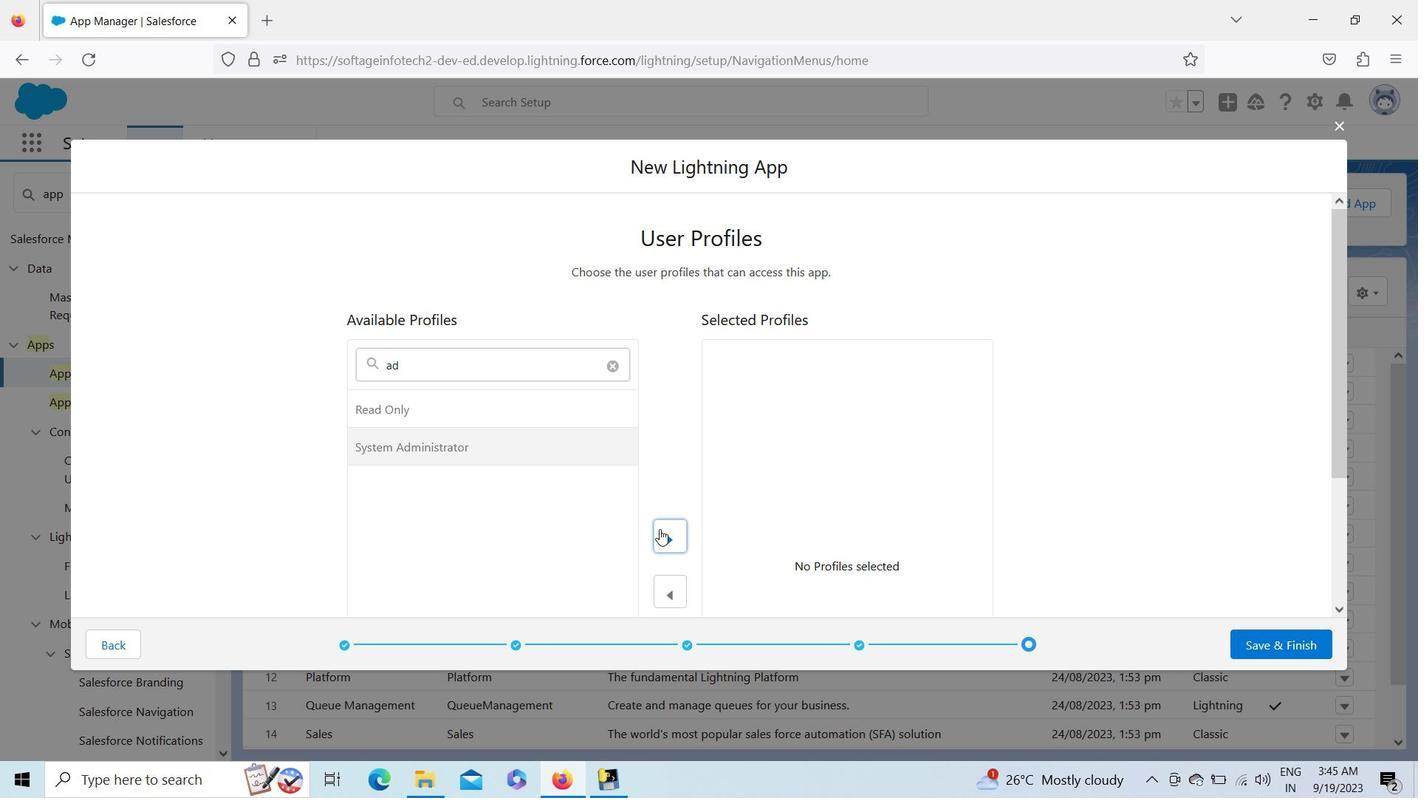 
Action: Mouse moved to (1257, 643)
Screenshot: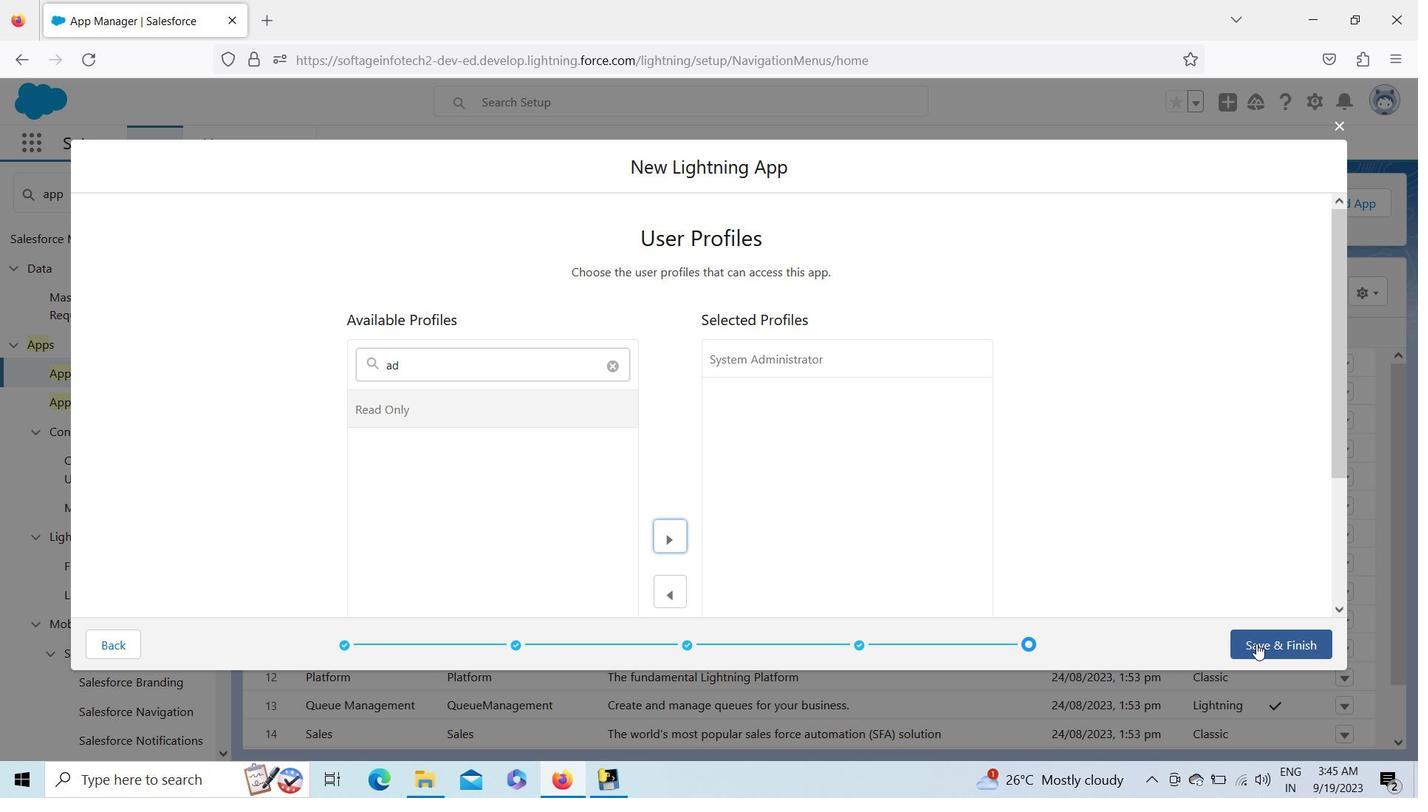 
Action: Mouse pressed left at (1257, 643)
Screenshot: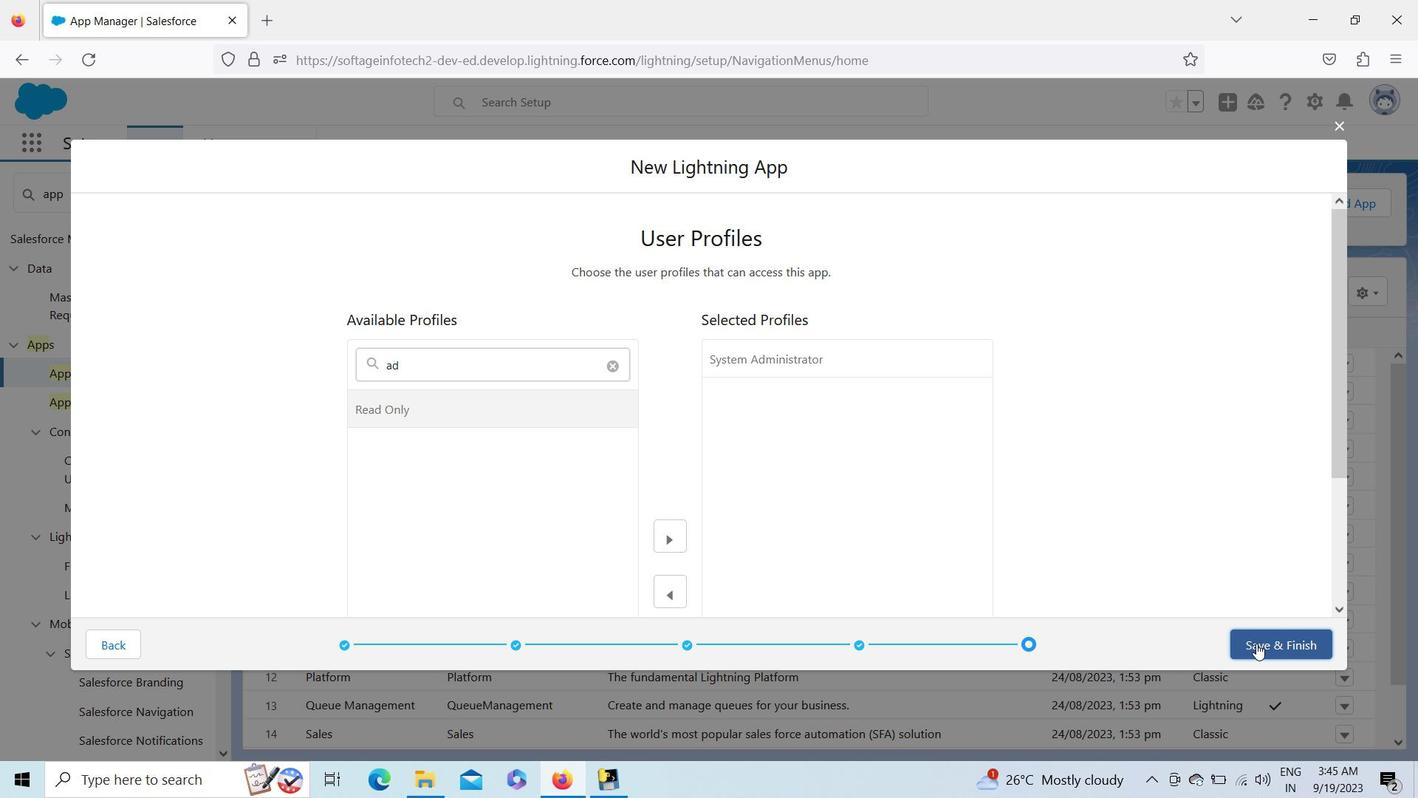 
Action: Mouse moved to (36, 147)
Screenshot: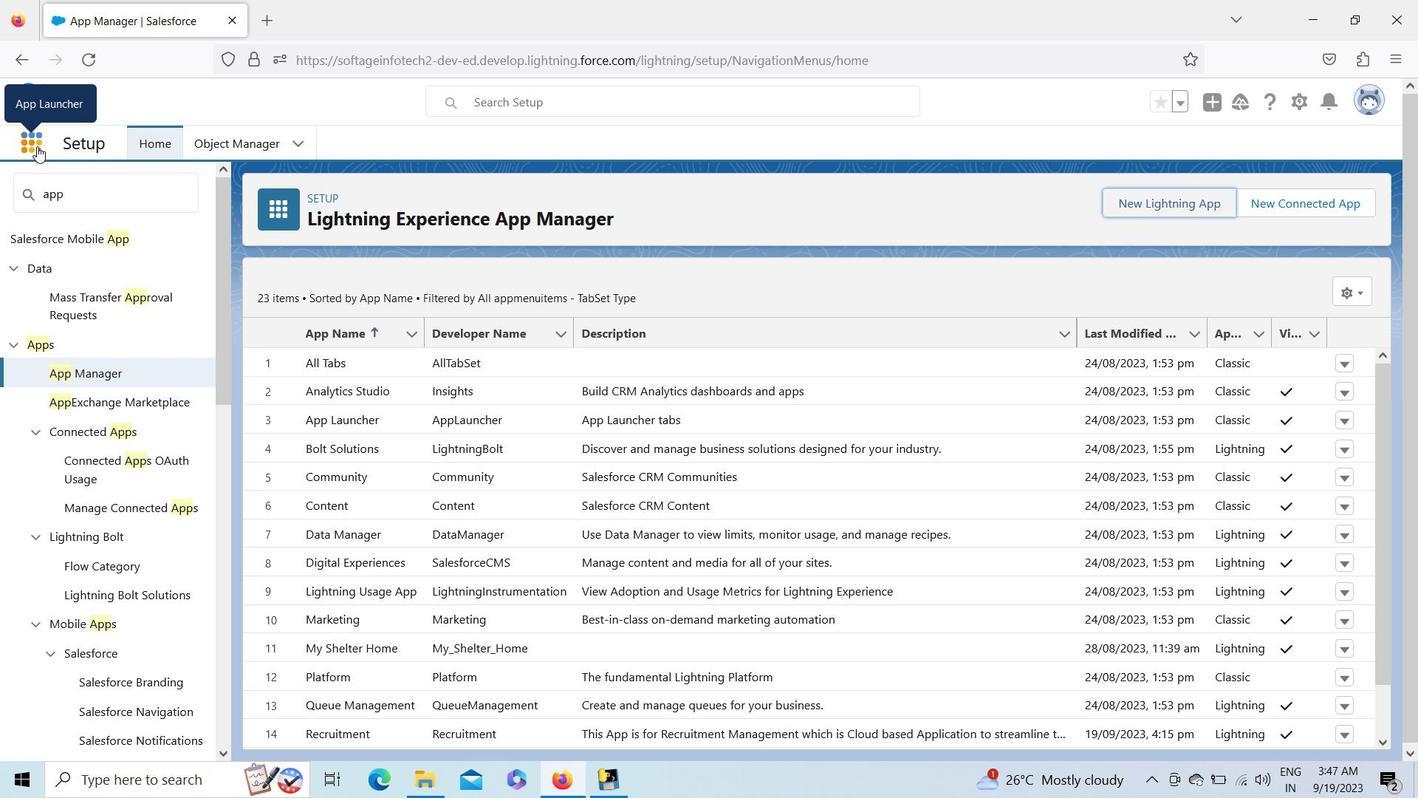 
Action: Mouse pressed left at (36, 147)
Screenshot: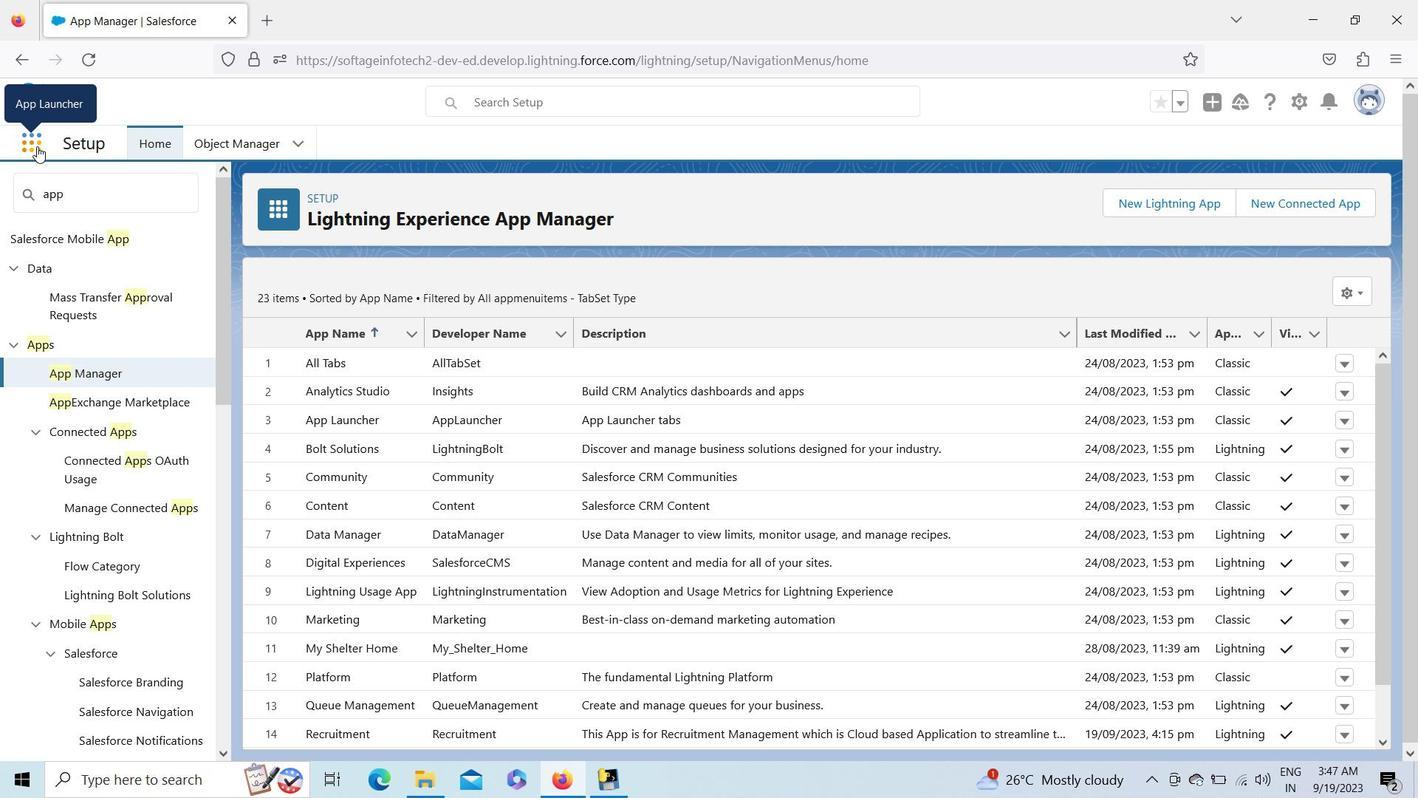
Action: Mouse moved to (55, 469)
Screenshot: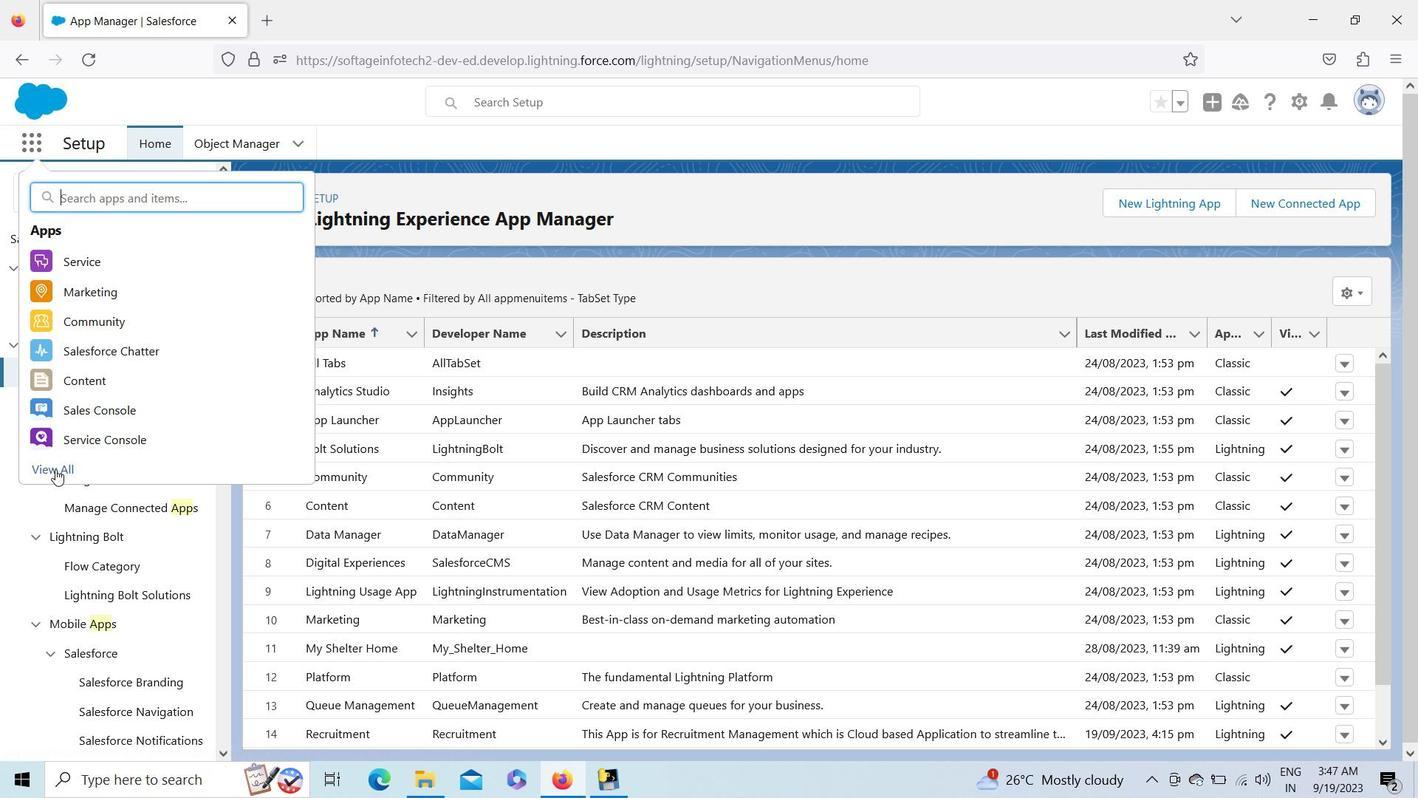 
Action: Mouse pressed left at (55, 469)
Screenshot: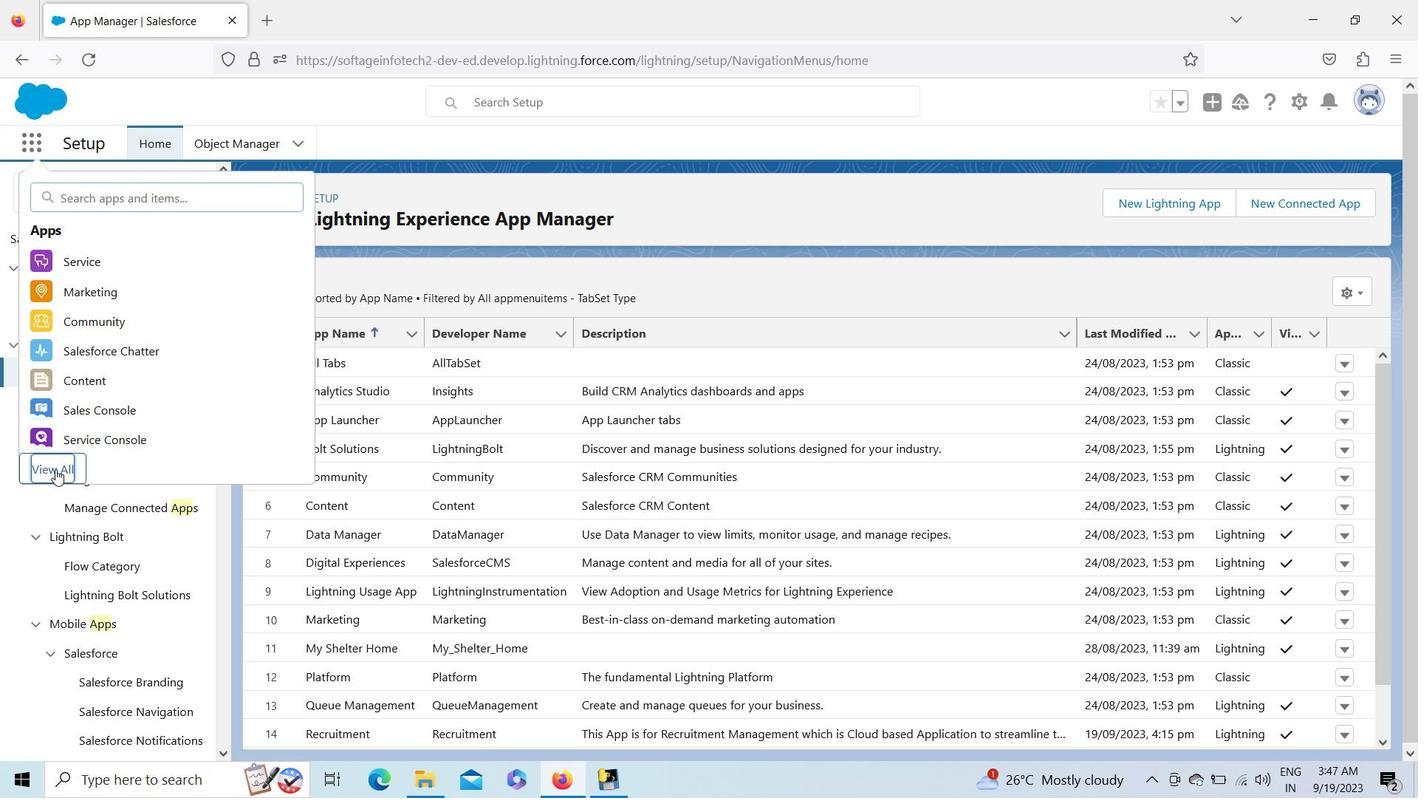 
Action: Mouse moved to (1341, 317)
Screenshot: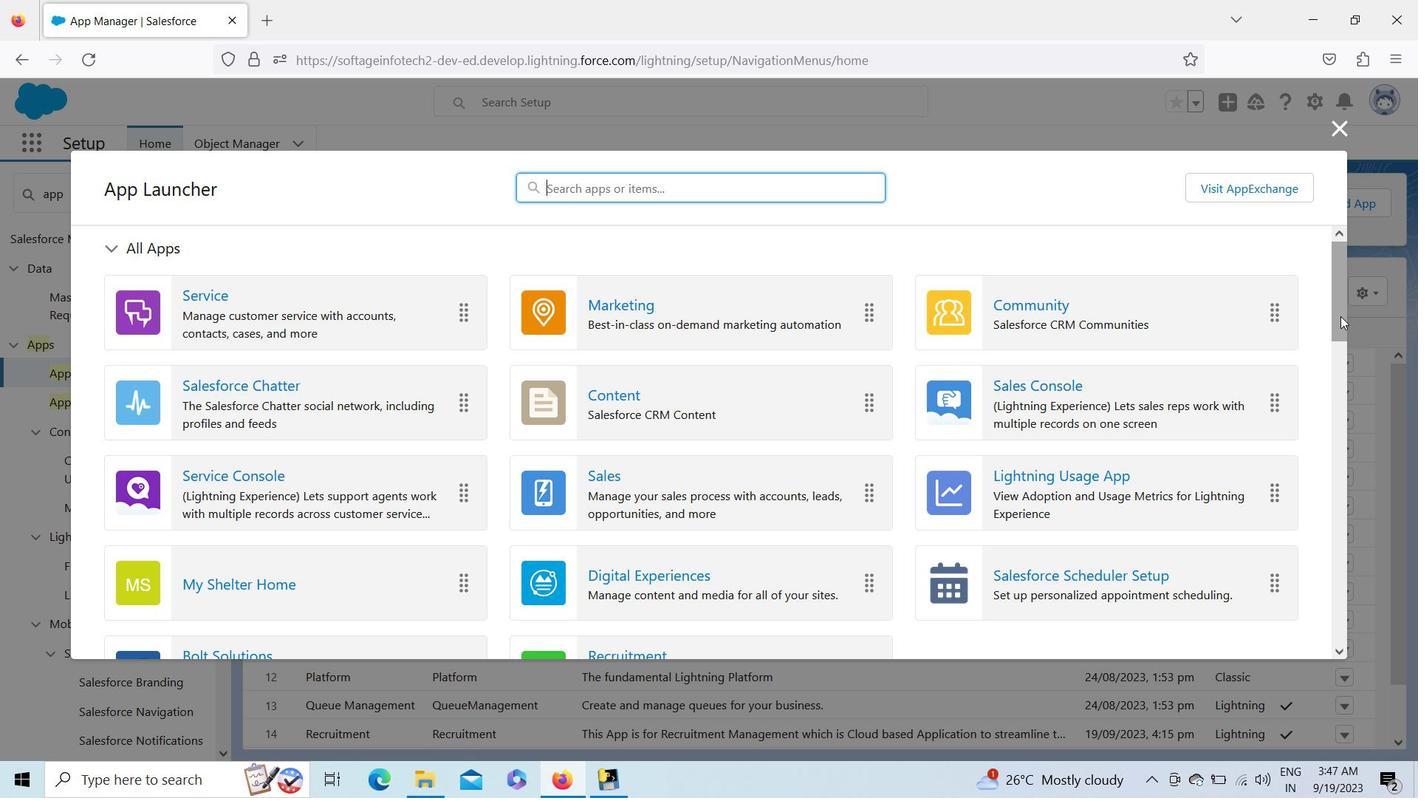 
Action: Mouse pressed left at (1341, 317)
Screenshot: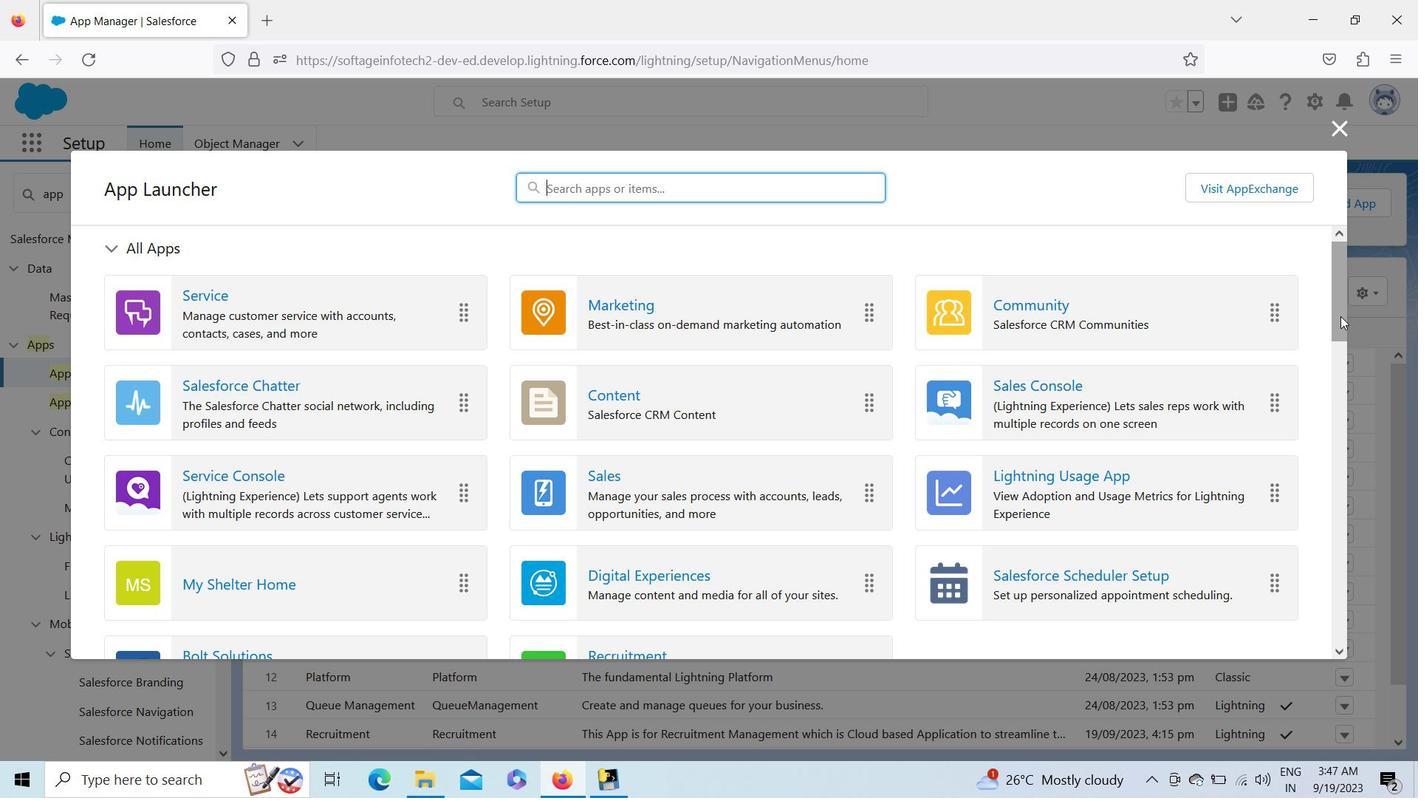 
Action: Mouse moved to (1333, 233)
Screenshot: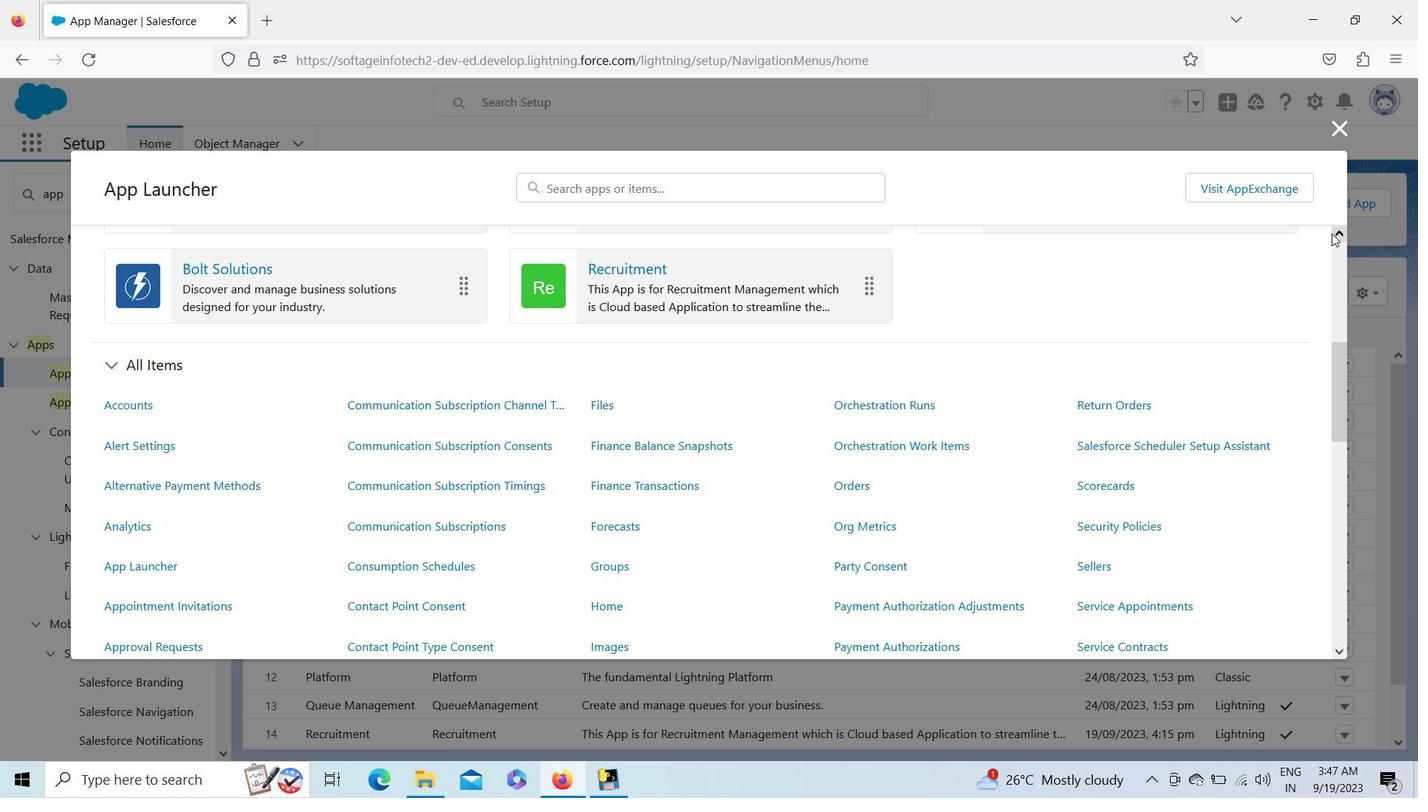 
Action: Mouse pressed left at (1333, 233)
